 Task: Expense report green modern simple.
Action: Mouse moved to (102, 26)
Screenshot: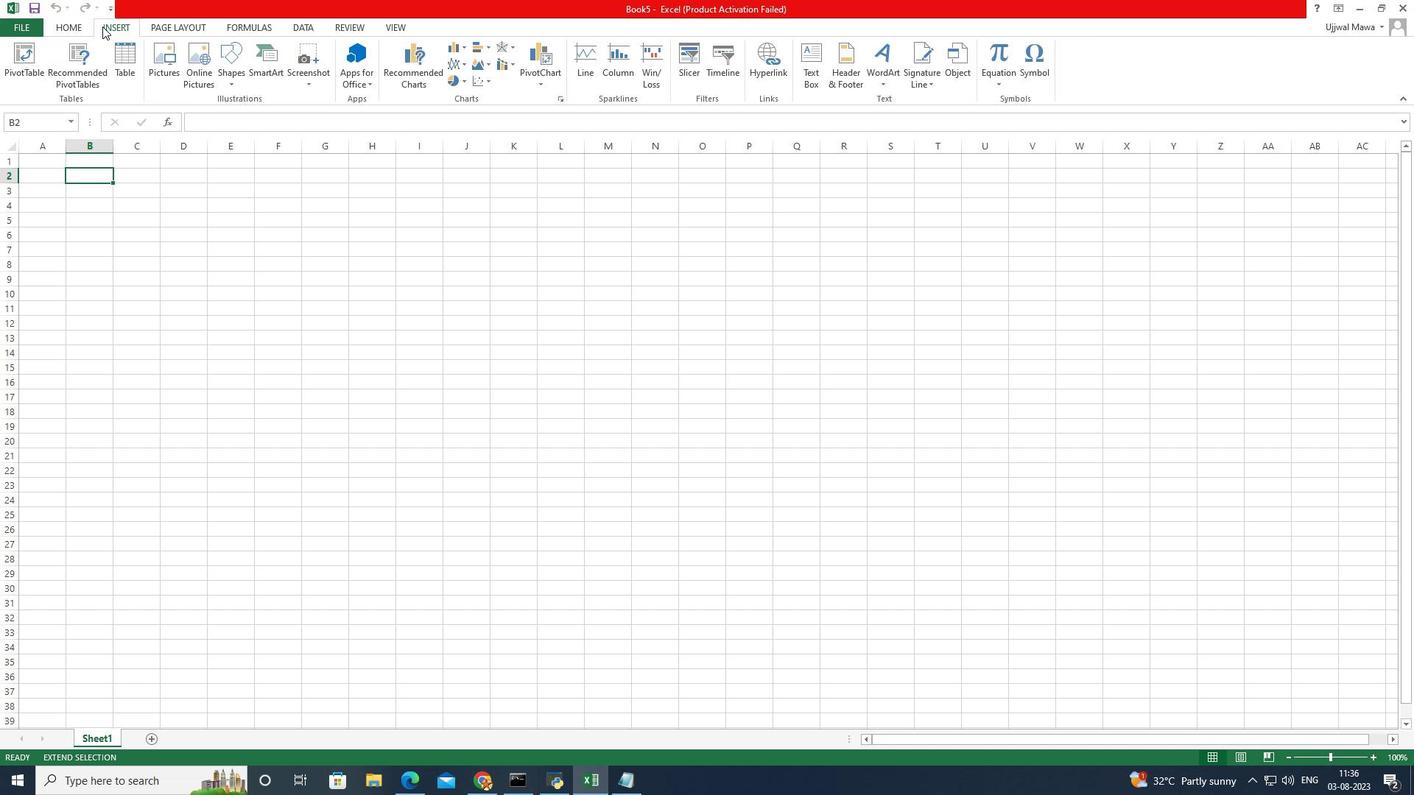 
Action: Mouse pressed left at (102, 26)
Screenshot: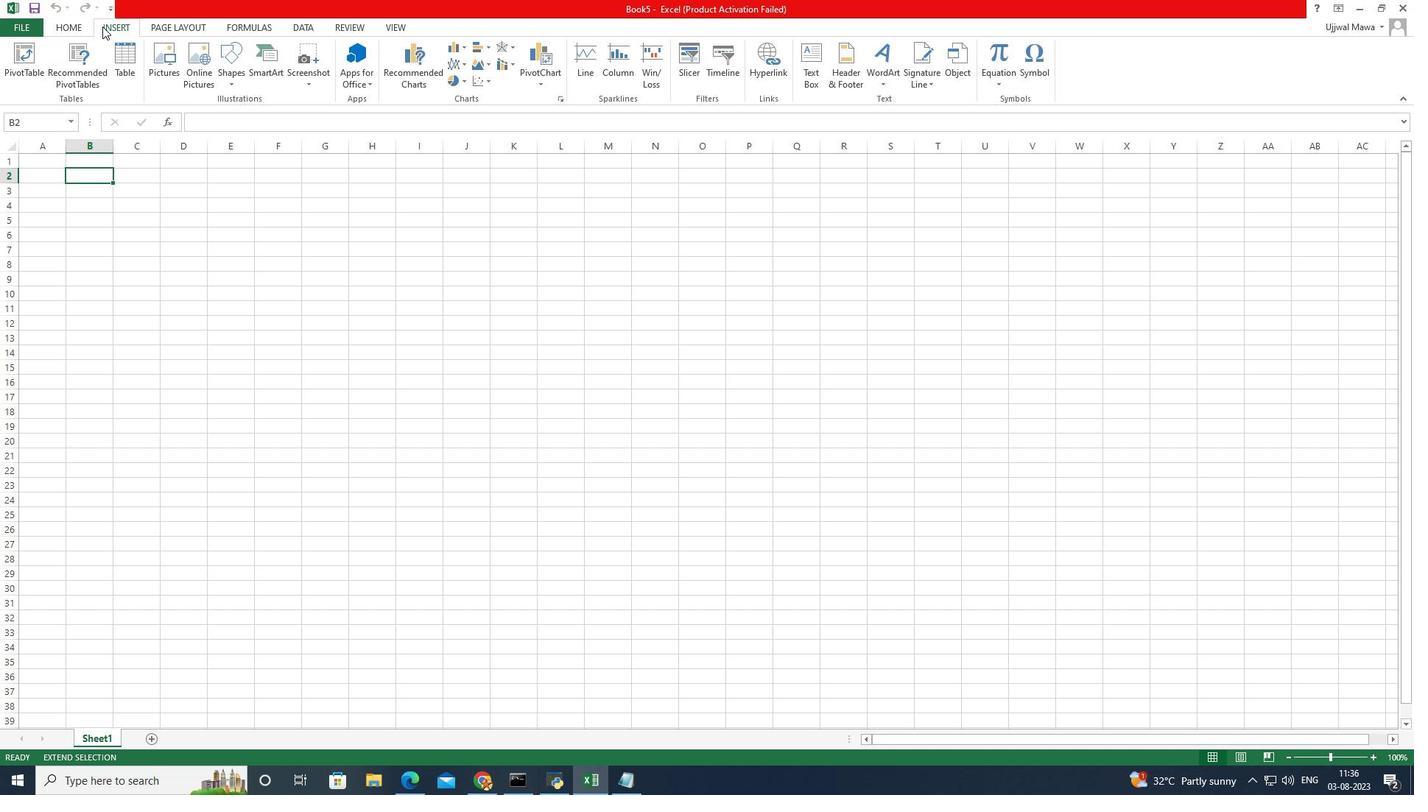 
Action: Mouse moved to (150, 64)
Screenshot: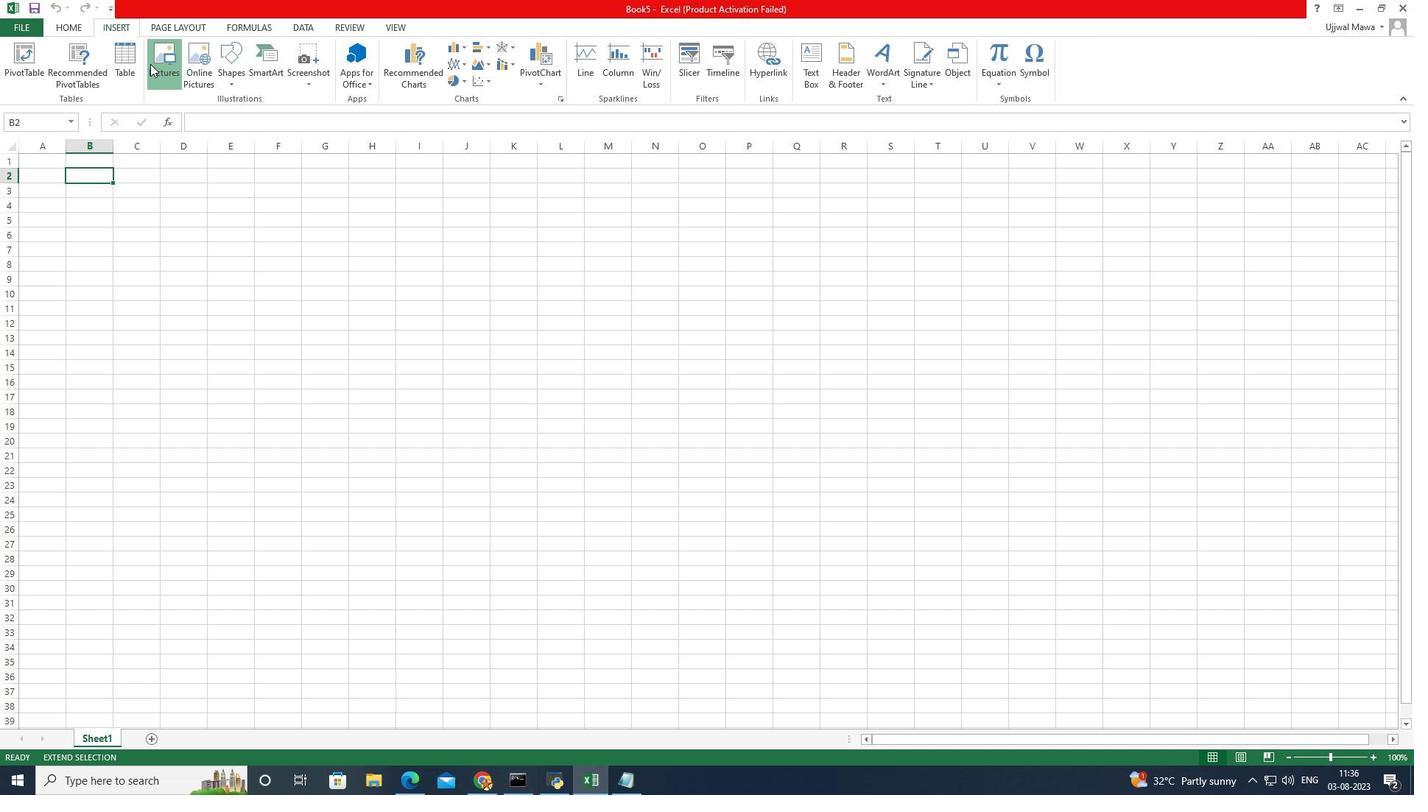 
Action: Mouse pressed left at (150, 64)
Screenshot: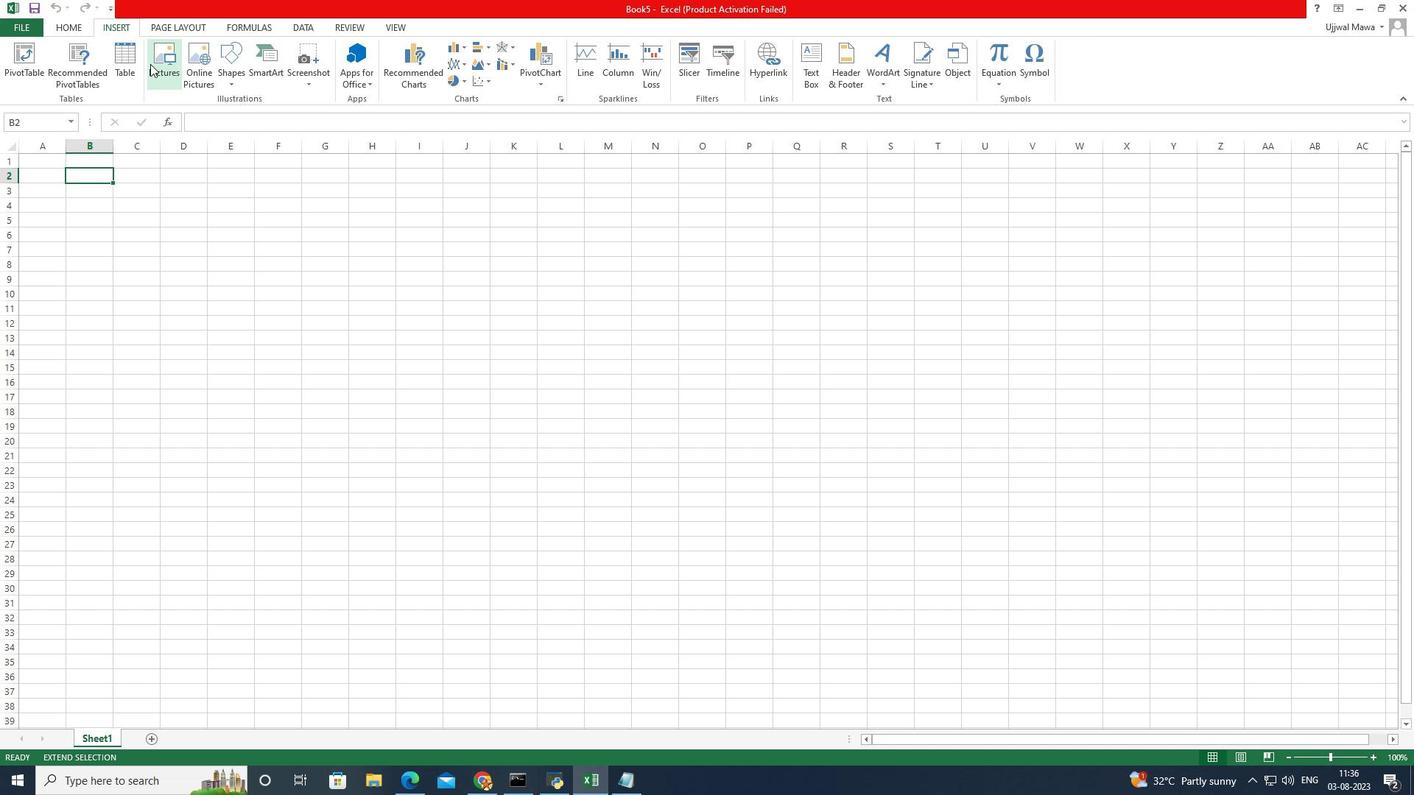 
Action: Mouse moved to (348, 218)
Screenshot: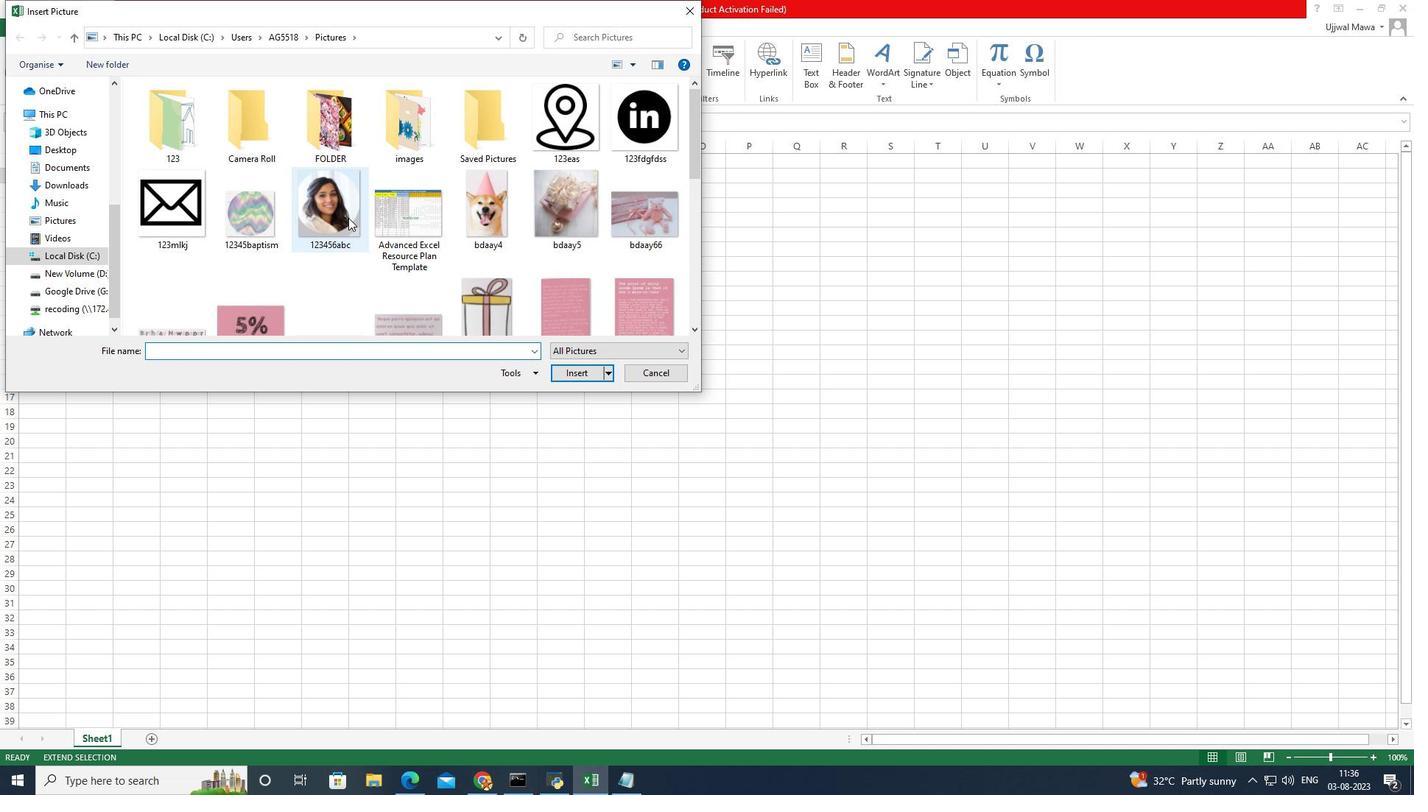 
Action: Mouse scrolled (348, 217) with delta (0, 0)
Screenshot: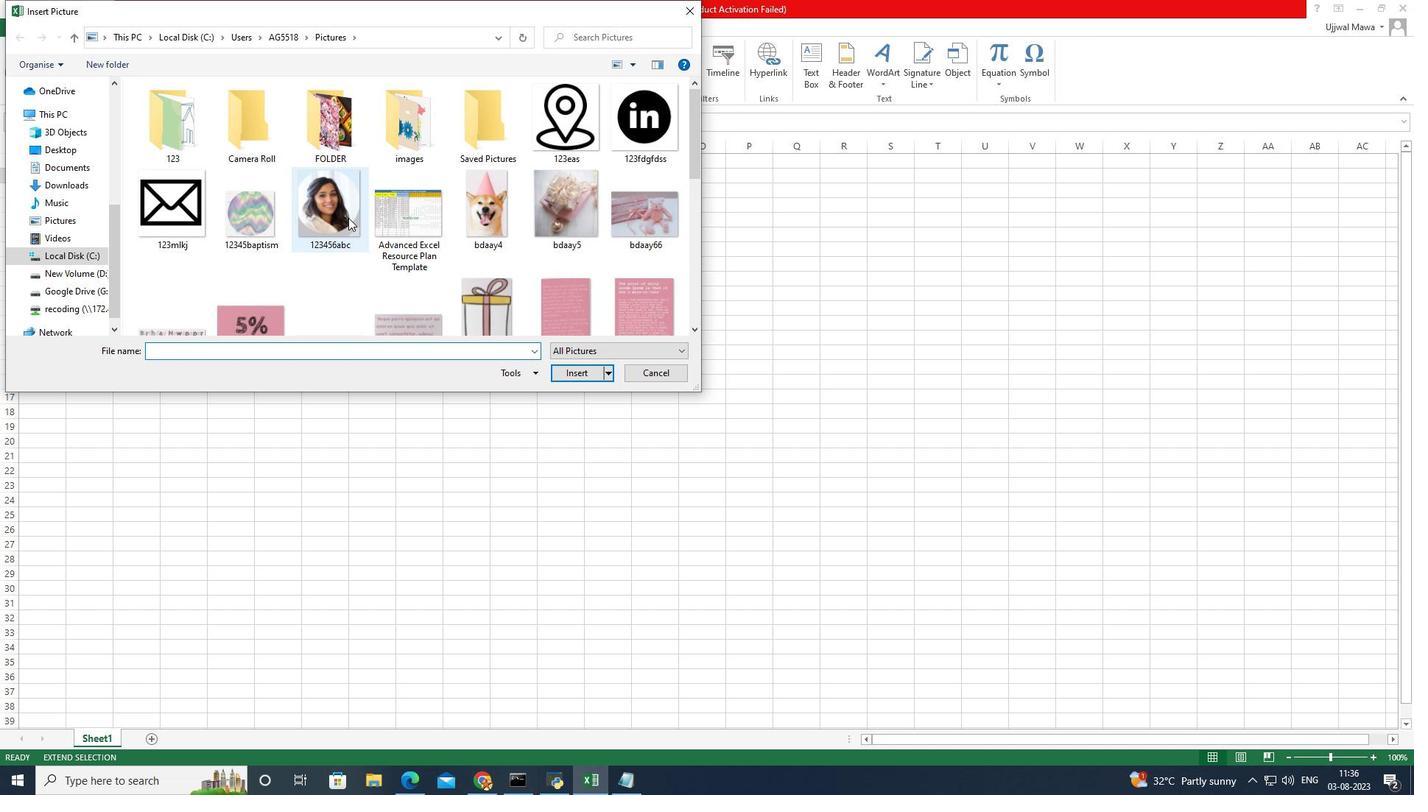 
Action: Mouse scrolled (348, 217) with delta (0, 0)
Screenshot: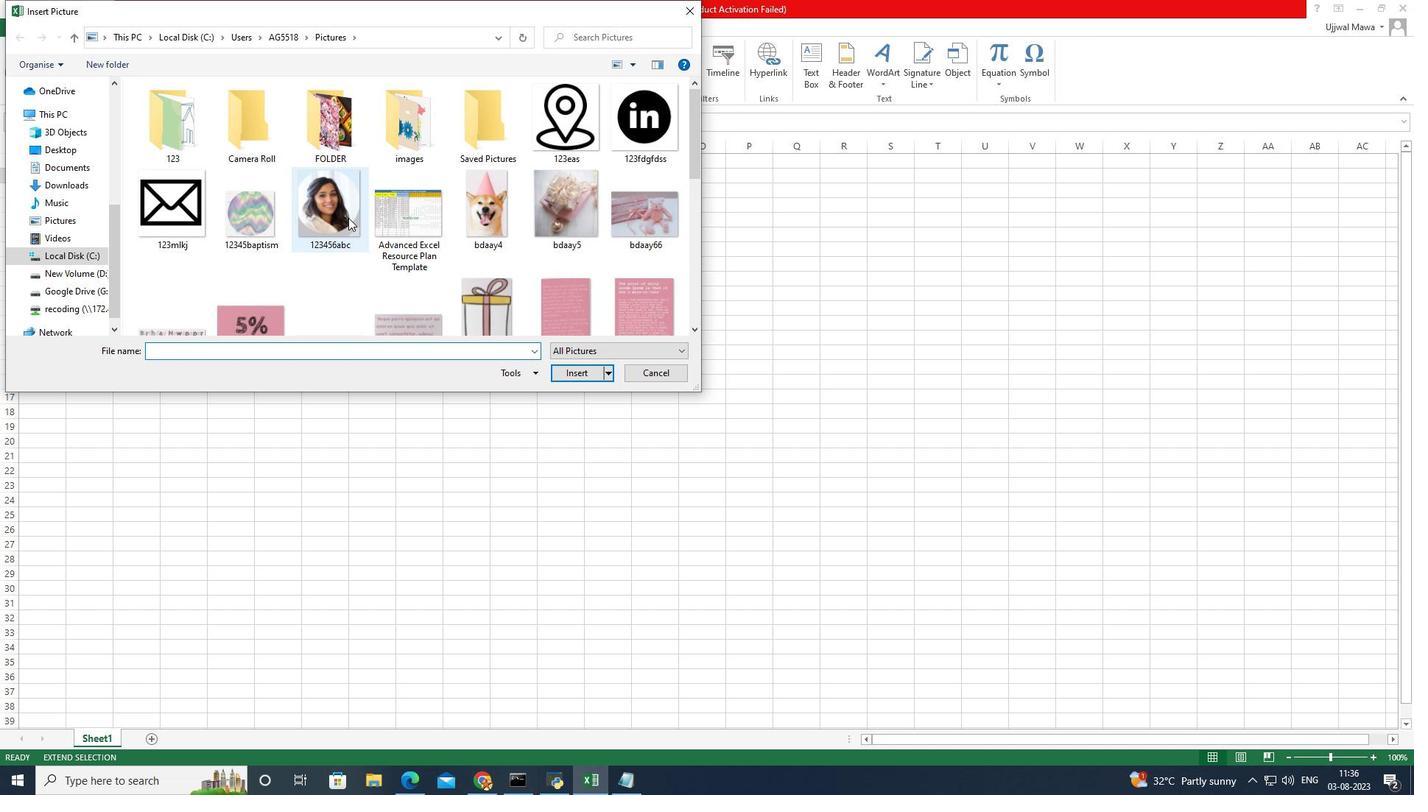 
Action: Mouse scrolled (348, 217) with delta (0, 0)
Screenshot: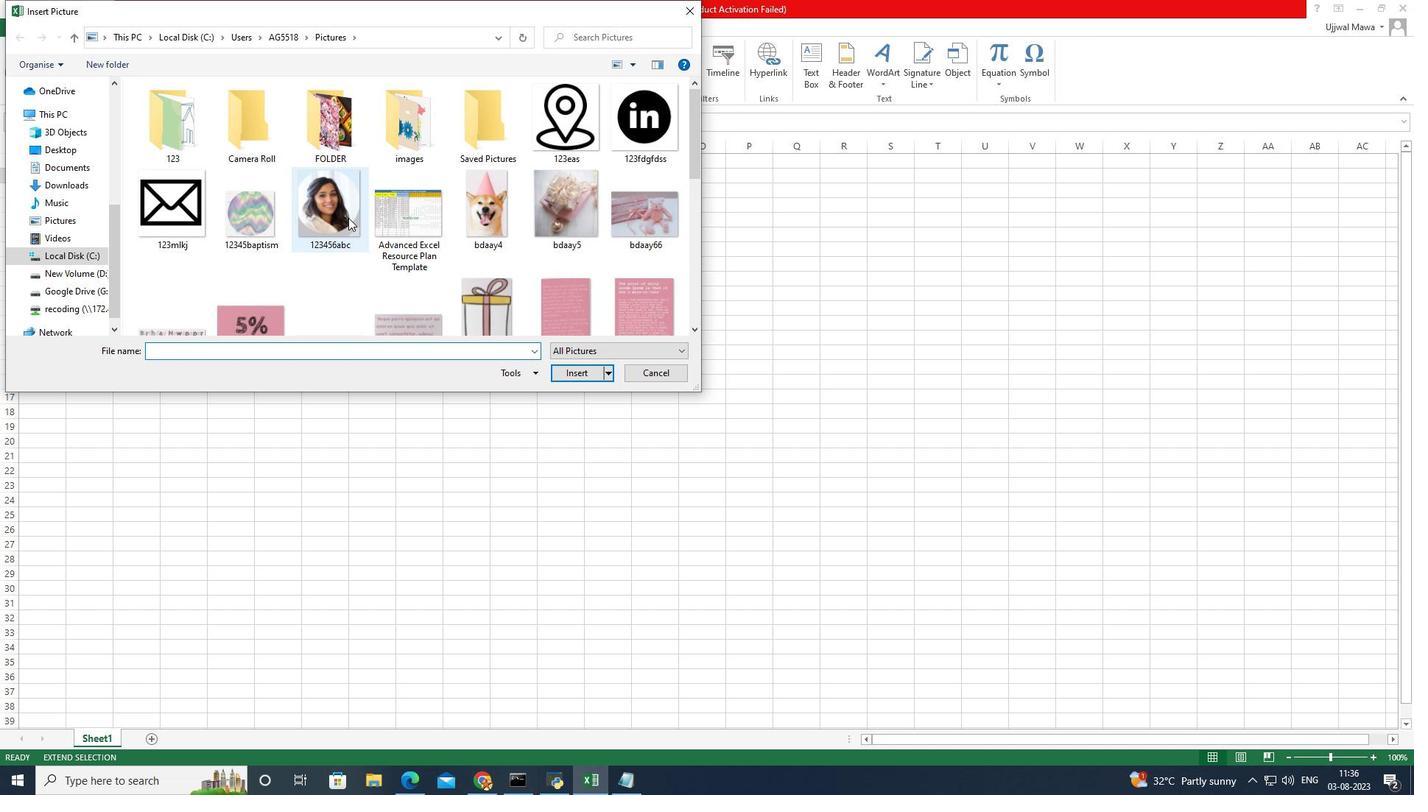 
Action: Mouse scrolled (348, 217) with delta (0, 0)
Screenshot: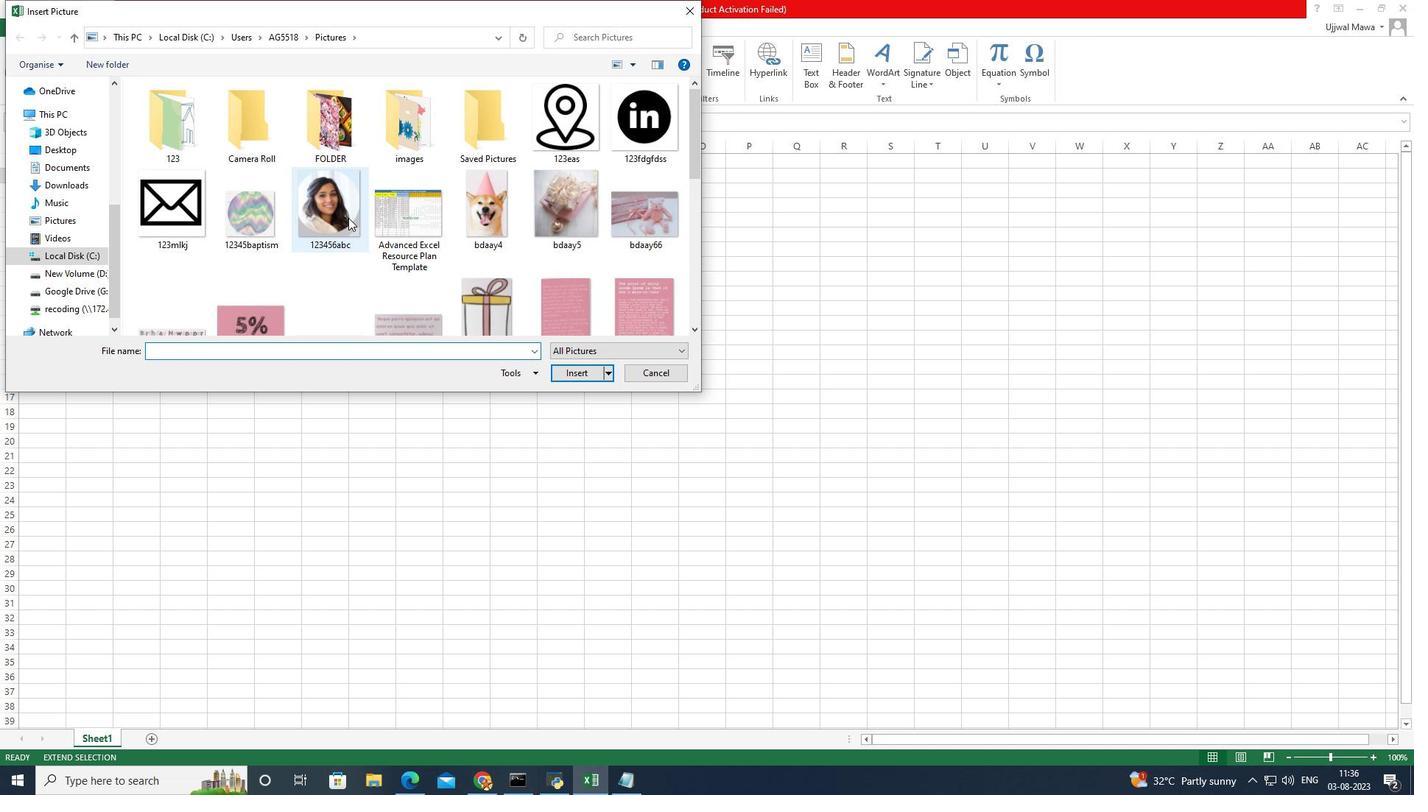 
Action: Mouse scrolled (348, 217) with delta (0, 0)
Screenshot: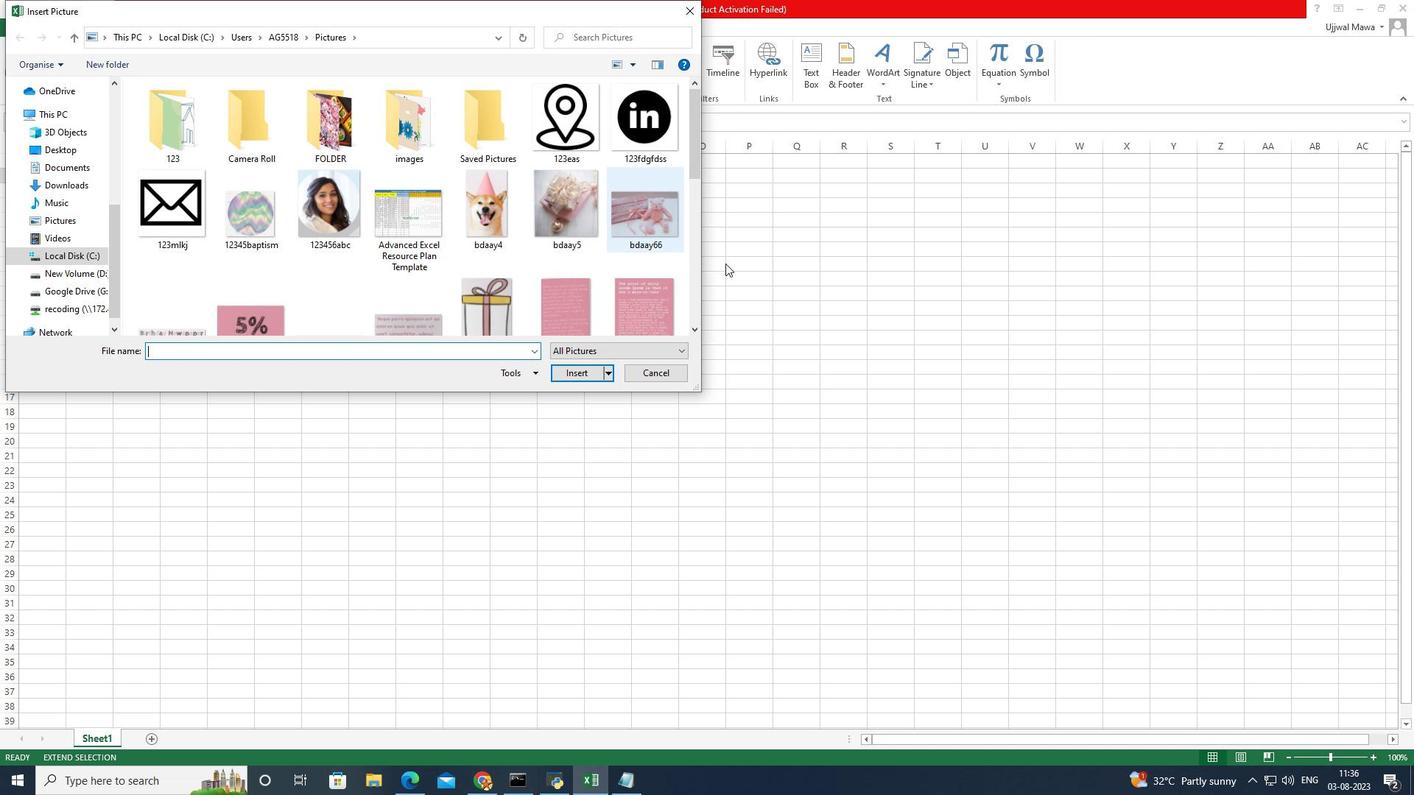 
Action: Mouse moved to (349, 218)
Screenshot: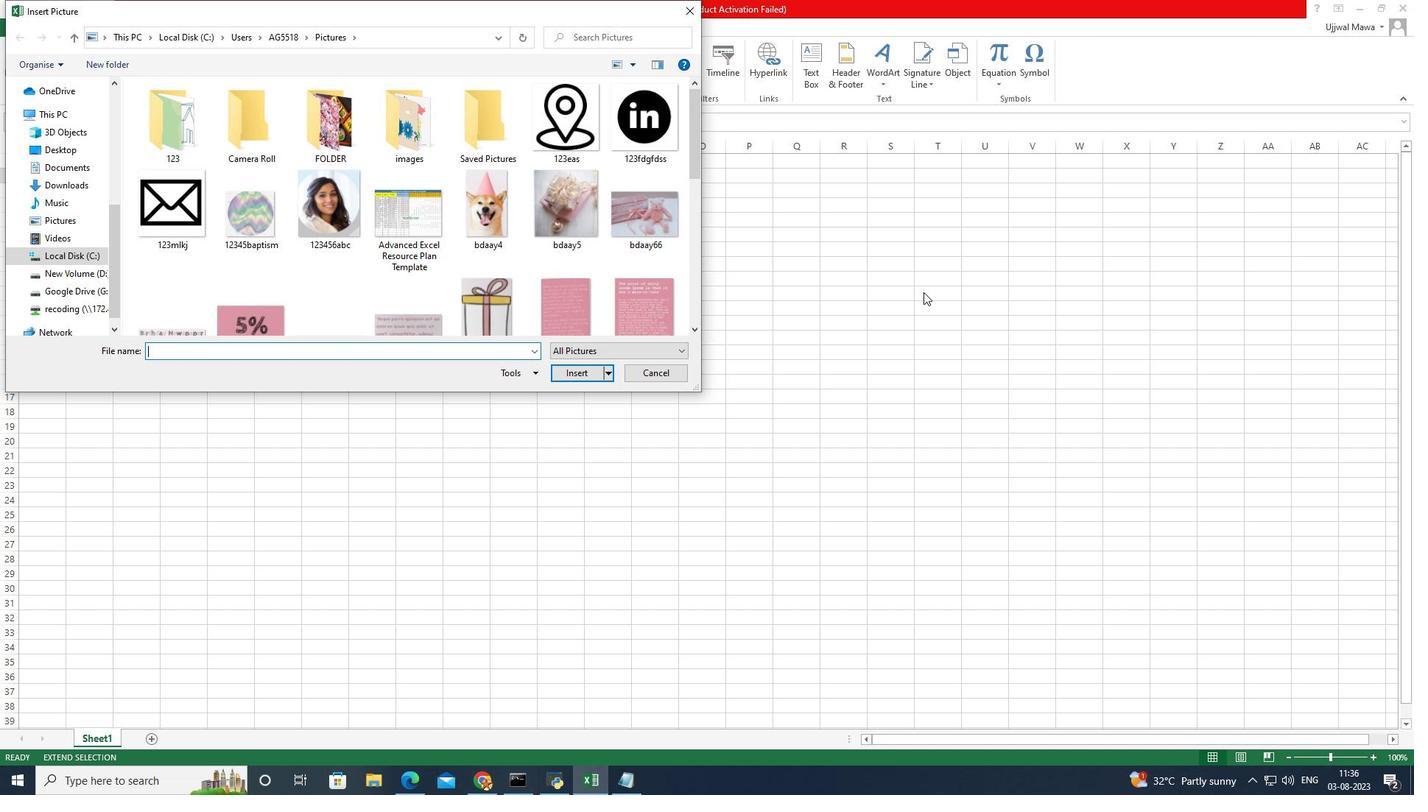 
Action: Mouse scrolled (349, 217) with delta (0, 0)
Screenshot: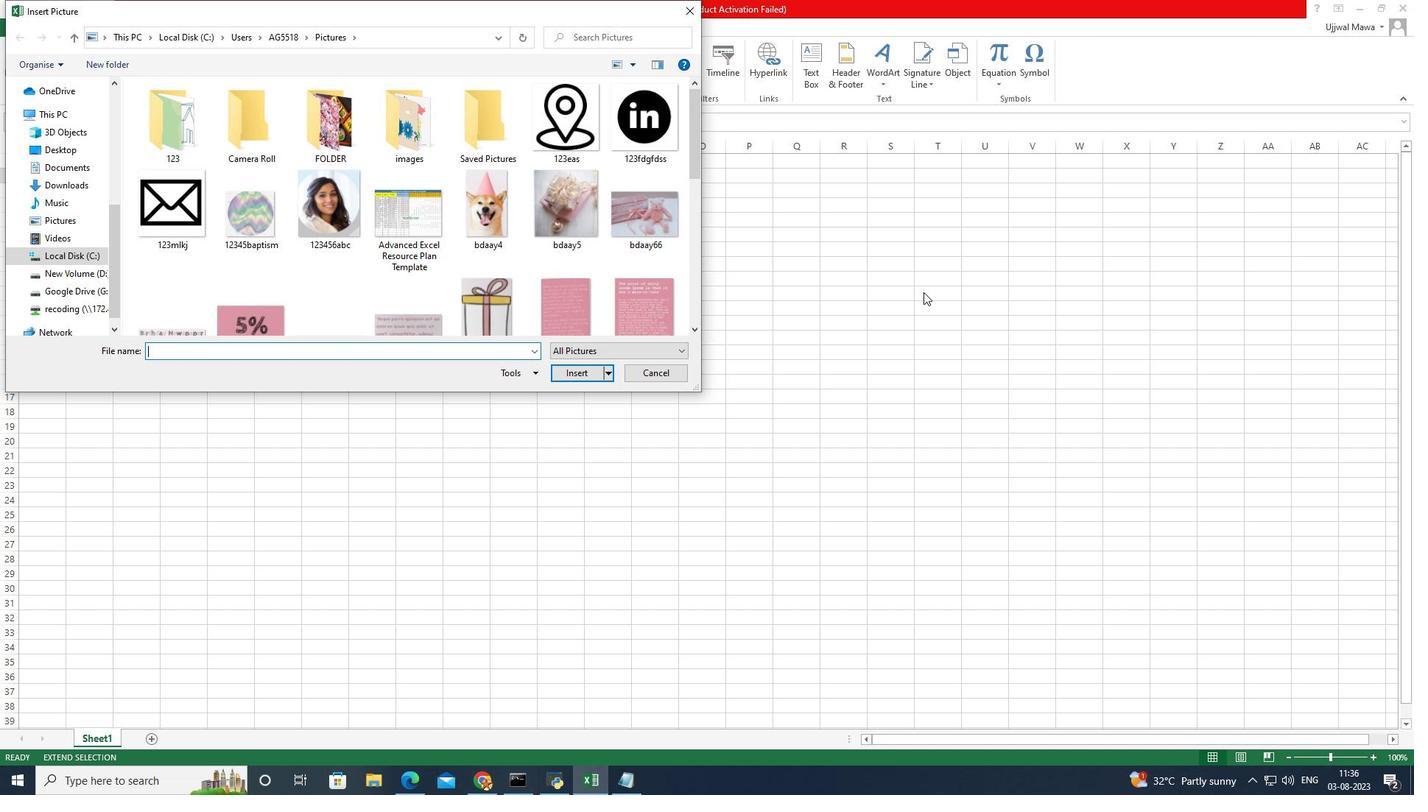 
Action: Mouse moved to (693, 282)
Screenshot: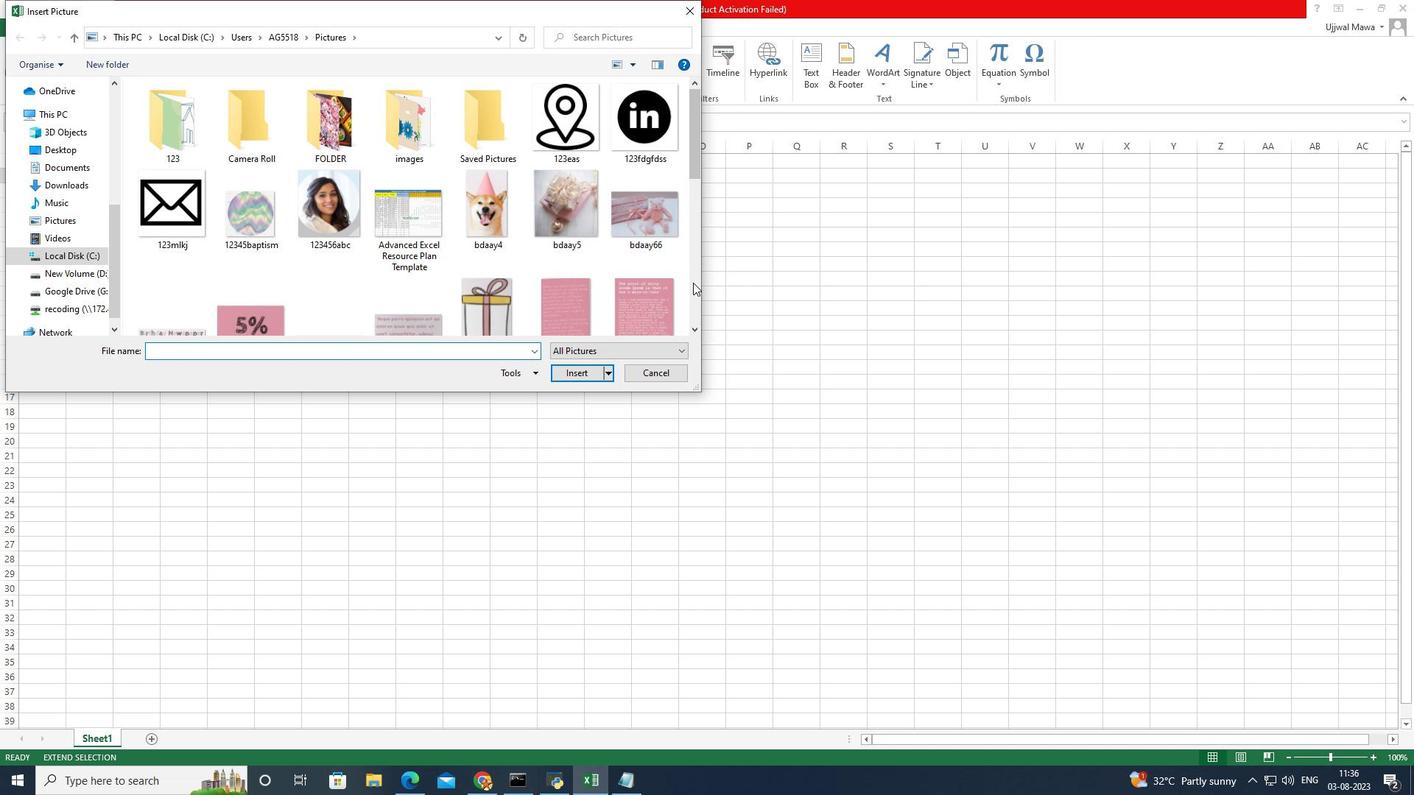 
Action: Mouse pressed left at (693, 282)
Screenshot: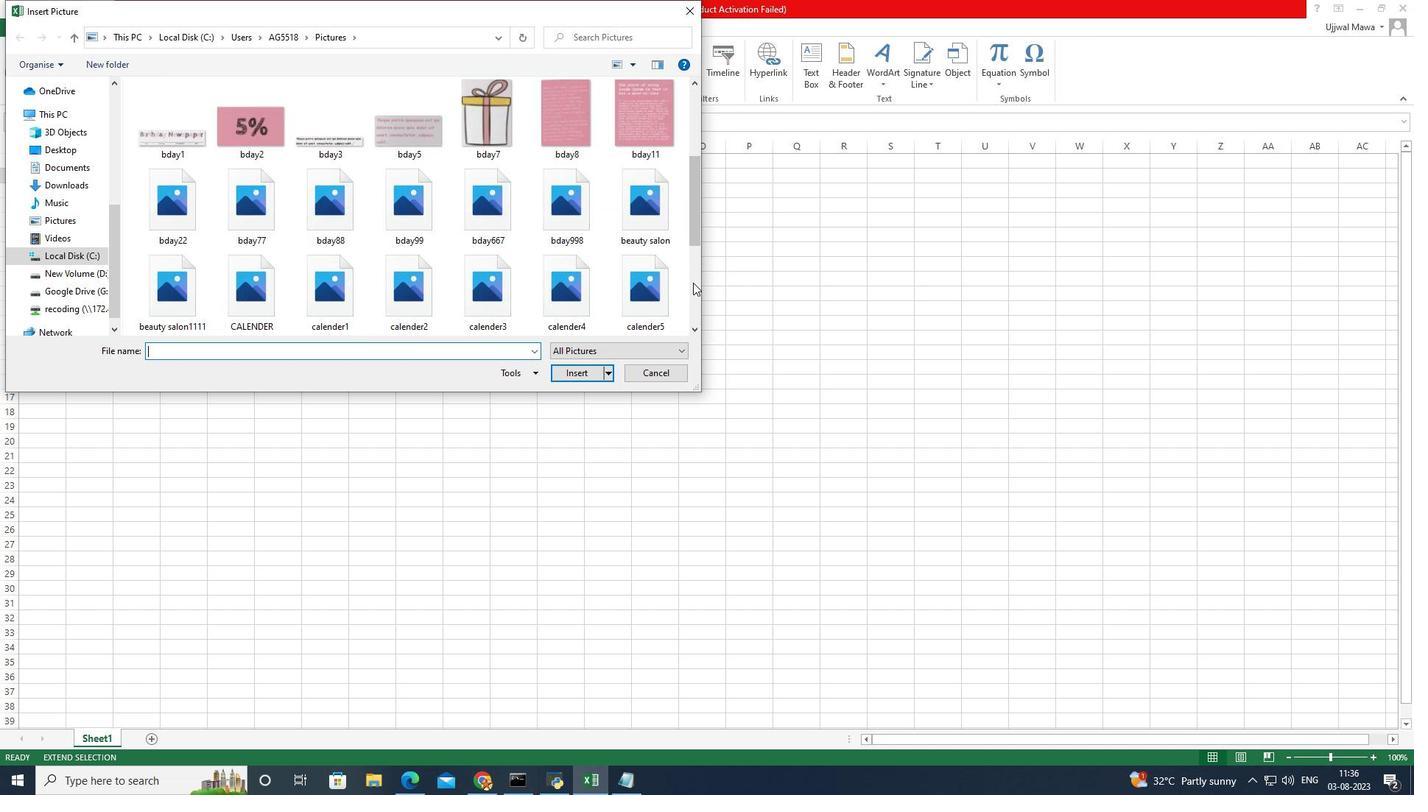 
Action: Mouse pressed left at (693, 282)
Screenshot: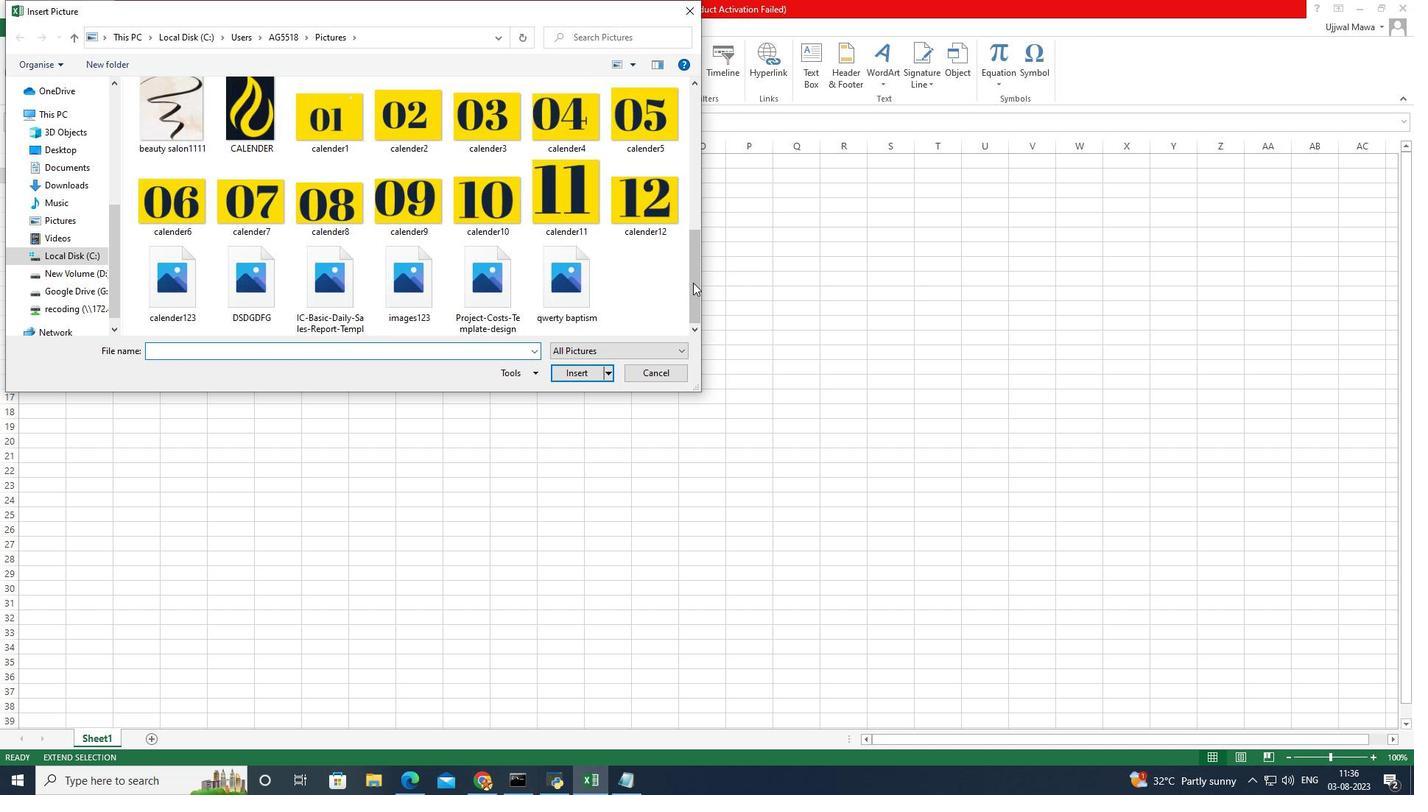 
Action: Mouse pressed left at (693, 282)
Screenshot: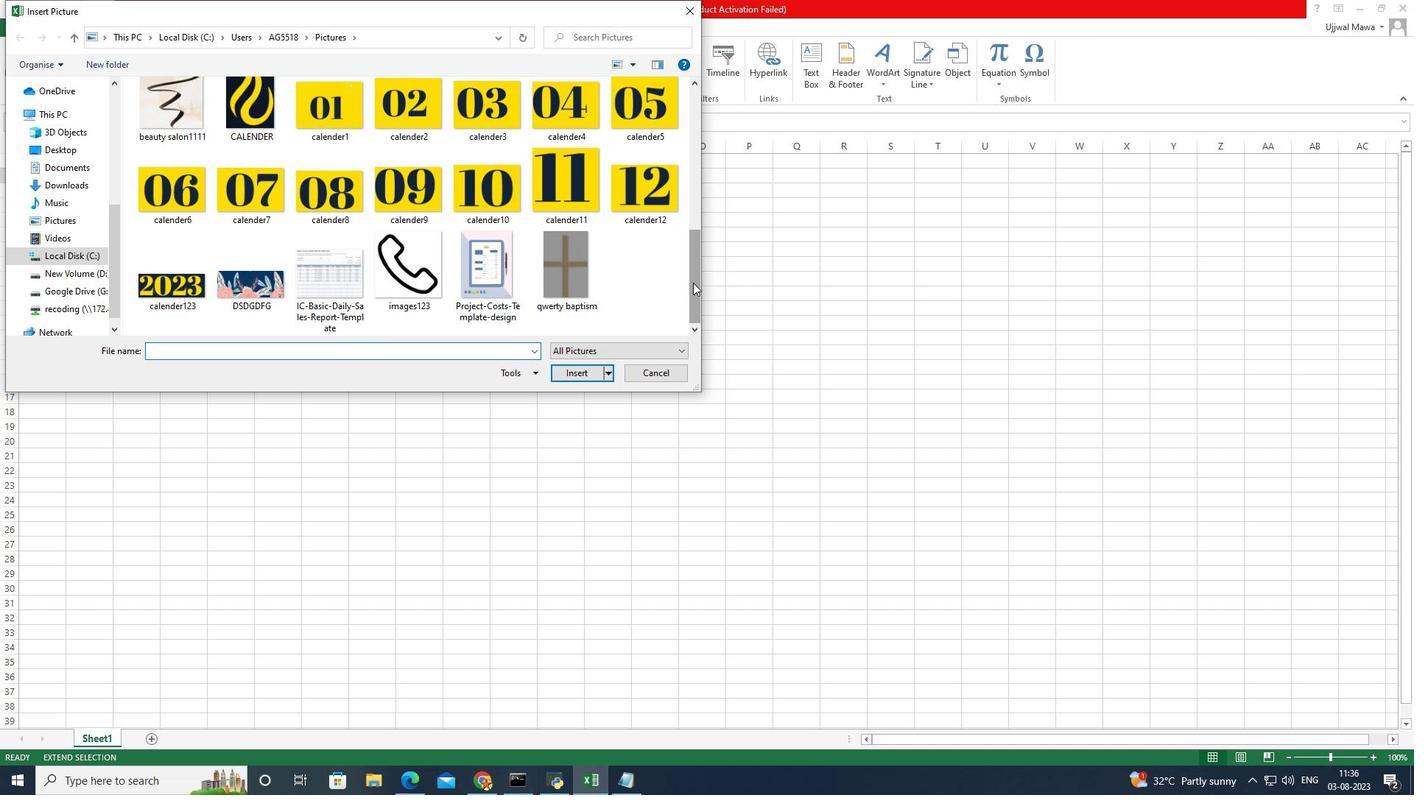 
Action: Mouse moved to (696, 279)
Screenshot: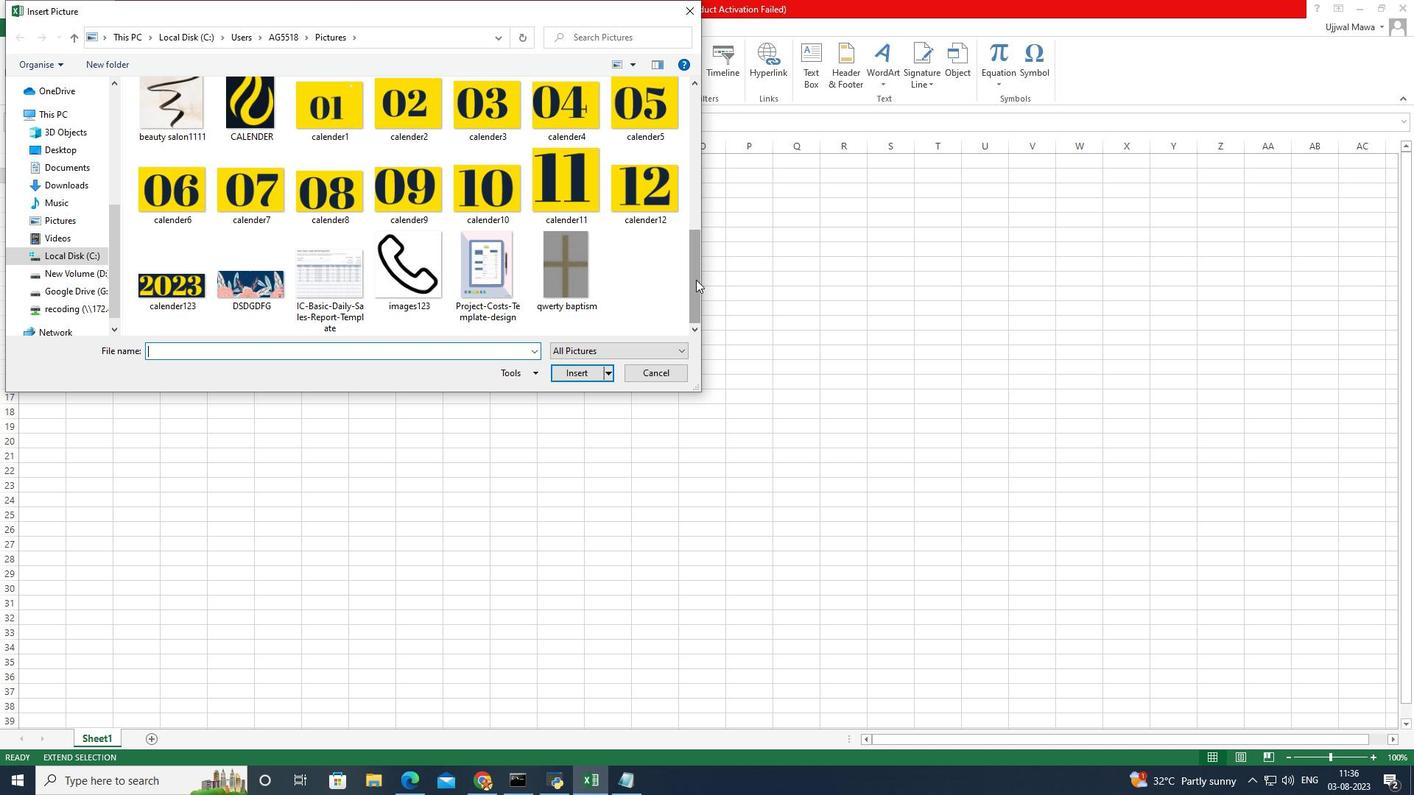 
Action: Mouse pressed left at (696, 279)
Screenshot: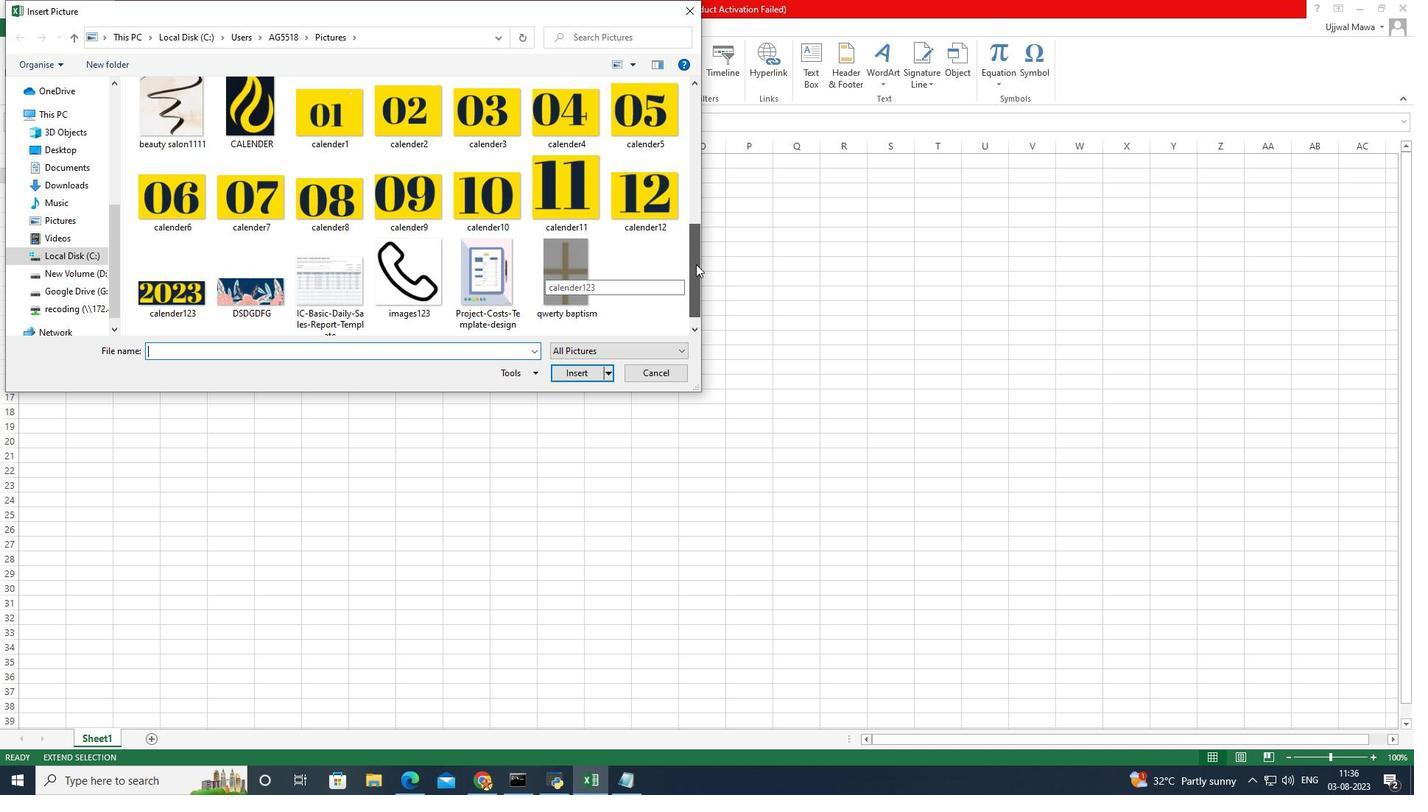 
Action: Mouse moved to (196, 137)
Screenshot: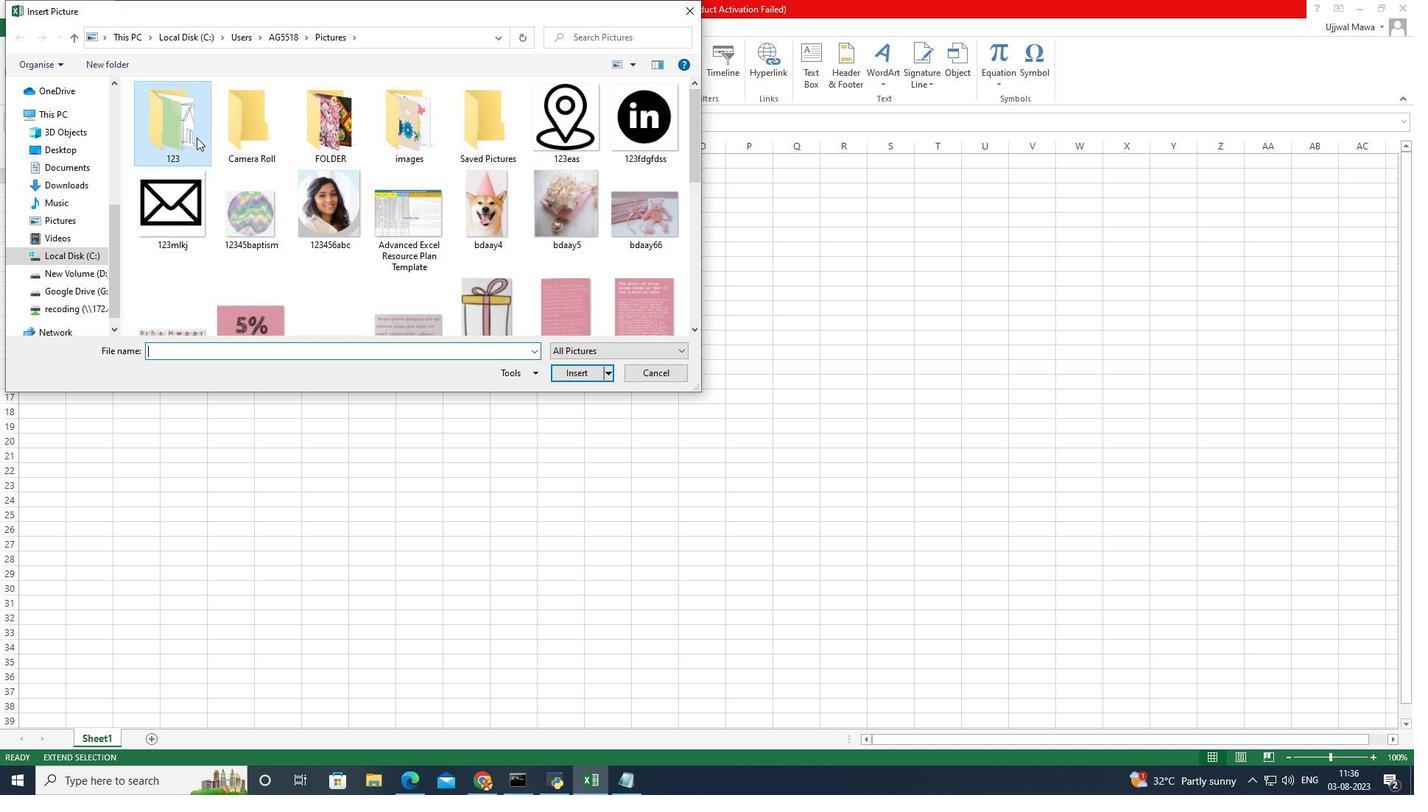 
Action: Mouse pressed left at (196, 137)
Screenshot: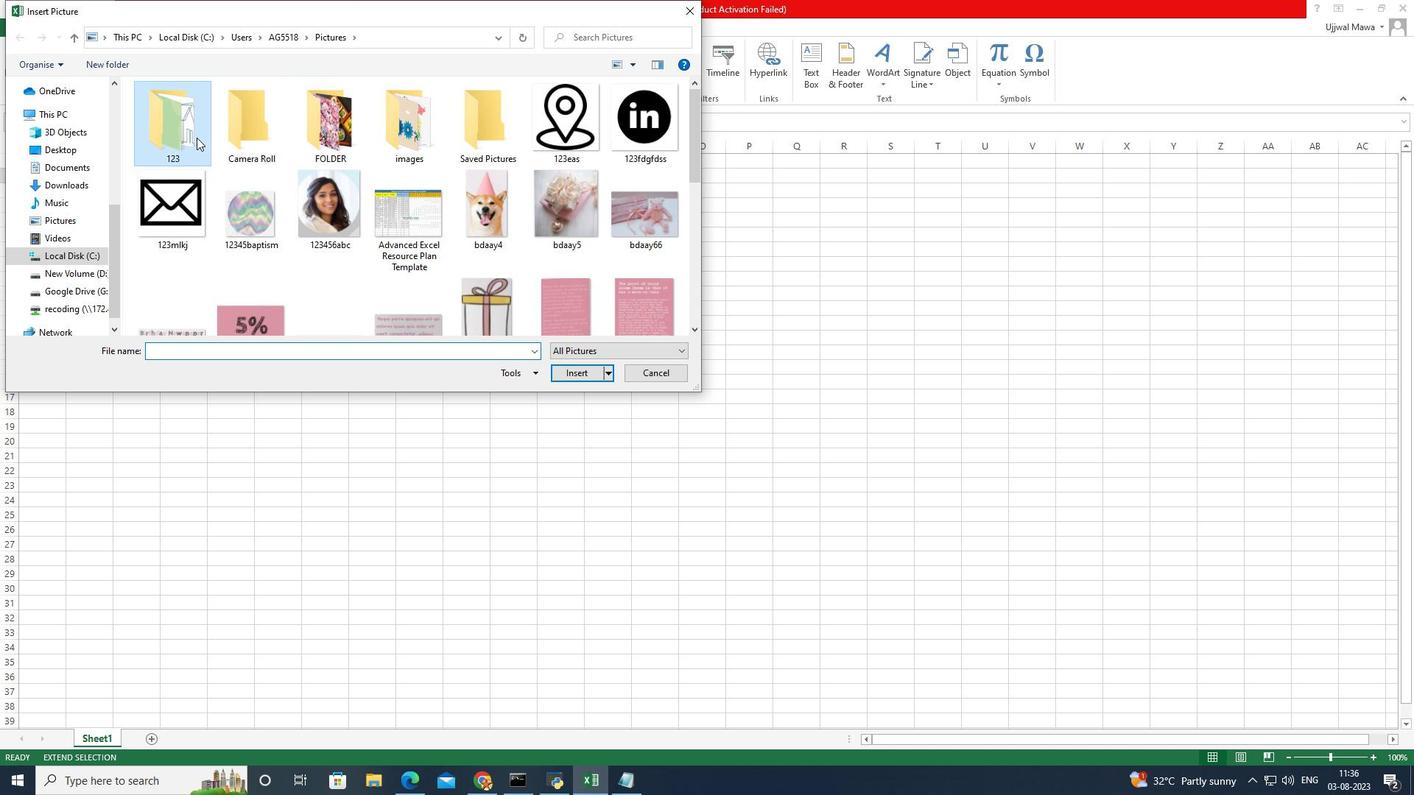 
Action: Mouse pressed left at (196, 137)
Screenshot: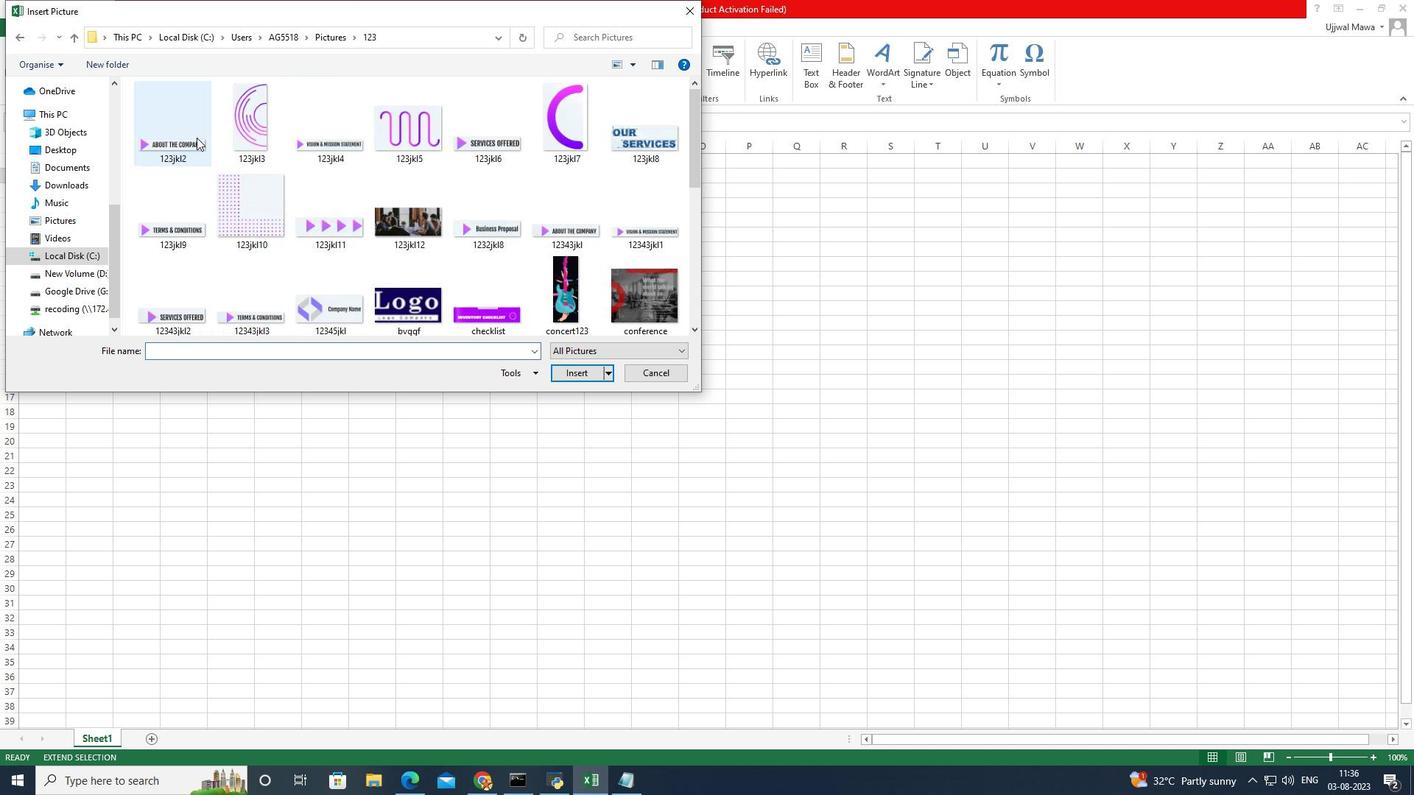 
Action: Mouse moved to (412, 293)
Screenshot: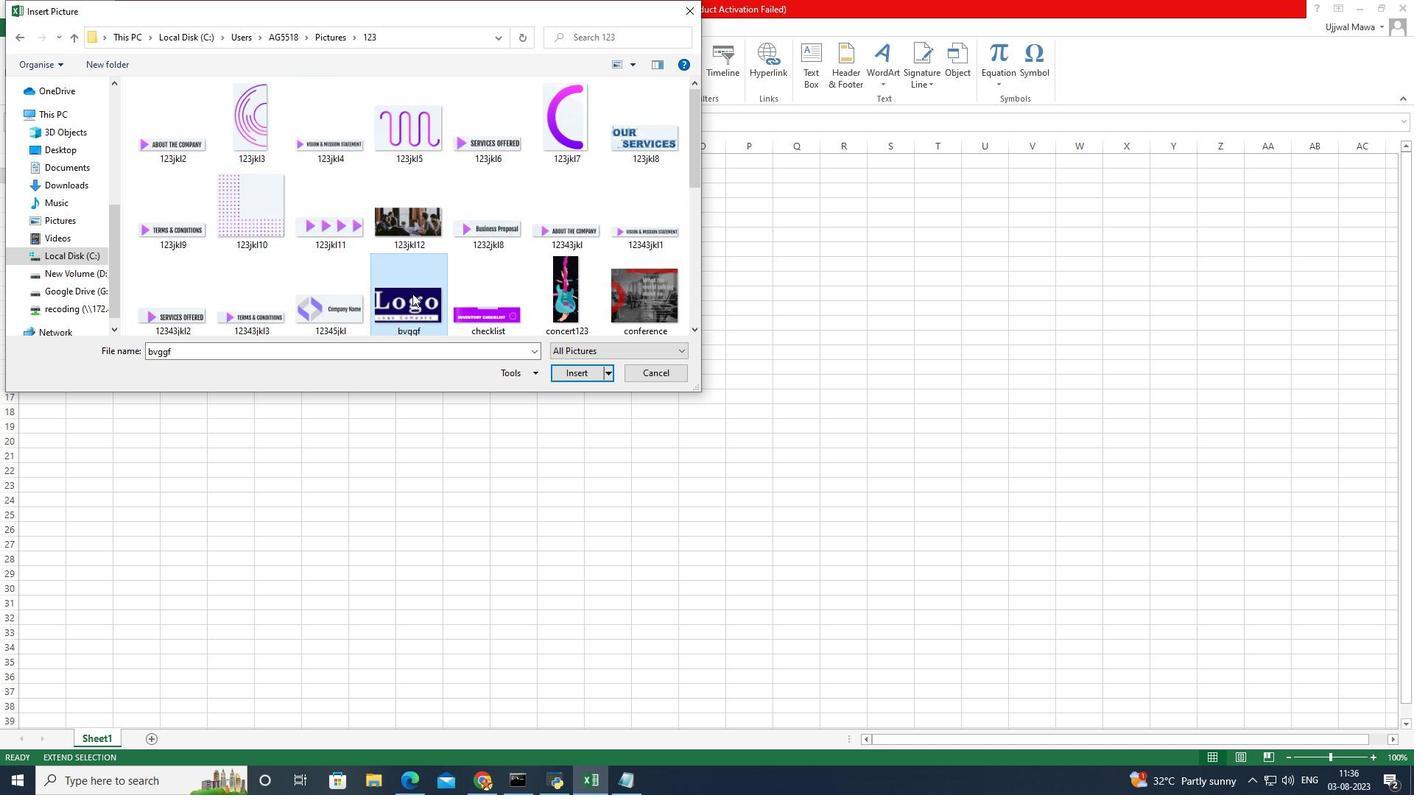 
Action: Mouse pressed left at (412, 293)
Screenshot: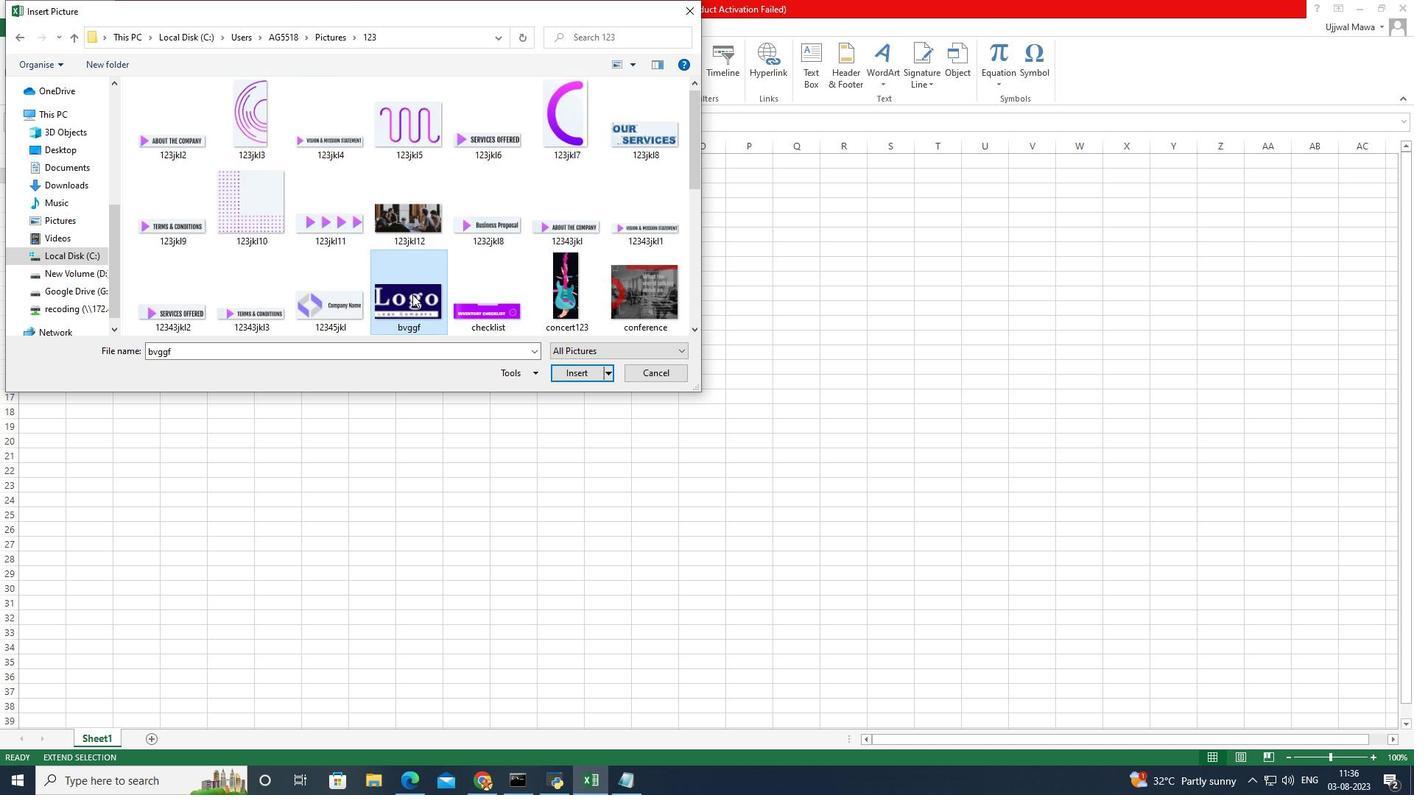 
Action: Mouse moved to (576, 380)
Screenshot: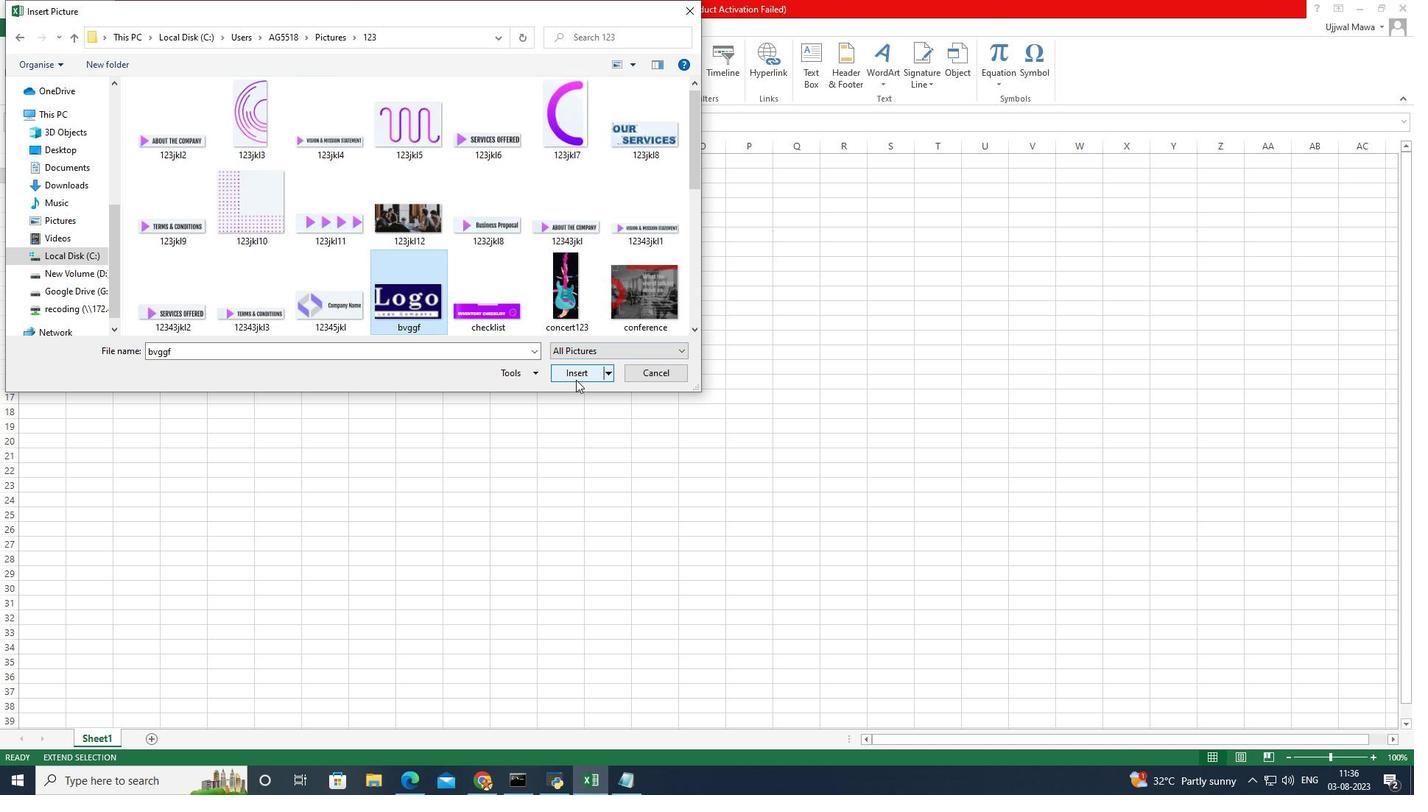 
Action: Mouse pressed left at (576, 380)
Screenshot: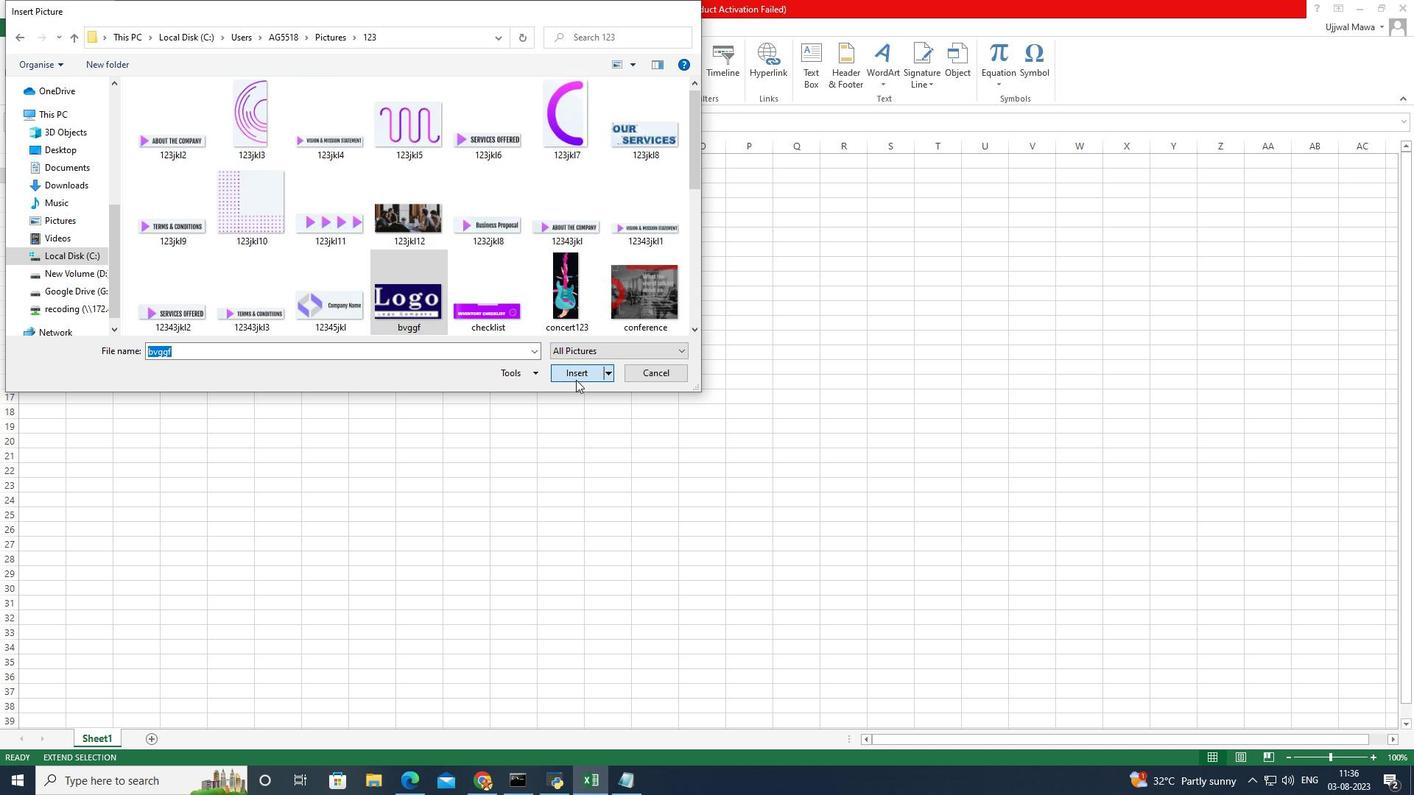 
Action: Mouse moved to (252, 217)
Screenshot: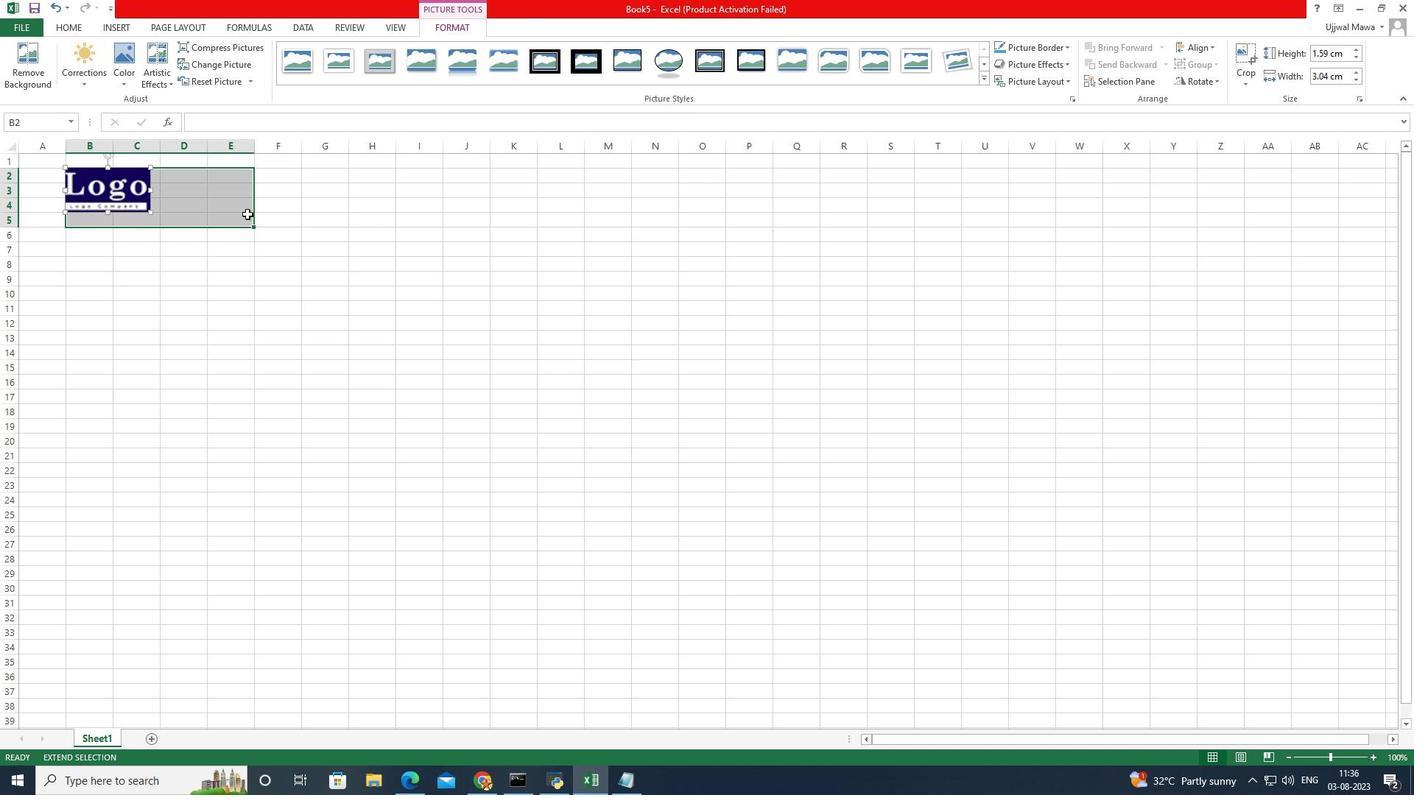 
Action: Mouse pressed left at (252, 217)
Screenshot: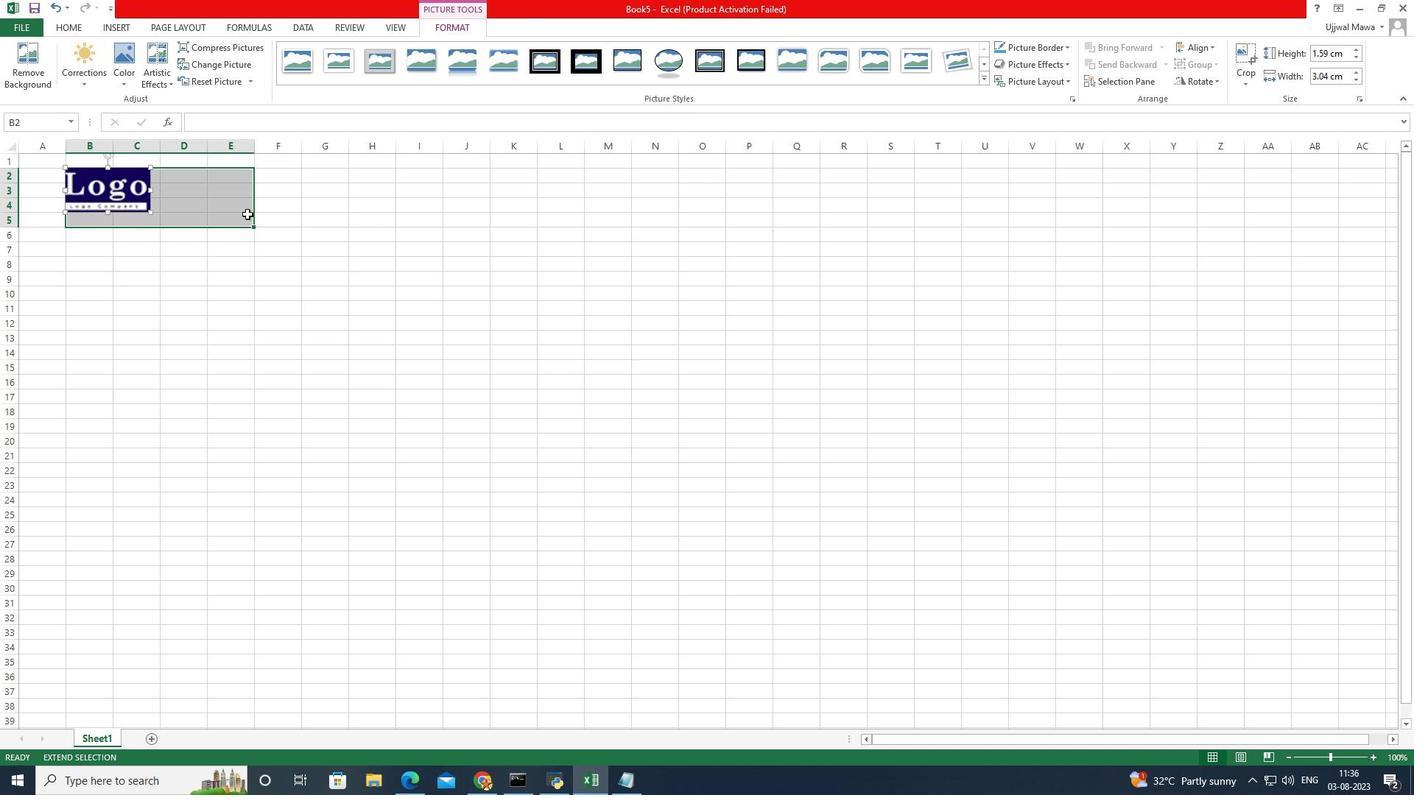 
Action: Mouse moved to (193, 176)
Screenshot: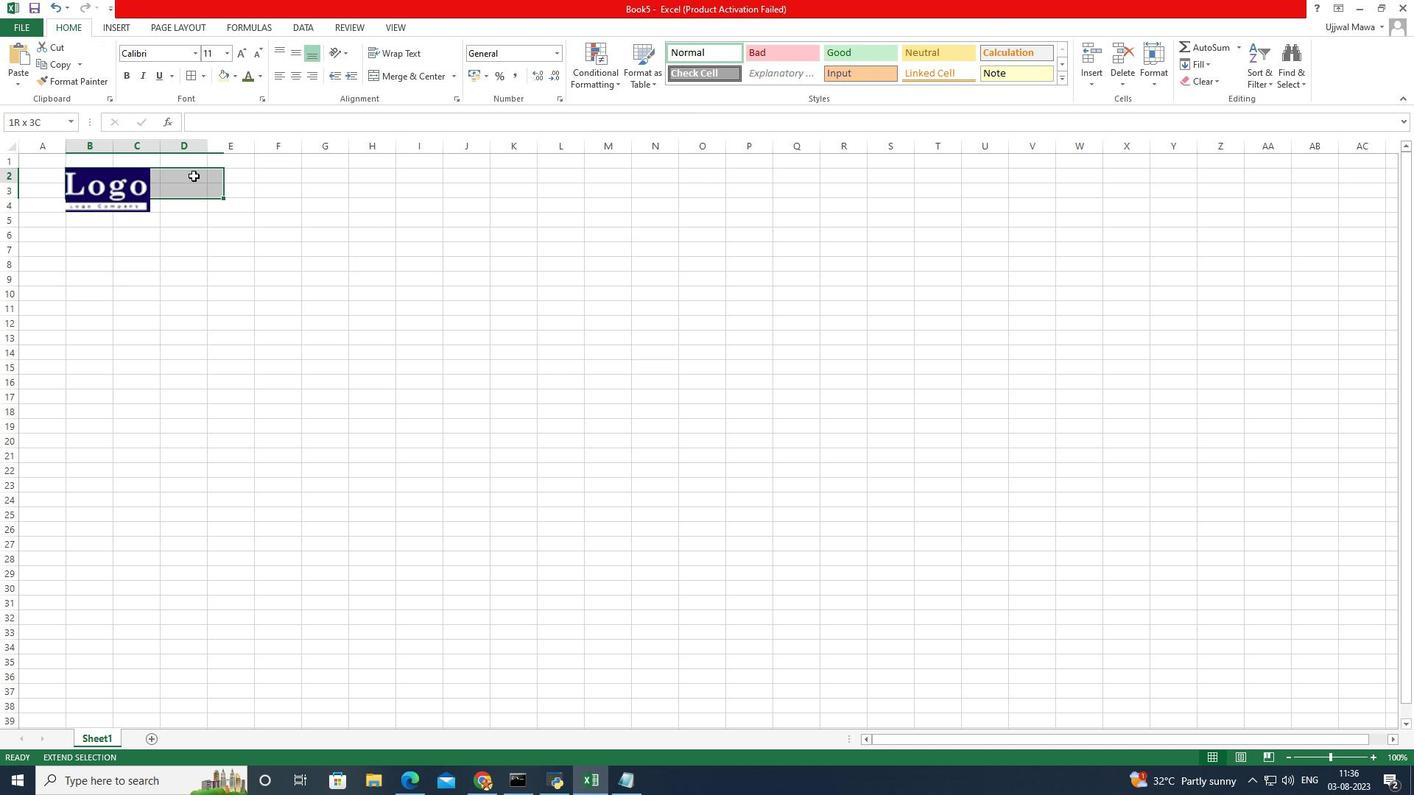 
Action: Mouse pressed left at (193, 176)
Screenshot: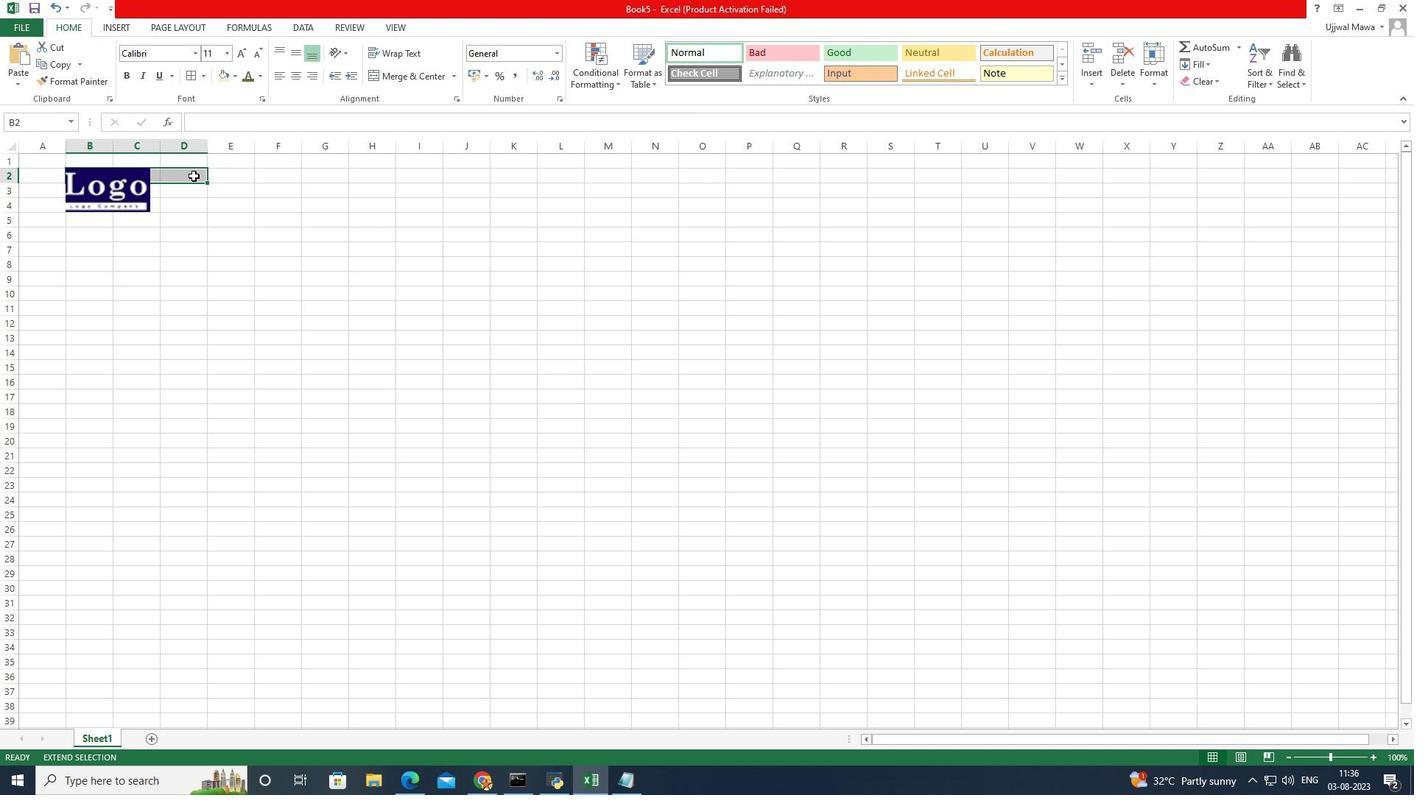 
Action: Mouse moved to (193, 188)
Screenshot: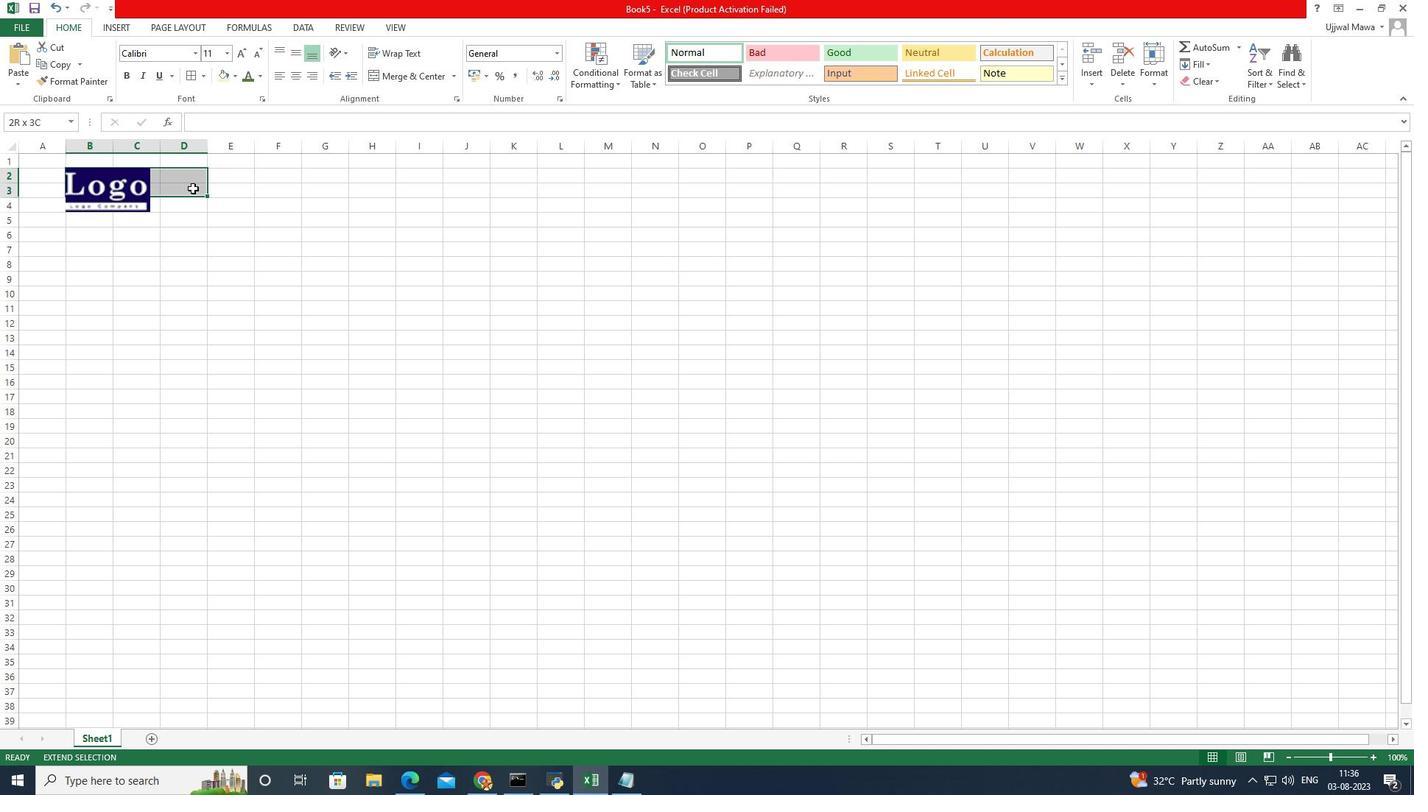
Action: Mouse pressed left at (193, 188)
Screenshot: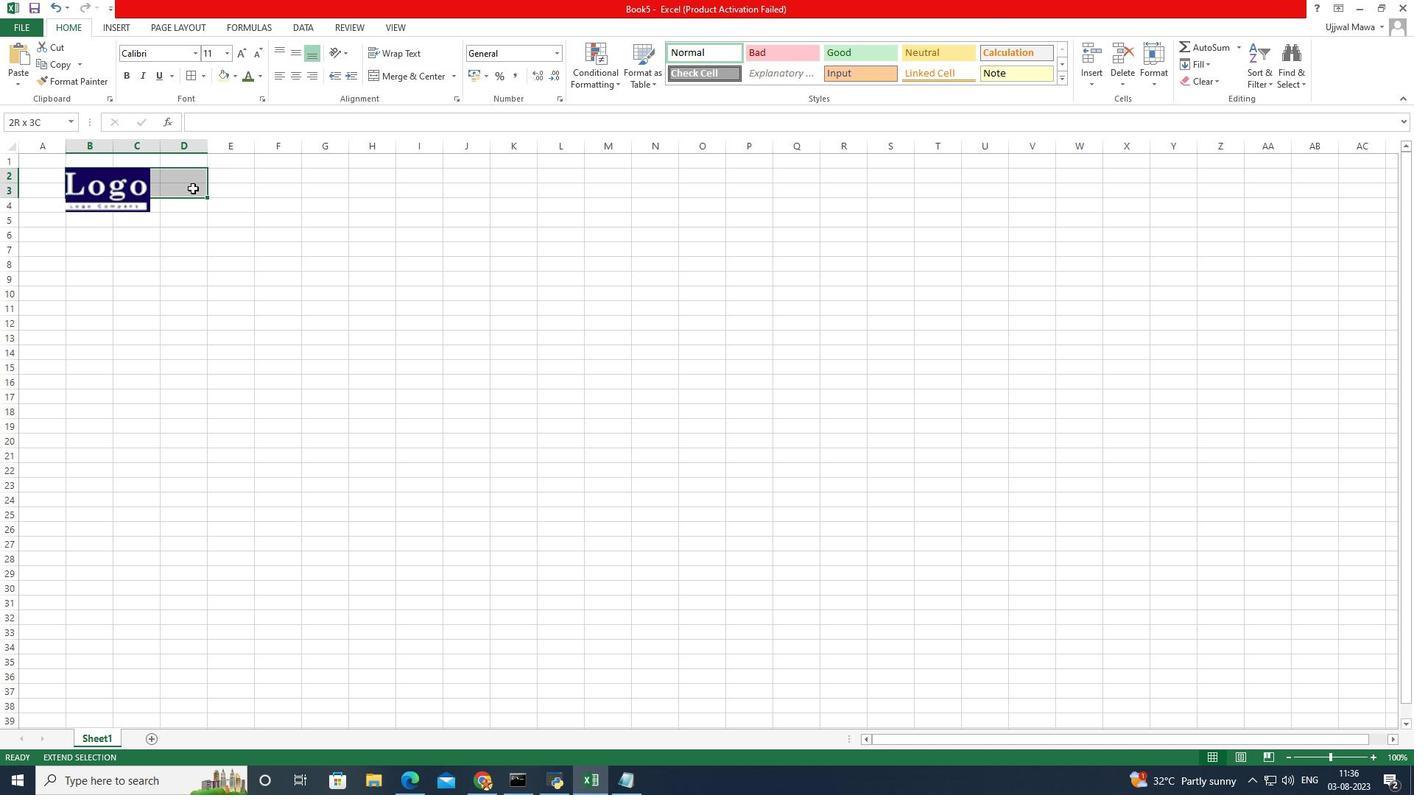 
Action: Mouse moved to (200, 185)
Screenshot: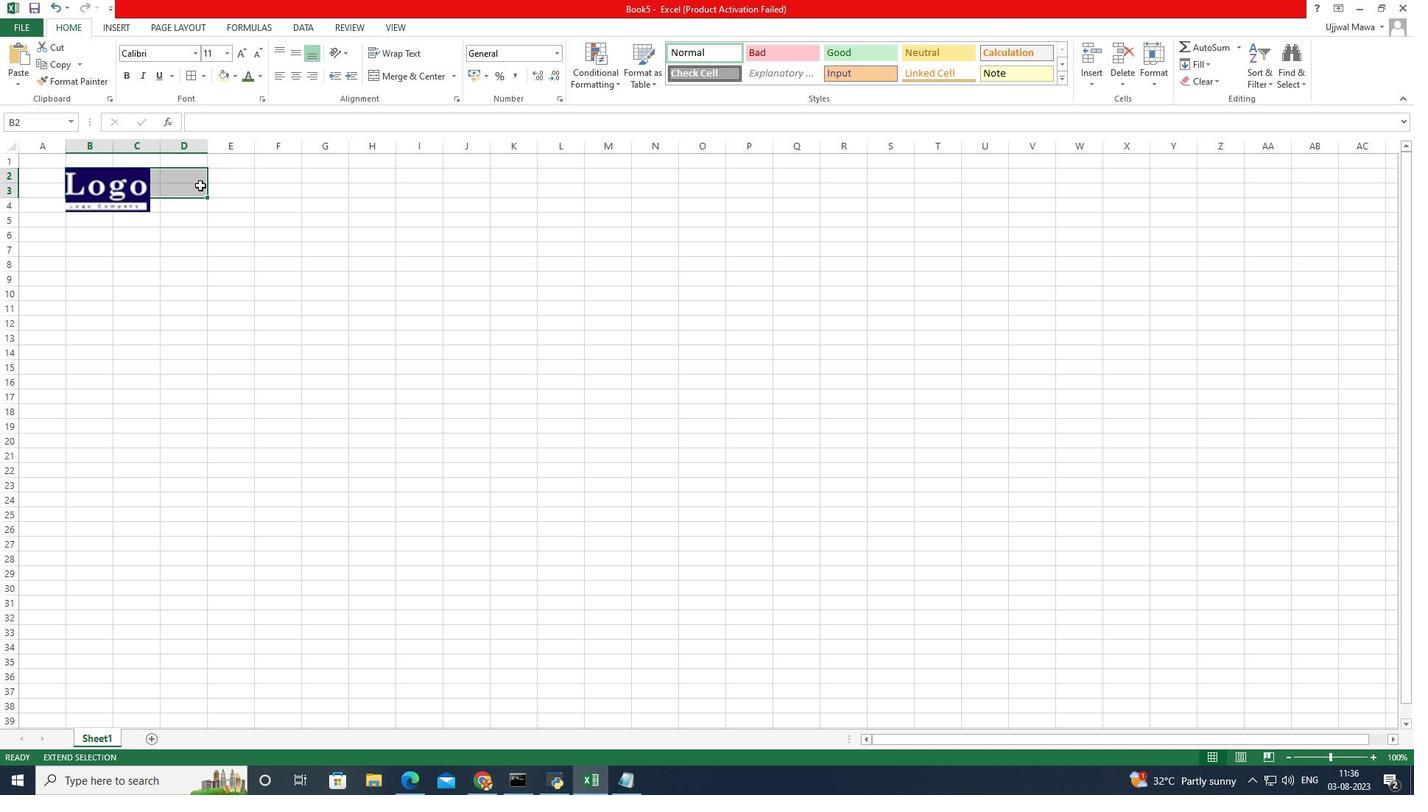 
Action: Key pressed <Key.esc><Key.esc>
Screenshot: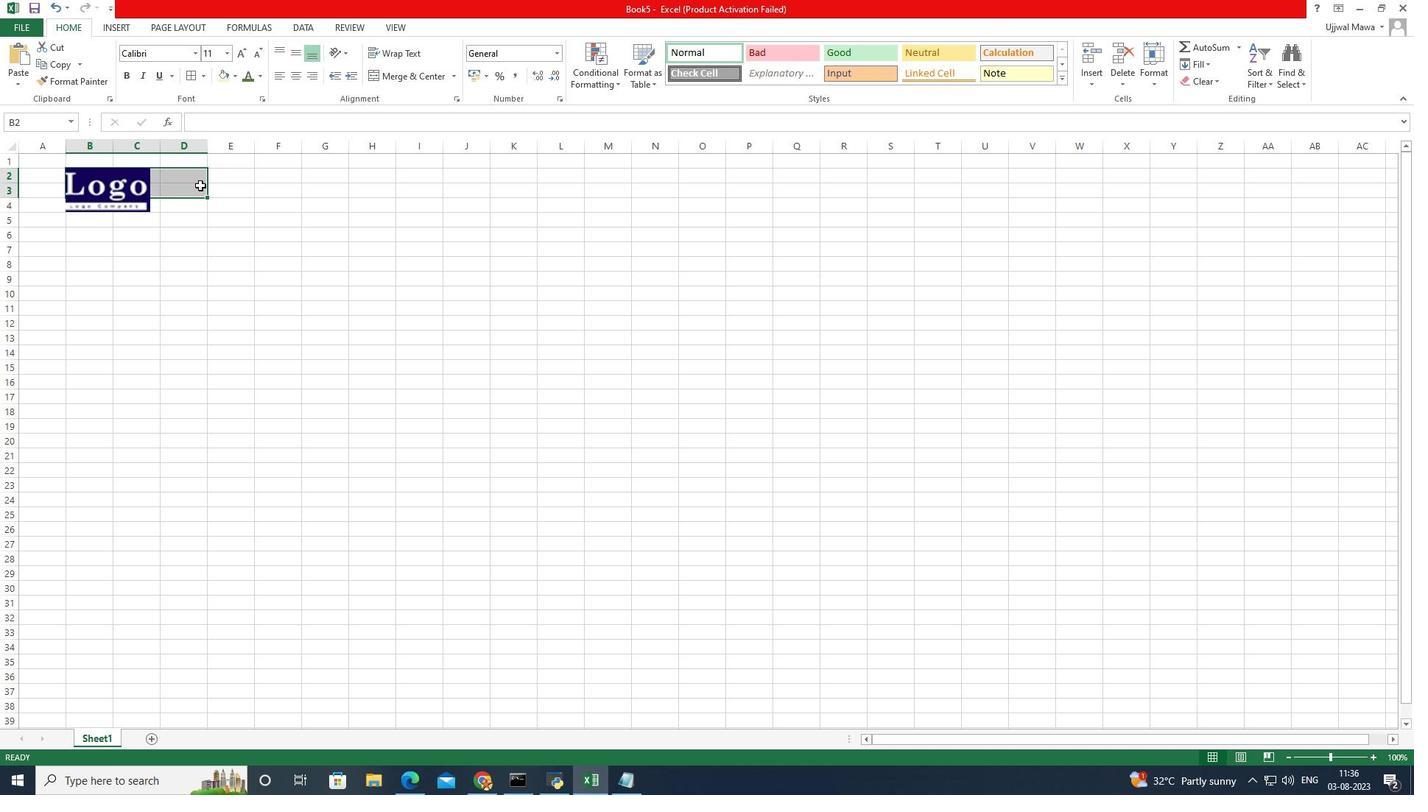 
Action: Mouse moved to (200, 201)
Screenshot: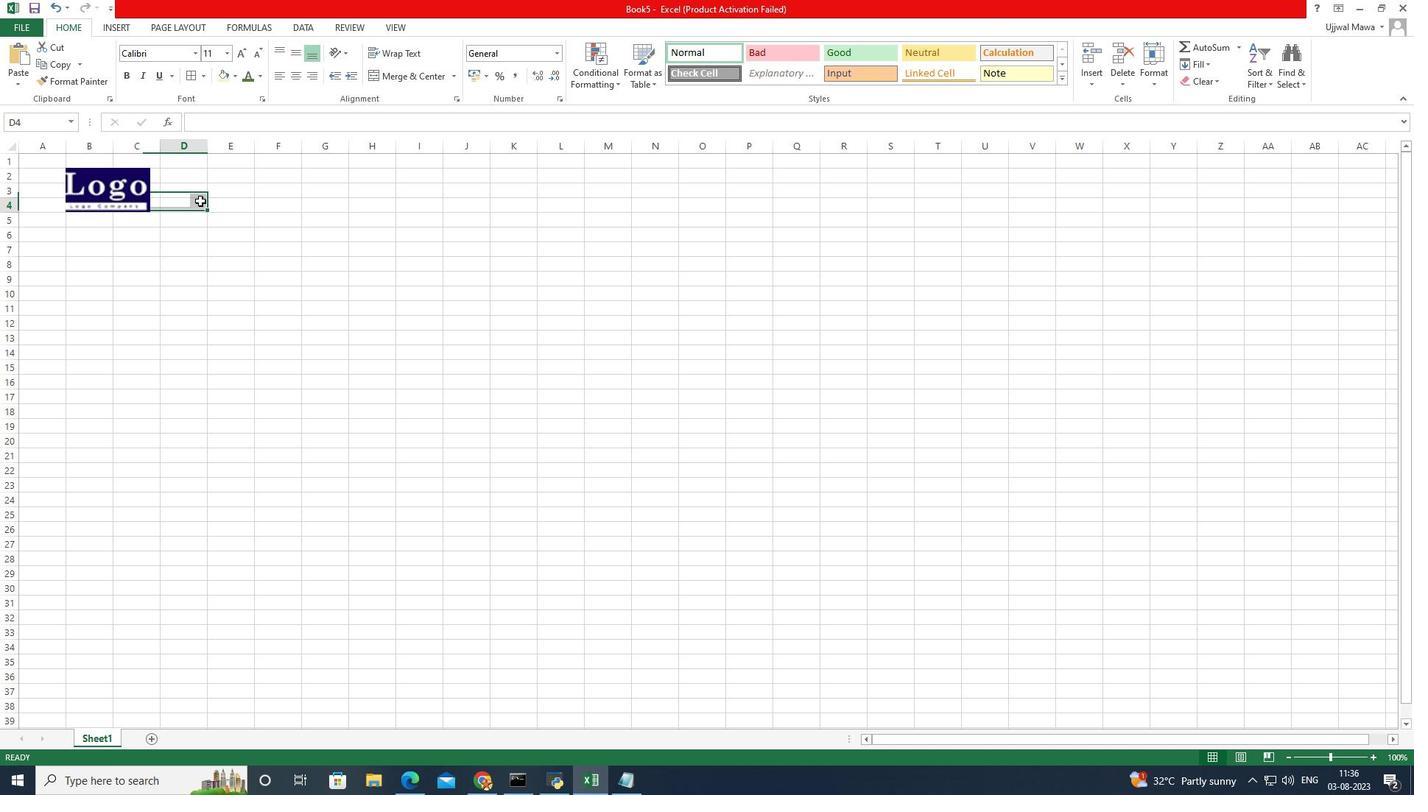 
Action: Mouse pressed left at (200, 201)
Screenshot: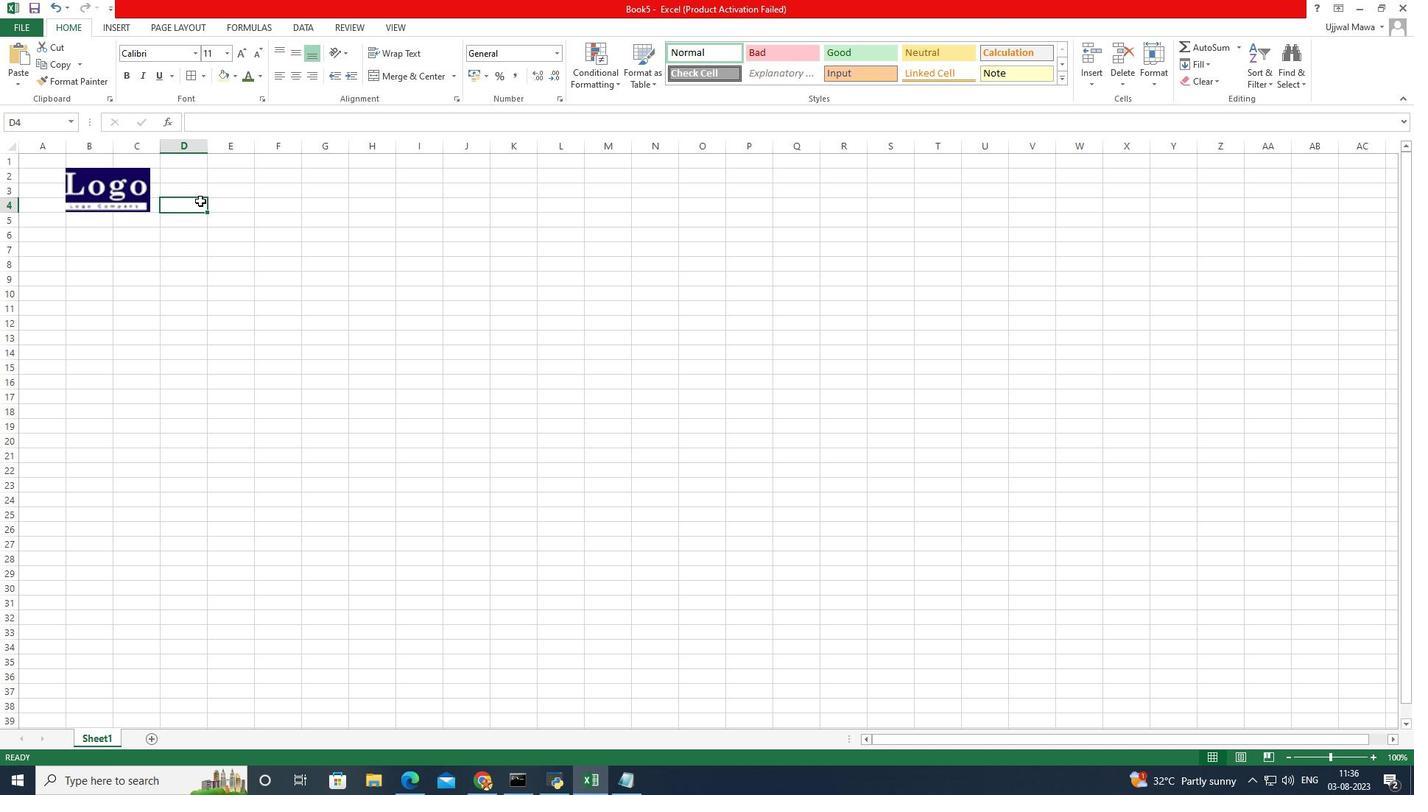 
Action: Mouse moved to (191, 188)
Screenshot: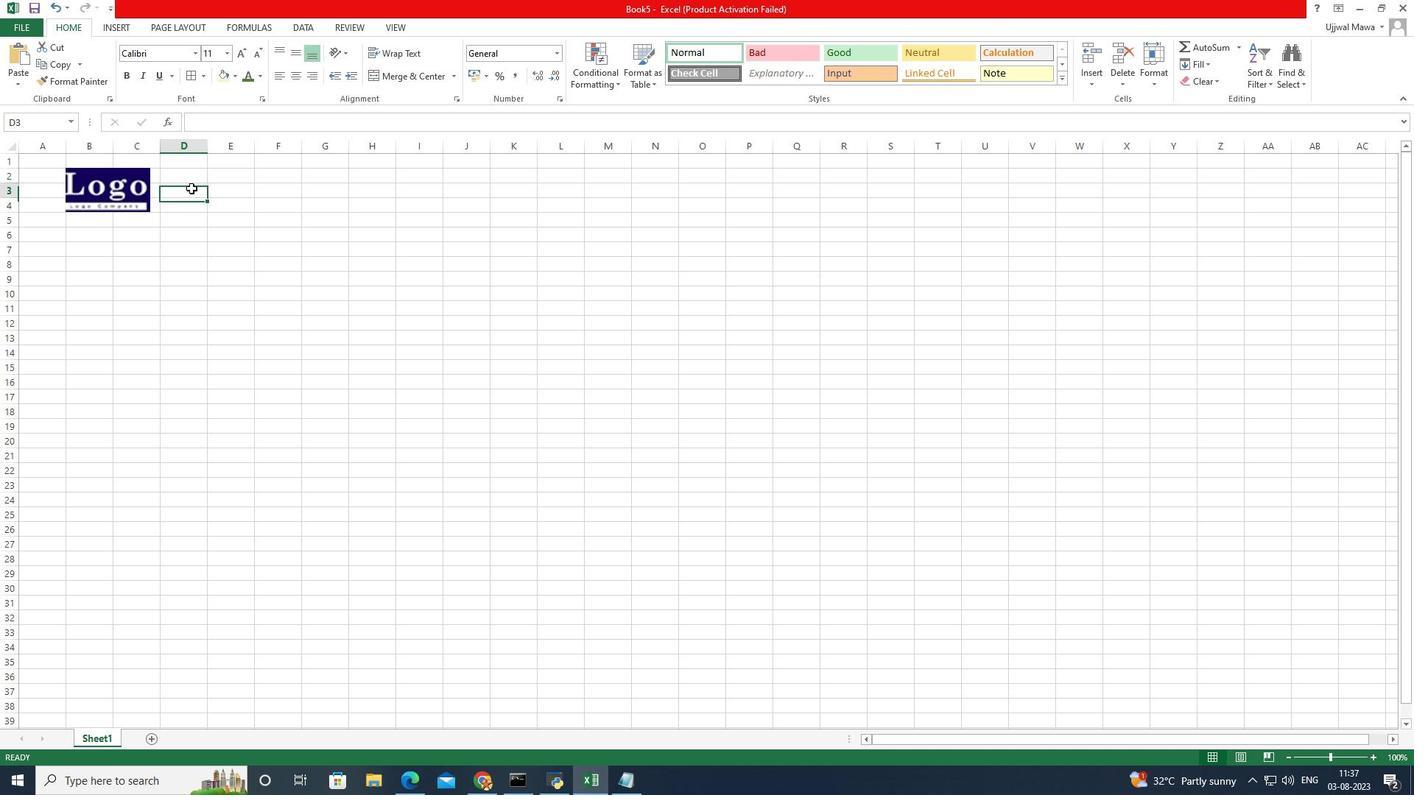 
Action: Mouse pressed left at (191, 188)
Screenshot: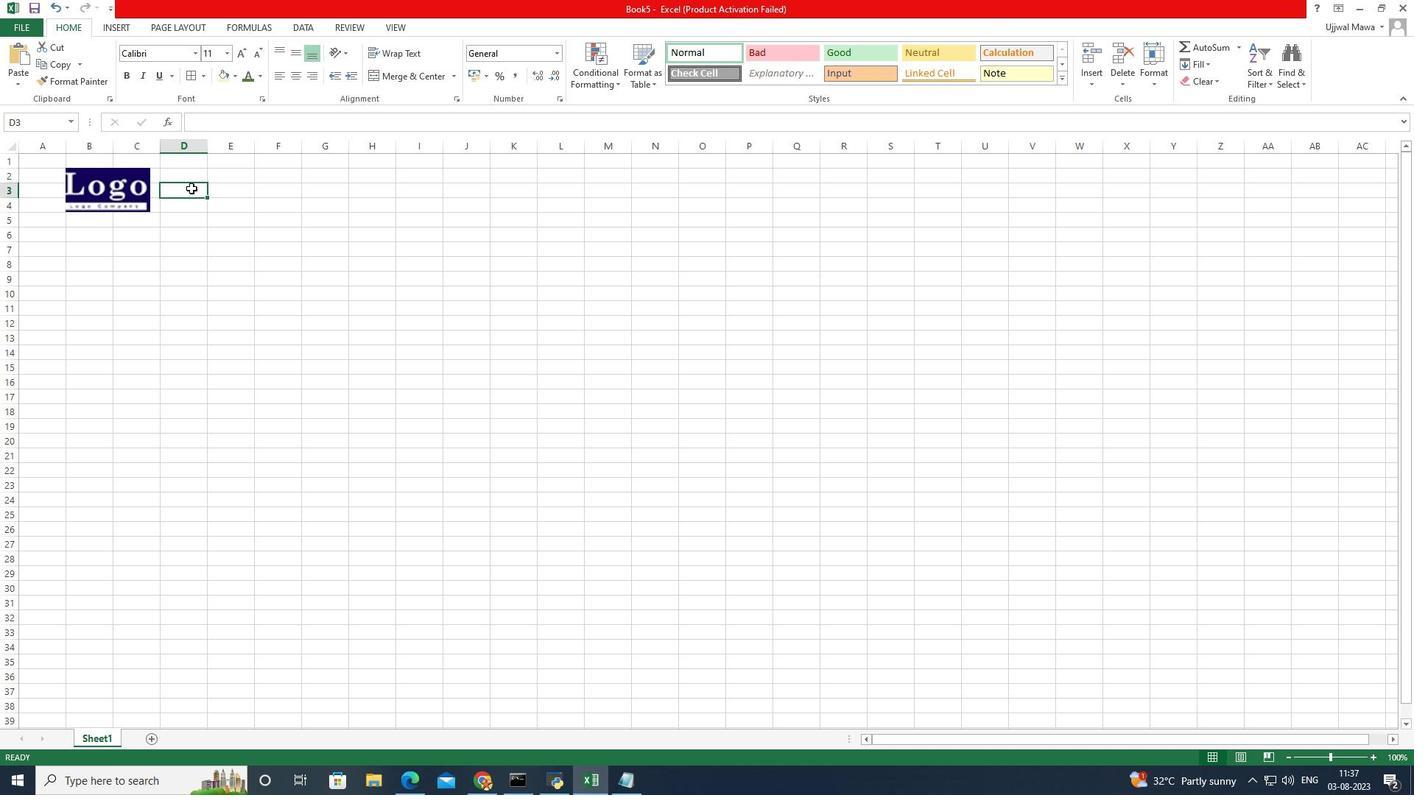 
Action: Mouse moved to (220, 187)
Screenshot: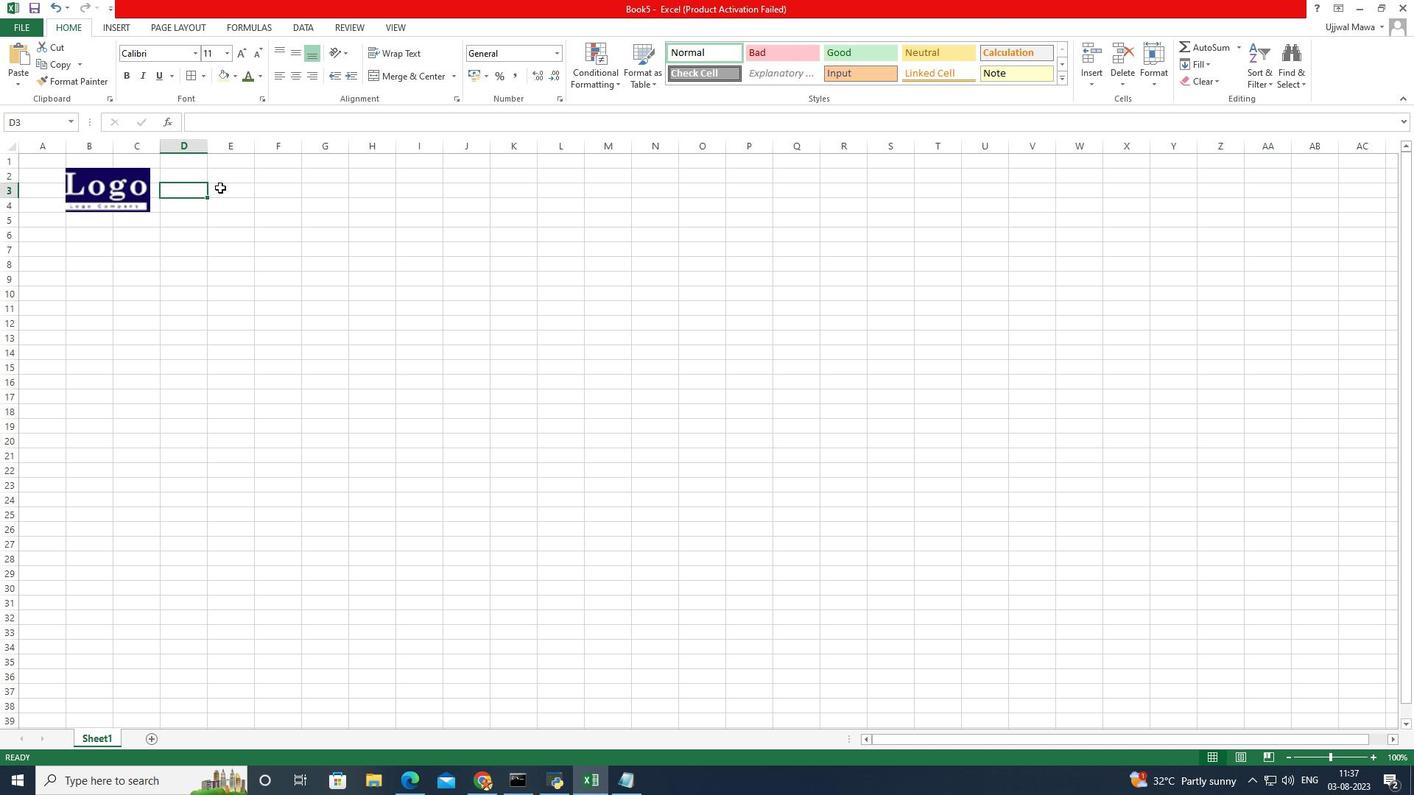 
Action: Key pressed <Key.caps_lock>MANSON<Key.space>PICKLES<Key.space>AND<Key.space>PRESERVATOI<Key.backspace><Key.backspace>IVES<Key.space>FARM<Key.enter>EXPENSE<Key.space>
Screenshot: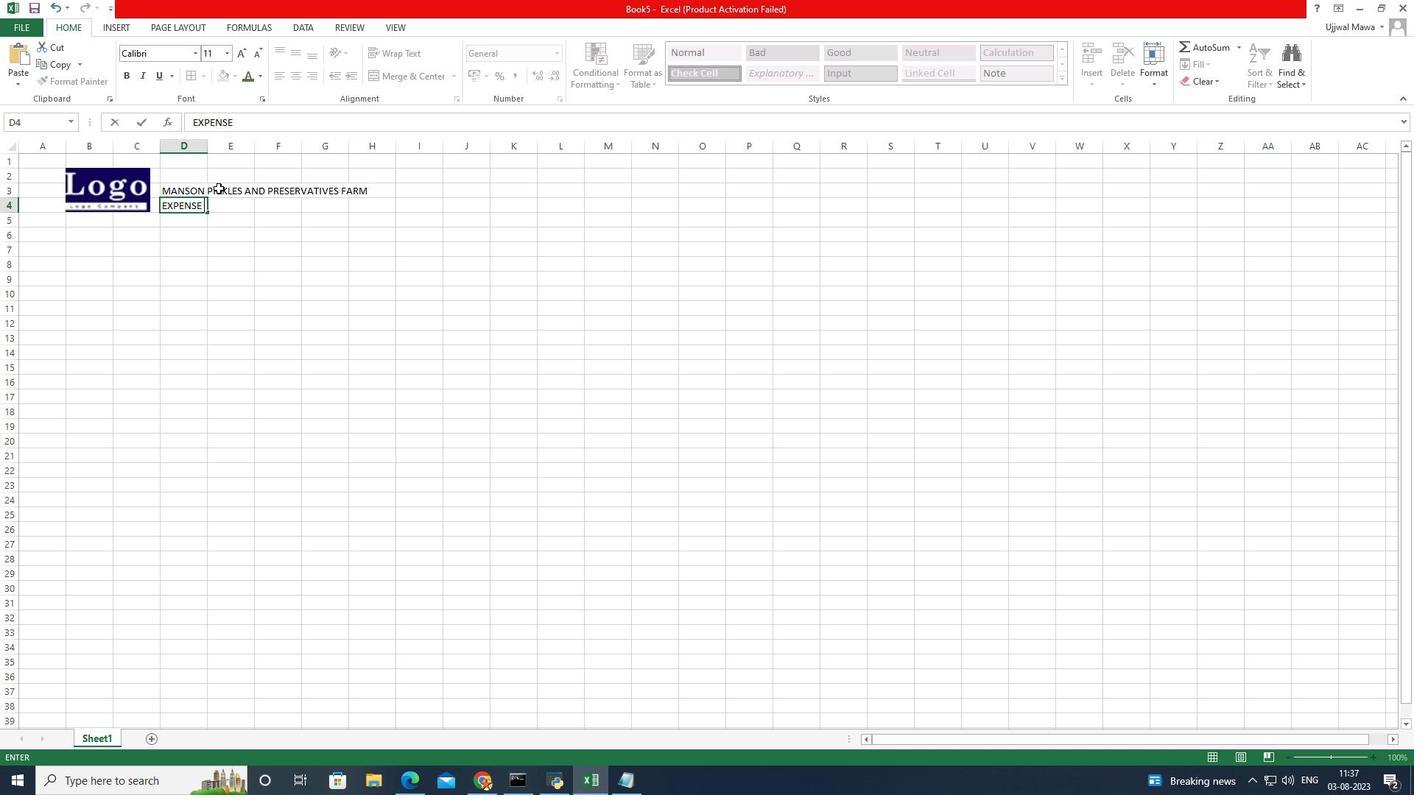 
Action: Mouse moved to (218, 188)
Screenshot: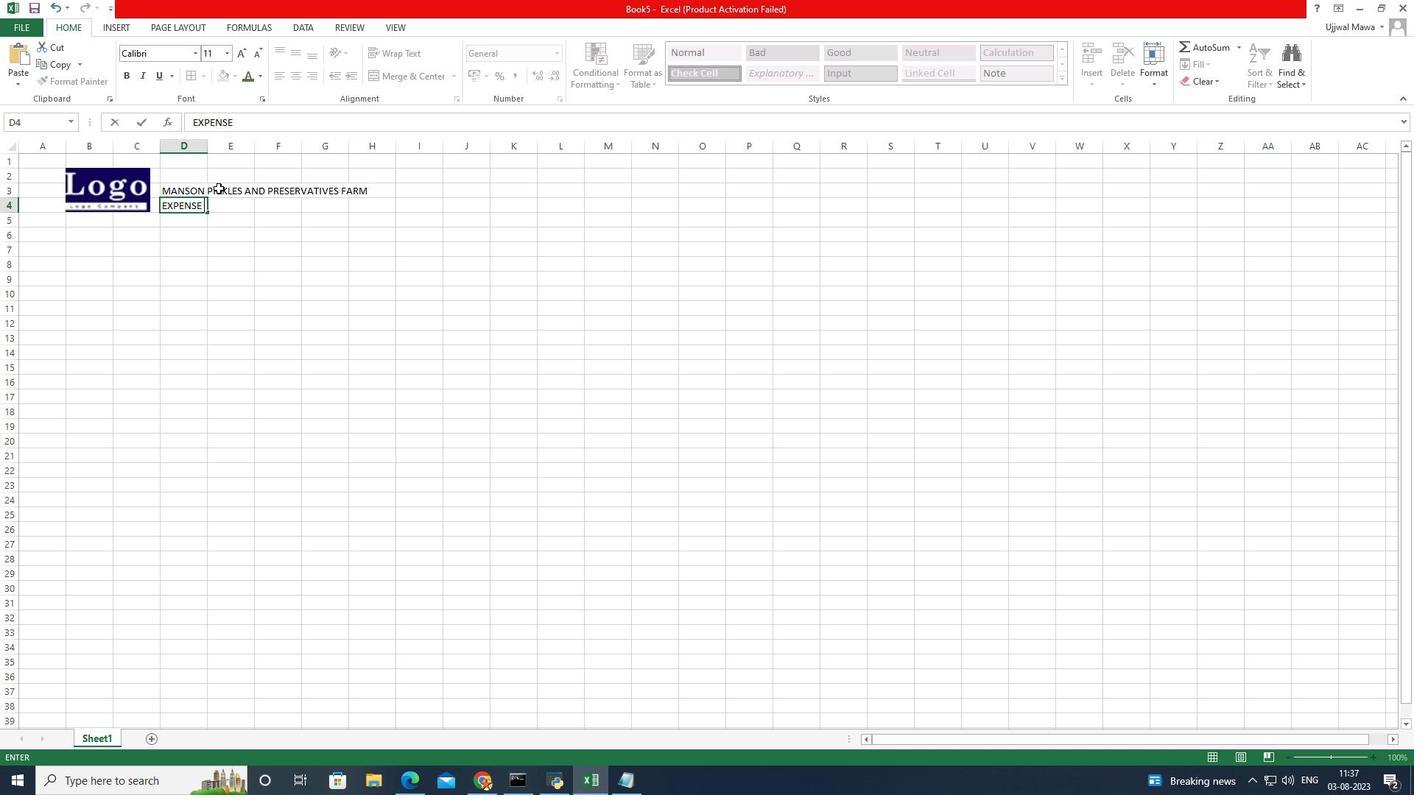 
Action: Key pressed REPORT
Screenshot: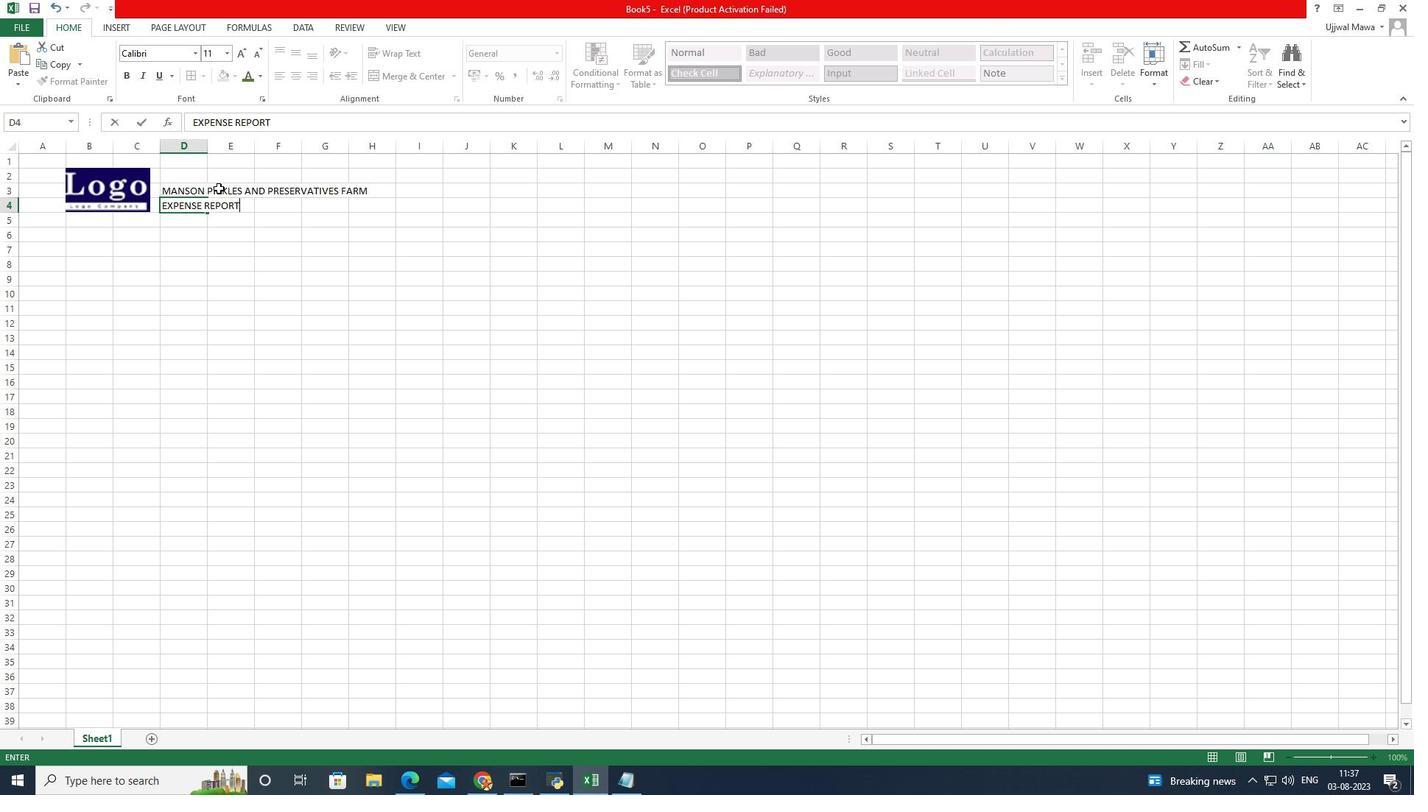 
Action: Mouse scrolled (218, 189) with delta (0, 0)
Screenshot: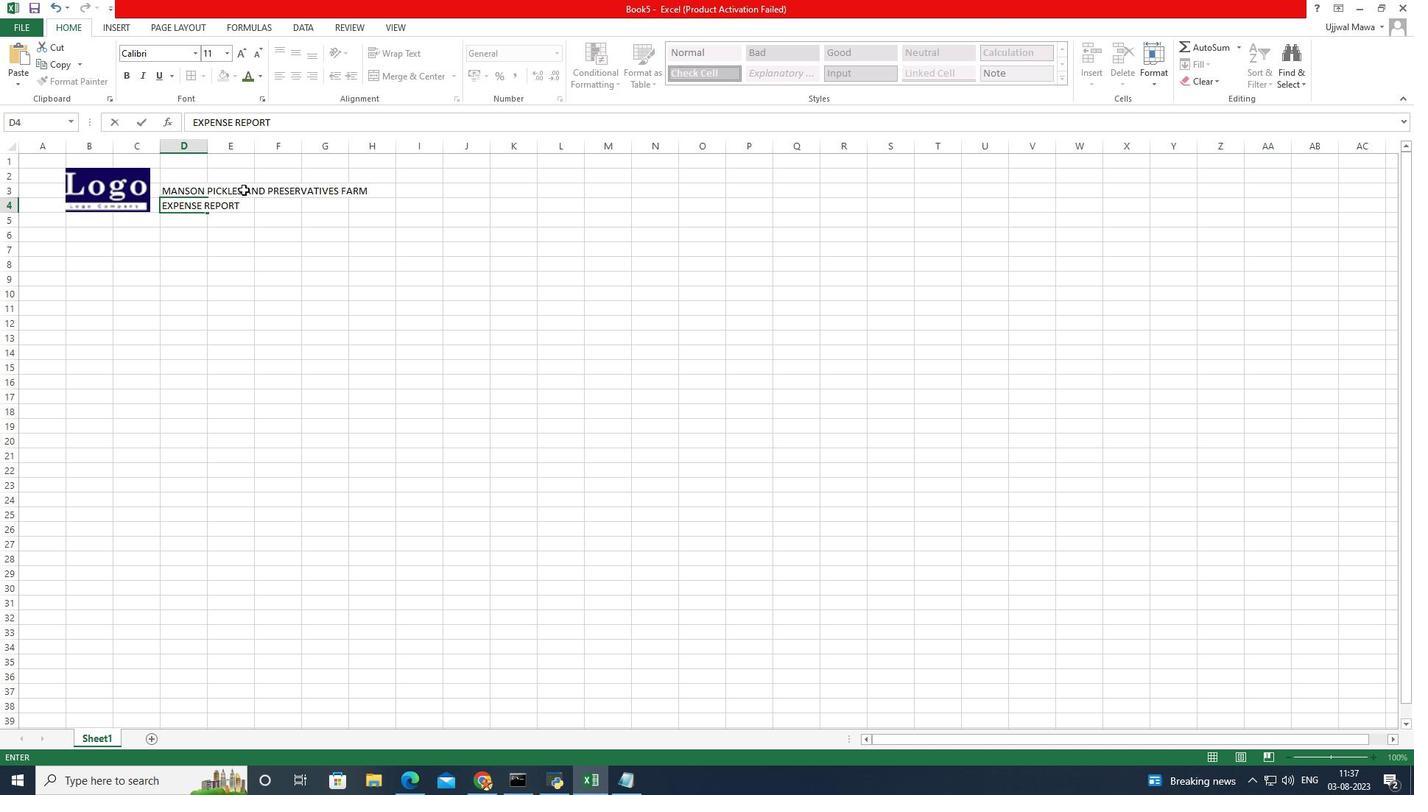 
Action: Mouse moved to (229, 271)
Screenshot: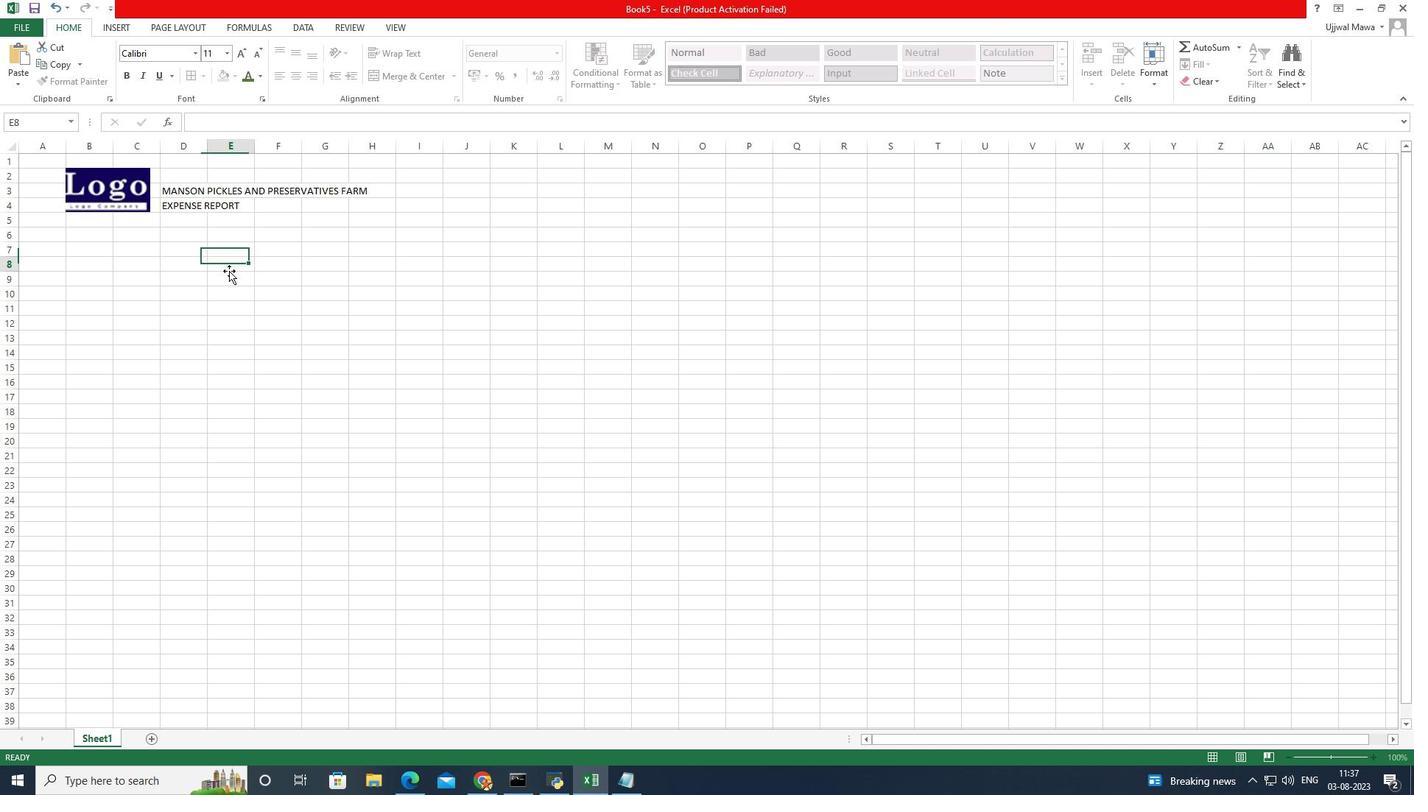 
Action: Mouse pressed left at (229, 271)
Screenshot: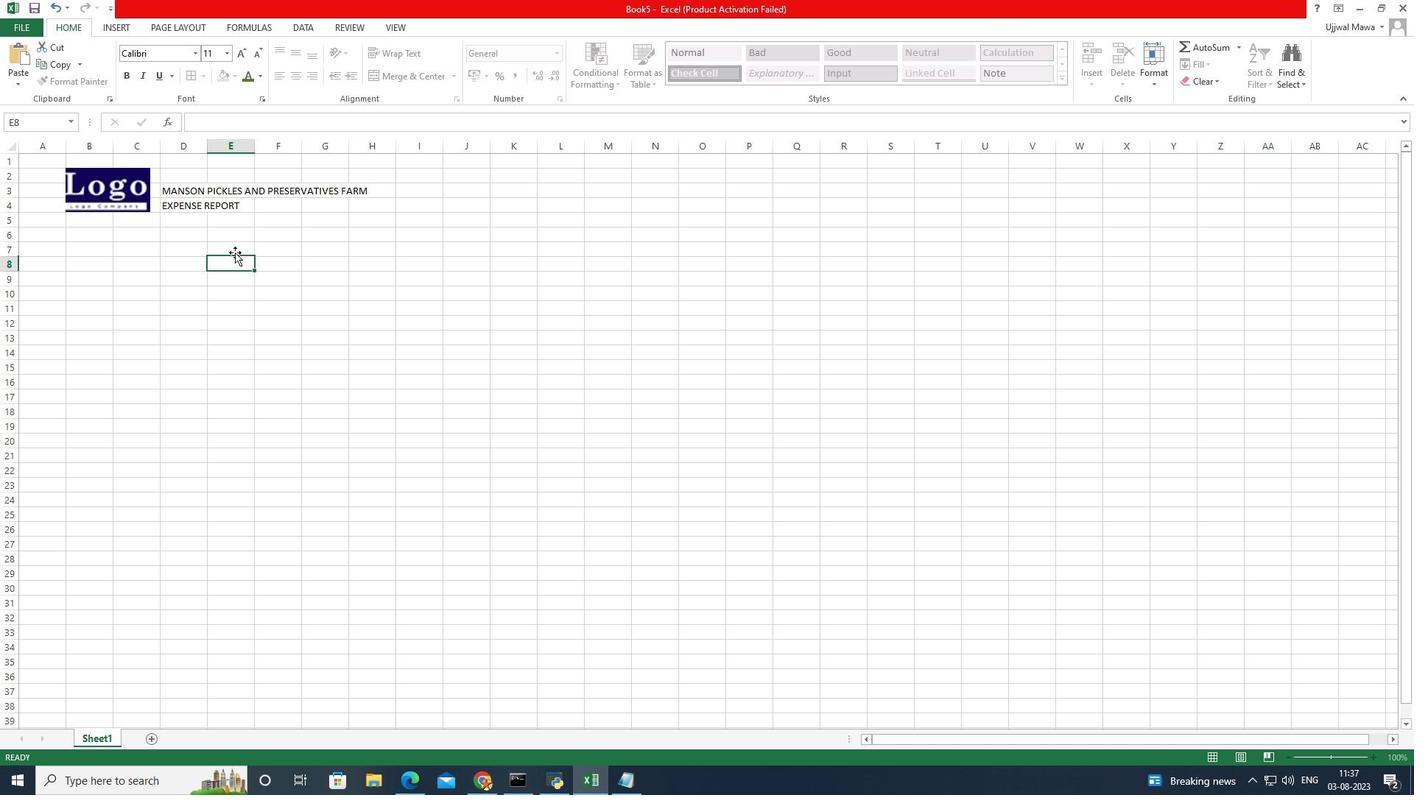 
Action: Mouse moved to (167, 187)
Screenshot: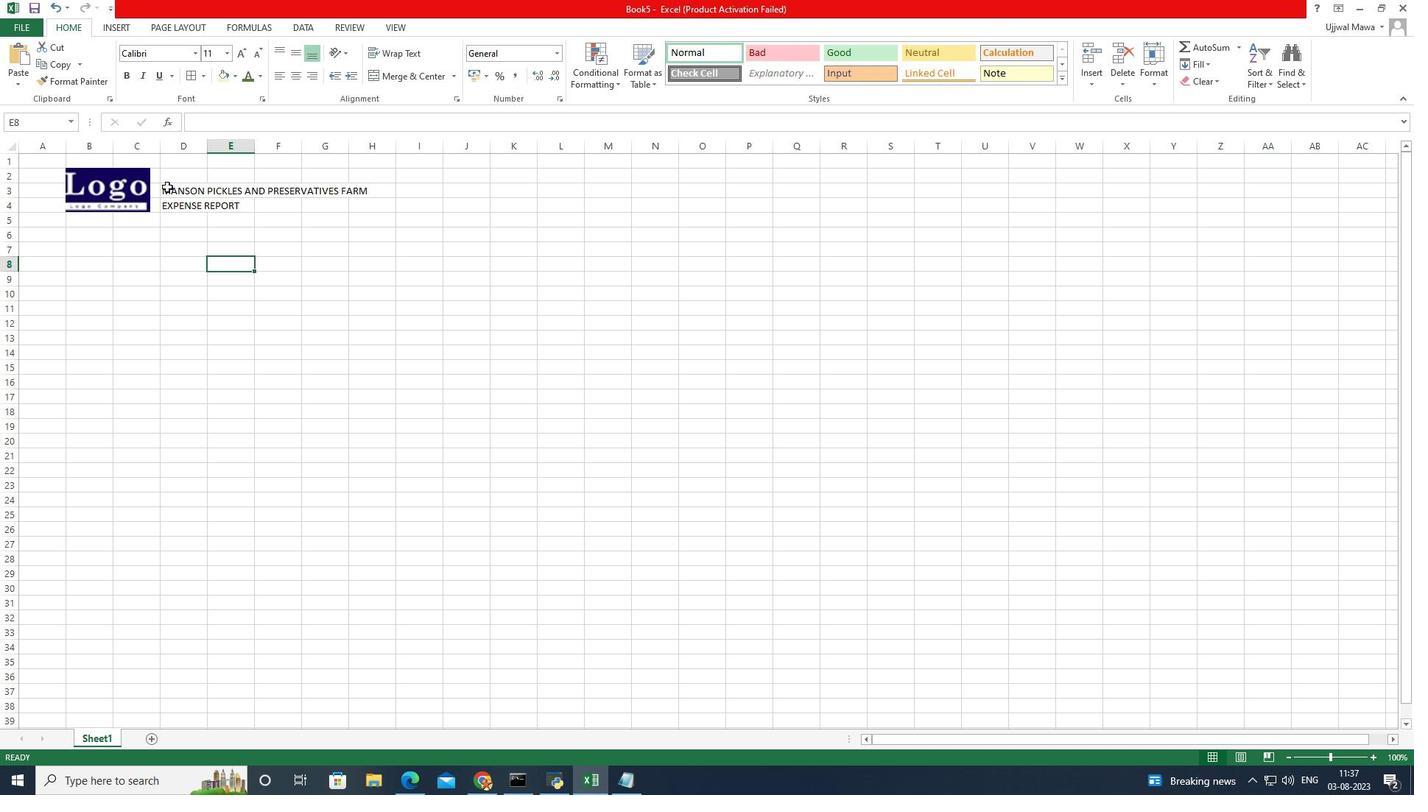 
Action: Mouse pressed left at (167, 187)
Screenshot: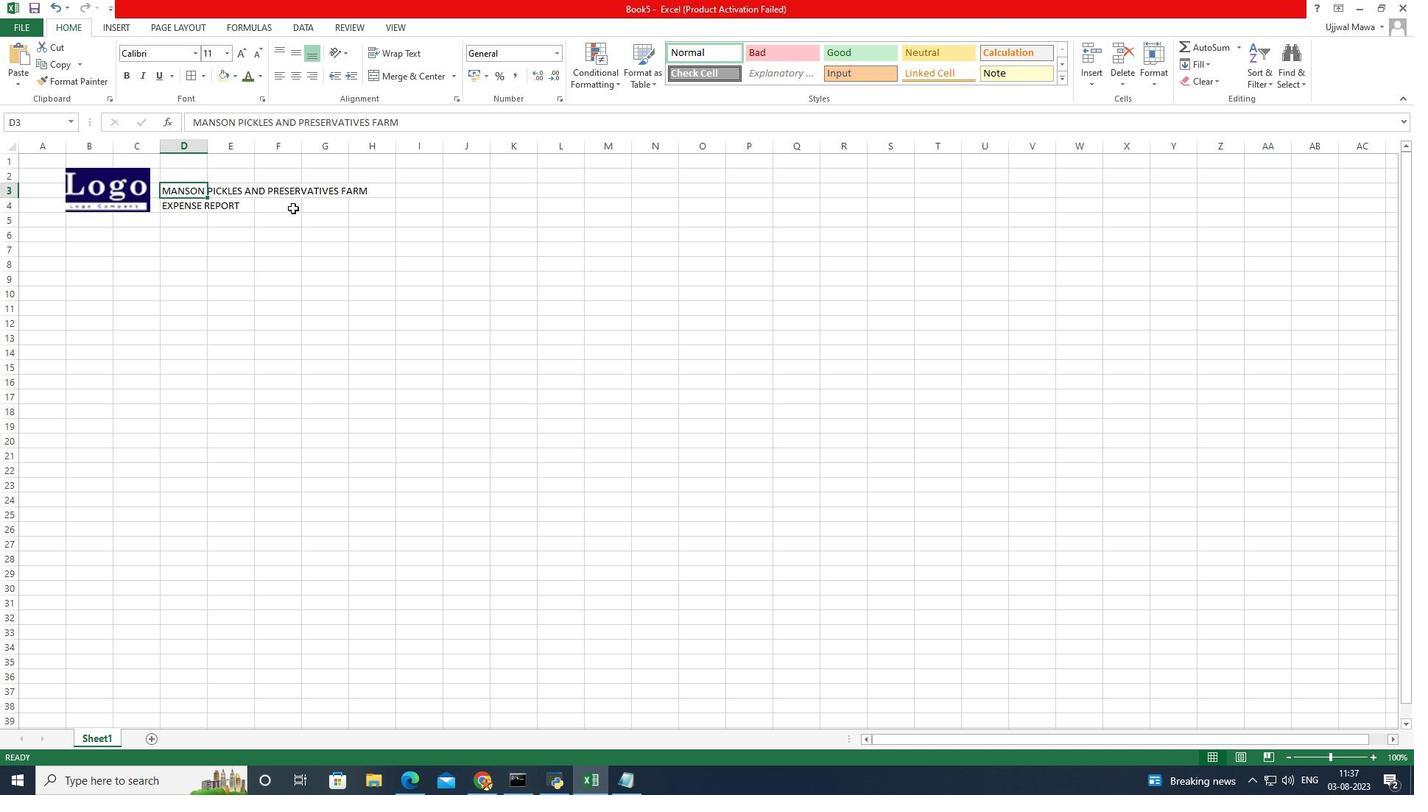 
Action: Mouse moved to (200, 197)
Screenshot: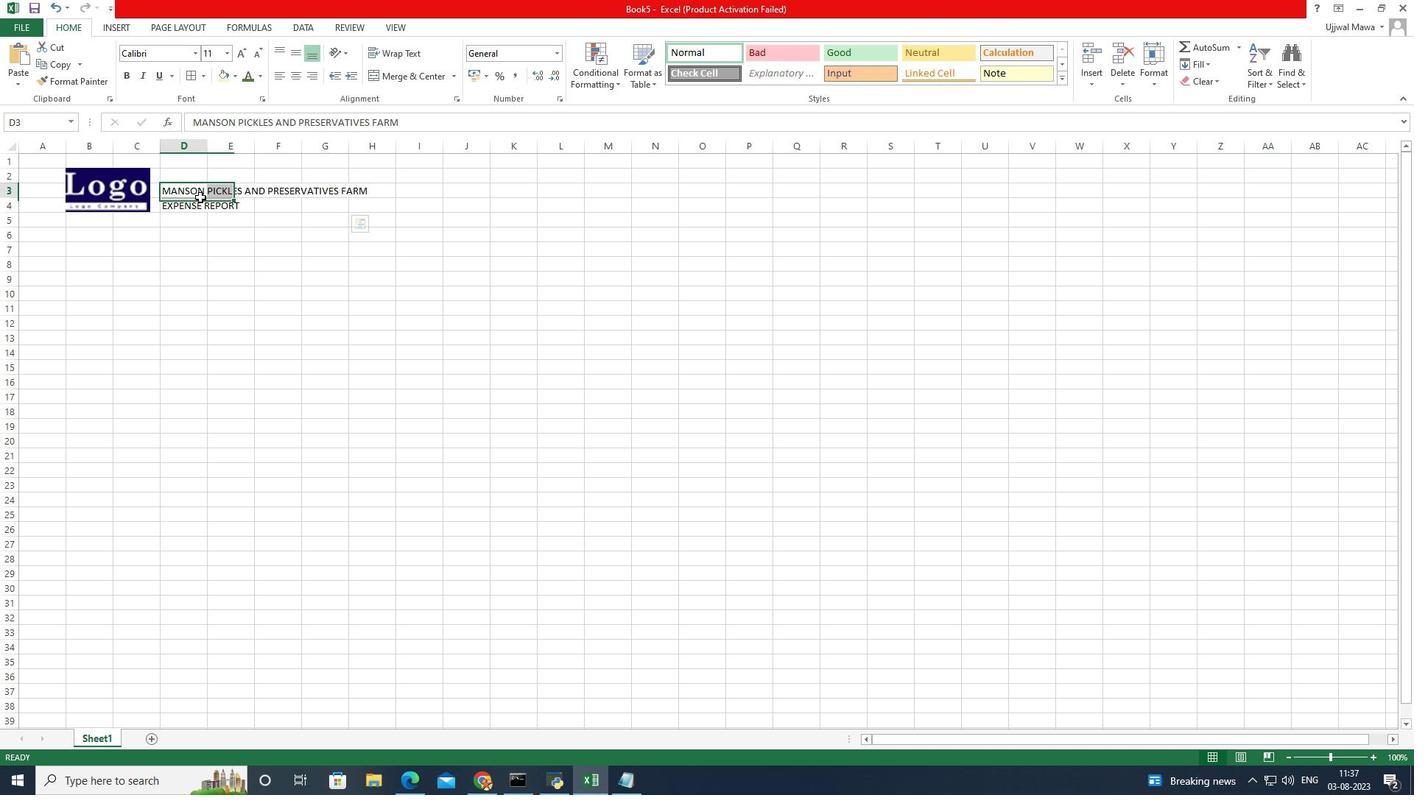 
Action: Mouse pressed left at (200, 197)
Screenshot: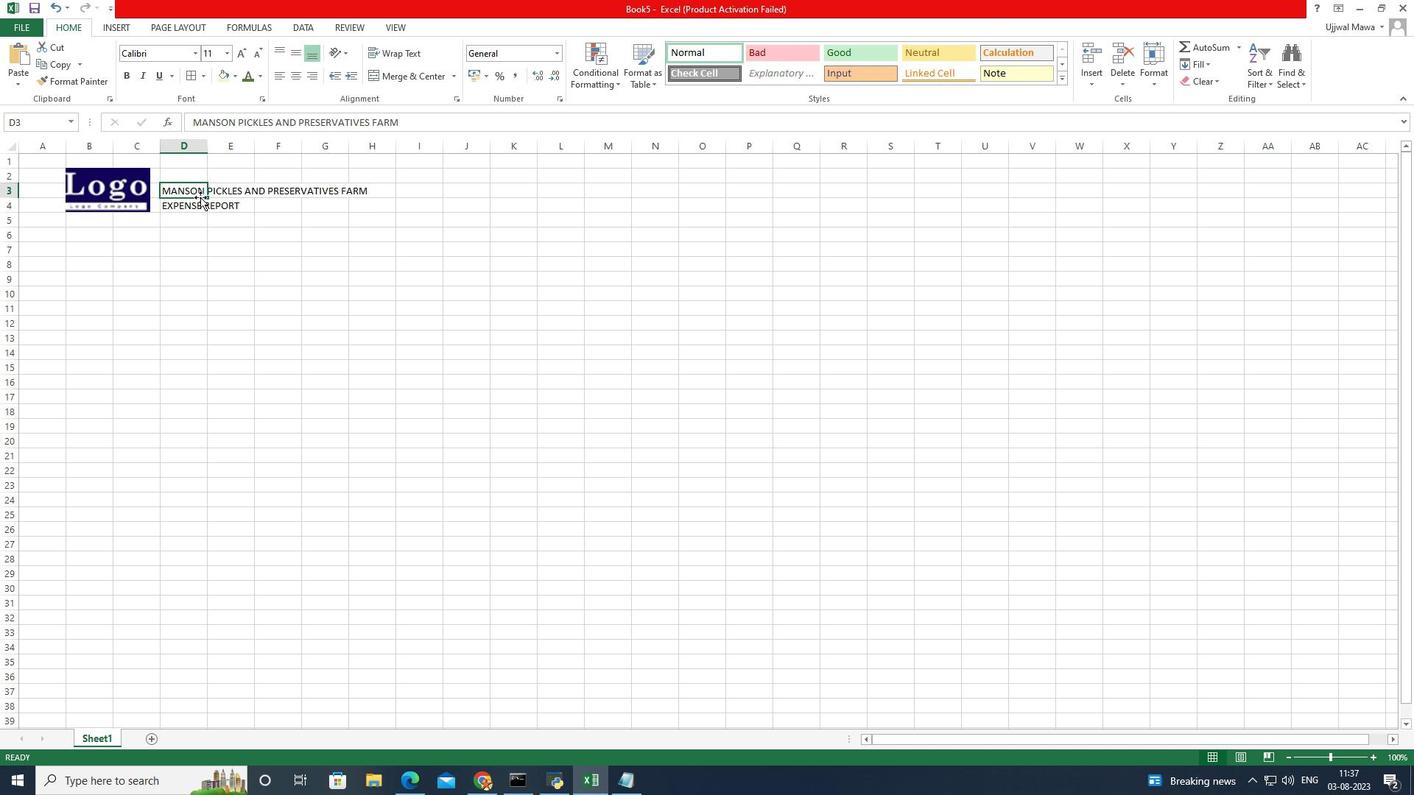 
Action: Mouse moved to (164, 188)
Screenshot: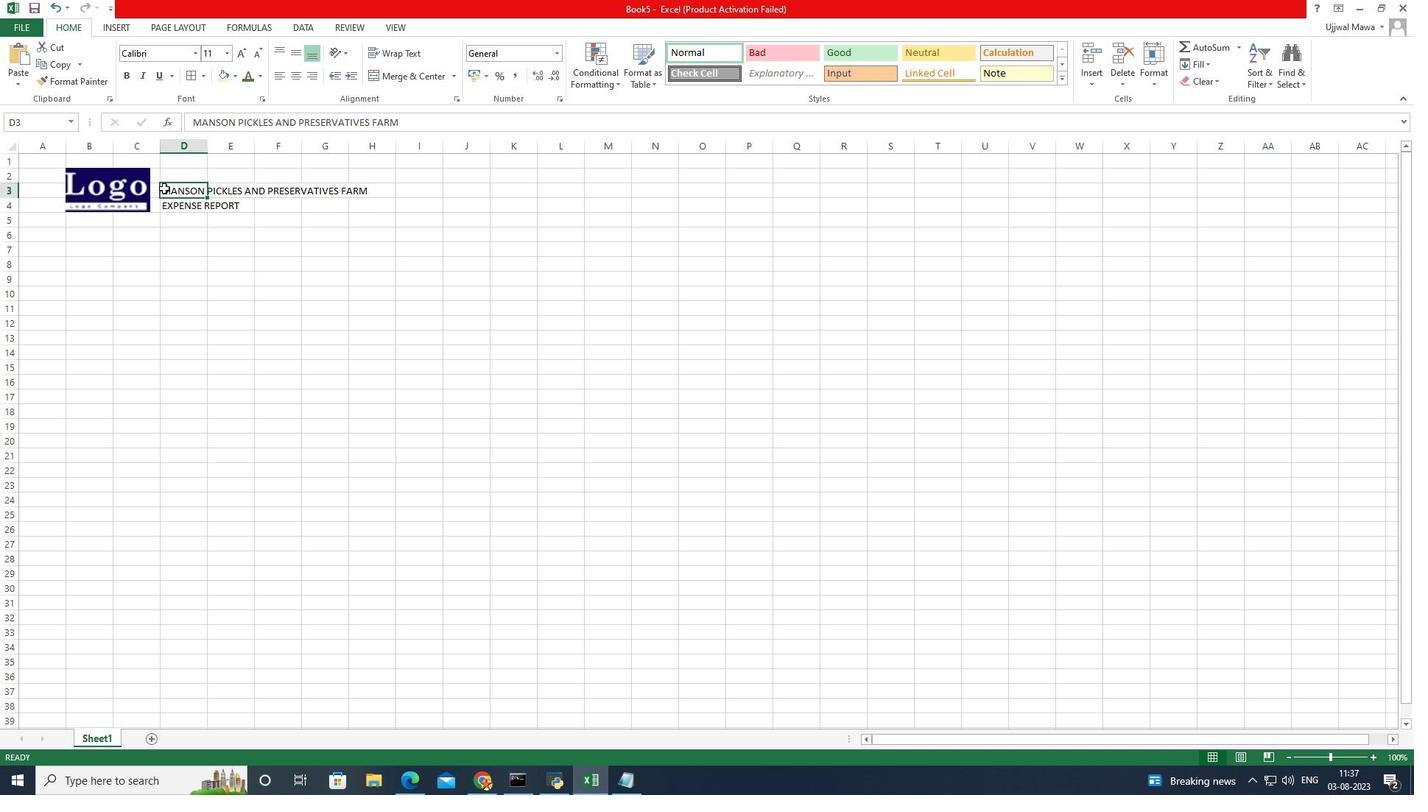 
Action: Mouse pressed left at (164, 188)
Screenshot: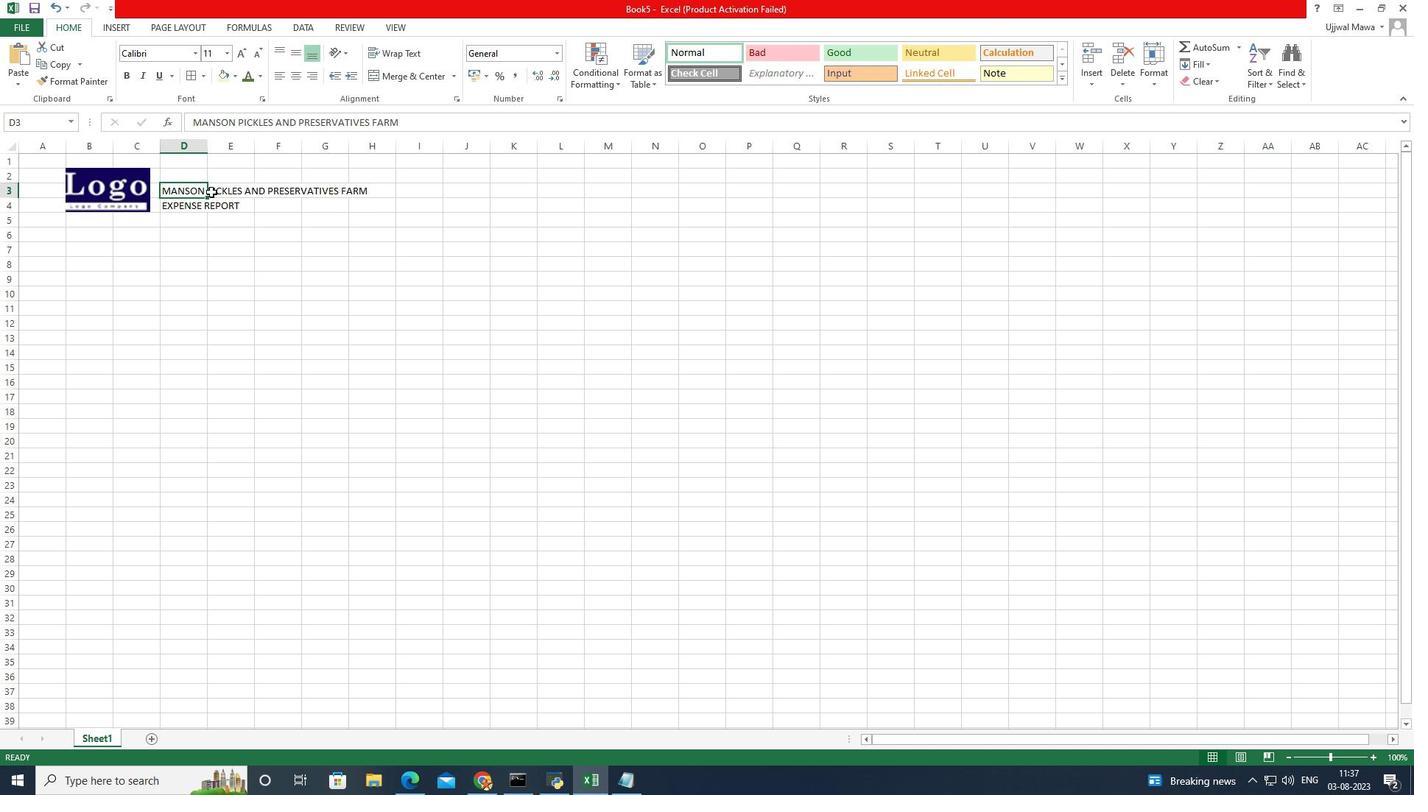 
Action: Mouse moved to (240, 54)
Screenshot: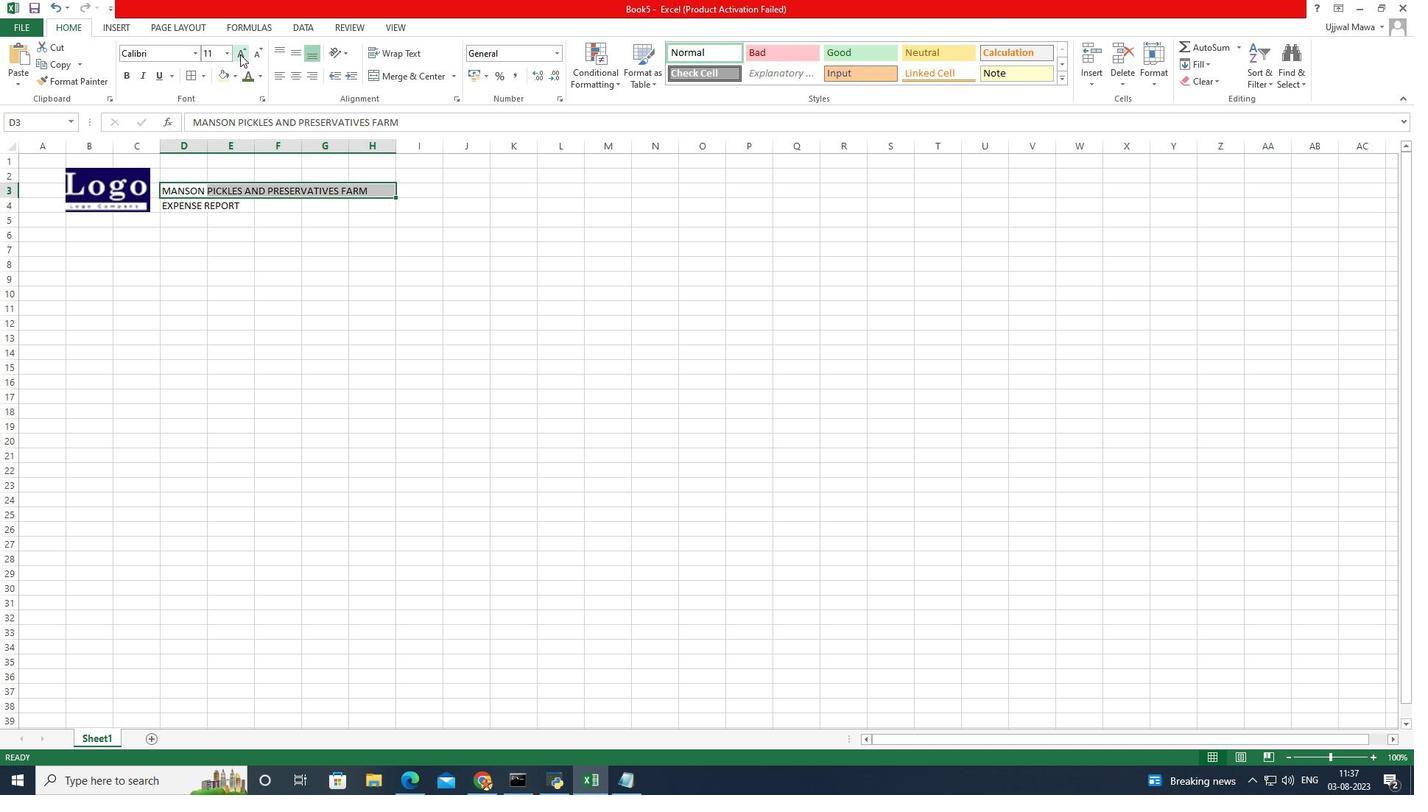 
Action: Mouse pressed left at (240, 54)
Screenshot: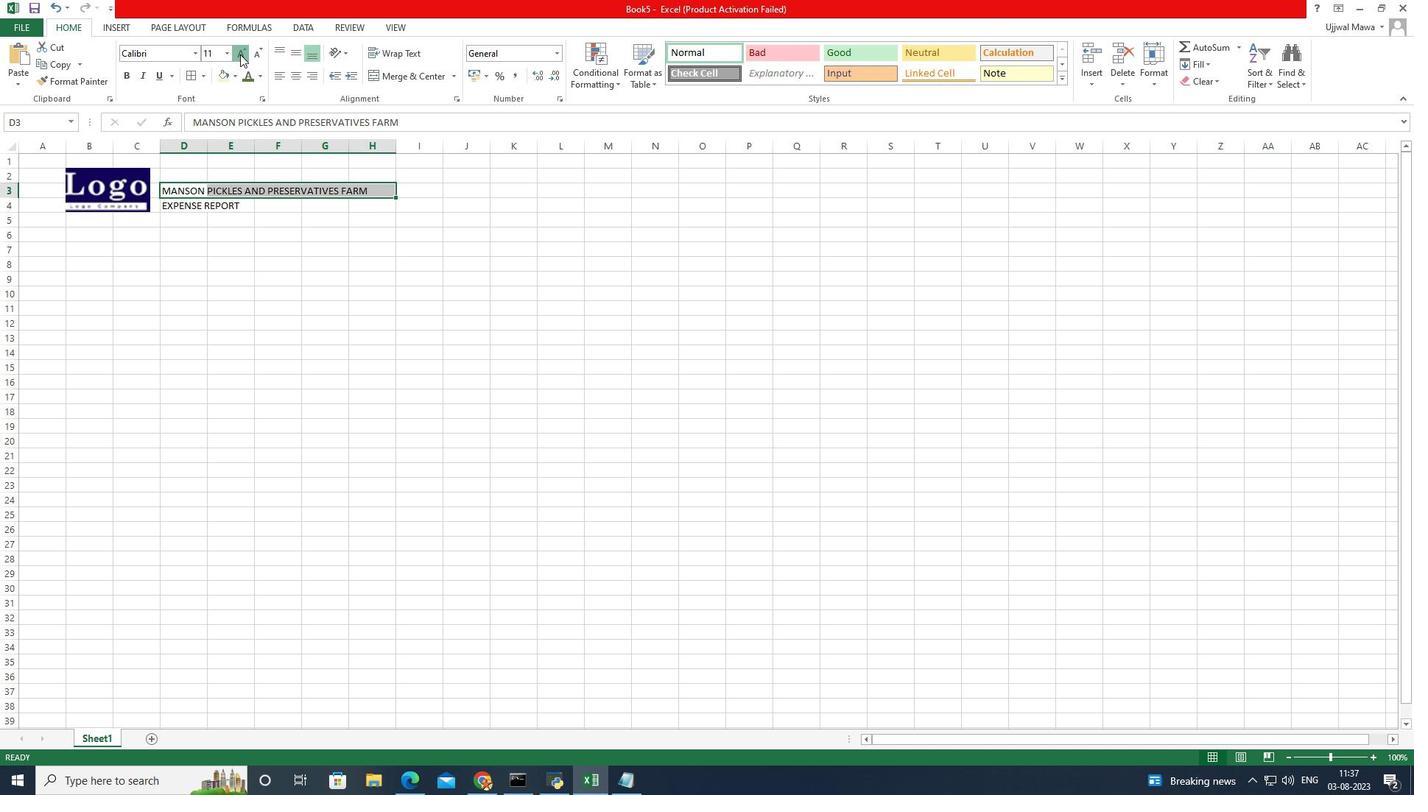 
Action: Mouse pressed left at (240, 54)
Screenshot: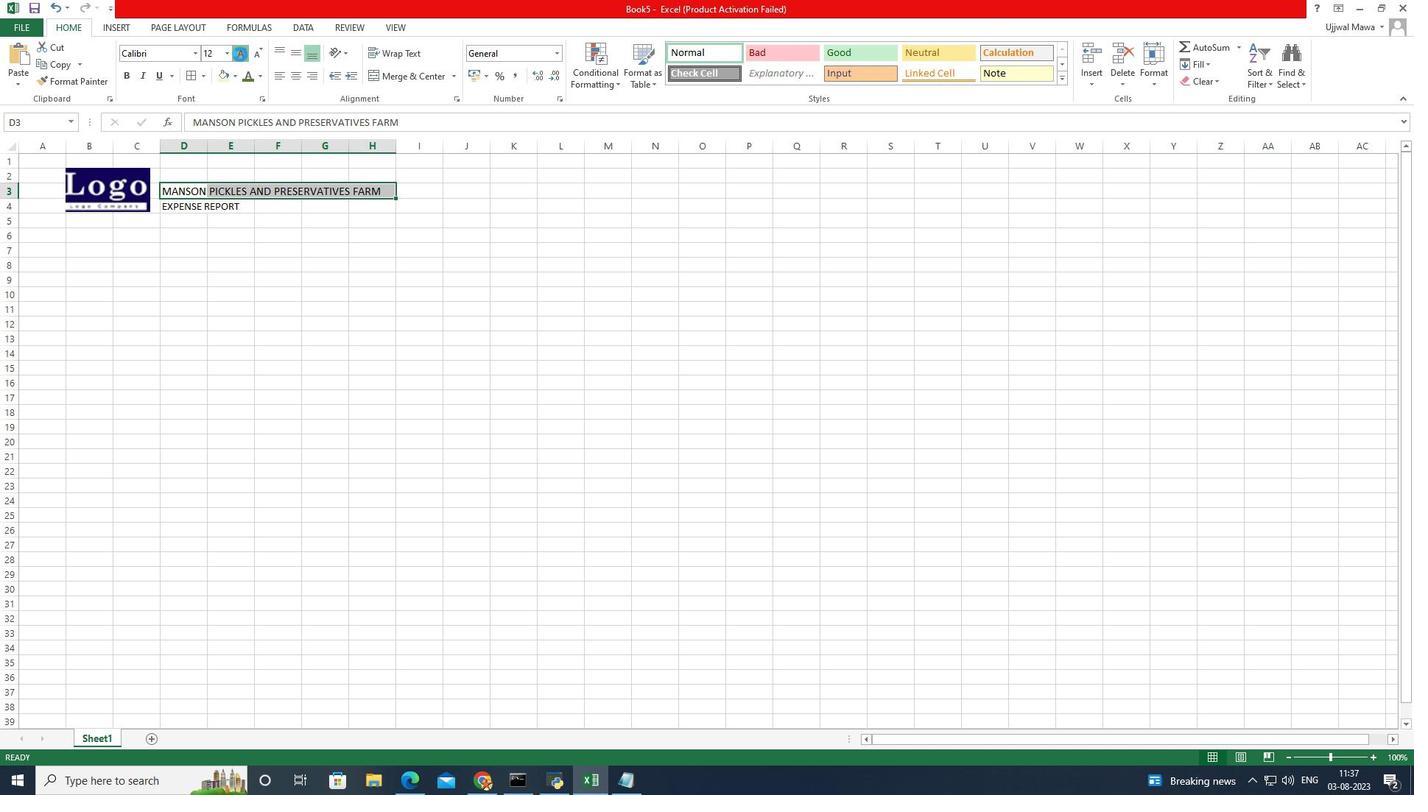 
Action: Mouse moved to (181, 212)
Screenshot: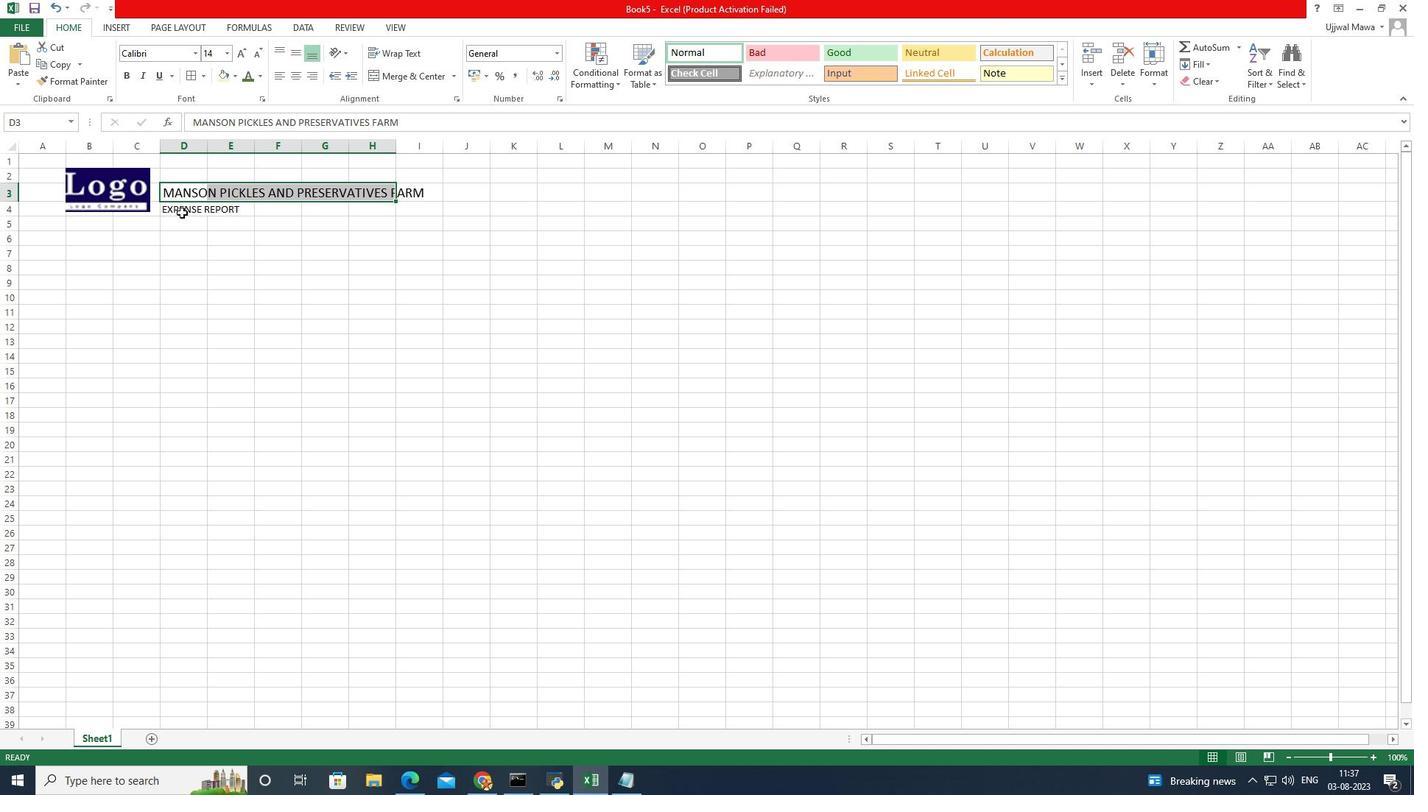 
Action: Mouse pressed left at (181, 212)
Screenshot: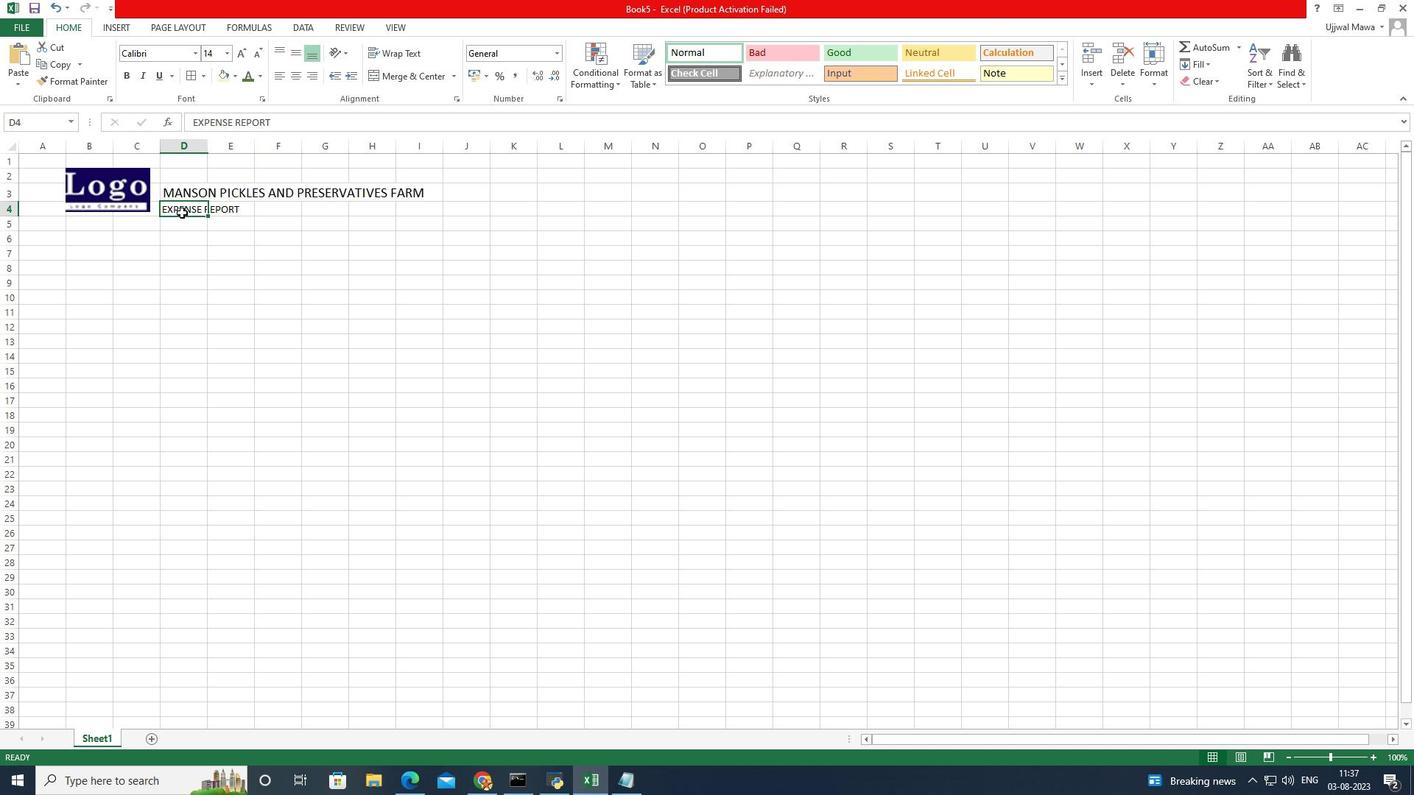 
Action: Mouse moved to (246, 54)
Screenshot: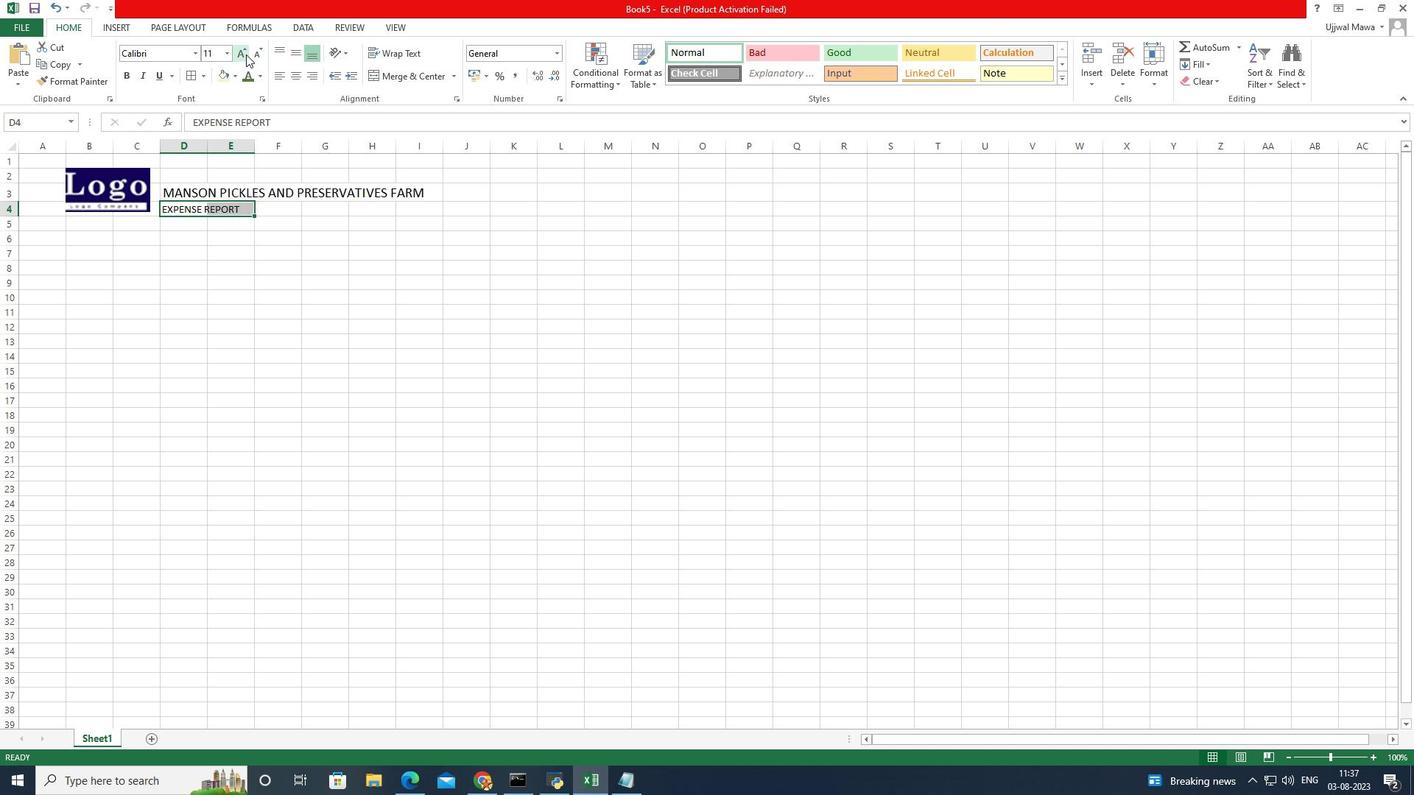 
Action: Mouse pressed left at (246, 54)
Screenshot: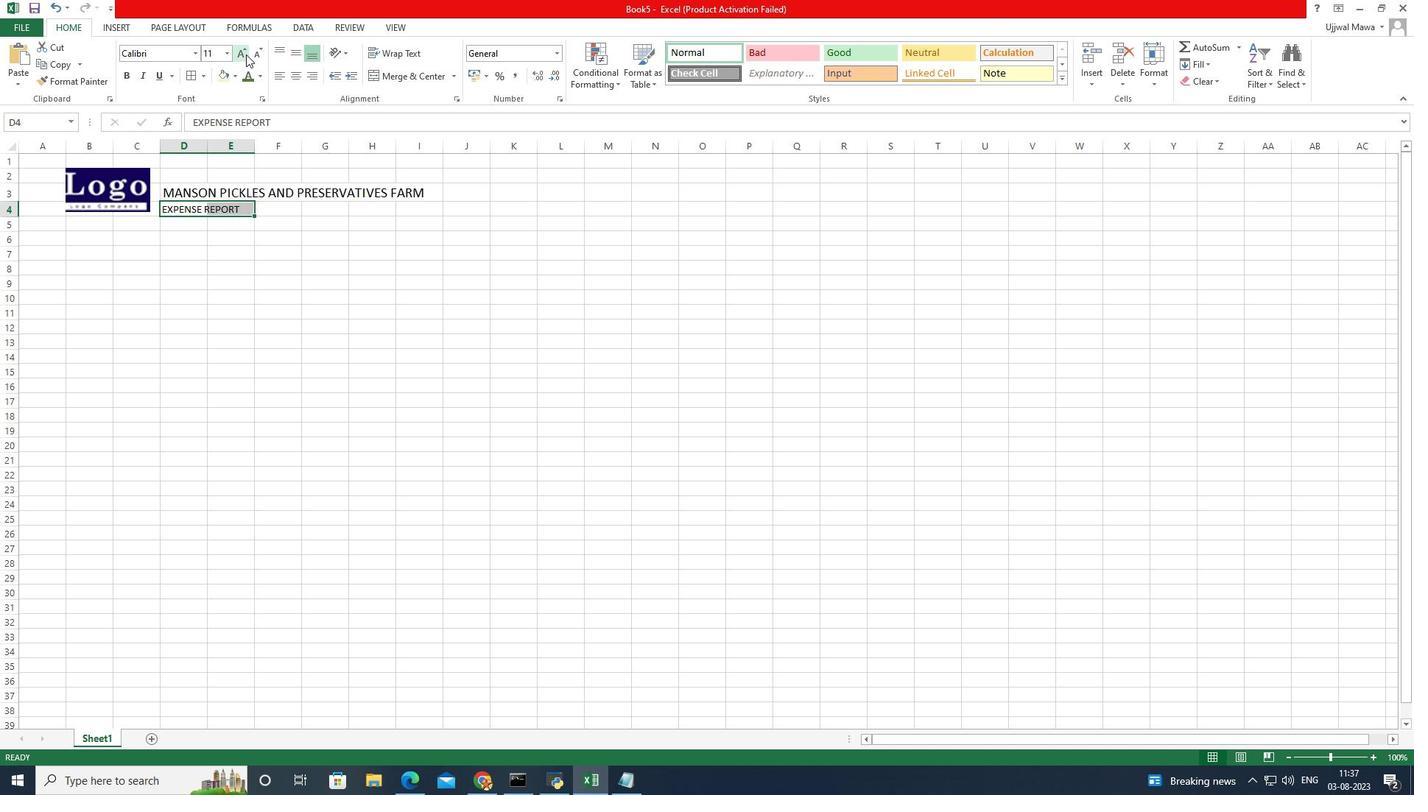 
Action: Mouse pressed left at (246, 54)
Screenshot: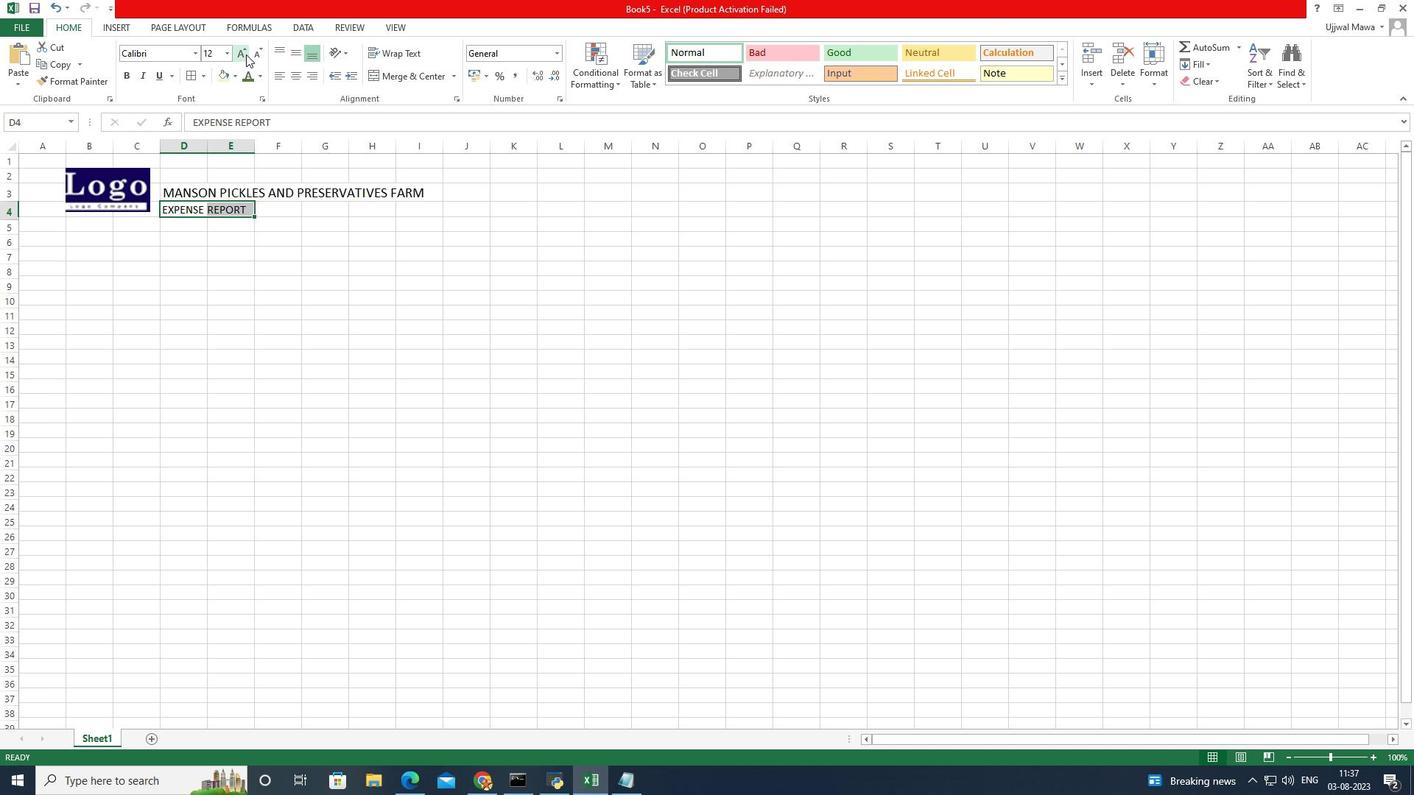 
Action: Mouse pressed left at (246, 54)
Screenshot: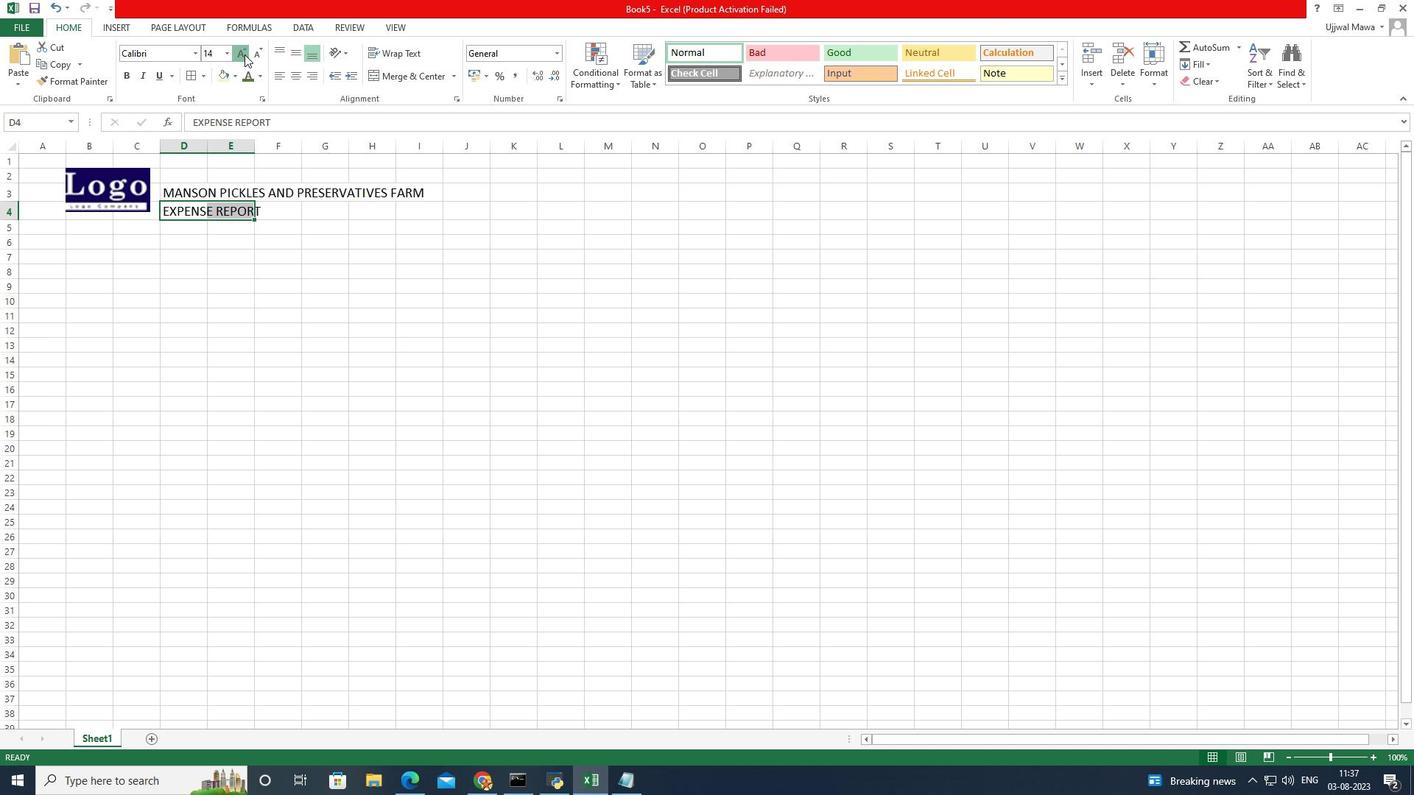 
Action: Mouse moved to (244, 54)
Screenshot: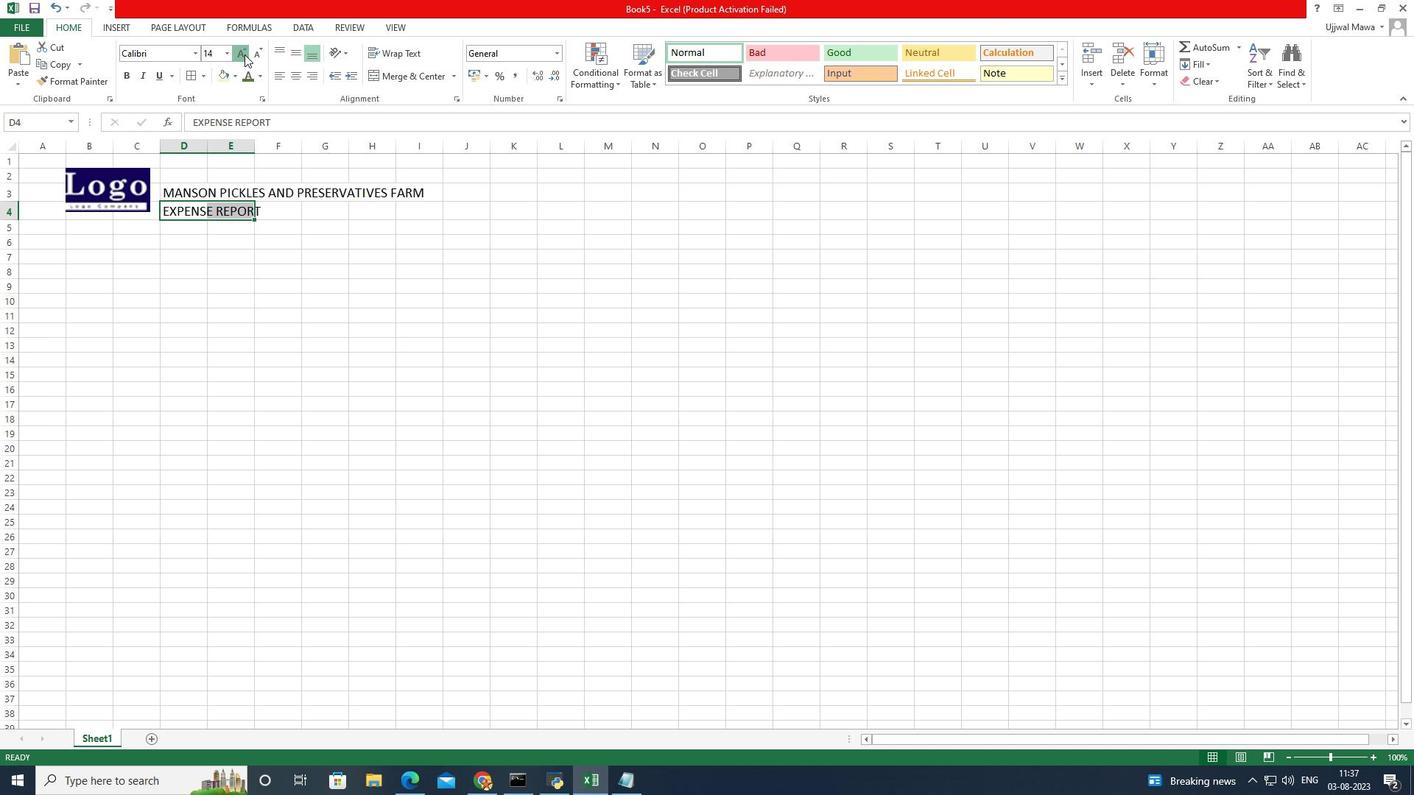 
Action: Mouse pressed left at (244, 54)
Screenshot: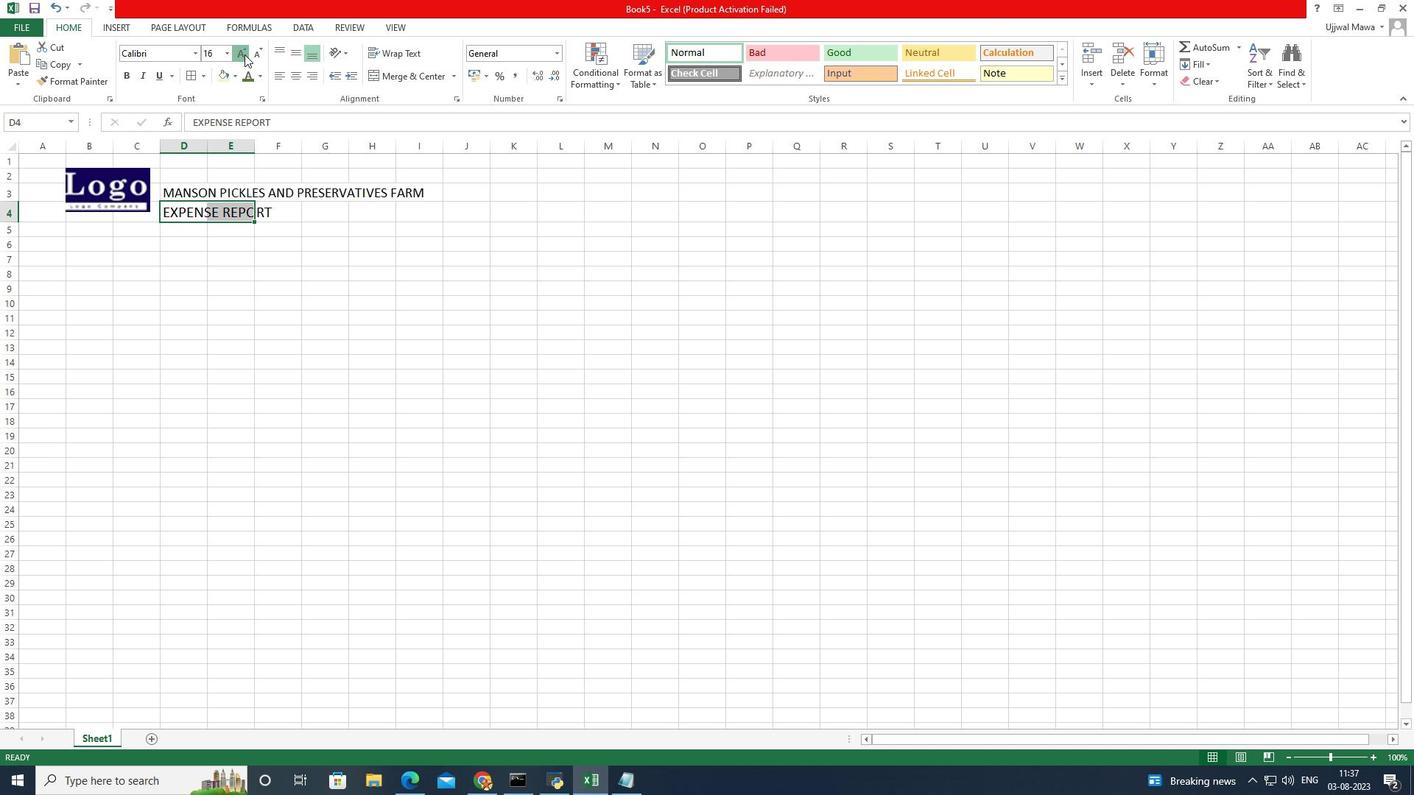 
Action: Mouse pressed left at (244, 54)
Screenshot: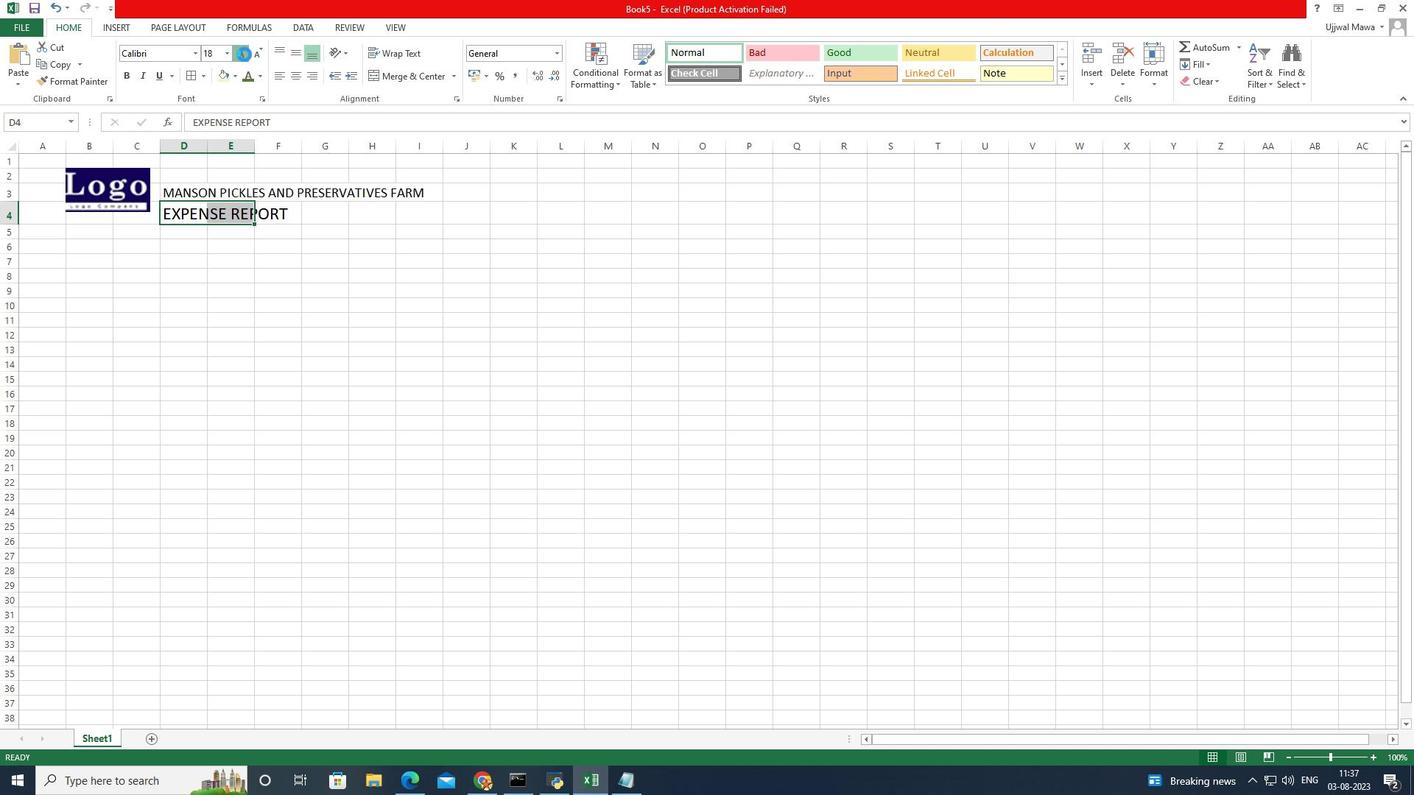 
Action: Mouse pressed left at (244, 54)
Screenshot: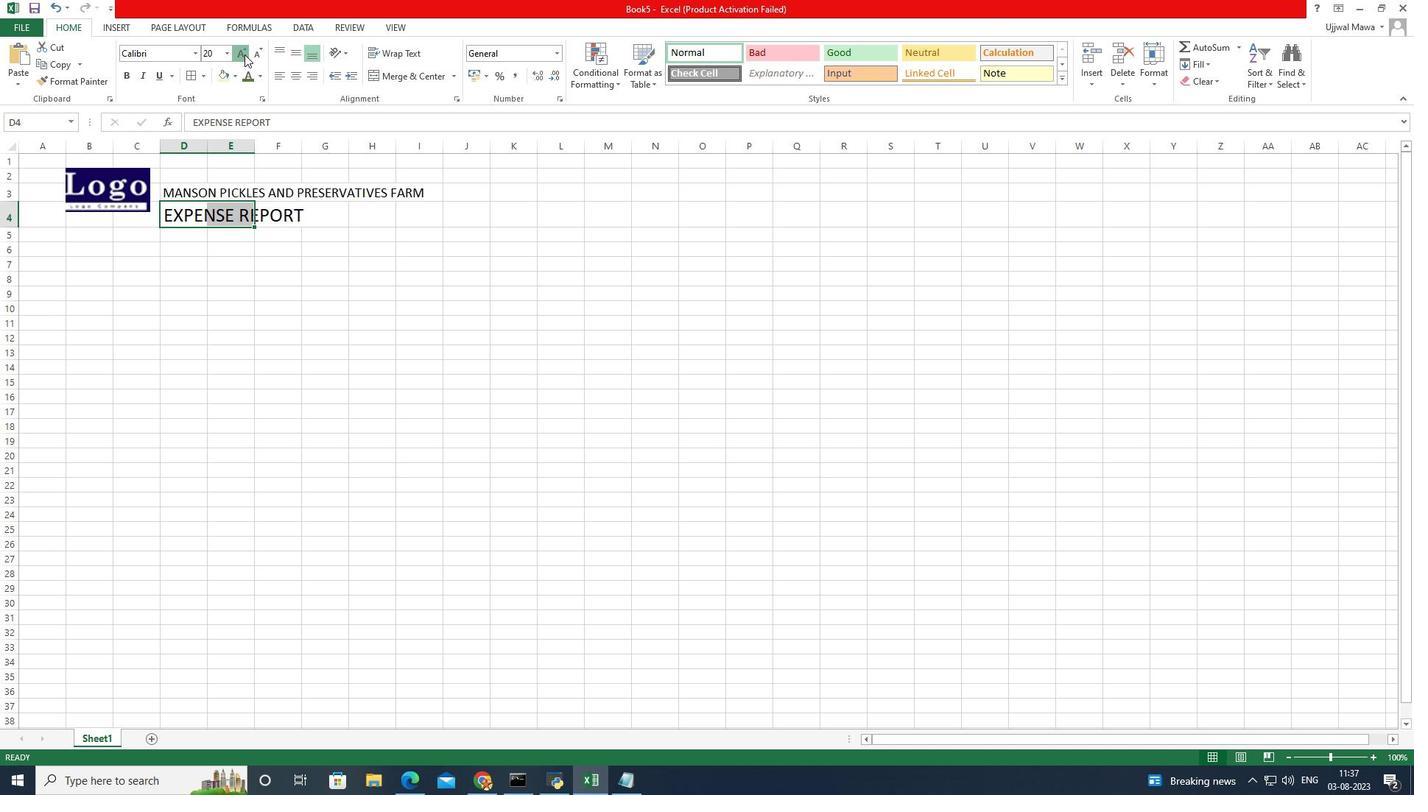 
Action: Mouse moved to (126, 74)
Screenshot: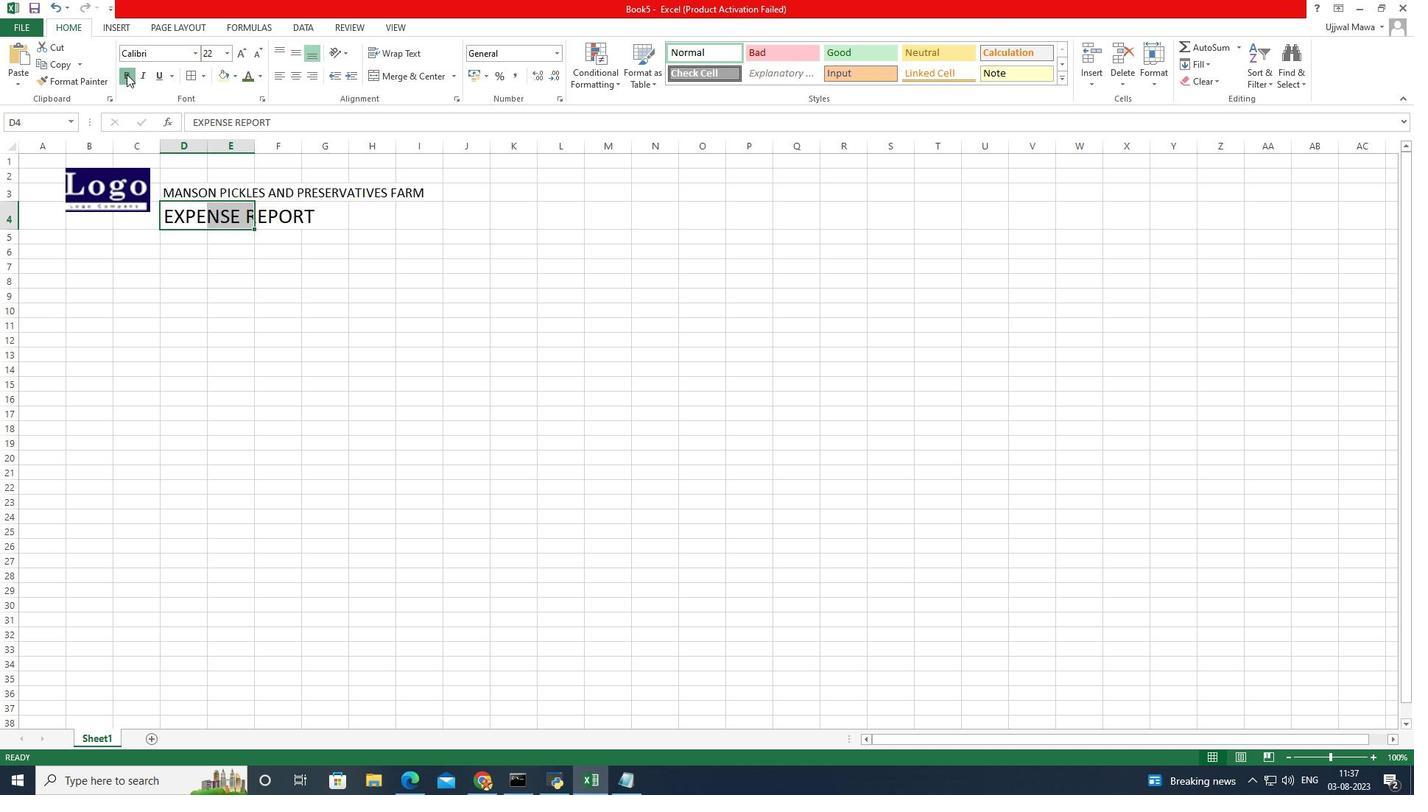 
Action: Mouse pressed left at (126, 74)
Screenshot: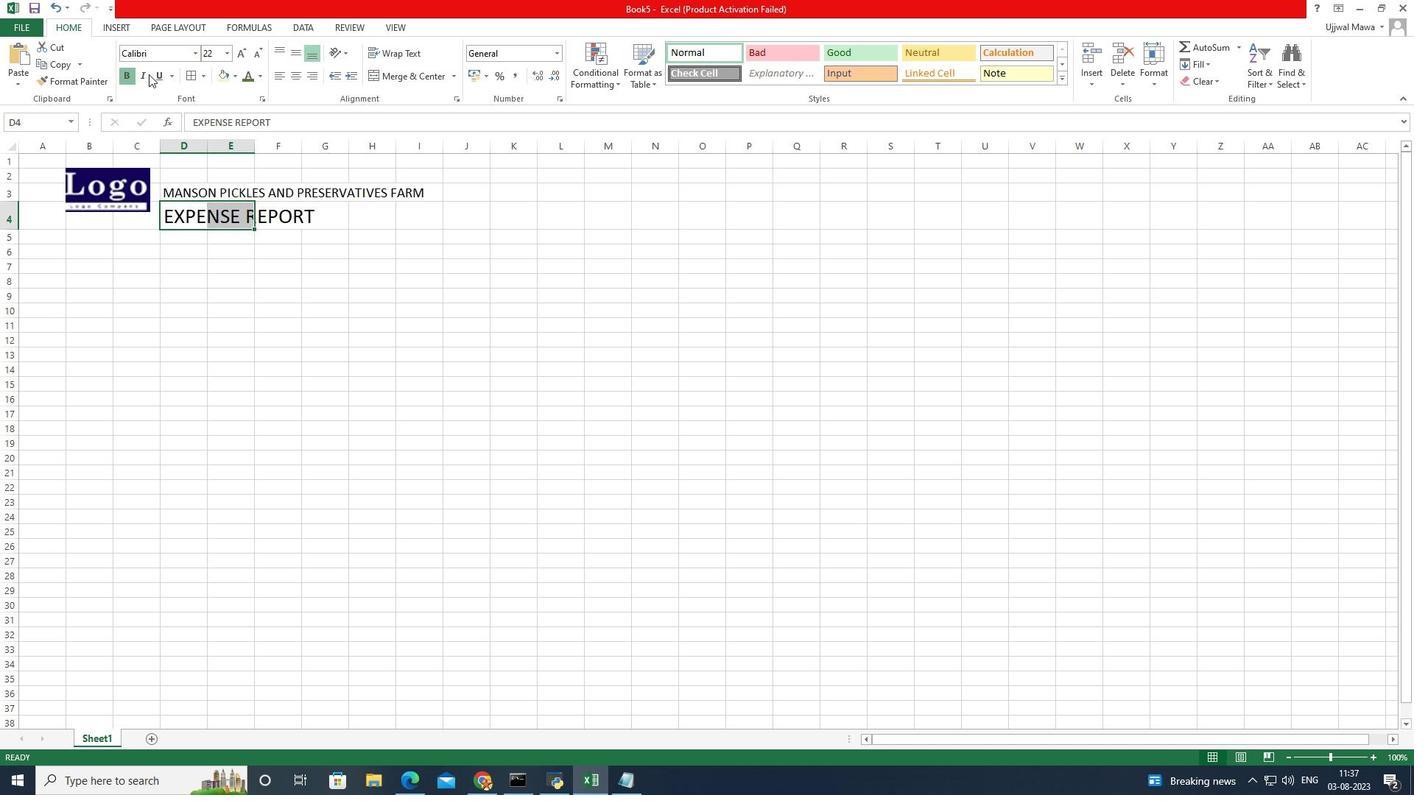 
Action: Mouse moved to (244, 56)
Screenshot: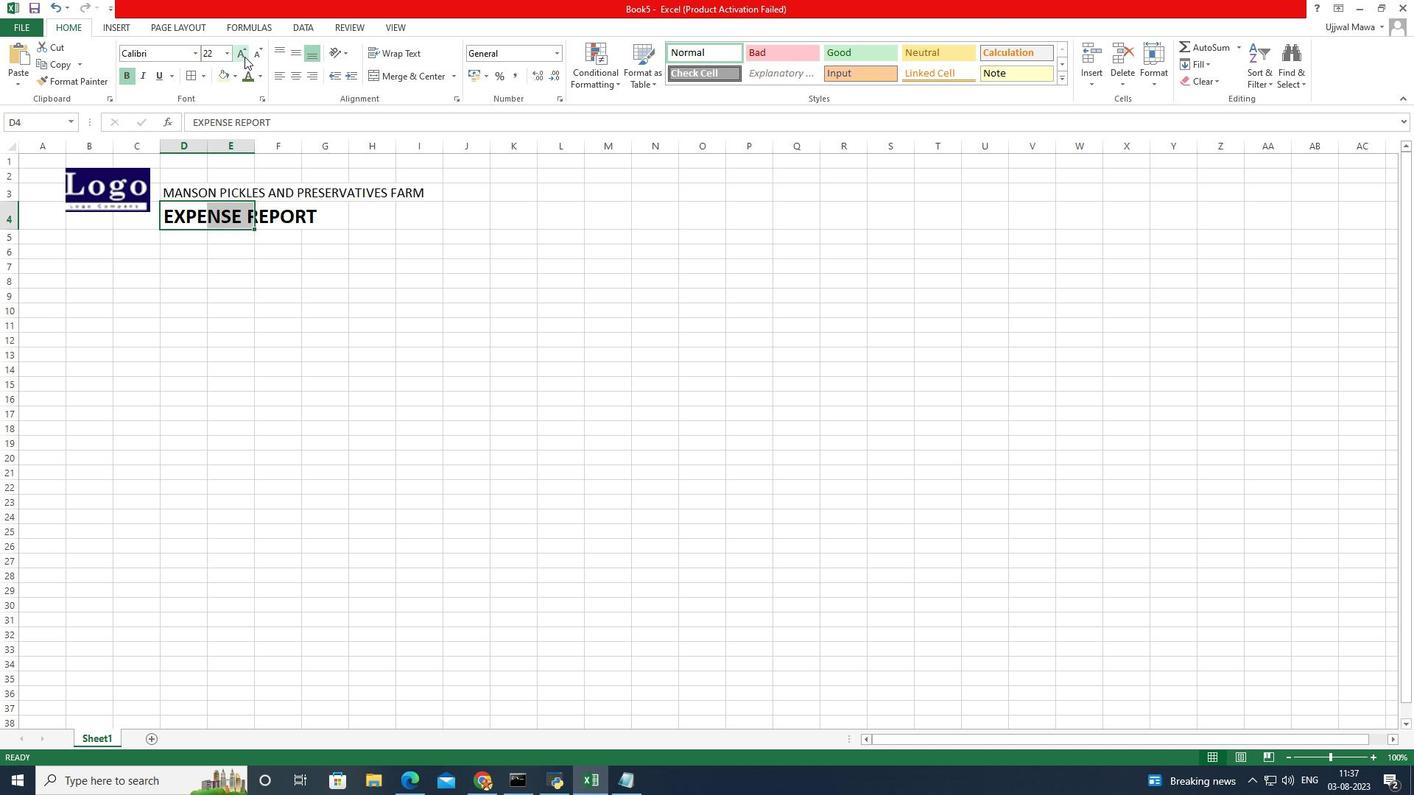 
Action: Mouse pressed left at (244, 56)
Screenshot: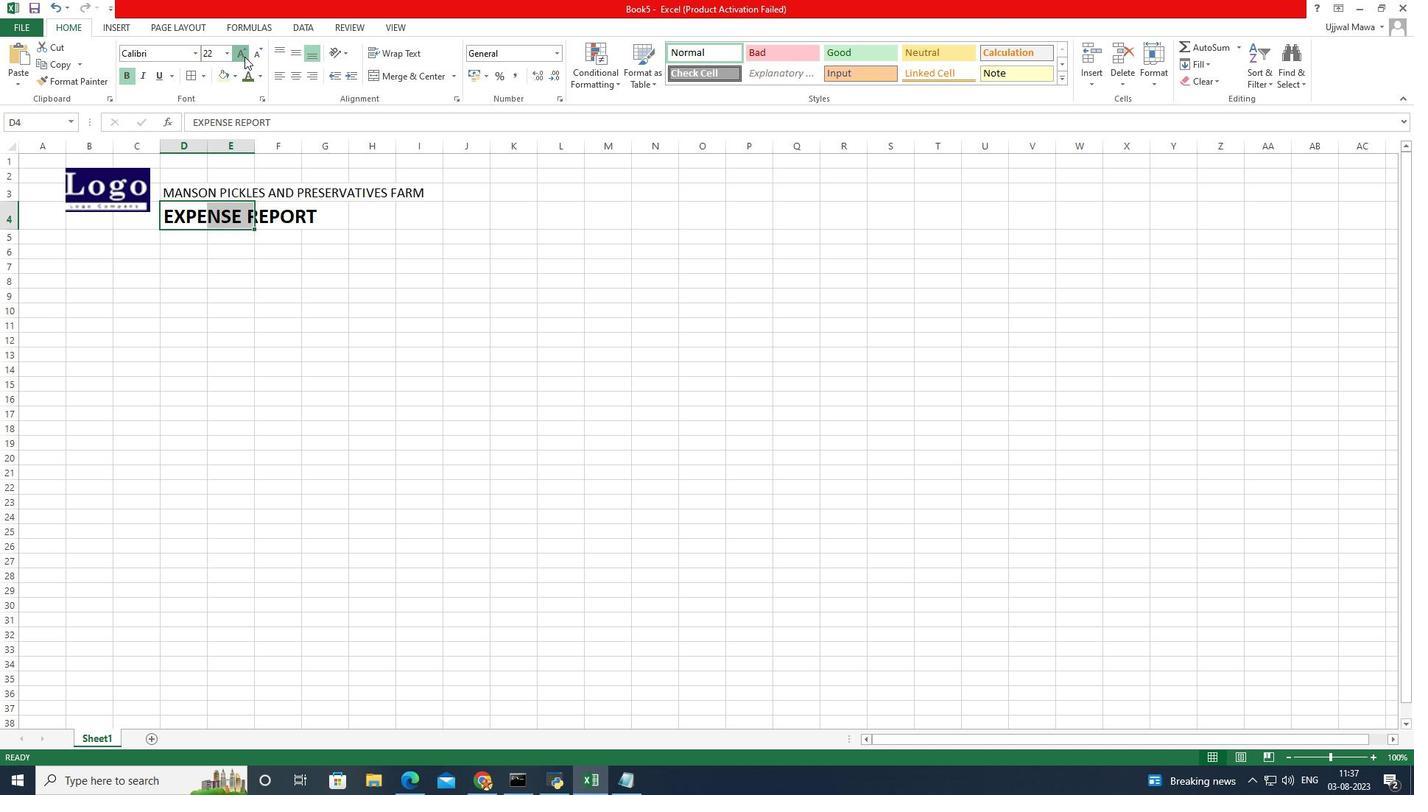 
Action: Mouse pressed left at (244, 56)
Screenshot: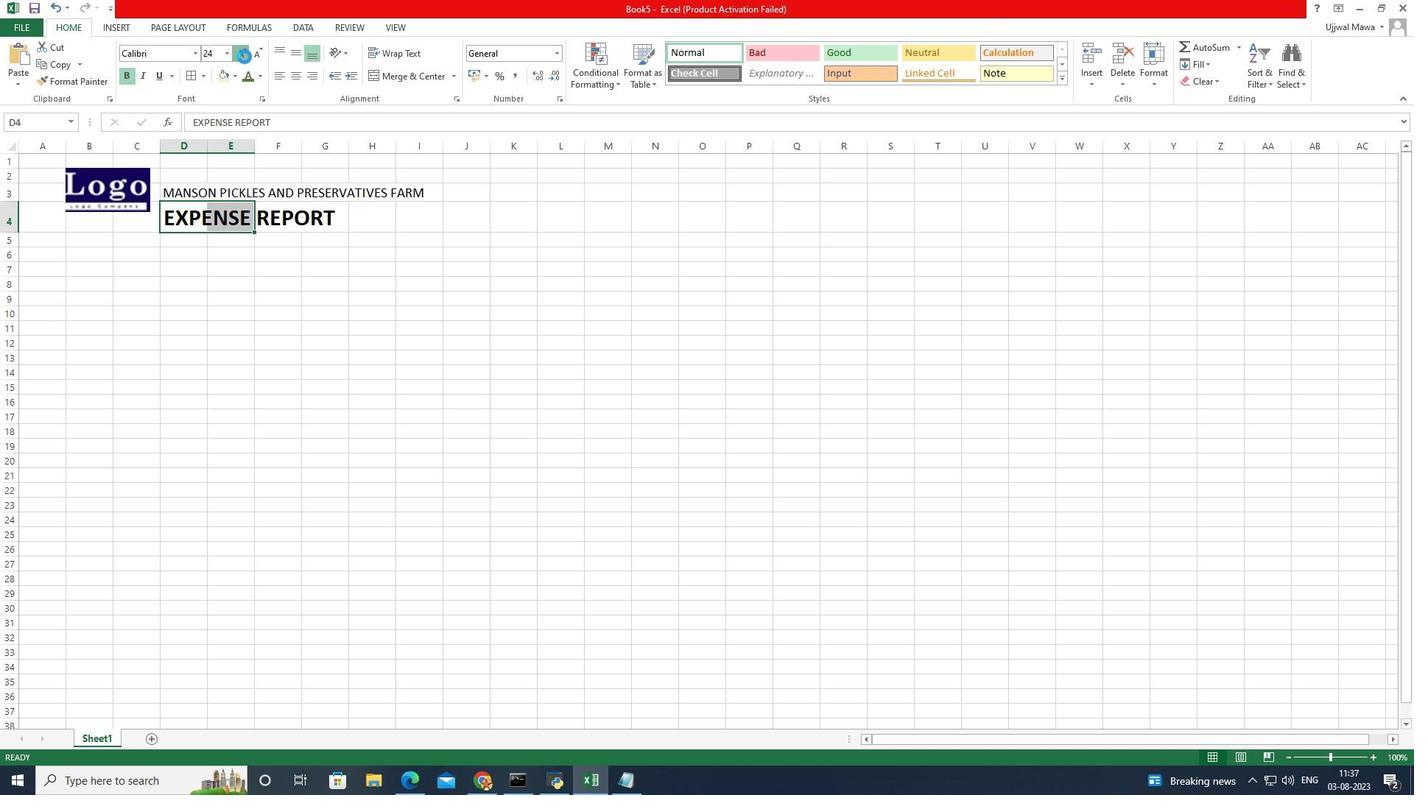 
Action: Mouse moved to (251, 55)
Screenshot: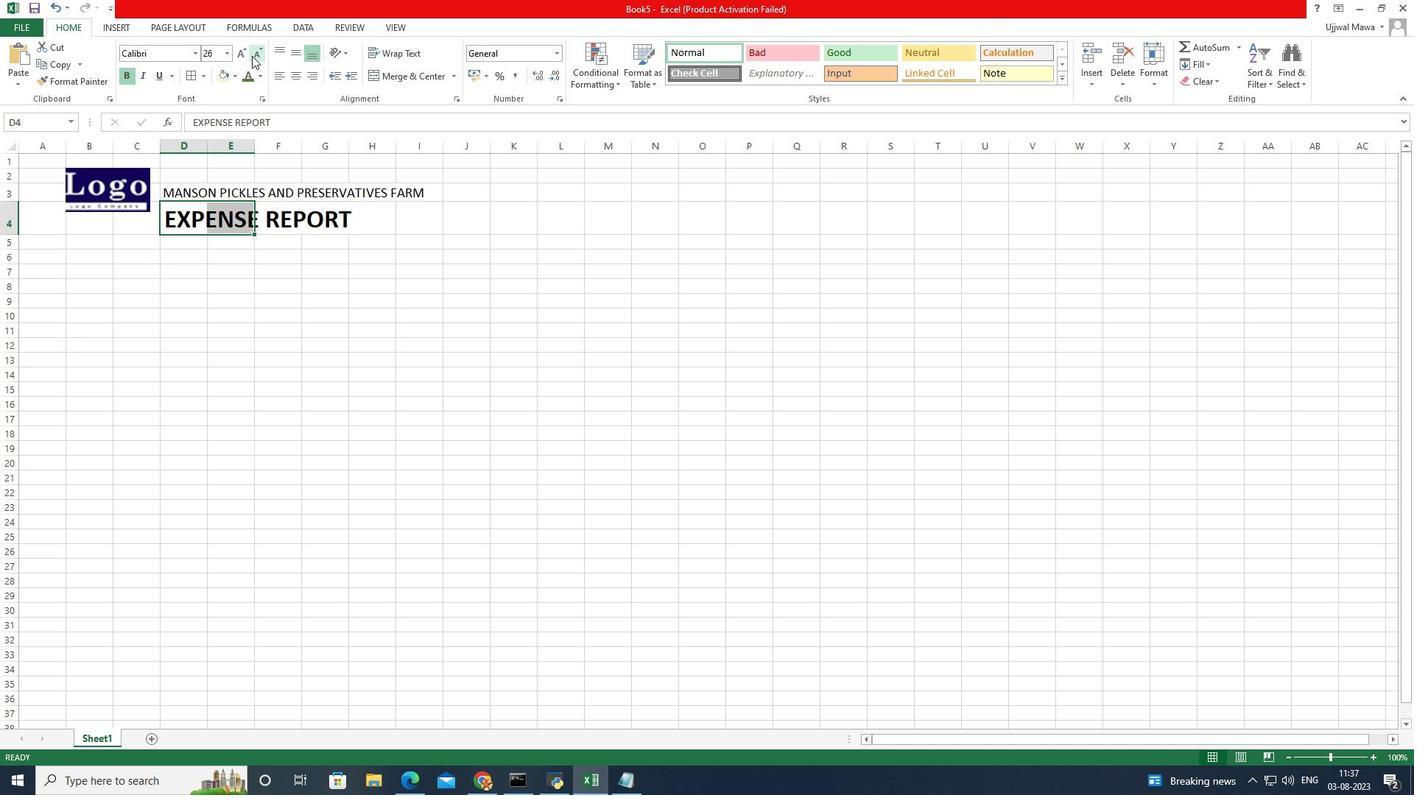 
Action: Mouse pressed left at (251, 55)
Screenshot: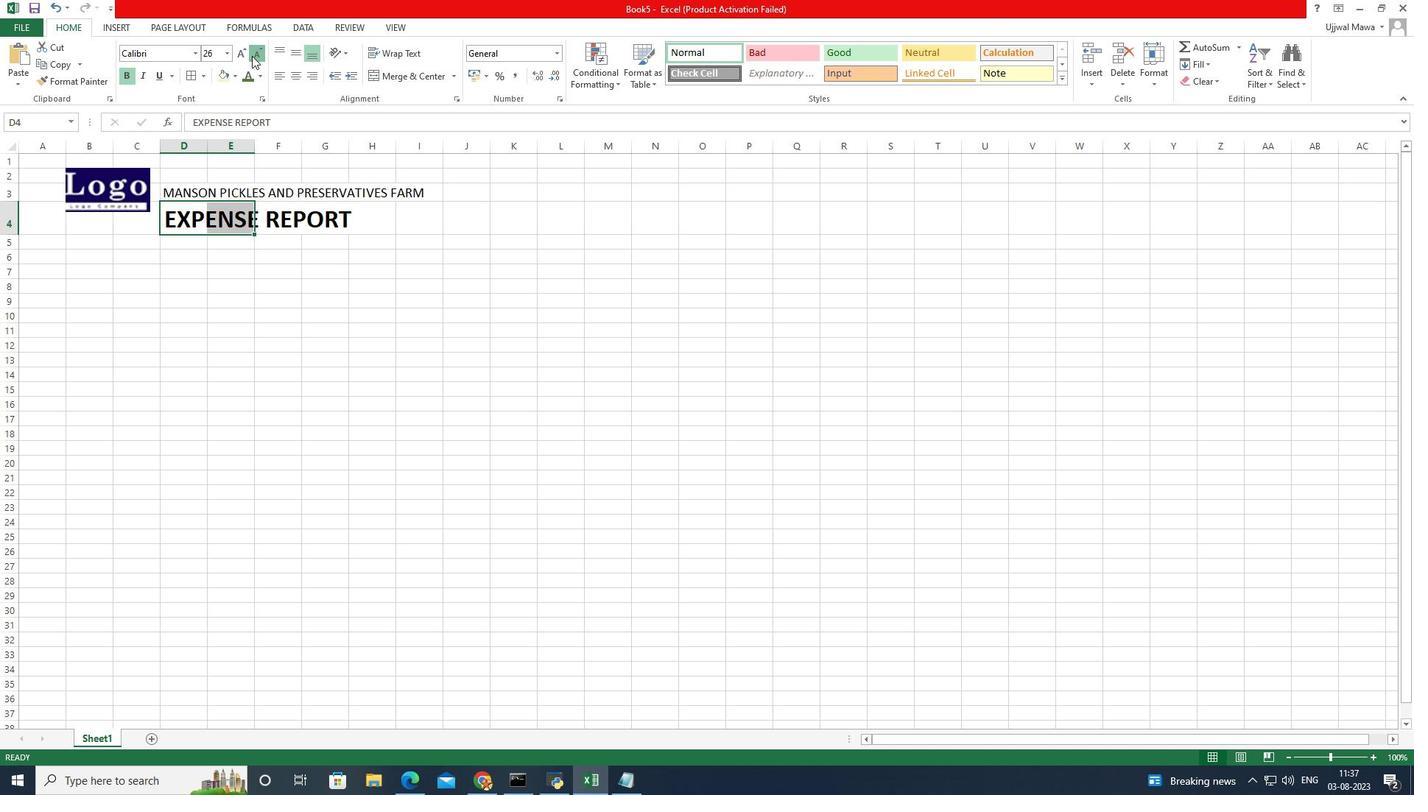
Action: Mouse moved to (234, 272)
Screenshot: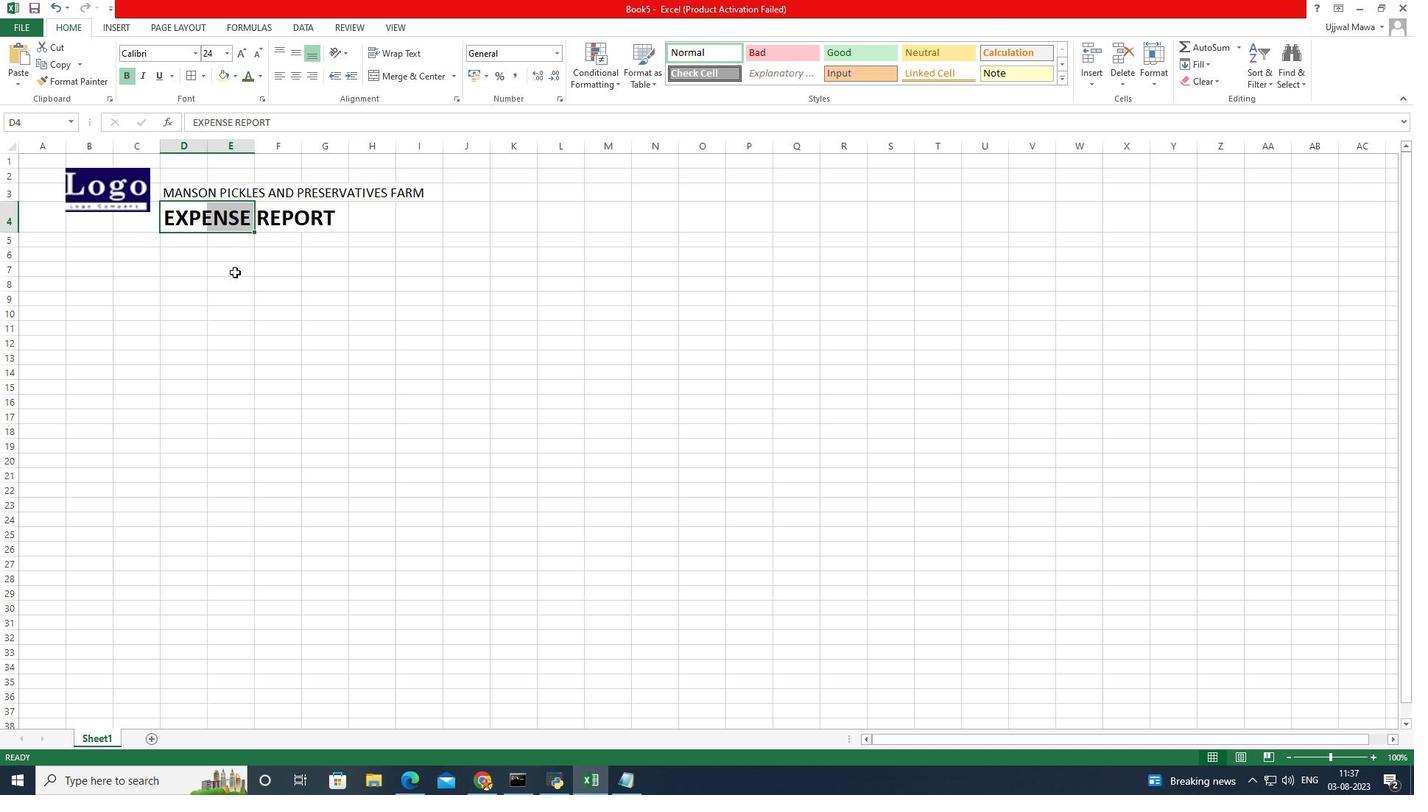 
Action: Mouse pressed left at (234, 272)
Screenshot: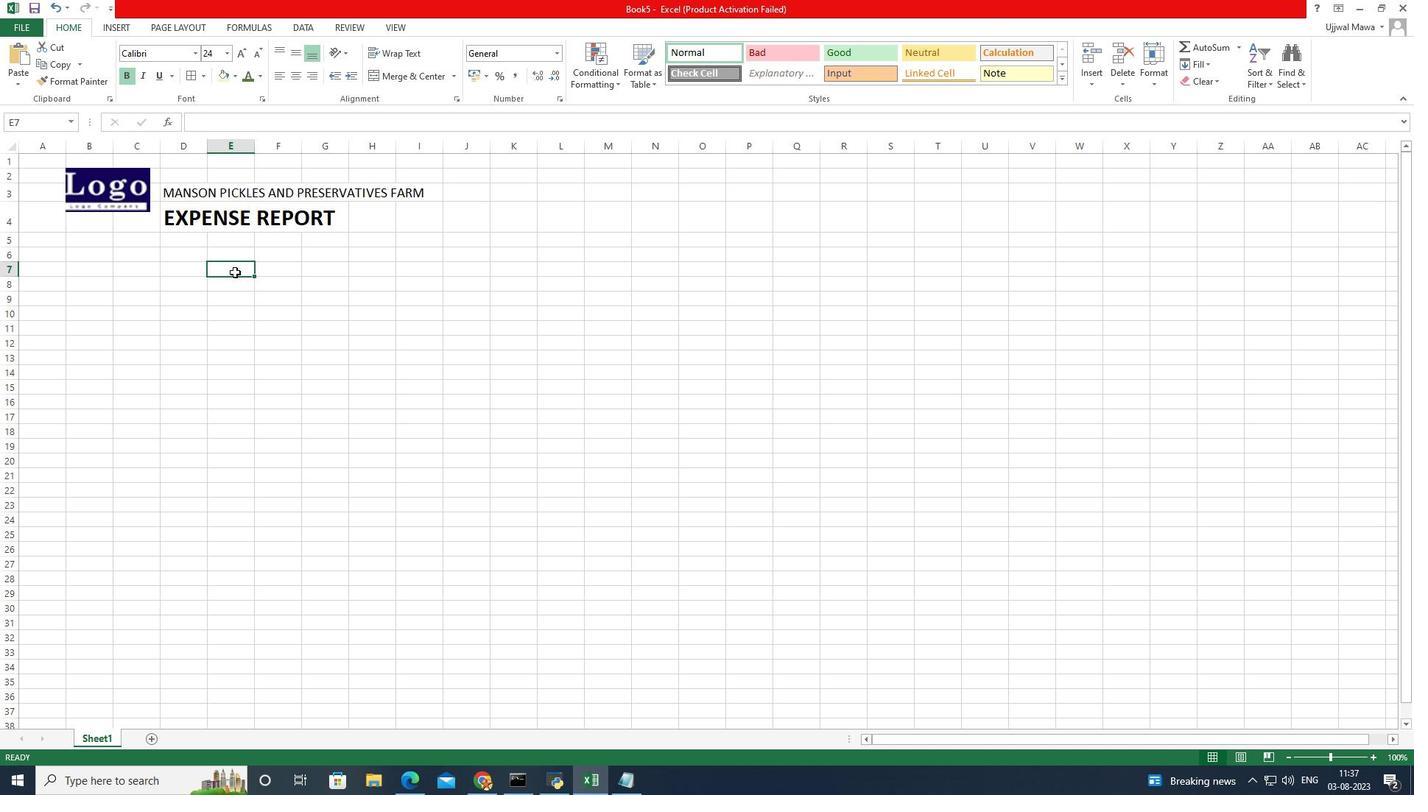 
Action: Mouse moved to (127, 254)
Screenshot: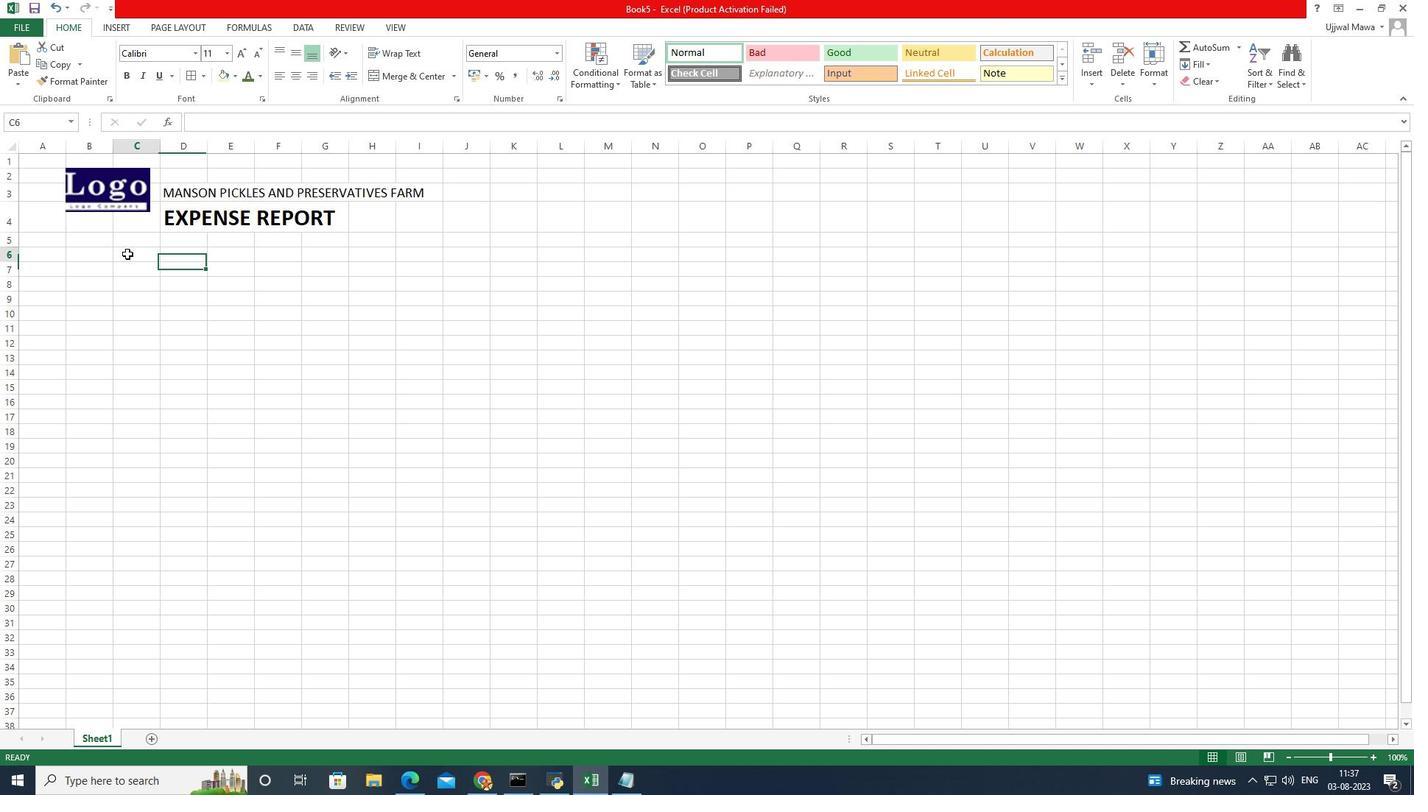 
Action: Mouse pressed left at (127, 254)
Screenshot: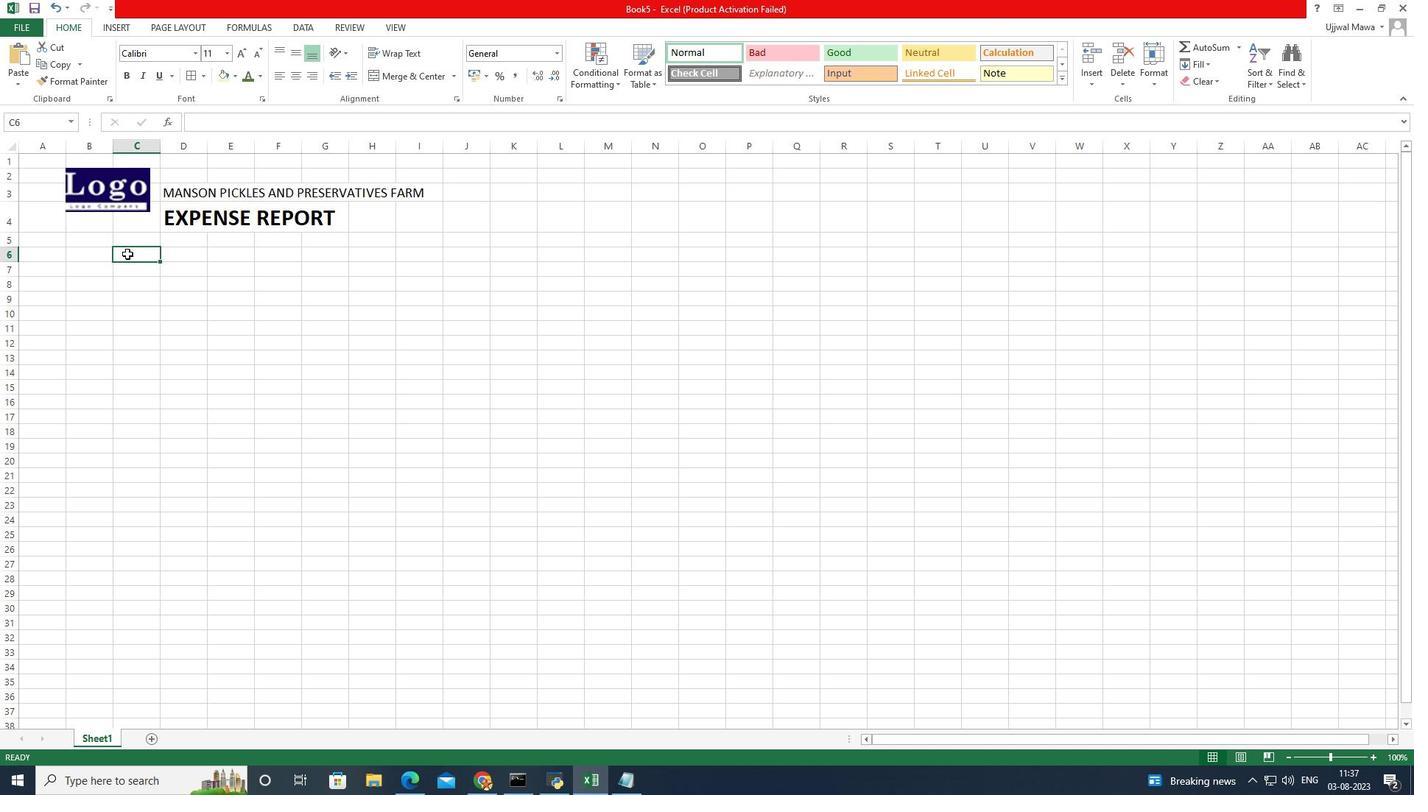
Action: Mouse moved to (136, 240)
Screenshot: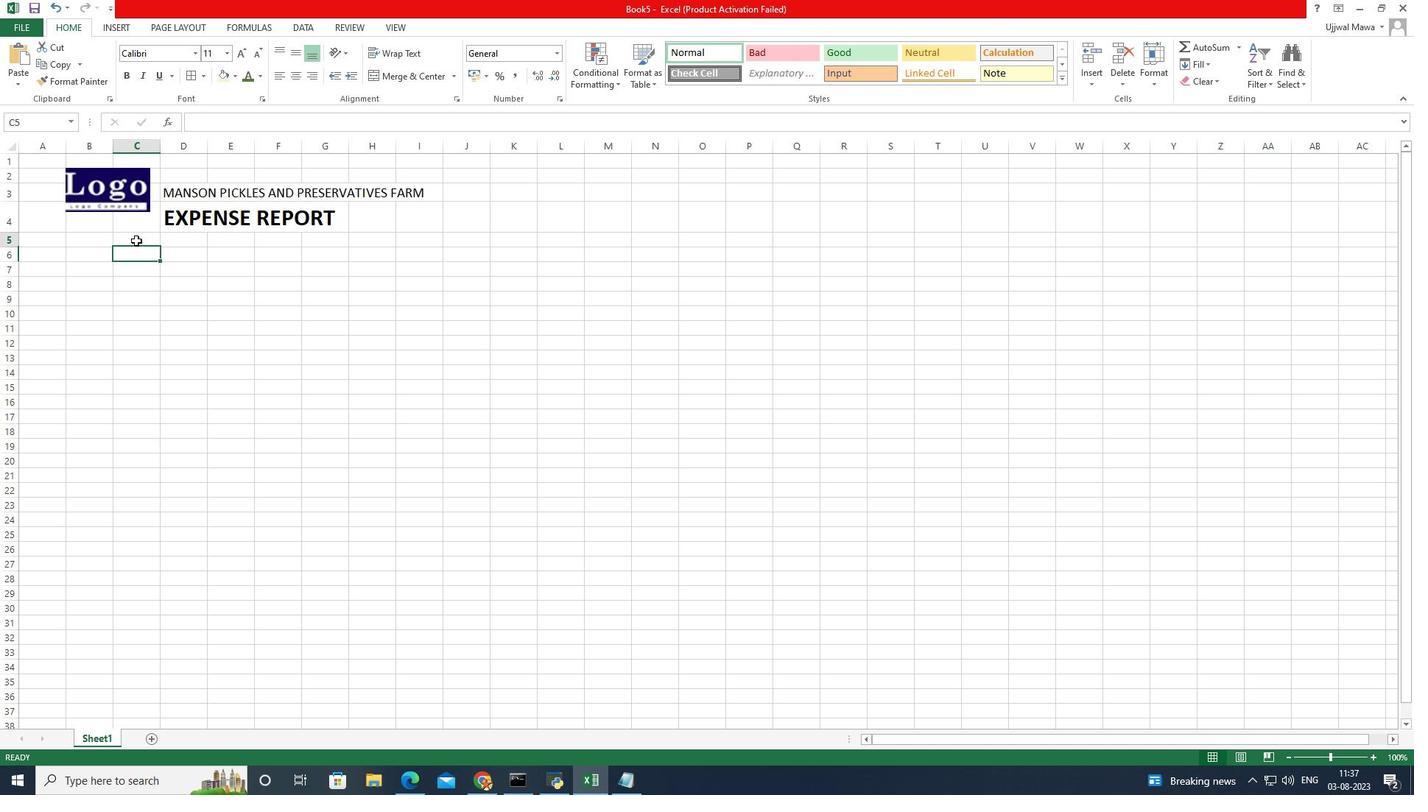 
Action: Mouse pressed left at (136, 240)
Screenshot: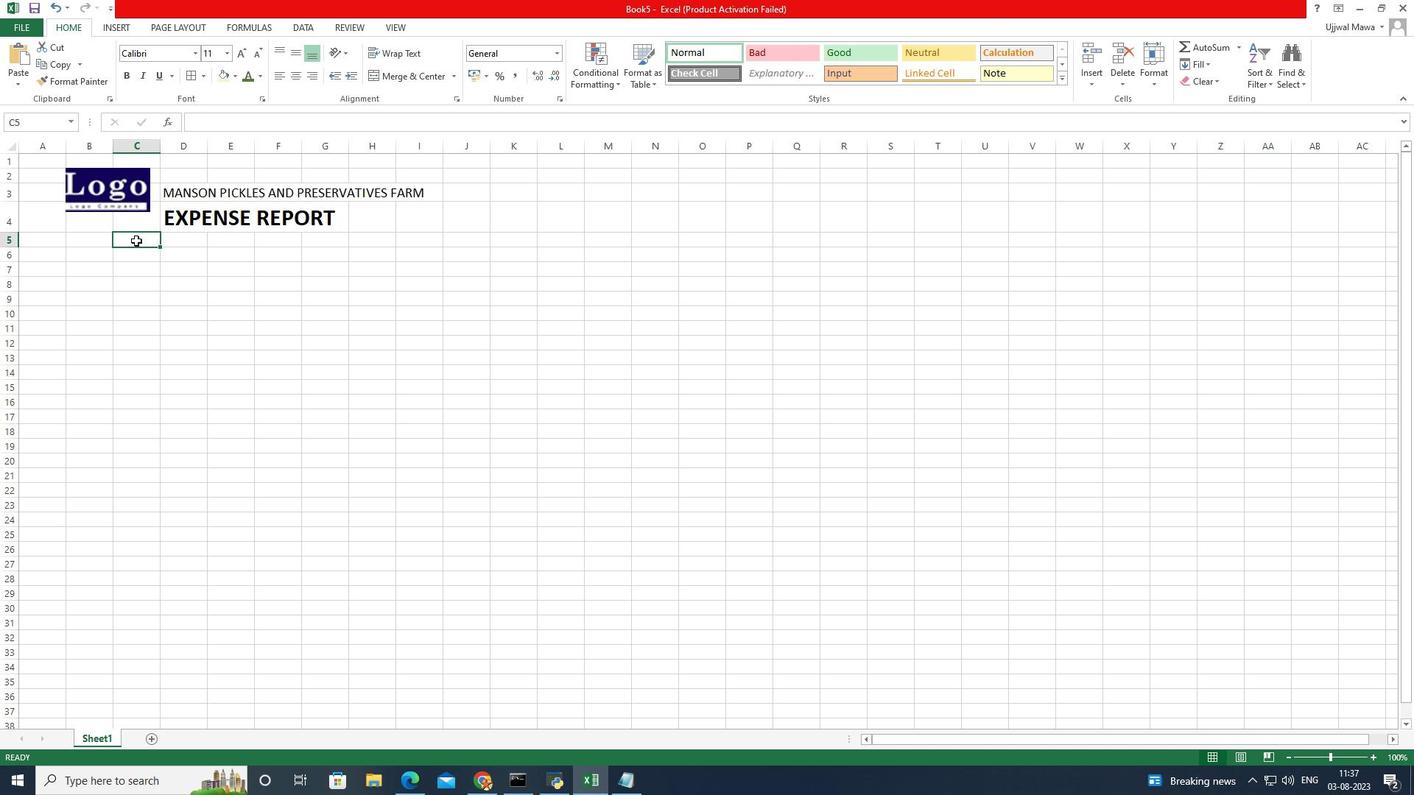 
Action: Mouse pressed left at (136, 240)
Screenshot: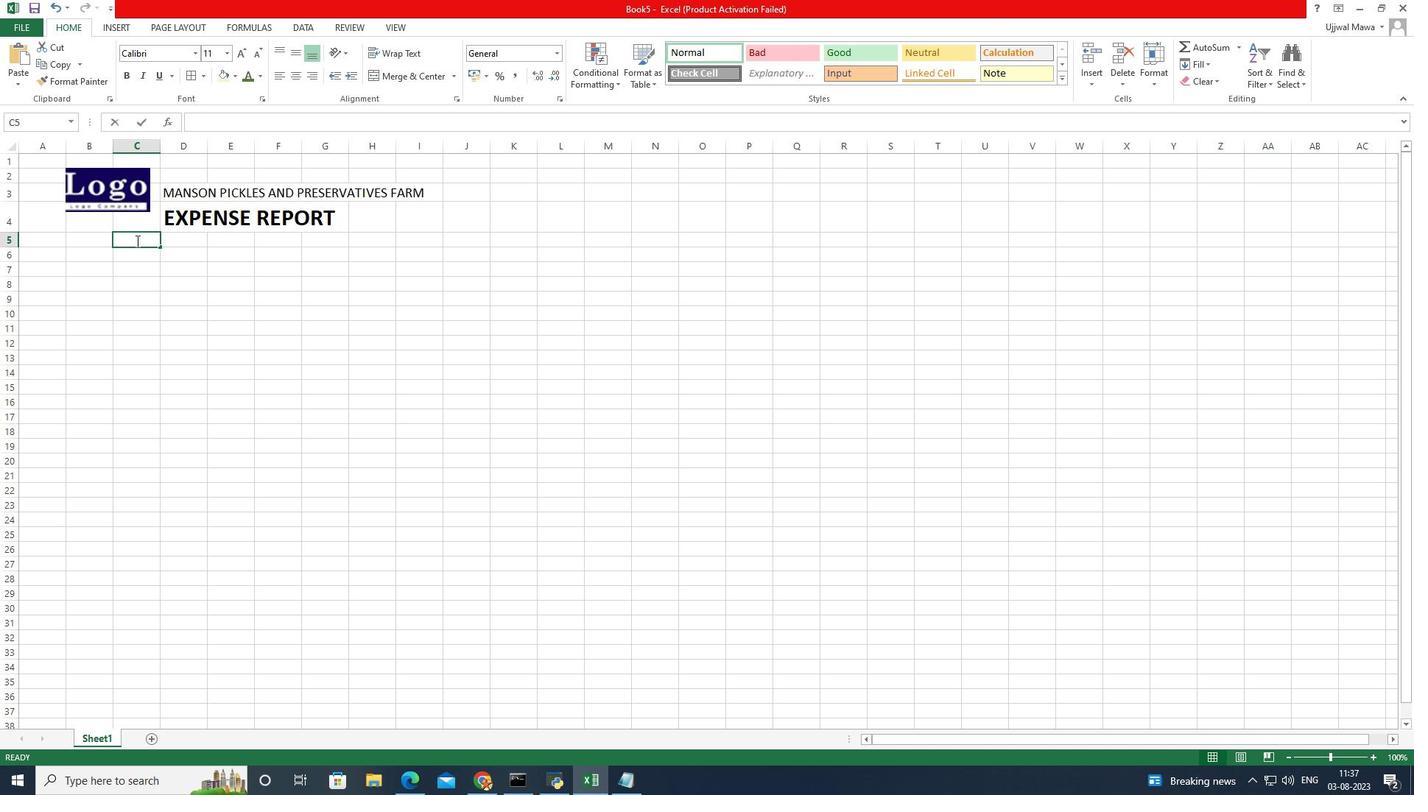 
Action: Mouse moved to (170, 252)
Screenshot: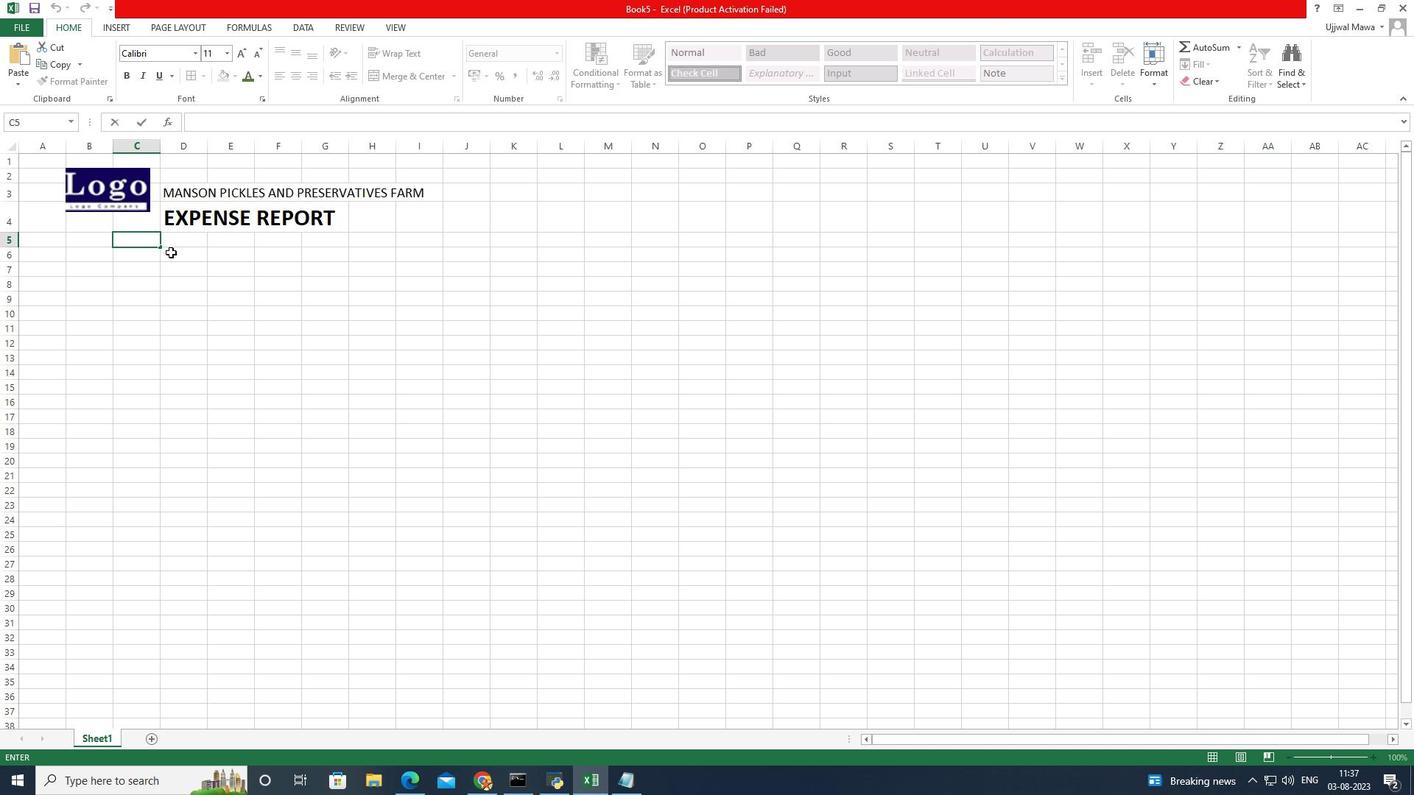 
Action: Key pressed <Key.caps_lock>p<Key.caps_lock>URPOSE<Key.enter><Key.caps_lock><Key.caps_lock>S<Key.caps_lock>tatement<Key.space>no.
Screenshot: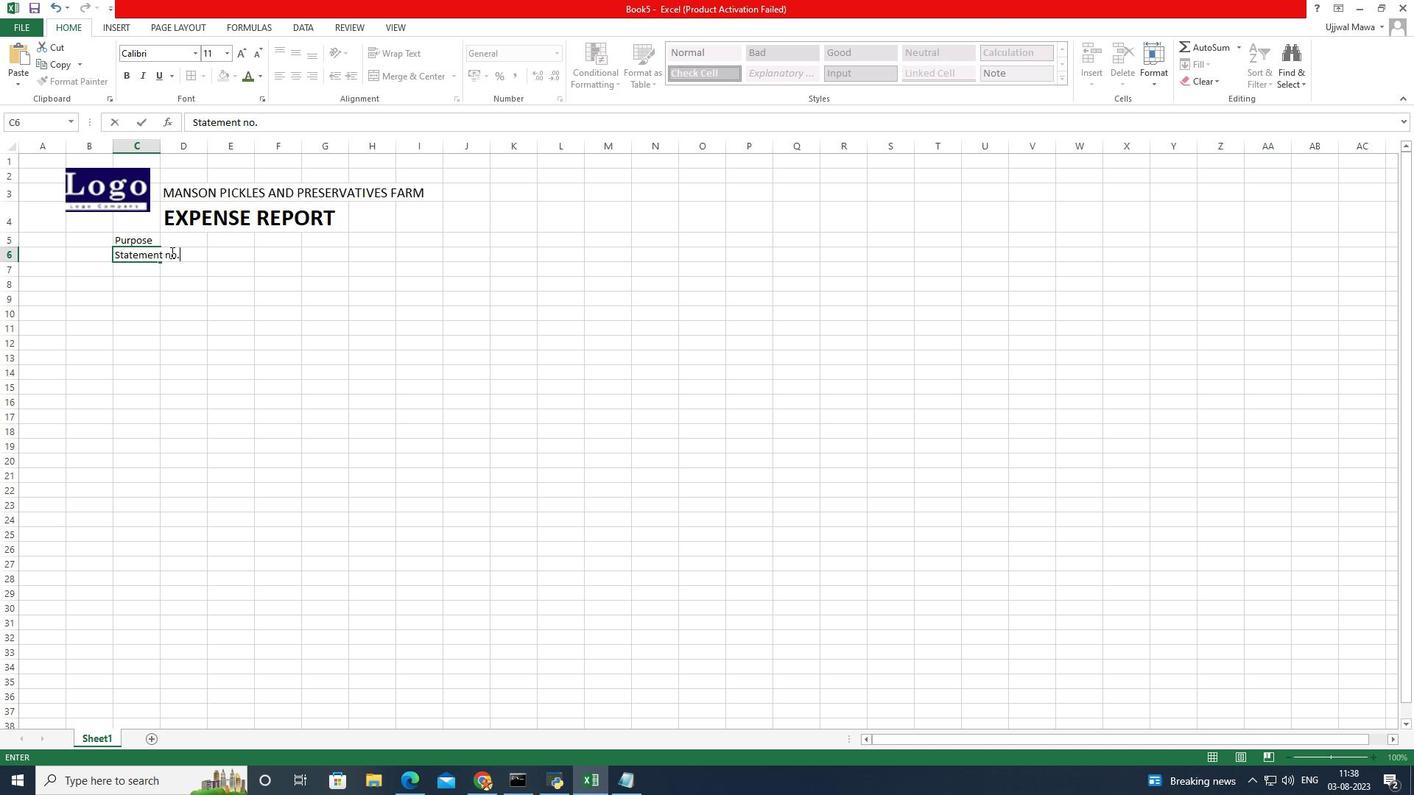 
Action: Mouse moved to (129, 307)
Screenshot: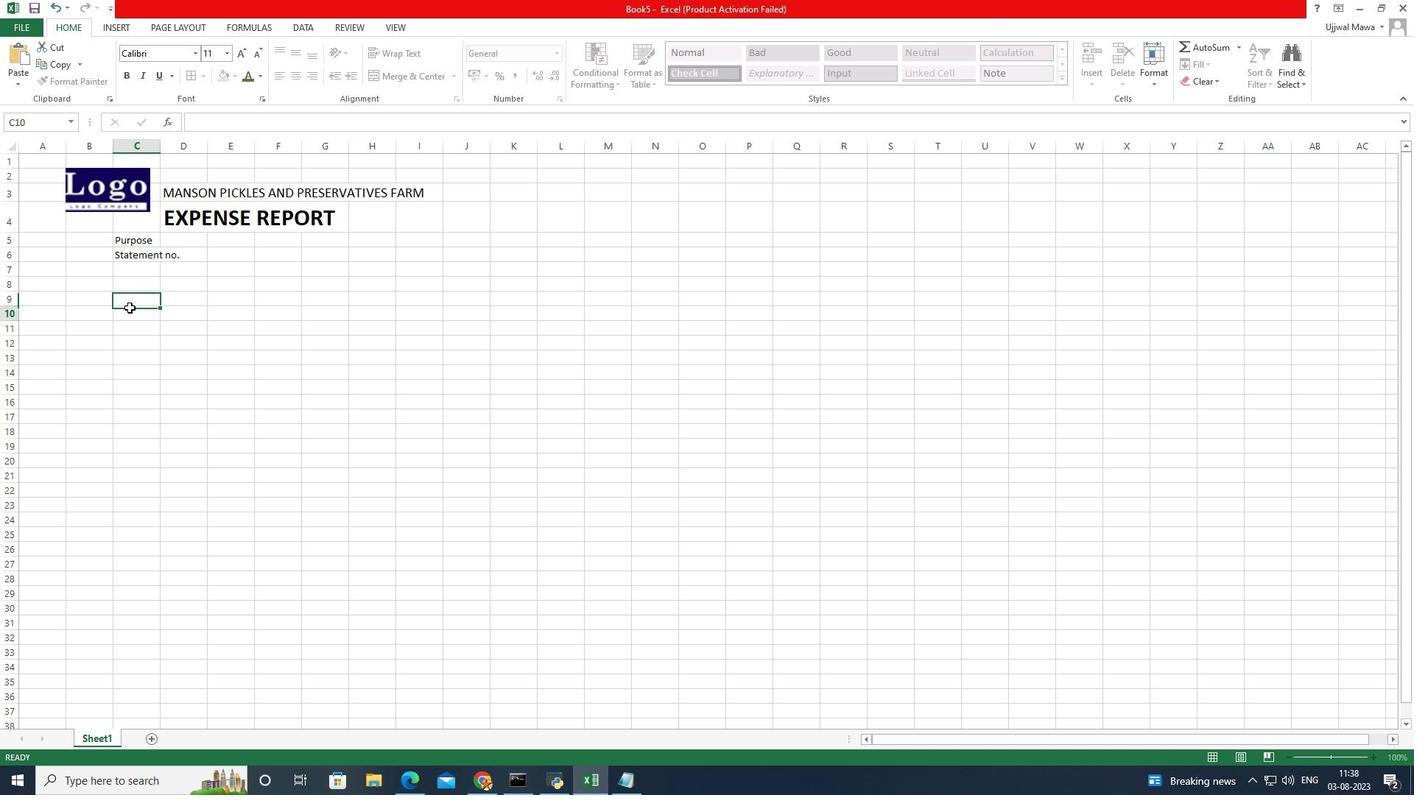 
Action: Mouse pressed left at (129, 307)
Screenshot: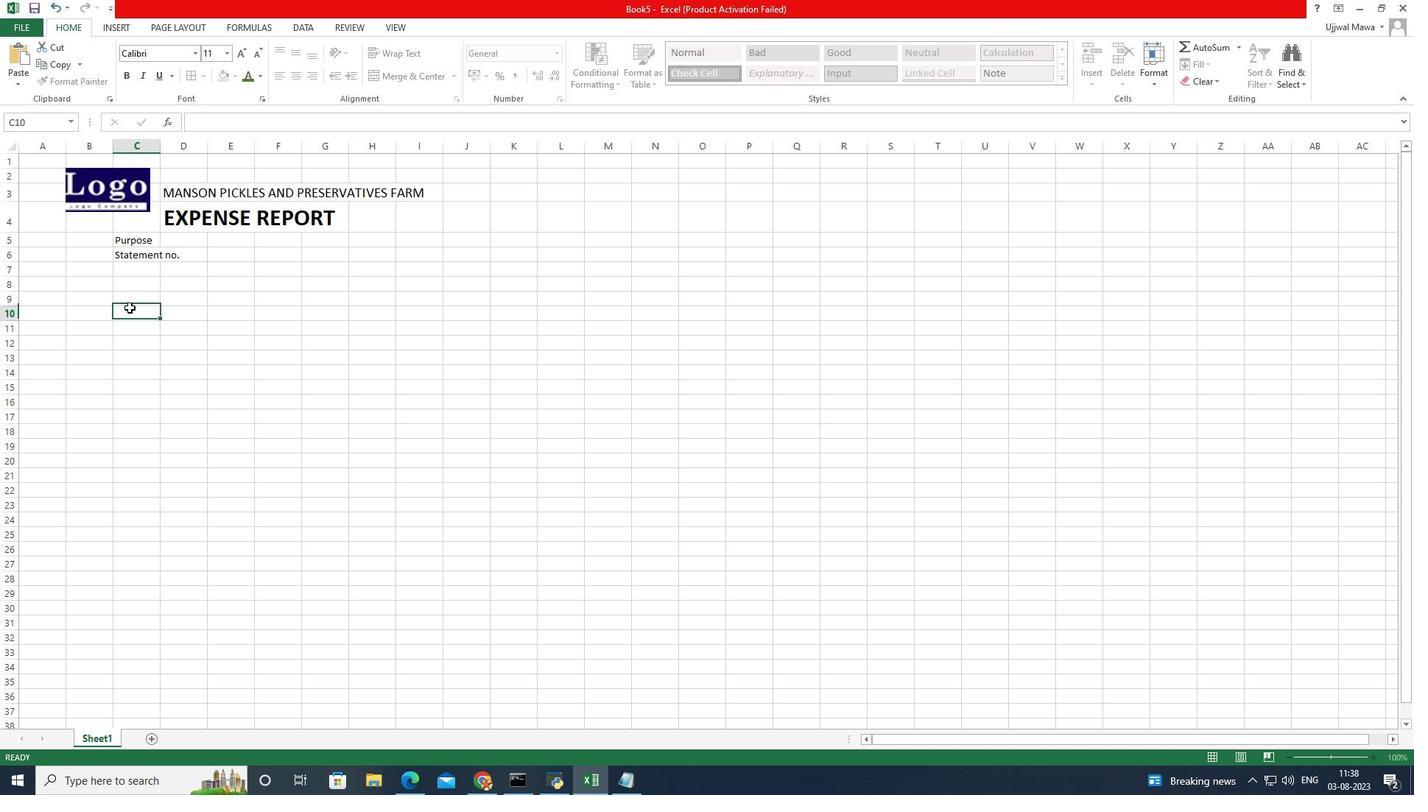 
Action: Mouse moved to (231, 241)
Screenshot: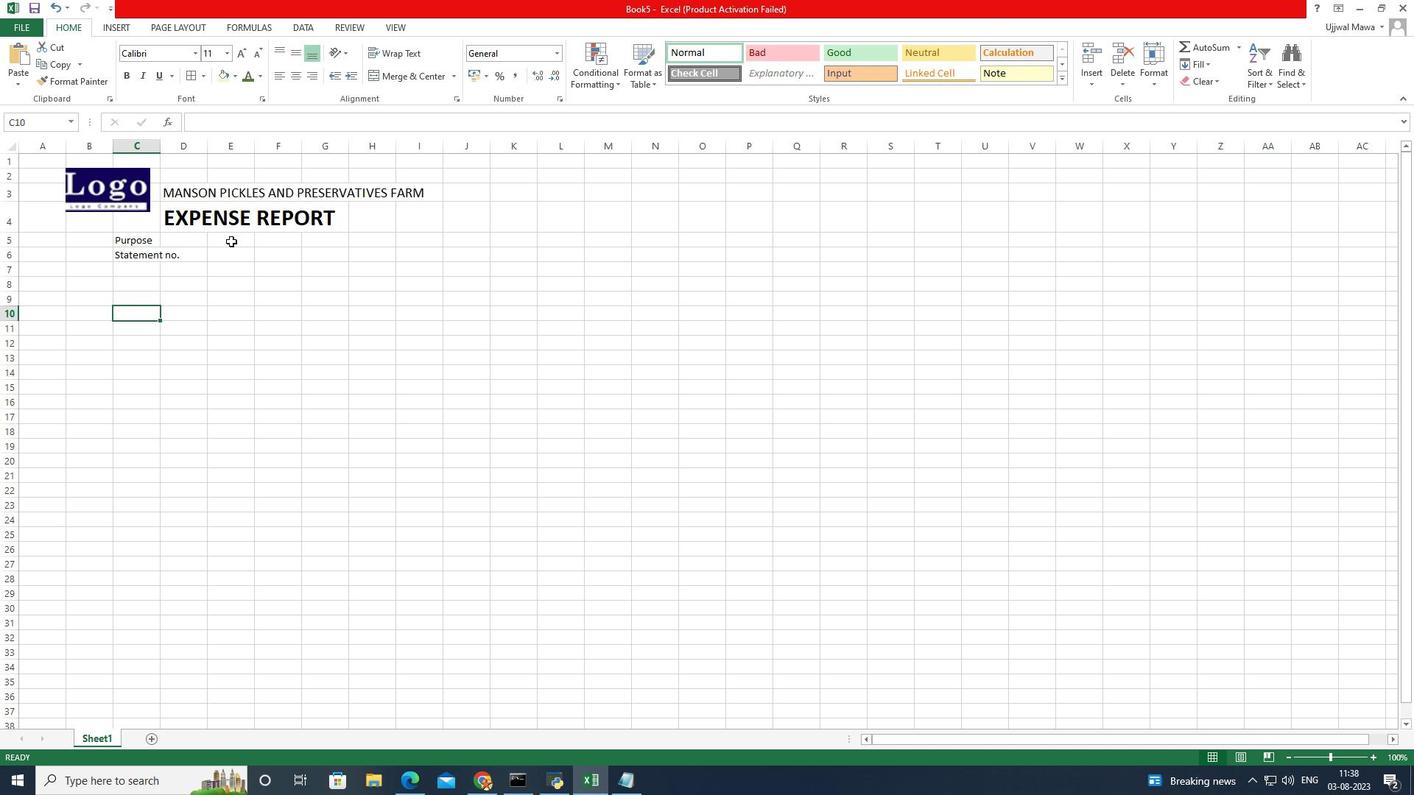 
Action: Mouse pressed left at (231, 241)
Screenshot: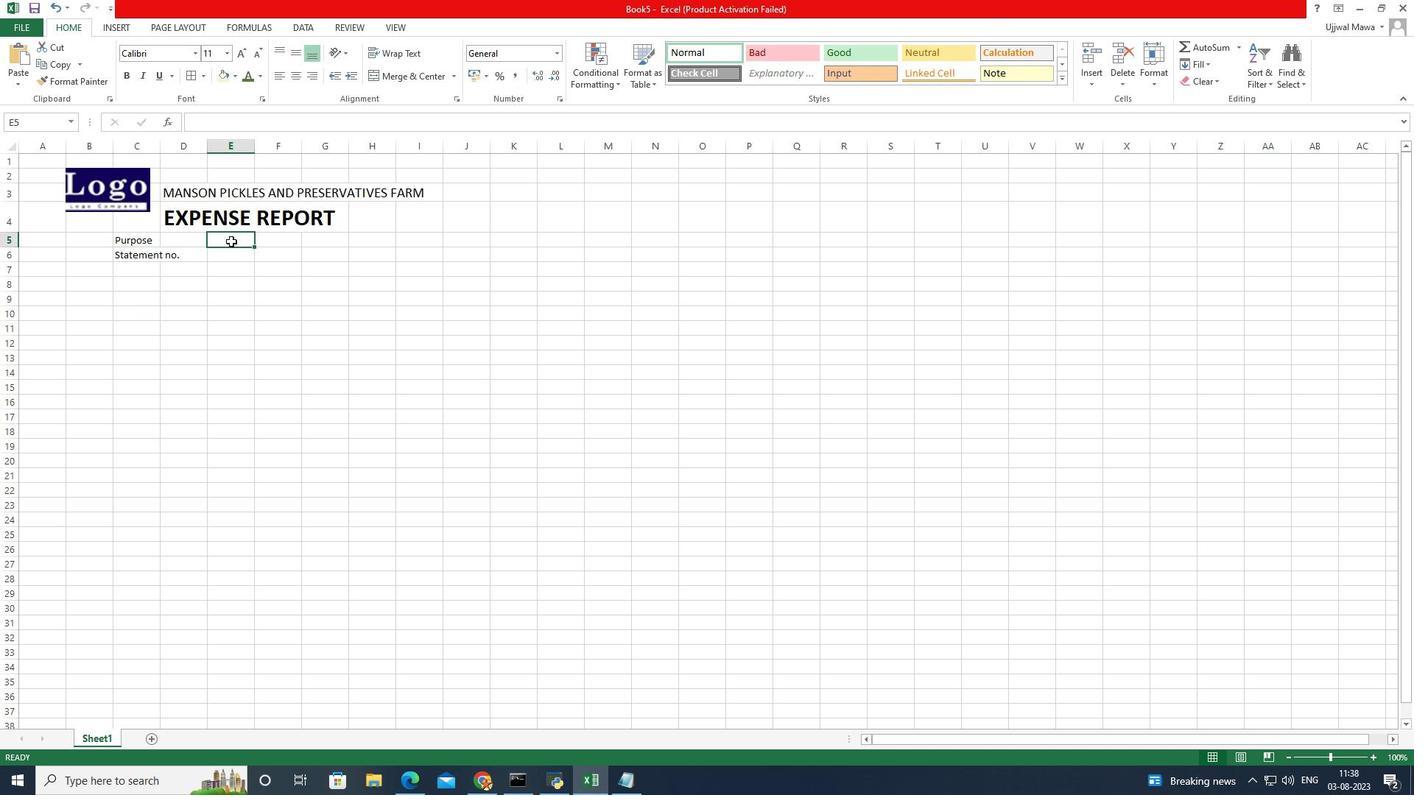 
Action: Mouse pressed left at (231, 241)
Screenshot: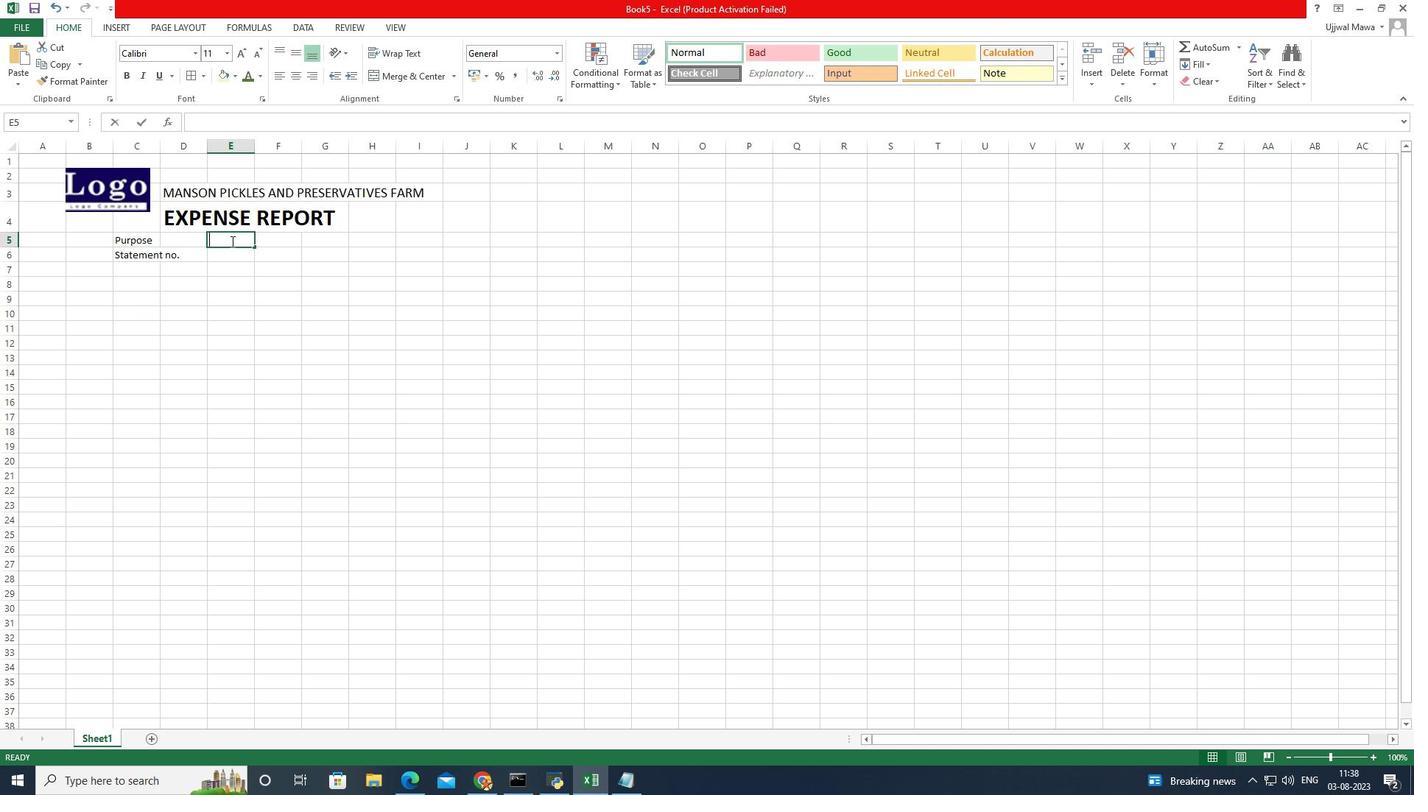 
Action: Mouse moved to (139, 235)
Screenshot: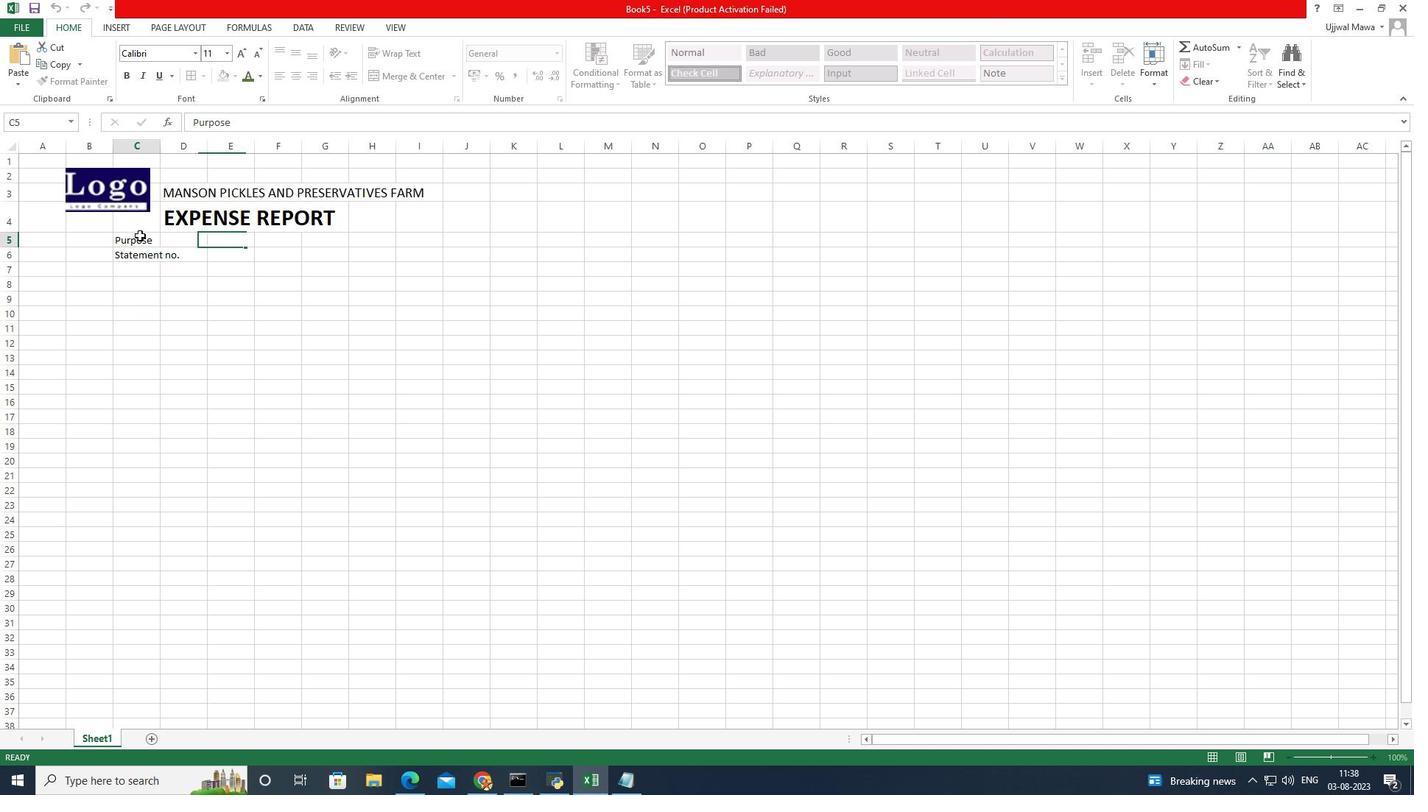 
Action: Mouse pressed left at (139, 235)
Screenshot: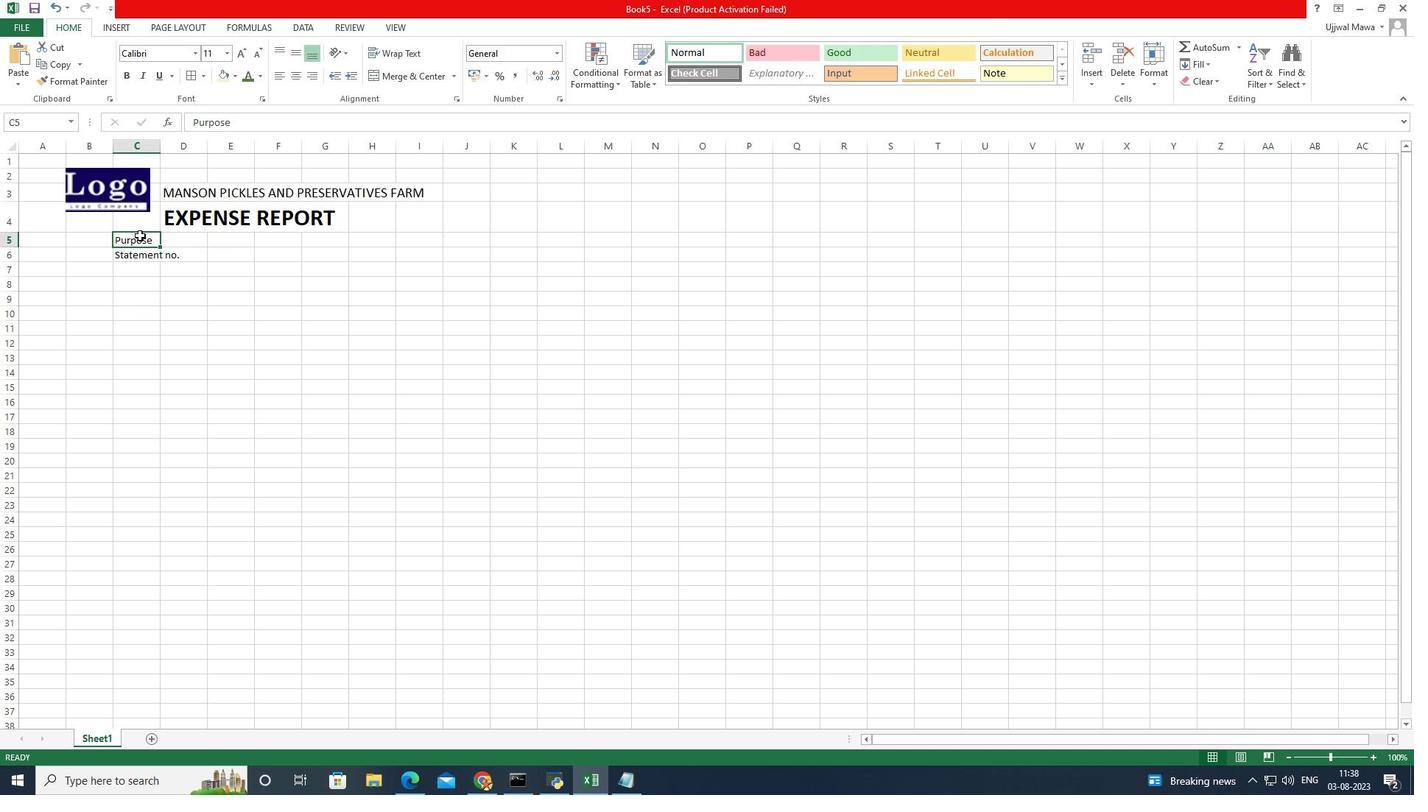 
Action: Mouse pressed left at (139, 235)
Screenshot: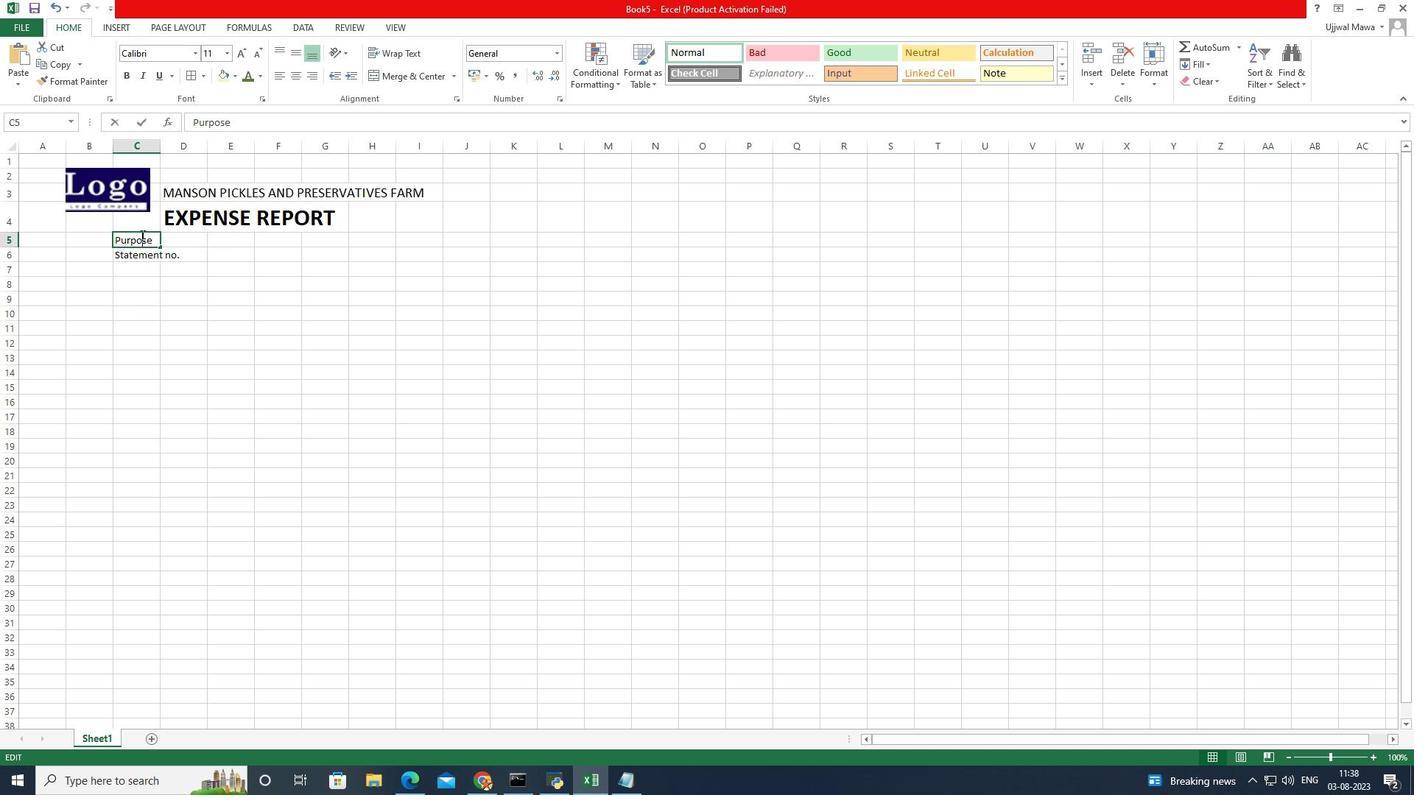 
Action: Mouse moved to (151, 237)
Screenshot: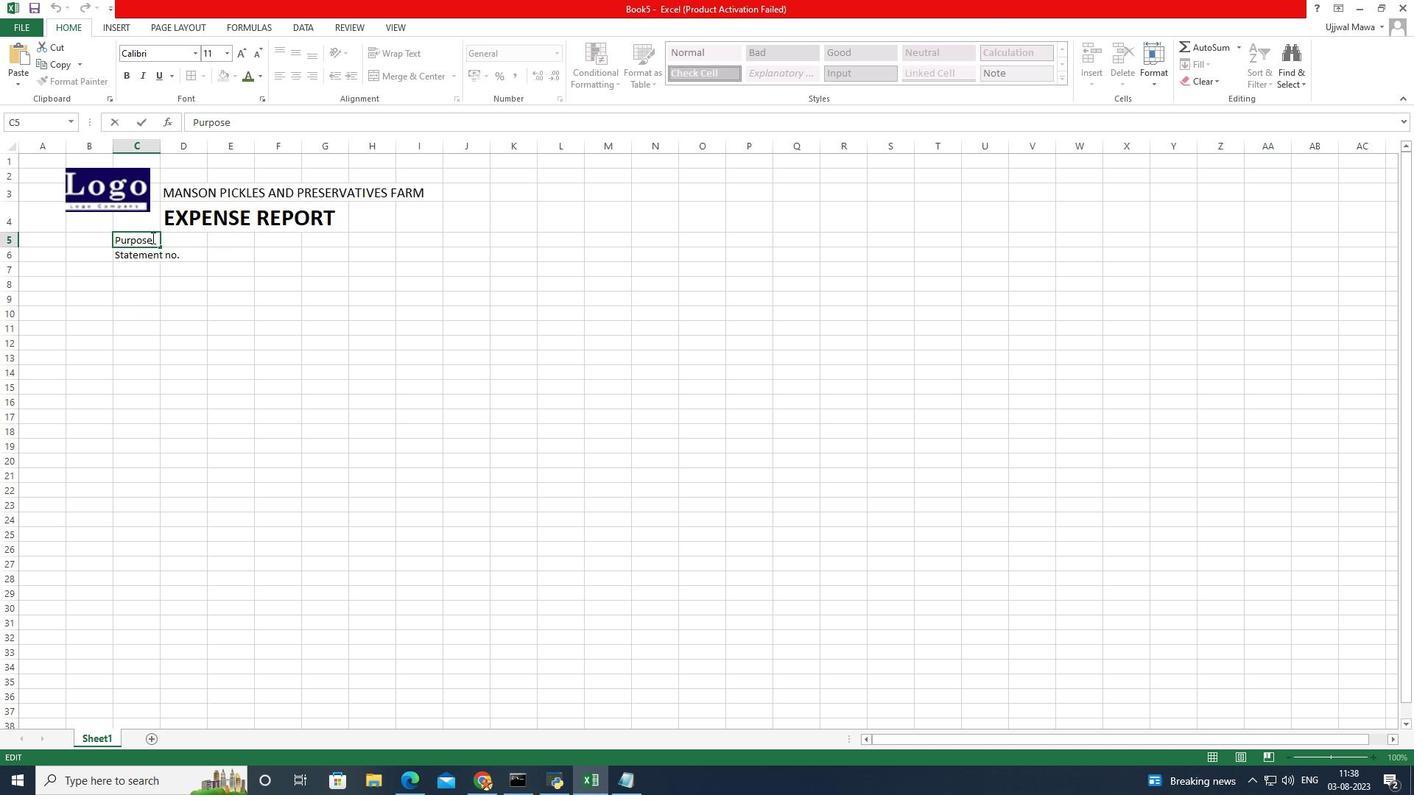 
Action: Mouse pressed left at (151, 237)
Screenshot: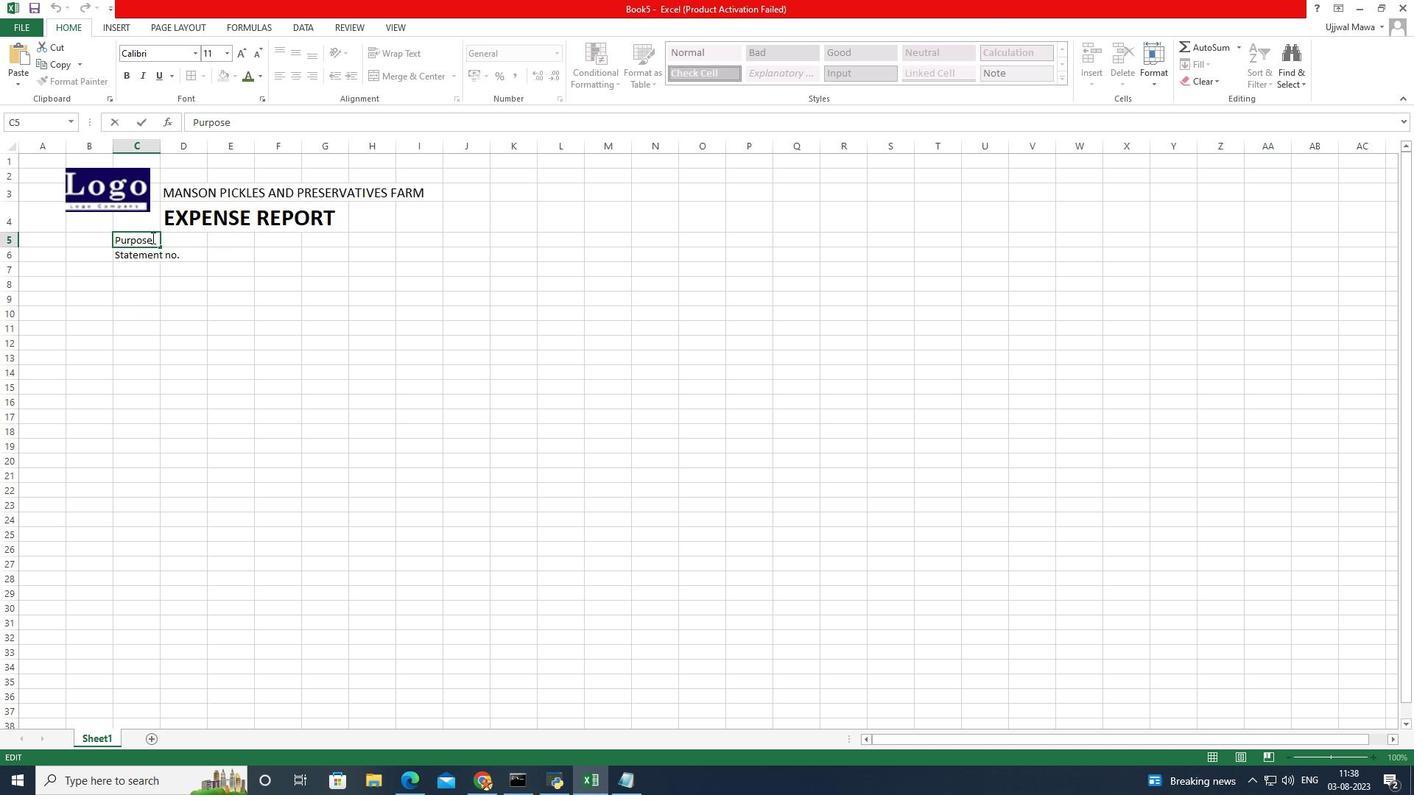 
Action: Mouse moved to (158, 236)
Screenshot: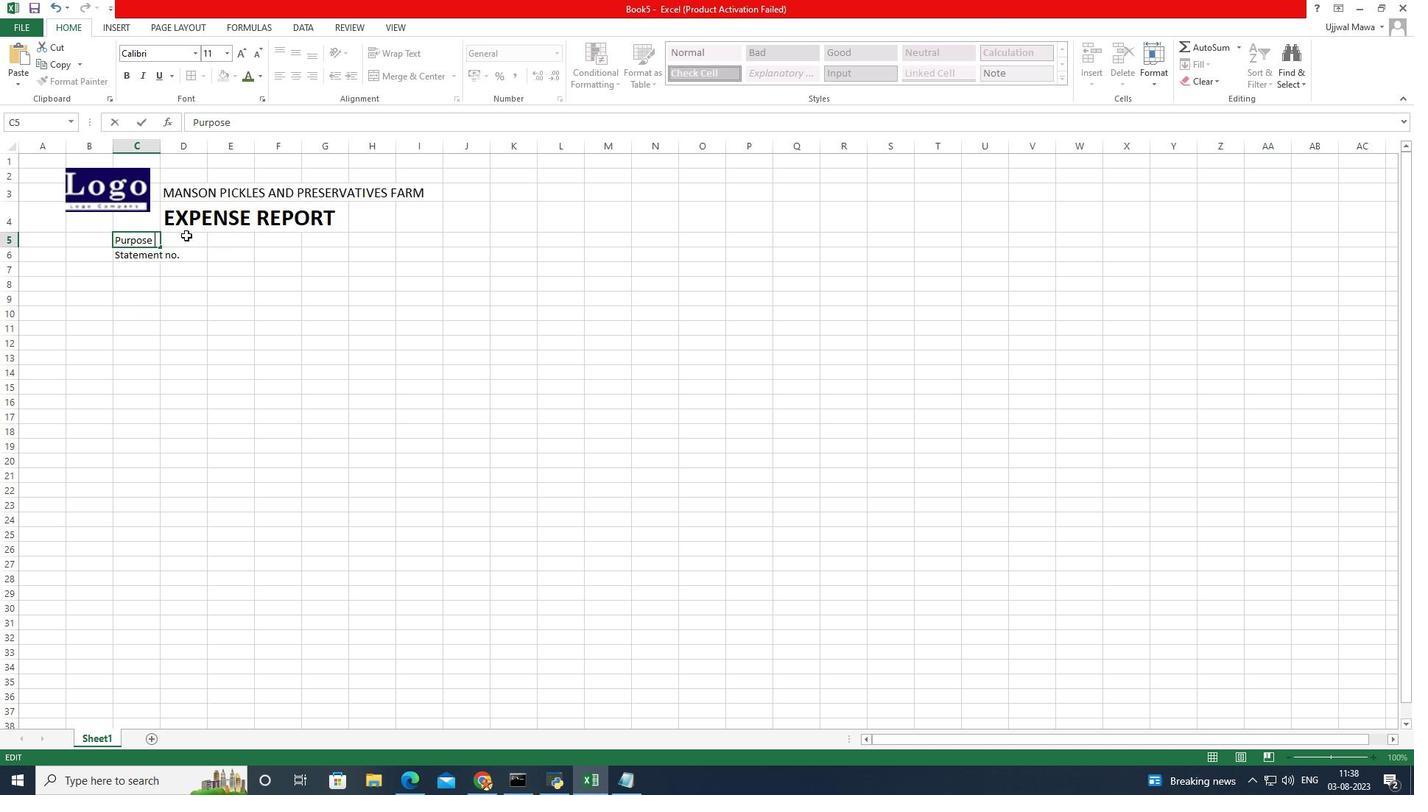 
Action: Key pressed <Key.space>
Screenshot: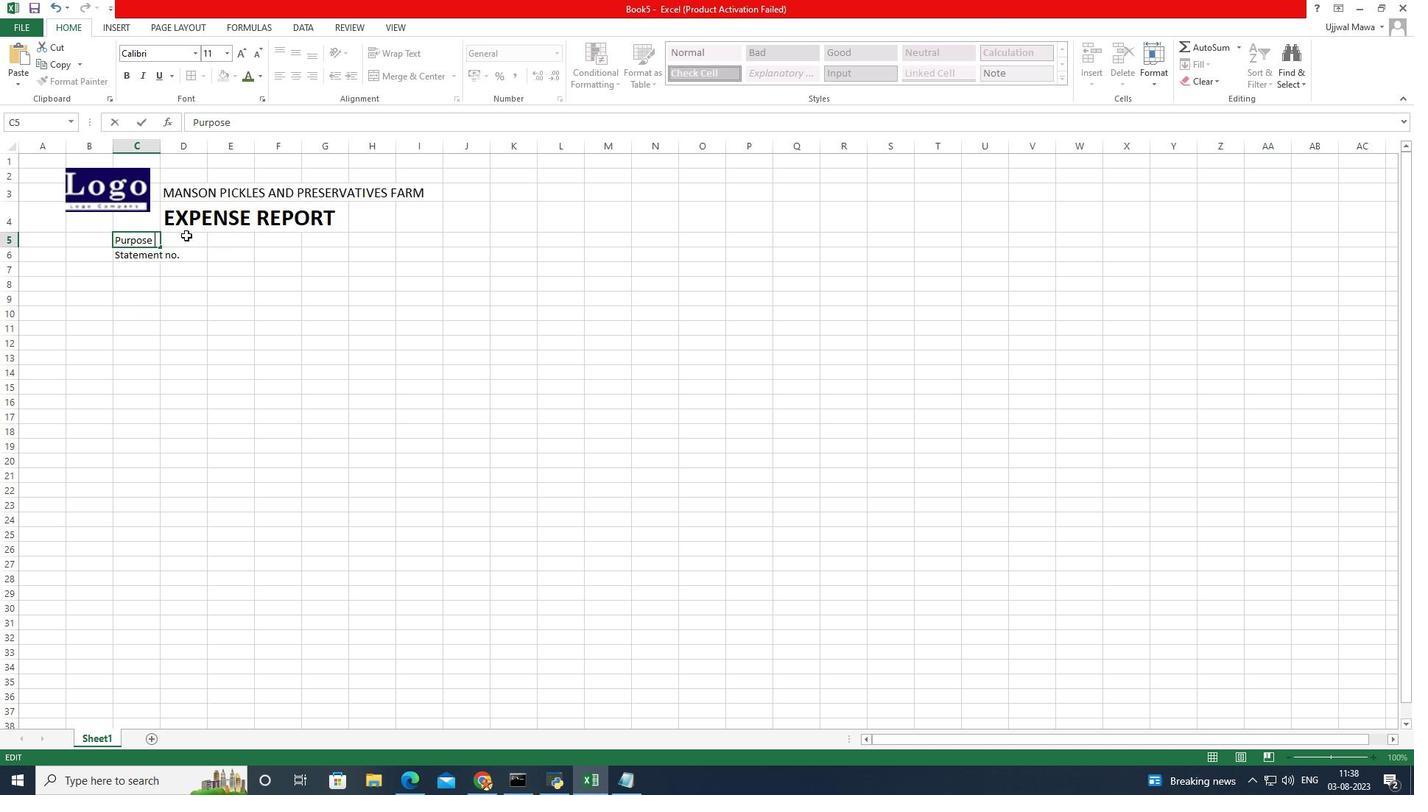 
Action: Mouse moved to (195, 235)
Screenshot: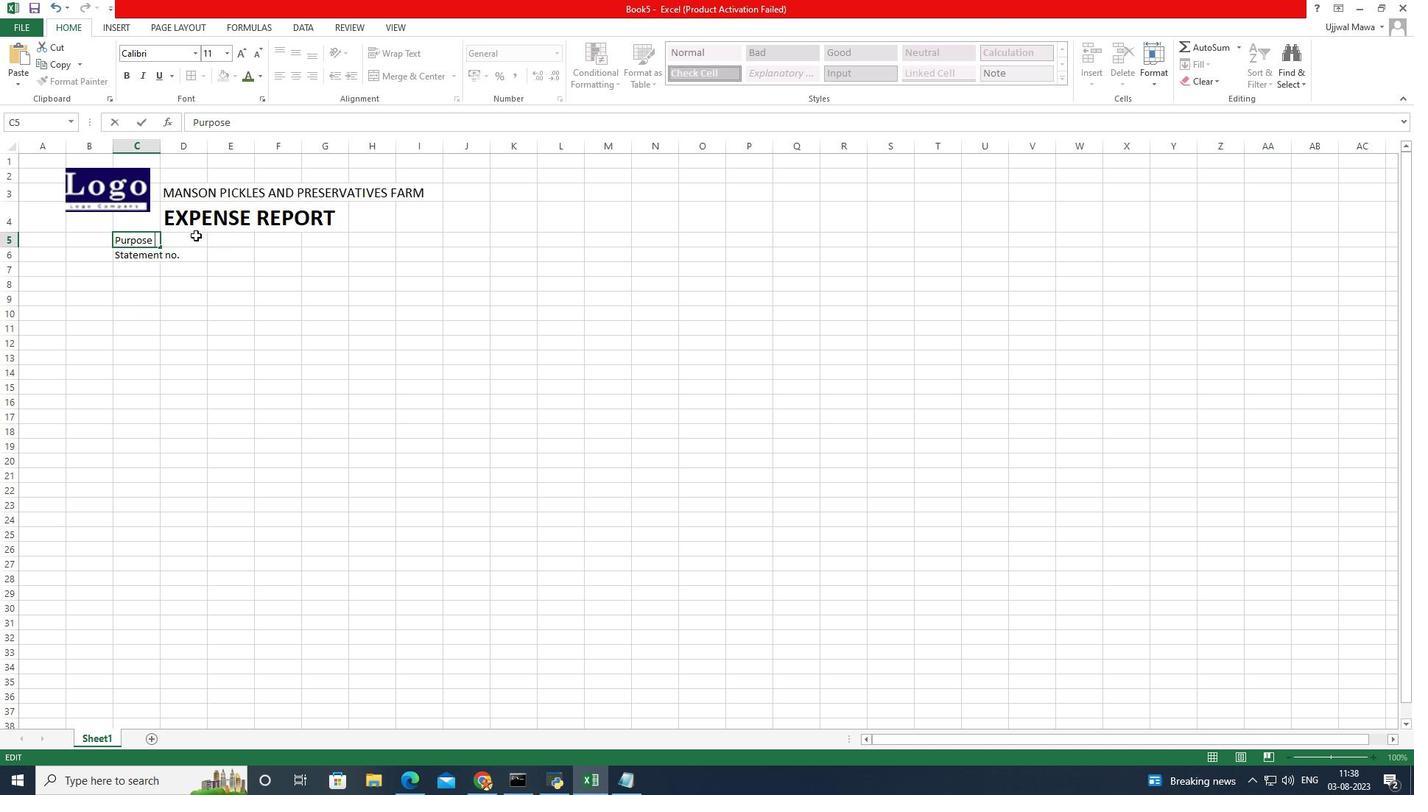 
Action: Key pressed <Key.space><Key.space><Key.space><Key.space><Key.space><Key.space><Key.space><Key.caps_lock>T<Key.caps_lock>raavel<Key.space><Key.backspace><Key.backspace><Key.backspace><Key.backspace><Key.backspace>vel<Key.space><Key.caps_lock>E<Key.caps_lock>xpoenses
Screenshot: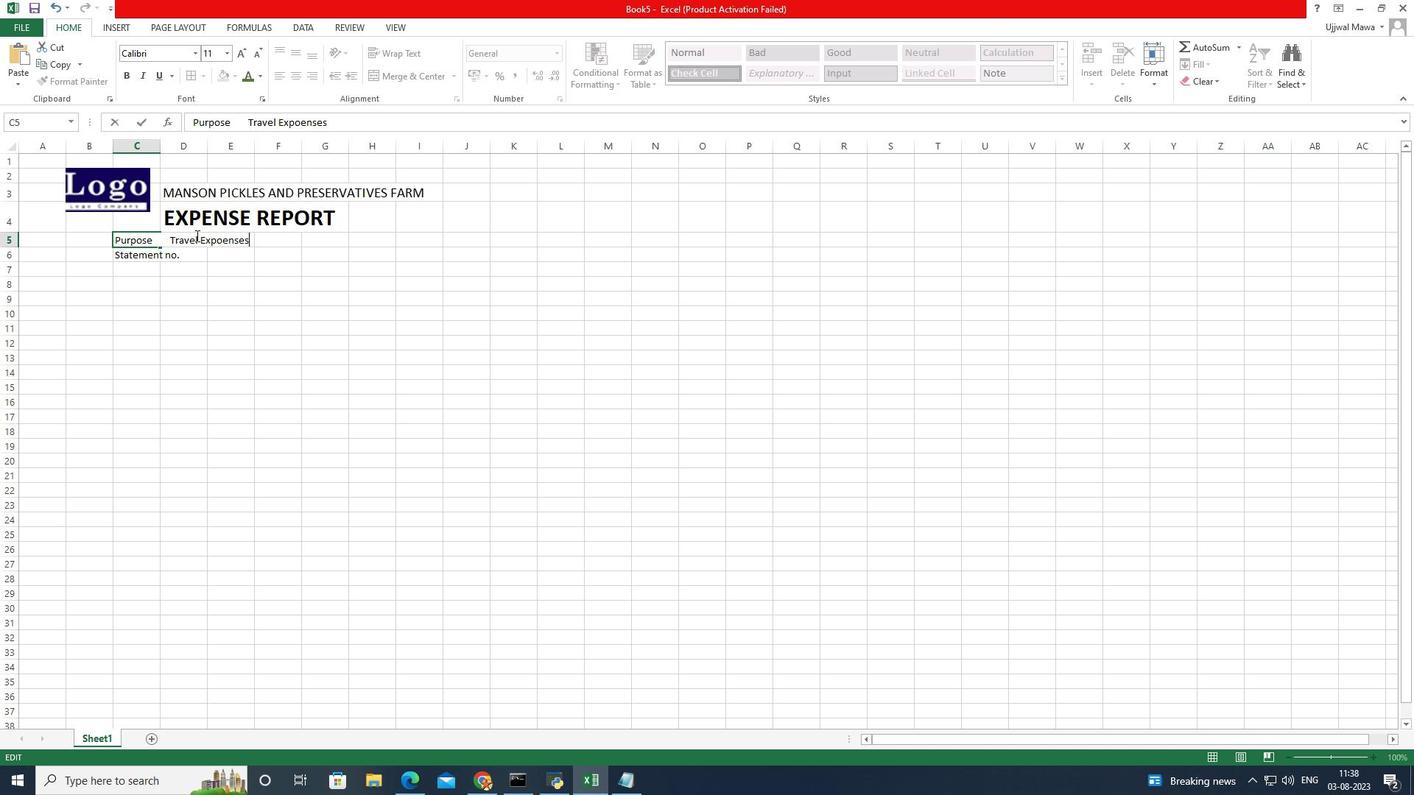 
Action: Mouse moved to (226, 240)
Screenshot: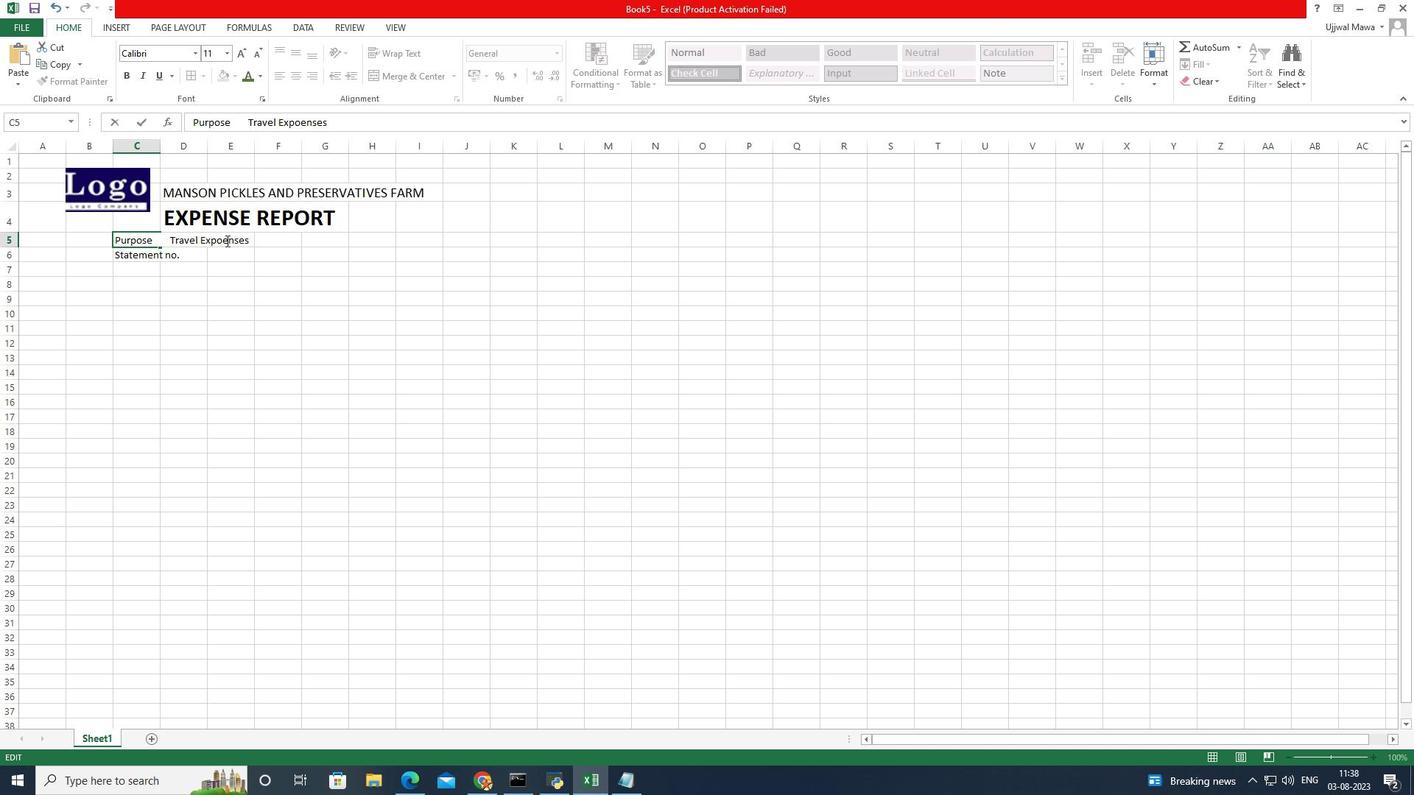 
Action: Mouse pressed left at (226, 240)
Screenshot: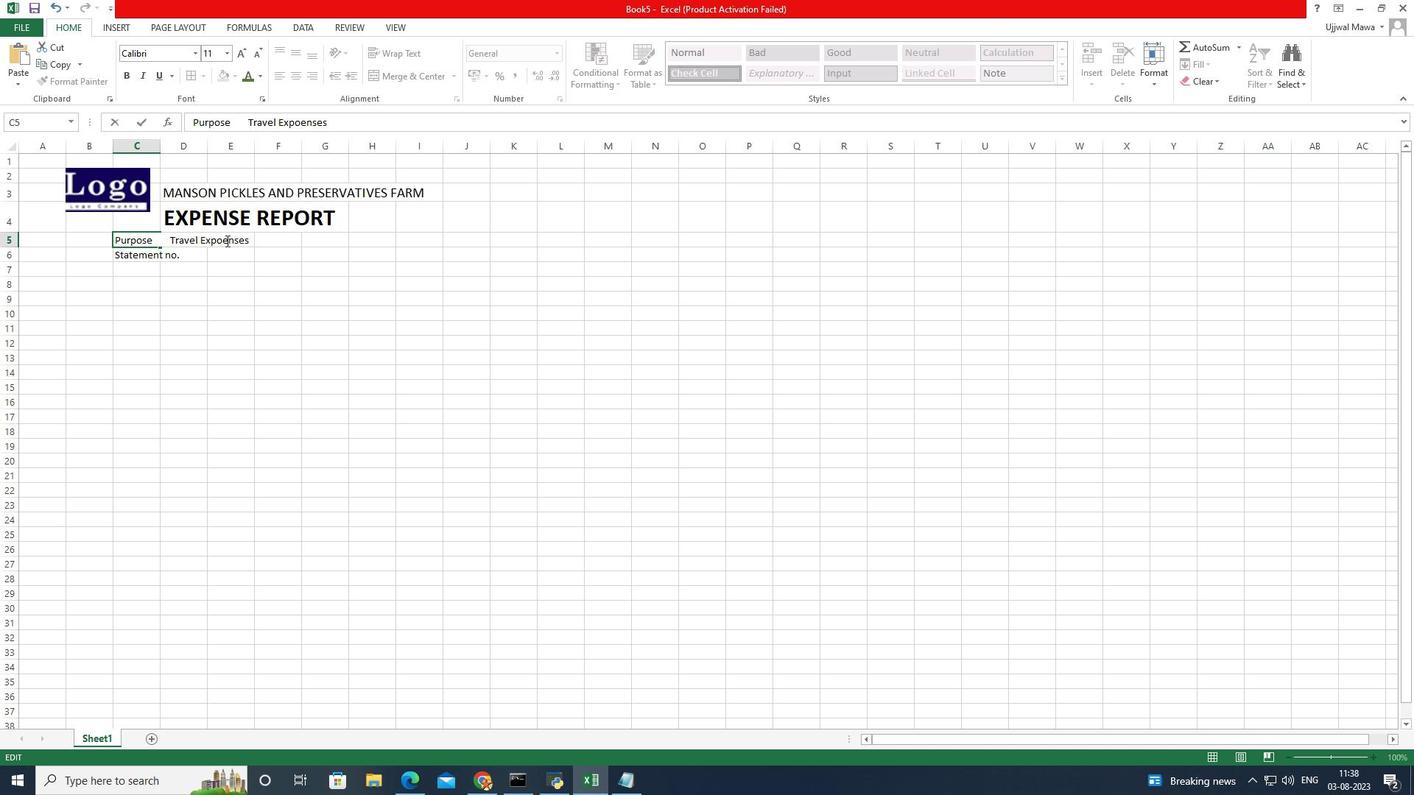 
Action: Mouse moved to (227, 240)
Screenshot: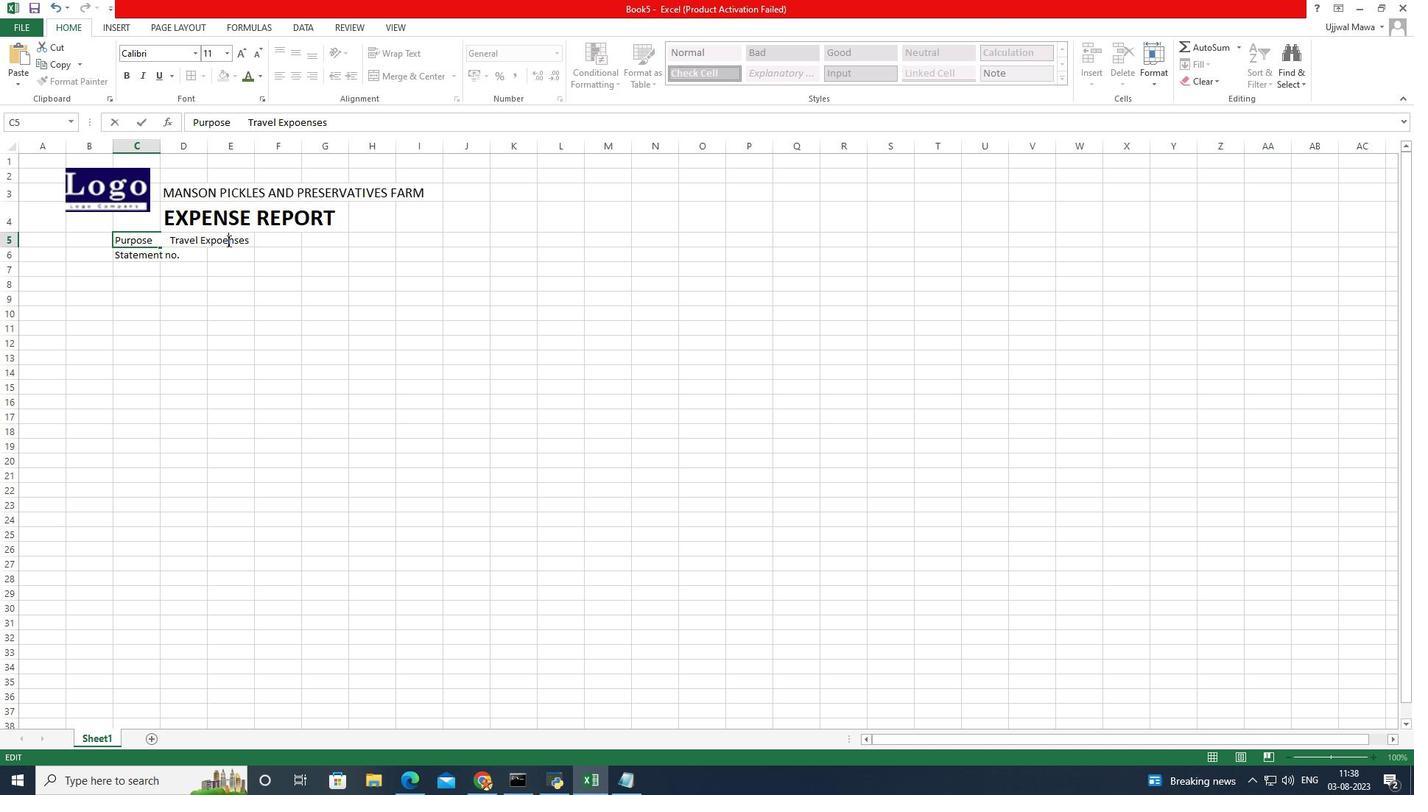 
Action: Mouse pressed left at (227, 240)
Screenshot: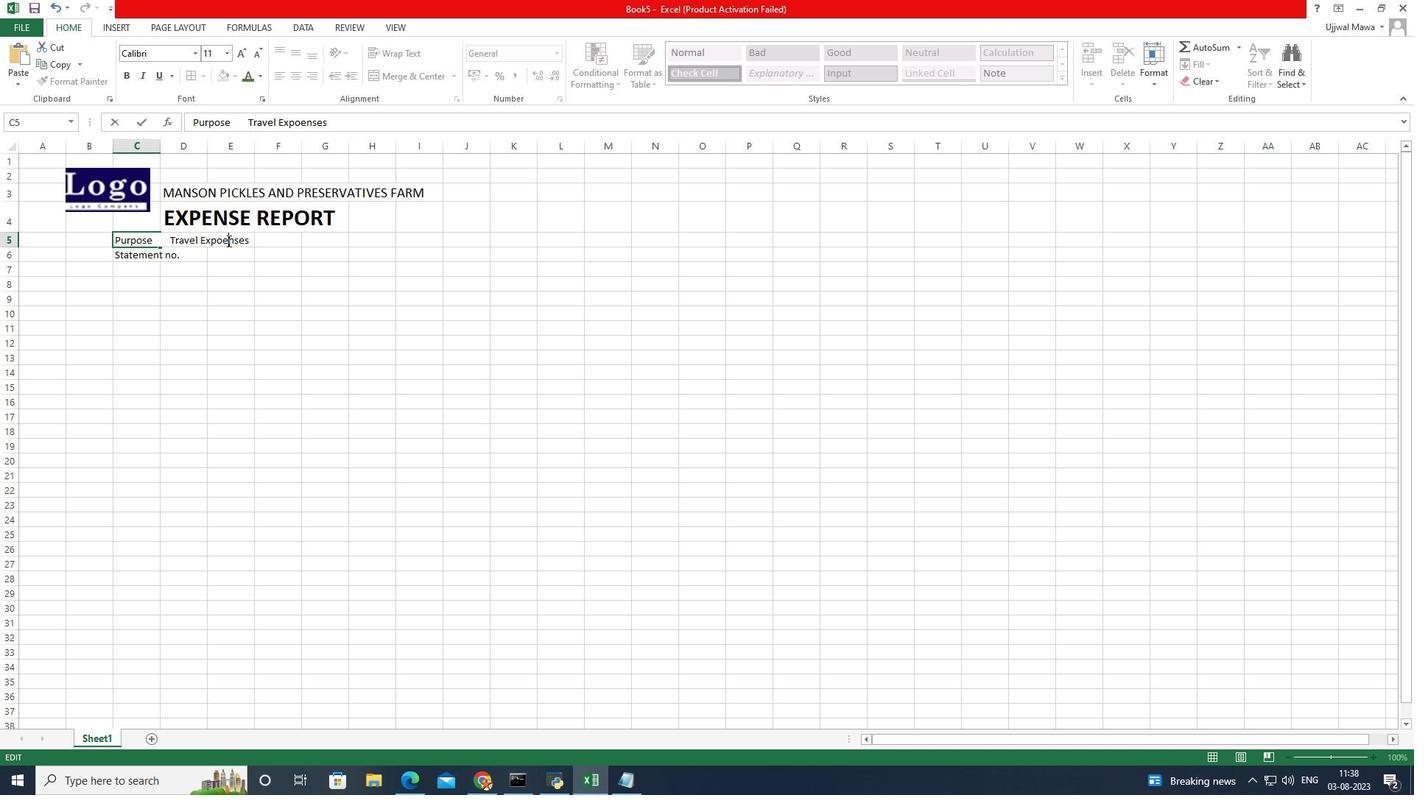 
Action: Mouse moved to (223, 240)
Screenshot: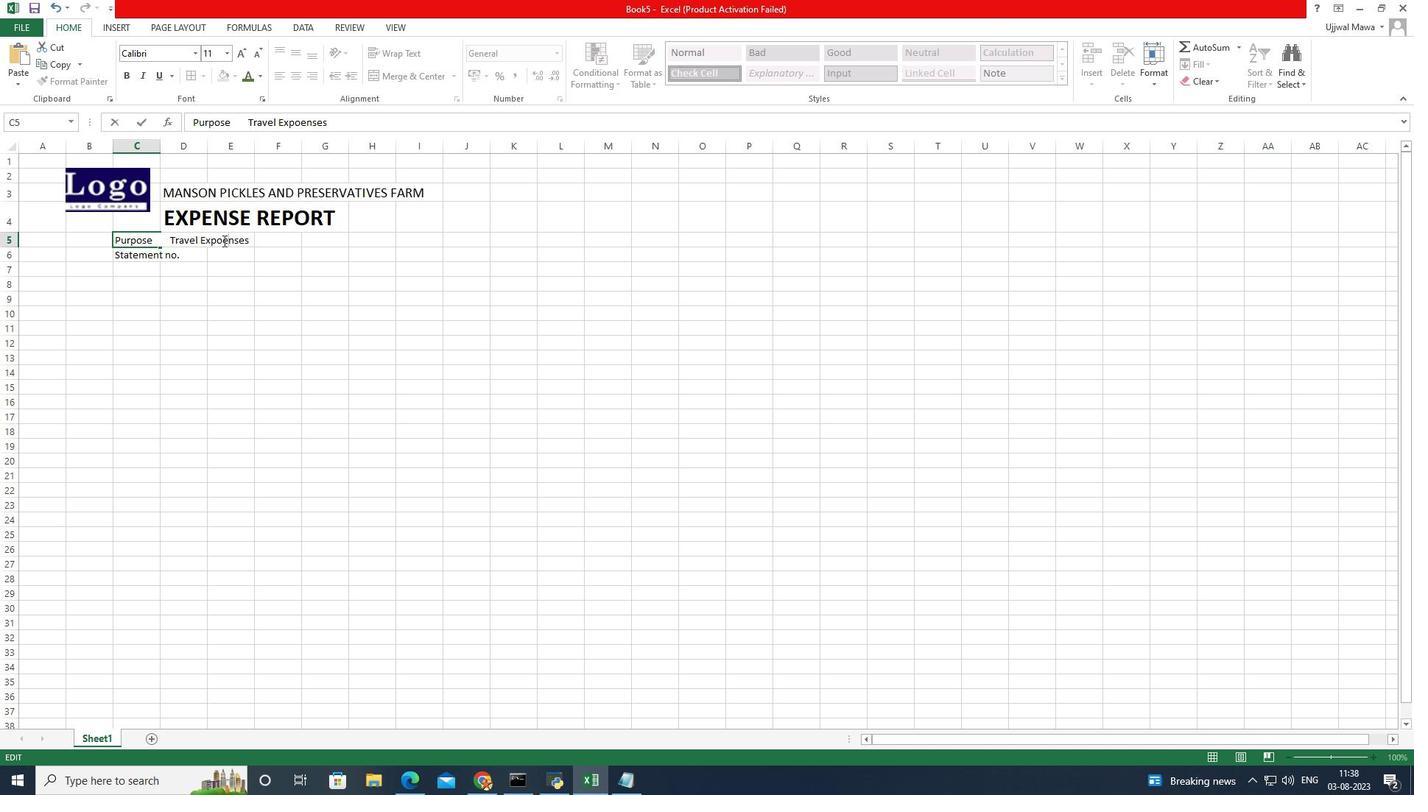 
Action: Mouse pressed left at (223, 240)
Screenshot: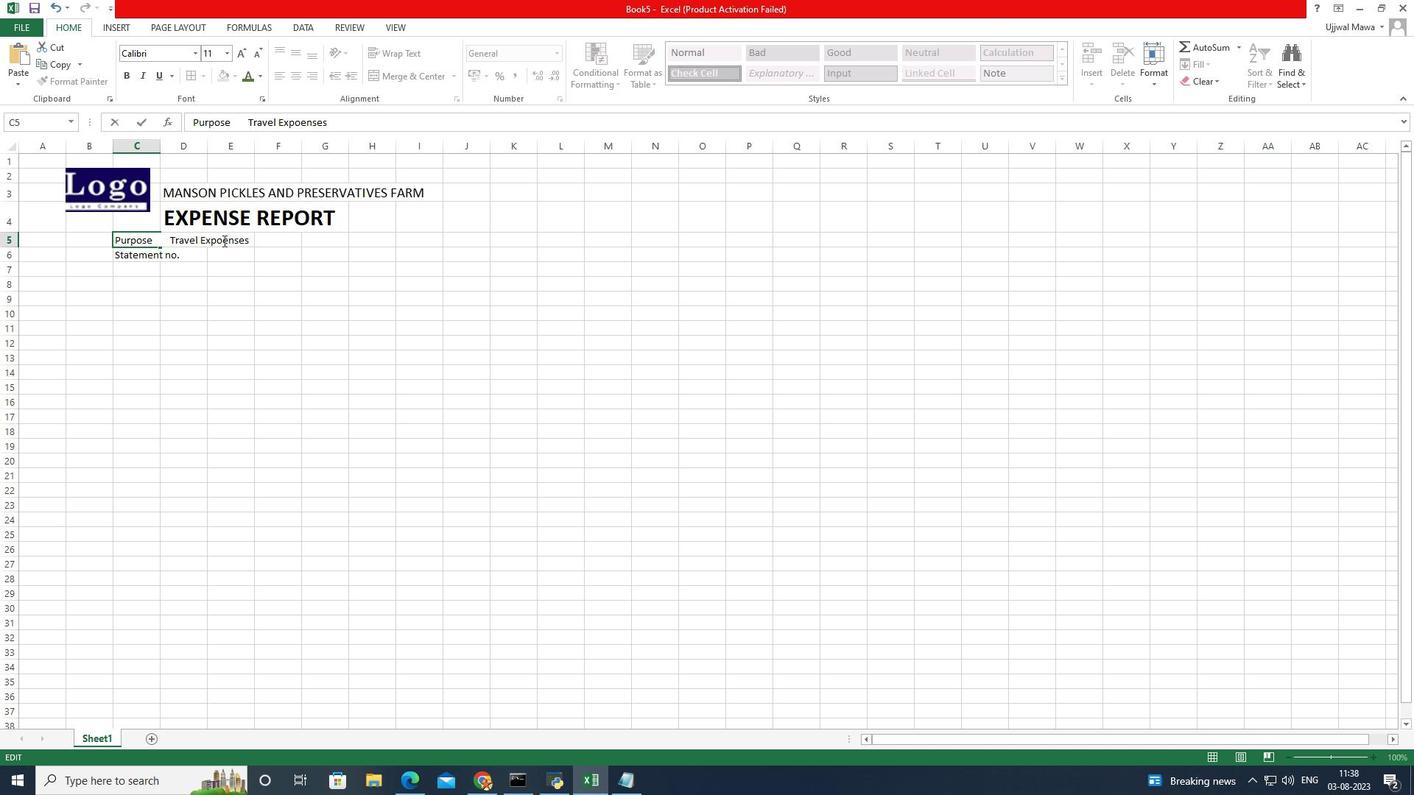 
Action: Mouse moved to (216, 241)
Screenshot: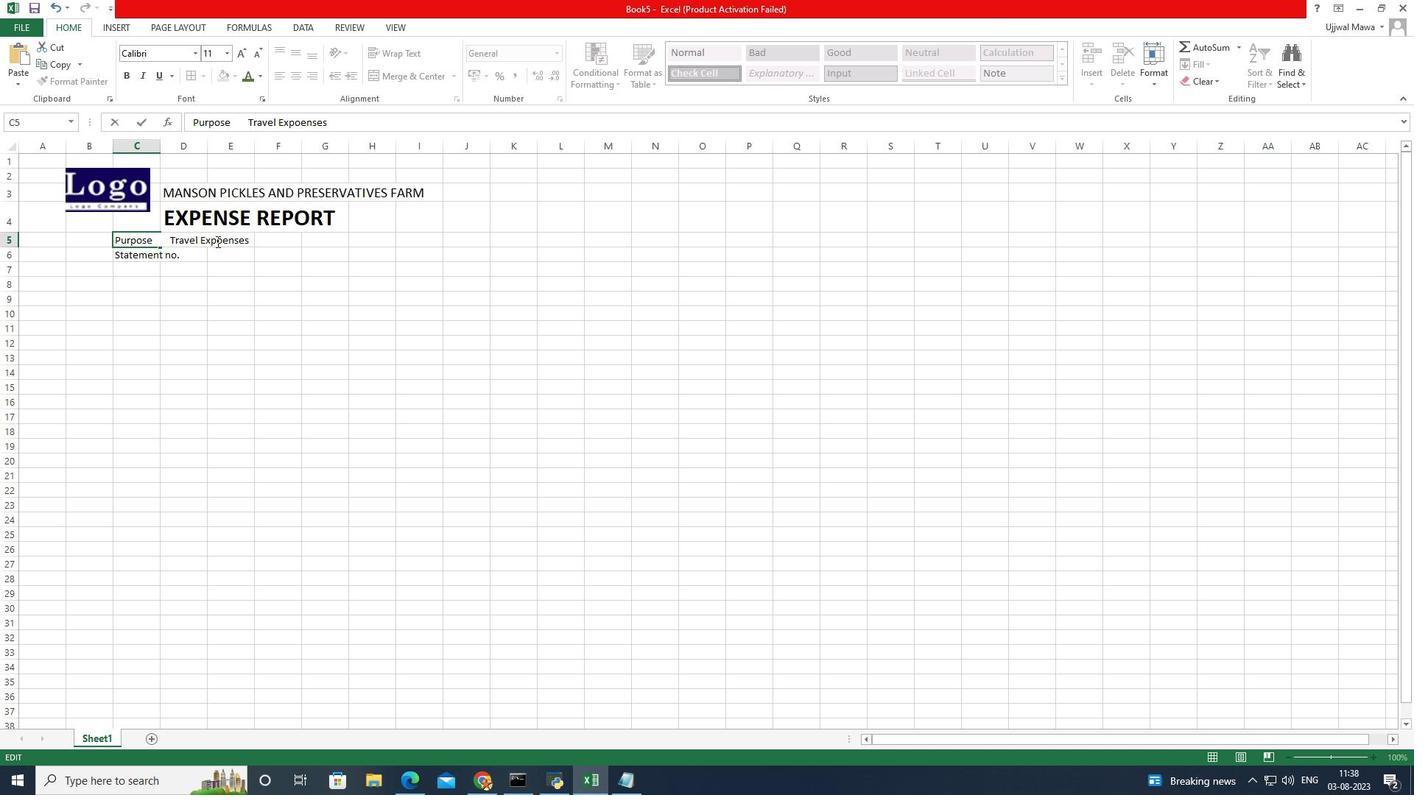 
Action: Key pressed <Key.backspace>
Screenshot: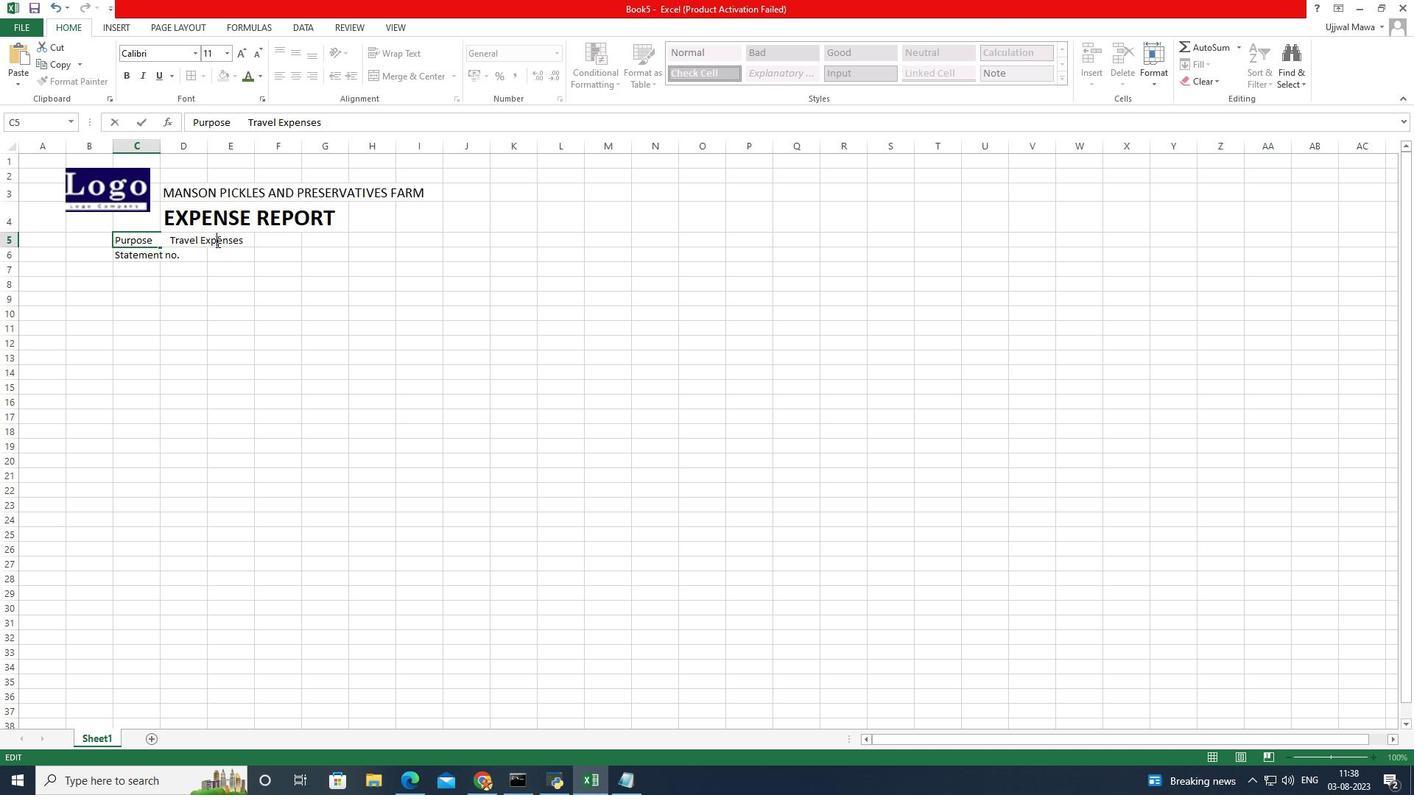 
Action: Mouse moved to (145, 252)
Screenshot: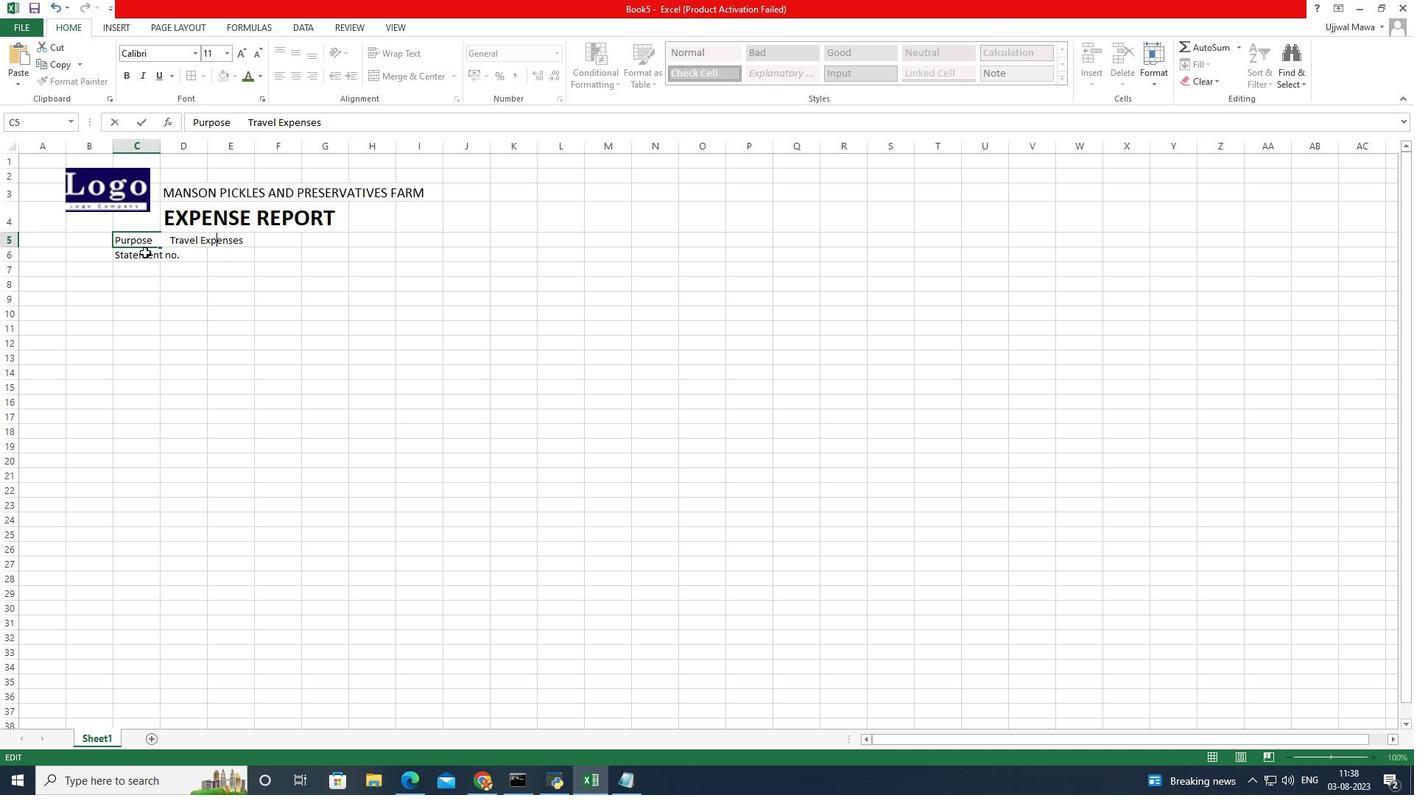 
Action: Mouse pressed left at (145, 252)
Screenshot: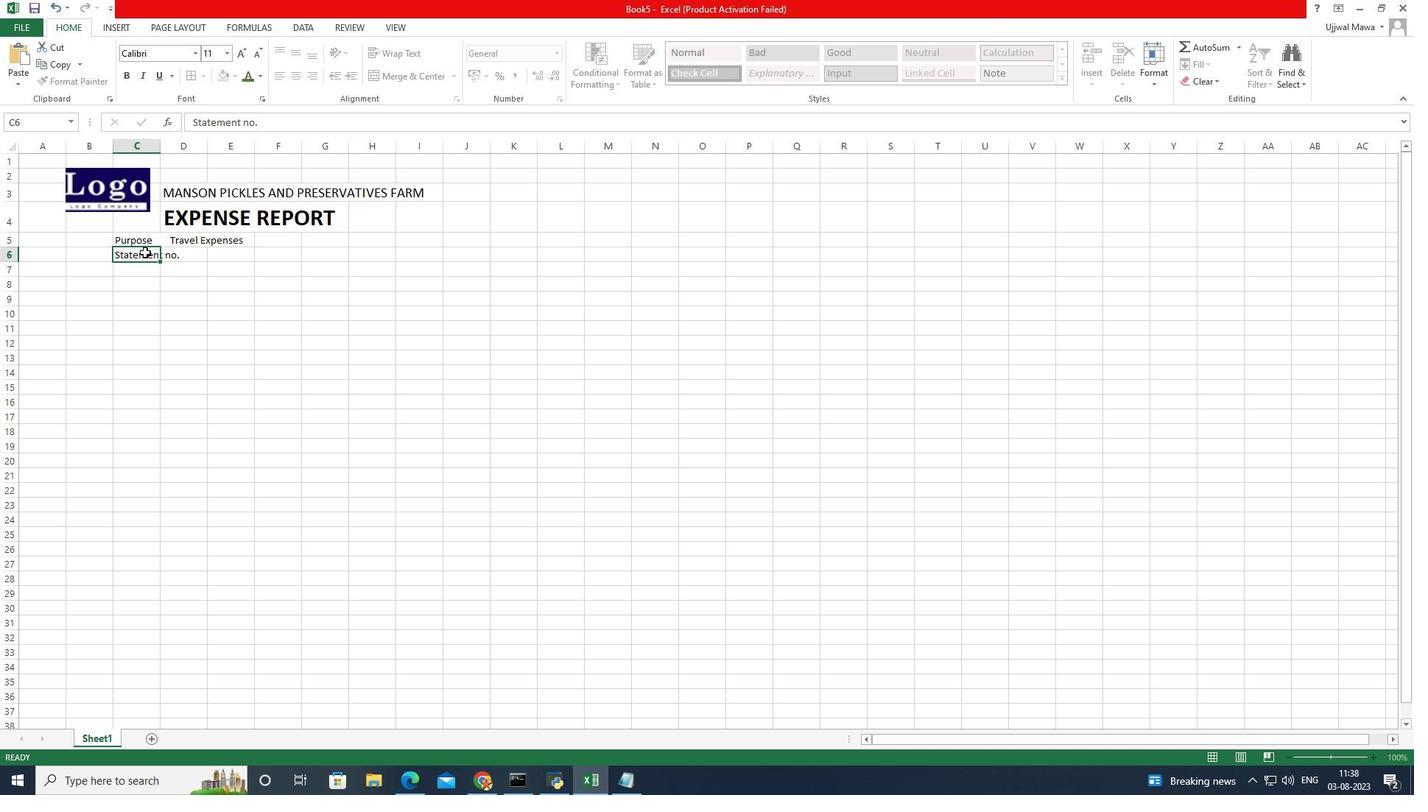 
Action: Mouse pressed left at (145, 252)
Screenshot: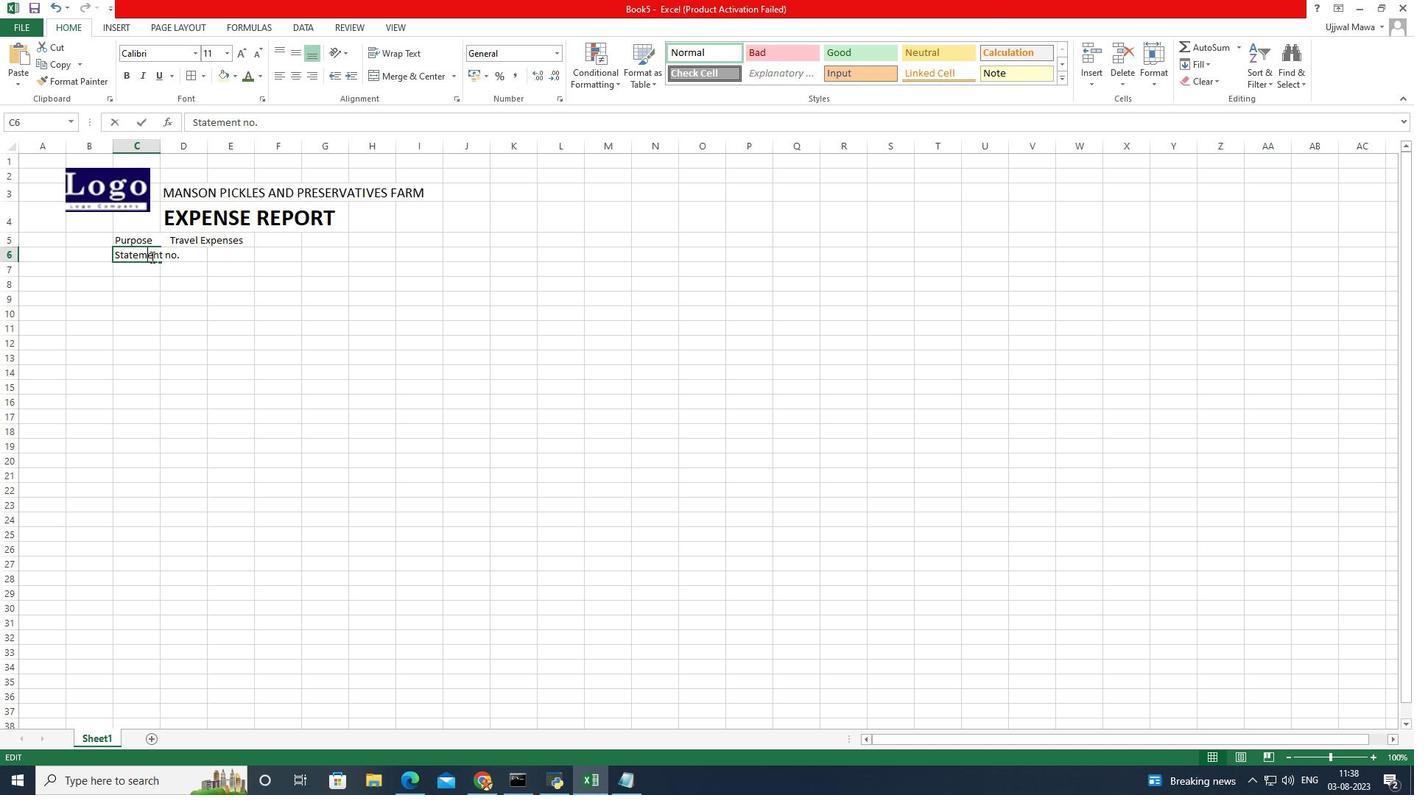 
Action: Mouse moved to (177, 257)
Screenshot: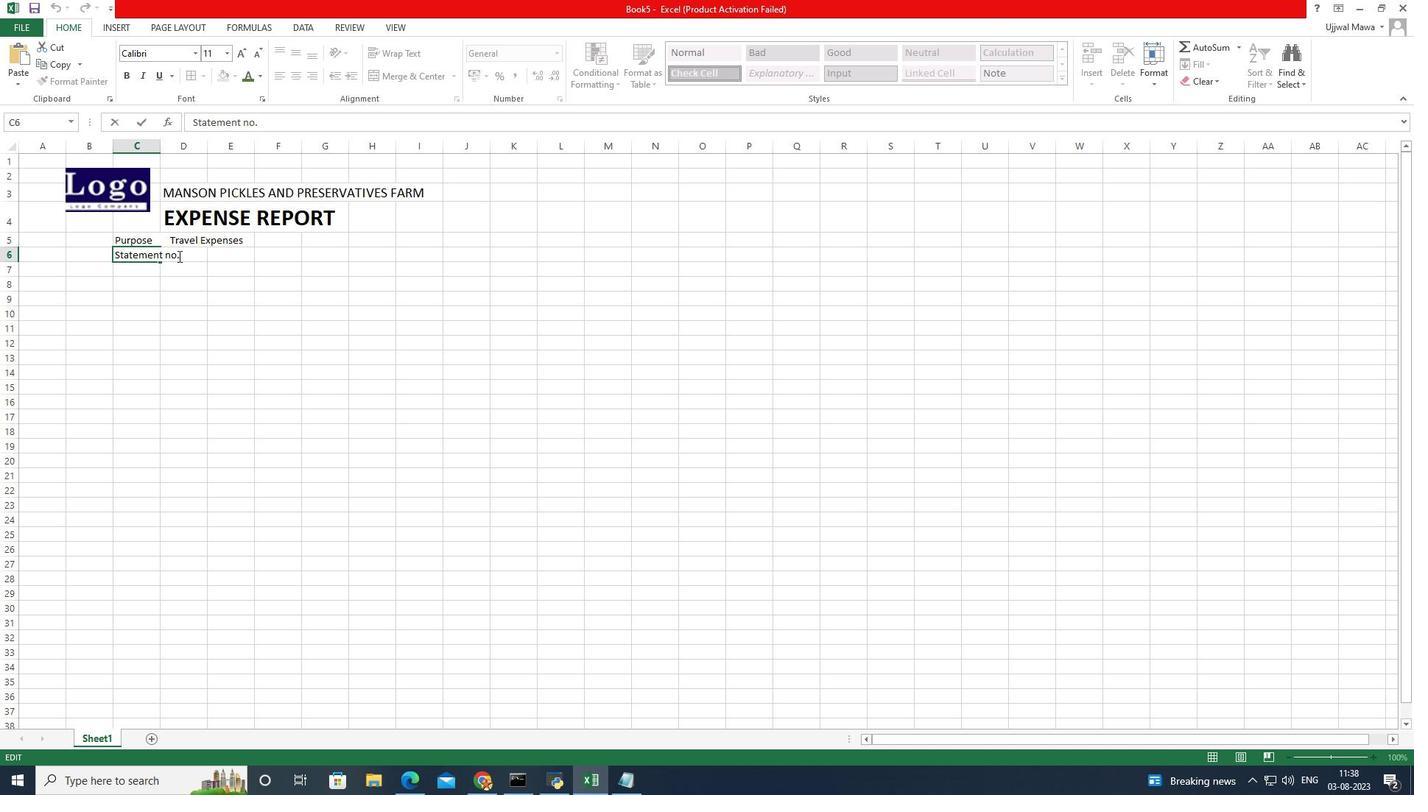 
Action: Mouse pressed left at (177, 257)
Screenshot: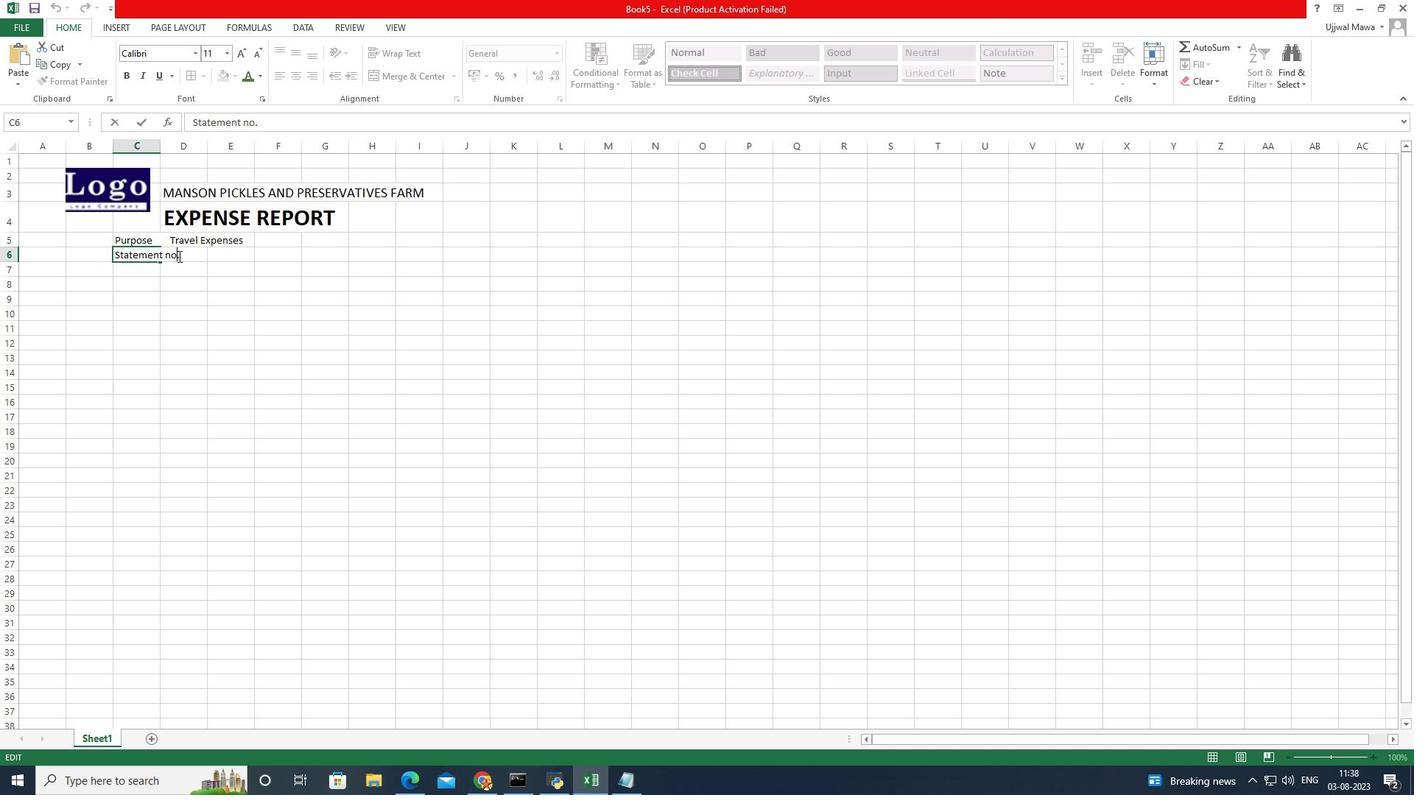 
Action: Mouse moved to (184, 254)
Screenshot: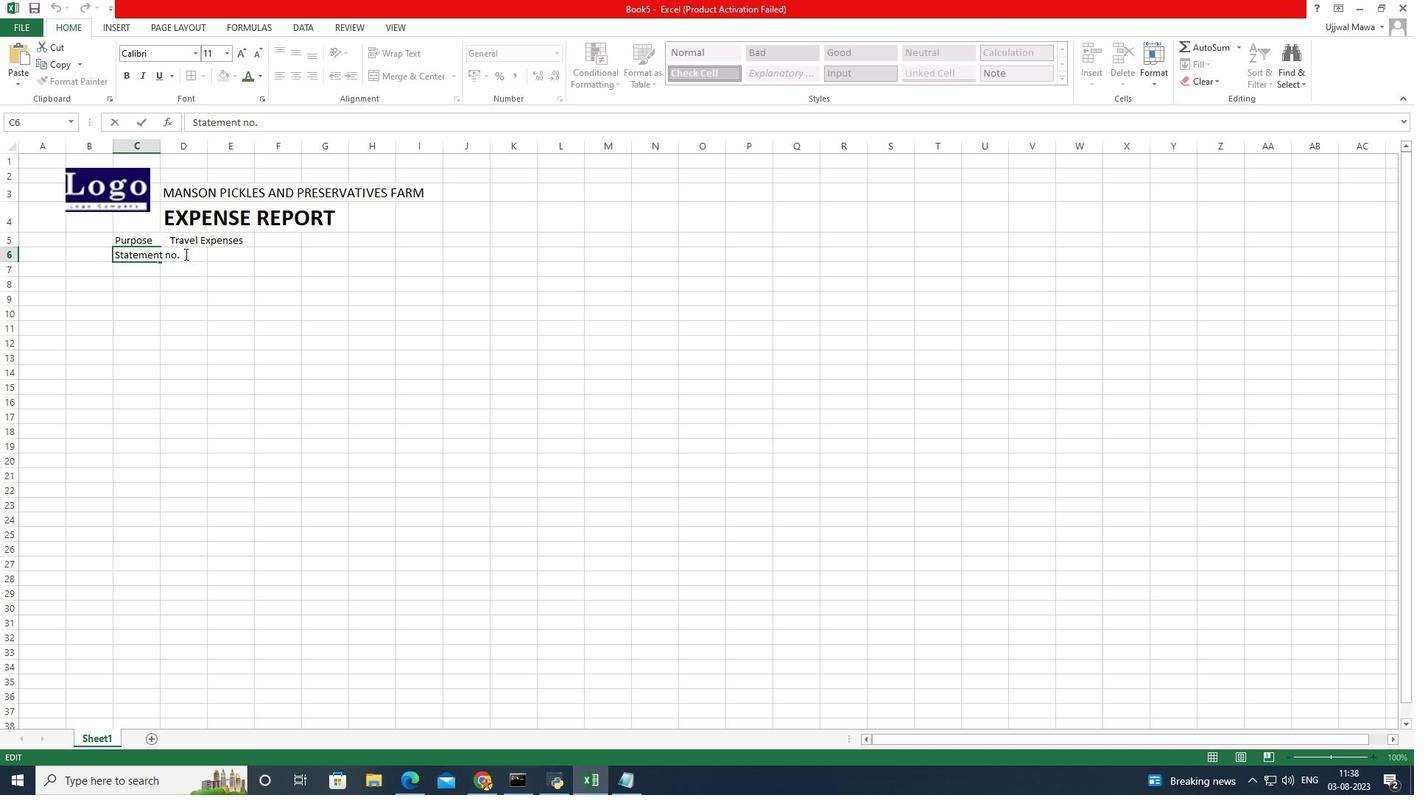 
Action: Mouse pressed left at (184, 254)
Screenshot: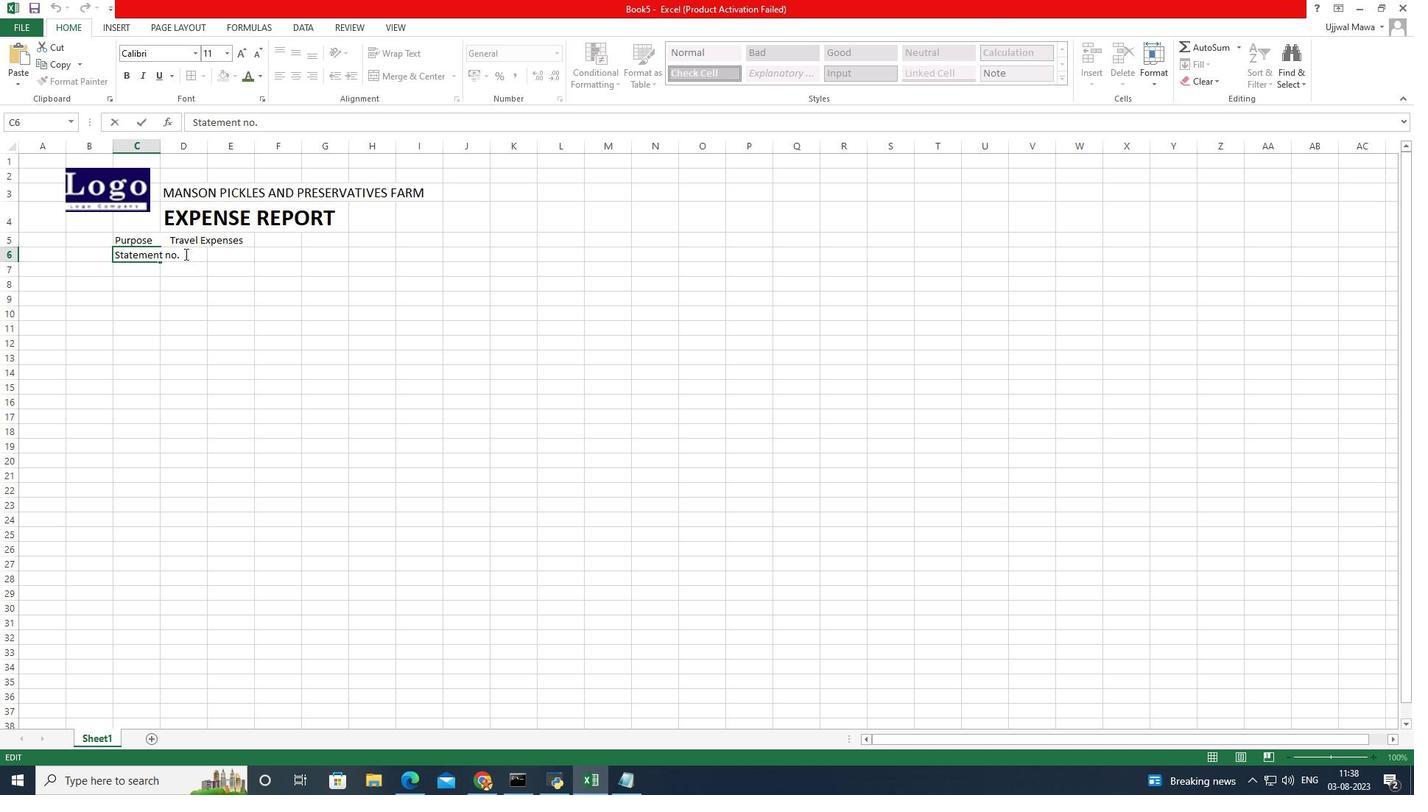 
Action: Key pressed <Key.space><Key.space>1011<Key.enter>
Screenshot: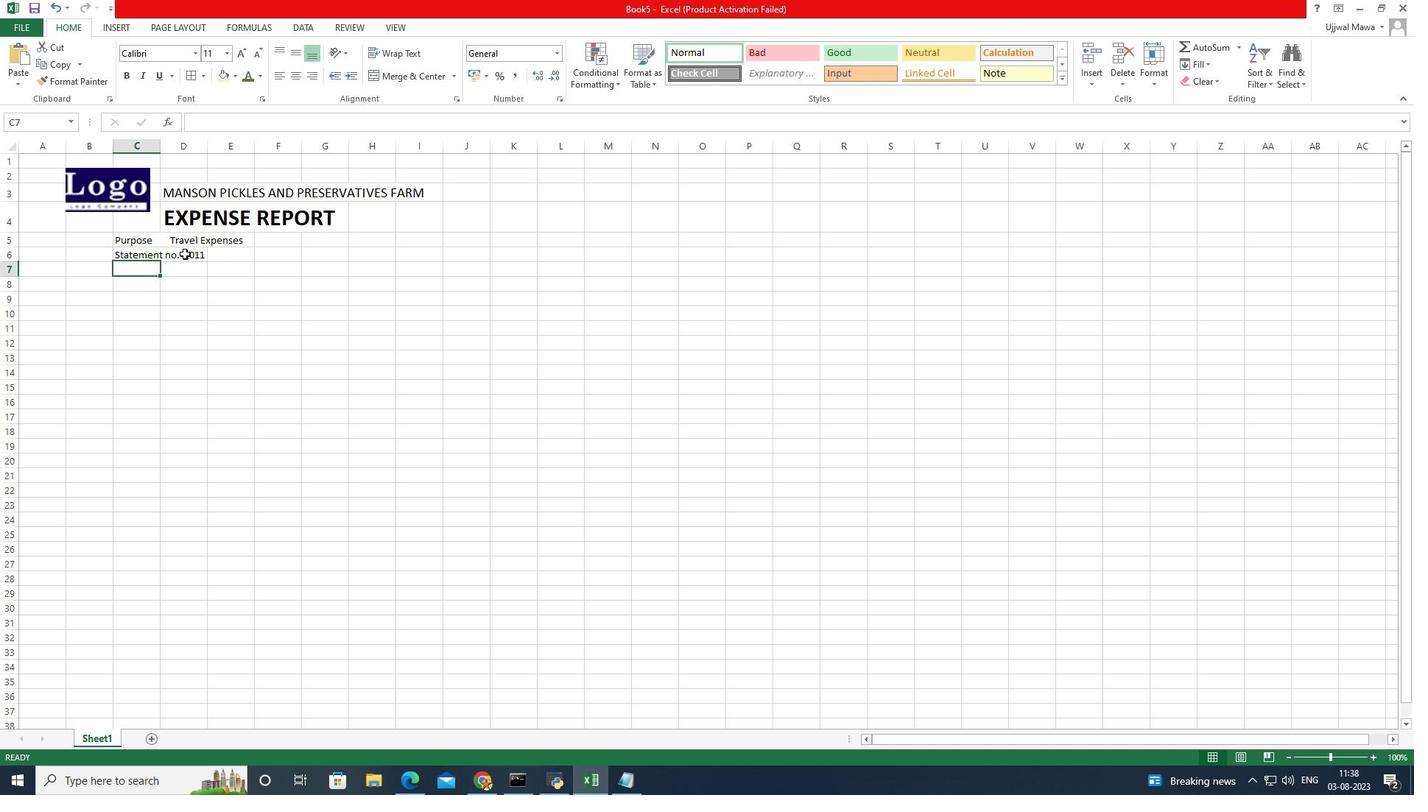 
Action: Mouse moved to (411, 240)
Screenshot: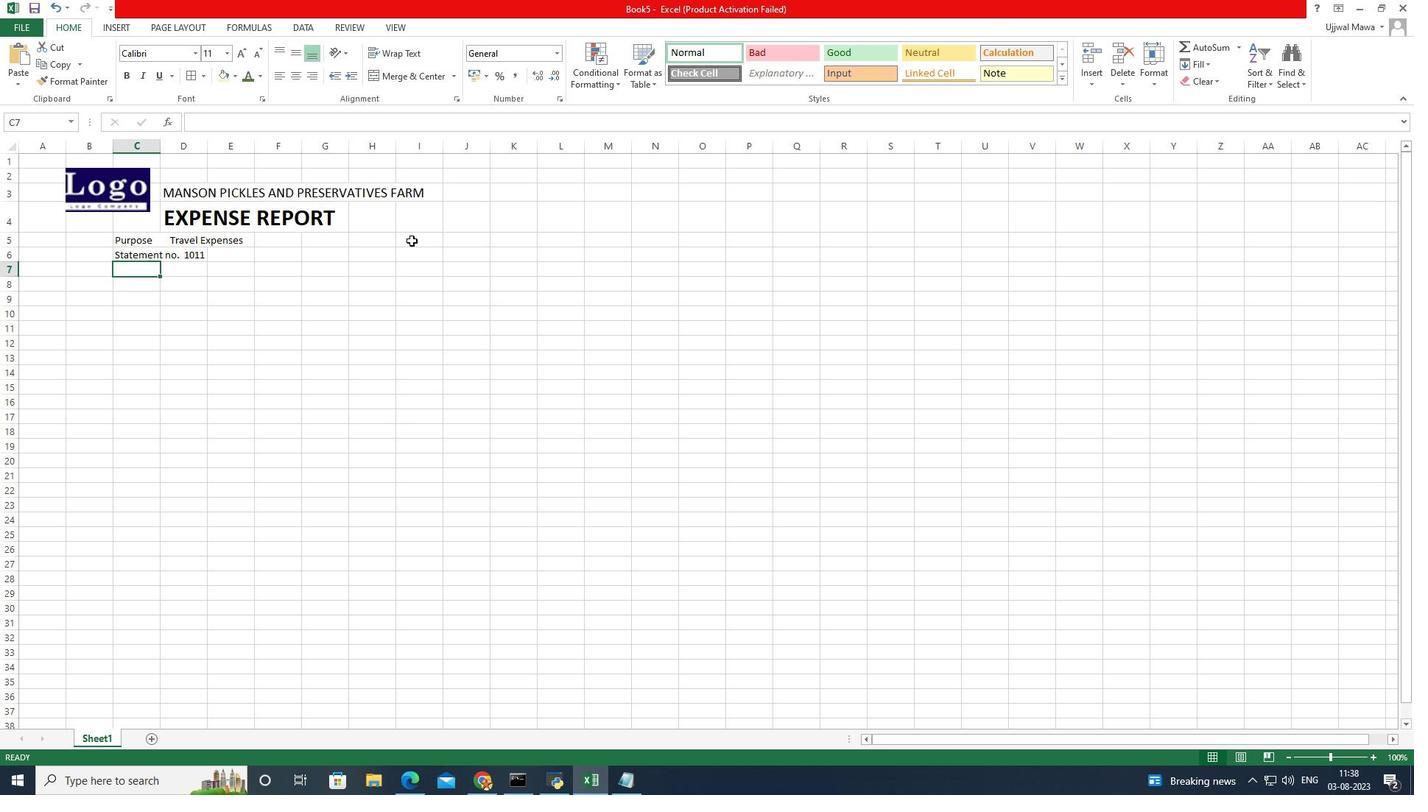 
Action: Mouse pressed left at (411, 240)
Screenshot: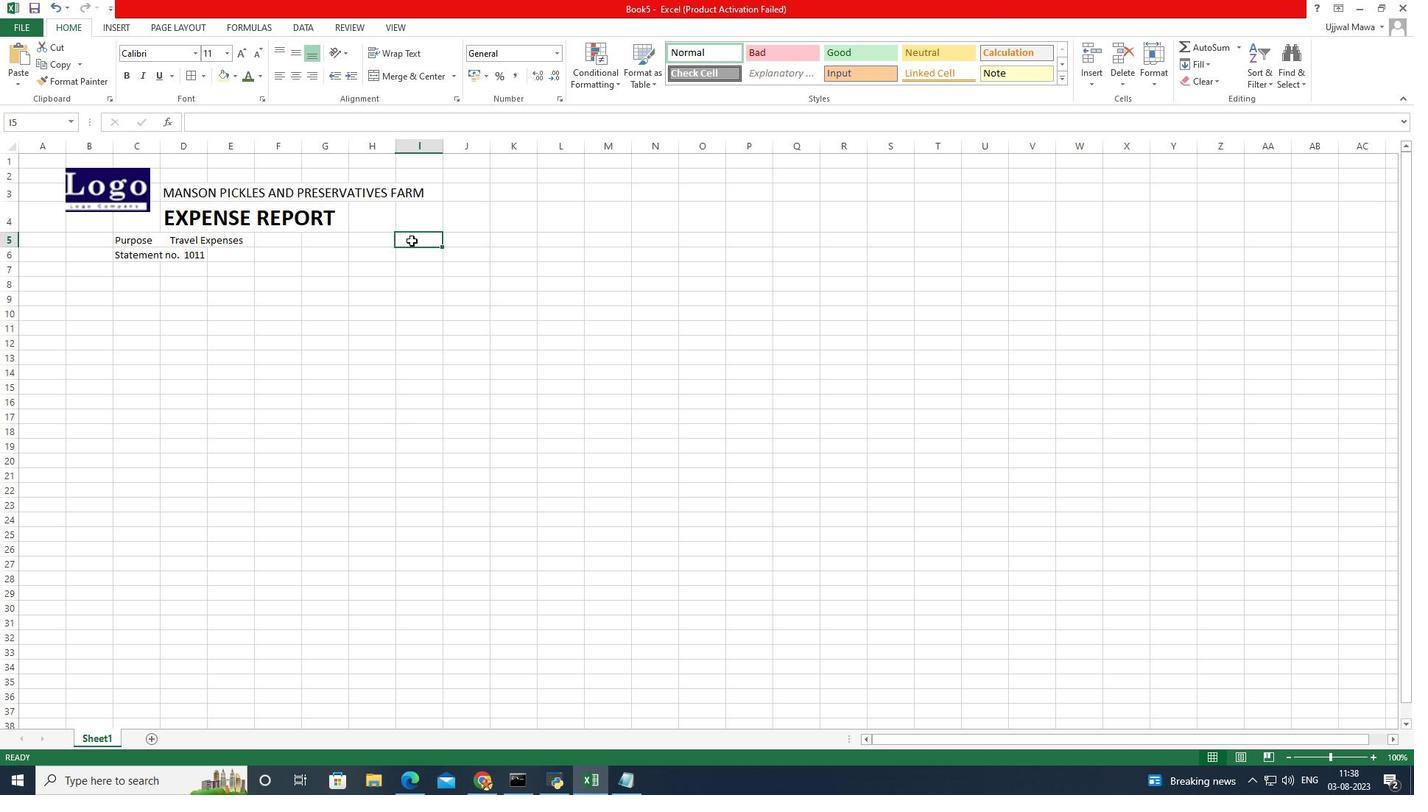 
Action: Mouse pressed left at (411, 240)
Screenshot: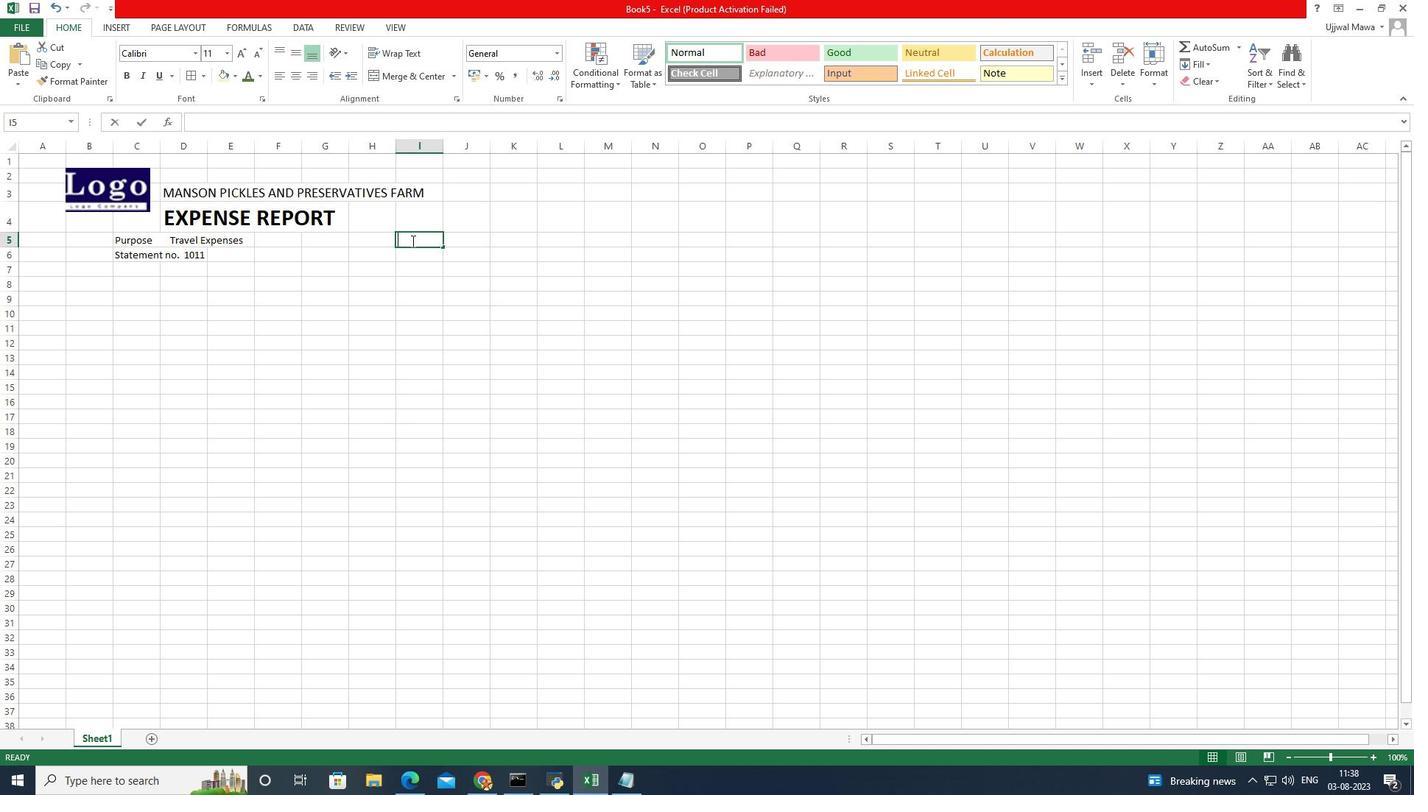 
Action: Mouse moved to (408, 237)
Screenshot: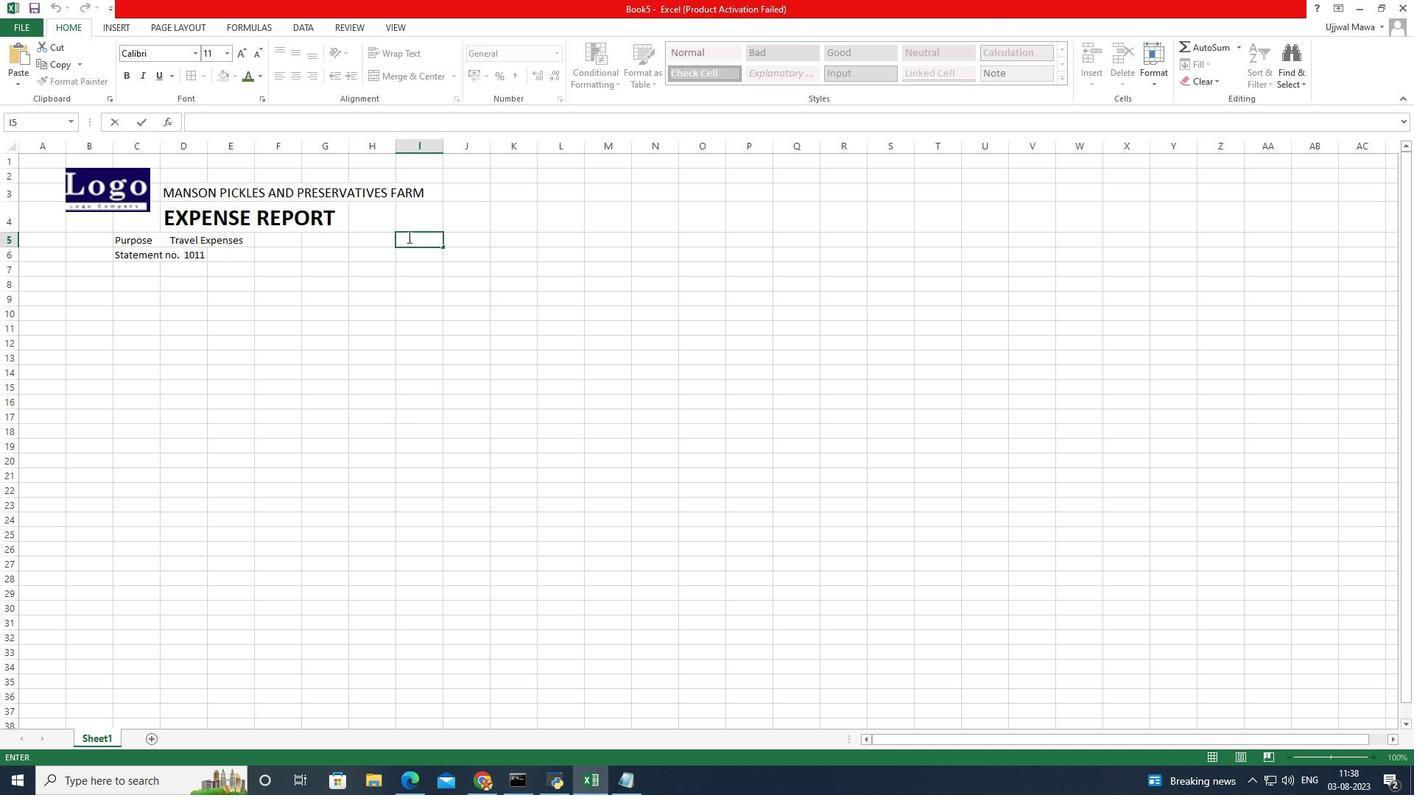 
Action: Mouse pressed left at (408, 237)
Screenshot: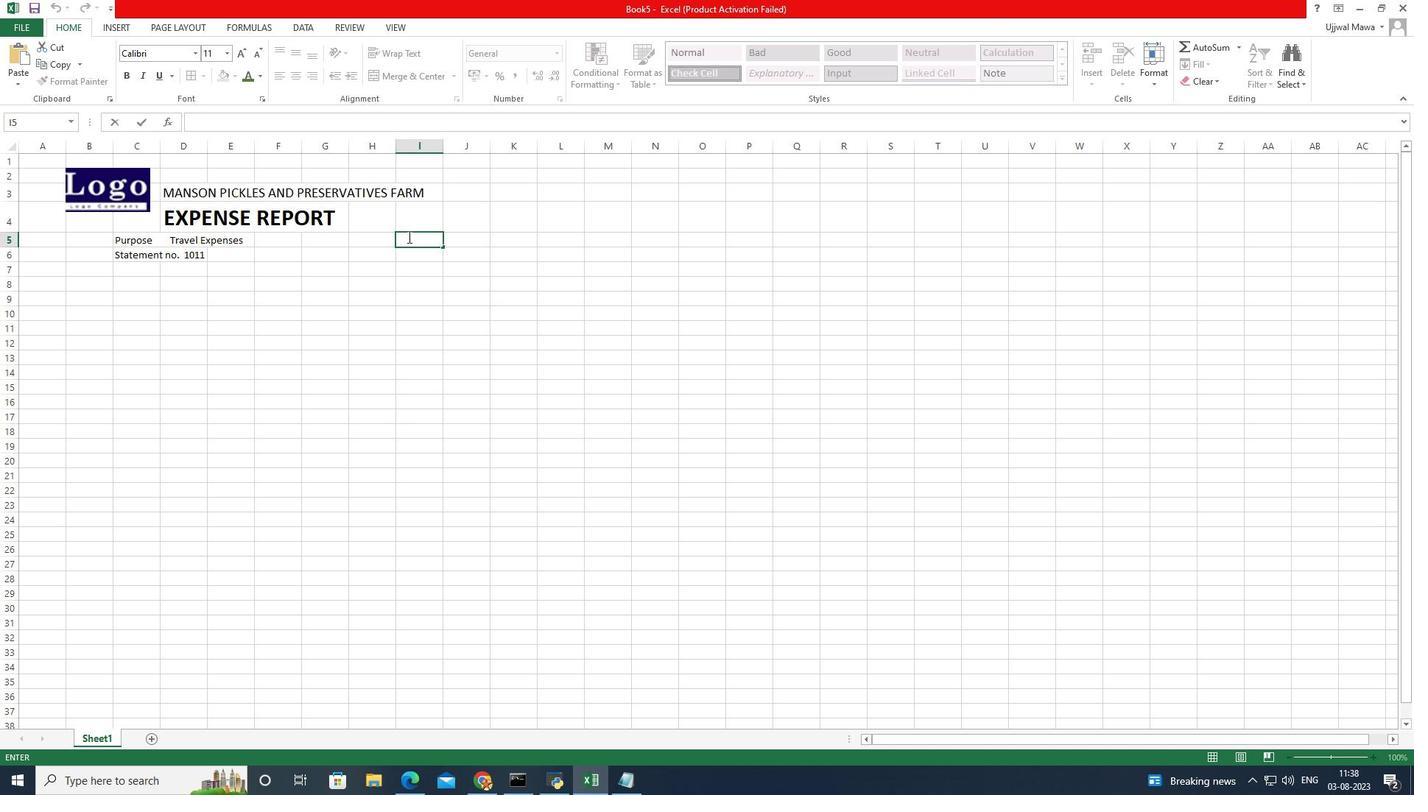 
Action: Key pressed payuy<Key.backspace><Key.backspace><Key.backspace>y<Key.space>period
Screenshot: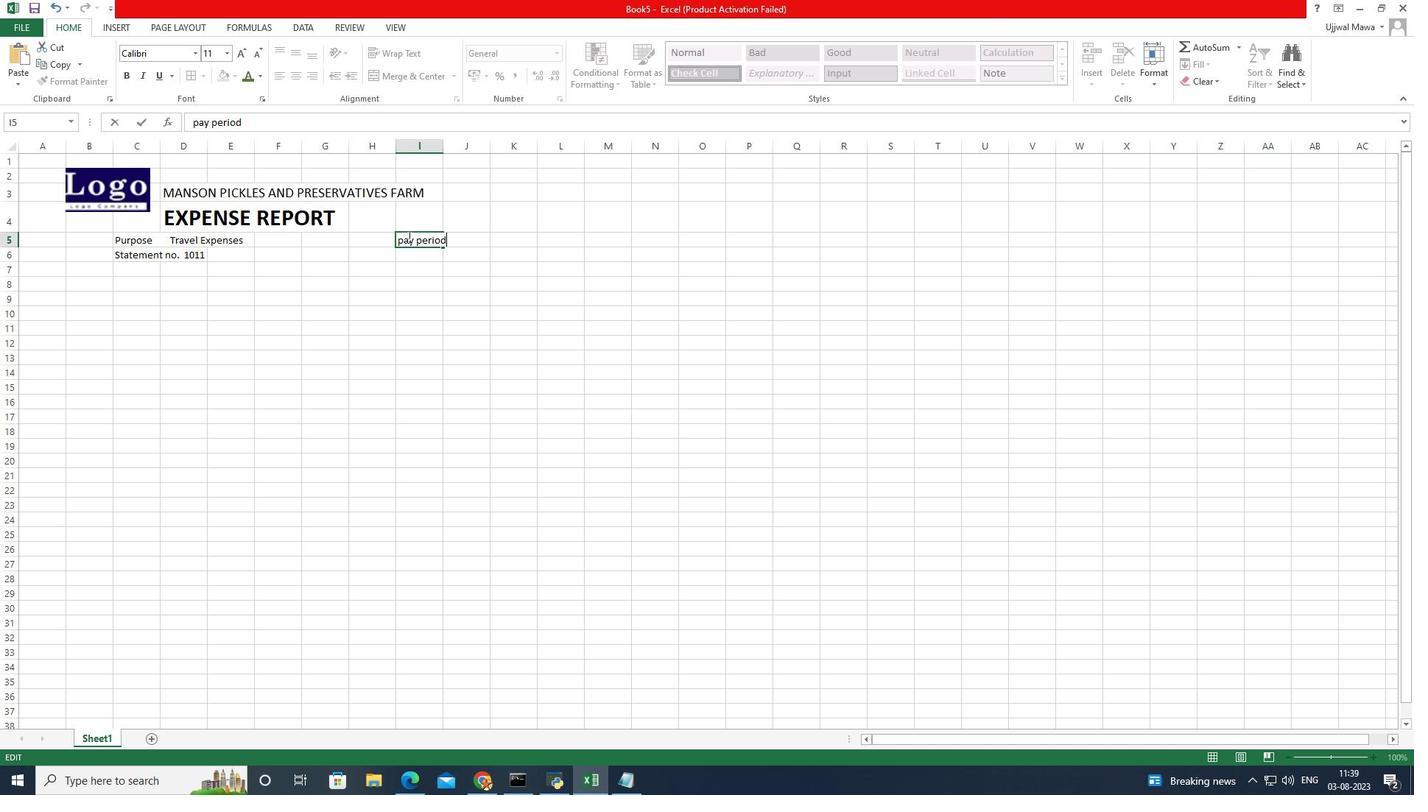 
Action: Mouse moved to (416, 229)
Screenshot: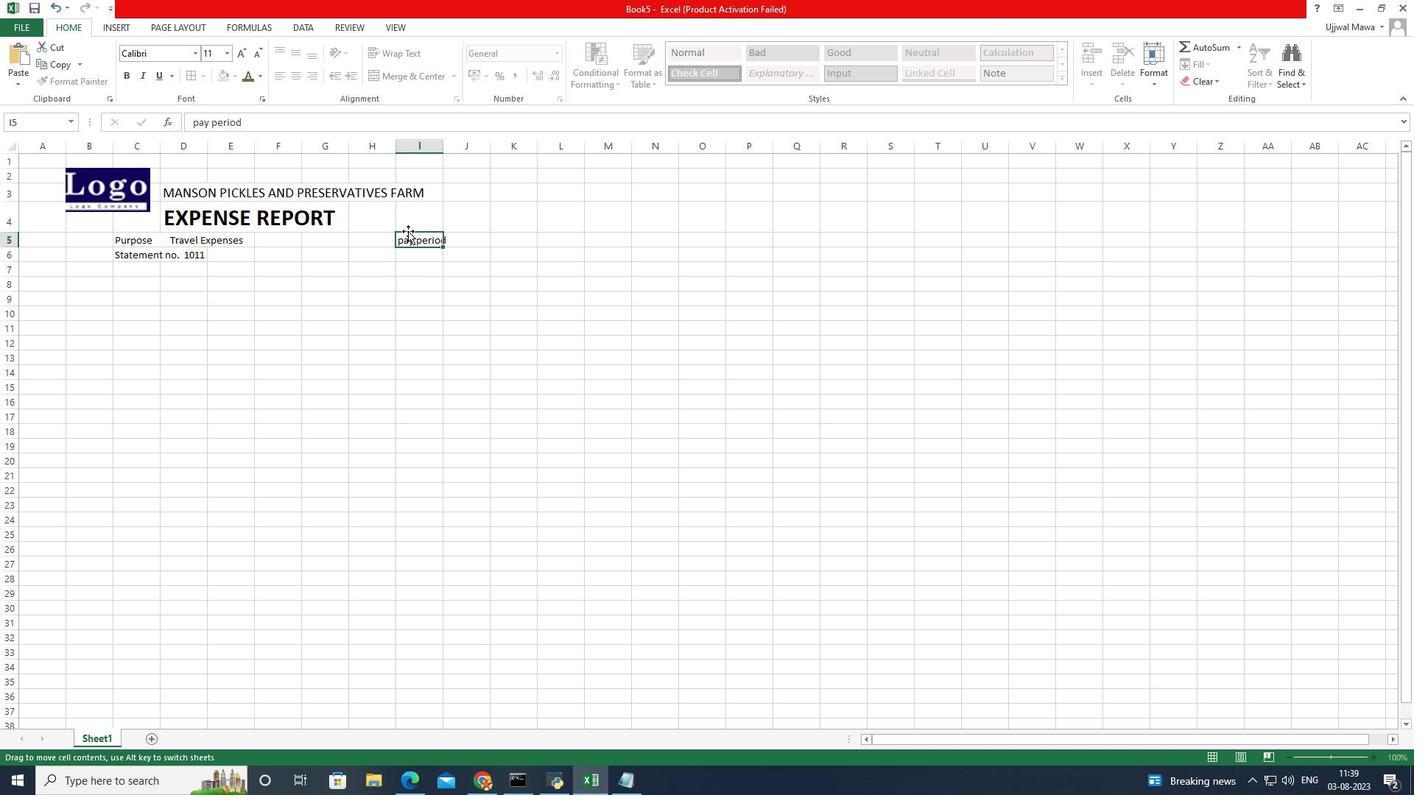 
Action: Mouse pressed left at (416, 229)
Screenshot: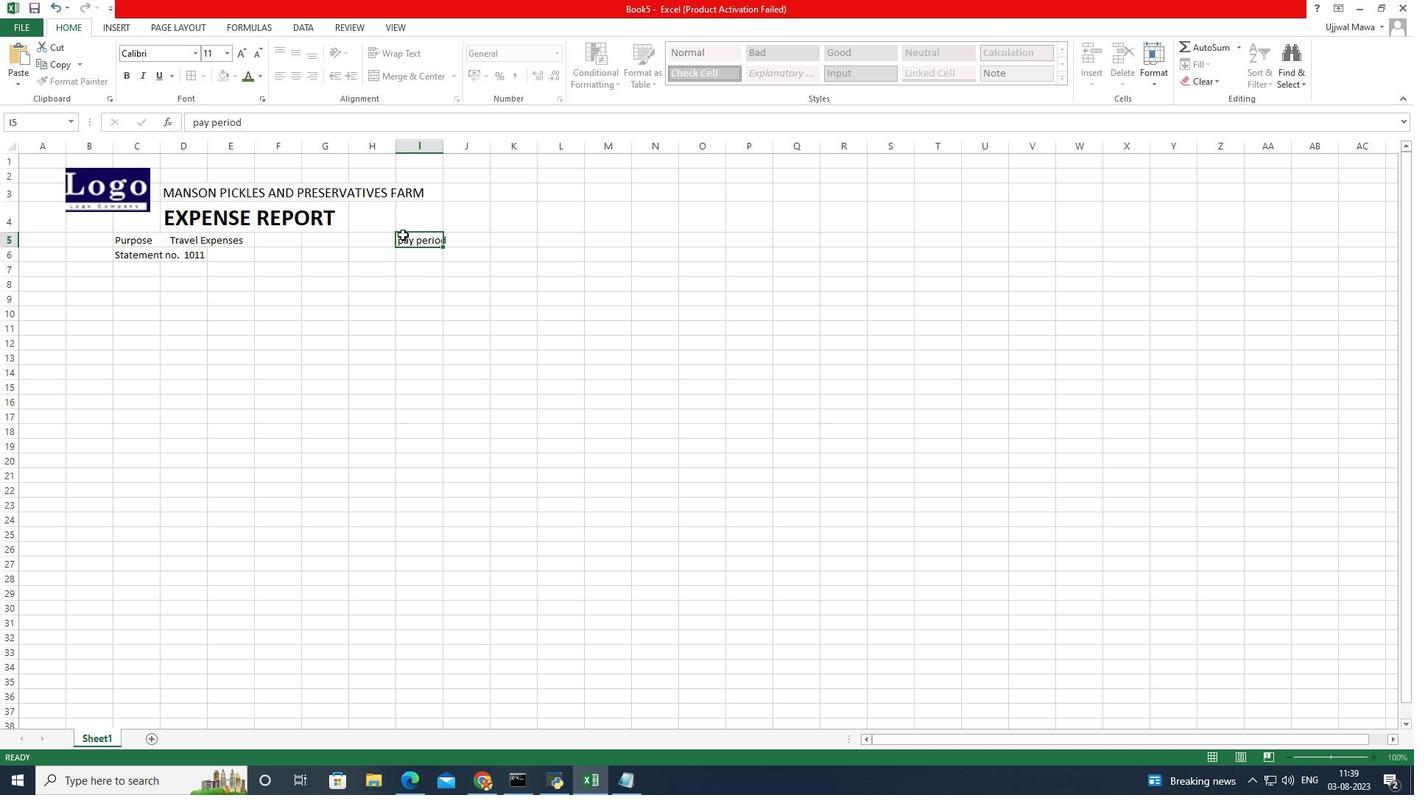 
Action: Mouse moved to (402, 234)
Screenshot: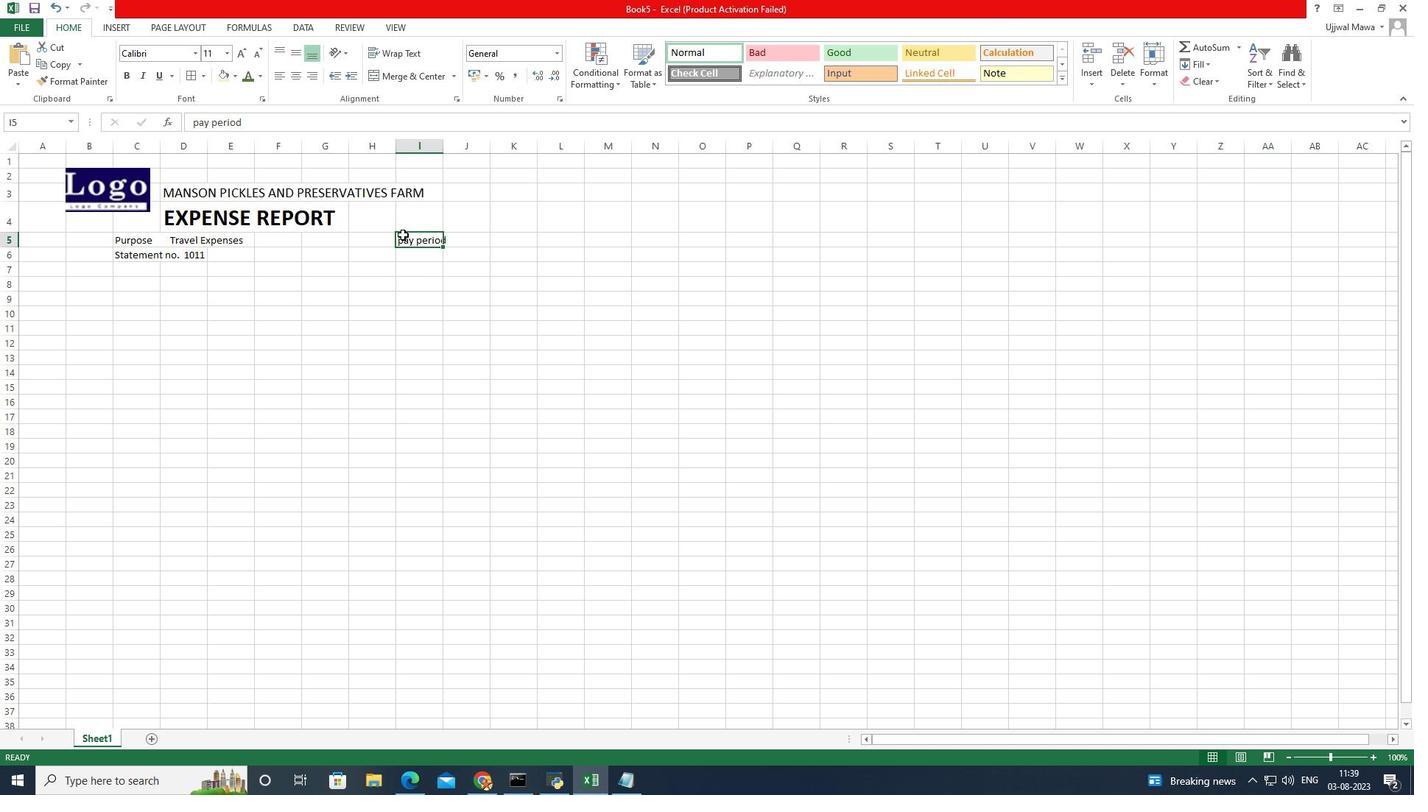
Action: Mouse pressed left at (402, 234)
Screenshot: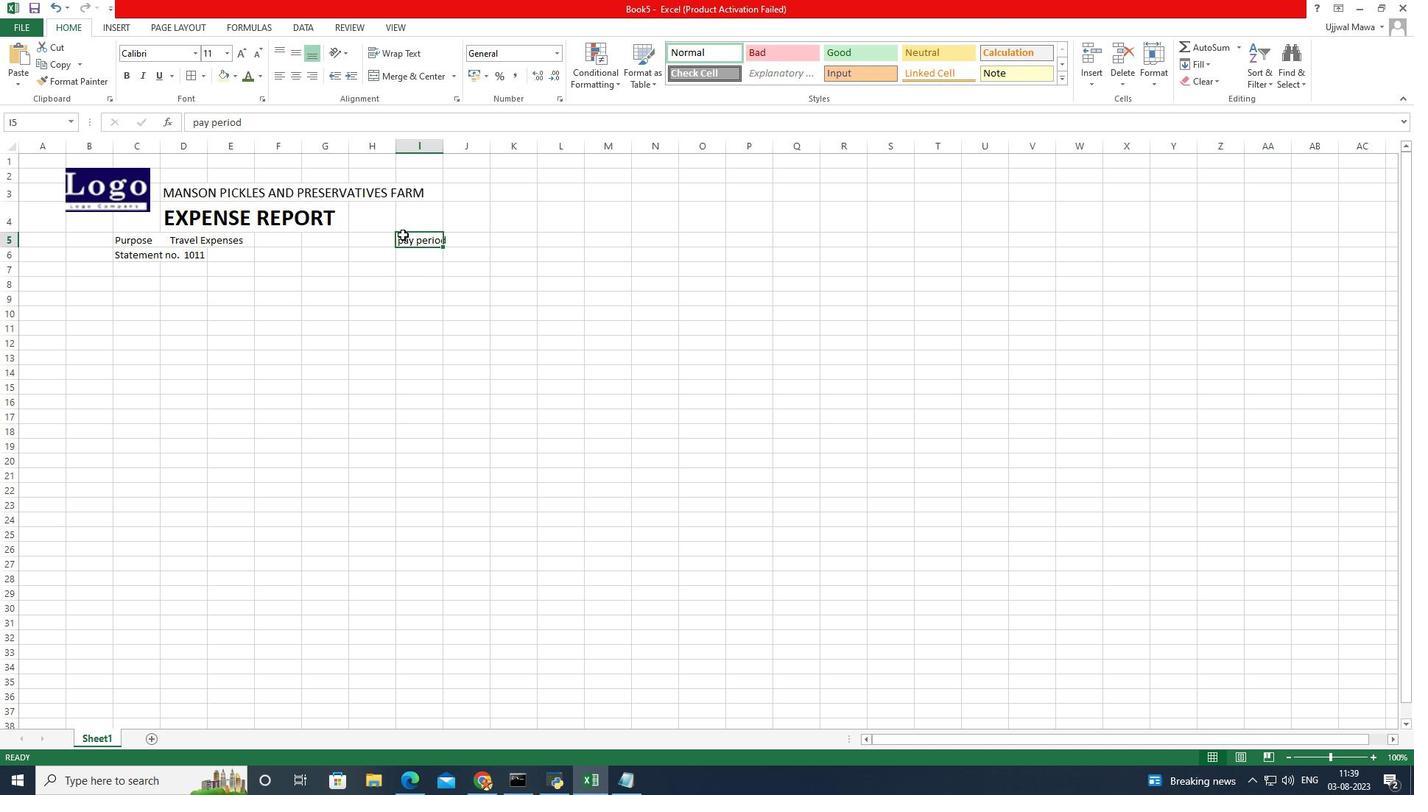 
Action: Mouse pressed left at (402, 234)
Screenshot: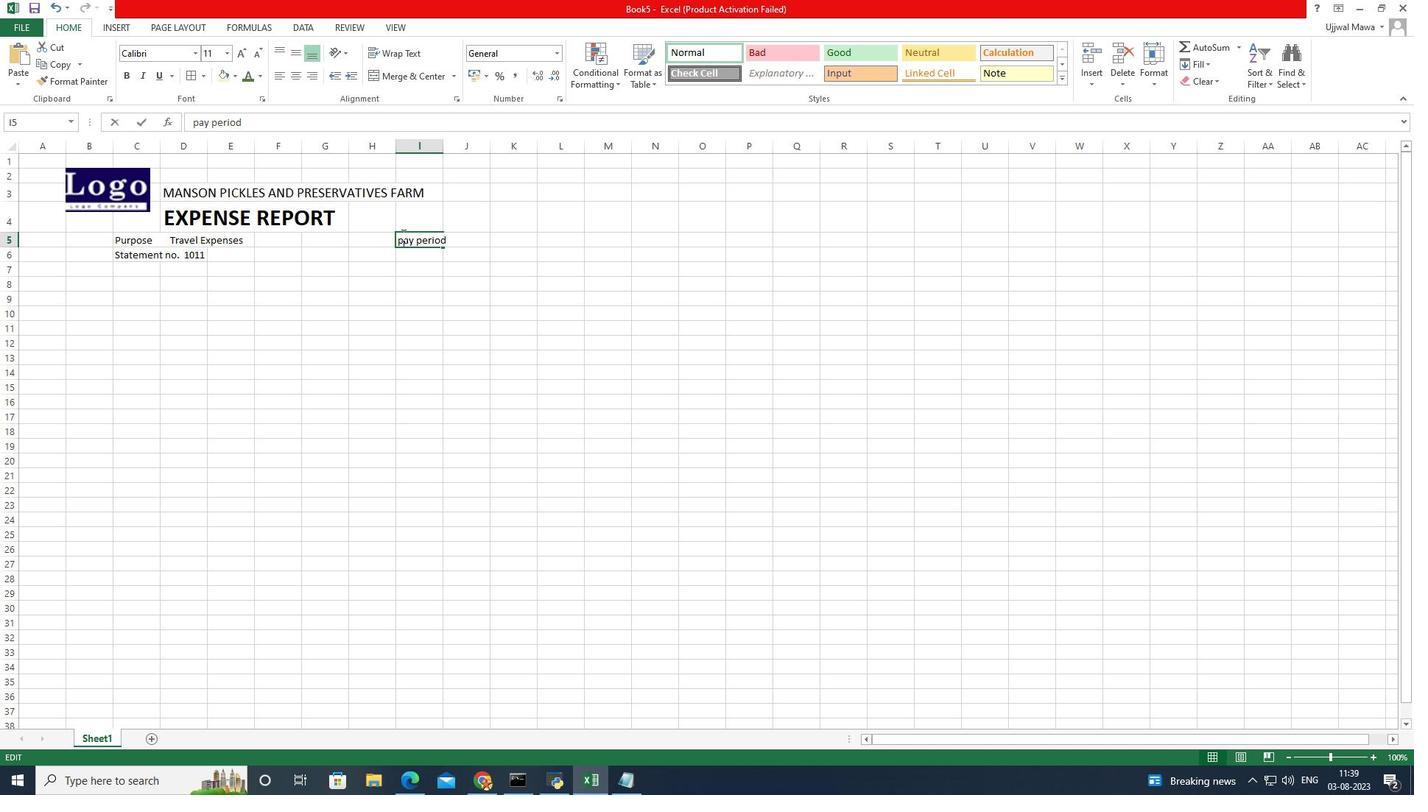 
Action: Mouse moved to (402, 242)
Screenshot: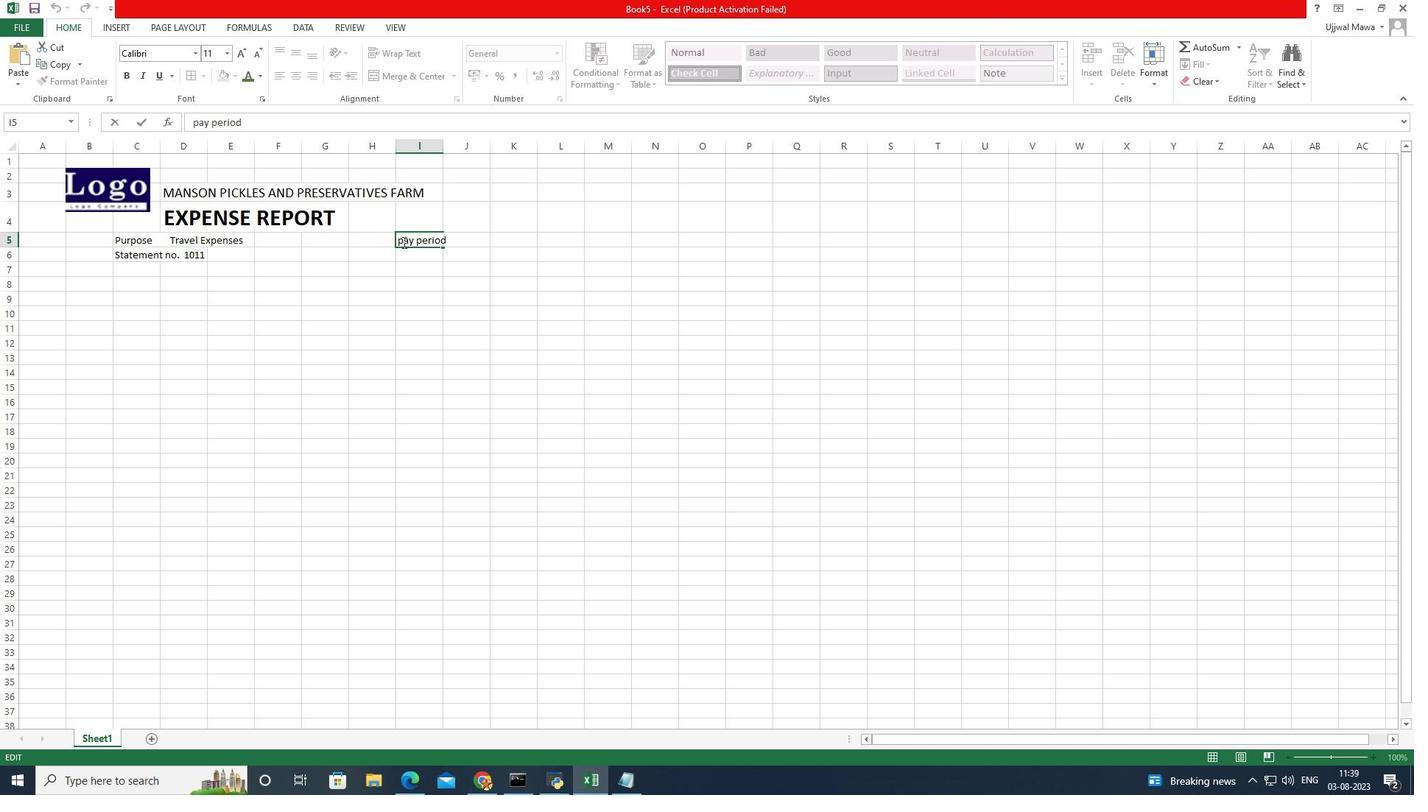 
Action: Mouse pressed left at (402, 242)
Screenshot: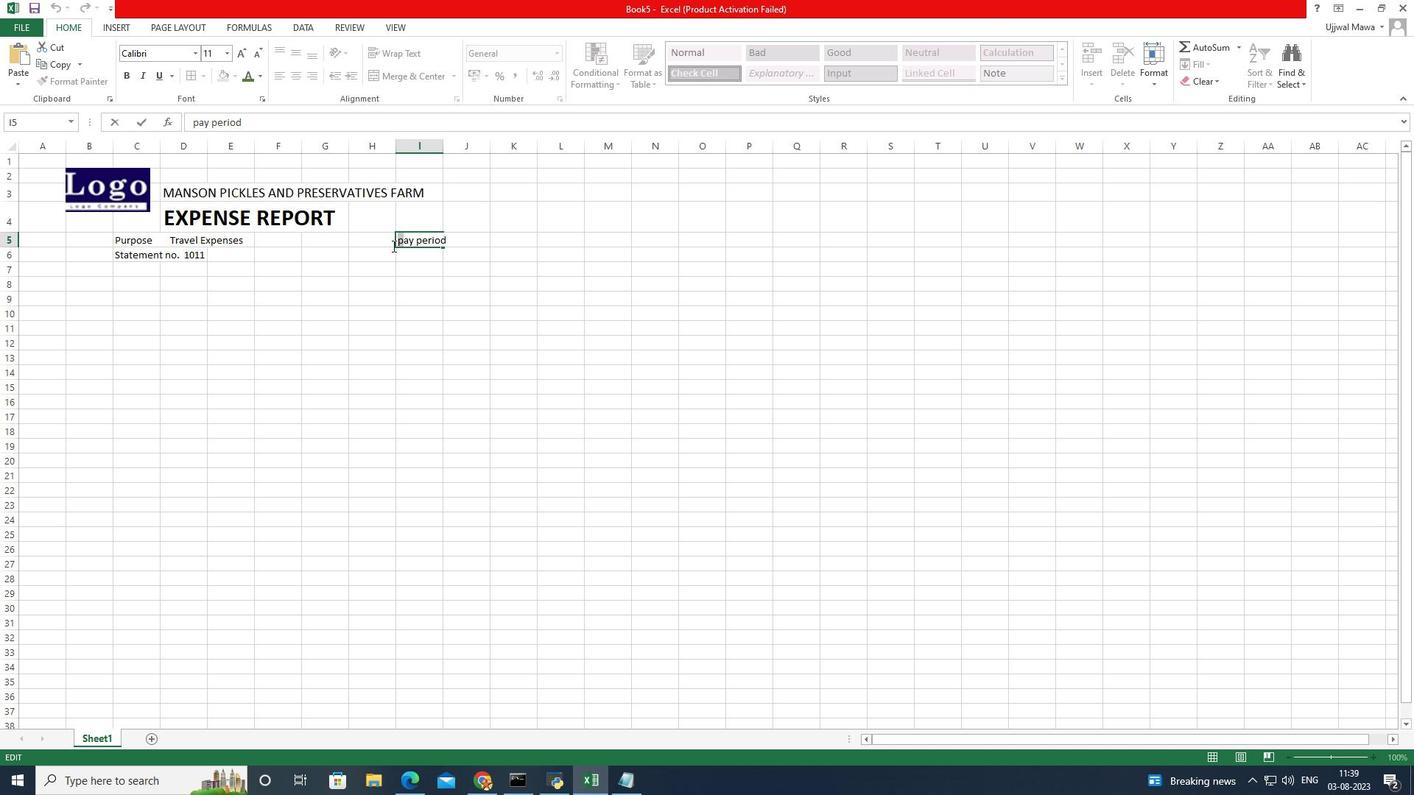 
Action: Mouse moved to (392, 246)
Screenshot: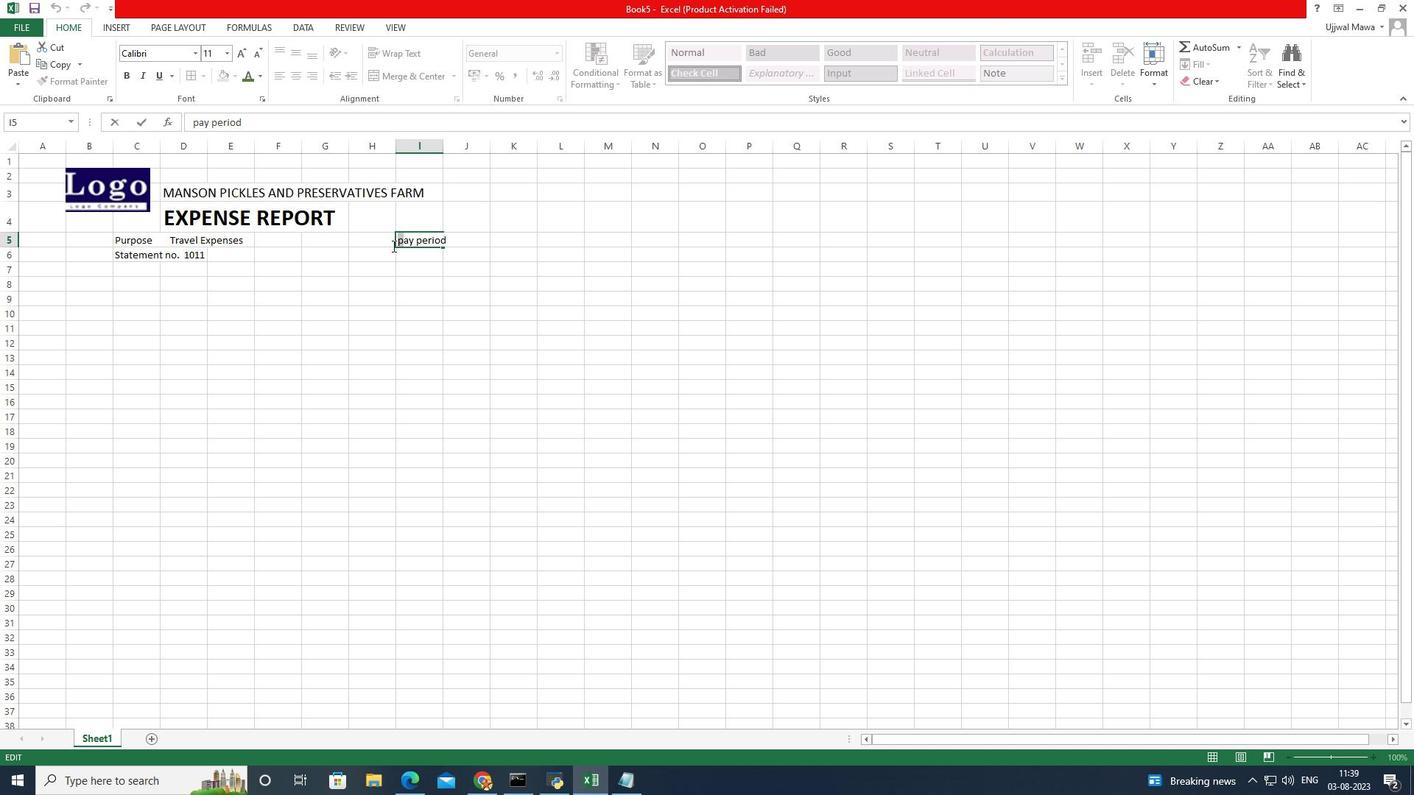
Action: Key pressed <Key.caps_lock>P<Key.caps_lock>
Screenshot: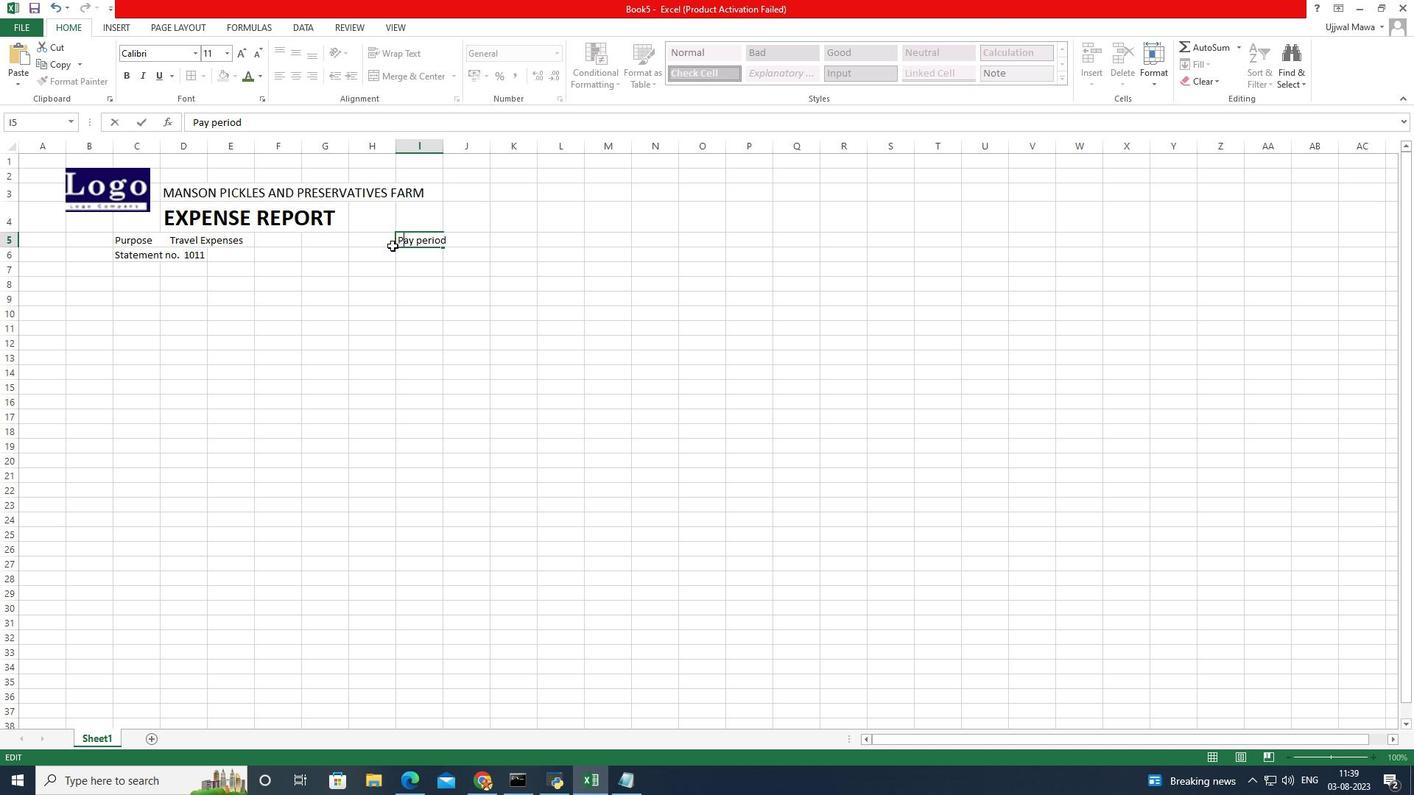 
Action: Mouse moved to (464, 238)
Screenshot: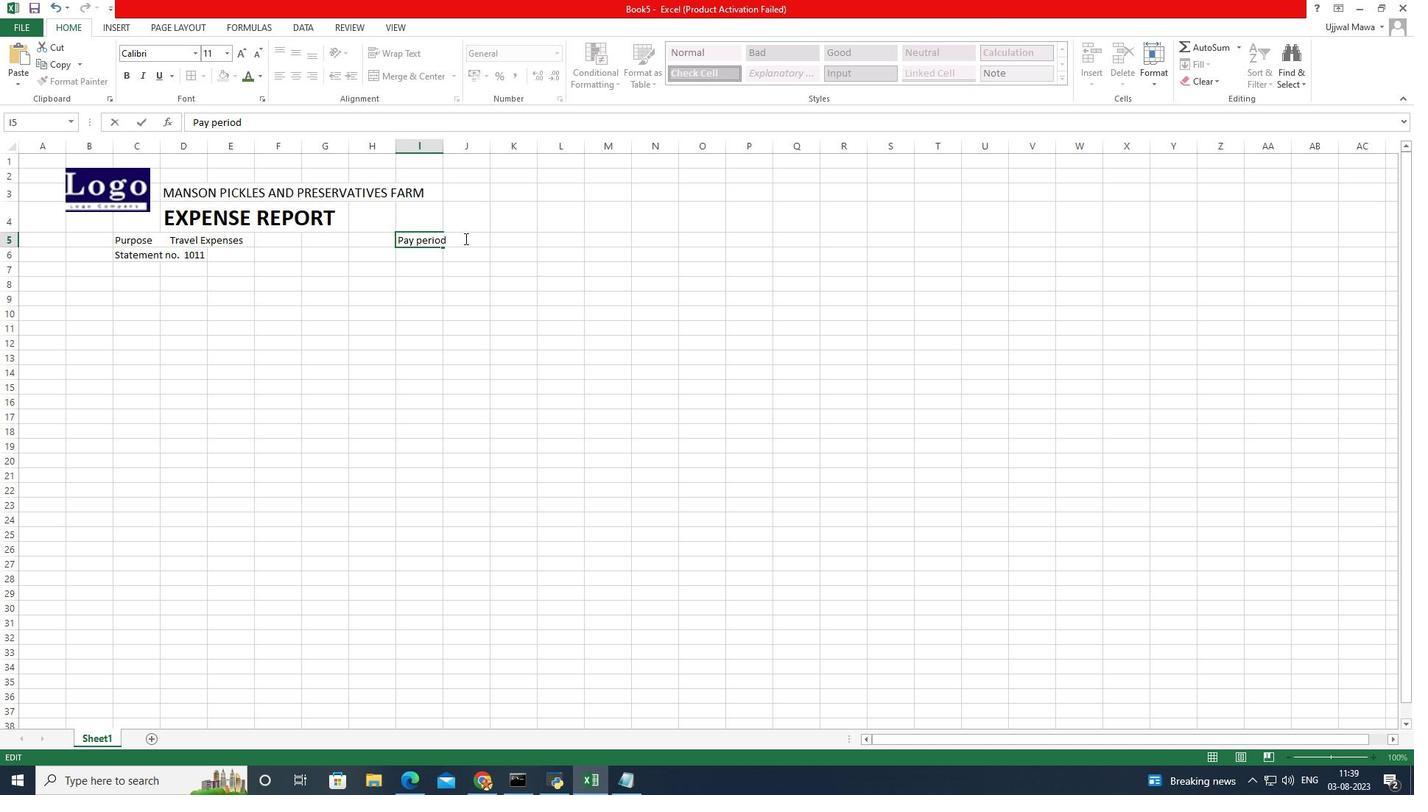 
Action: Mouse pressed left at (464, 238)
Screenshot: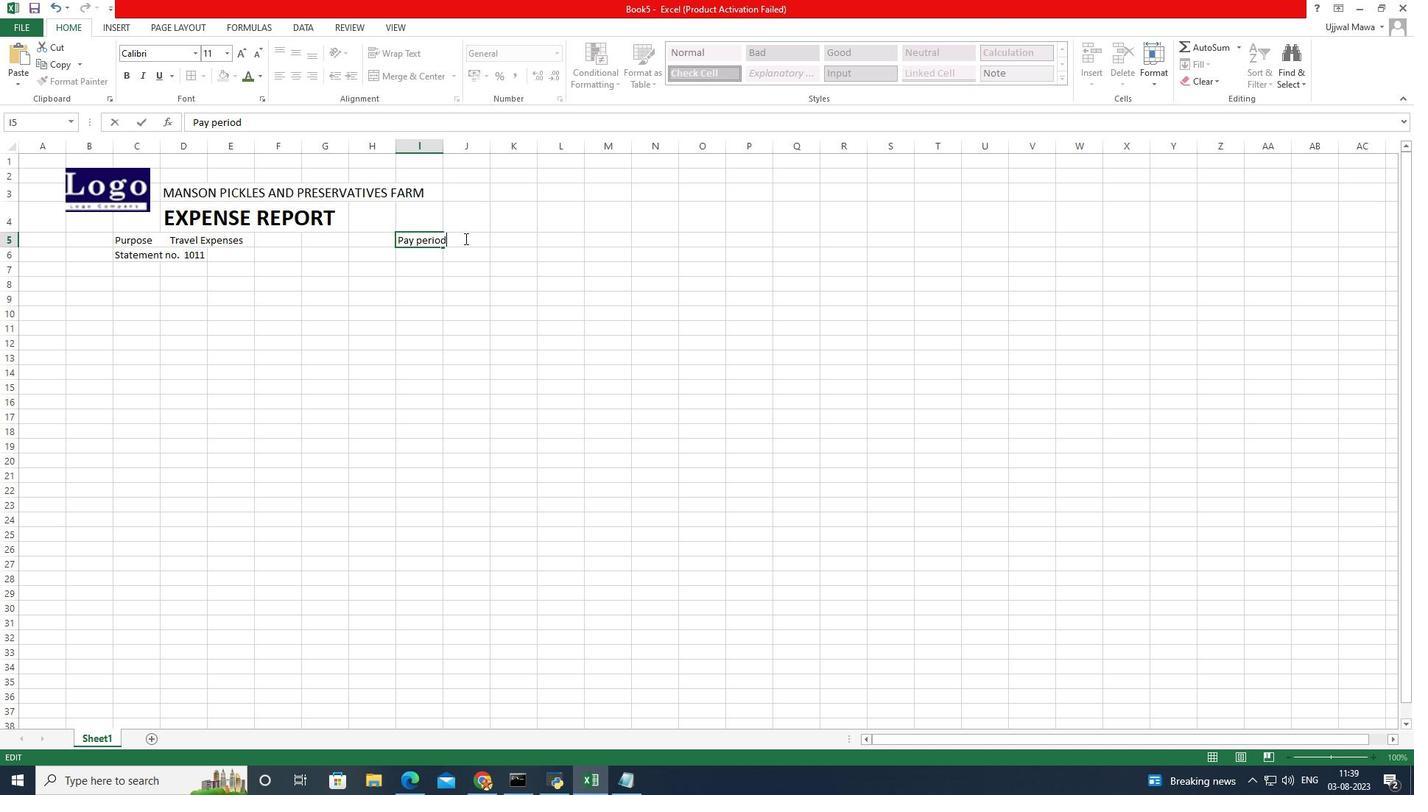 
Action: Mouse moved to (467, 243)
Screenshot: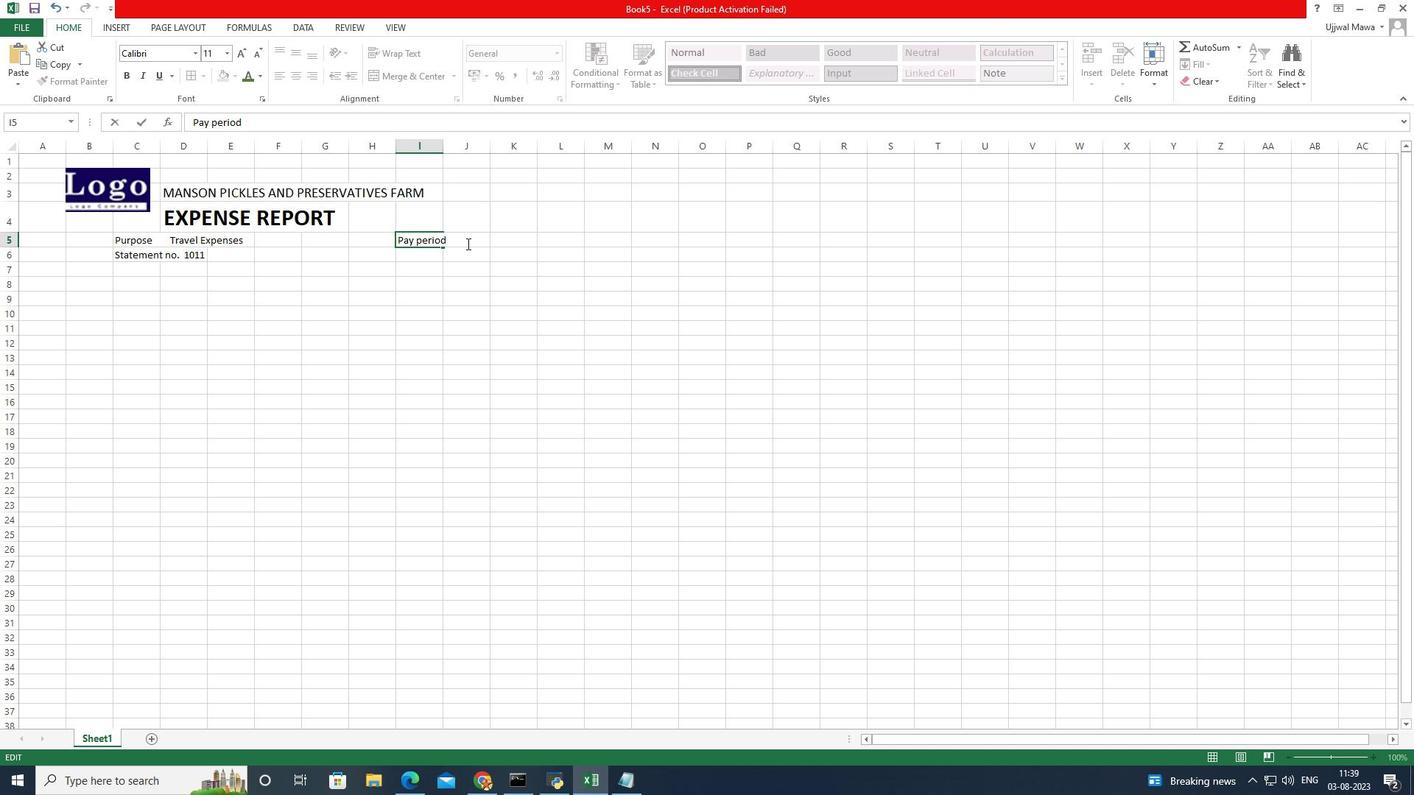 
Action: Key pressed <Key.space><Key.space>
Screenshot: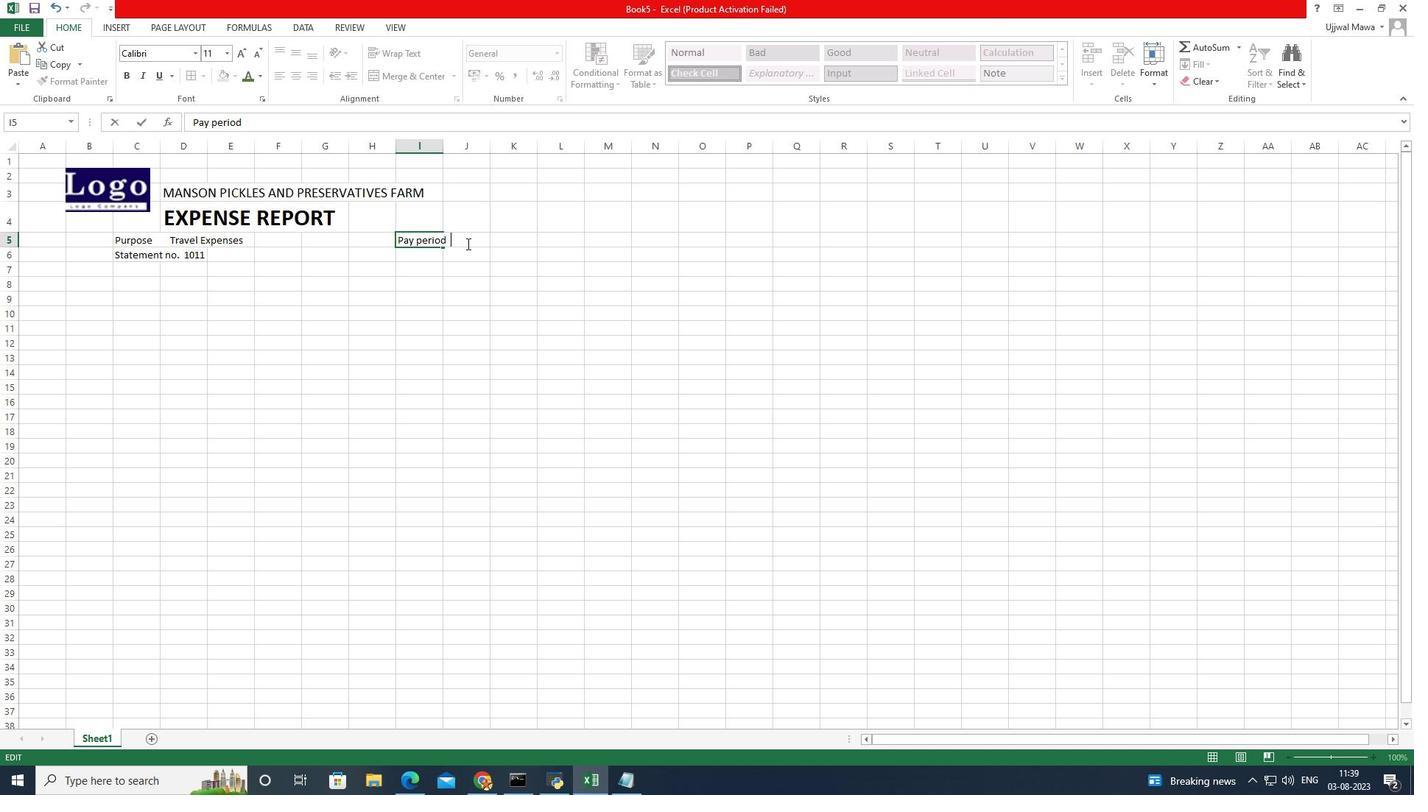 
Action: Mouse moved to (472, 240)
Screenshot: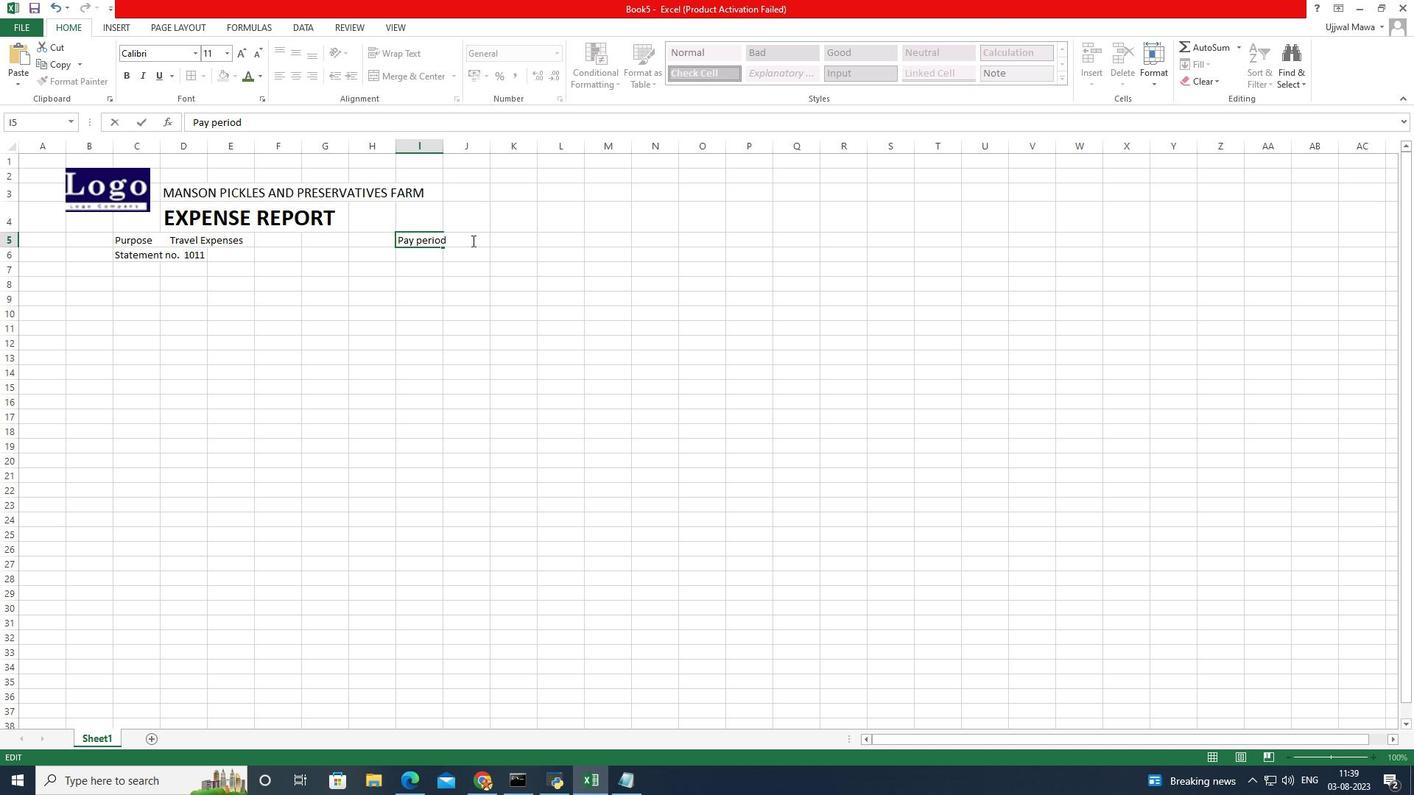 
Action: Key pressed 4/10/2020<Key.space>to<Key.space>3<Key.backspace>5/11/2020
Screenshot: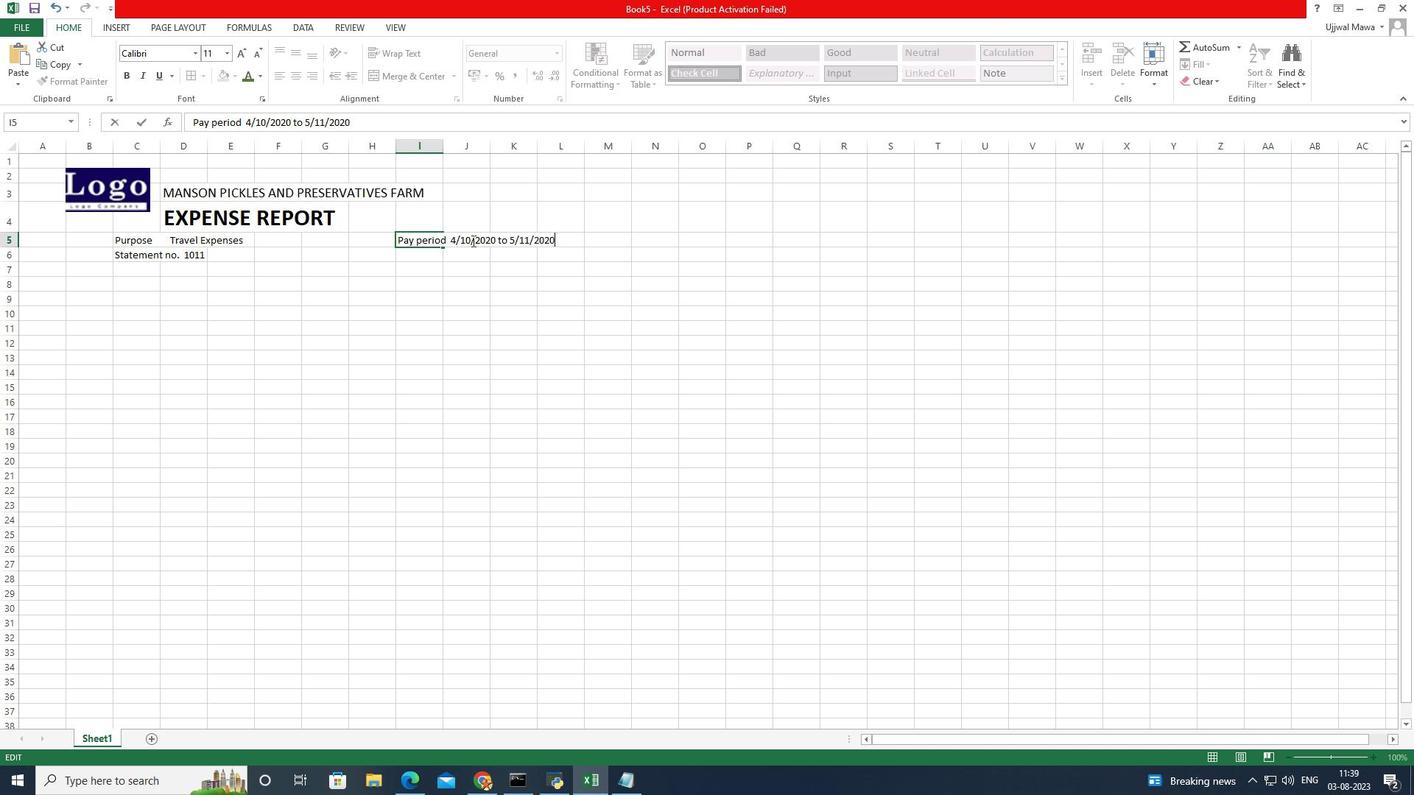 
Action: Mouse moved to (450, 344)
Screenshot: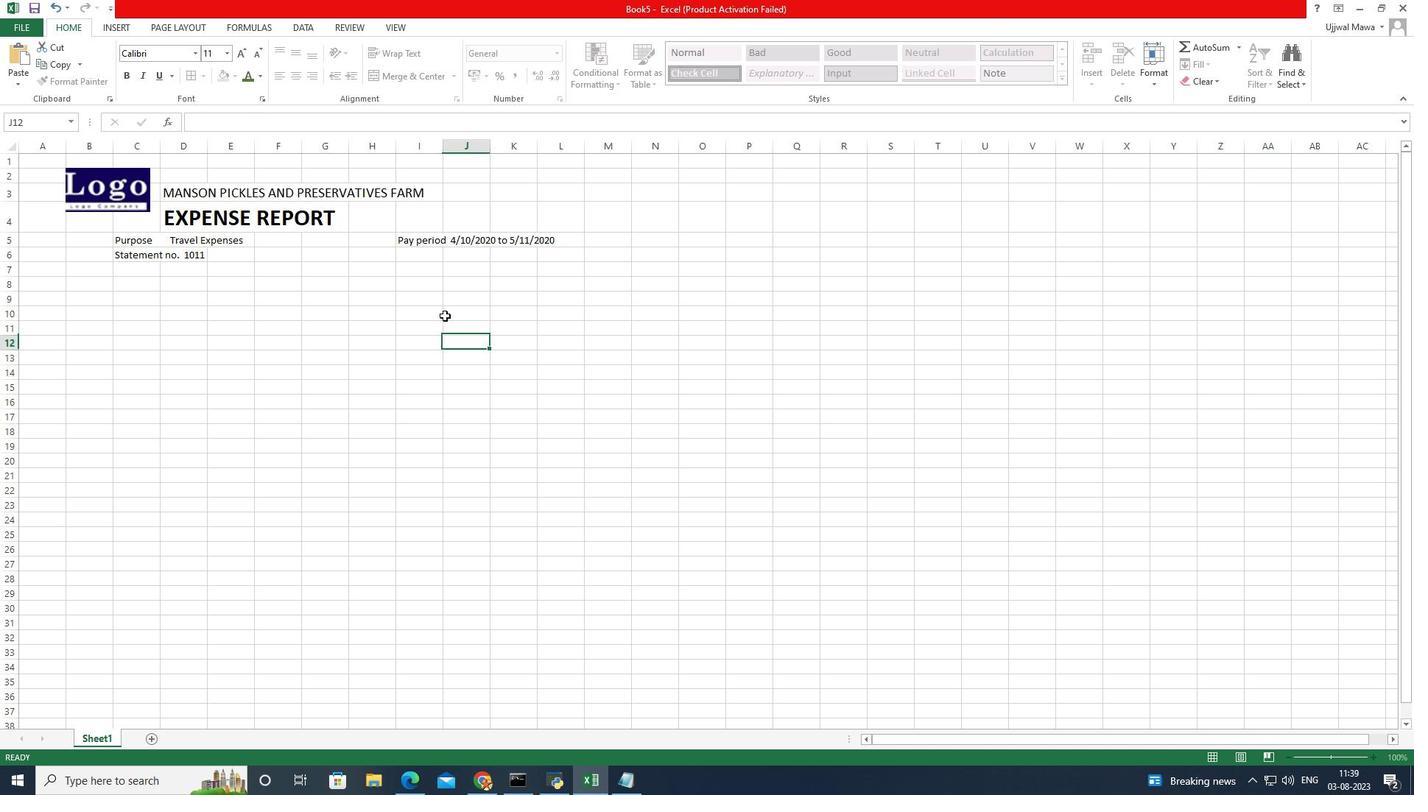 
Action: Mouse pressed left at (450, 344)
Screenshot: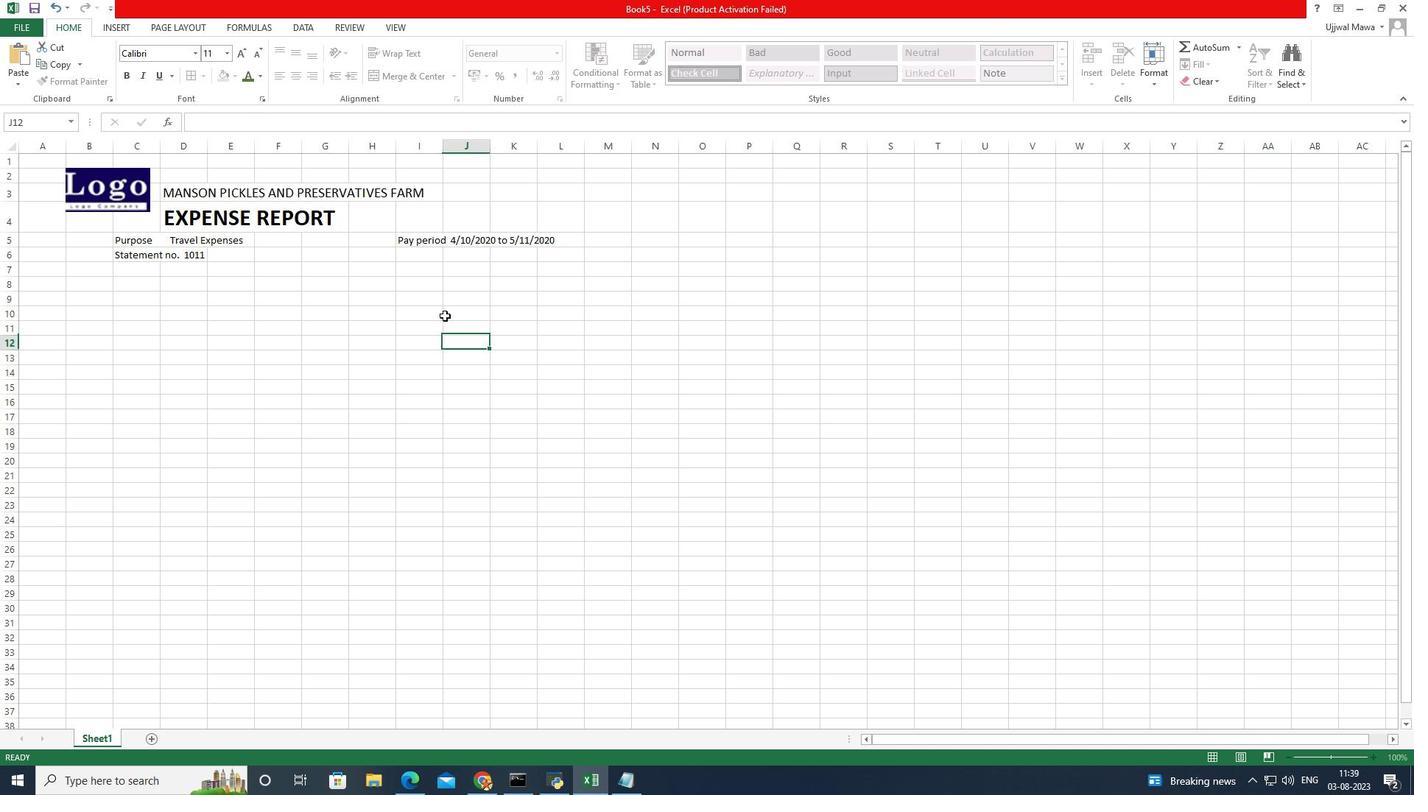 
Action: Mouse moved to (424, 243)
Screenshot: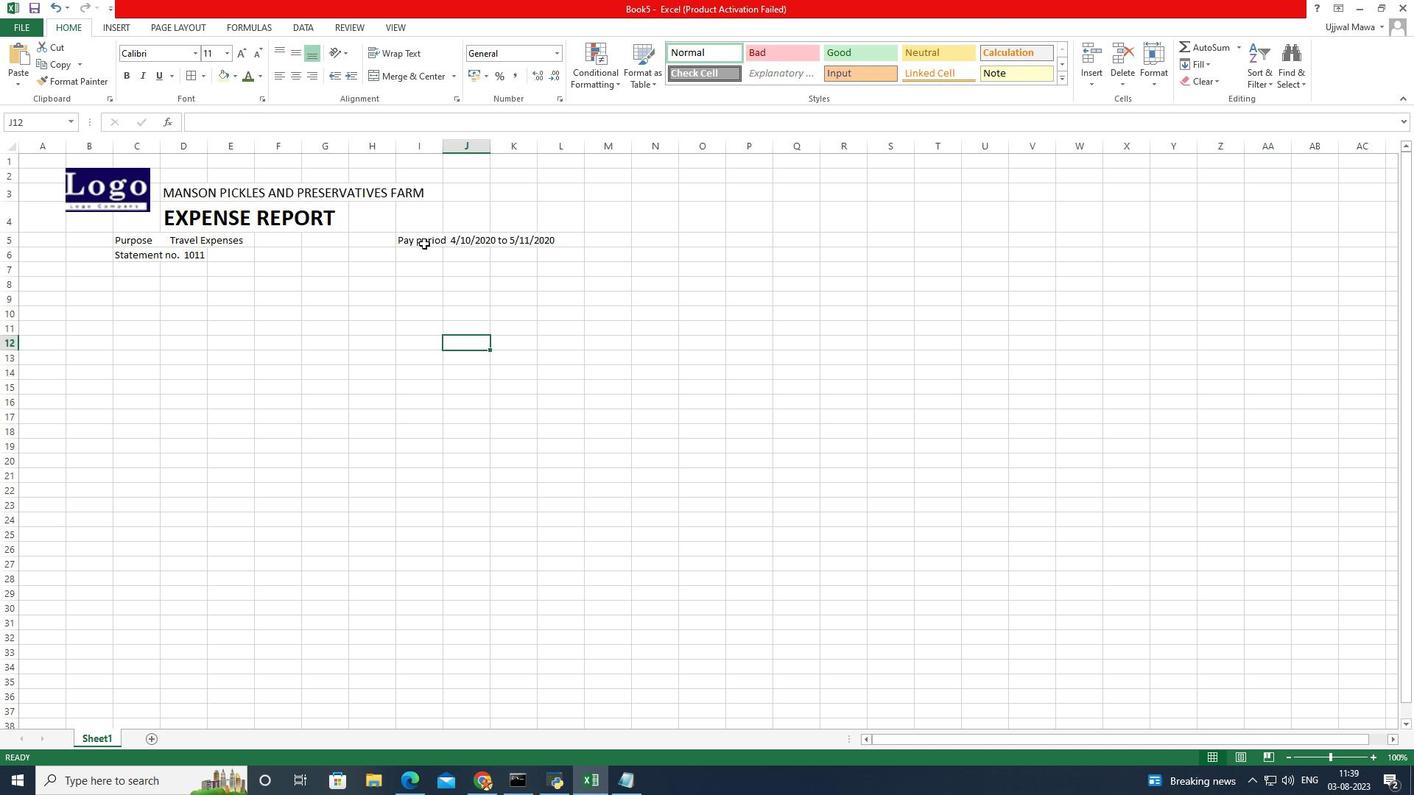 
Action: Mouse pressed left at (424, 243)
Screenshot: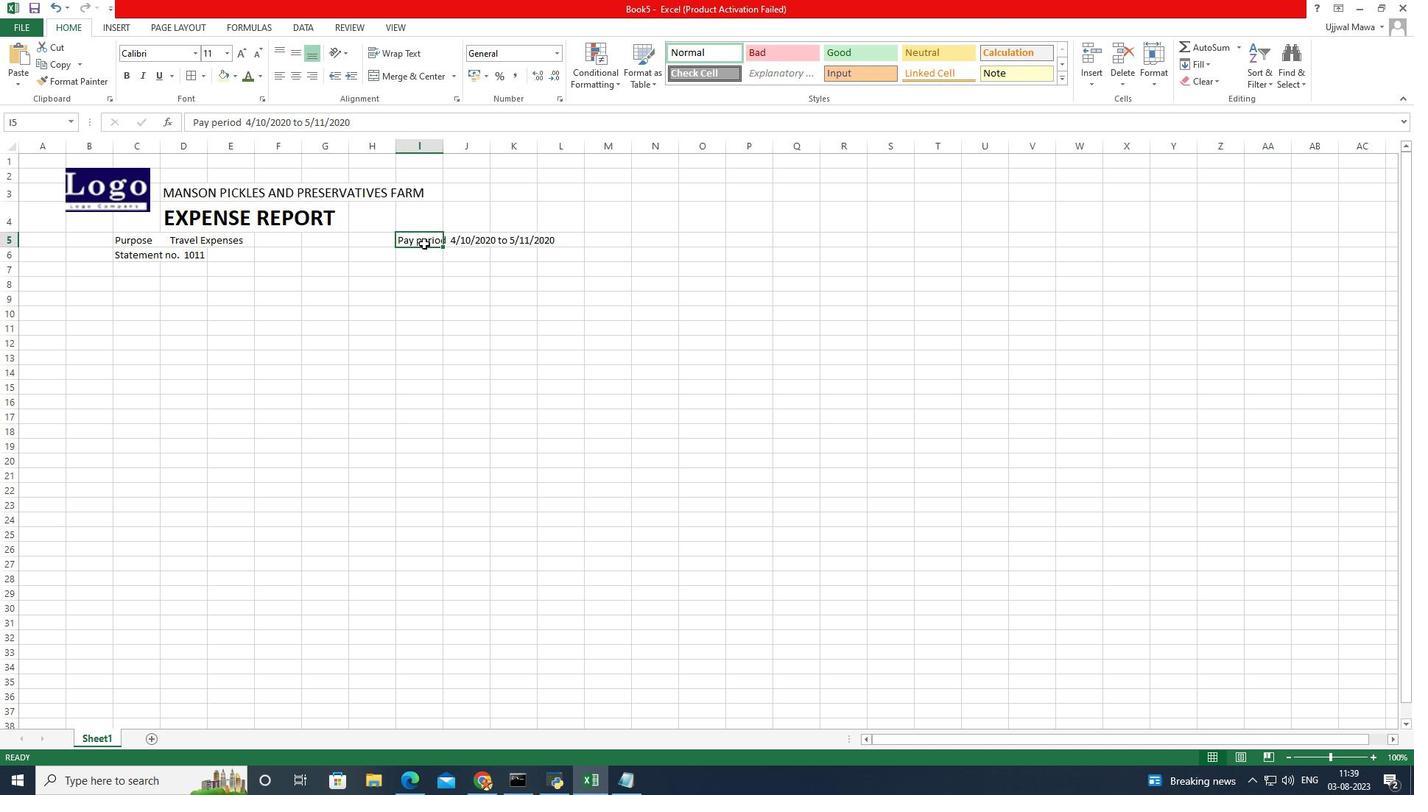 
Action: Mouse moved to (375, 277)
Screenshot: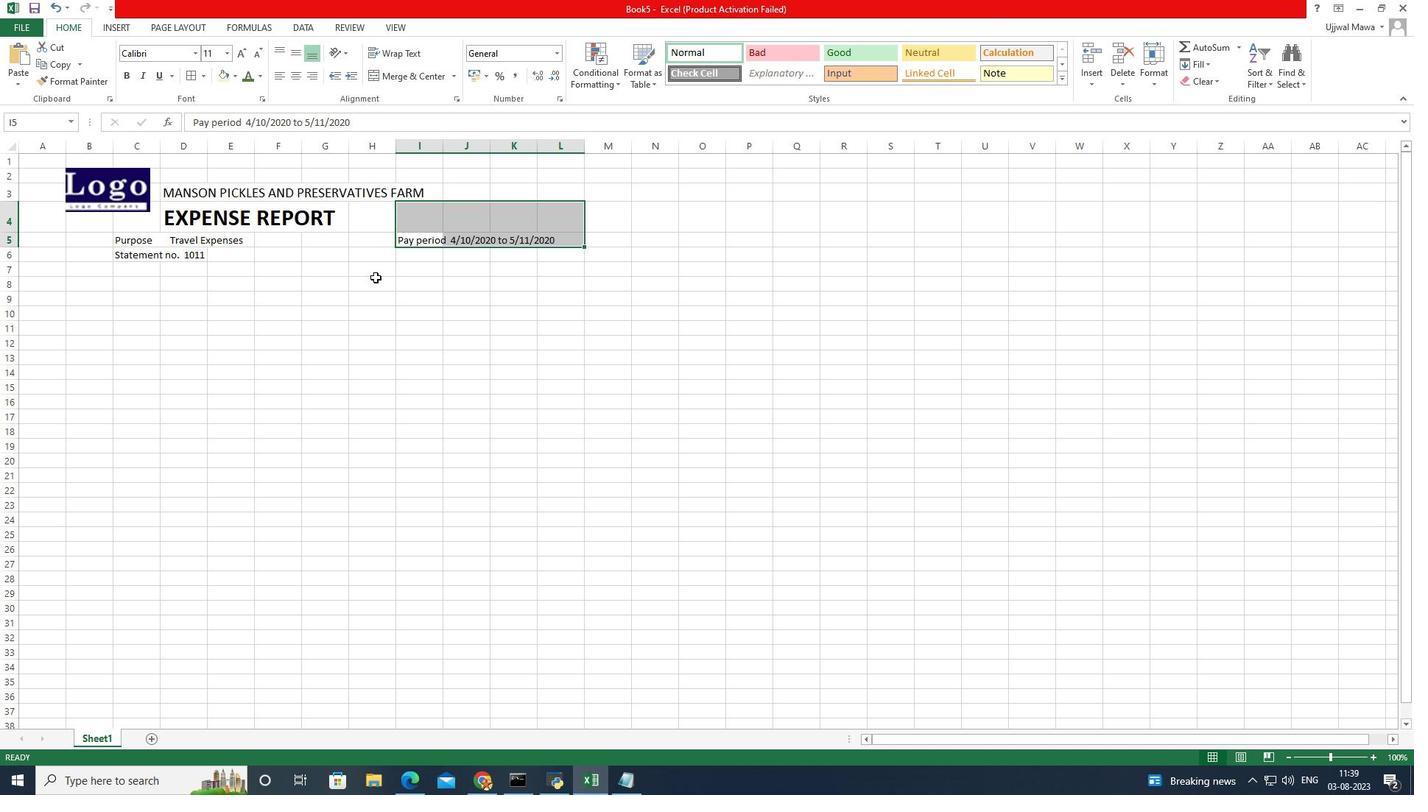 
Action: Mouse pressed left at (375, 277)
Screenshot: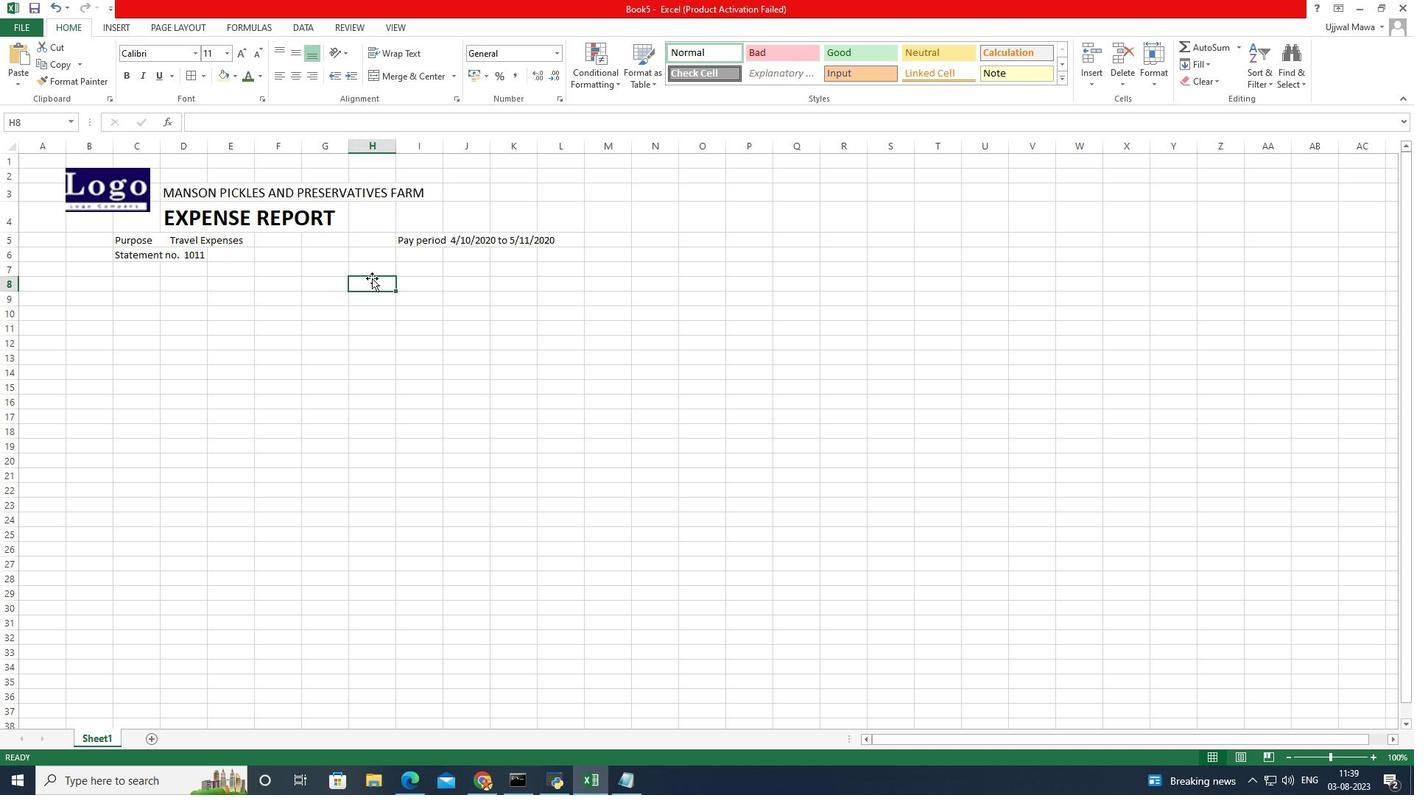 
Action: Mouse moved to (131, 293)
Screenshot: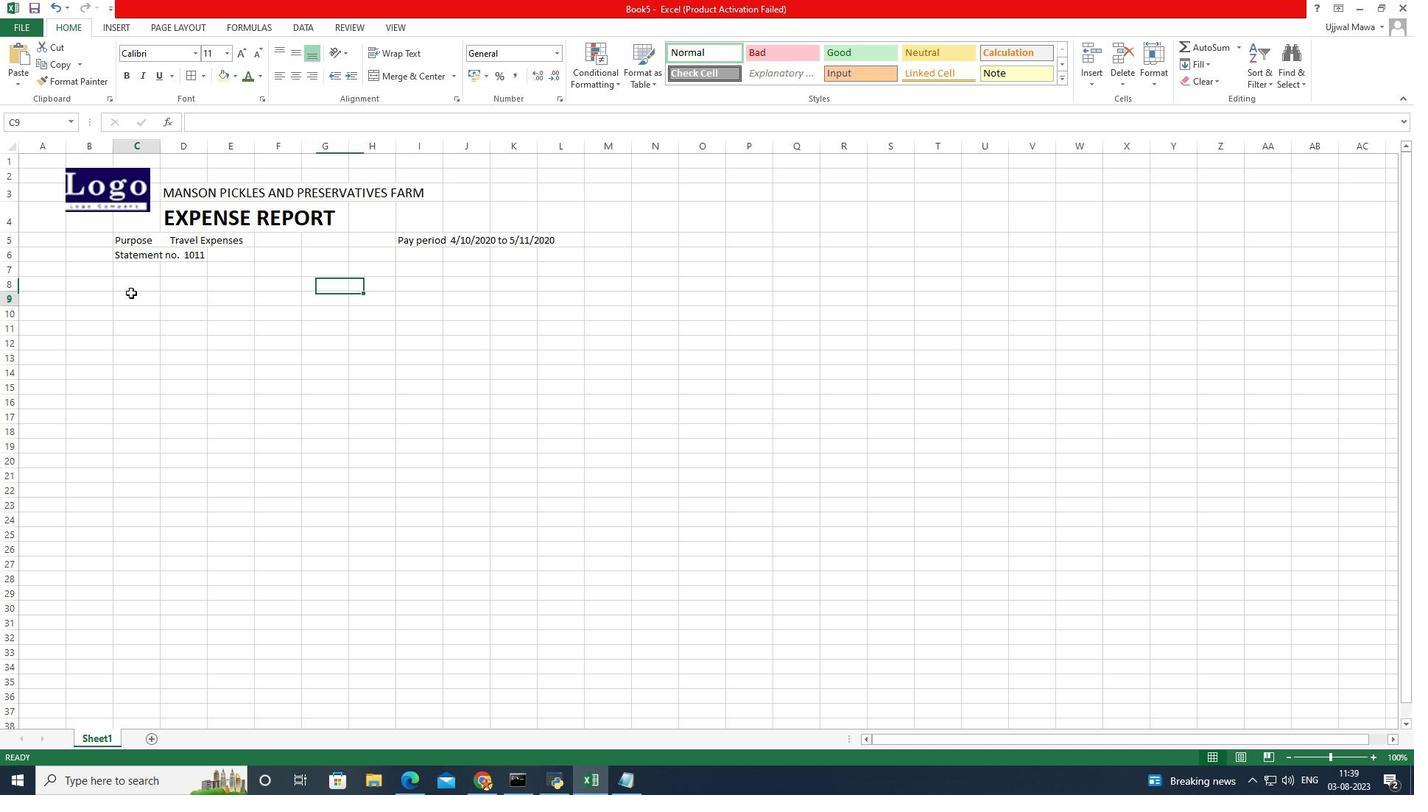 
Action: Mouse pressed left at (131, 293)
Screenshot: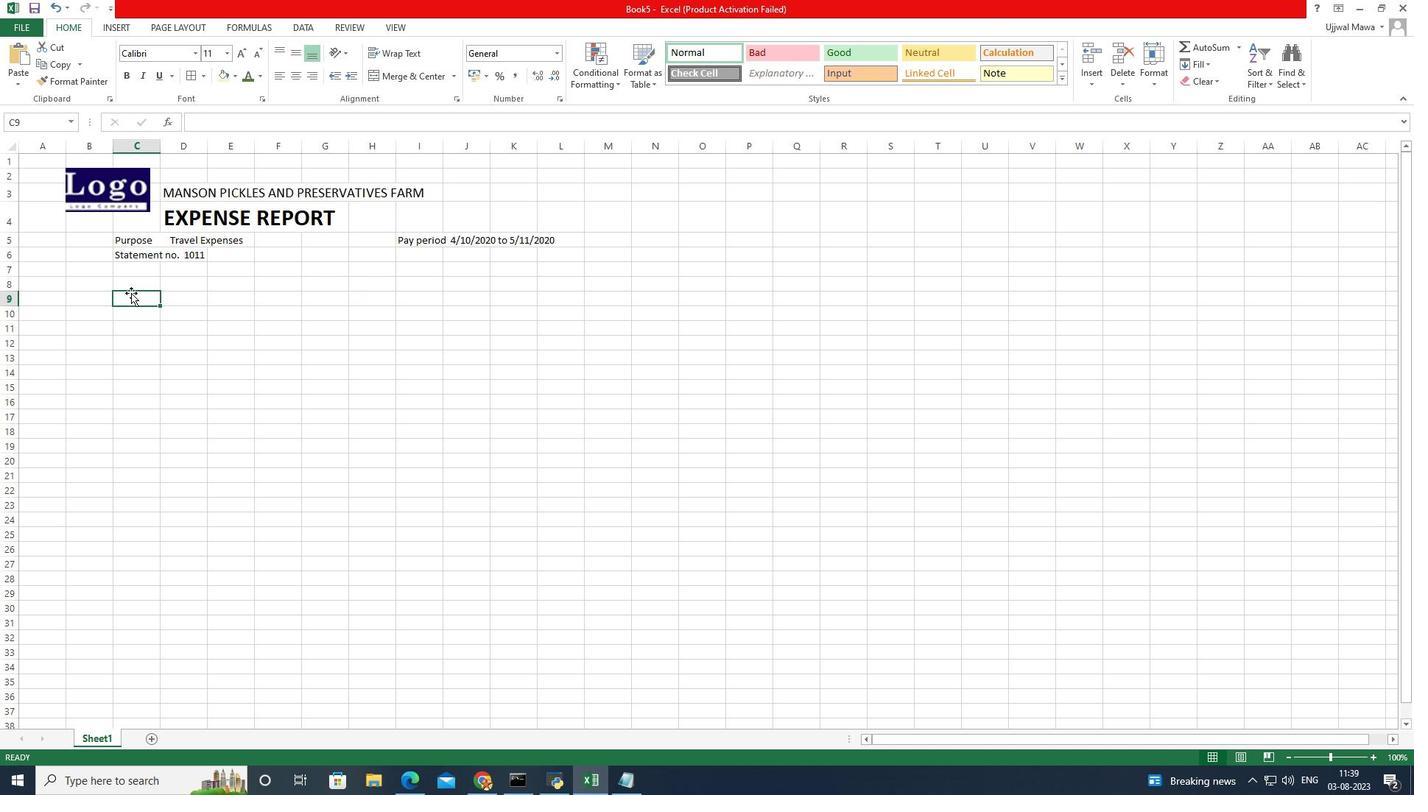 
Action: Mouse pressed left at (131, 293)
Screenshot: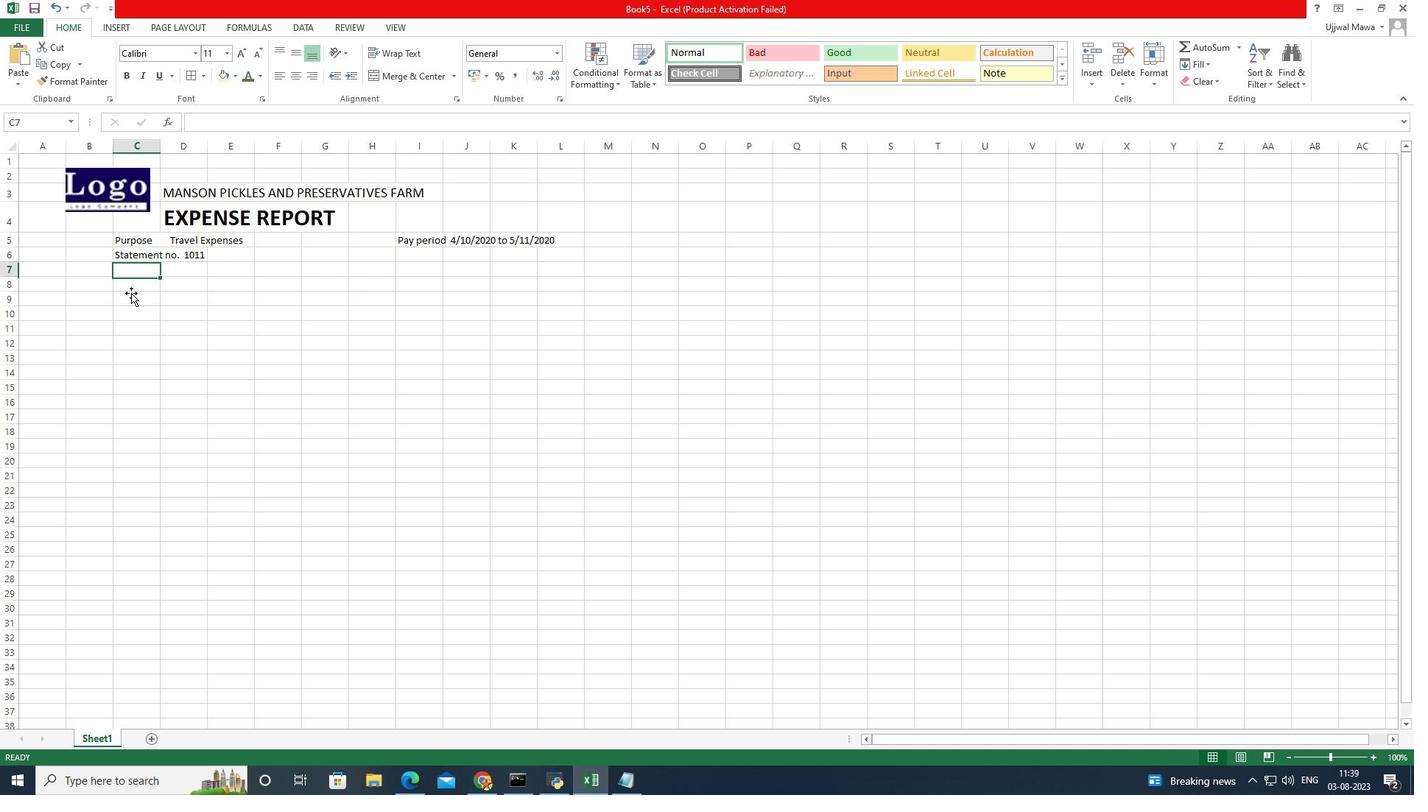 
Action: Mouse moved to (136, 292)
Screenshot: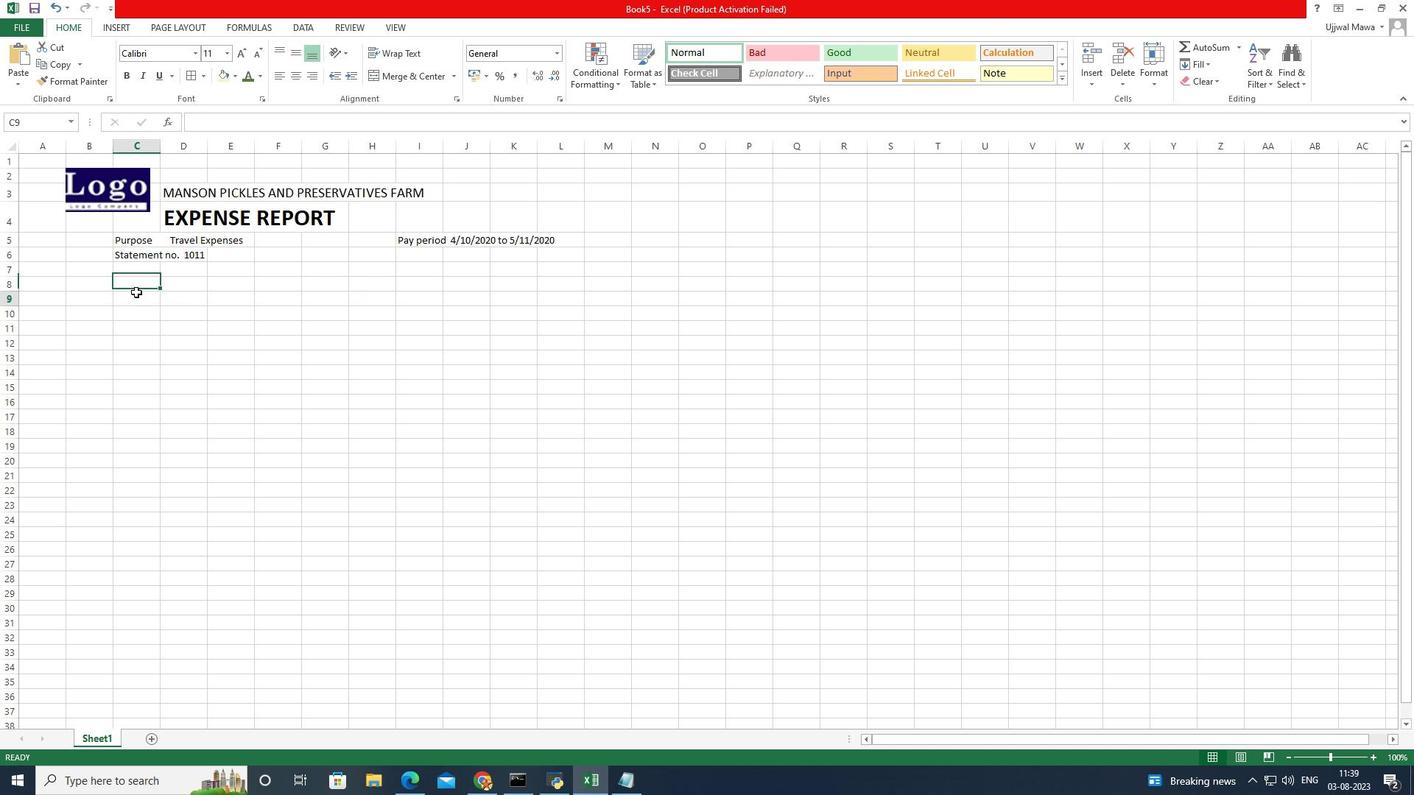
Action: Mouse pressed left at (136, 292)
Screenshot: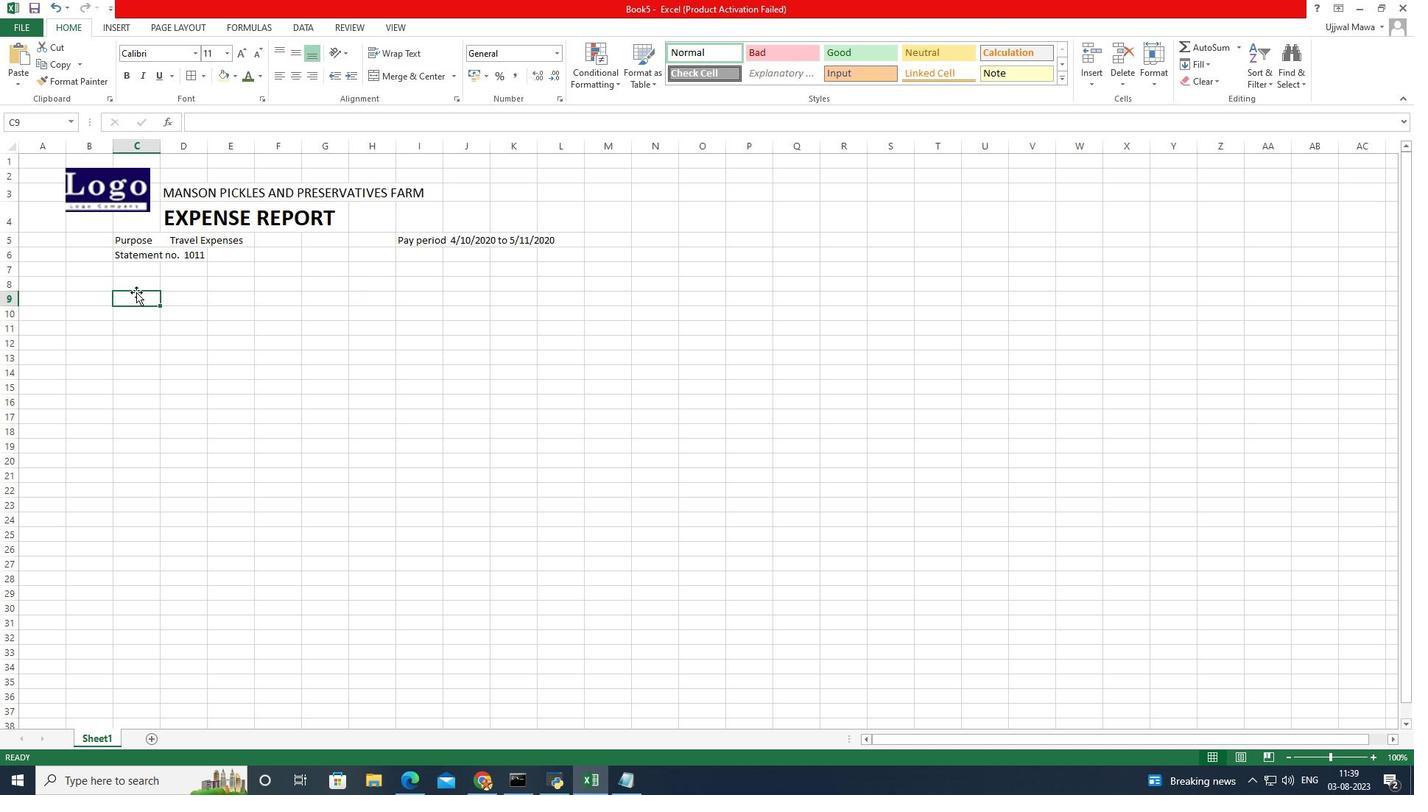 
Action: Mouse moved to (141, 286)
Screenshot: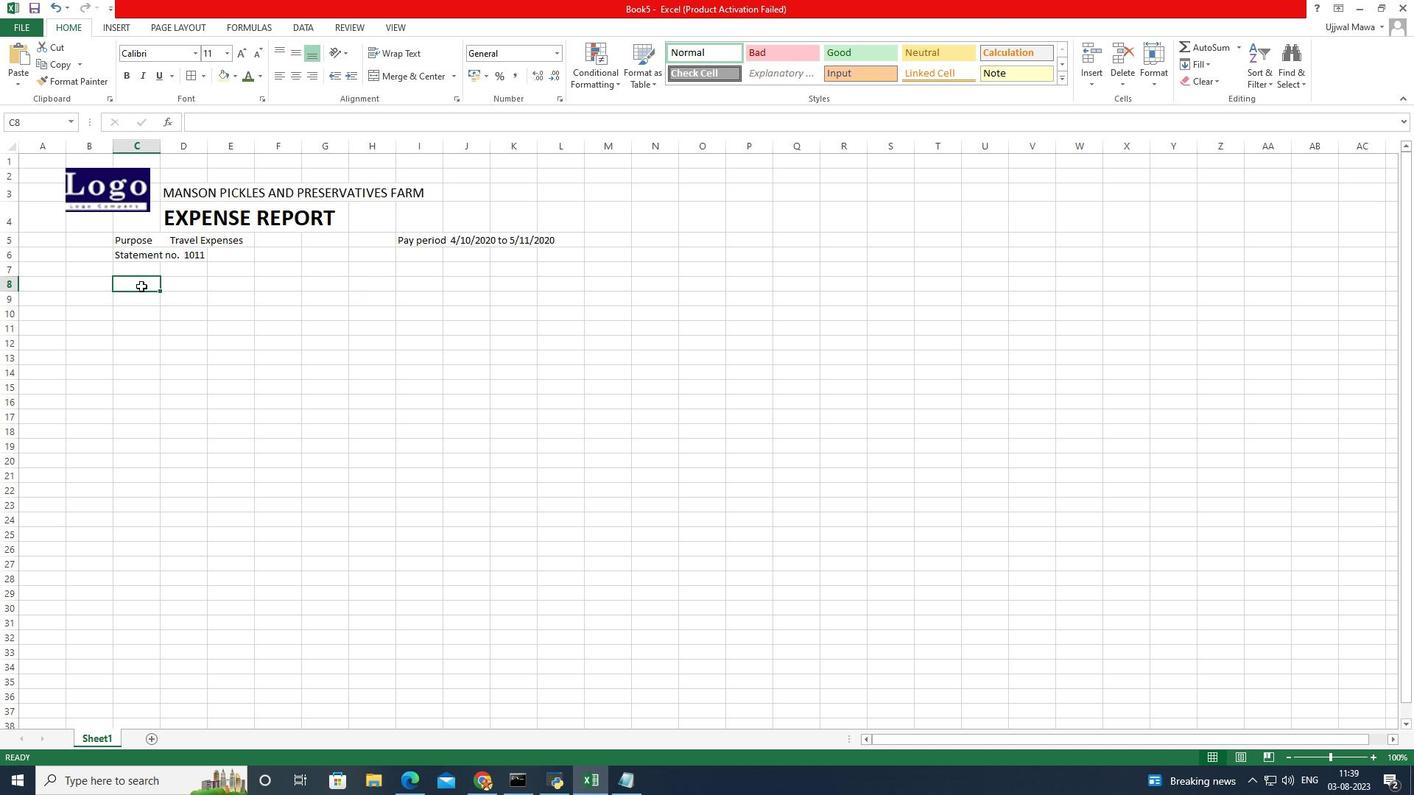 
Action: Mouse pressed left at (141, 286)
Screenshot: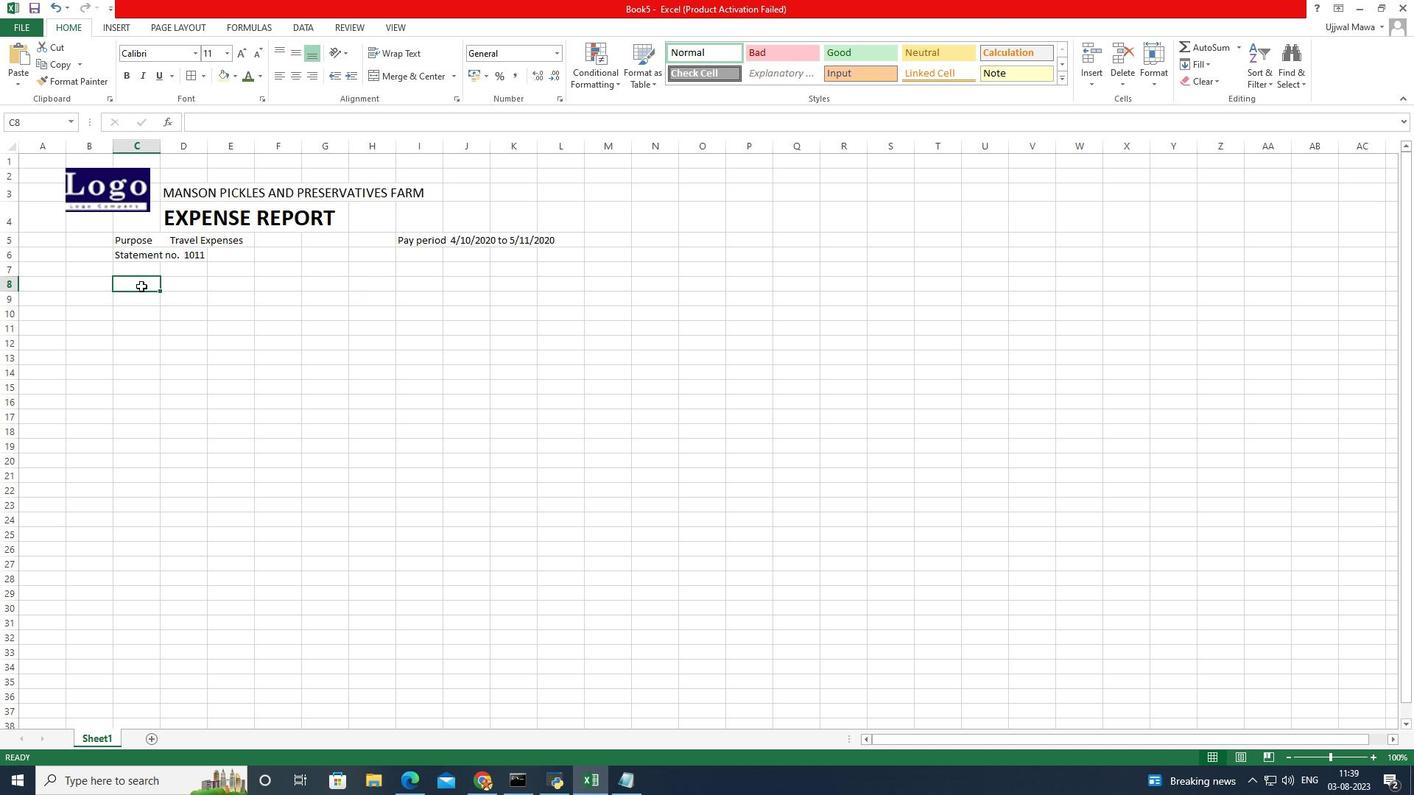 
Action: Mouse moved to (144, 287)
Screenshot: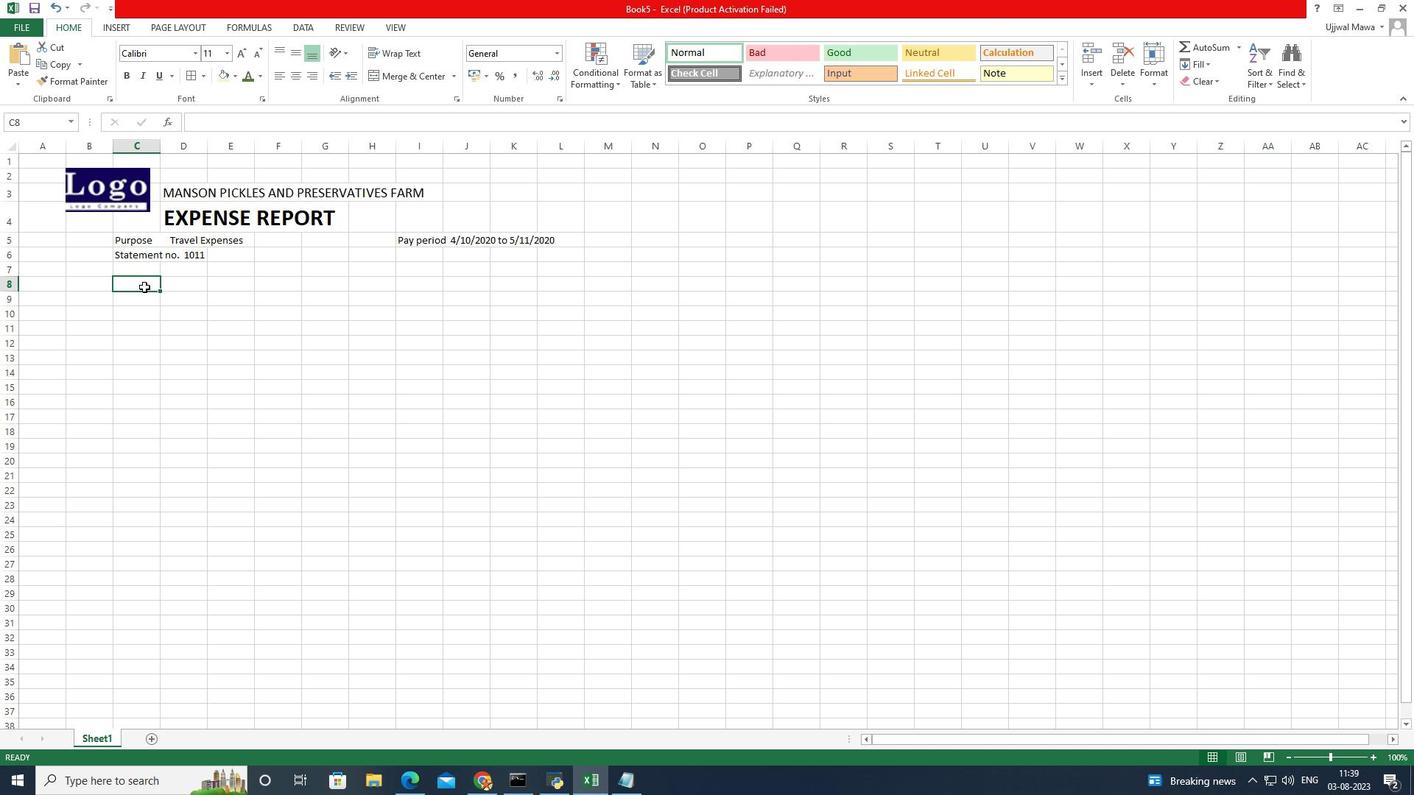 
Action: Mouse pressed left at (144, 287)
Screenshot: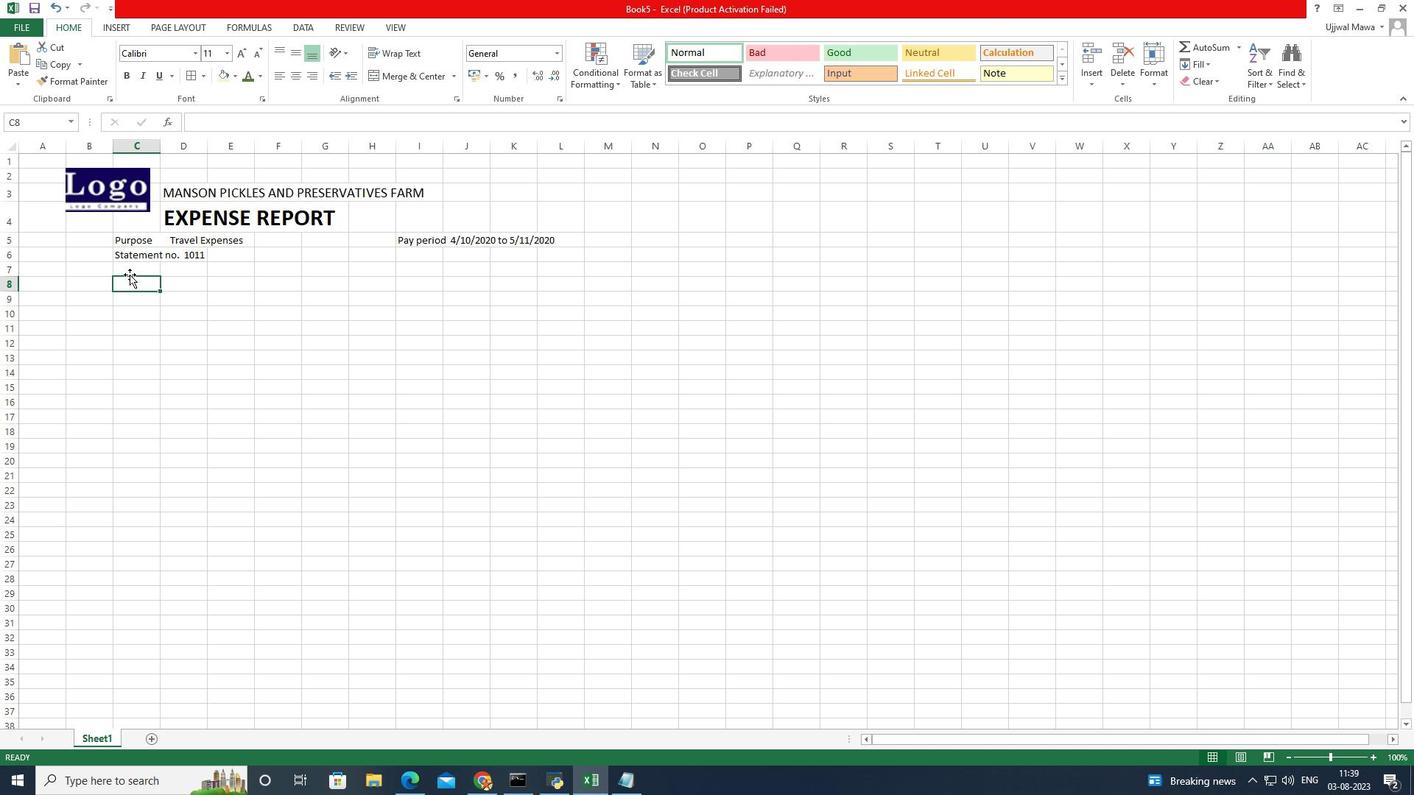 
Action: Mouse moved to (129, 274)
Screenshot: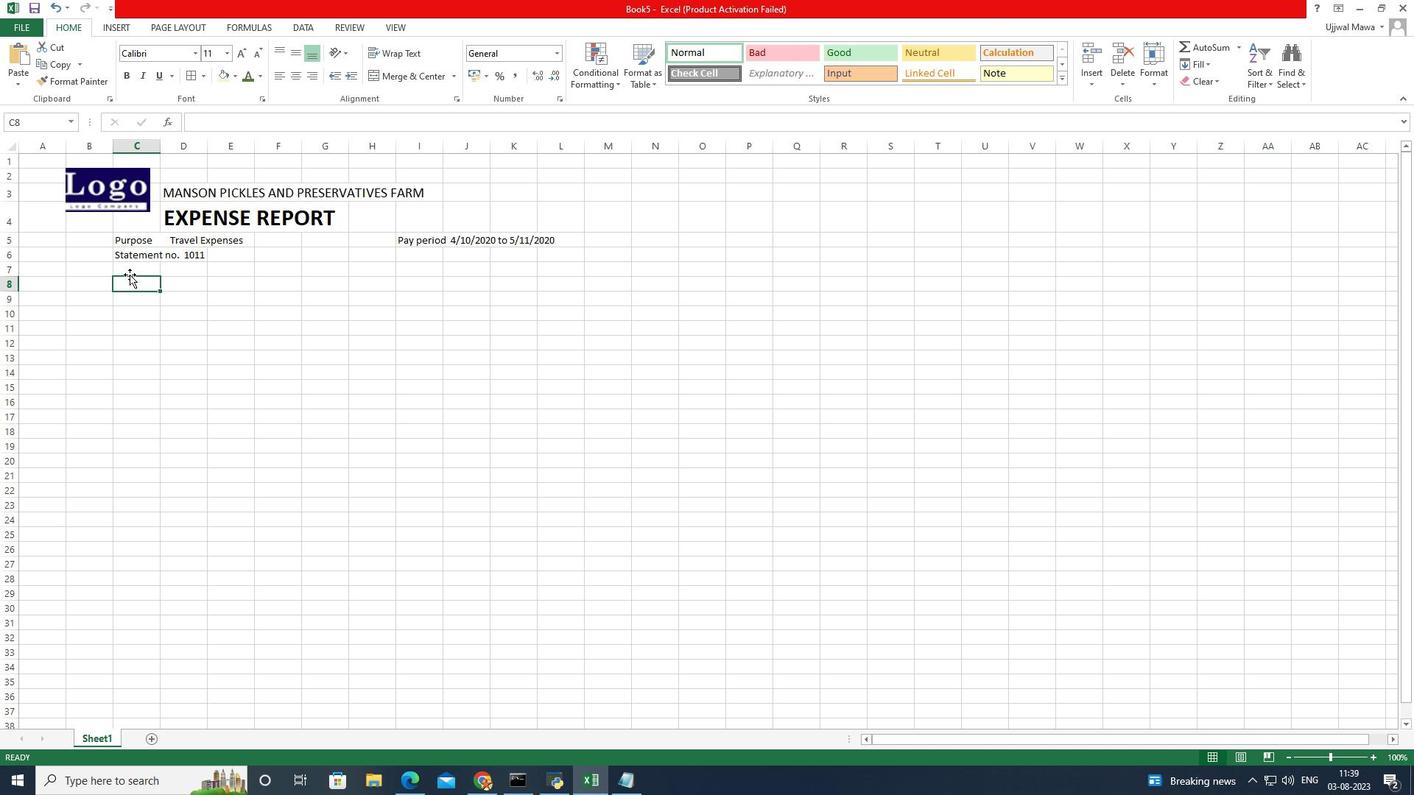 
Action: Key pressed <Key.caps_lock>4E<Key.backspace><Key.backspace>EMPLOYEE<Key.space>INFORMATION
Screenshot: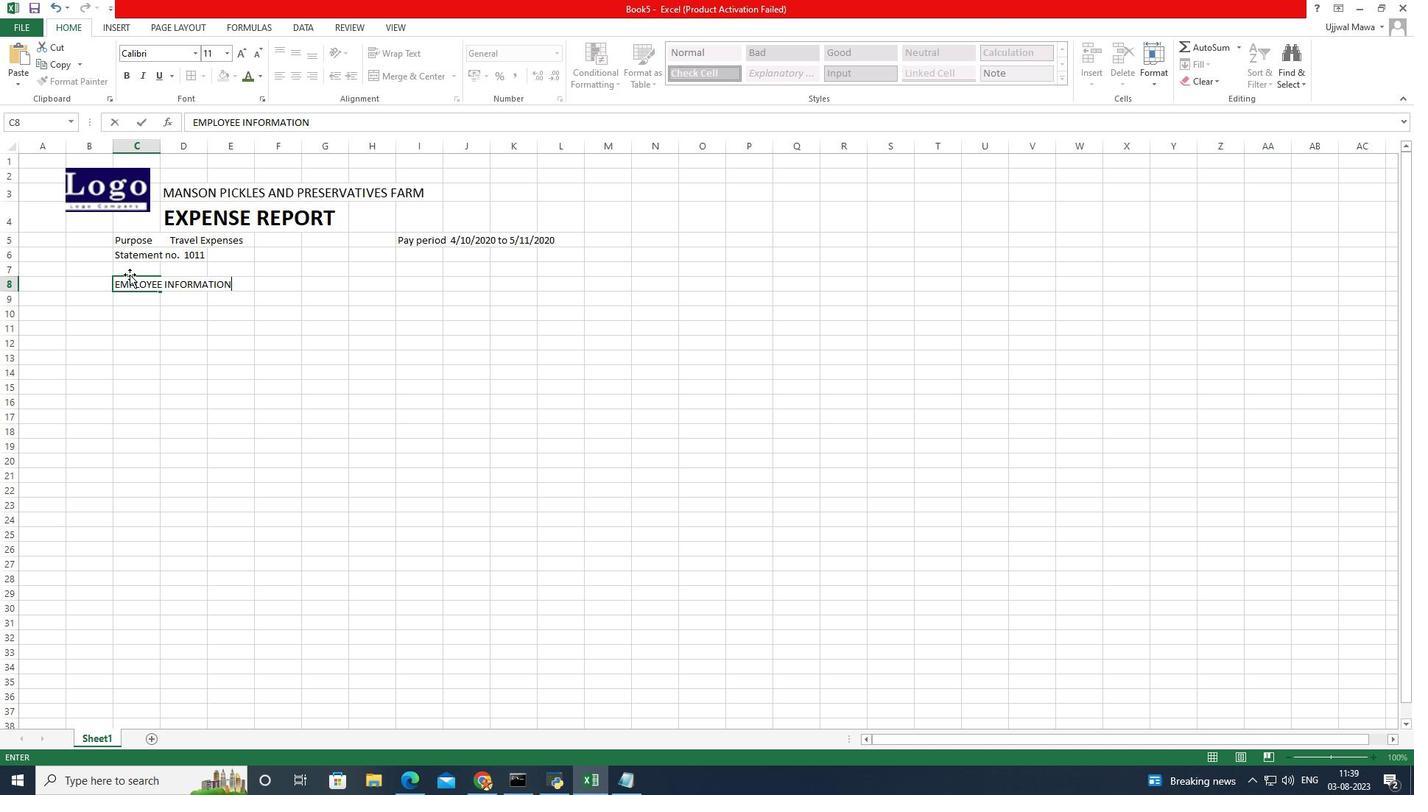 
Action: Mouse moved to (134, 299)
Screenshot: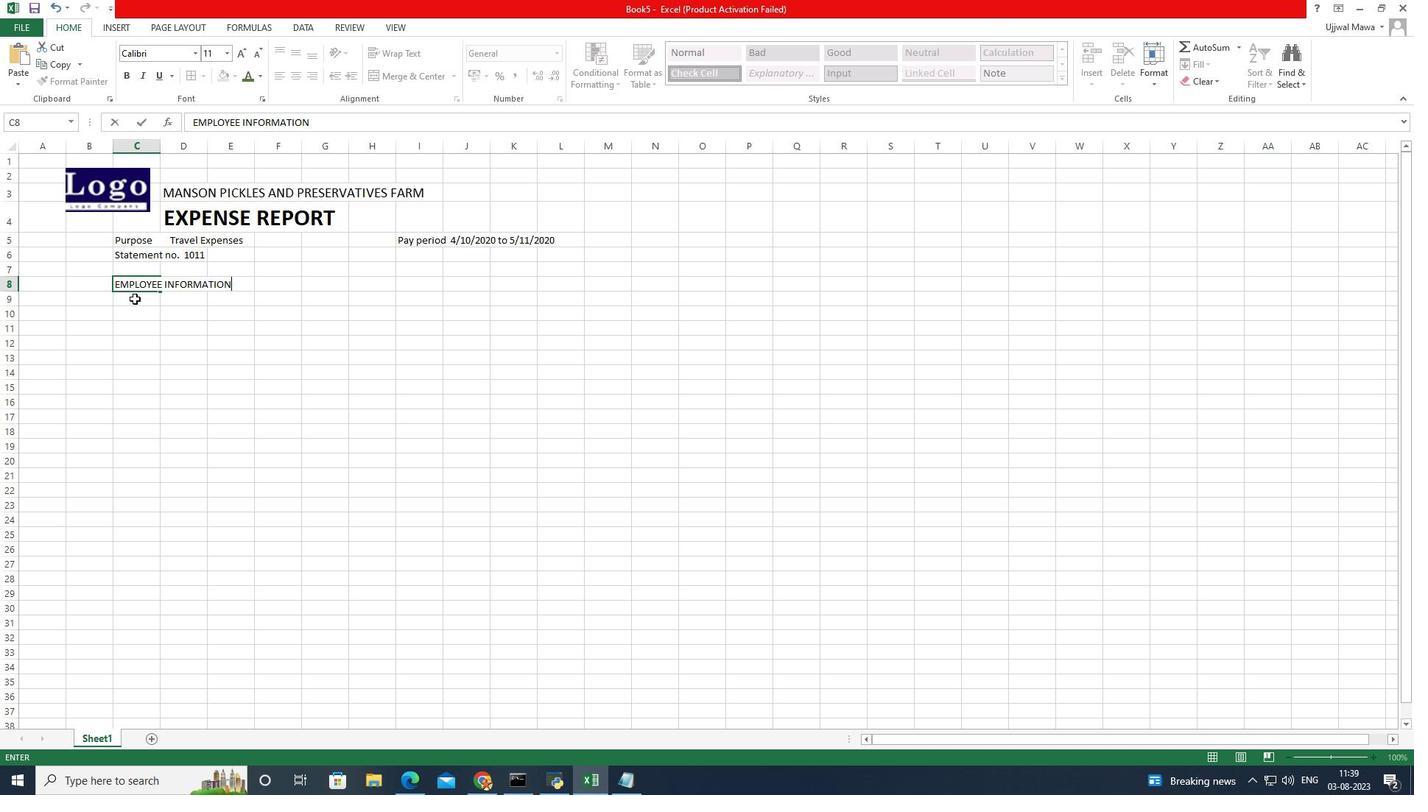 
Action: Mouse pressed left at (134, 299)
Screenshot: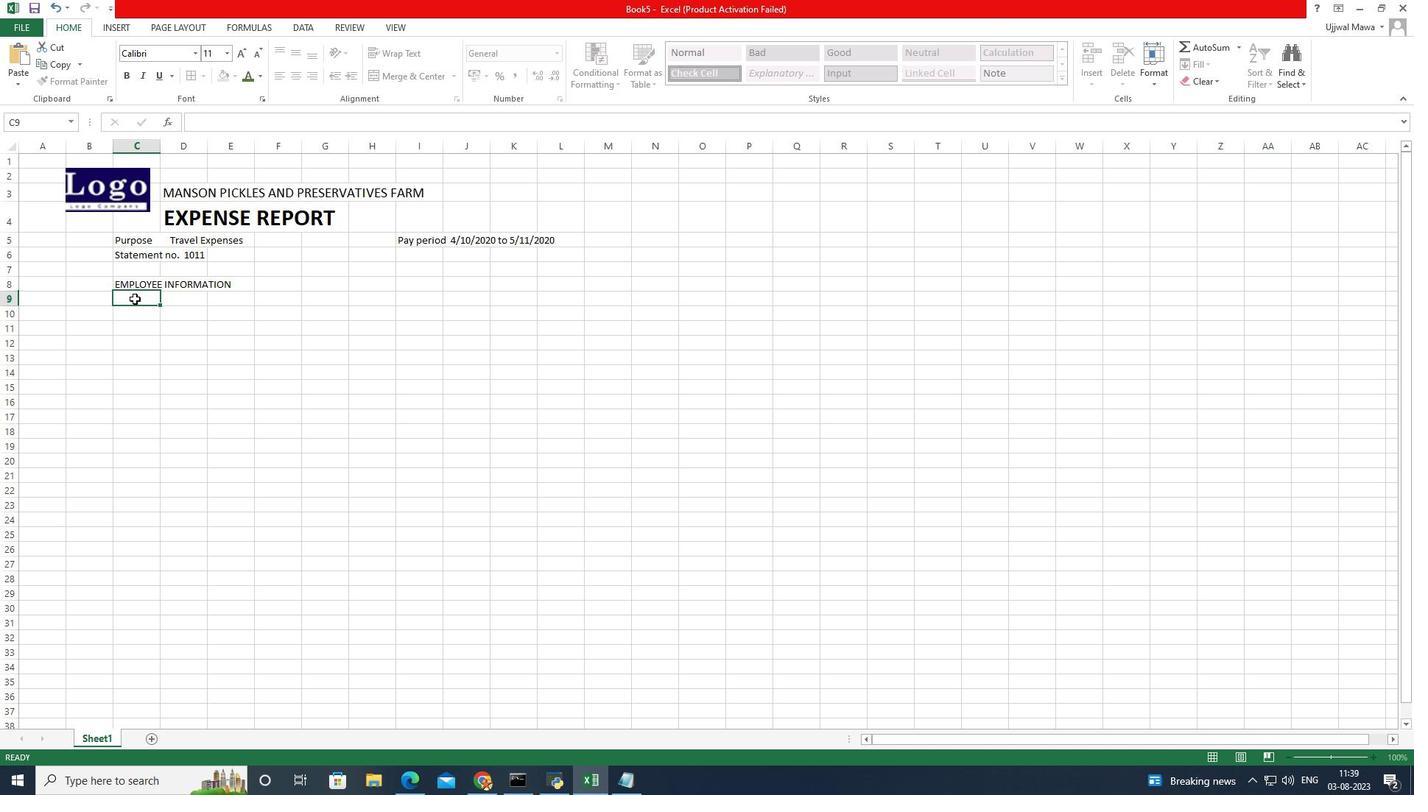 
Action: Mouse pressed left at (134, 299)
Screenshot: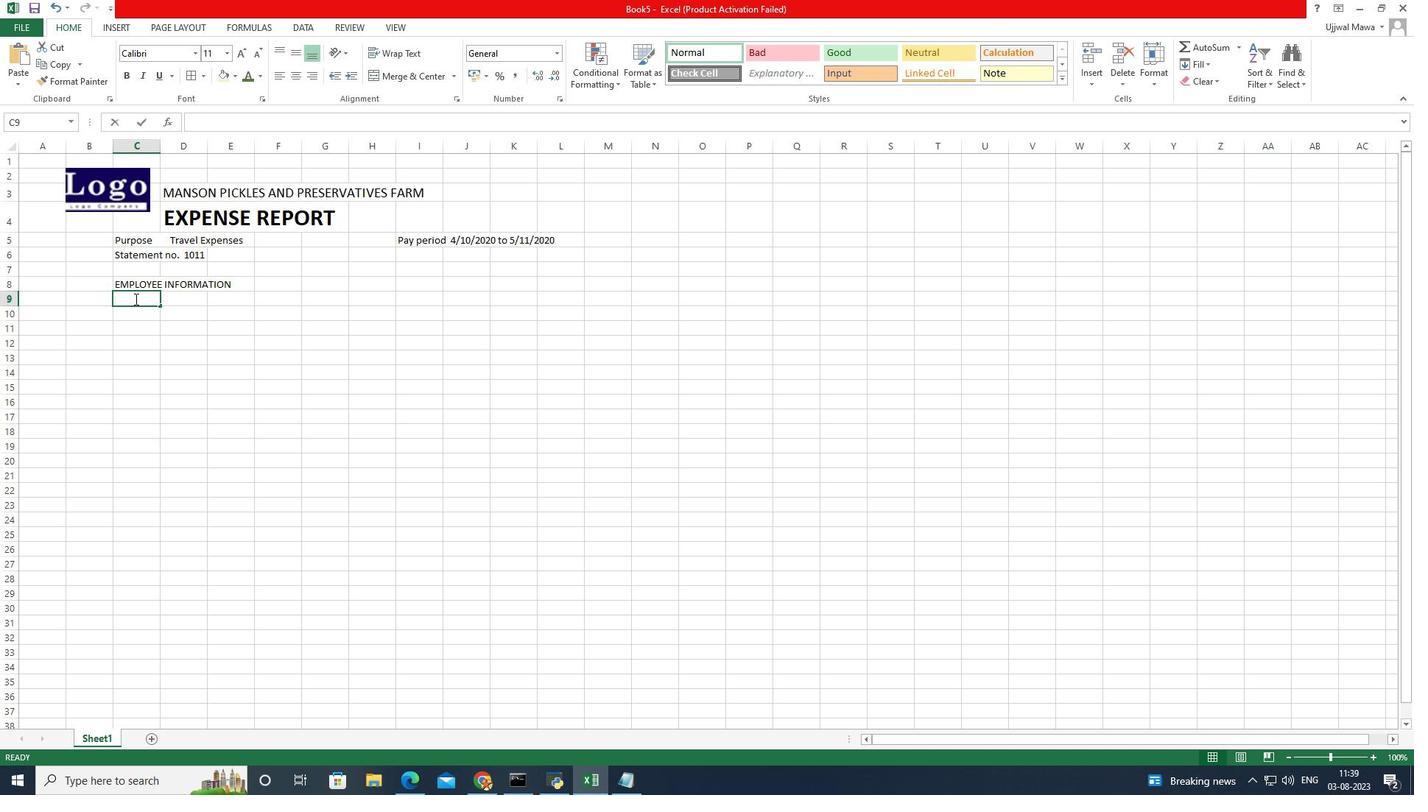 
Action: Key pressed NAME<Key.space>
Screenshot: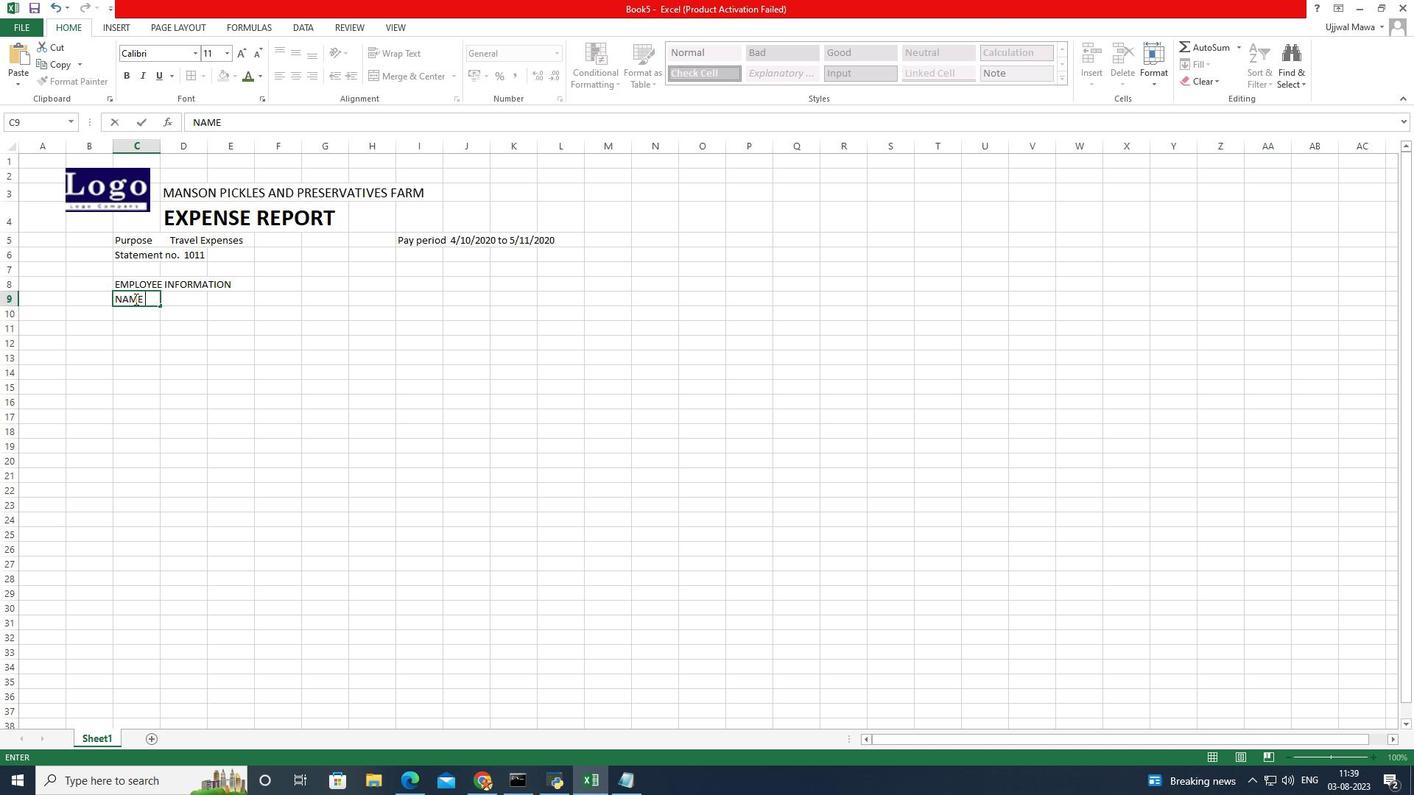 
Action: Mouse moved to (107, 306)
Screenshot: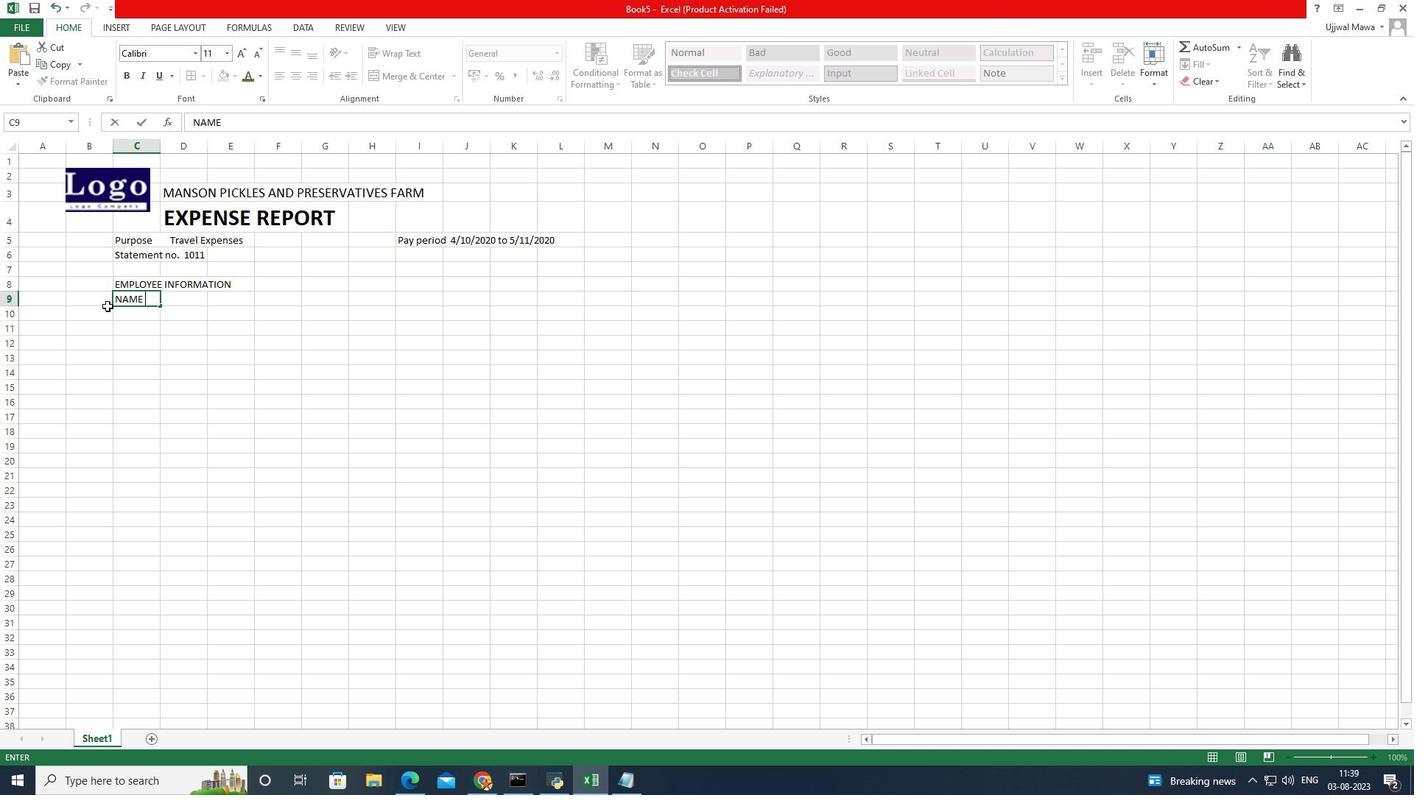 
Action: Mouse pressed left at (107, 306)
Screenshot: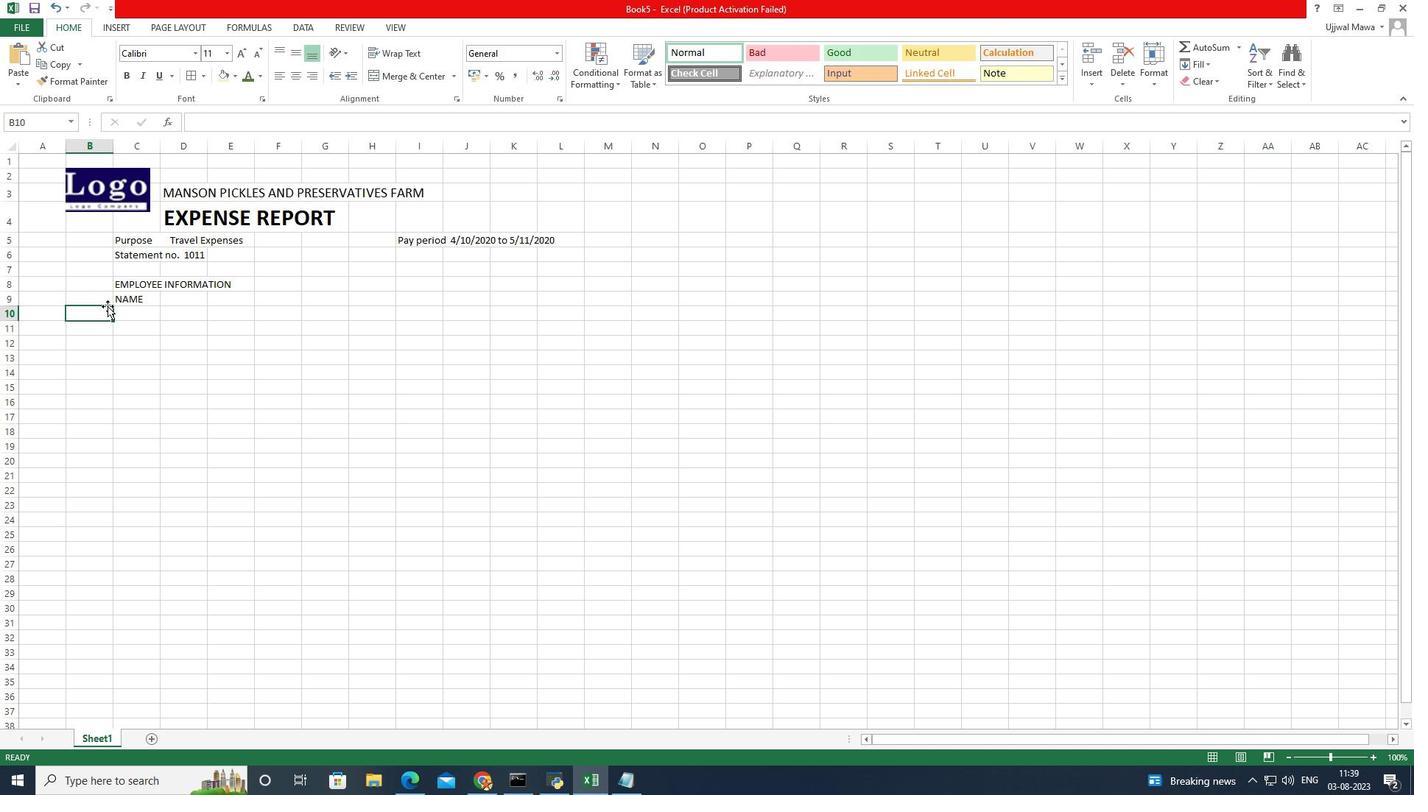 
Action: Mouse moved to (152, 313)
Screenshot: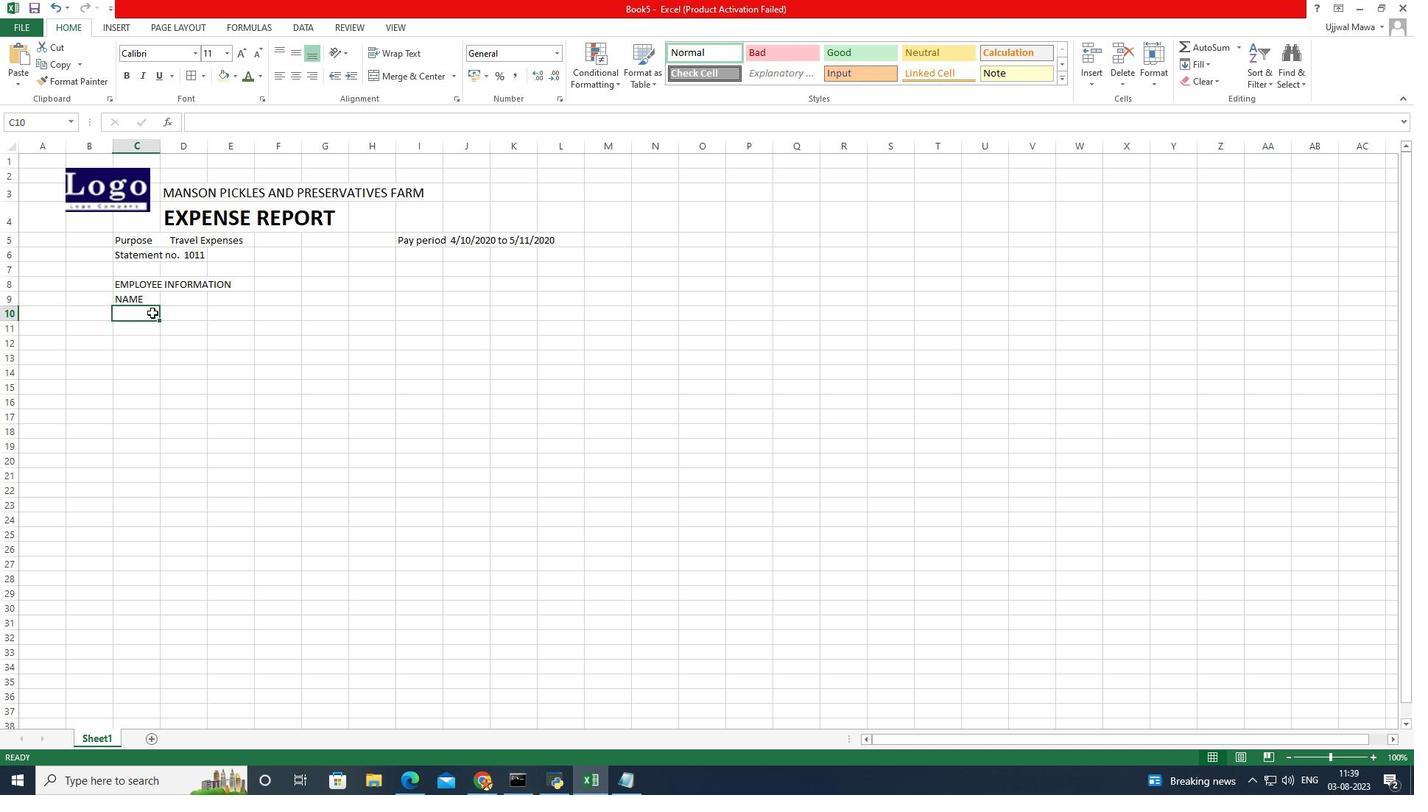 
Action: Mouse pressed left at (152, 313)
Screenshot: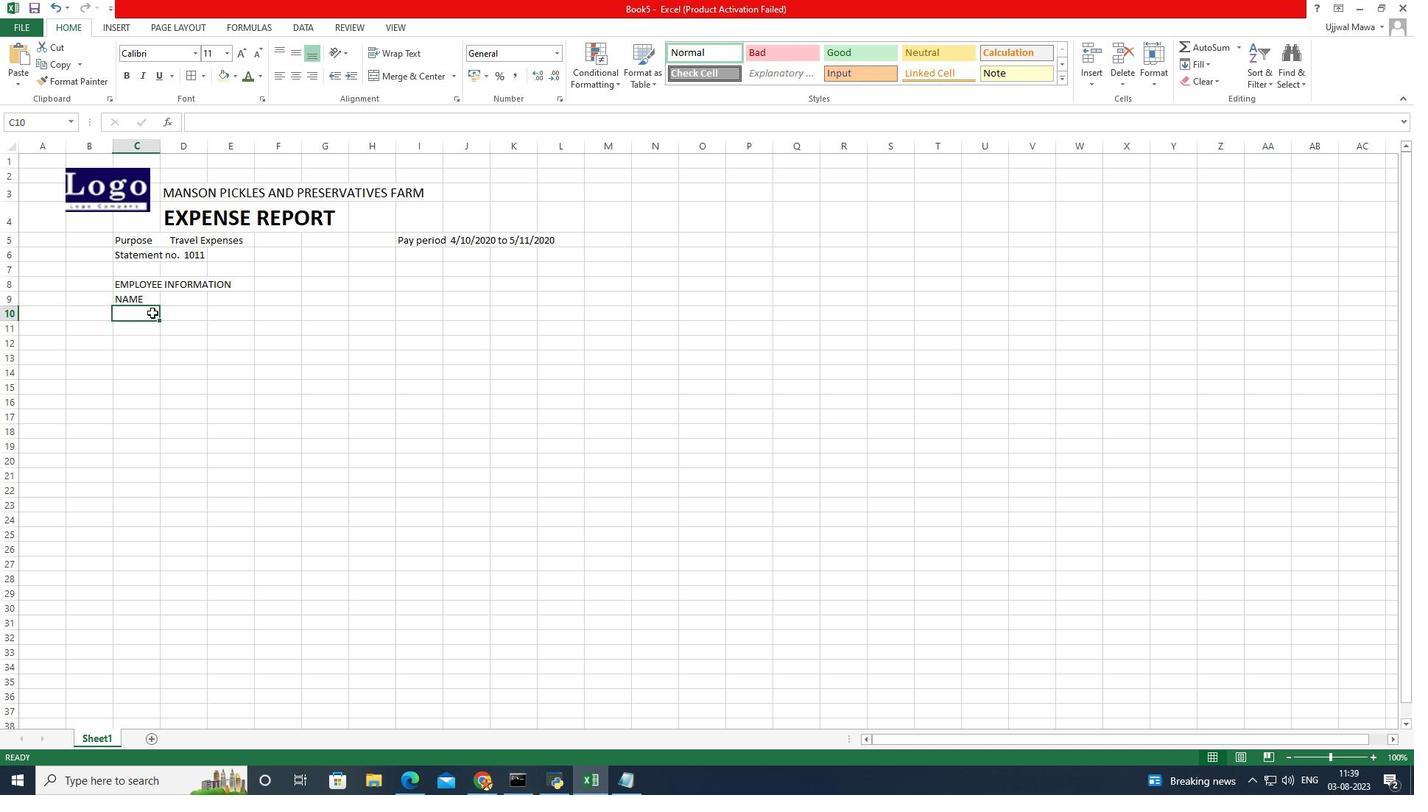 
Action: Mouse moved to (152, 313)
Screenshot: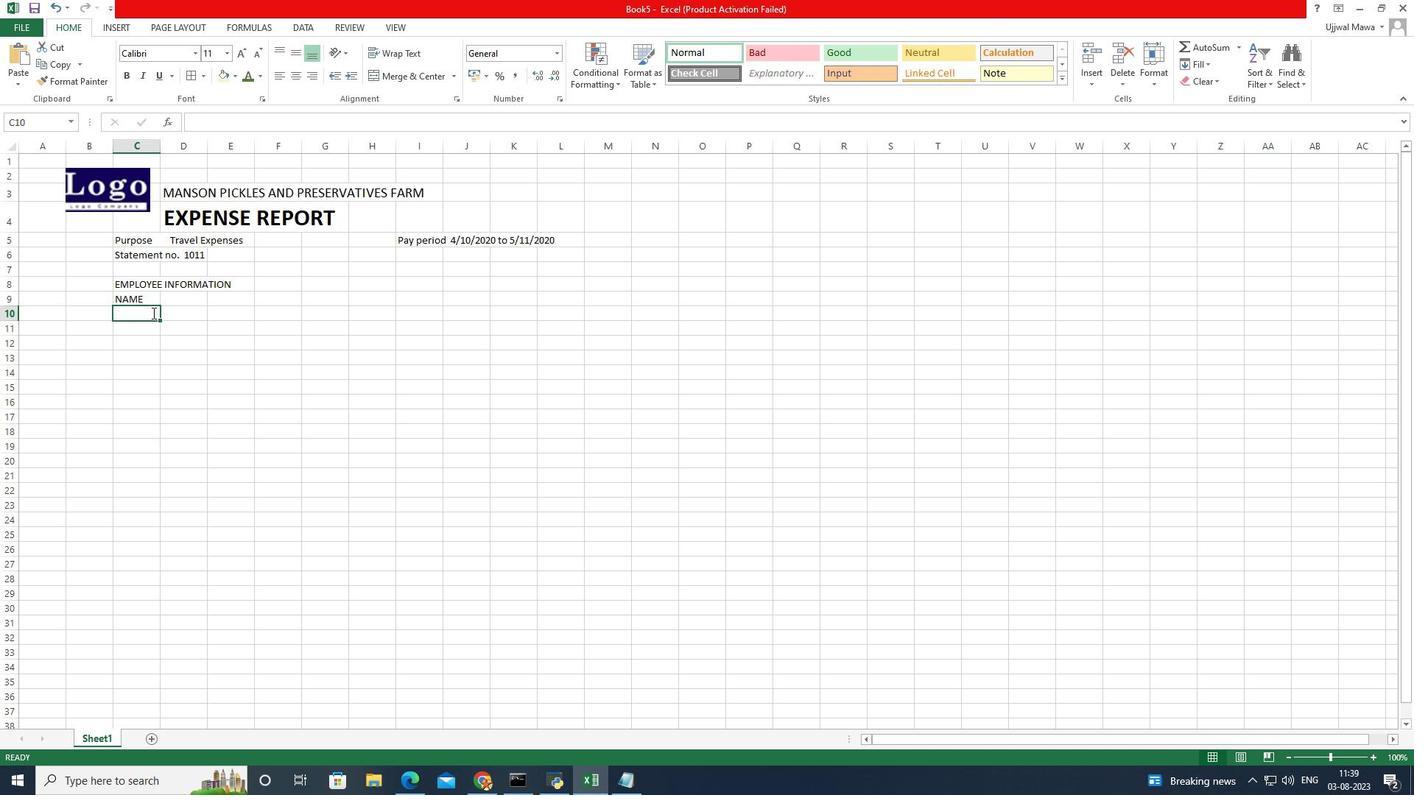 
Action: Mouse pressed left at (152, 313)
Screenshot: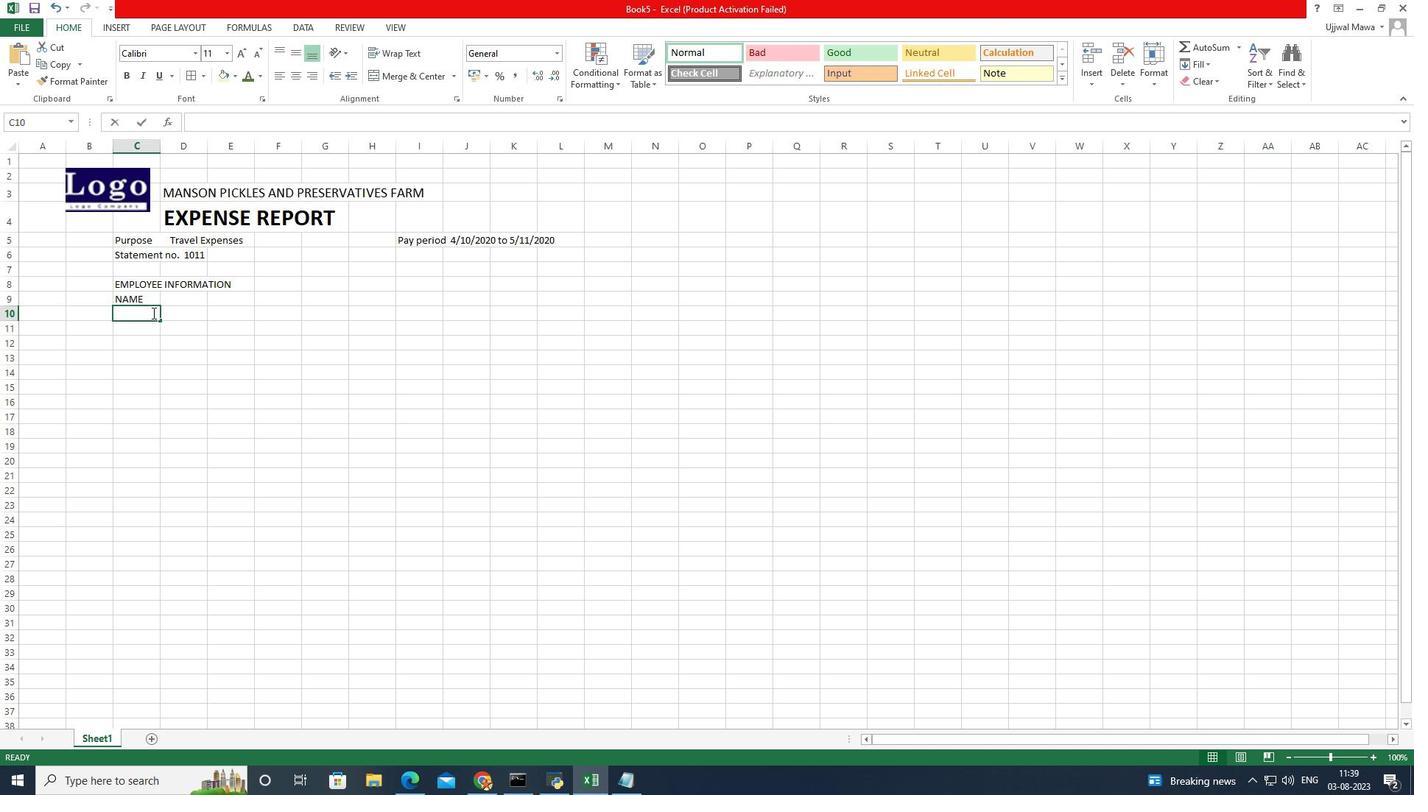 
Action: Mouse moved to (154, 312)
Screenshot: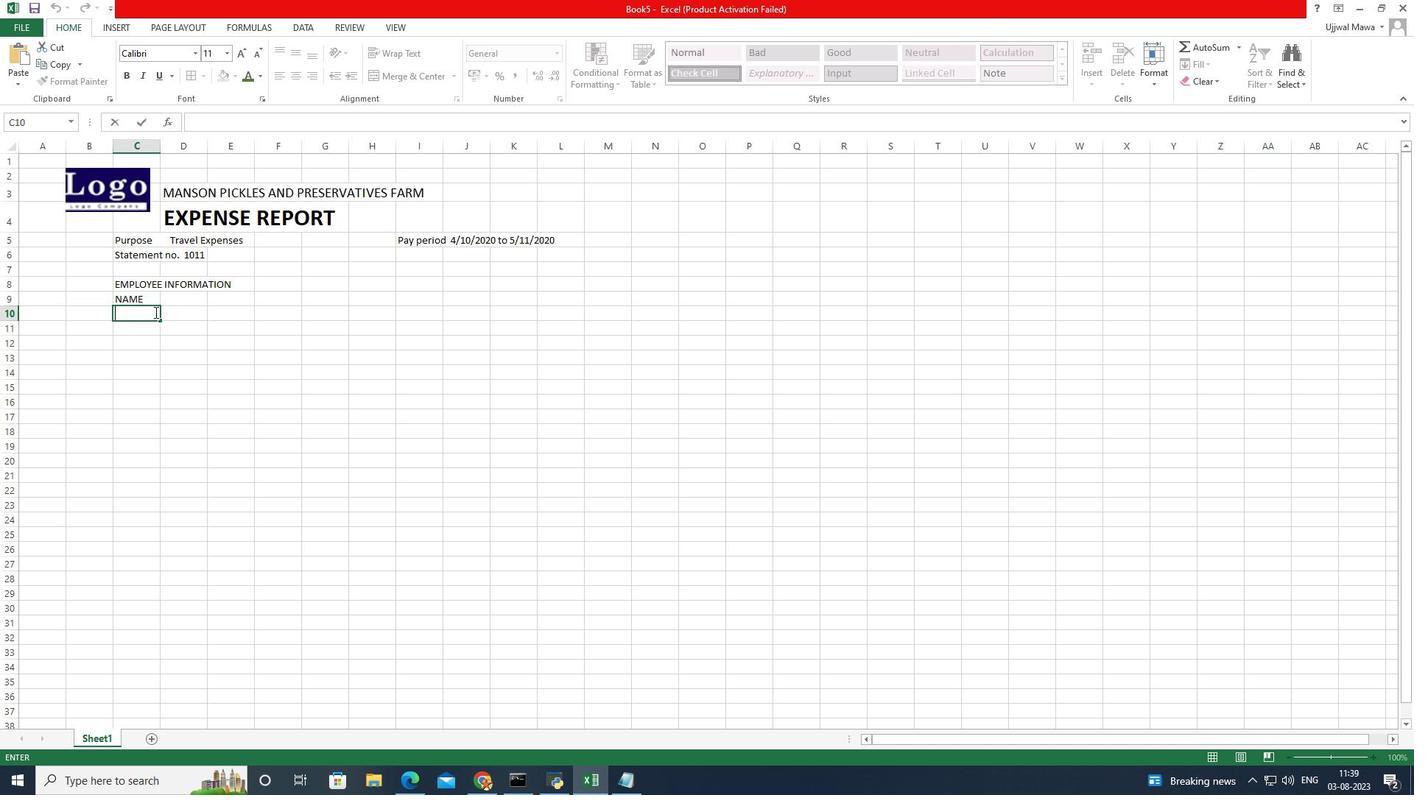 
Action: Key pressed DEPT.
Screenshot: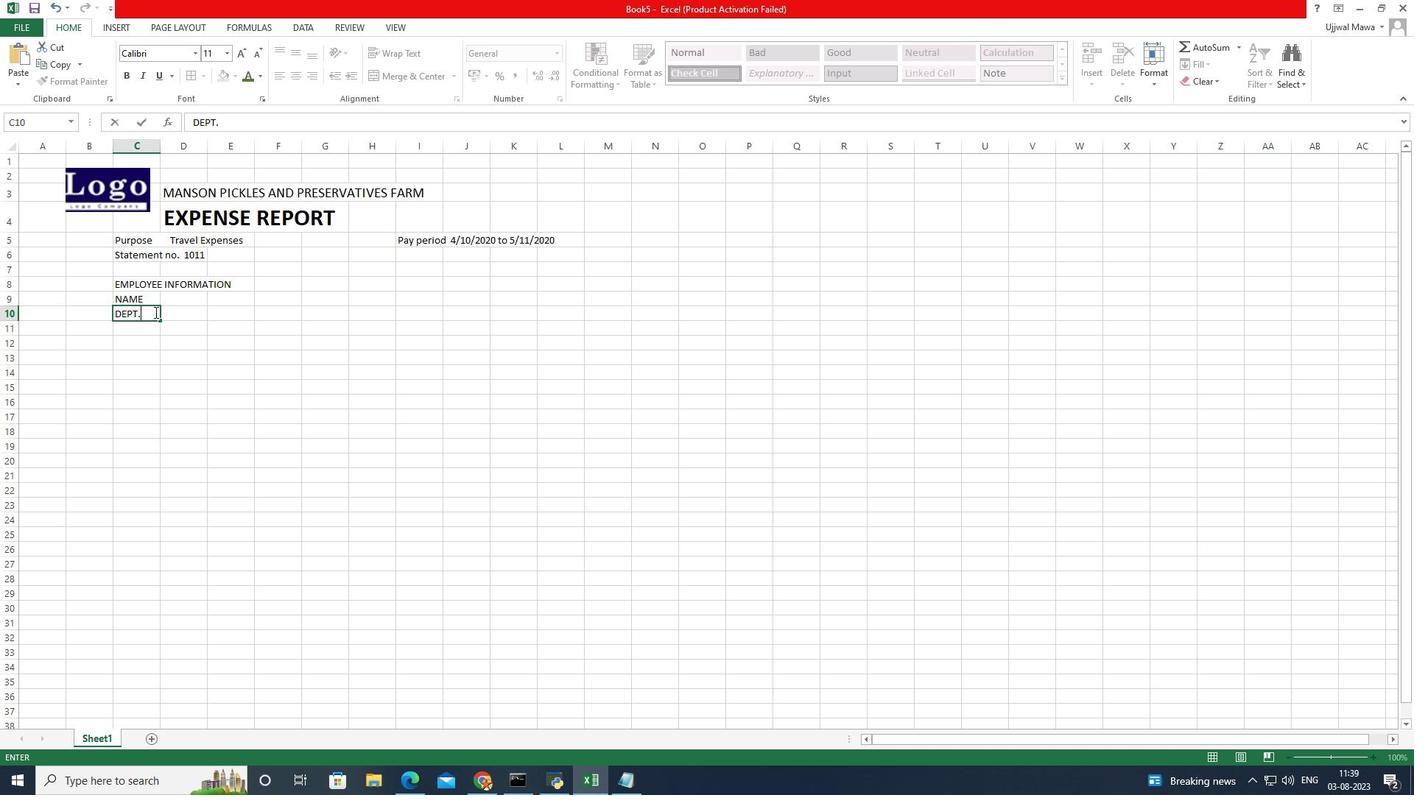 
Action: Mouse moved to (234, 391)
Screenshot: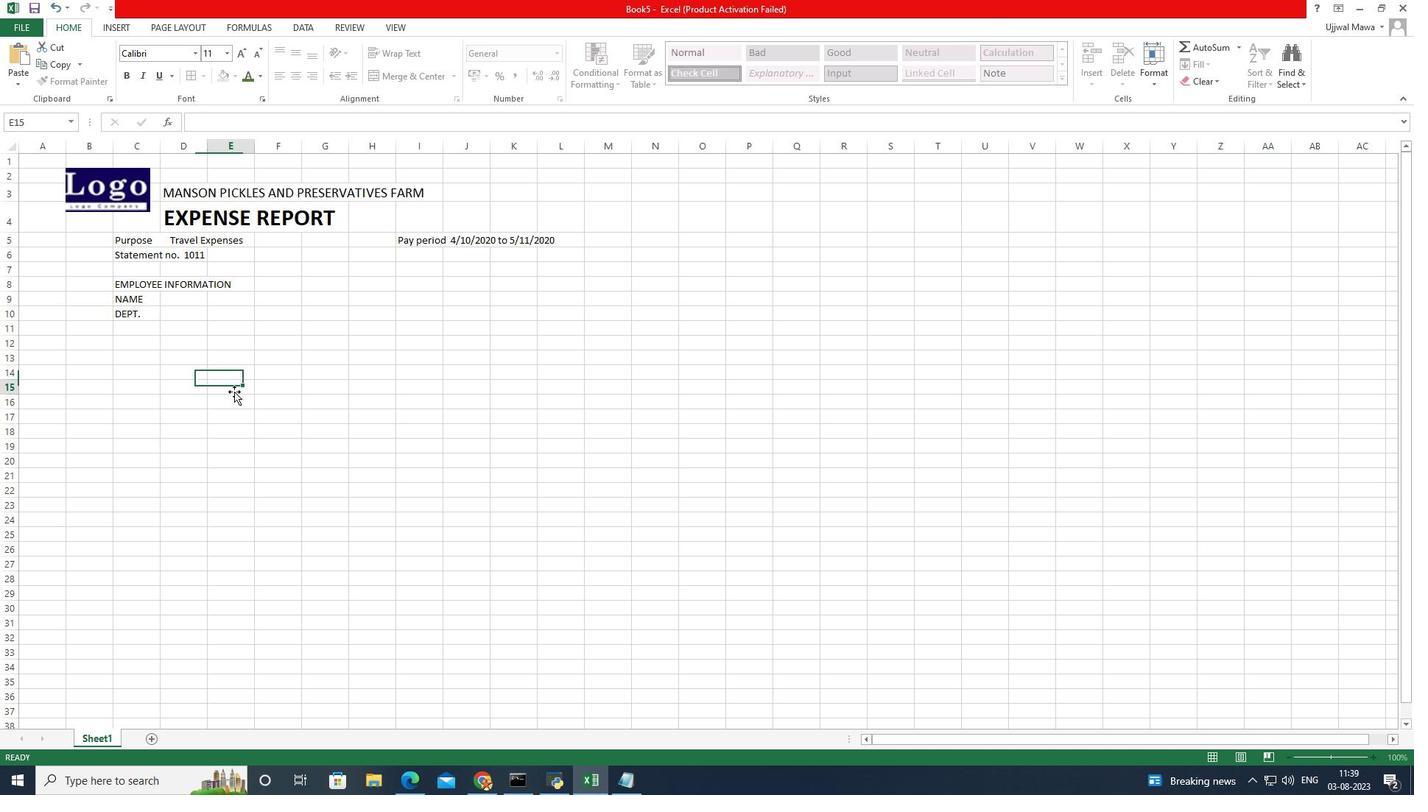 
Action: Mouse pressed left at (234, 391)
Screenshot: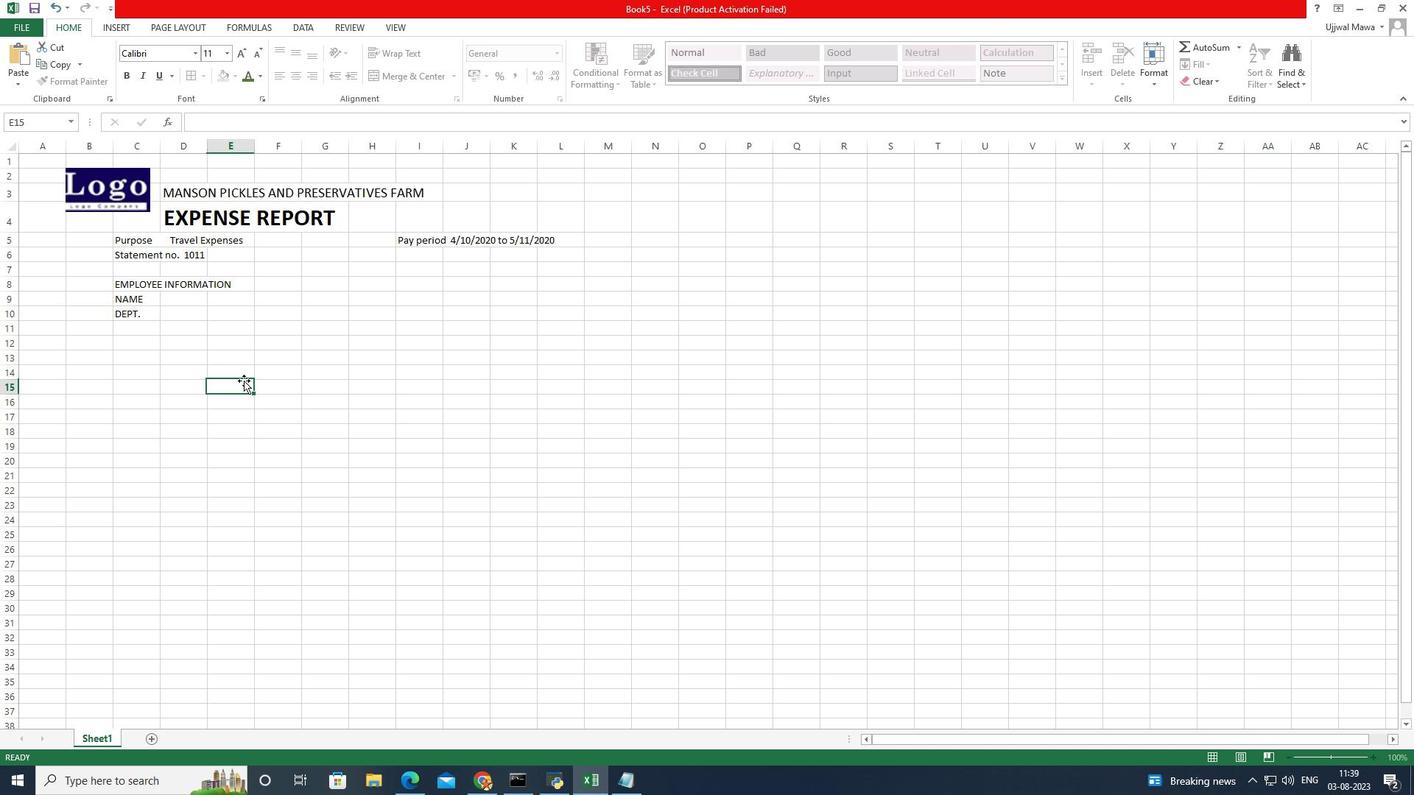 
Action: Mouse moved to (193, 293)
Screenshot: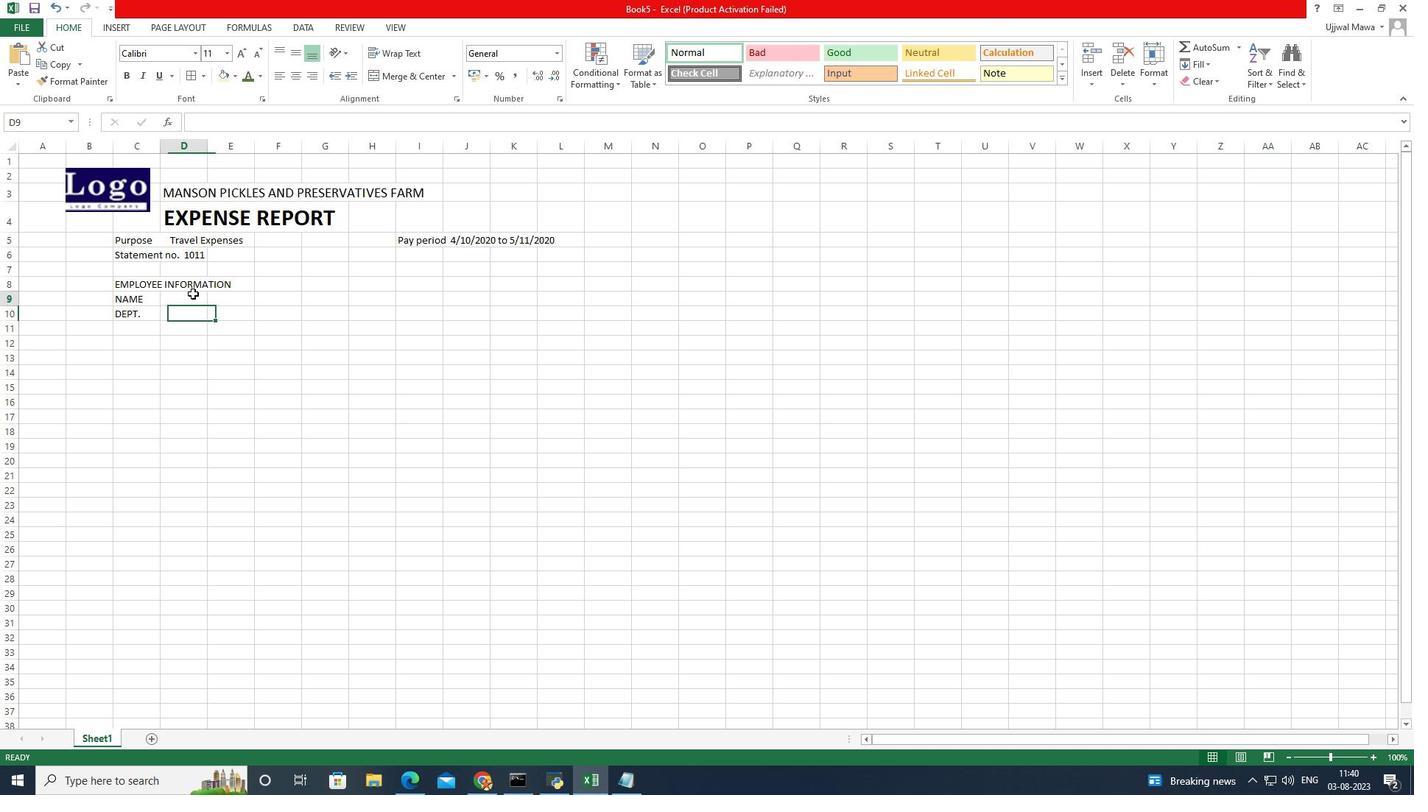 
Action: Mouse pressed left at (193, 293)
Screenshot: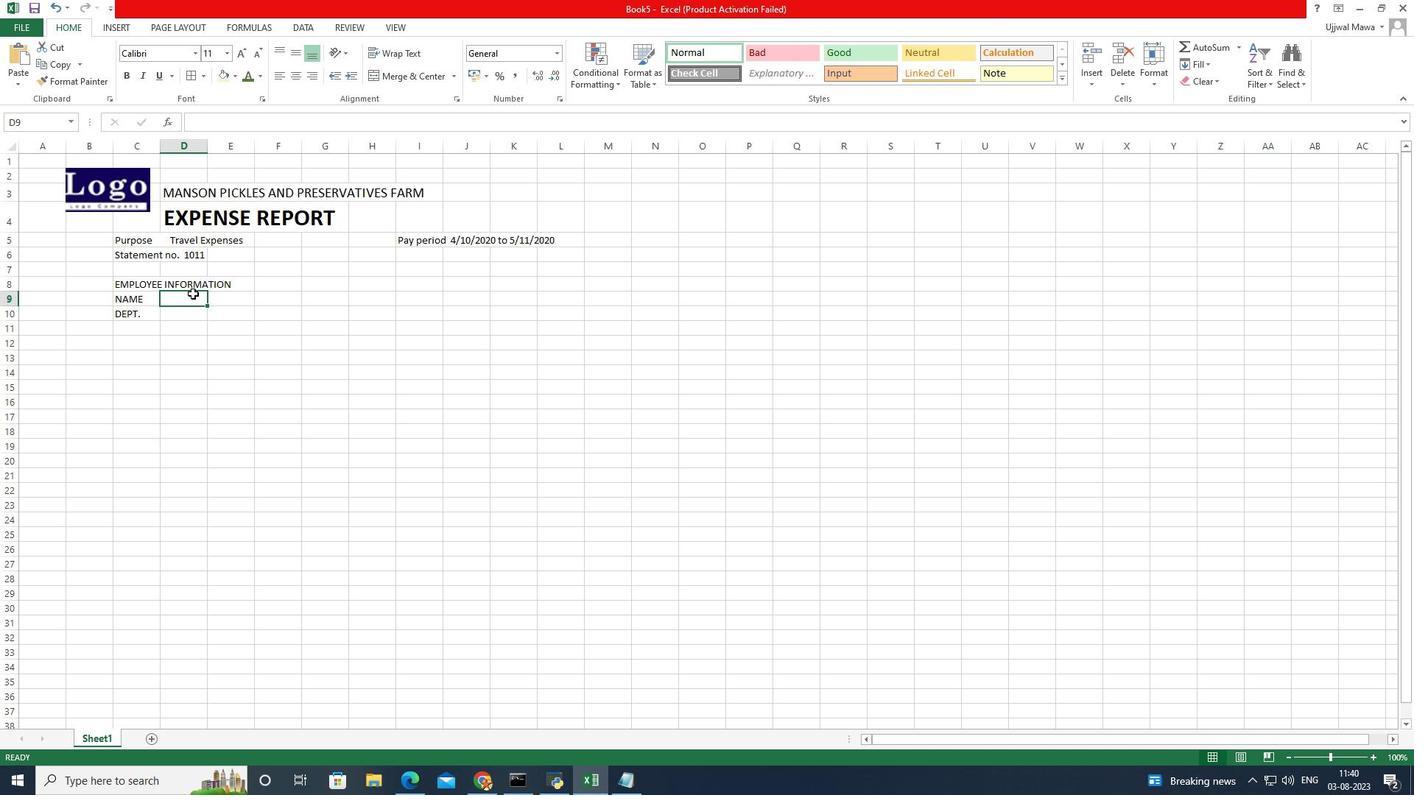 
Action: Mouse moved to (152, 300)
Screenshot: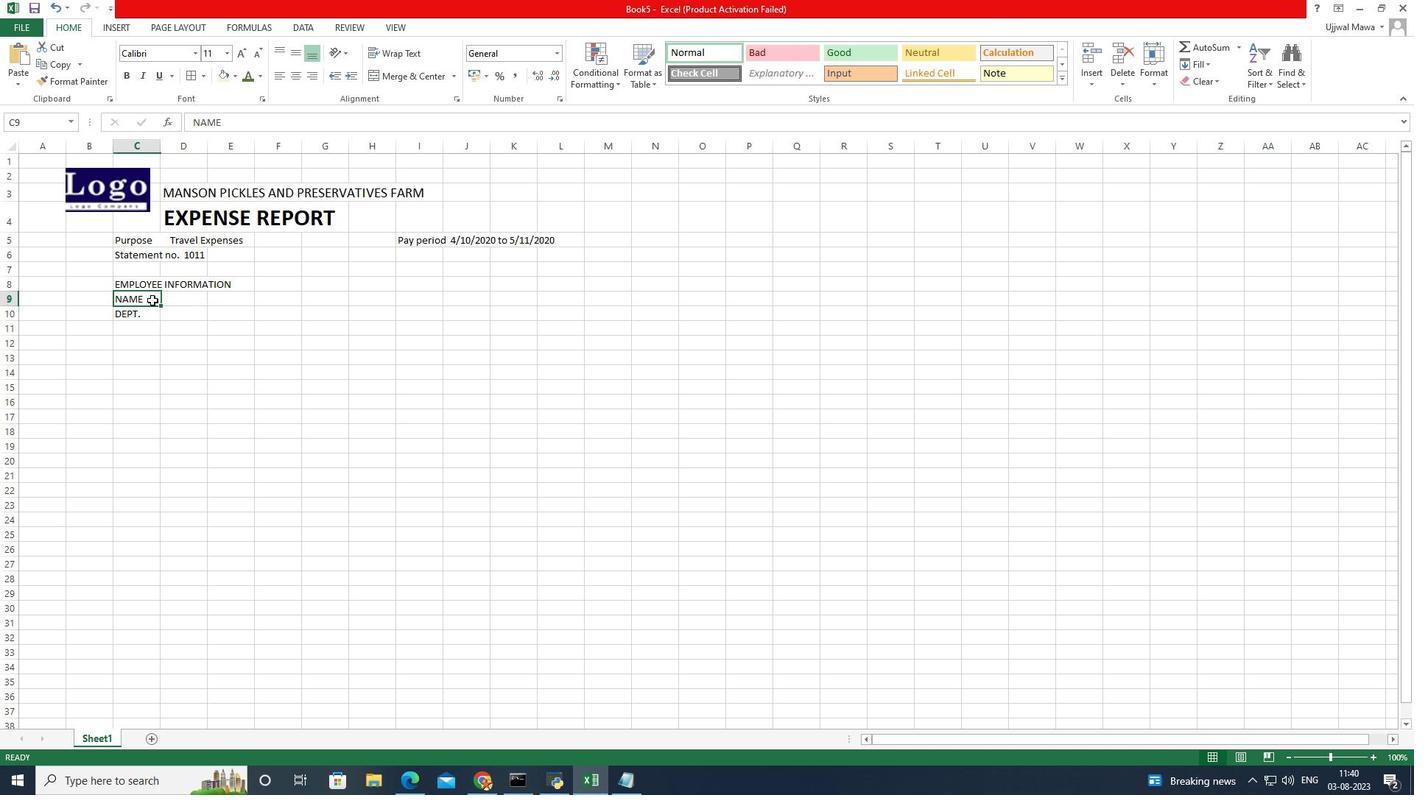 
Action: Mouse pressed left at (152, 300)
Screenshot: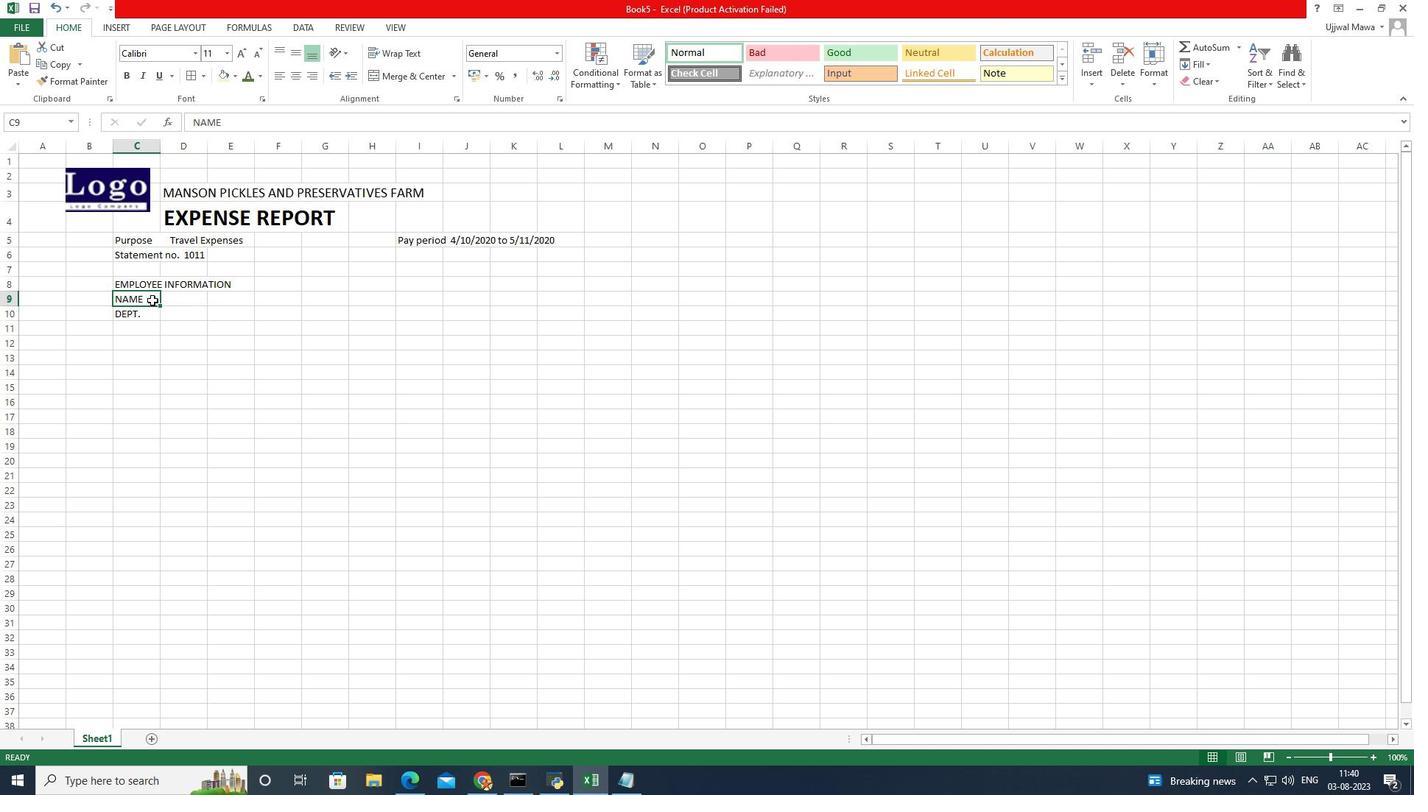 
Action: Mouse pressed left at (152, 300)
Screenshot: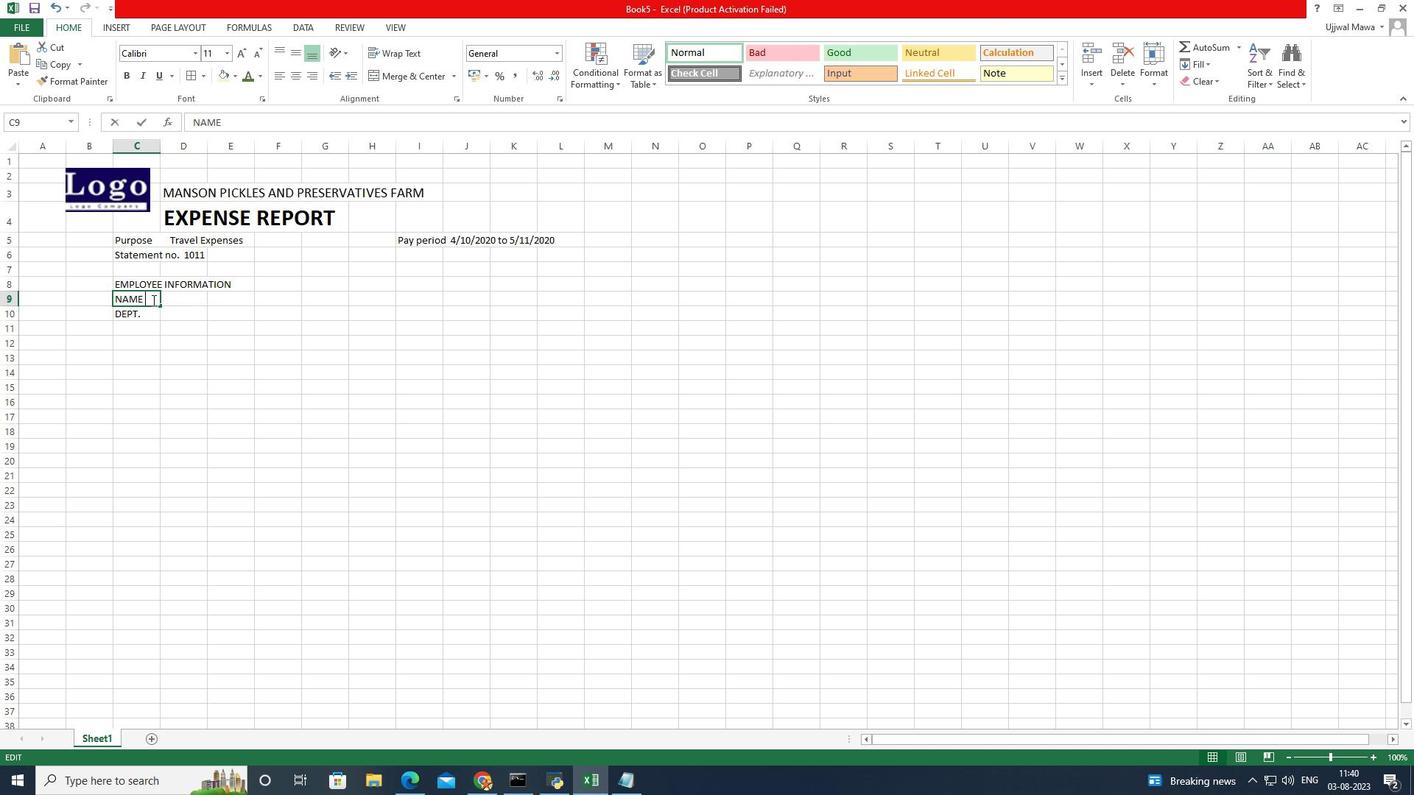 
Action: Key pressed <Key.space><Key.space><Key.space><Key.space><Key.space>
Screenshot: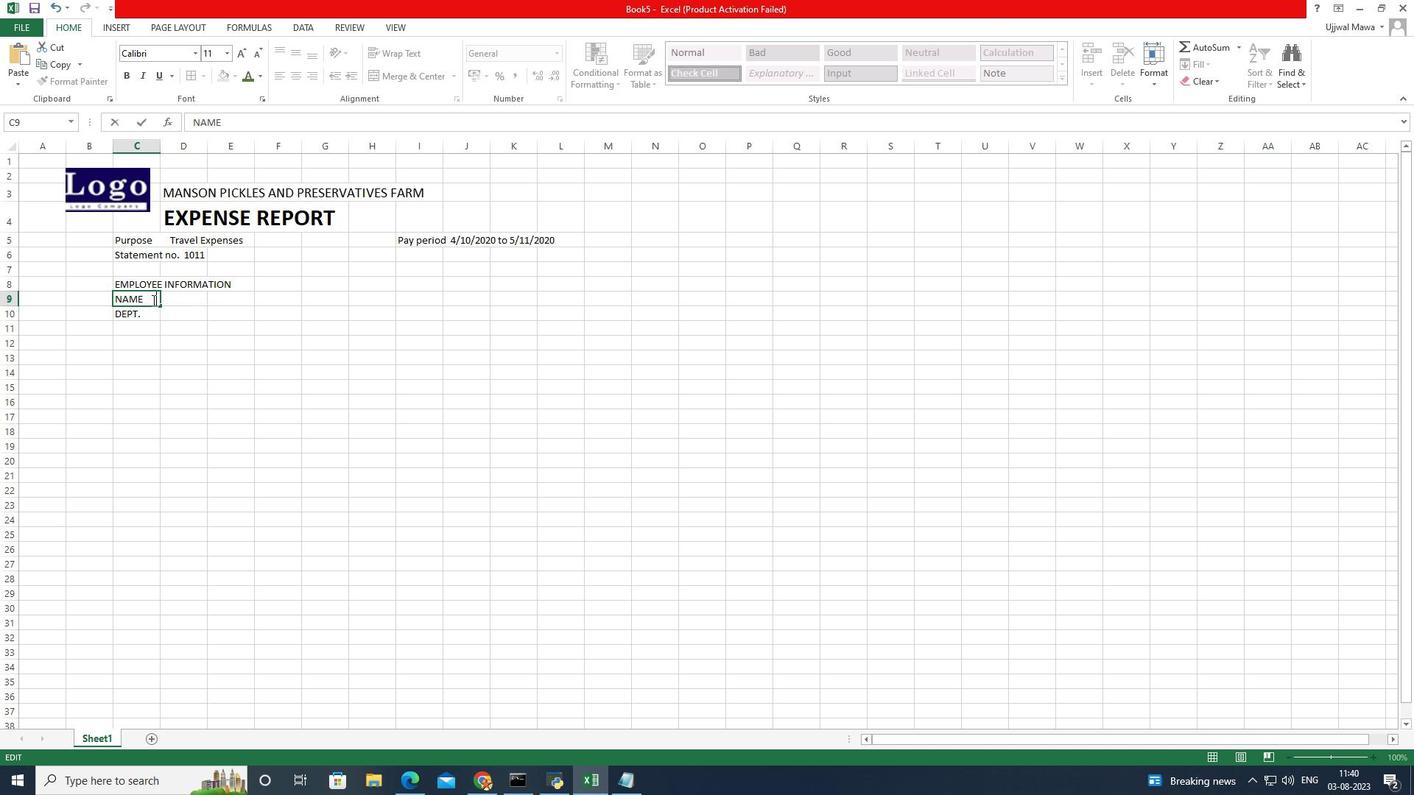 
Action: Mouse moved to (156, 298)
Screenshot: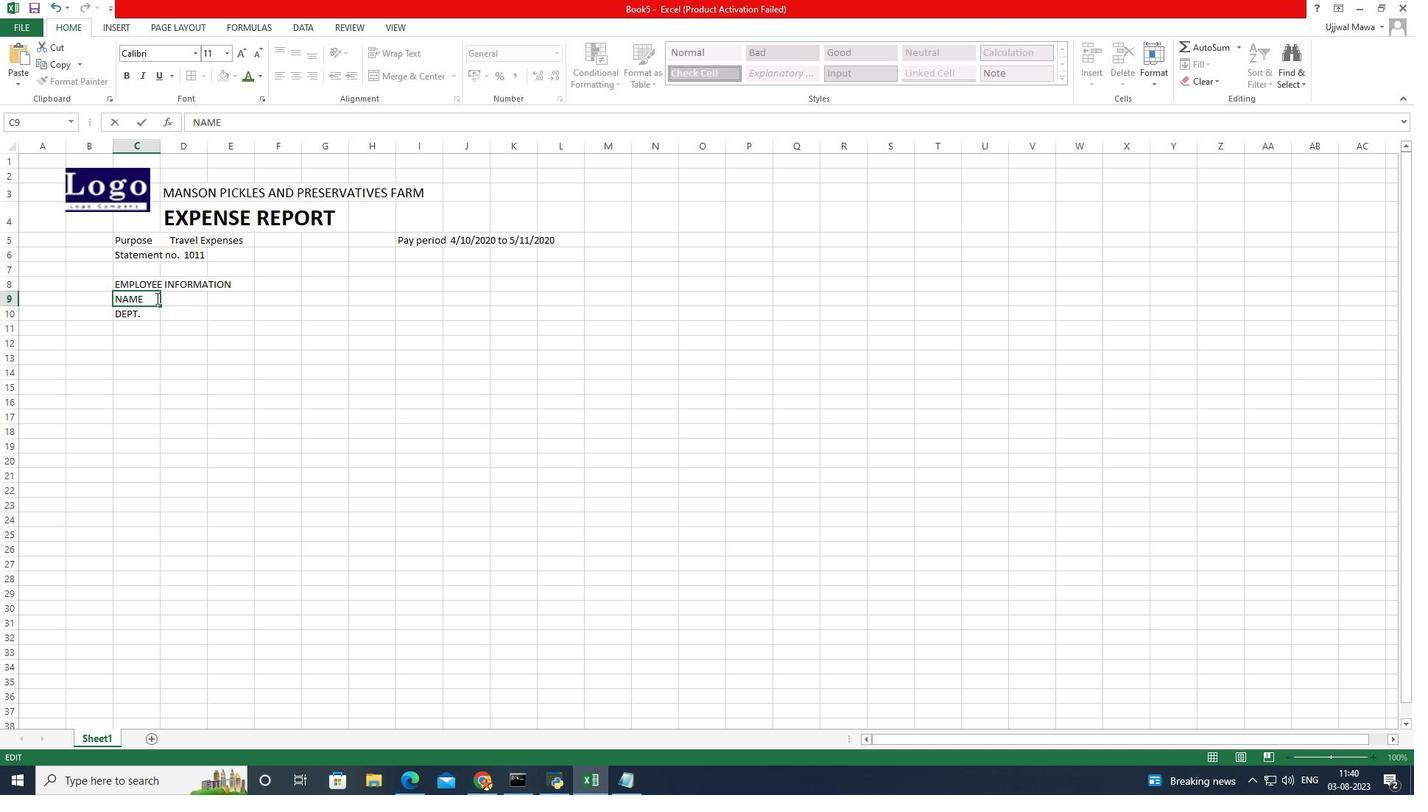 
Action: Key pressed <Key.caps_lock>
Screenshot: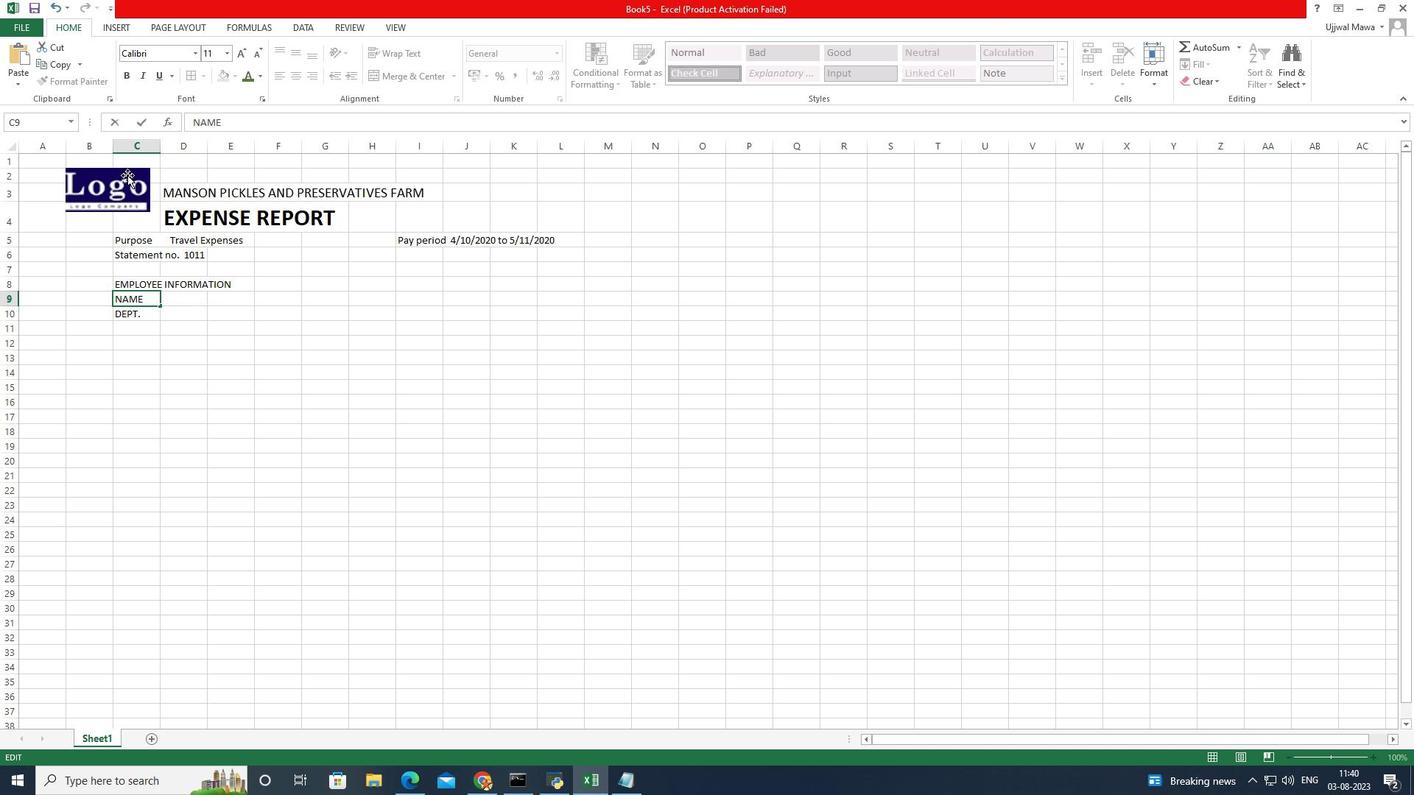 
Action: Mouse moved to (127, 176)
Screenshot: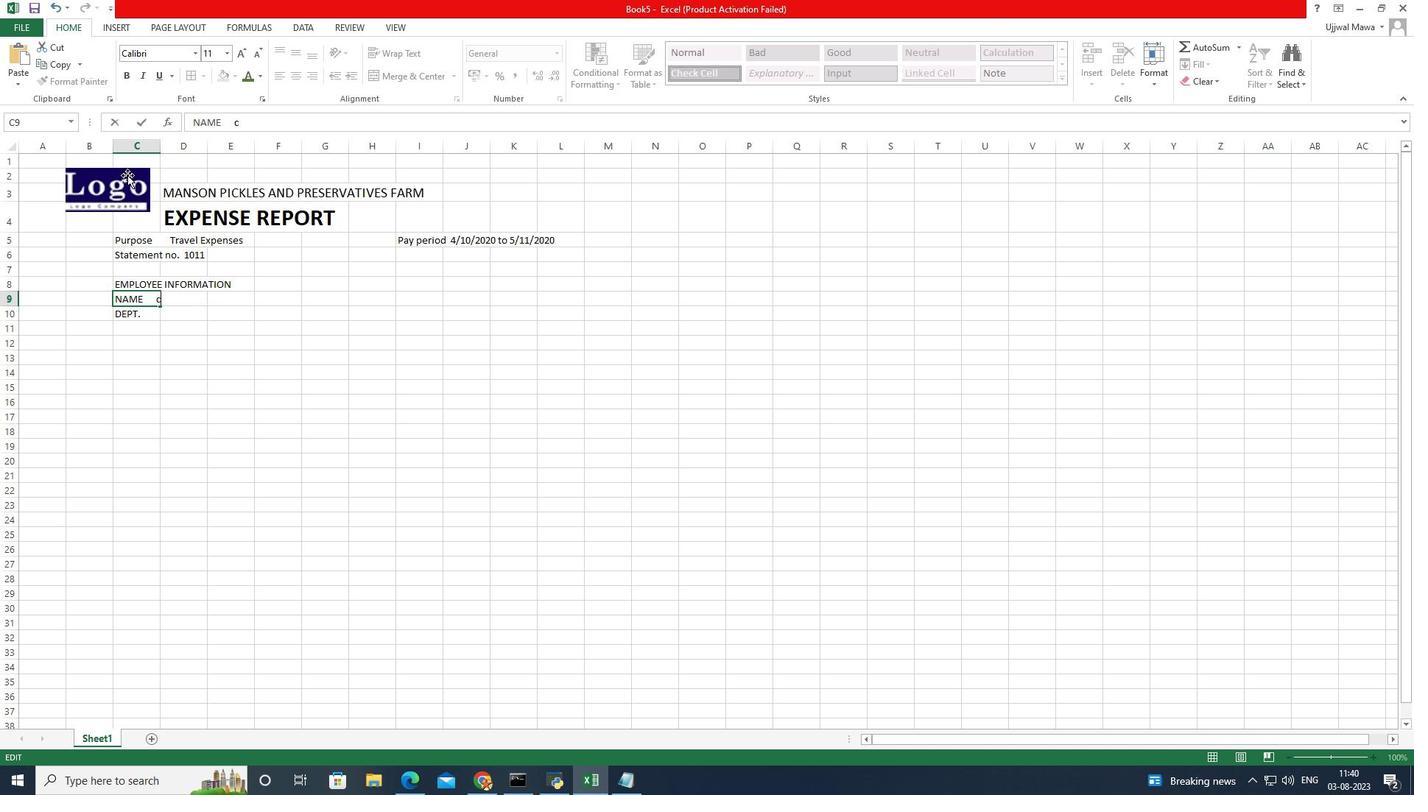 
Action: Key pressed c
Screenshot: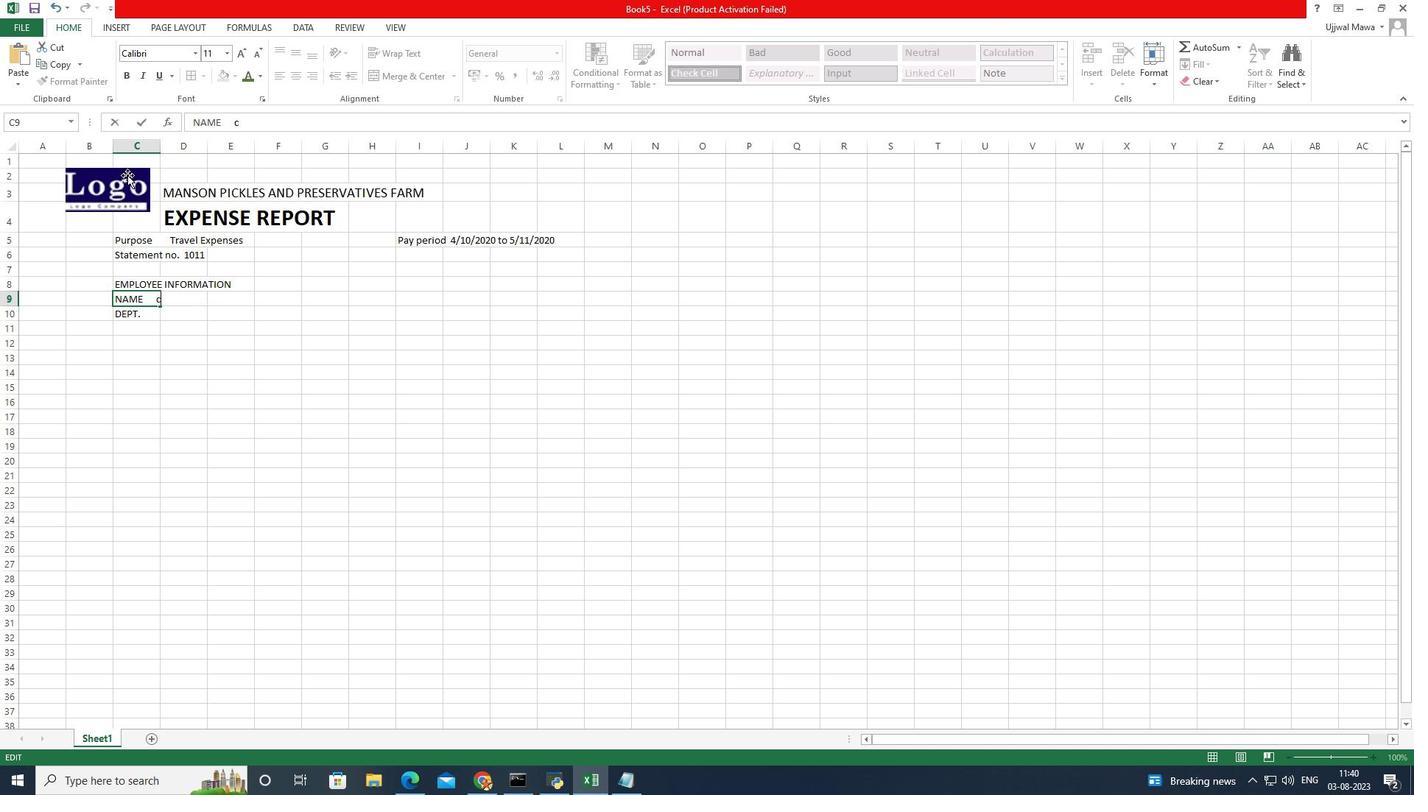
Action: Mouse moved to (127, 175)
Screenshot: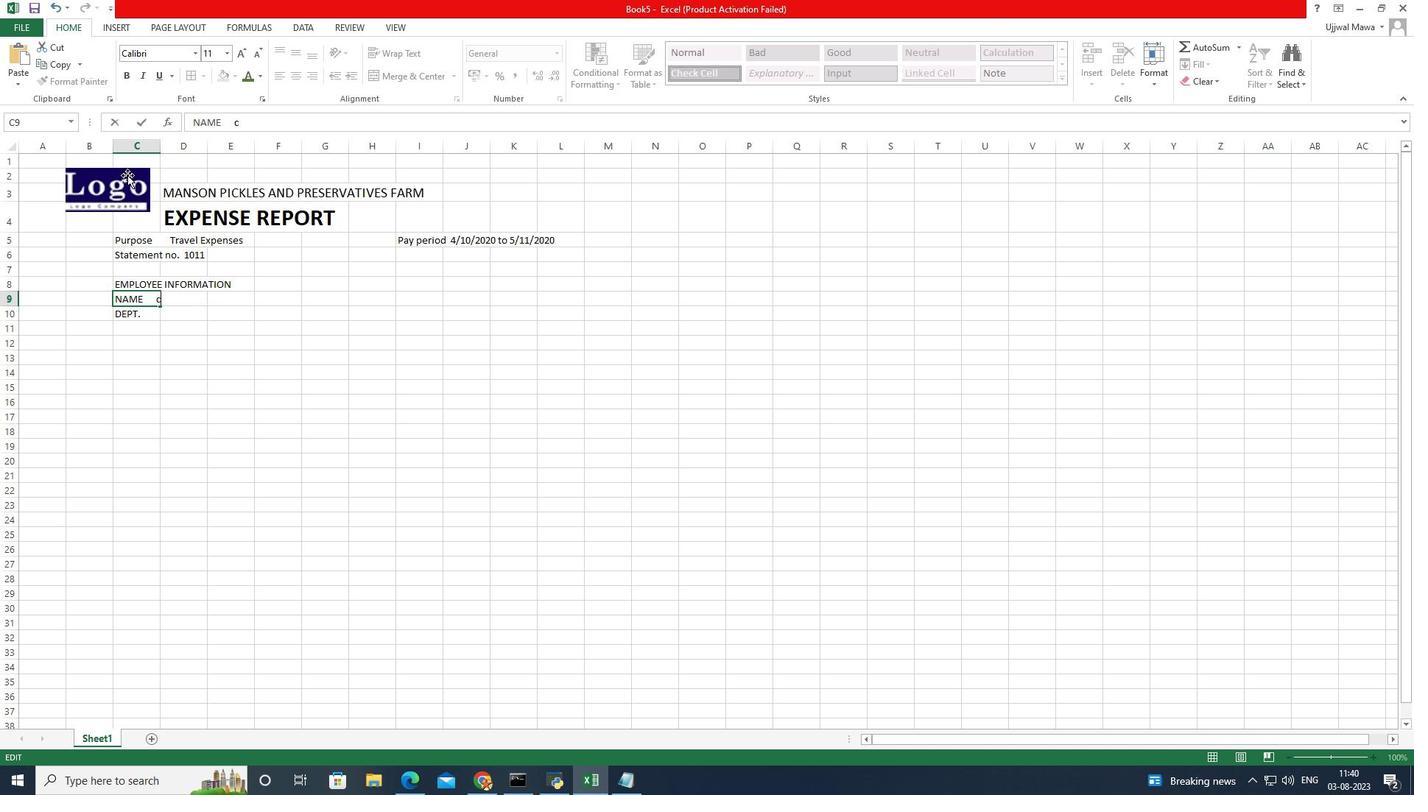 
Action: Key pressed <Key.caps_lock>ORRY<Key.space><Key.caps_lock><Key.caps_lock>H<Key.caps_lock>offman
Screenshot: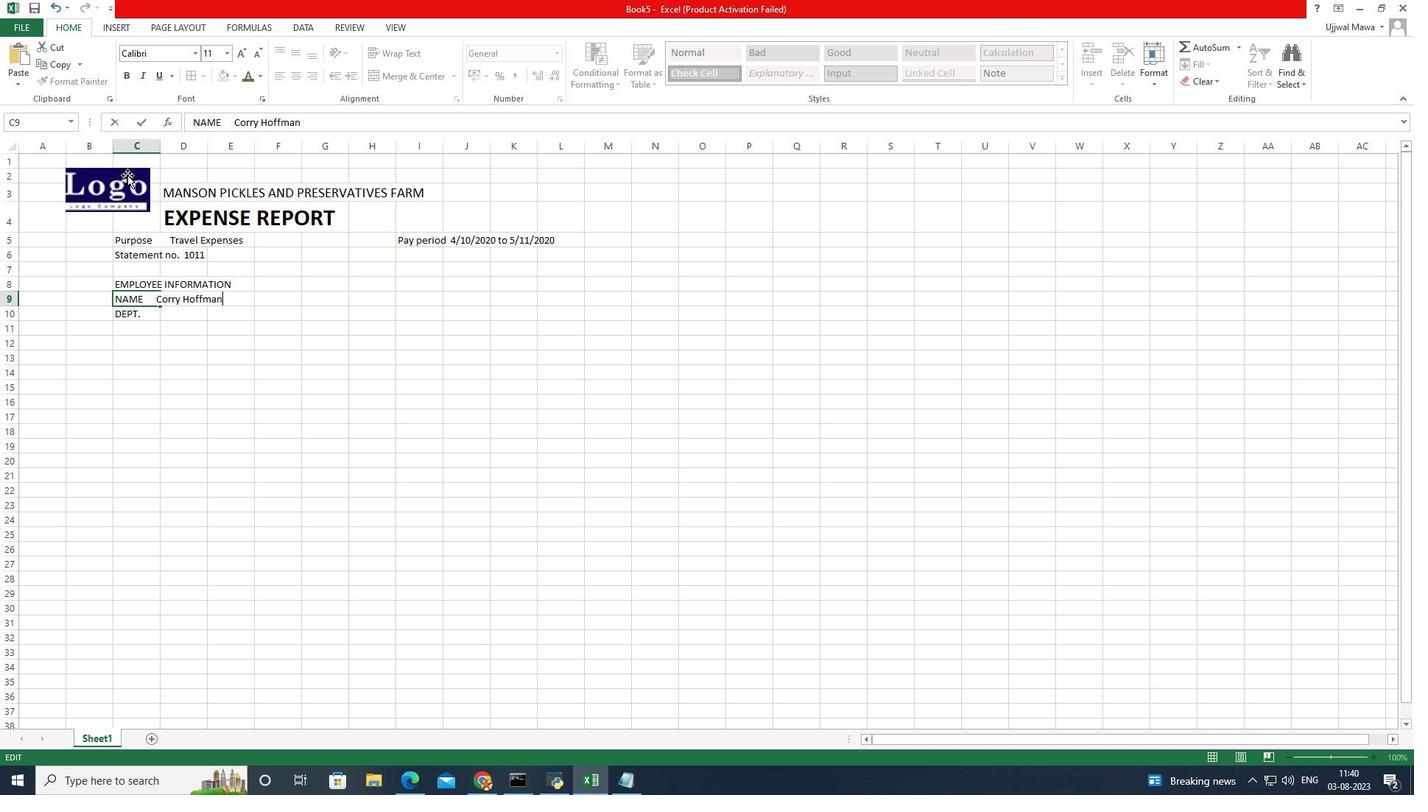 
Action: Mouse moved to (142, 318)
Screenshot: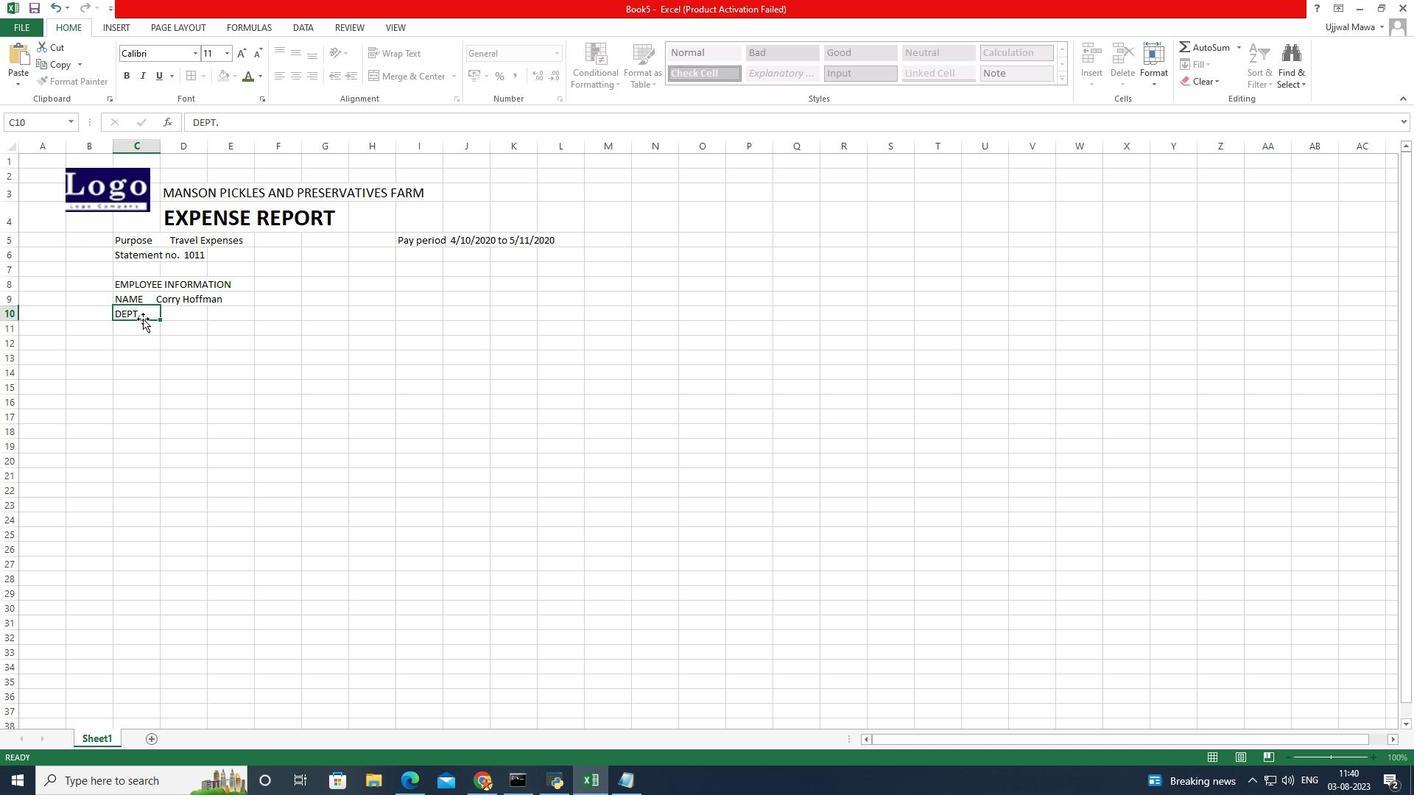 
Action: Mouse pressed left at (142, 318)
Screenshot: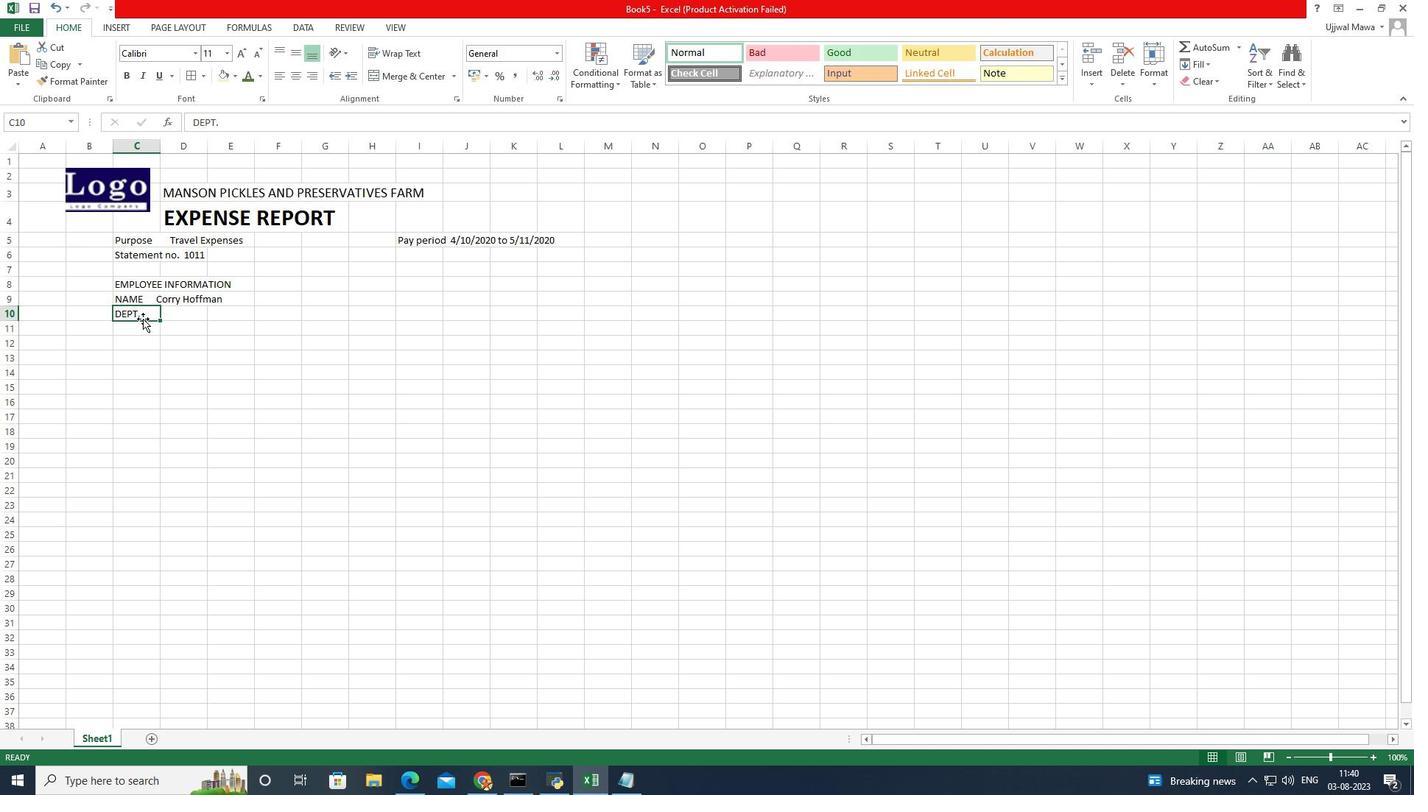 
Action: Mouse pressed left at (142, 318)
Screenshot: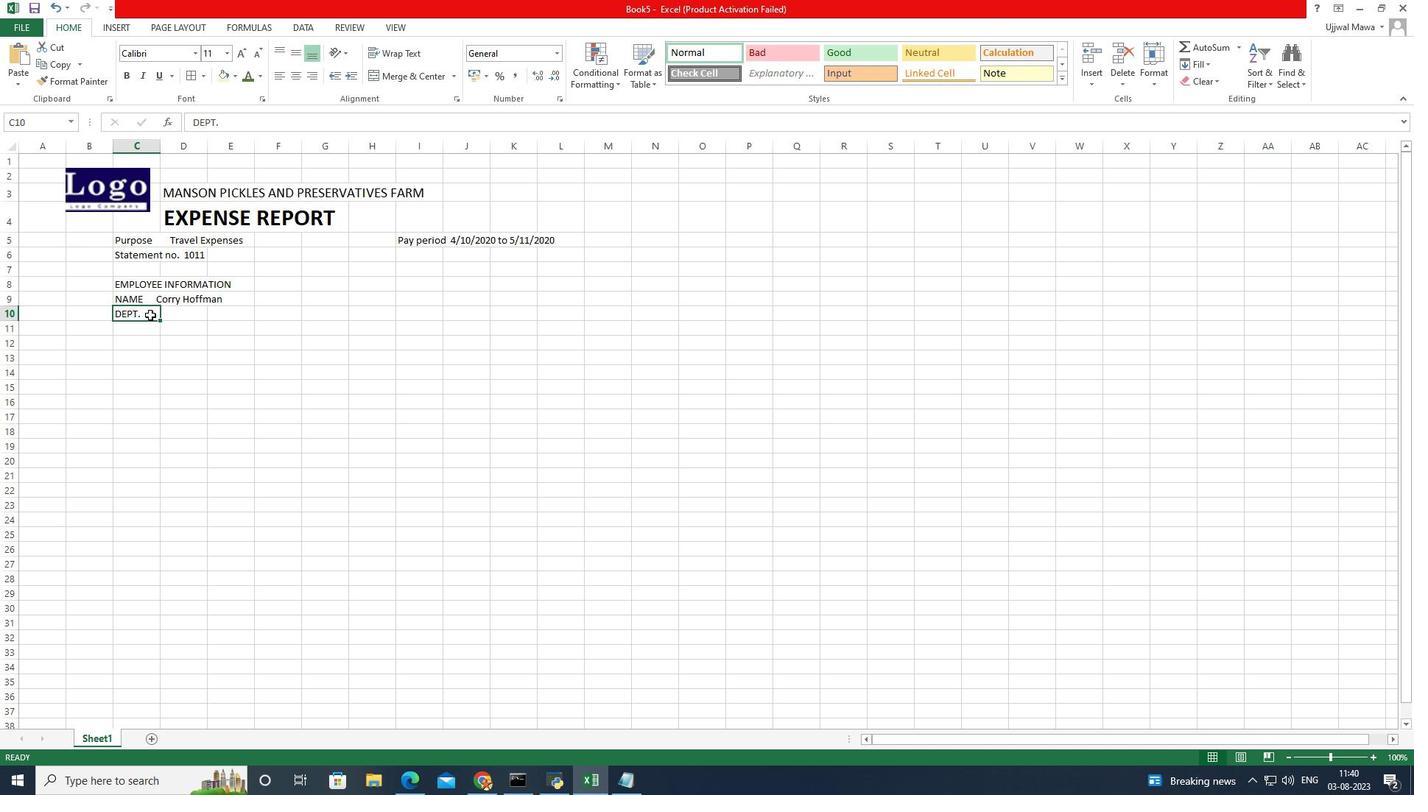 
Action: Mouse moved to (150, 315)
Screenshot: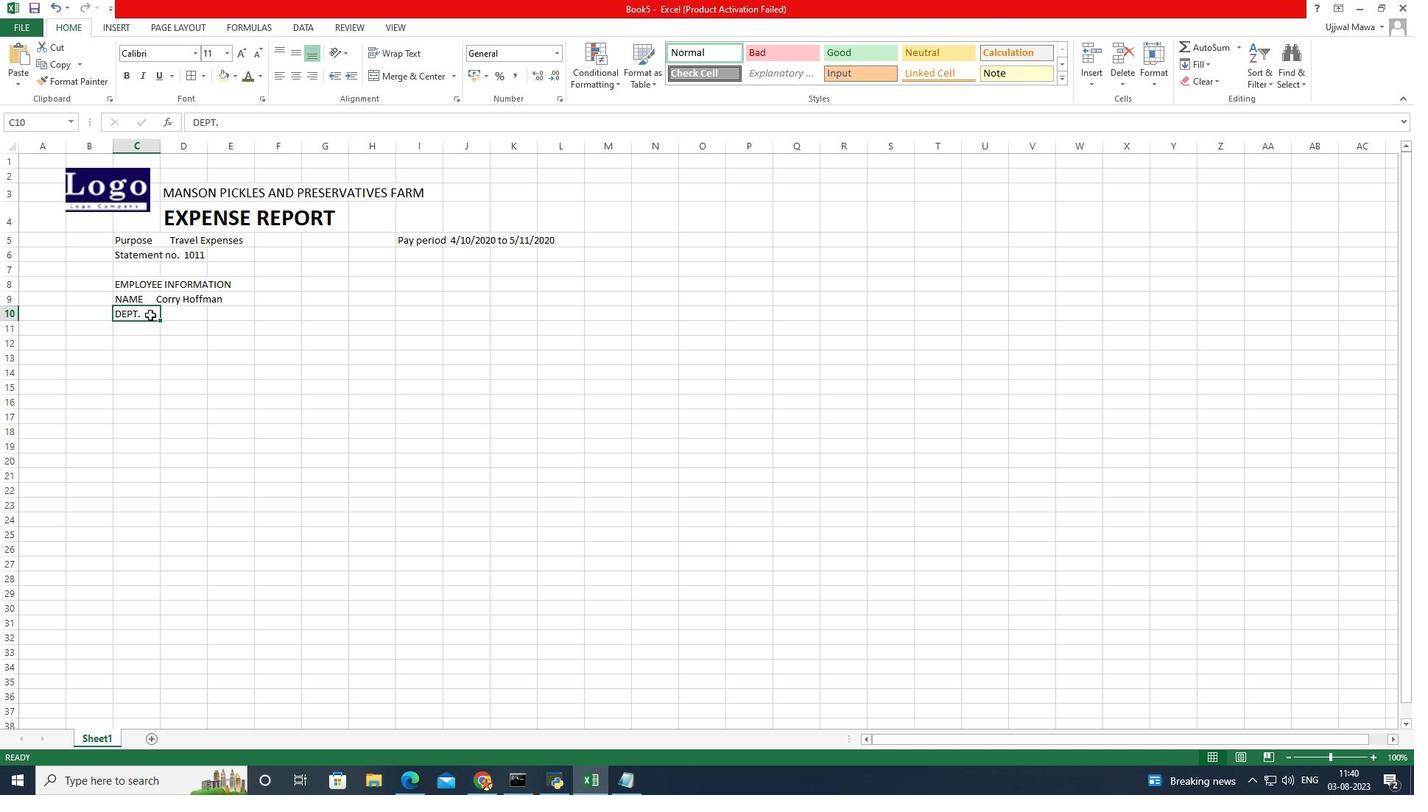 
Action: Mouse pressed left at (150, 315)
Screenshot: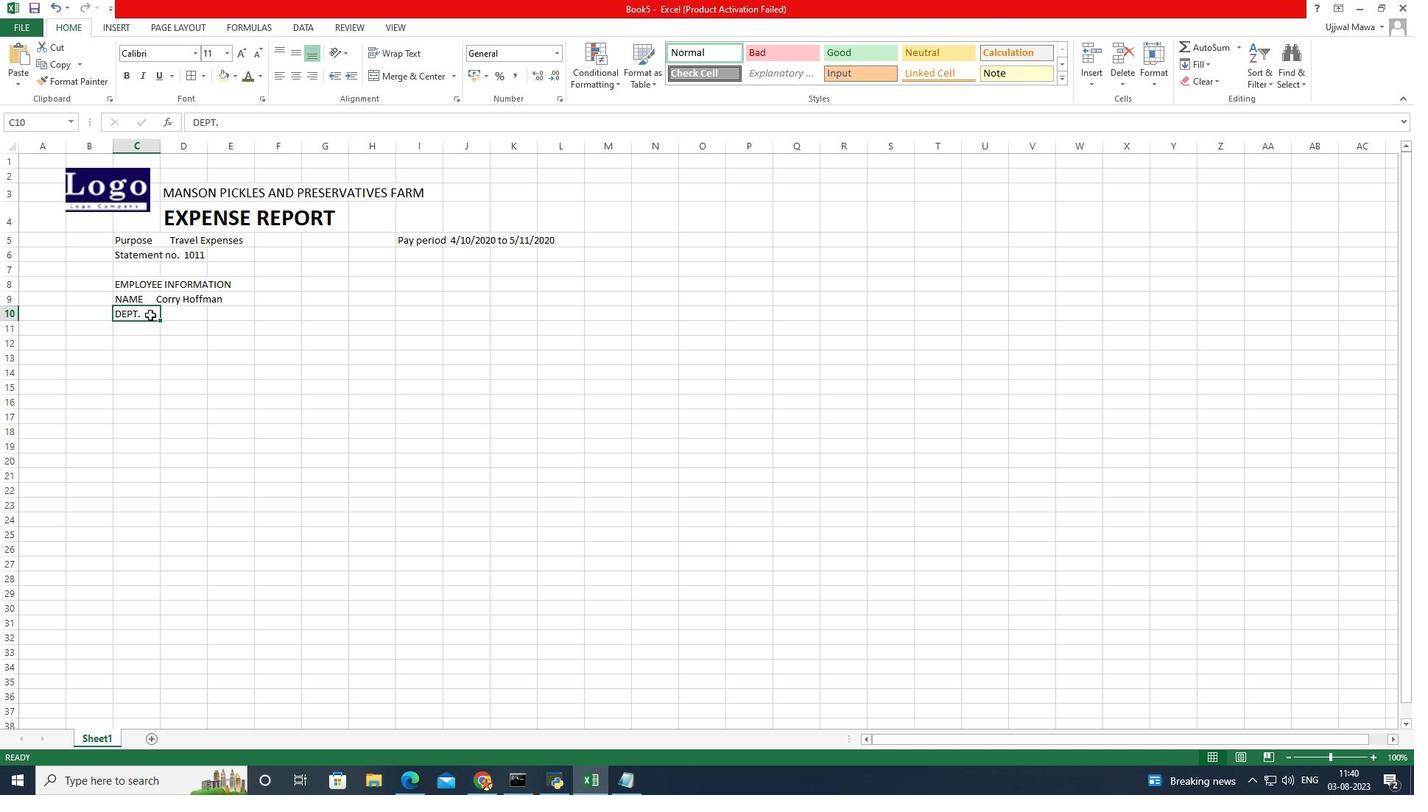
Action: Mouse pressed left at (150, 315)
Screenshot: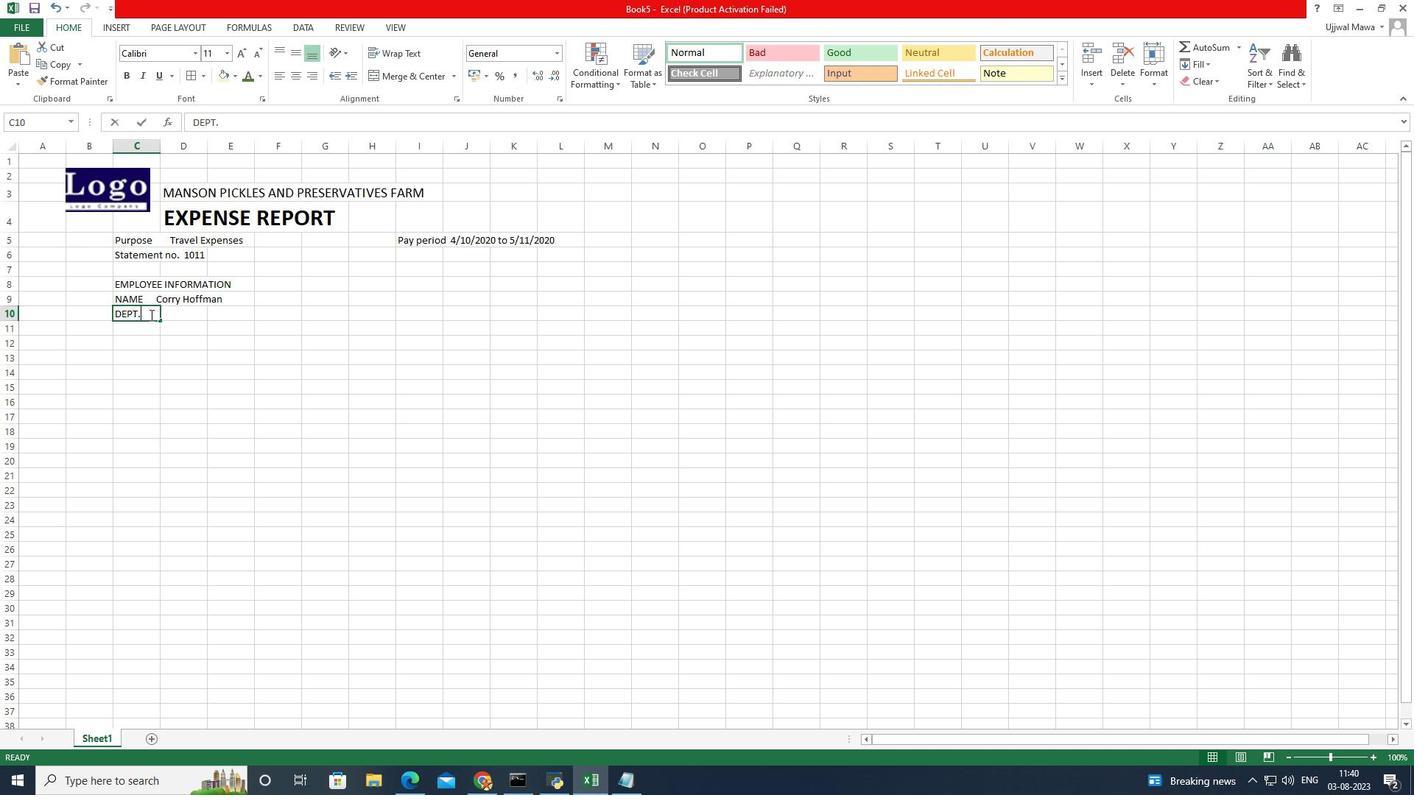 
Action: Mouse moved to (169, 306)
Screenshot: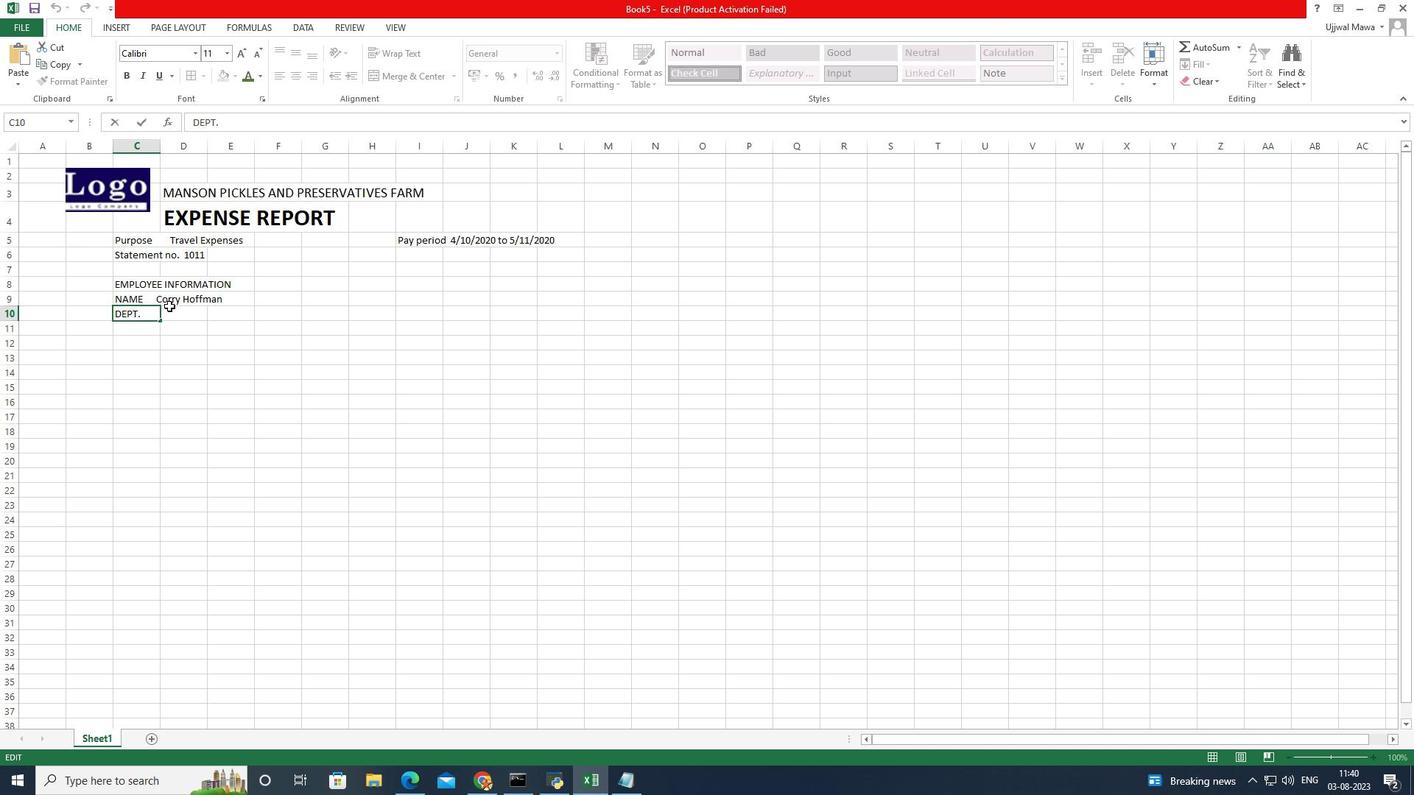 
Action: Key pressed <Key.space><Key.caps_lock>S<Key.caps_lock>ales
Screenshot: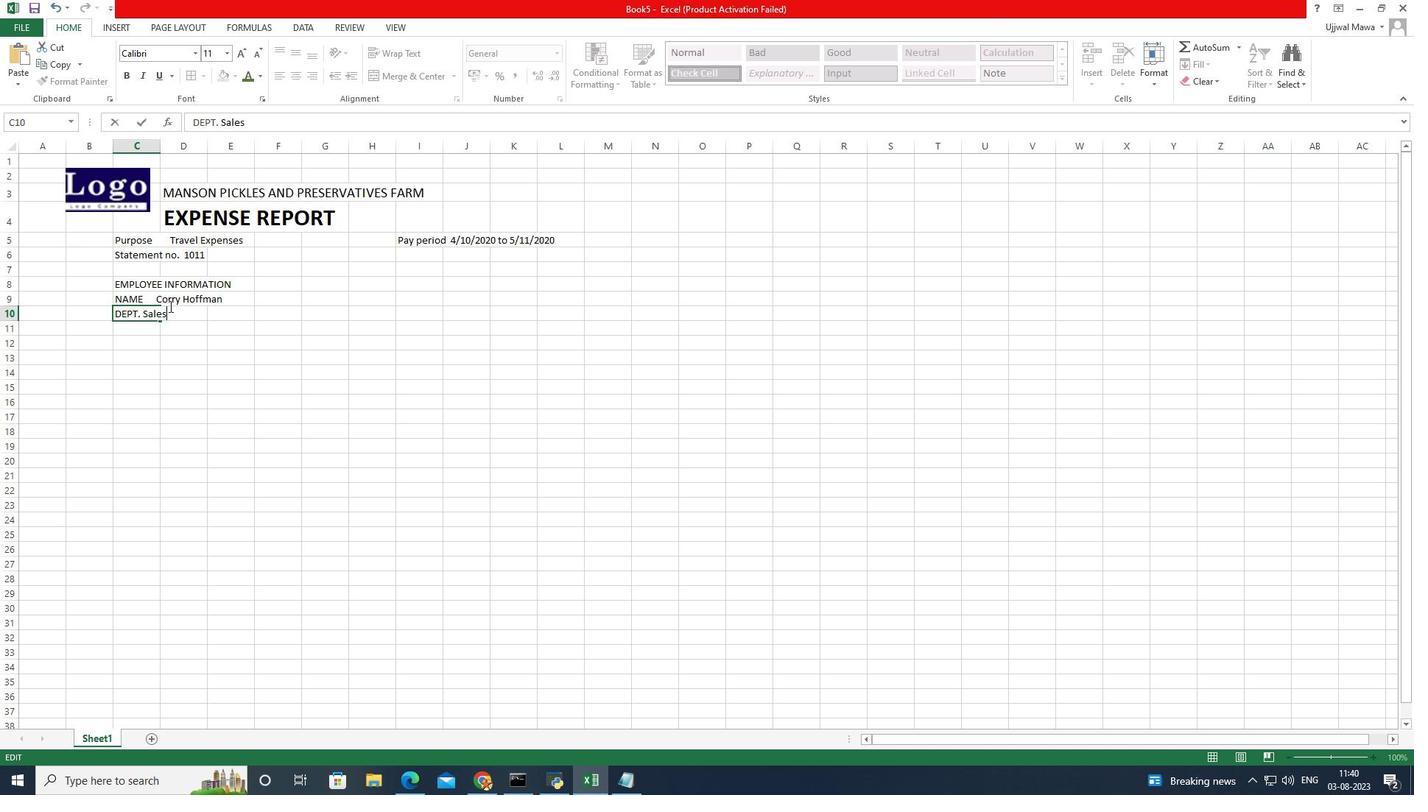 
Action: Mouse moved to (120, 341)
Screenshot: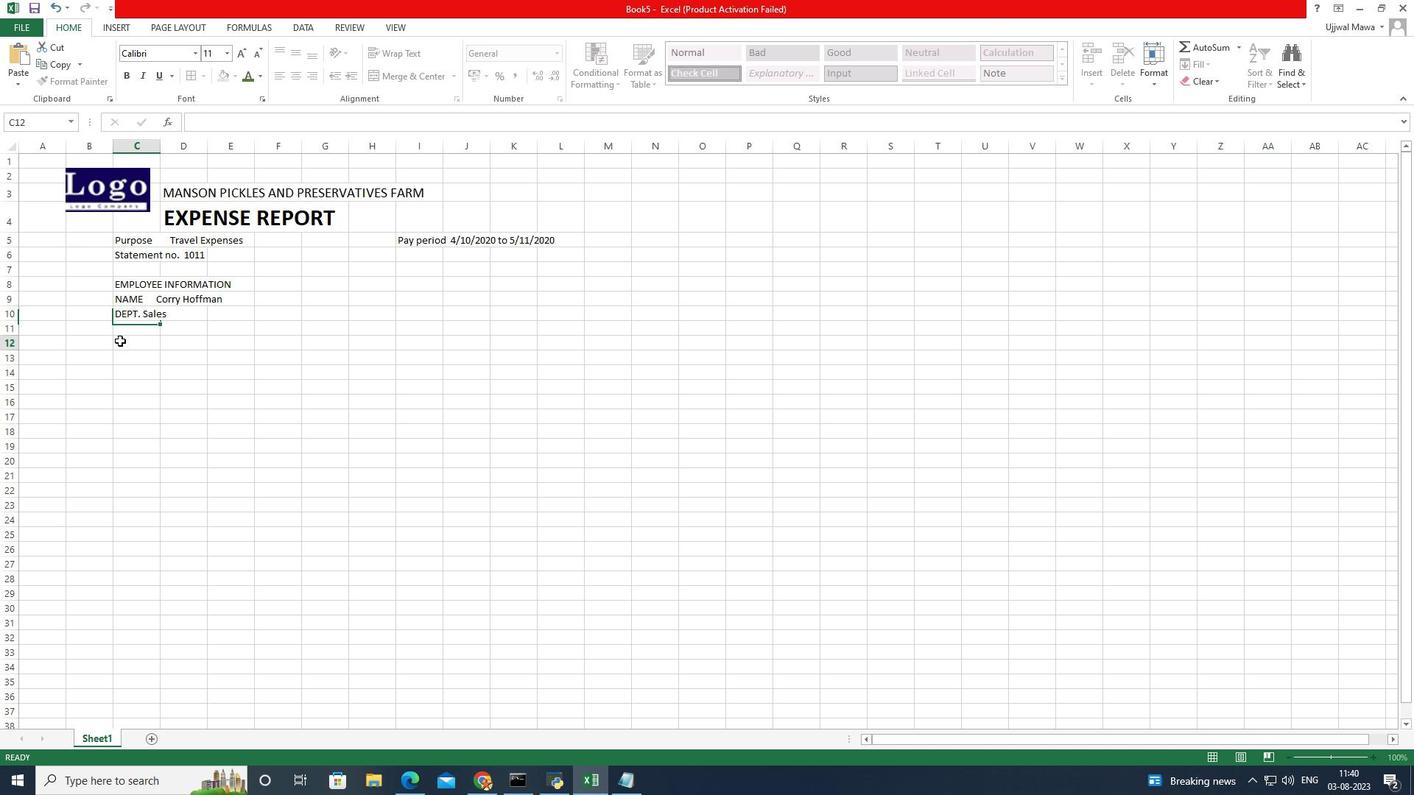 
Action: Mouse pressed left at (120, 341)
Screenshot: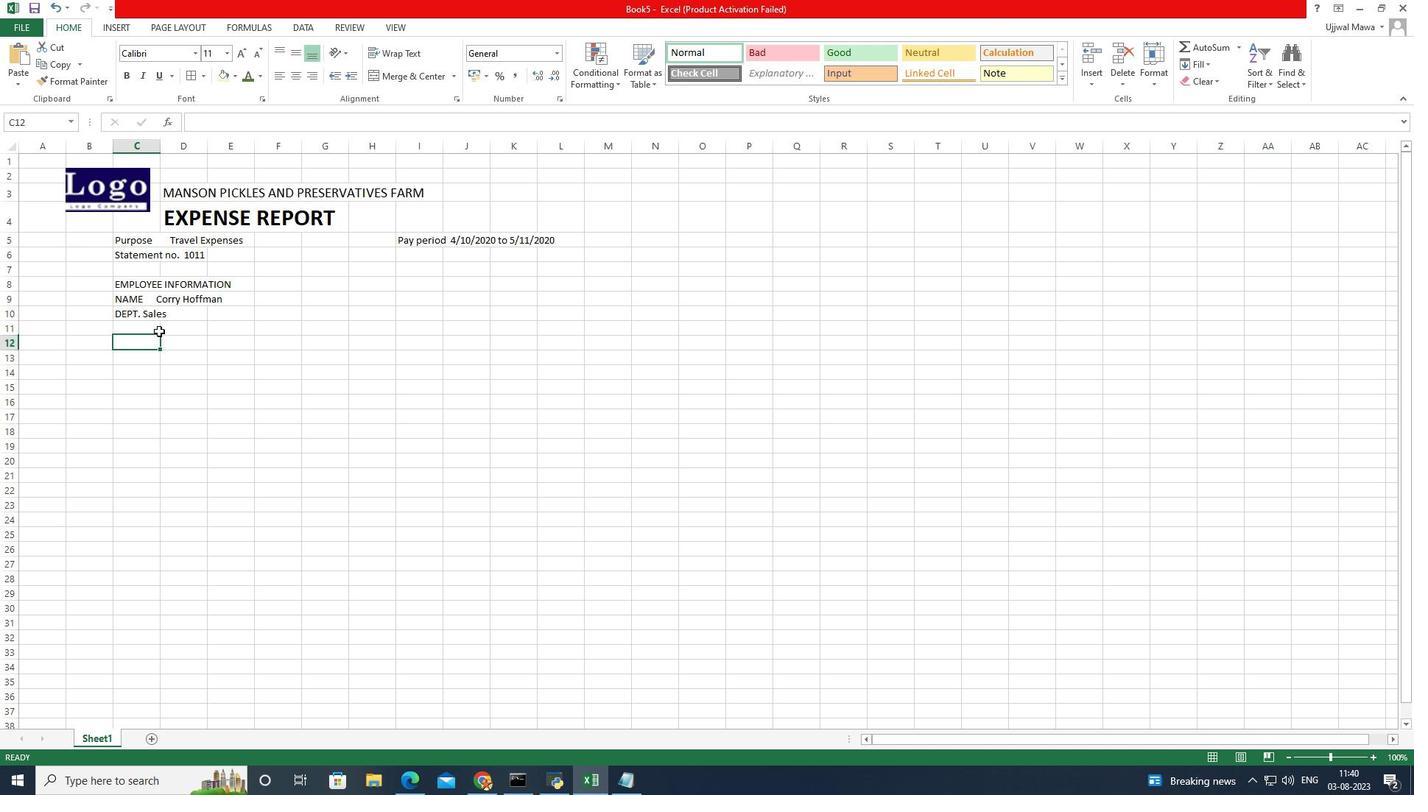 
Action: Mouse moved to (144, 308)
Screenshot: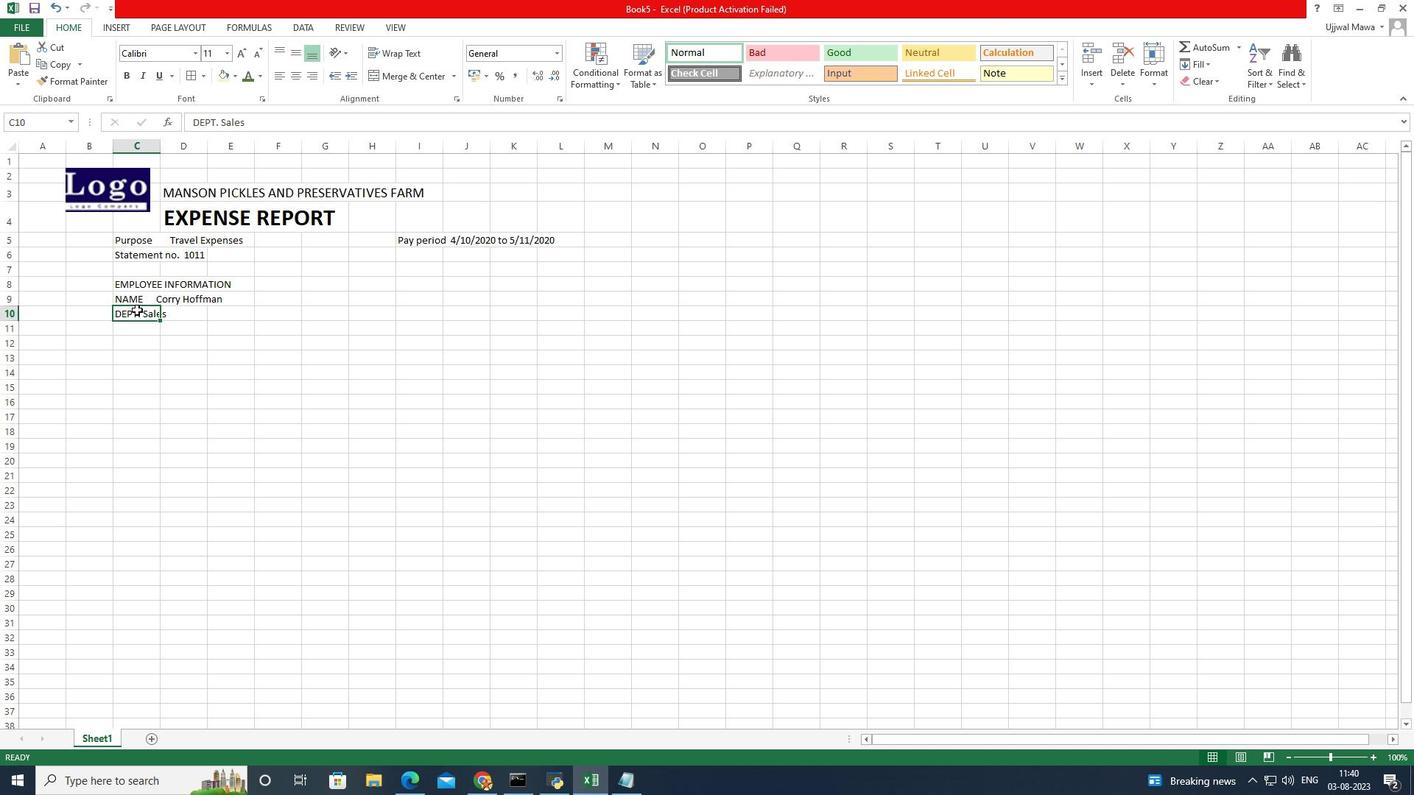 
Action: Mouse pressed left at (144, 308)
Screenshot: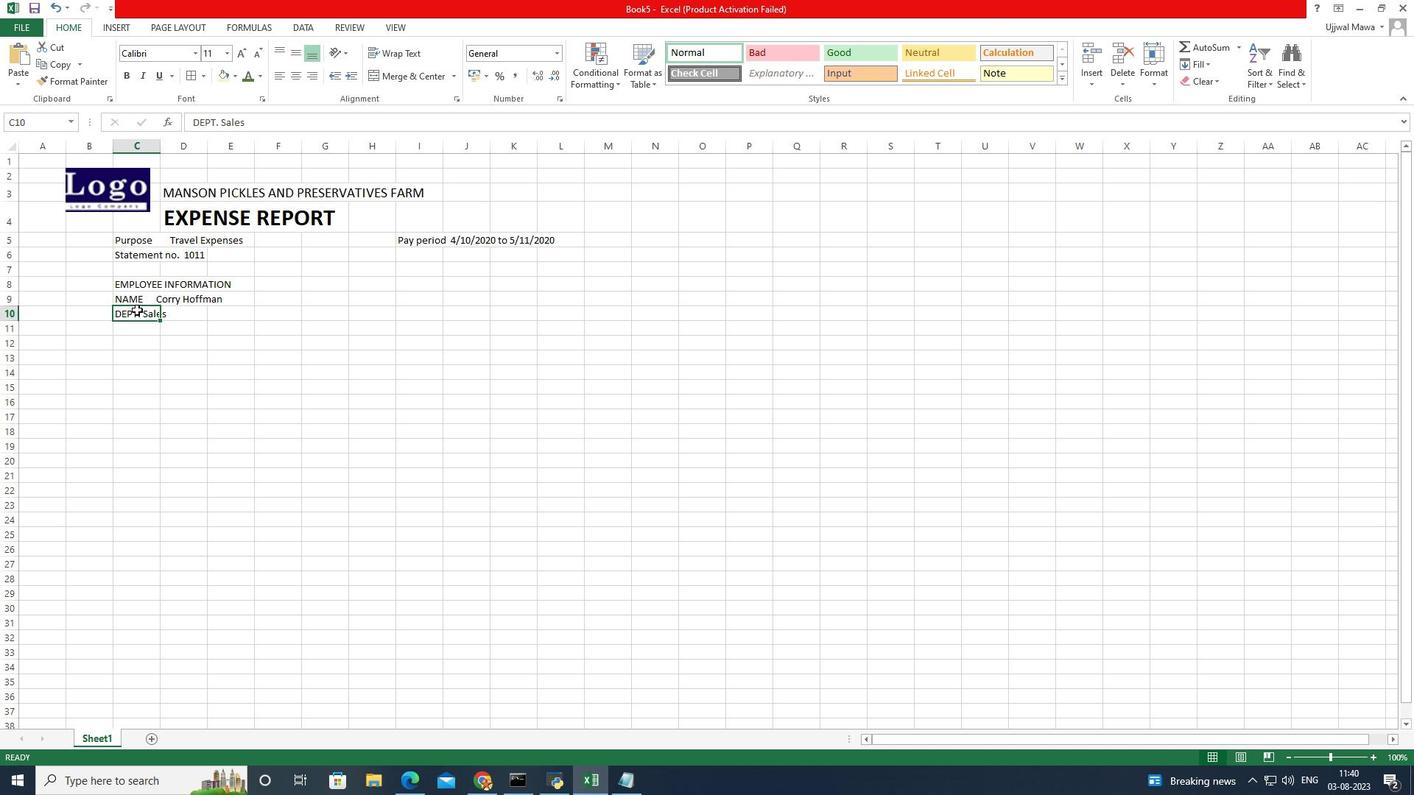 
Action: Mouse moved to (137, 310)
Screenshot: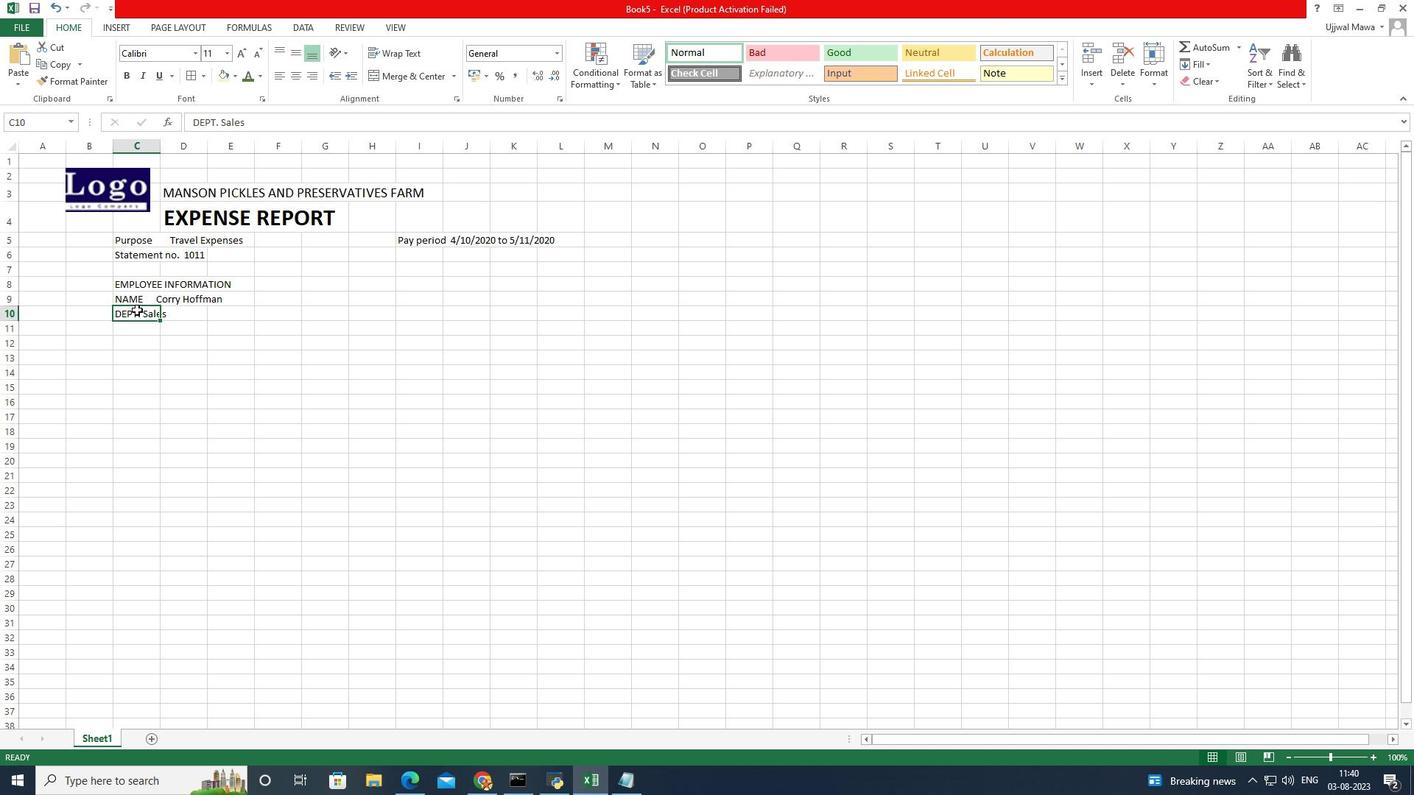 
Action: Mouse pressed left at (137, 310)
Screenshot: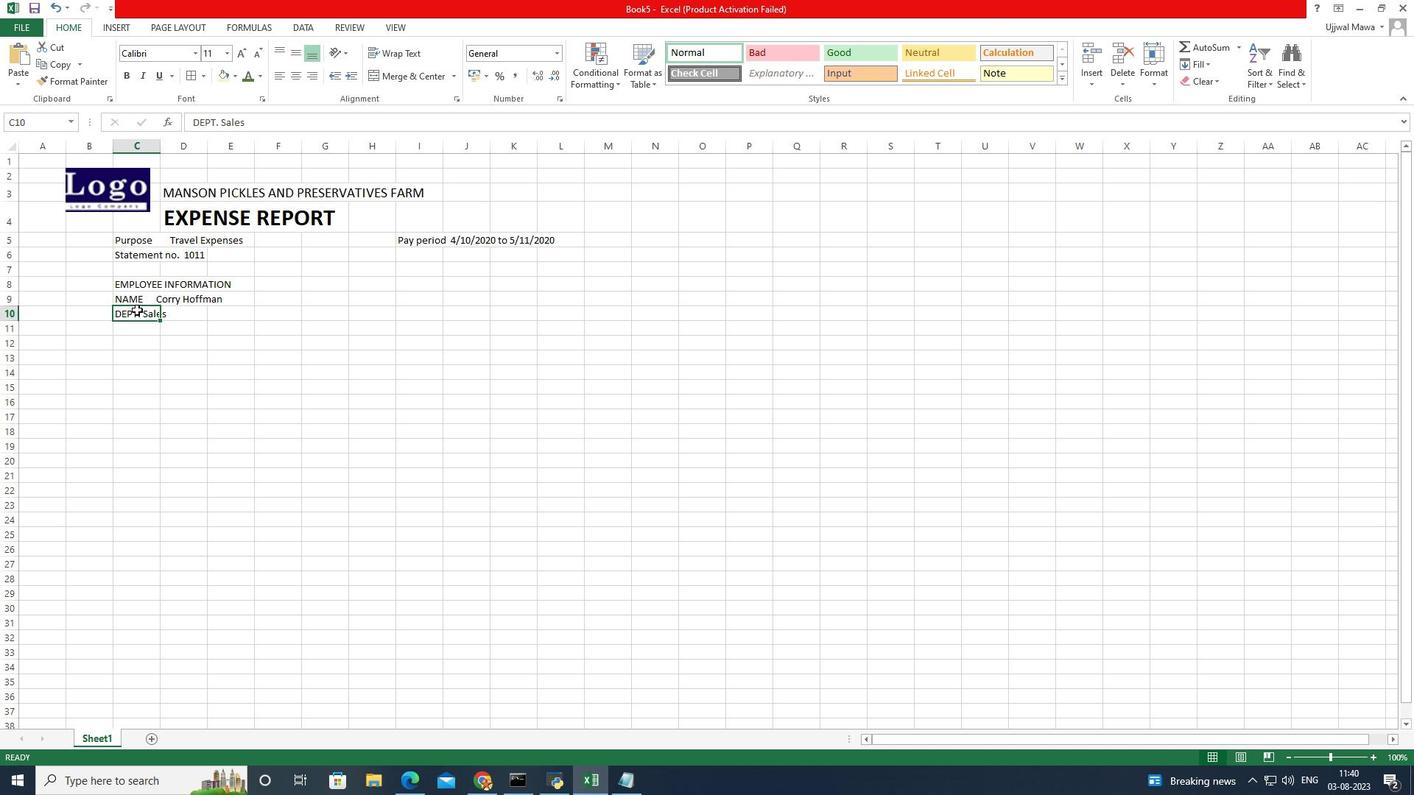
Action: Mouse pressed left at (137, 310)
Screenshot: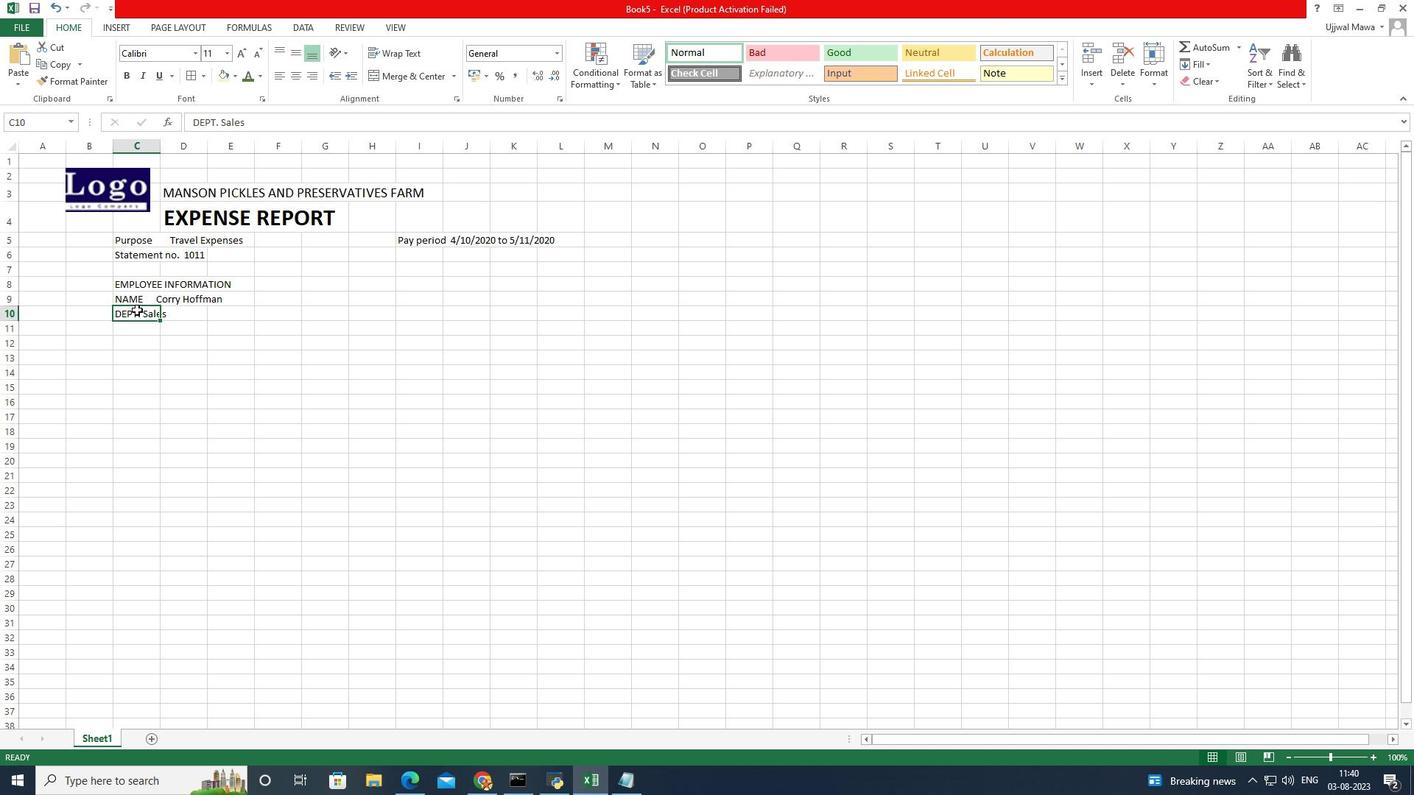 
Action: Mouse pressed left at (137, 310)
Screenshot: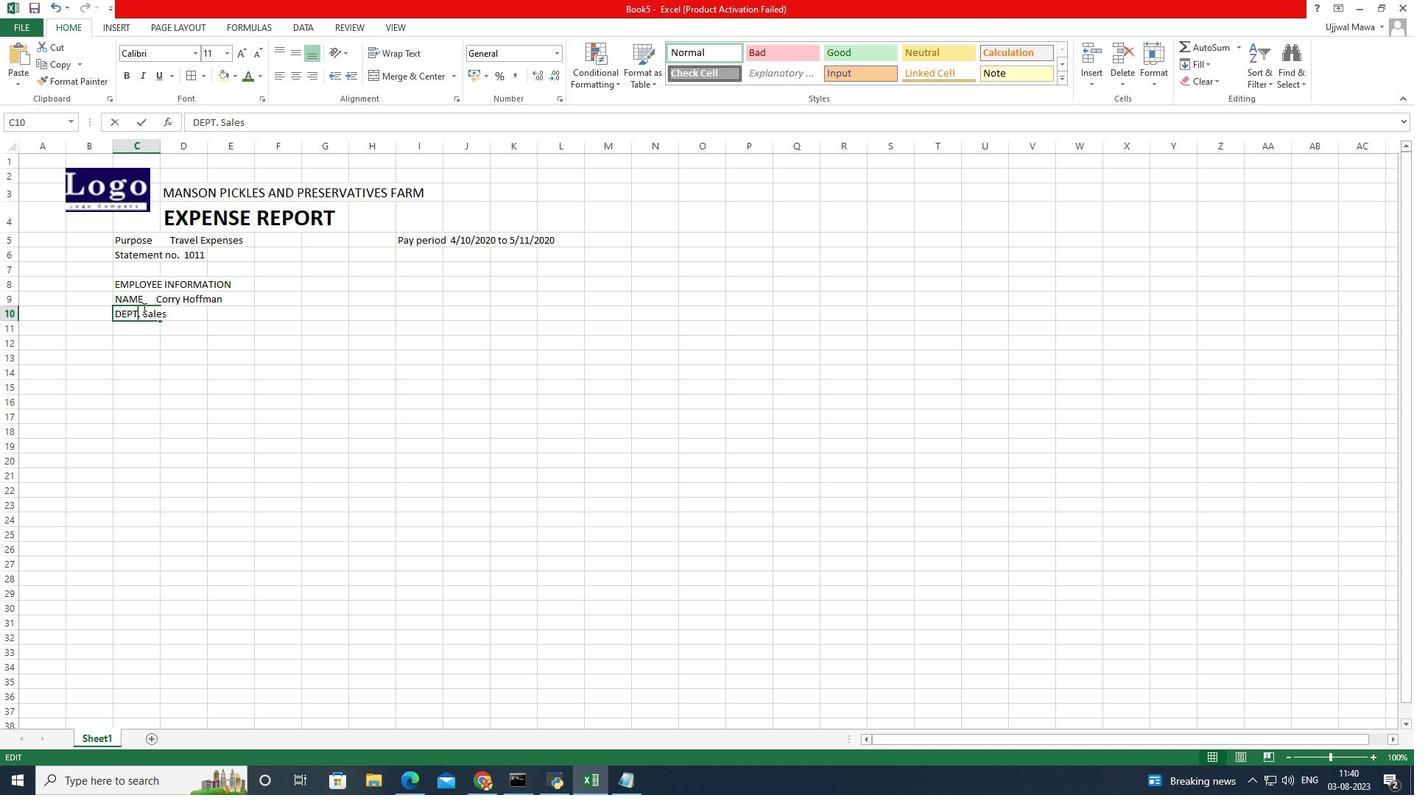 
Action: Mouse moved to (145, 312)
Screenshot: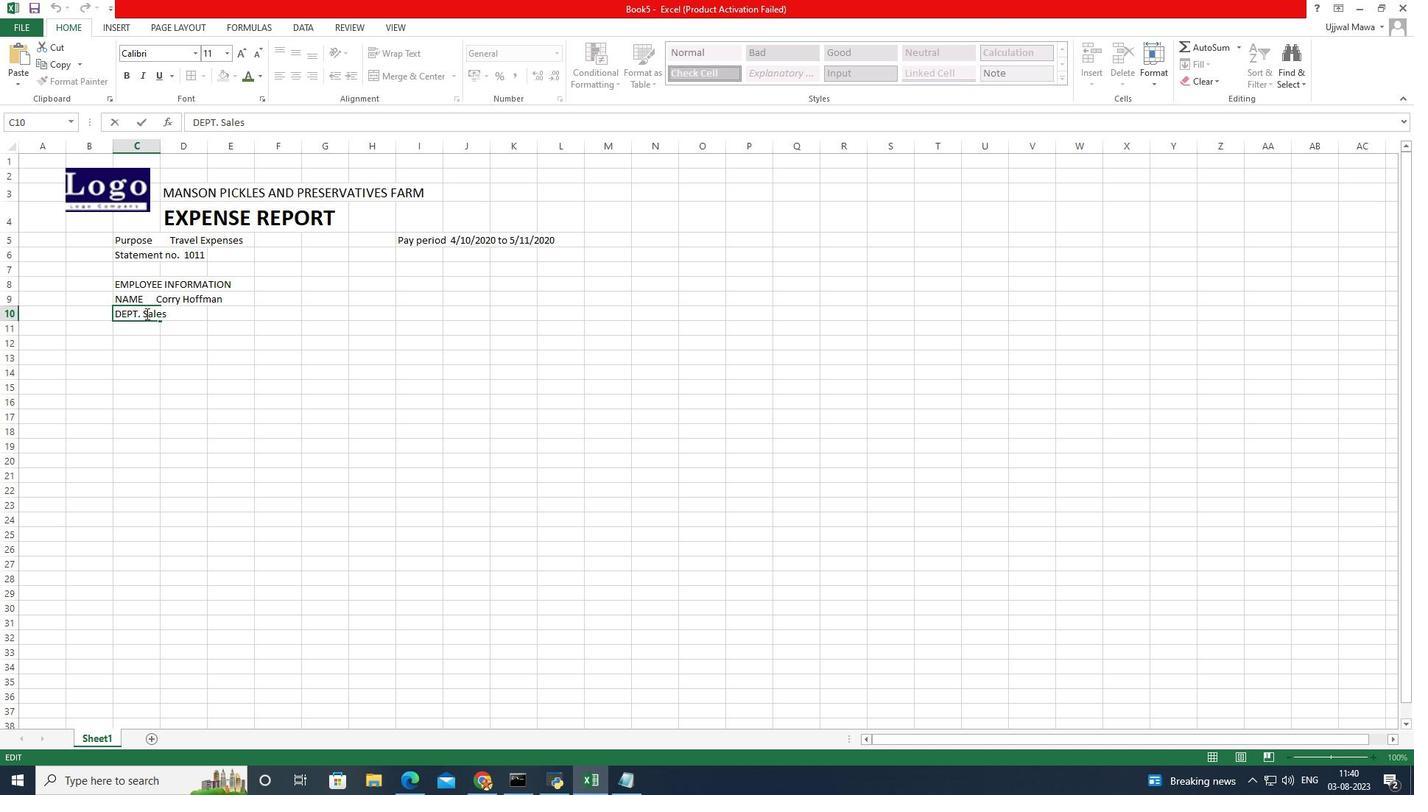 
Action: Mouse pressed left at (145, 312)
Screenshot: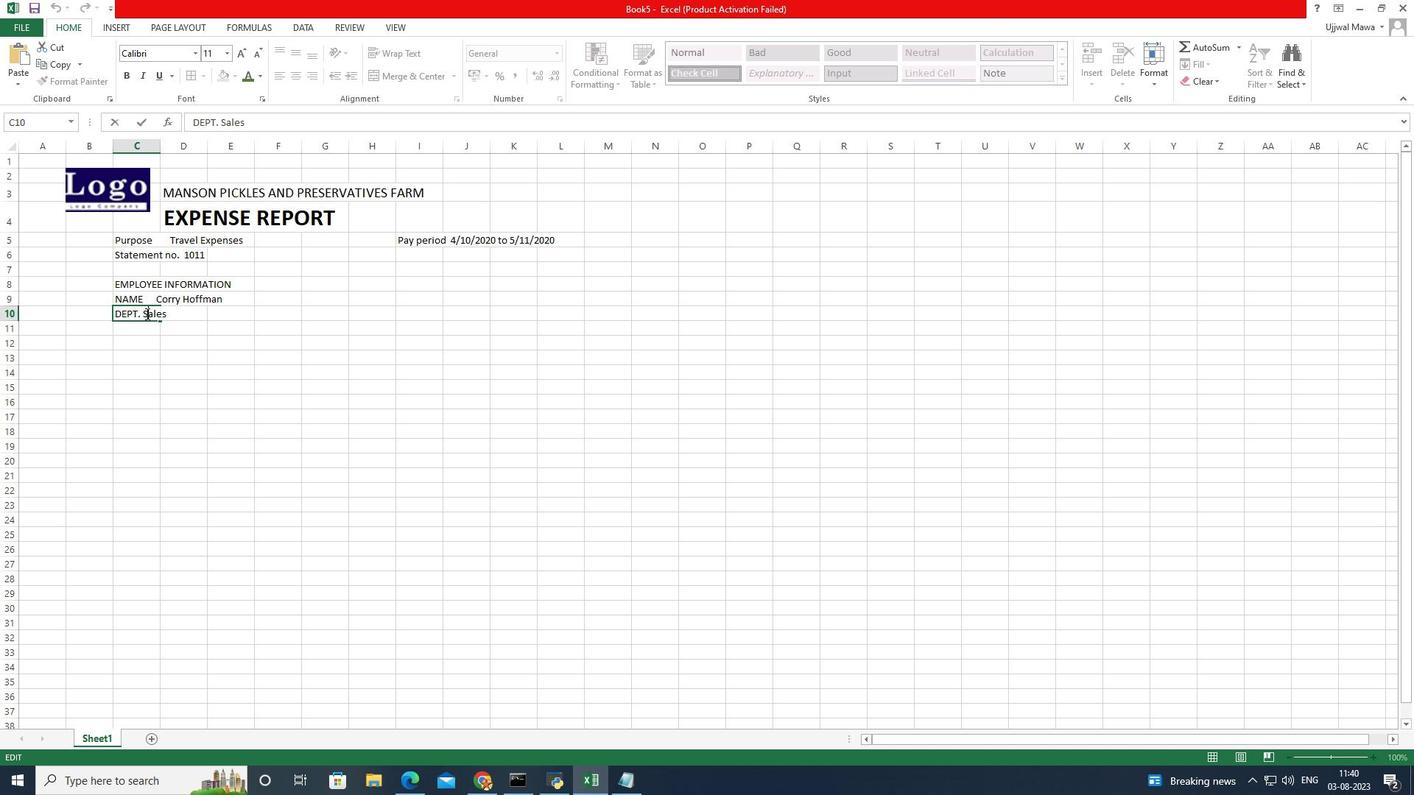 
Action: Mouse moved to (139, 315)
Screenshot: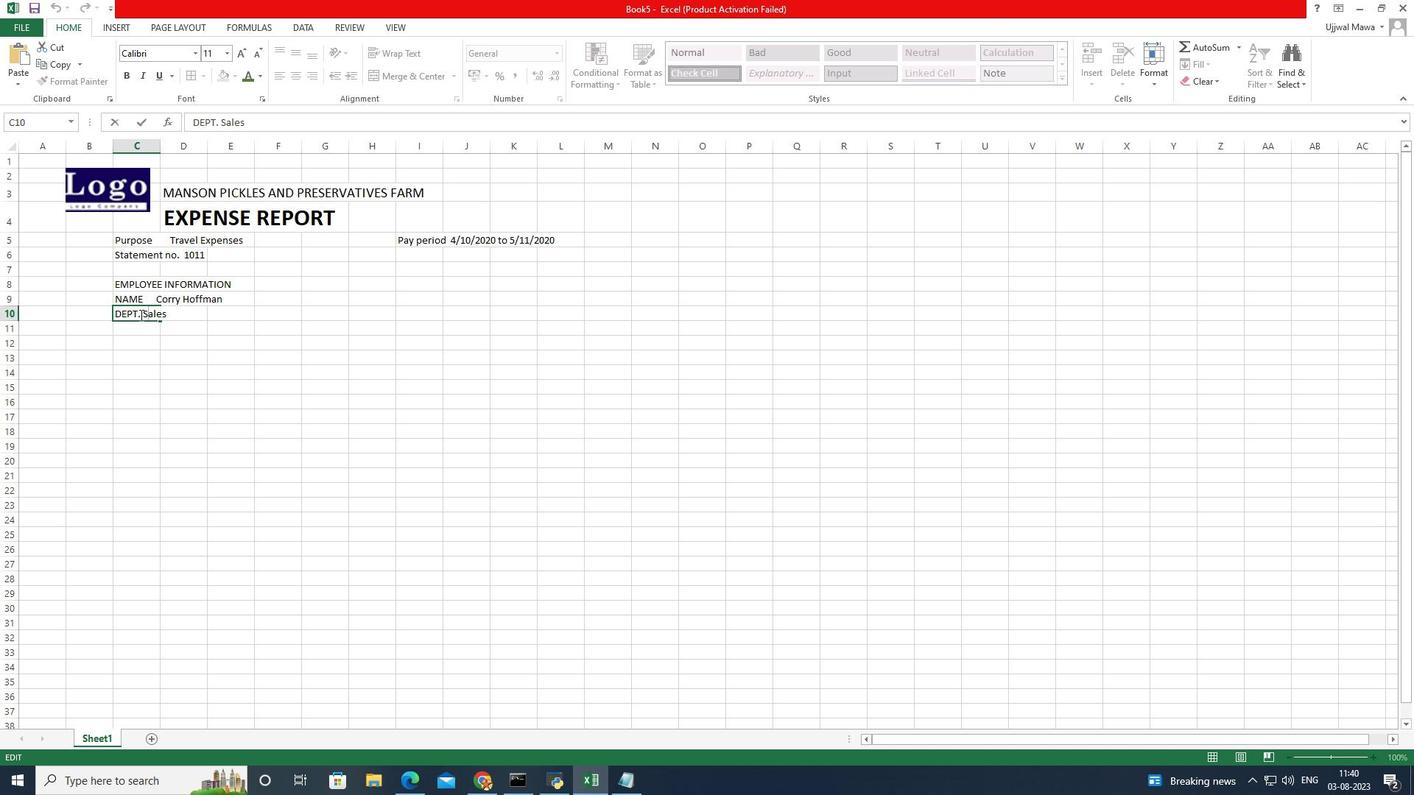 
Action: Mouse pressed left at (139, 315)
Screenshot: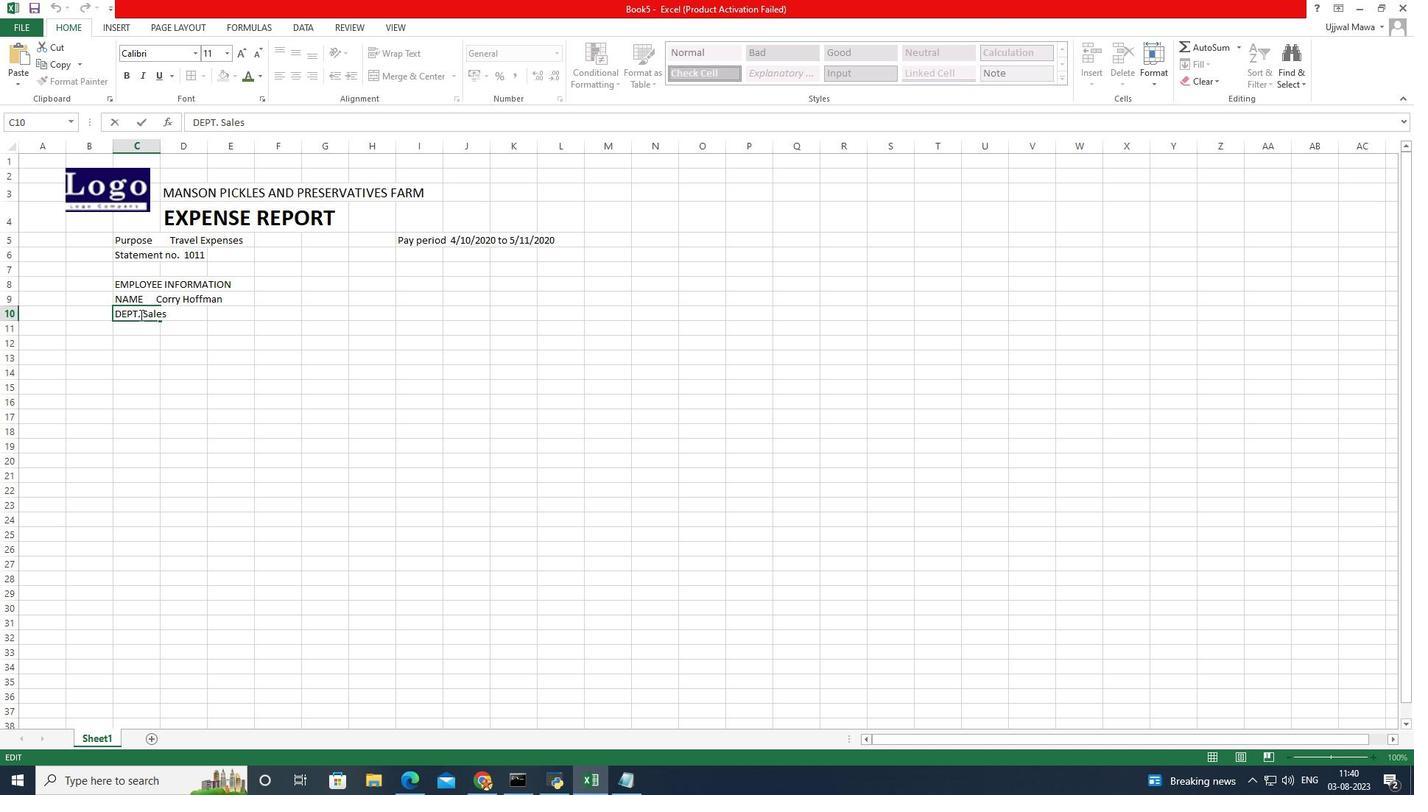 
Action: Mouse moved to (140, 315)
Screenshot: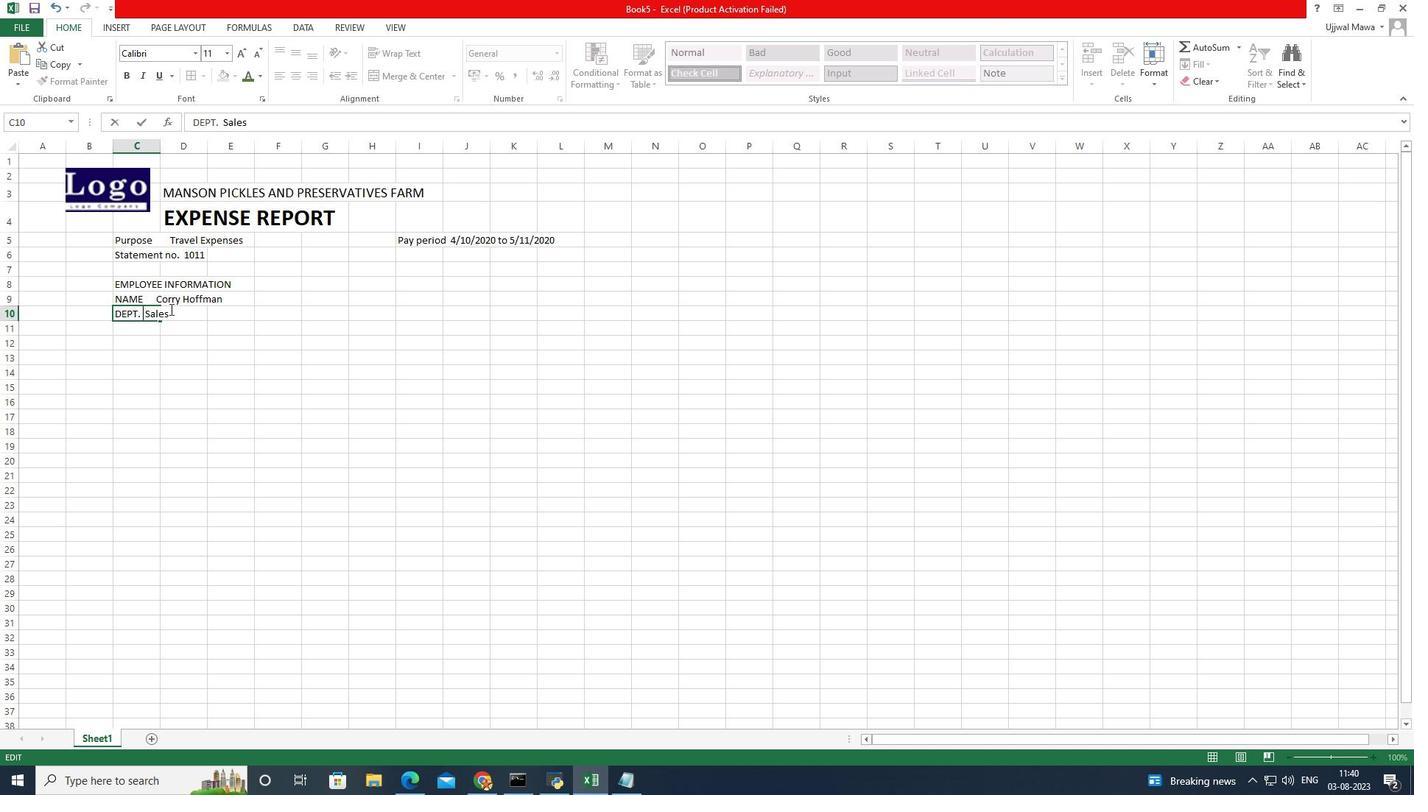 
Action: Key pressed <Key.space>
Screenshot: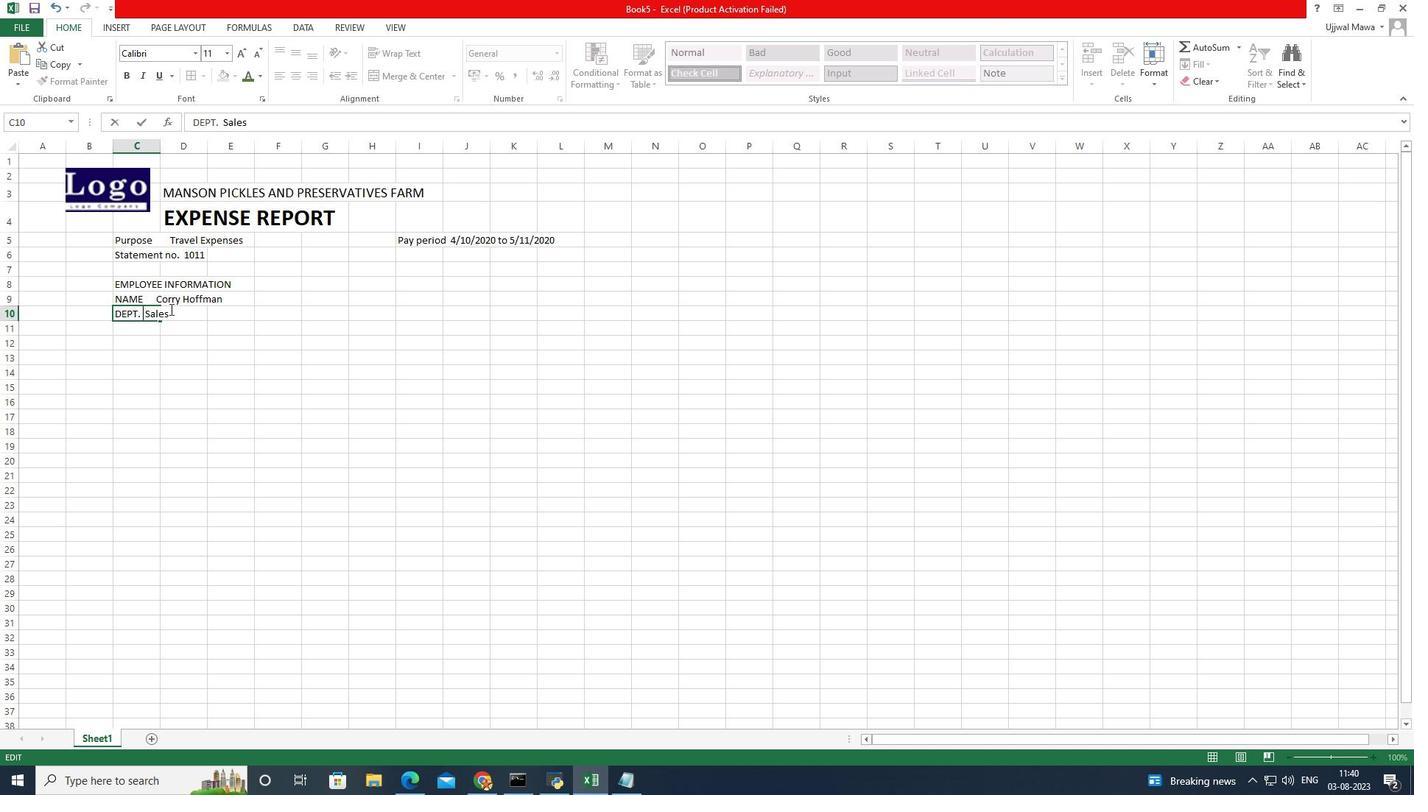 
Action: Mouse moved to (170, 309)
Screenshot: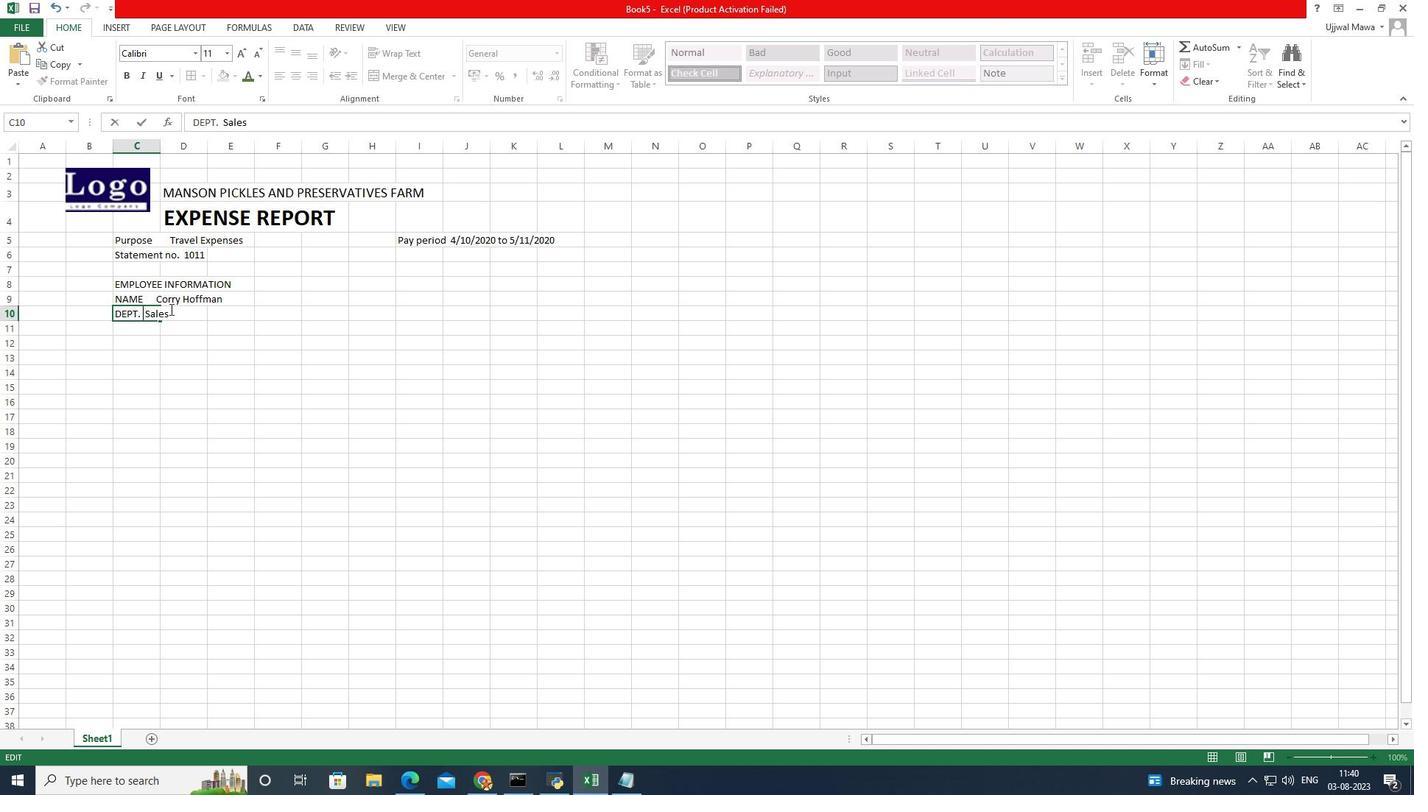 
Action: Key pressed <Key.space><Key.space><Key.space>
Screenshot: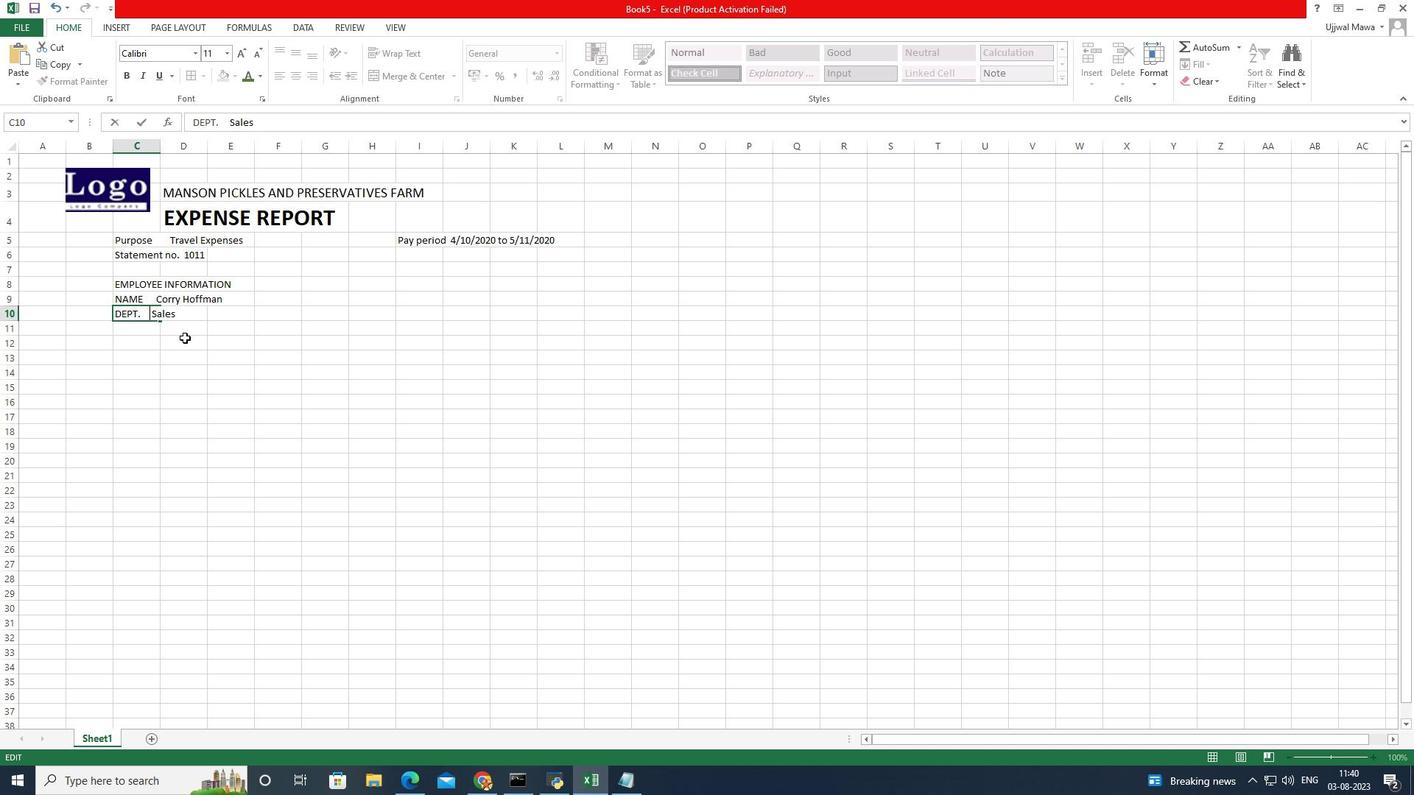 
Action: Mouse moved to (193, 366)
Screenshot: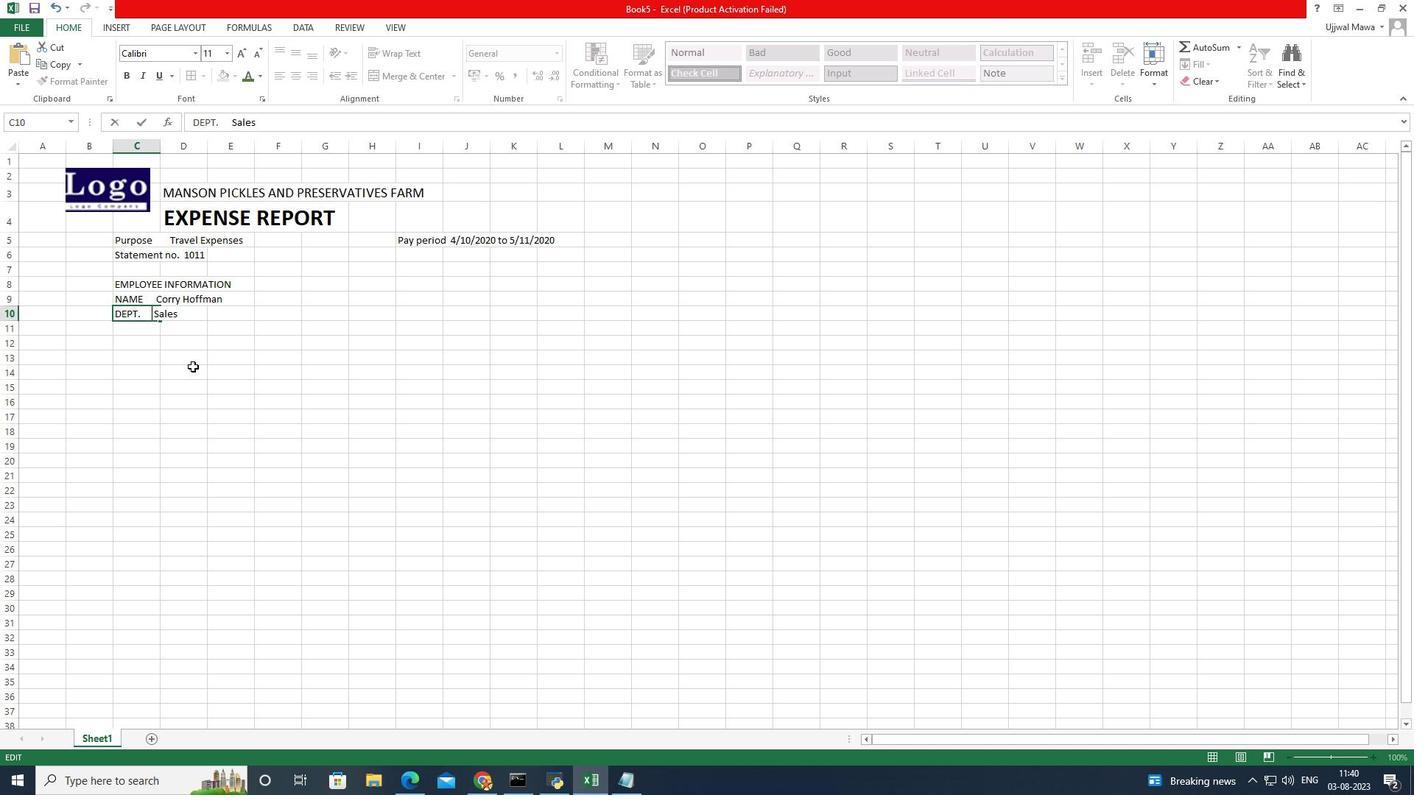 
Action: Key pressed <Key.space><Key.space>
Screenshot: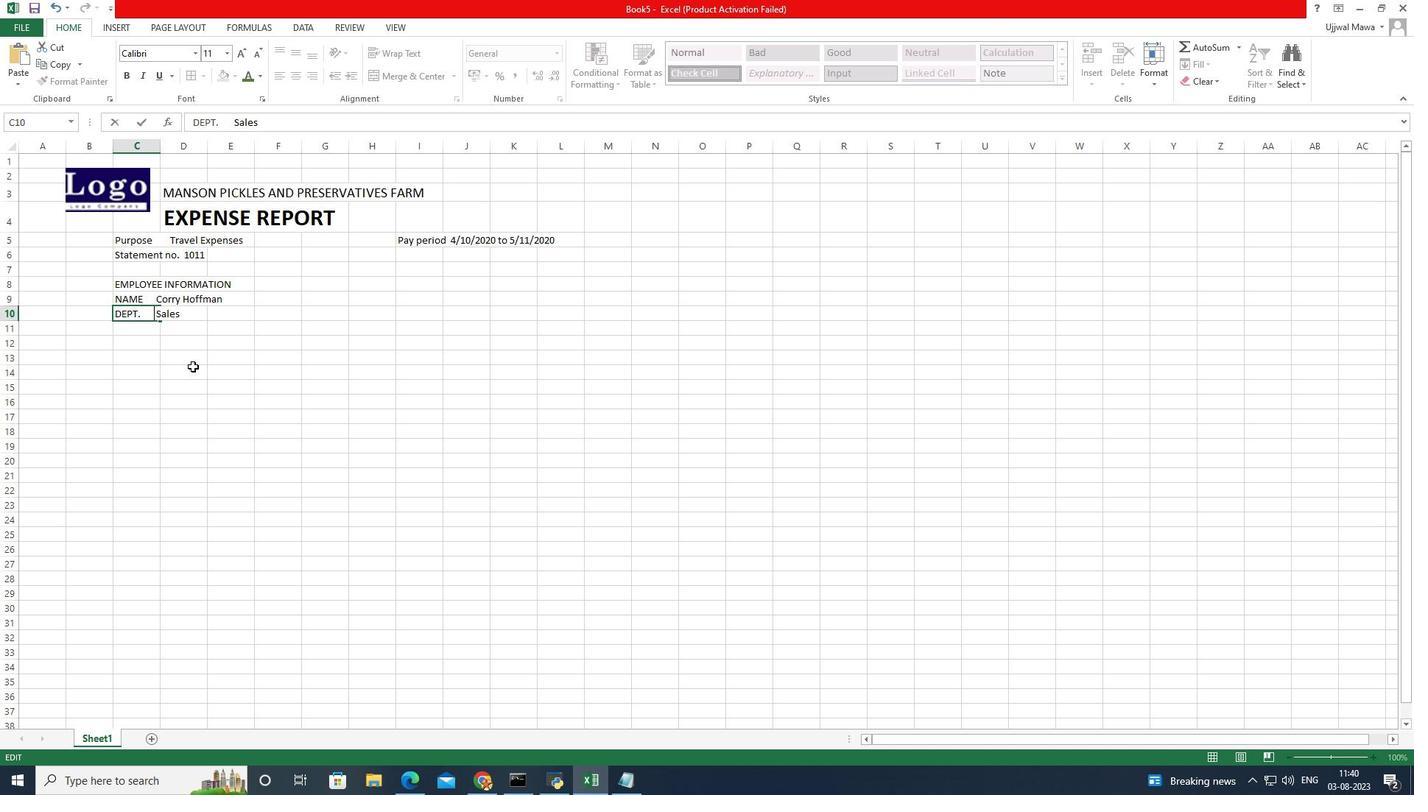 
Action: Mouse pressed left at (193, 366)
Screenshot: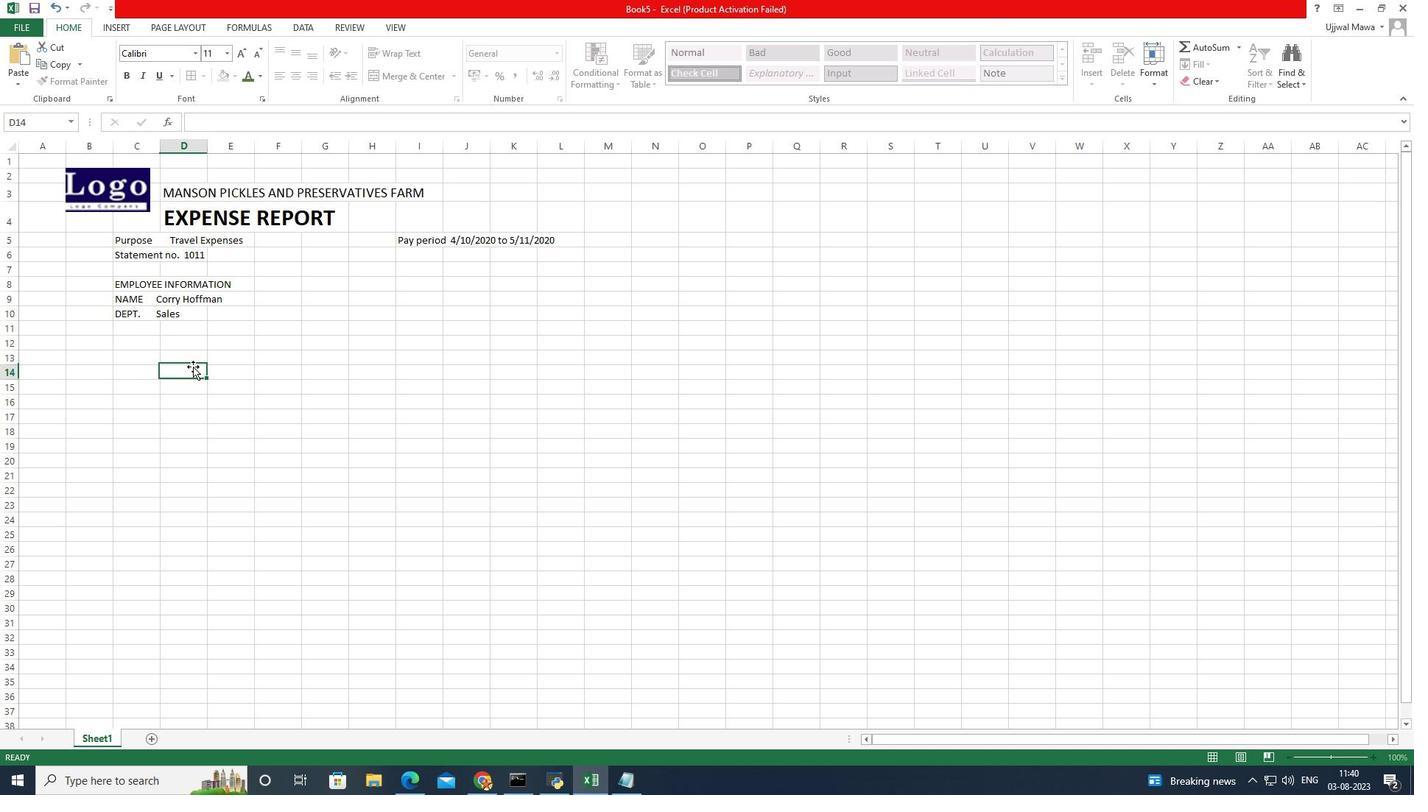 
Action: Mouse moved to (334, 299)
Screenshot: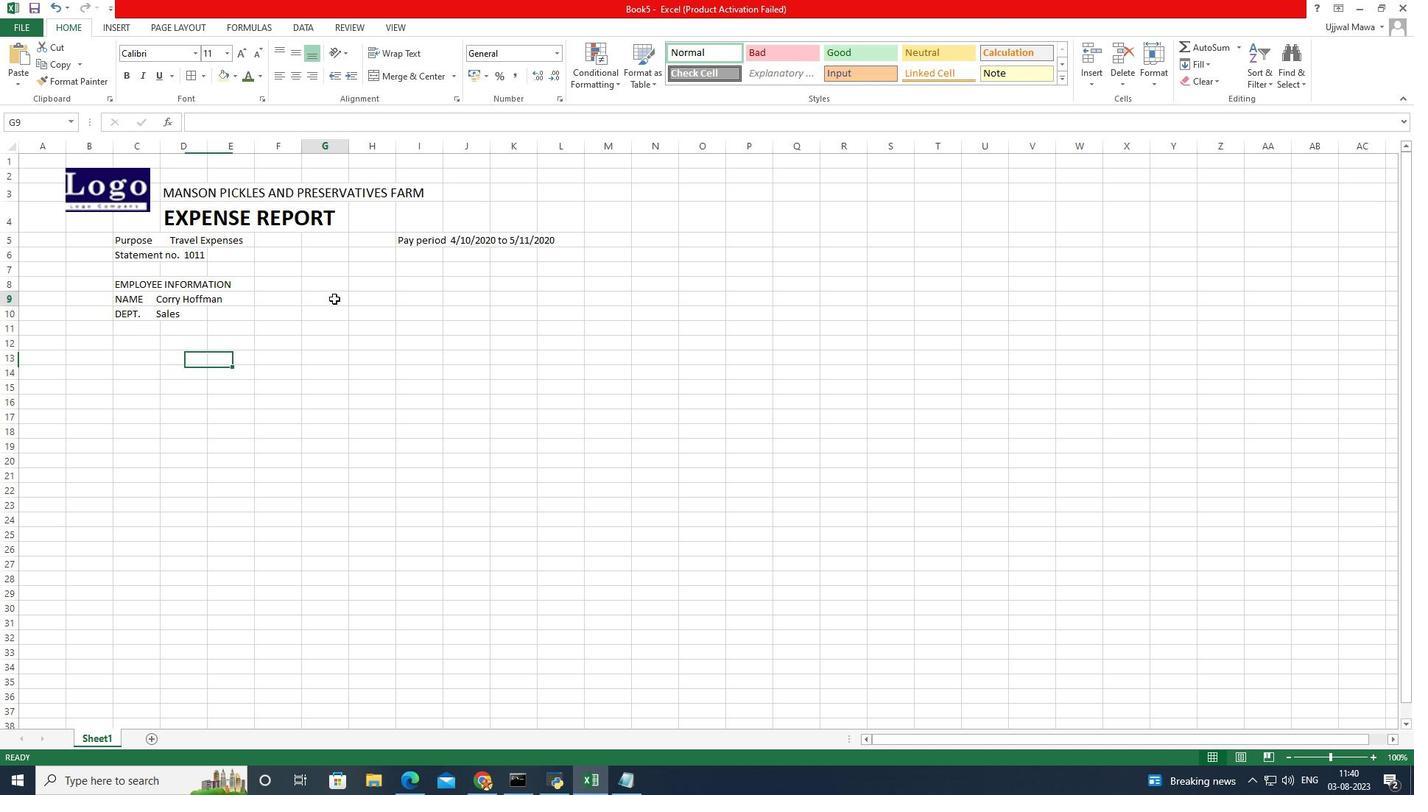 
Action: Mouse pressed left at (334, 299)
Screenshot: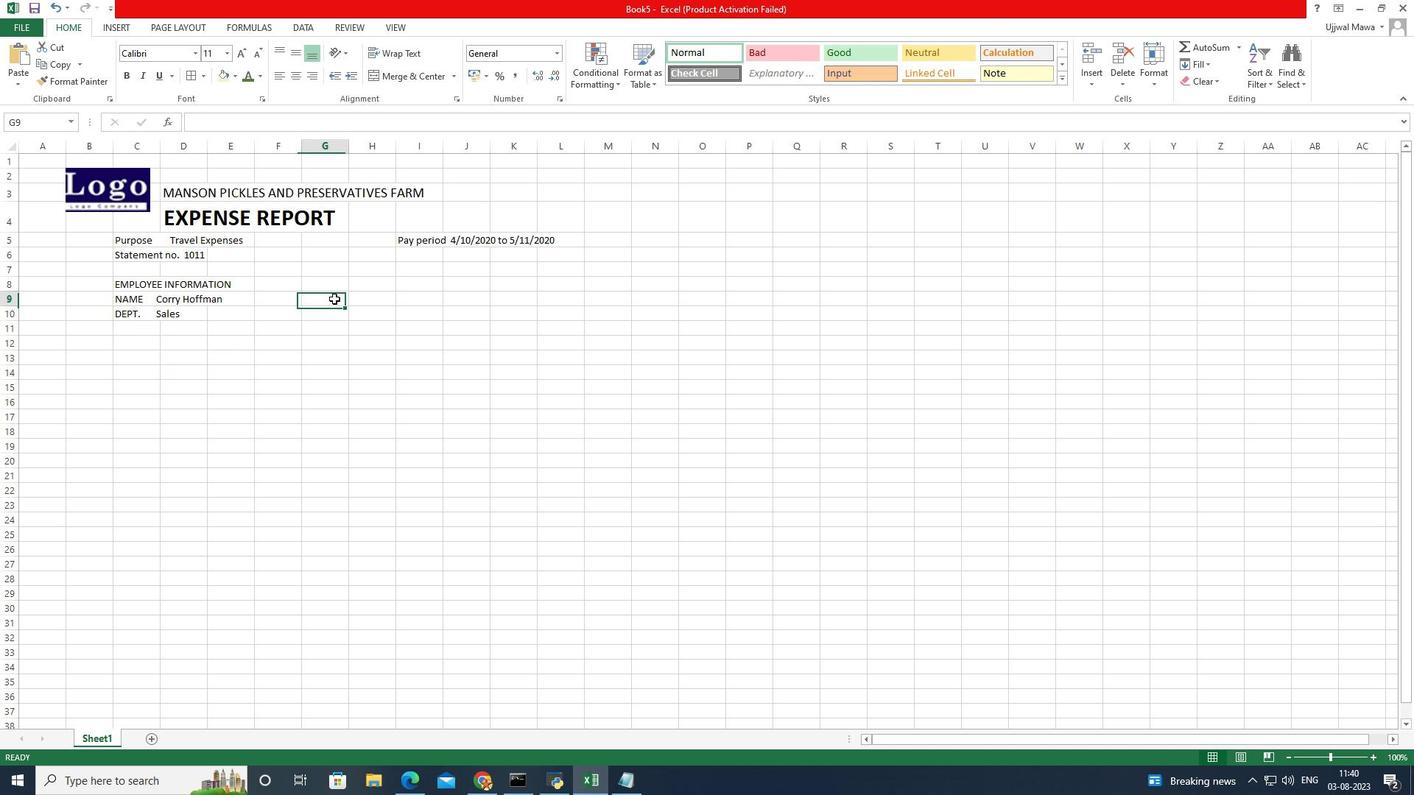 
Action: Mouse moved to (324, 299)
Screenshot: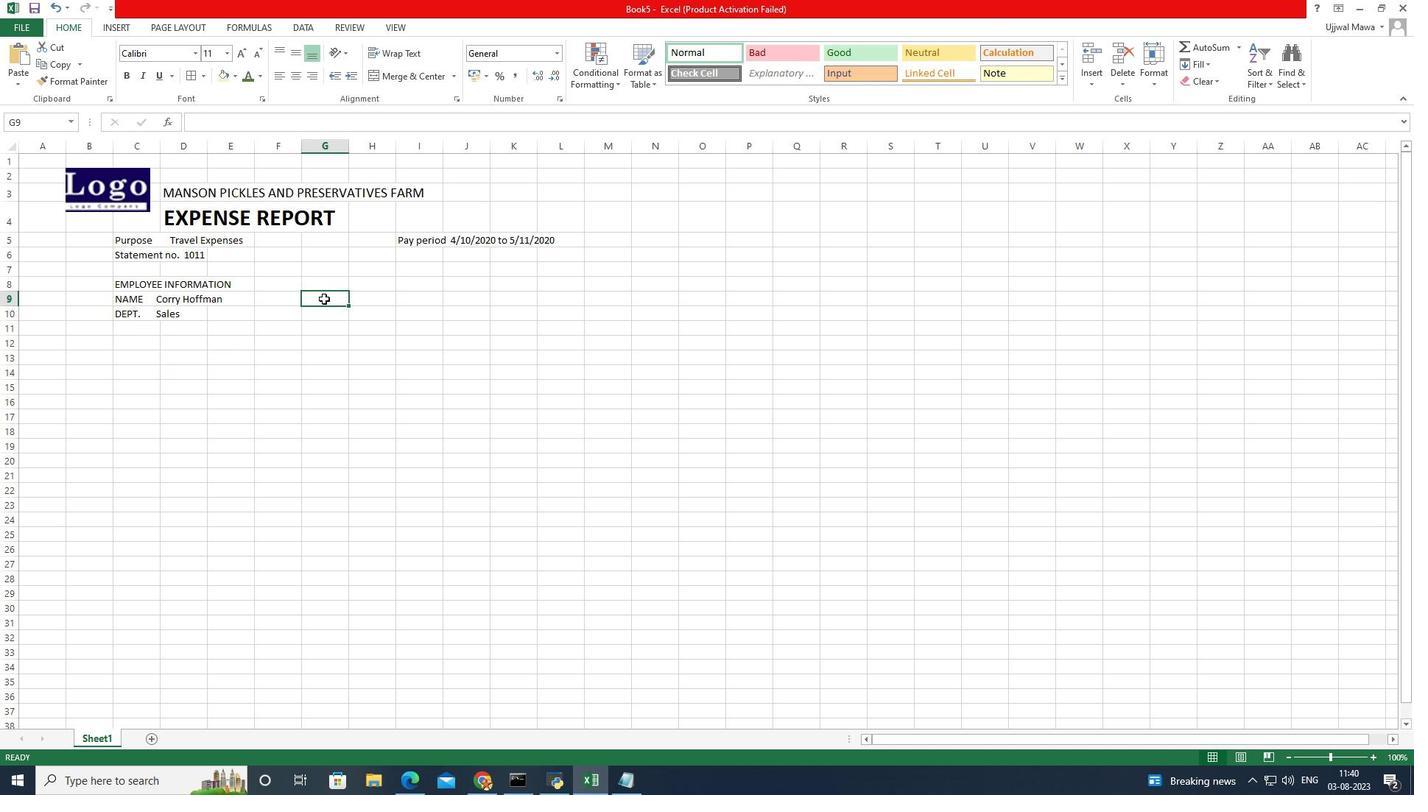 
Action: Mouse pressed left at (324, 299)
Screenshot: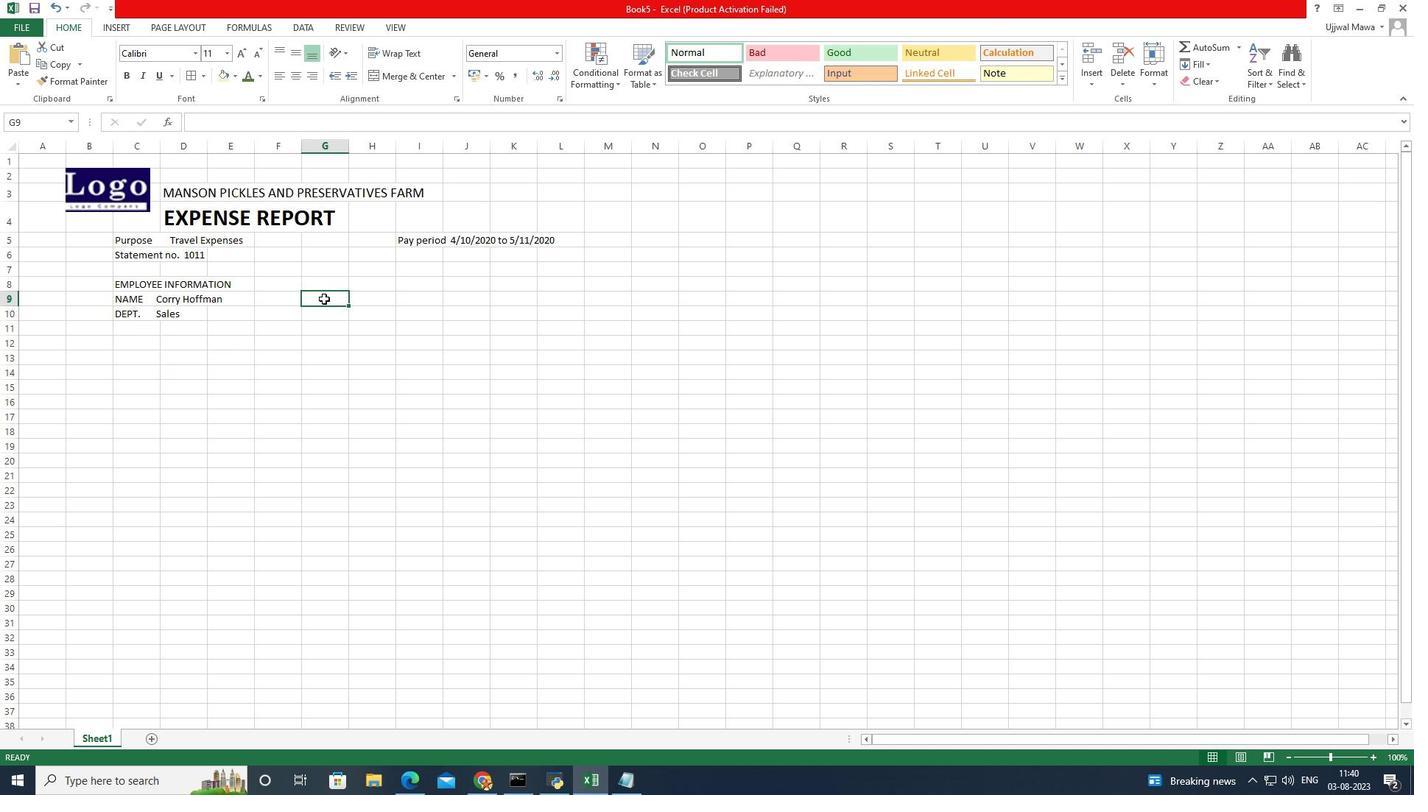 
Action: Mouse pressed left at (324, 299)
Screenshot: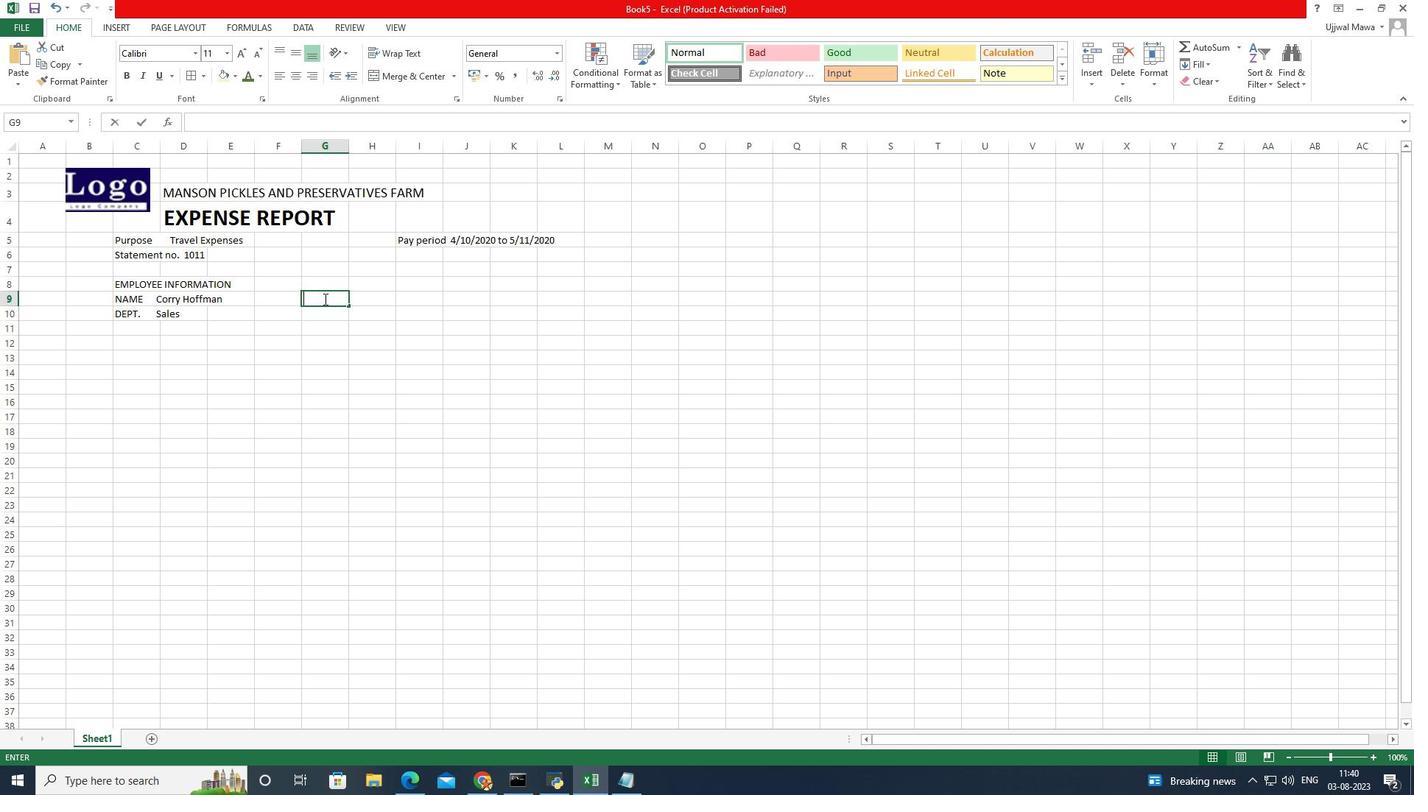 
Action: Key pressed <Key.caps_lock>P<Key.caps_lock>osition<Key.shift_r>:<Key.backspace><Key.space><Key.space><Key.caps_lock>M<Key.caps_lock>nager<Key.backspace><Key.backspace><Key.backspace><Key.backspace><Key.backspace><Key.backspace><Key.backspace><Key.space><Key.space><Key.space><Key.caps_lock>M<Key.caps_lock>anager
Screenshot: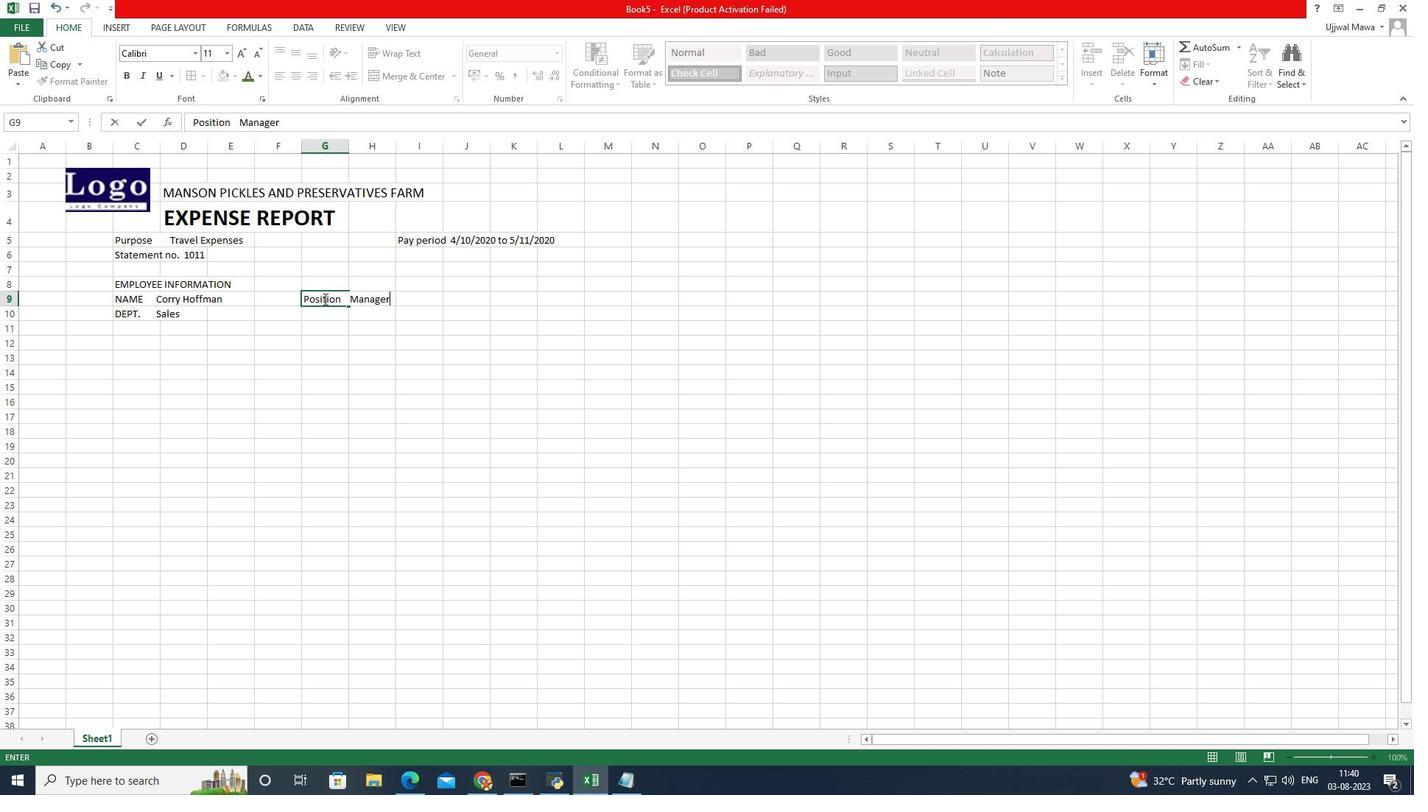 
Action: Mouse moved to (328, 318)
Screenshot: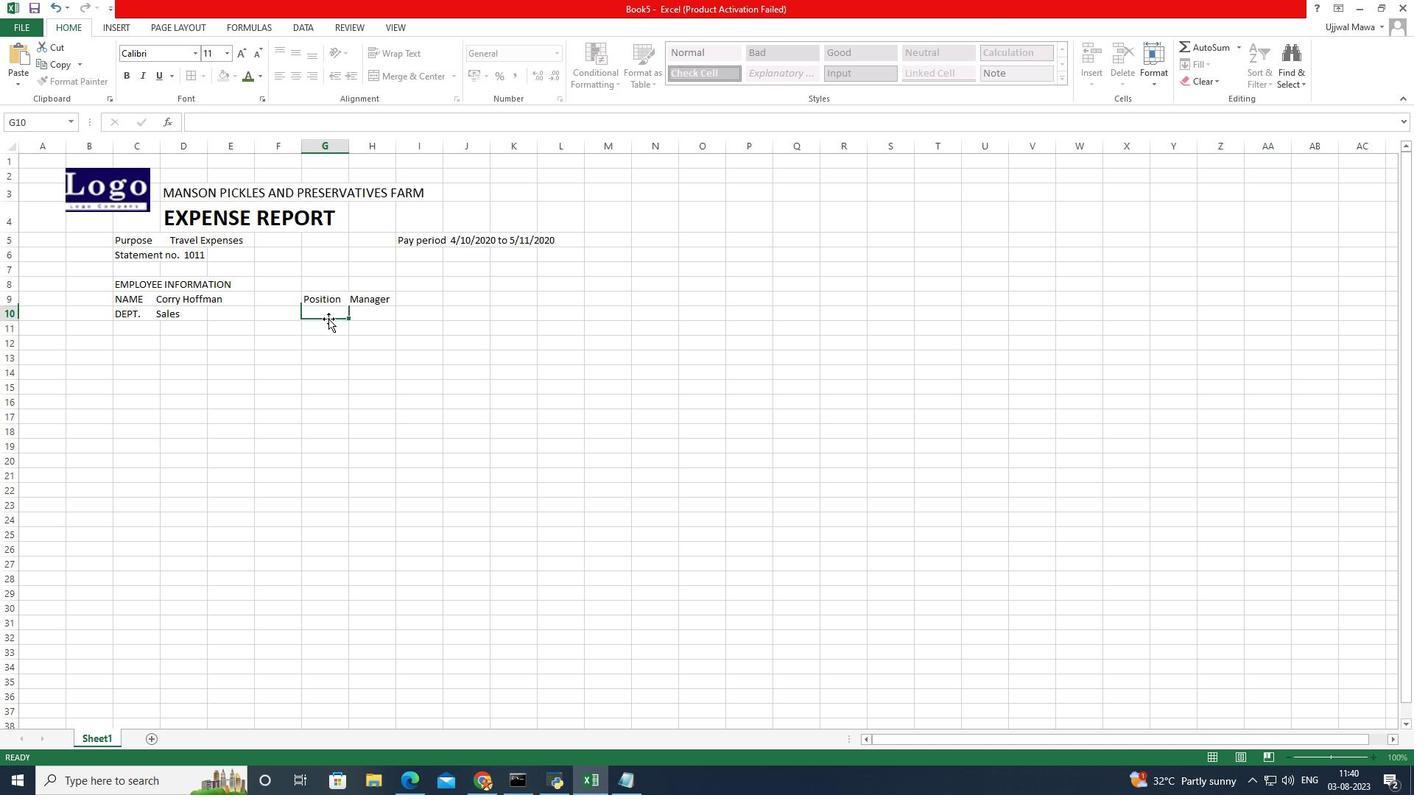 
Action: Mouse pressed left at (328, 318)
Screenshot: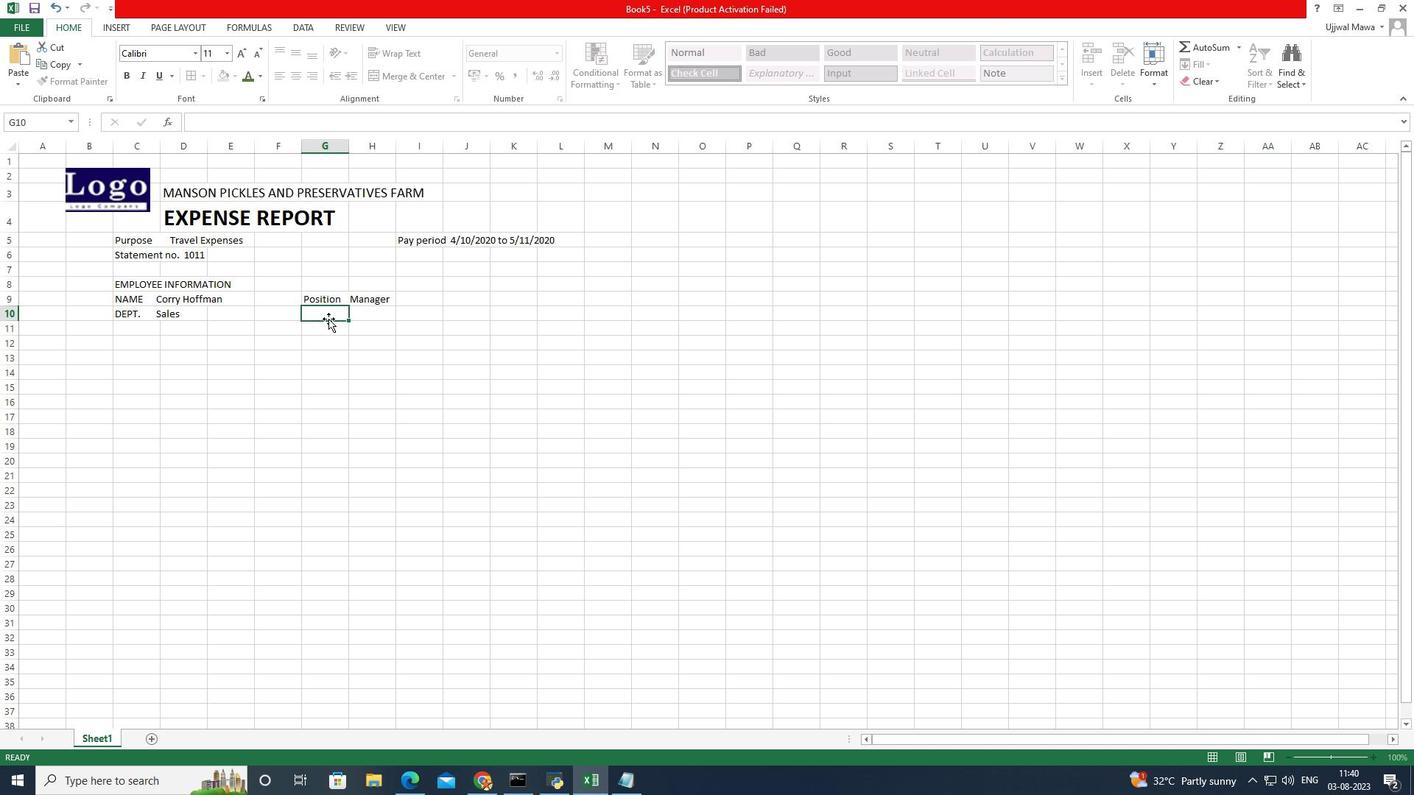 
Action: Mouse pressed left at (328, 318)
Screenshot: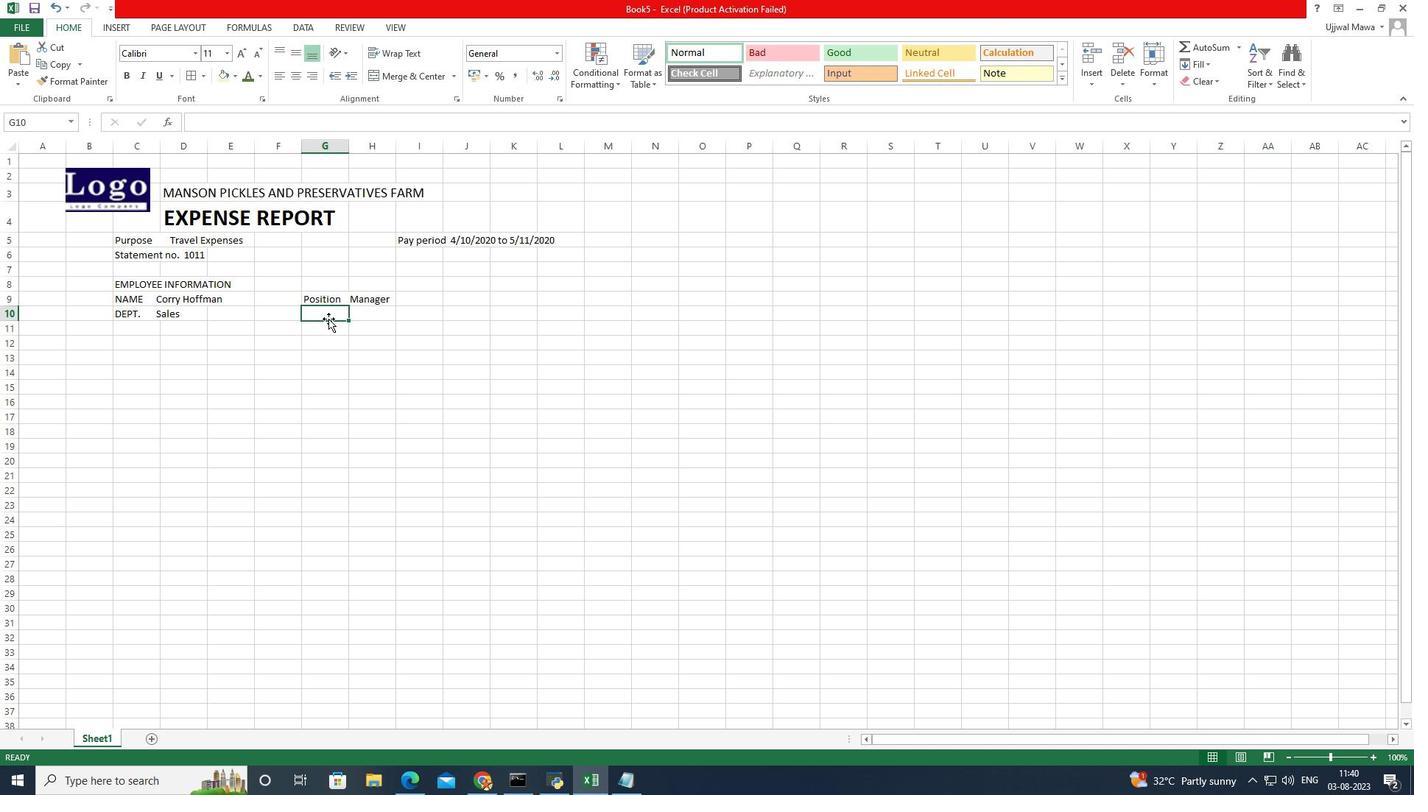 
Action: Mouse moved to (328, 311)
Screenshot: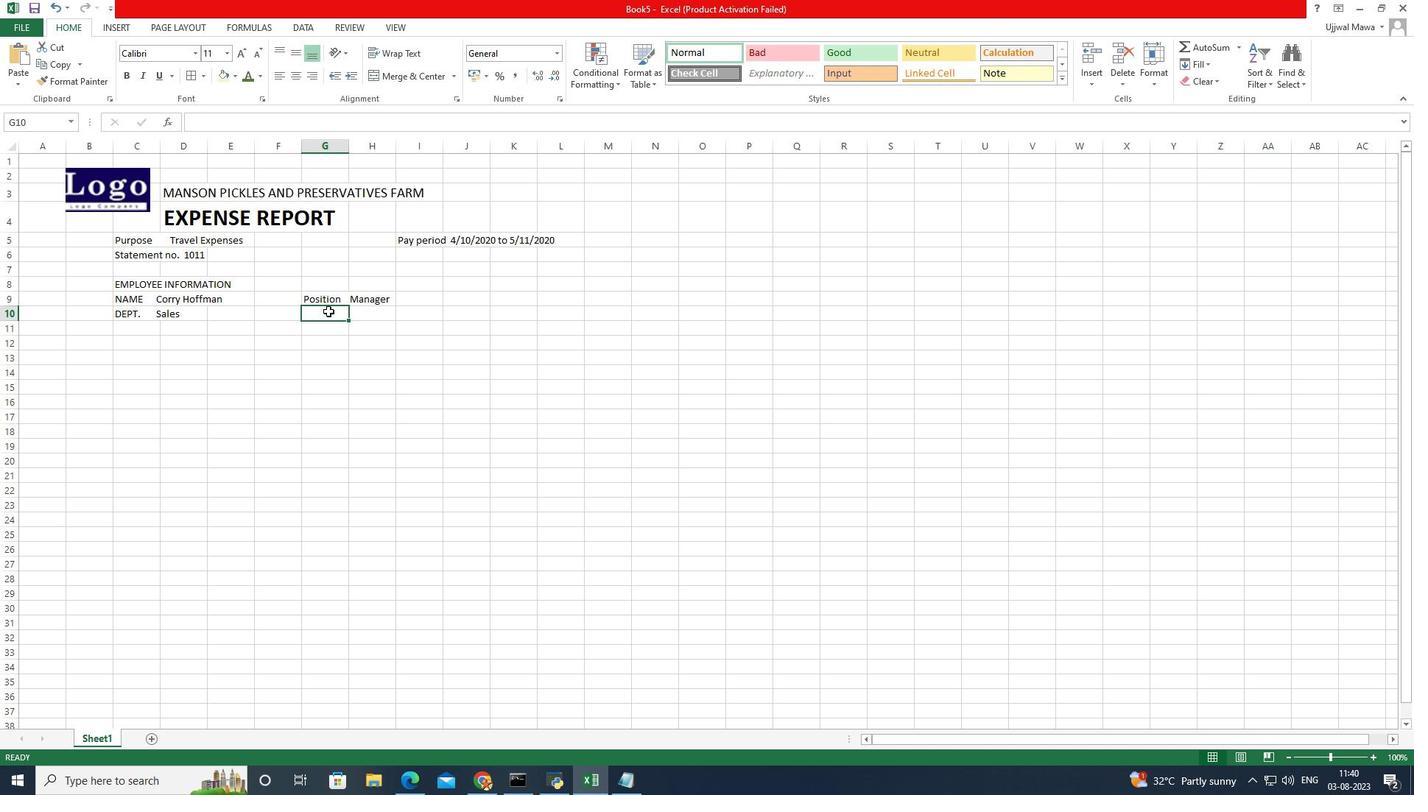 
Action: Mouse pressed left at (328, 311)
Screenshot: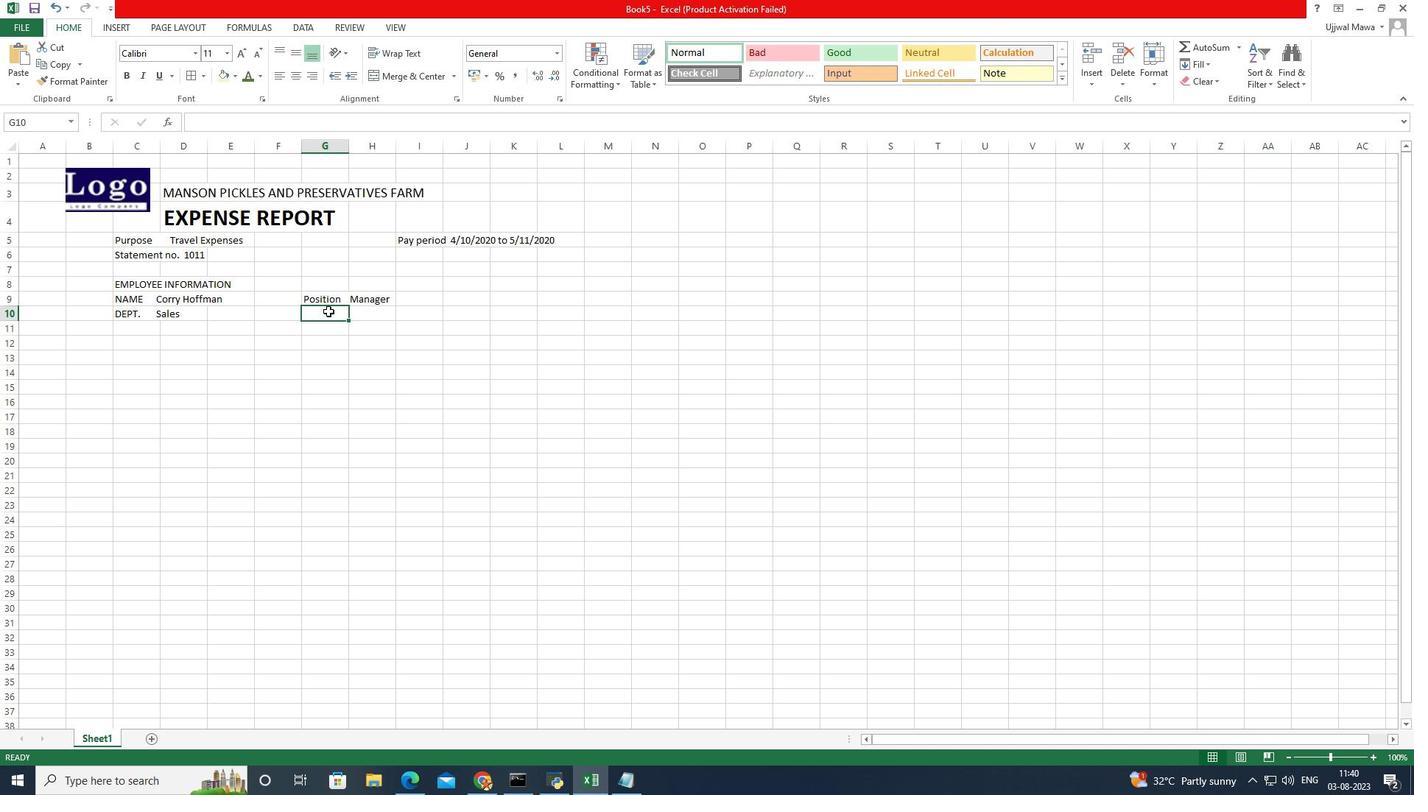 
Action: Mouse pressed left at (328, 311)
Screenshot: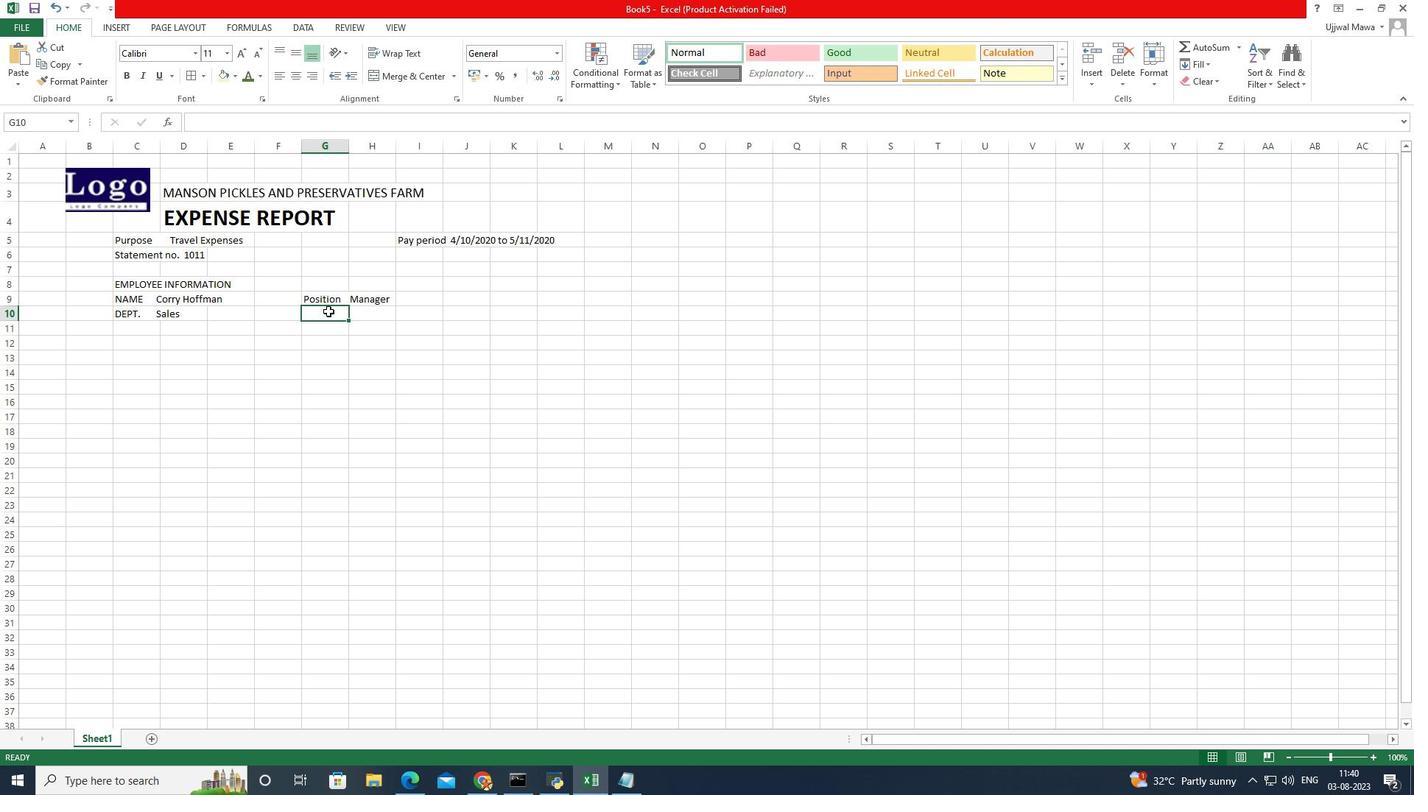 
Action: Mouse moved to (326, 312)
Screenshot: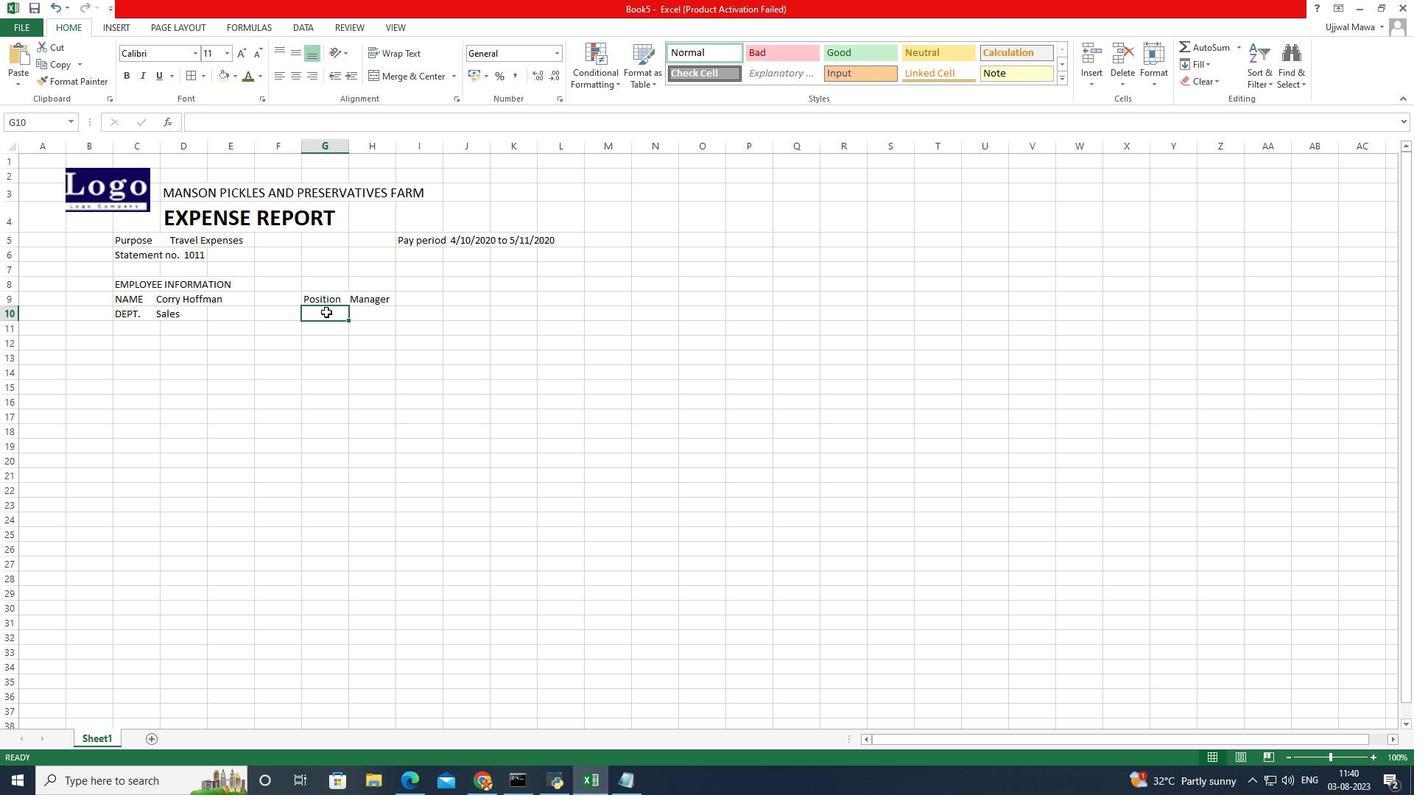 
Action: Mouse pressed left at (326, 312)
Screenshot: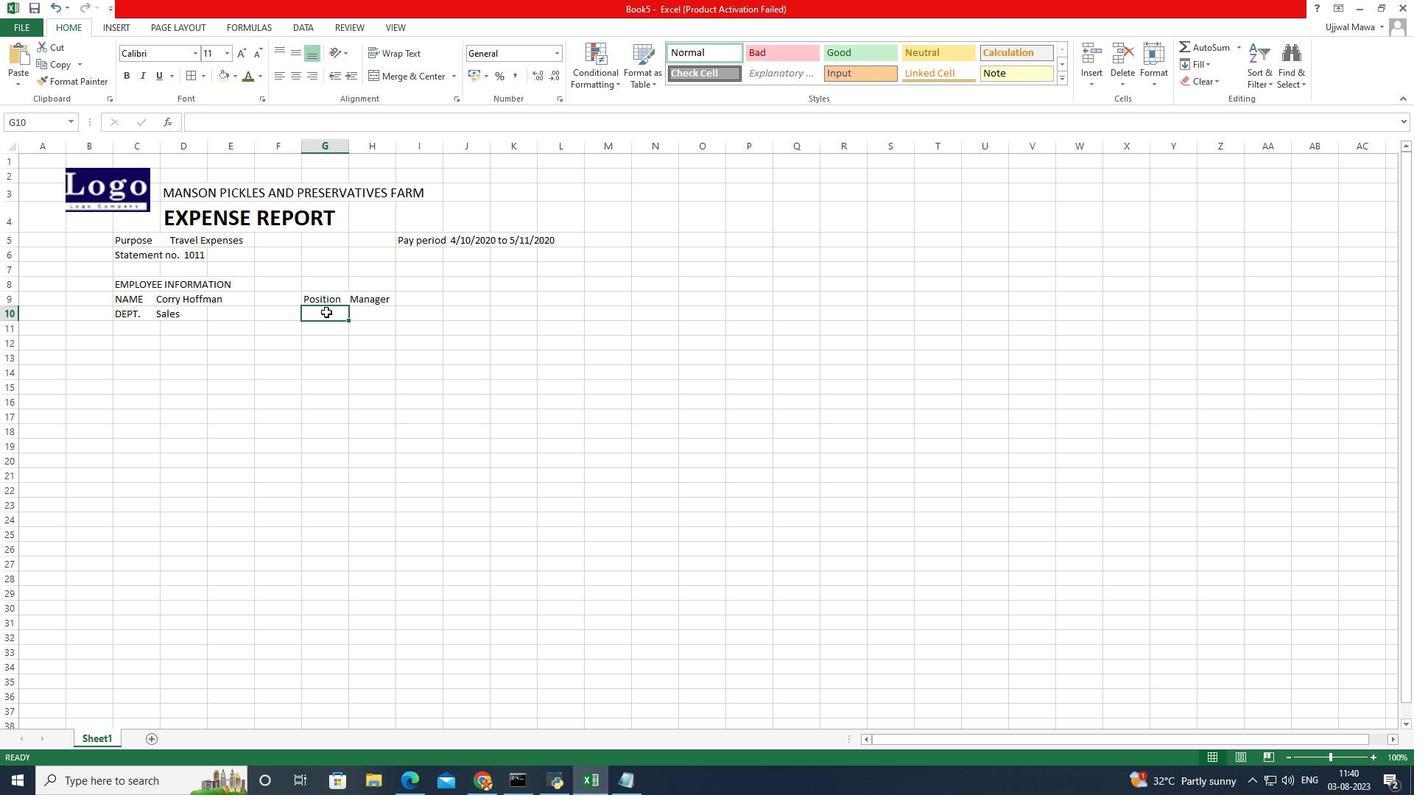 
Action: Mouse pressed left at (326, 312)
Screenshot: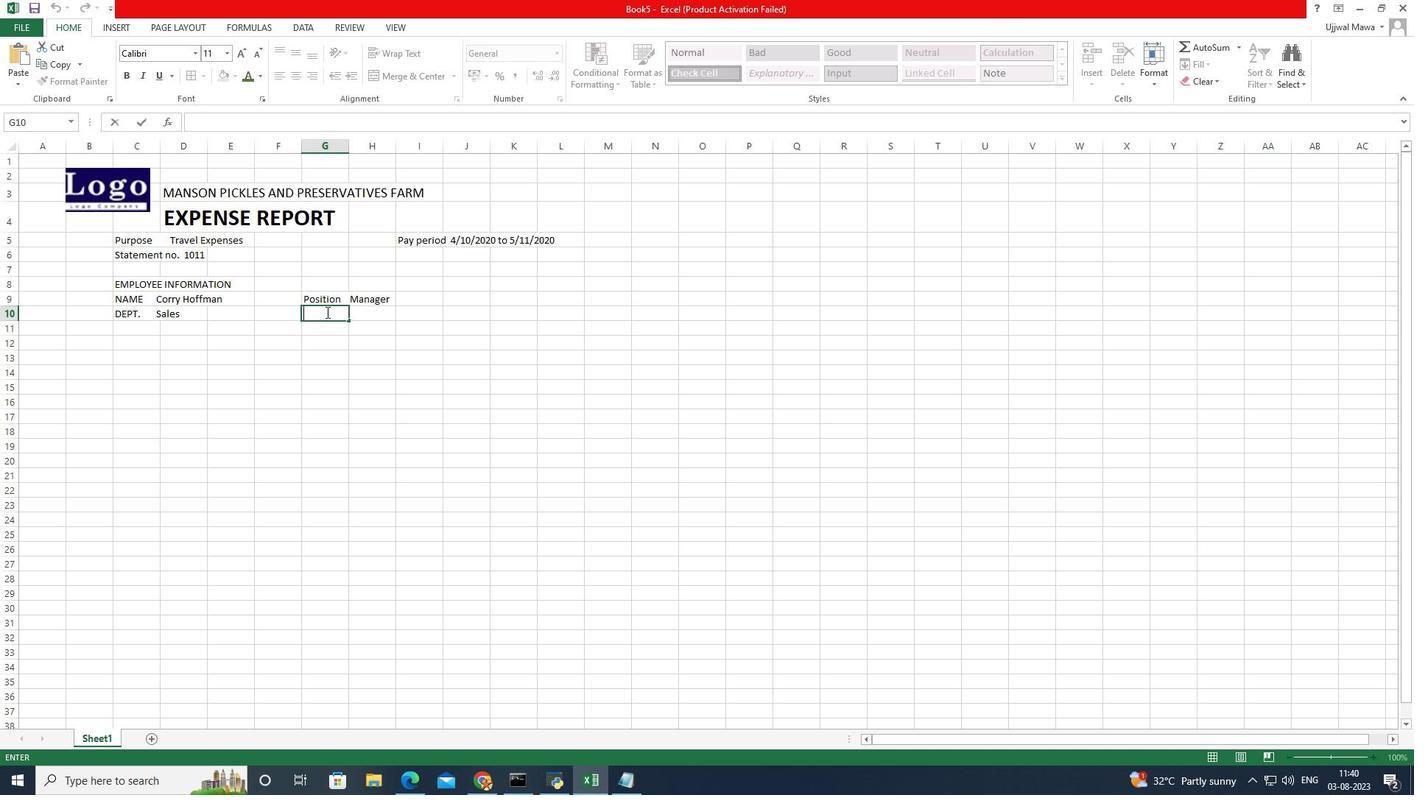 
Action: Mouse moved to (325, 302)
Screenshot: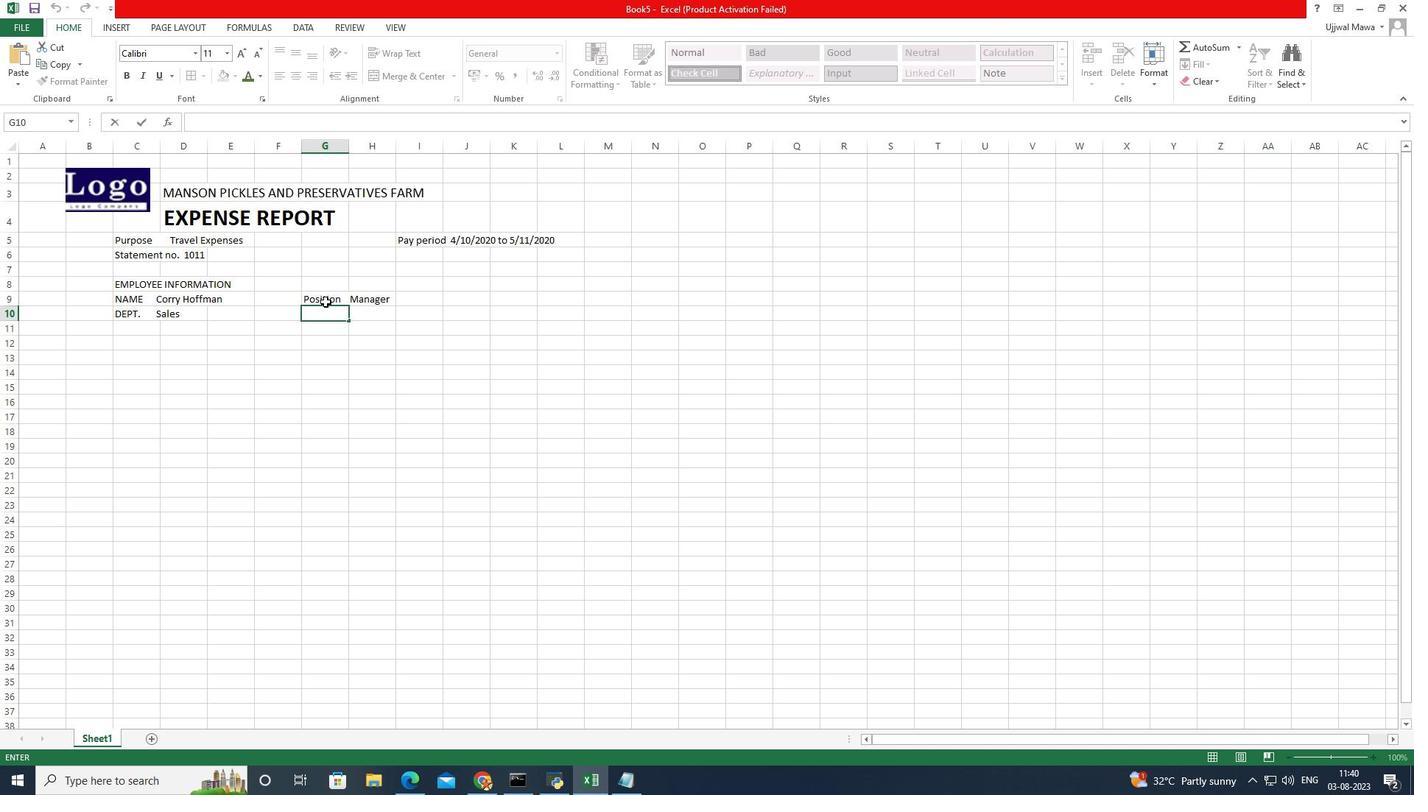 
Action: Key pressed <Key.caps_lock>M<Key.caps_lock>anger
Screenshot: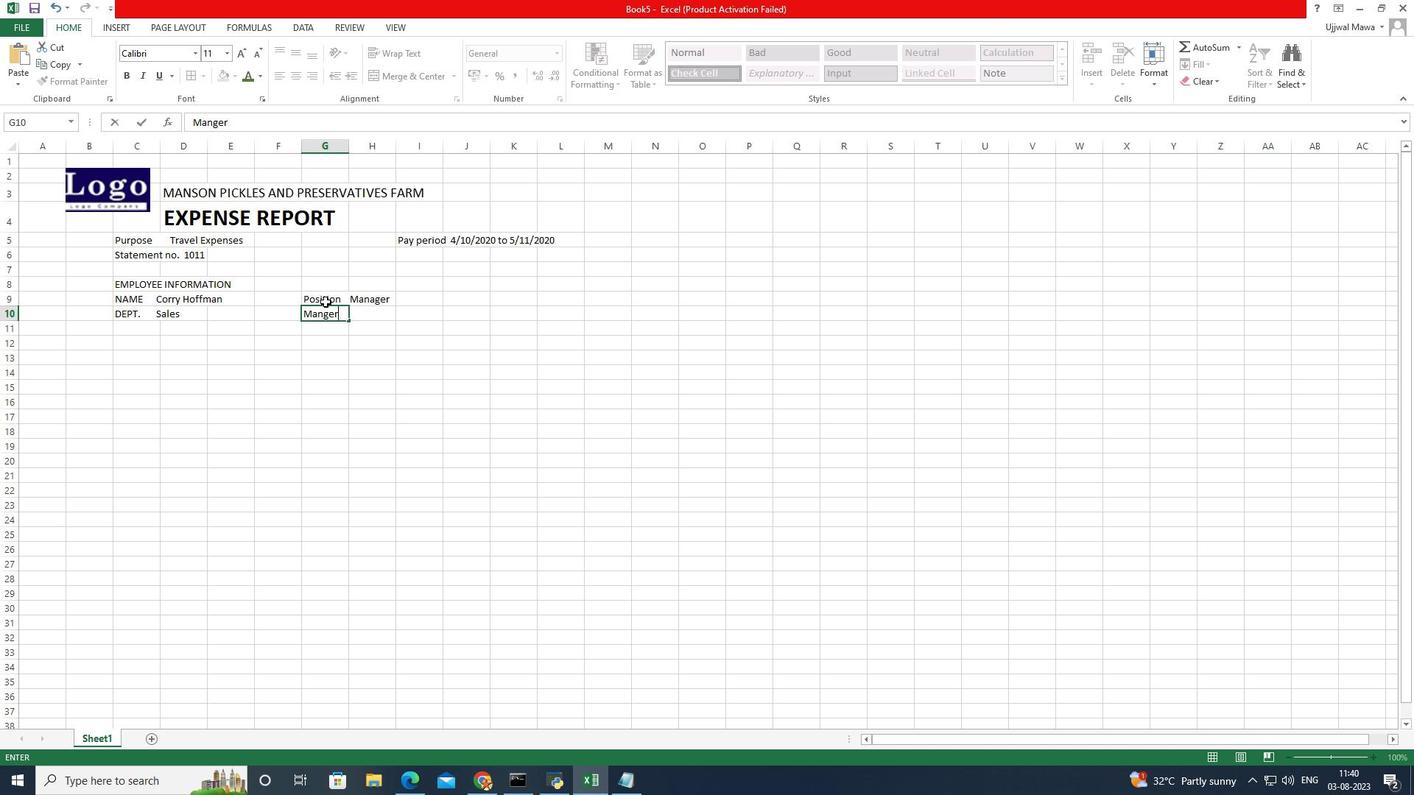 
Action: Mouse moved to (319, 313)
Screenshot: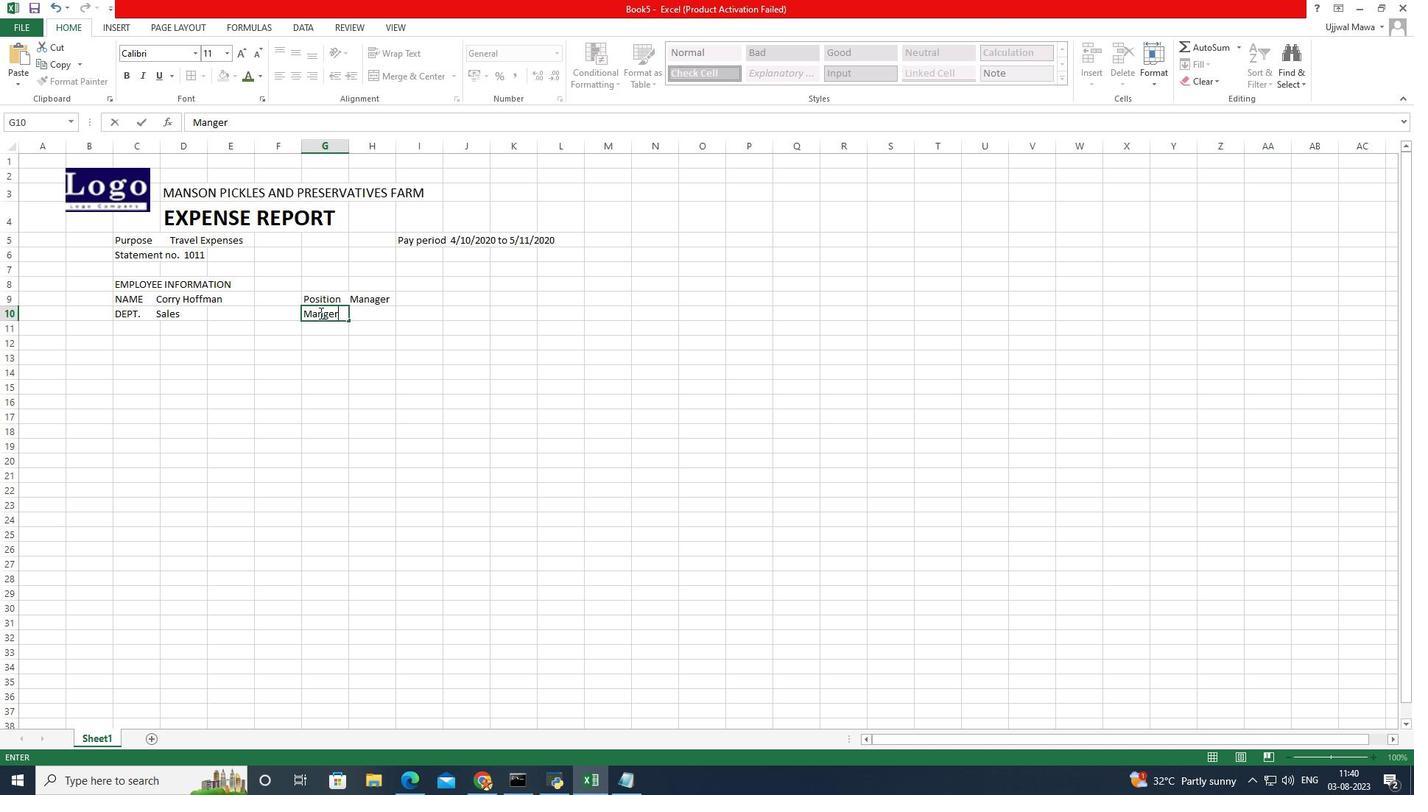 
Action: Mouse pressed left at (319, 313)
Screenshot: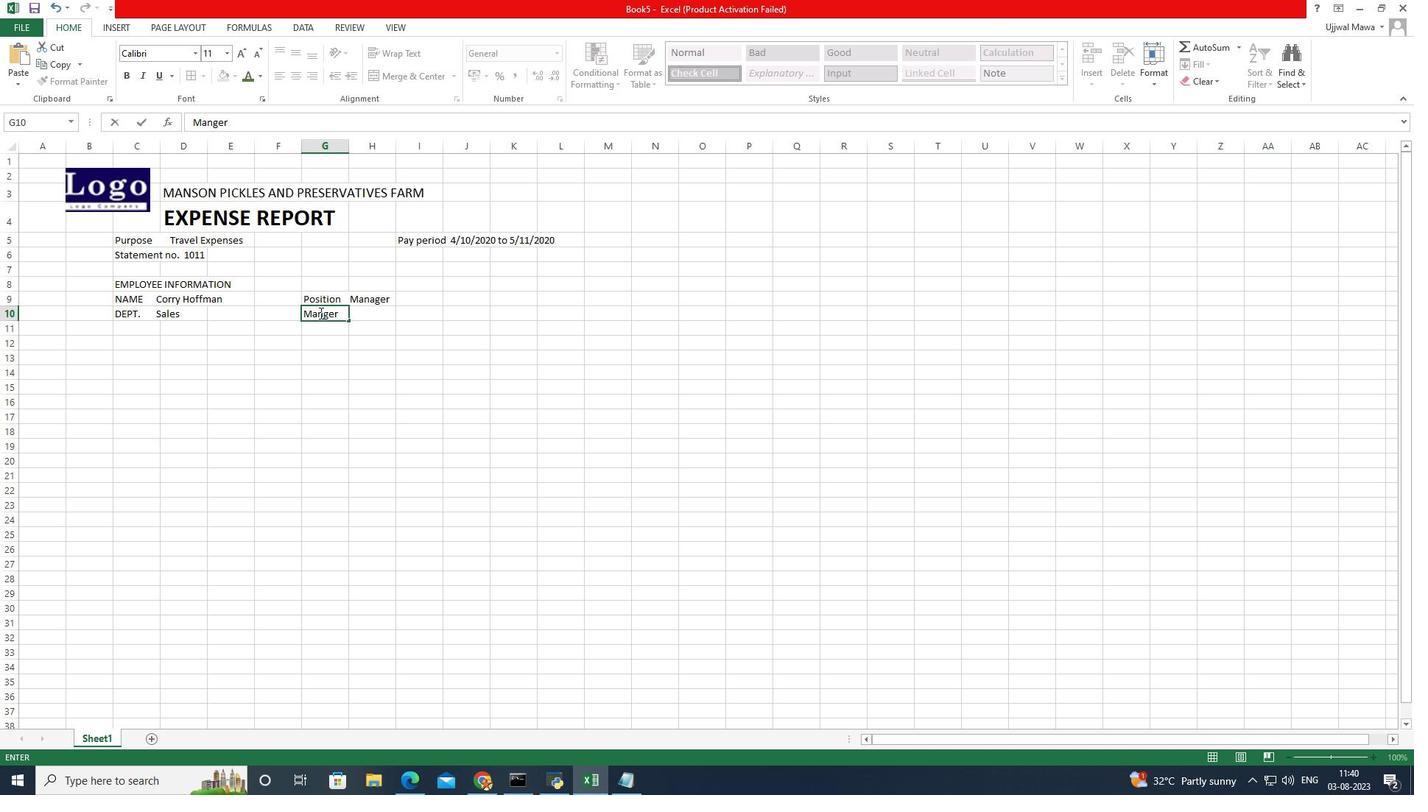 
Action: Mouse moved to (323, 318)
Screenshot: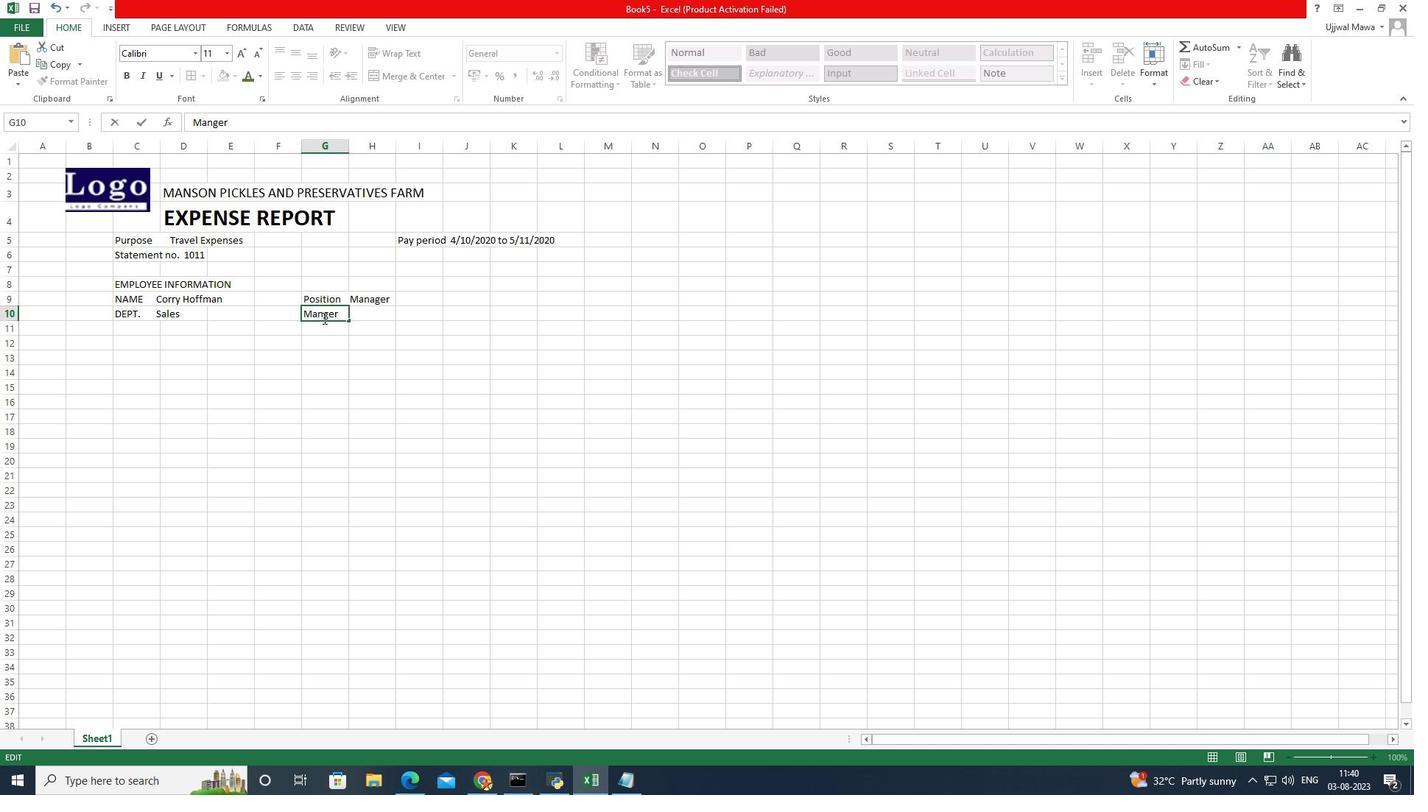
Action: Mouse pressed left at (323, 318)
Screenshot: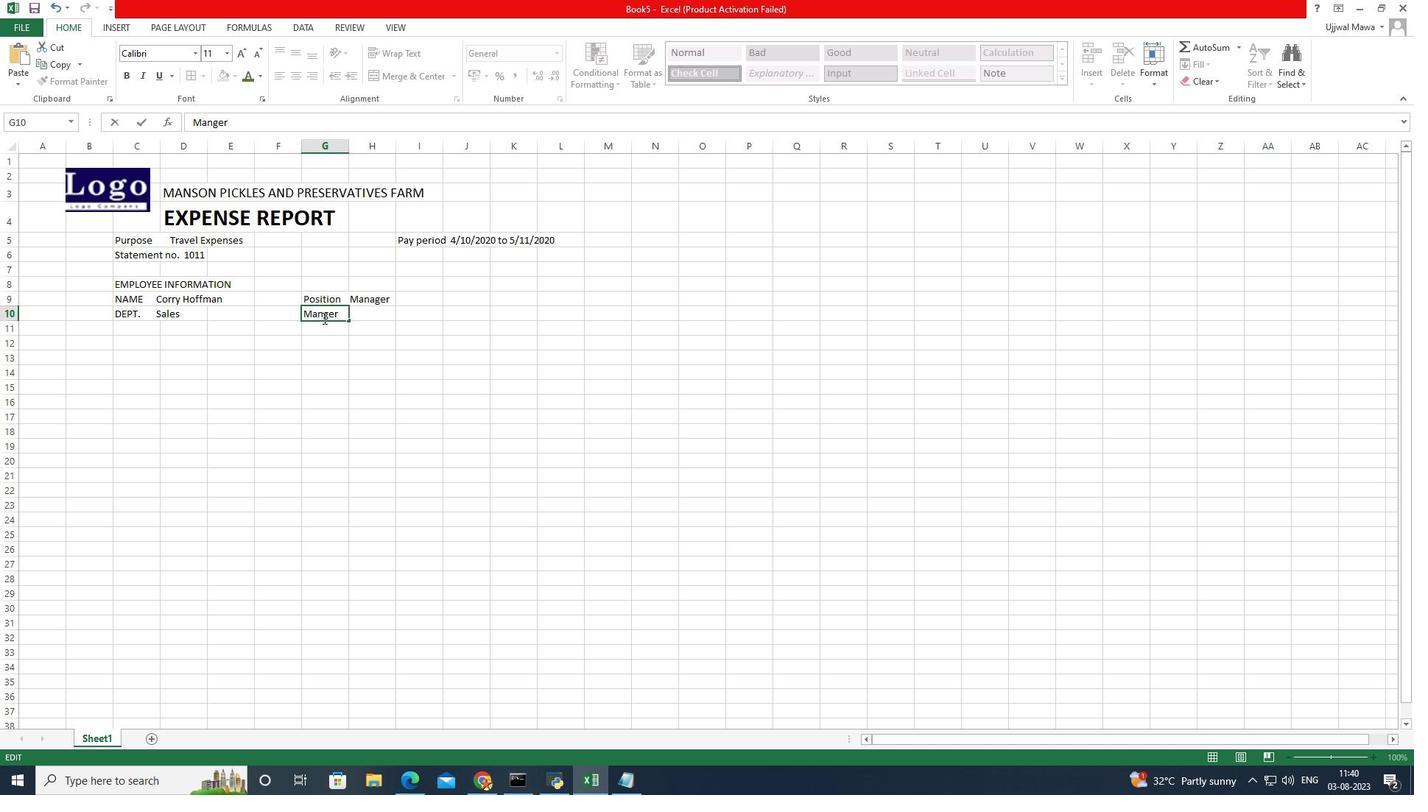 
Action: Mouse moved to (322, 318)
Screenshot: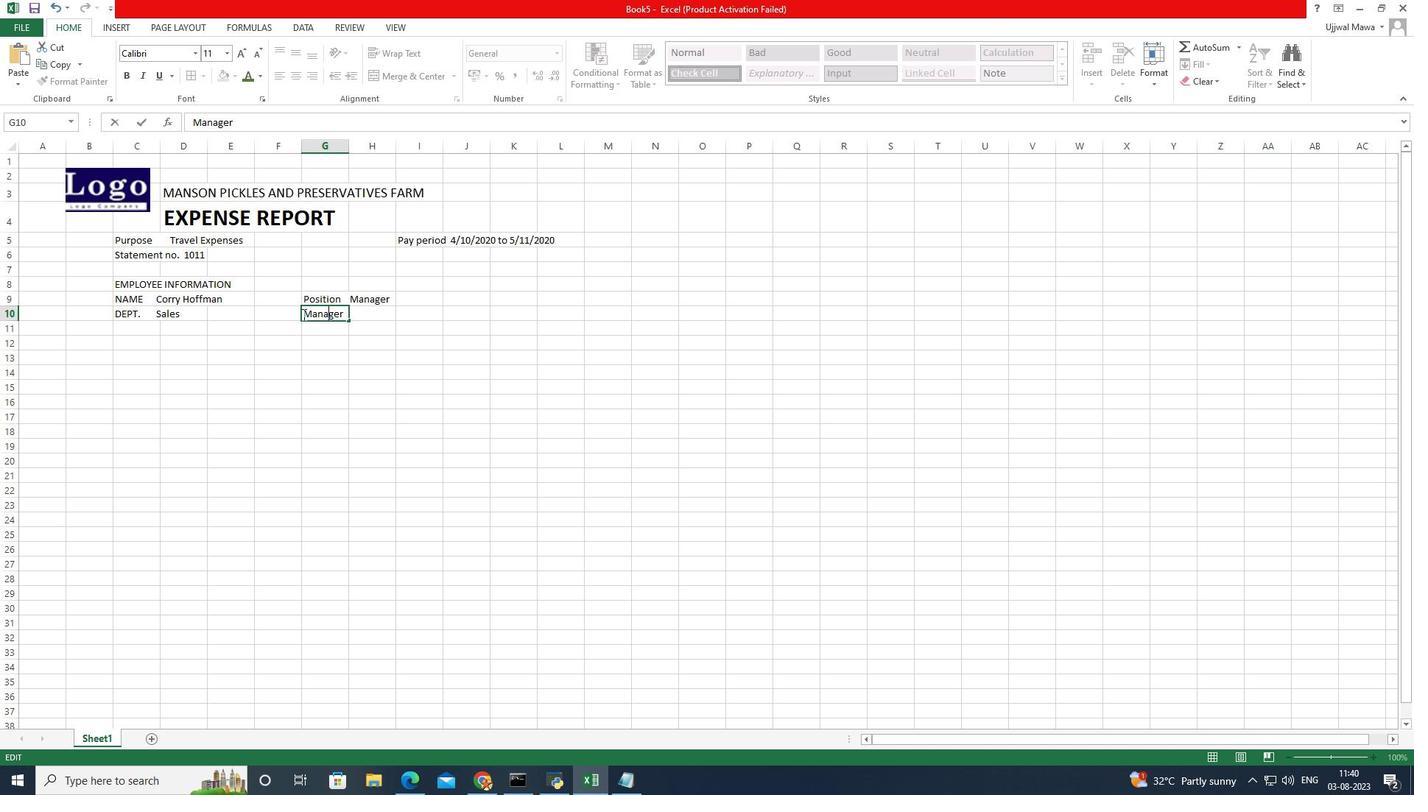 
Action: Key pressed a
Screenshot: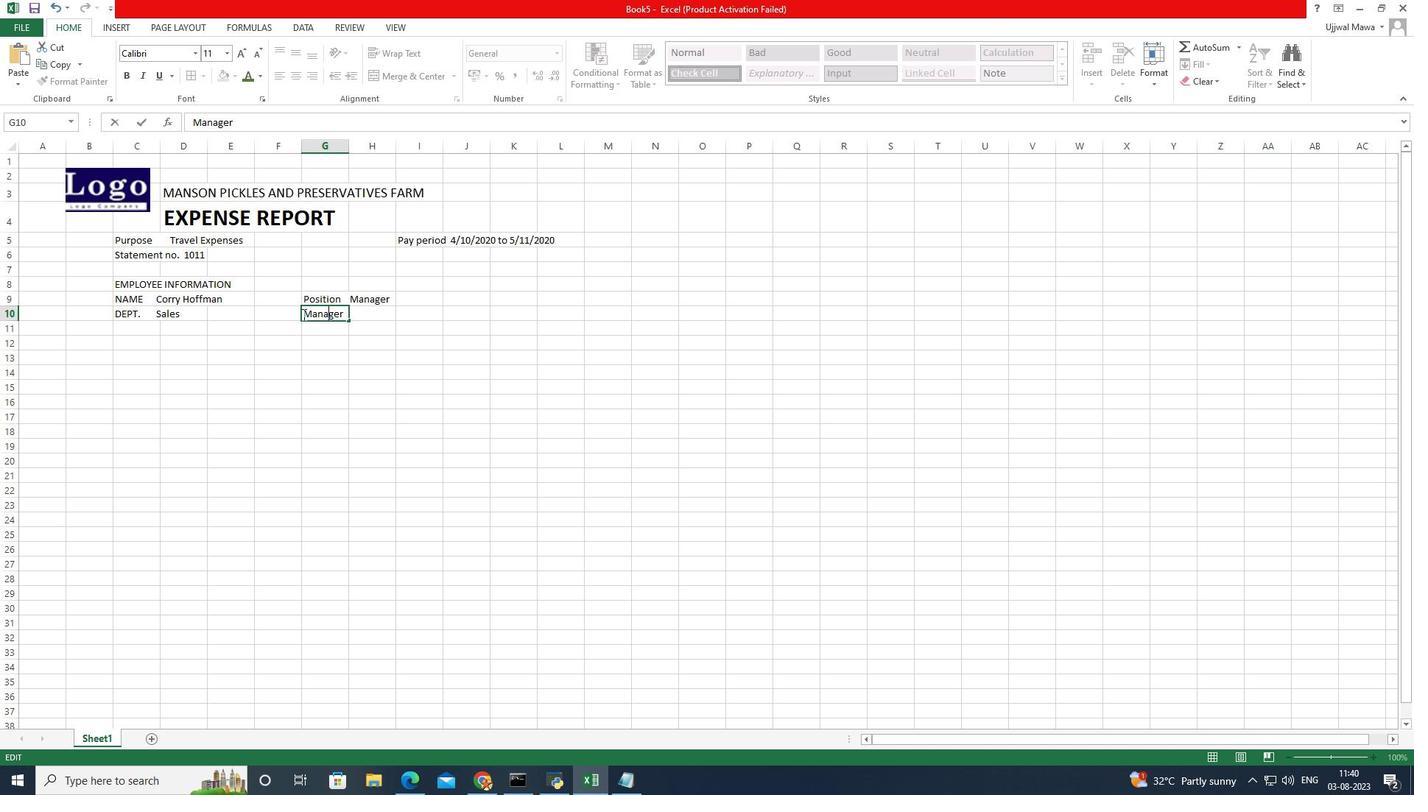 
Action: Mouse moved to (302, 314)
Screenshot: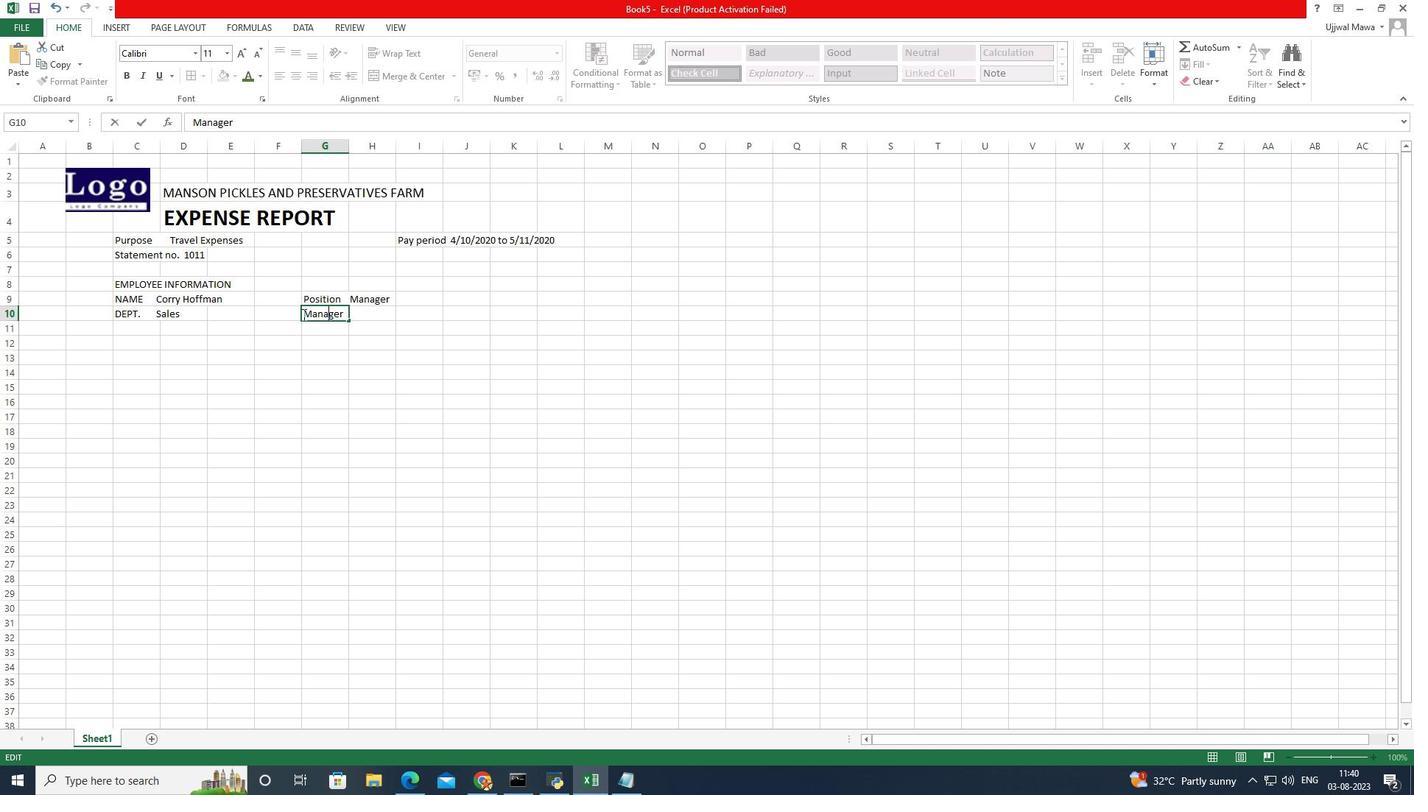 
Action: Mouse pressed left at (302, 314)
Screenshot: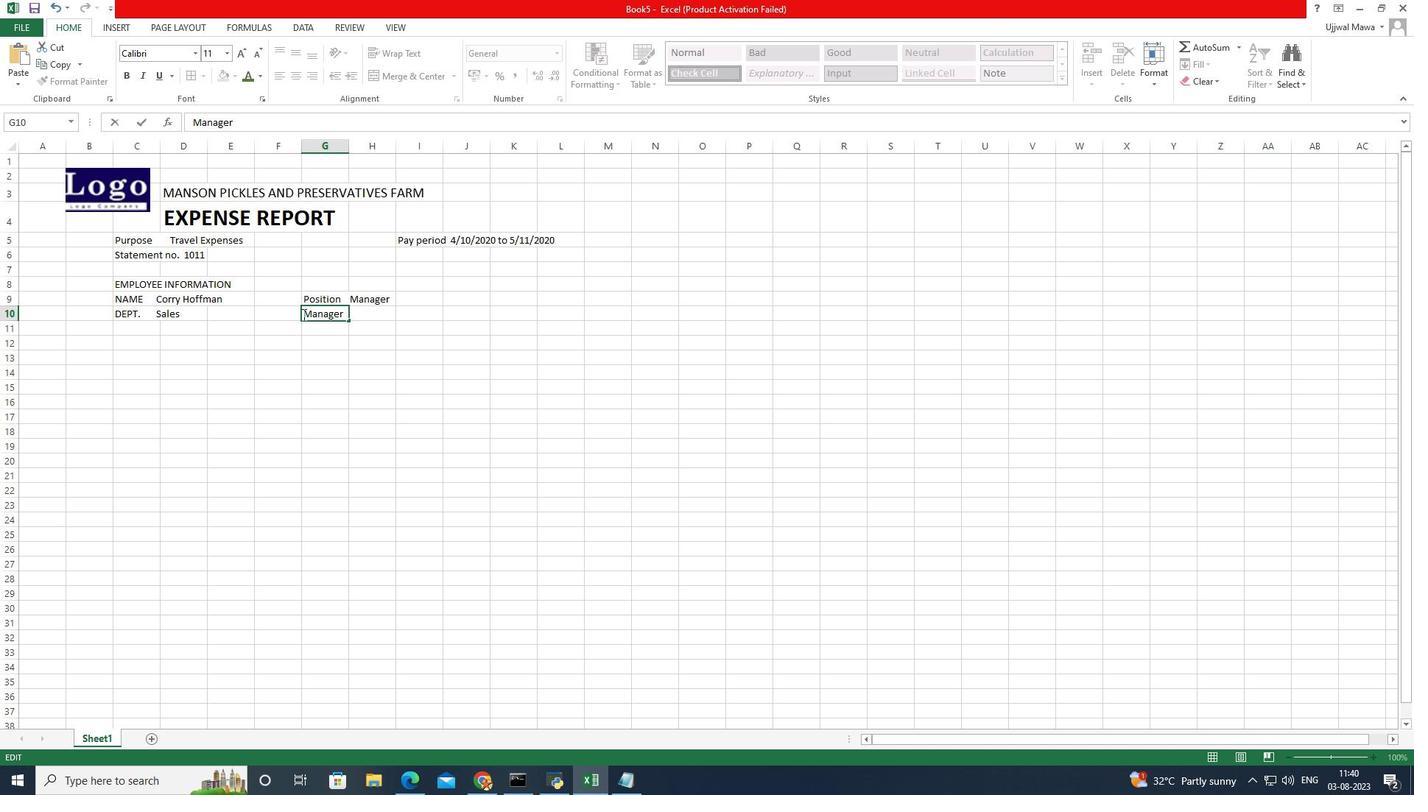 
Action: Mouse moved to (371, 378)
Screenshot: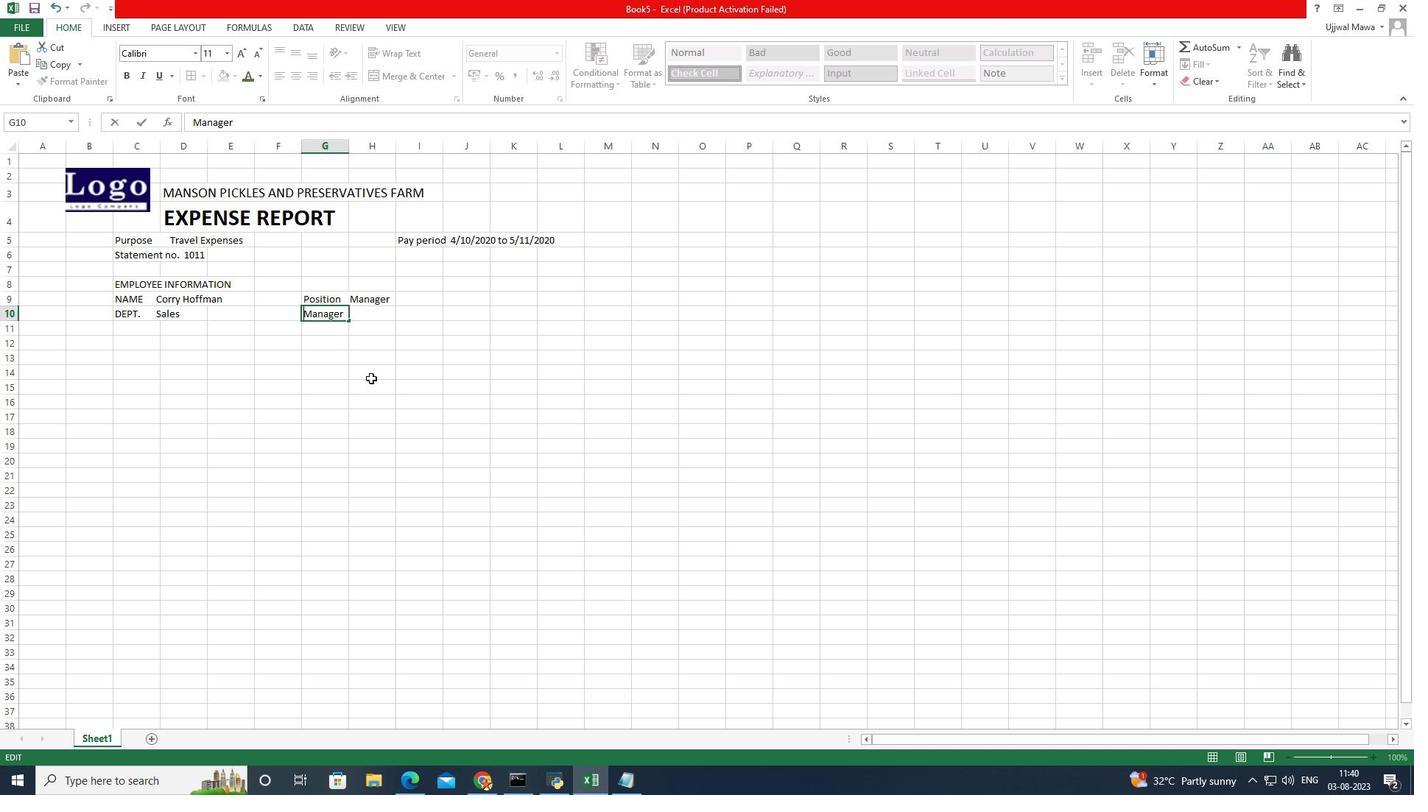 
Action: Key pressed <Key.caps_lock>R<Key.caps_lock>eporting<Key.space>
Screenshot: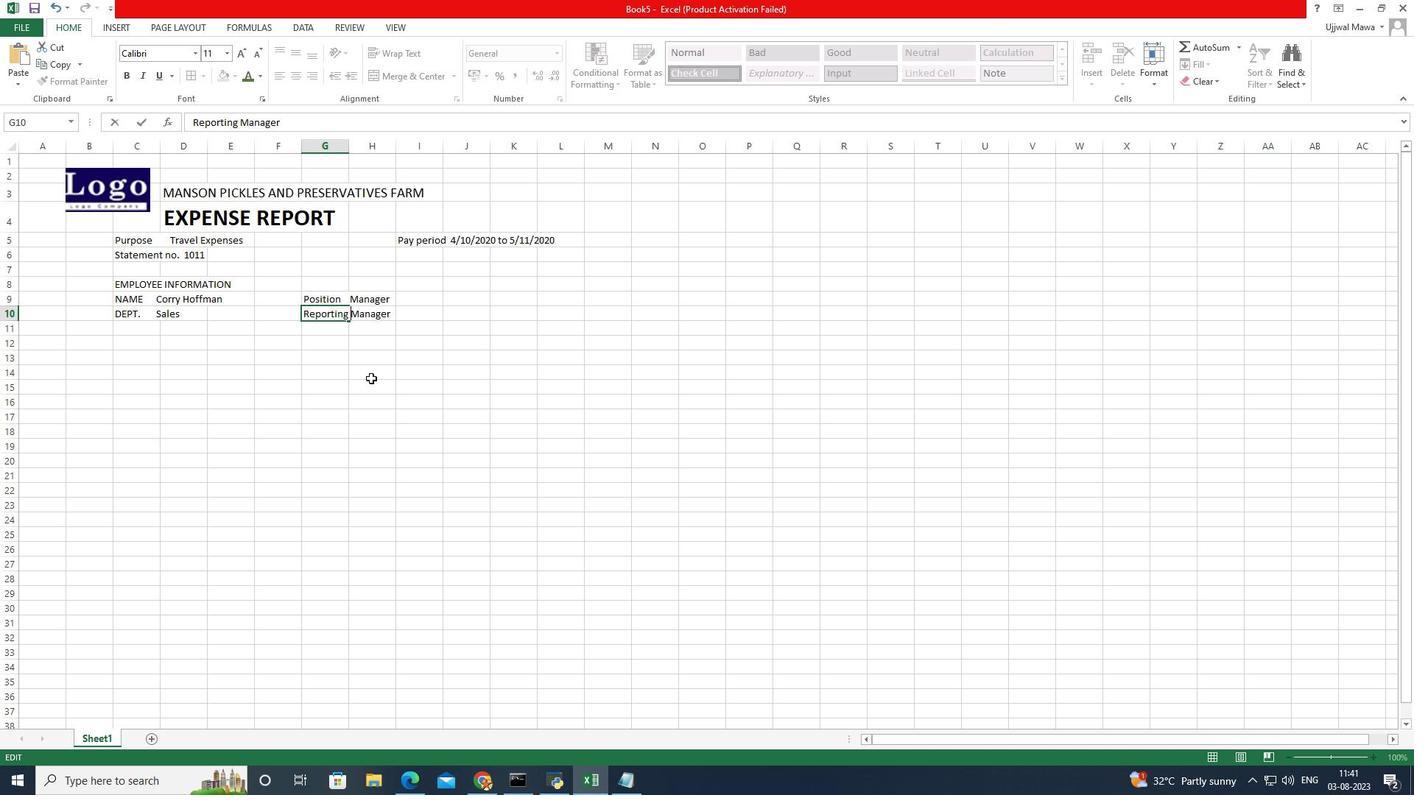 
Action: Mouse moved to (326, 316)
Screenshot: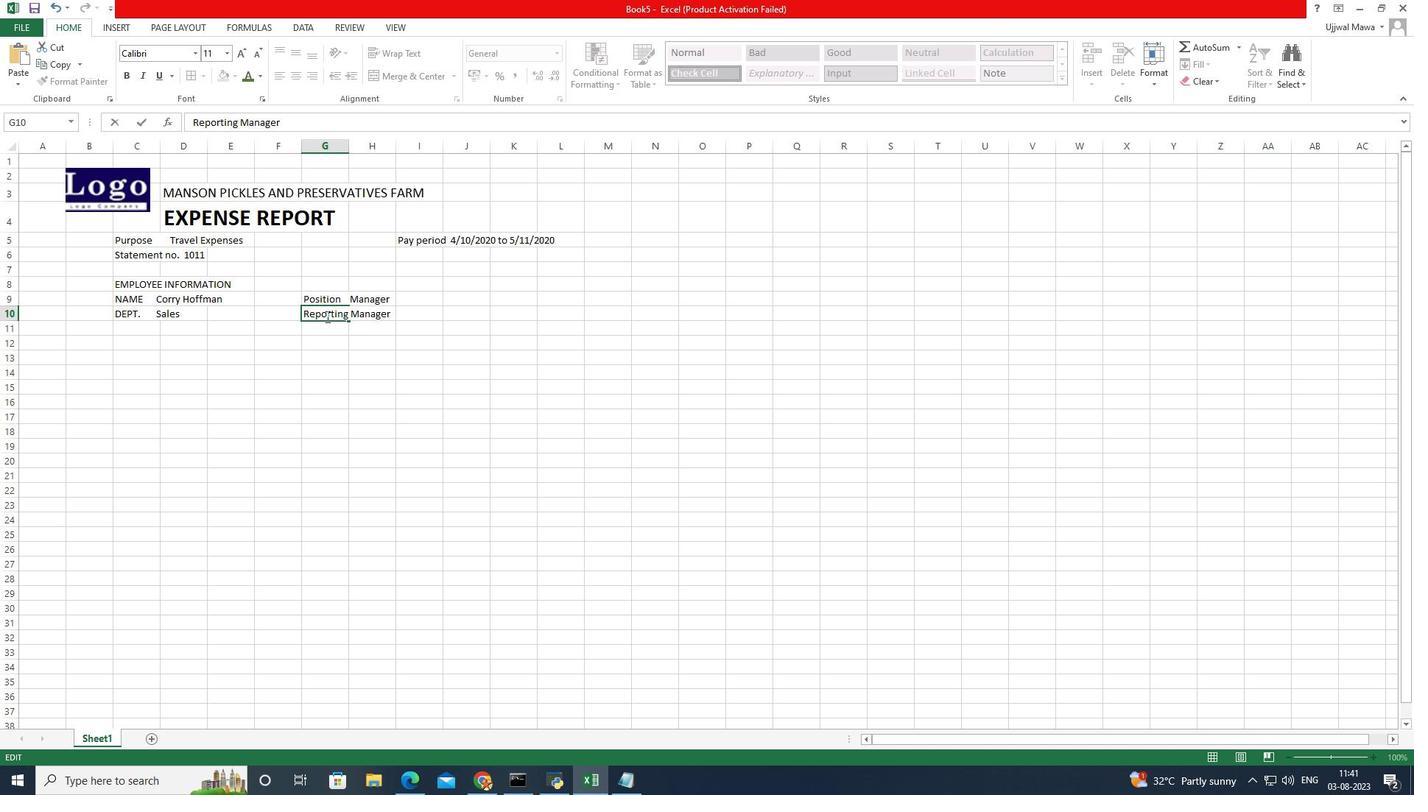 
Action: Mouse pressed left at (326, 316)
Screenshot: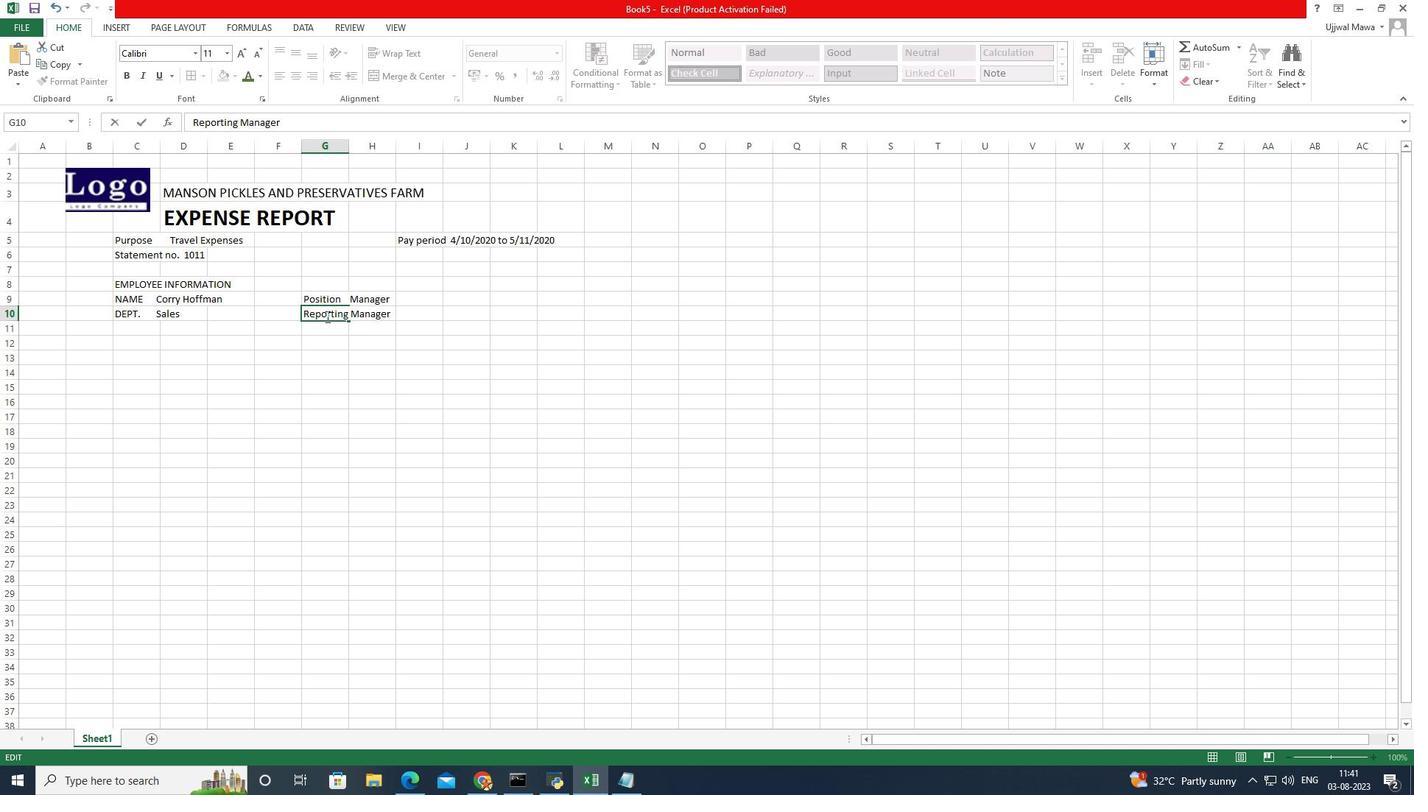 
Action: Mouse moved to (333, 296)
Screenshot: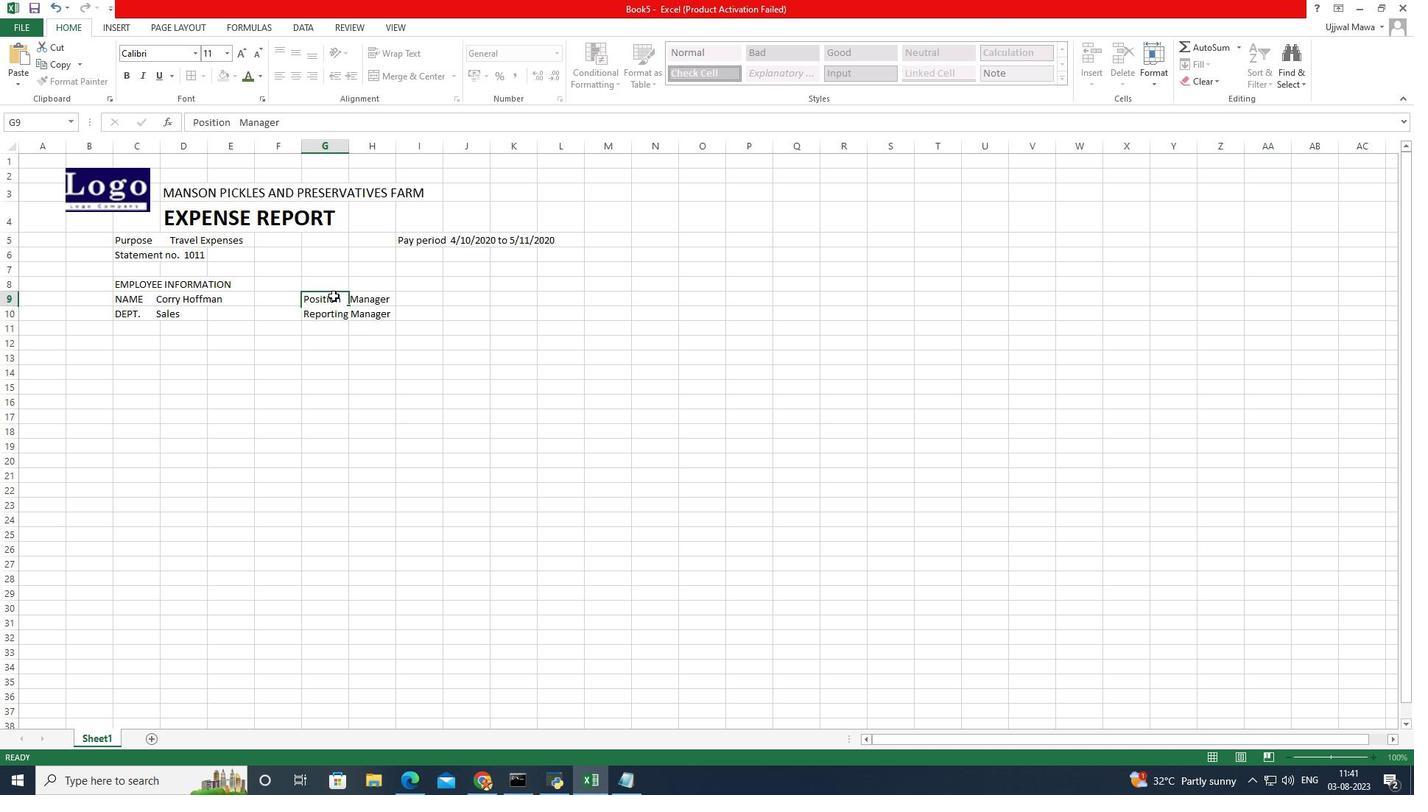 
Action: Mouse pressed left at (333, 296)
Screenshot: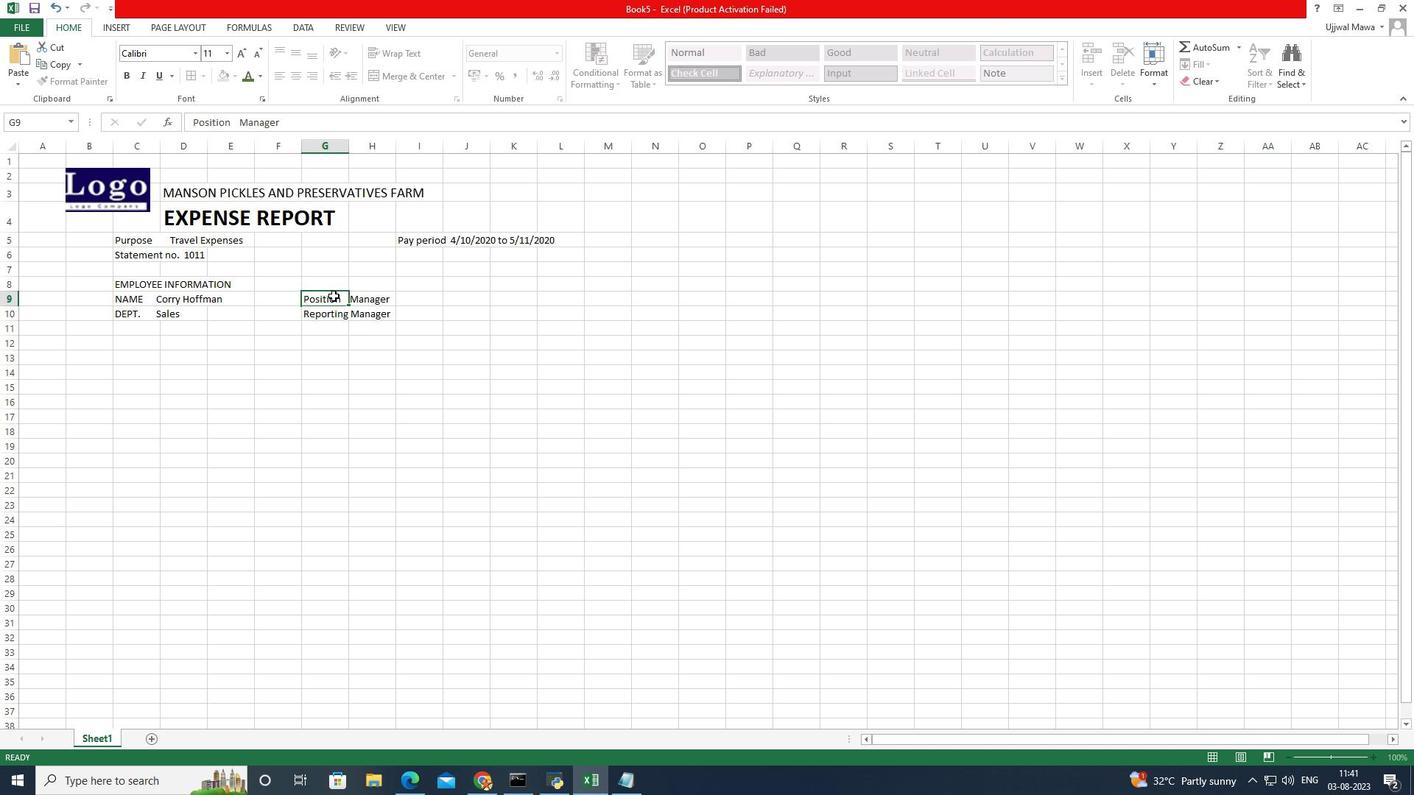 
Action: Mouse pressed left at (333, 296)
Screenshot: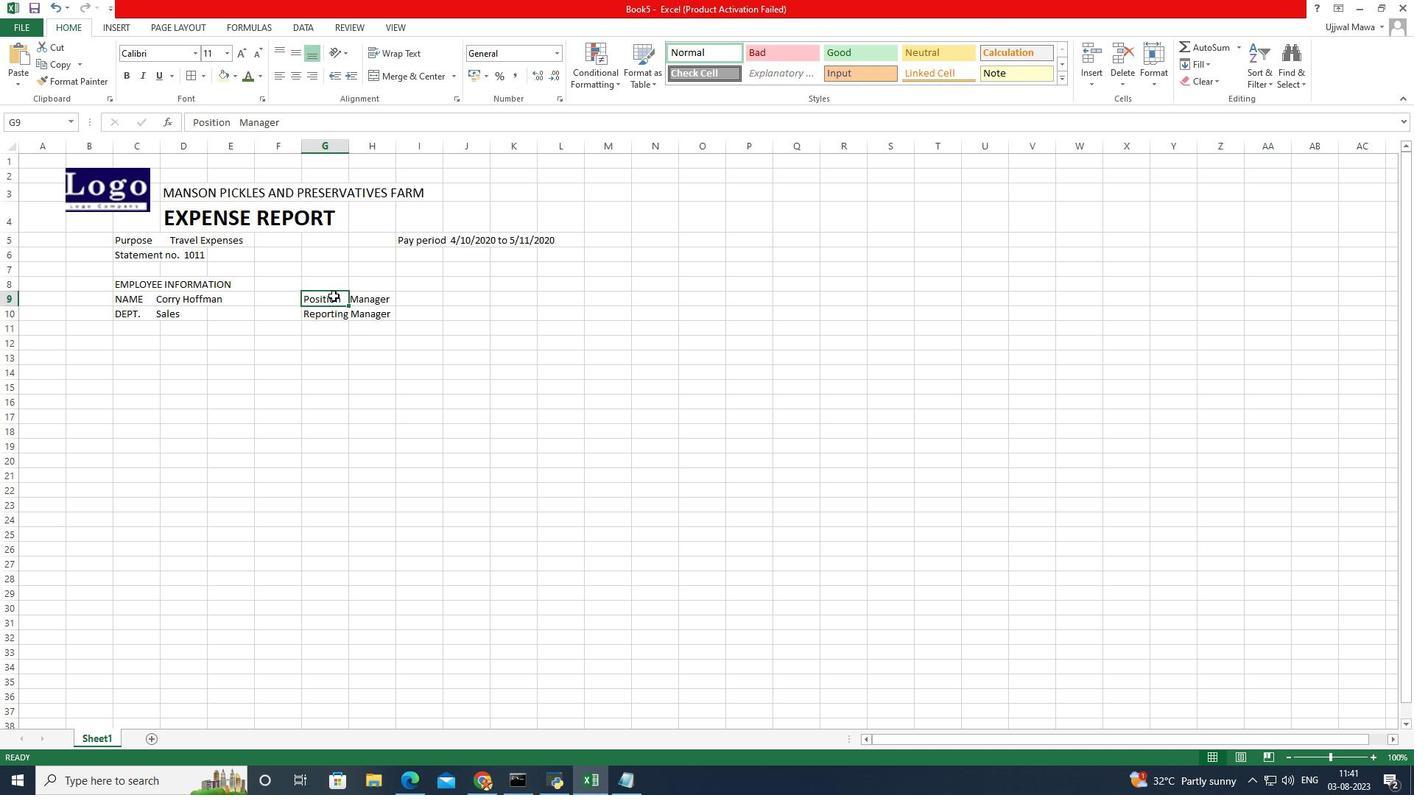 
Action: Mouse pressed left at (333, 296)
Screenshot: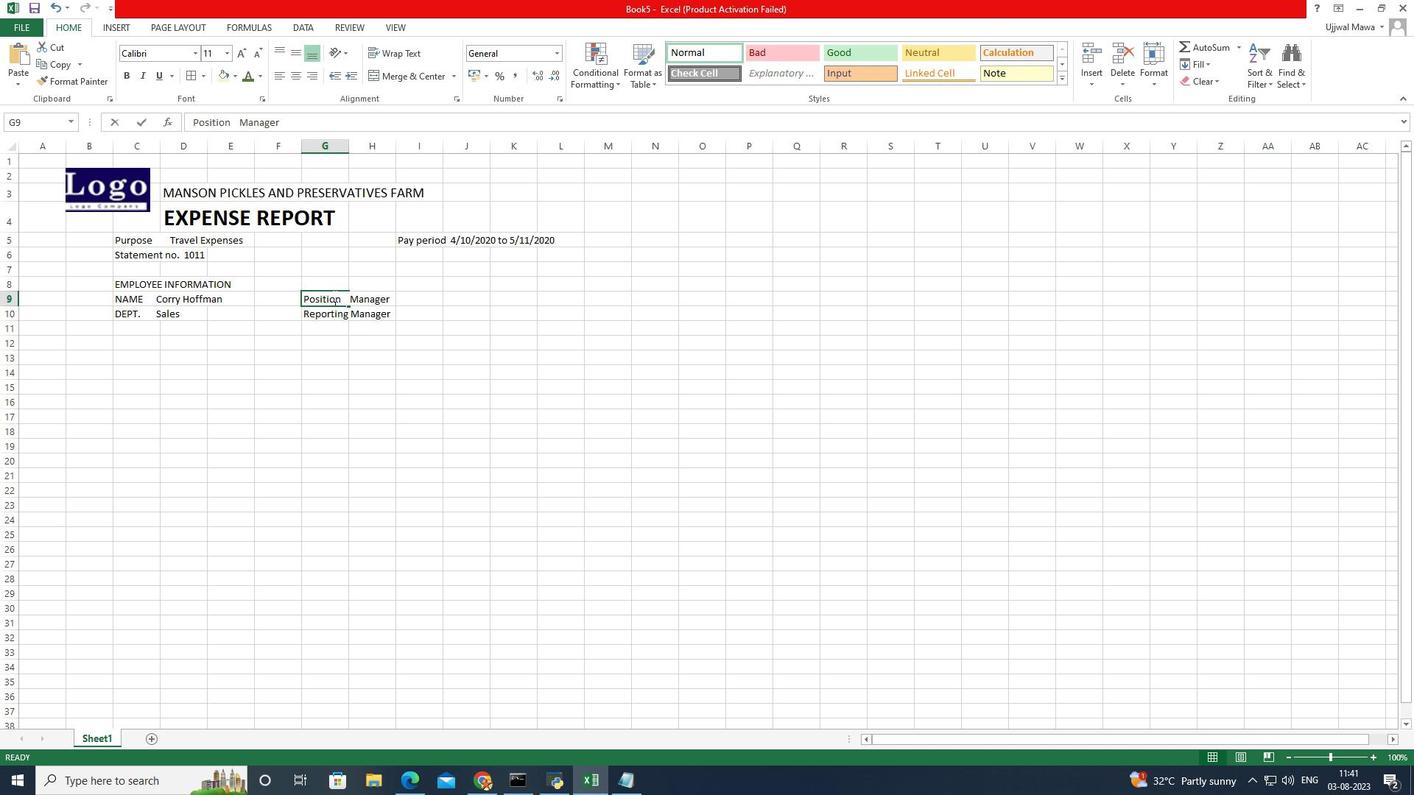 
Action: Mouse moved to (343, 296)
Screenshot: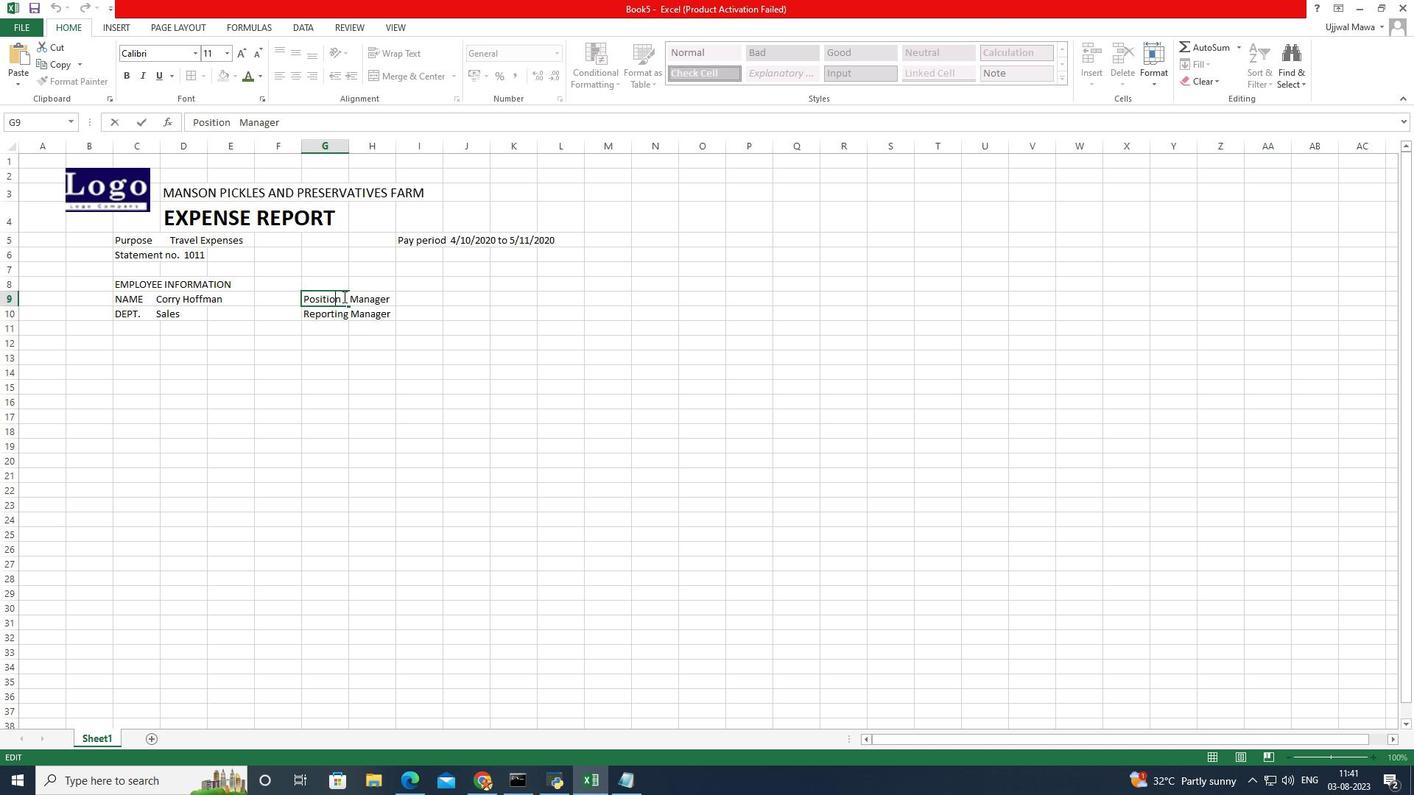 
Action: Mouse pressed left at (343, 296)
Screenshot: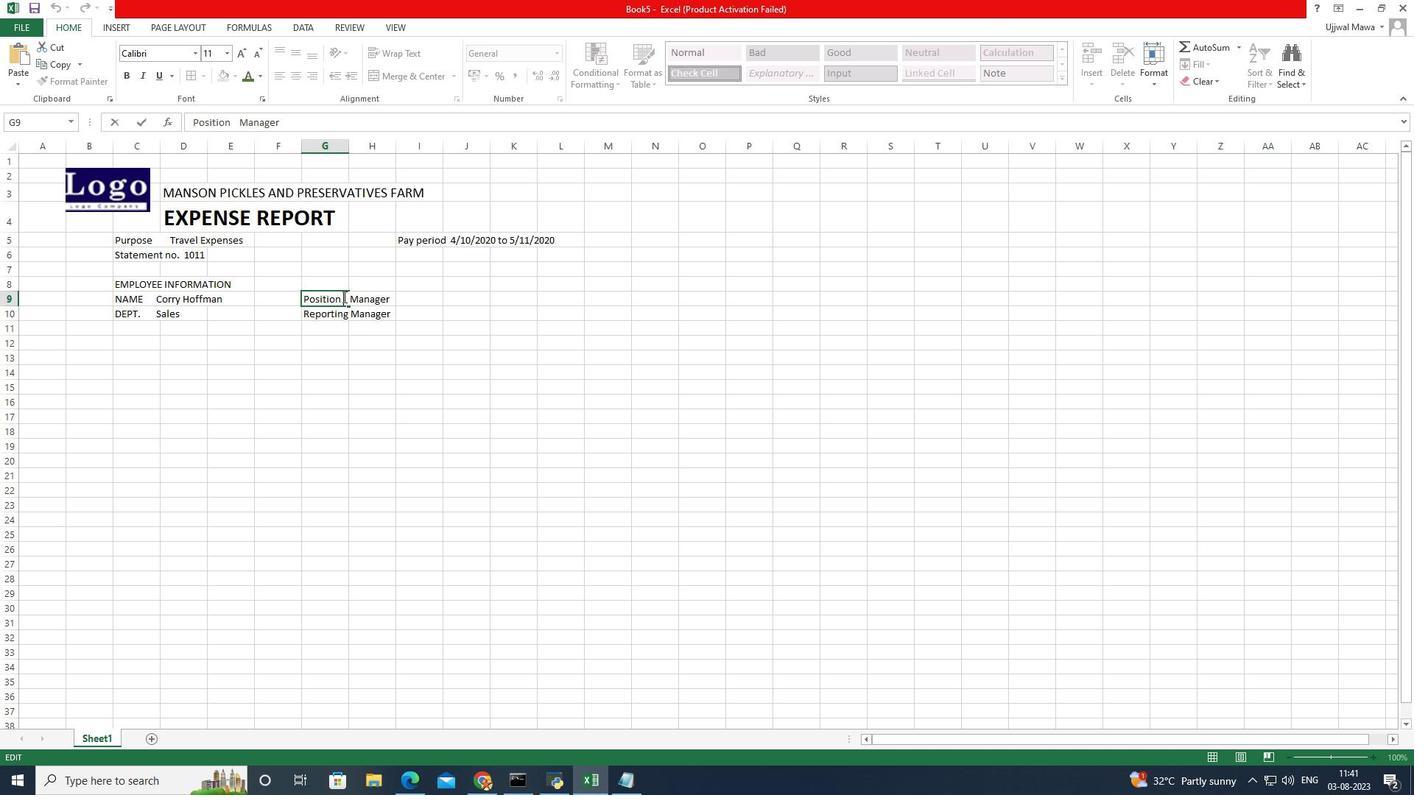 
Action: Mouse moved to (360, 260)
Screenshot: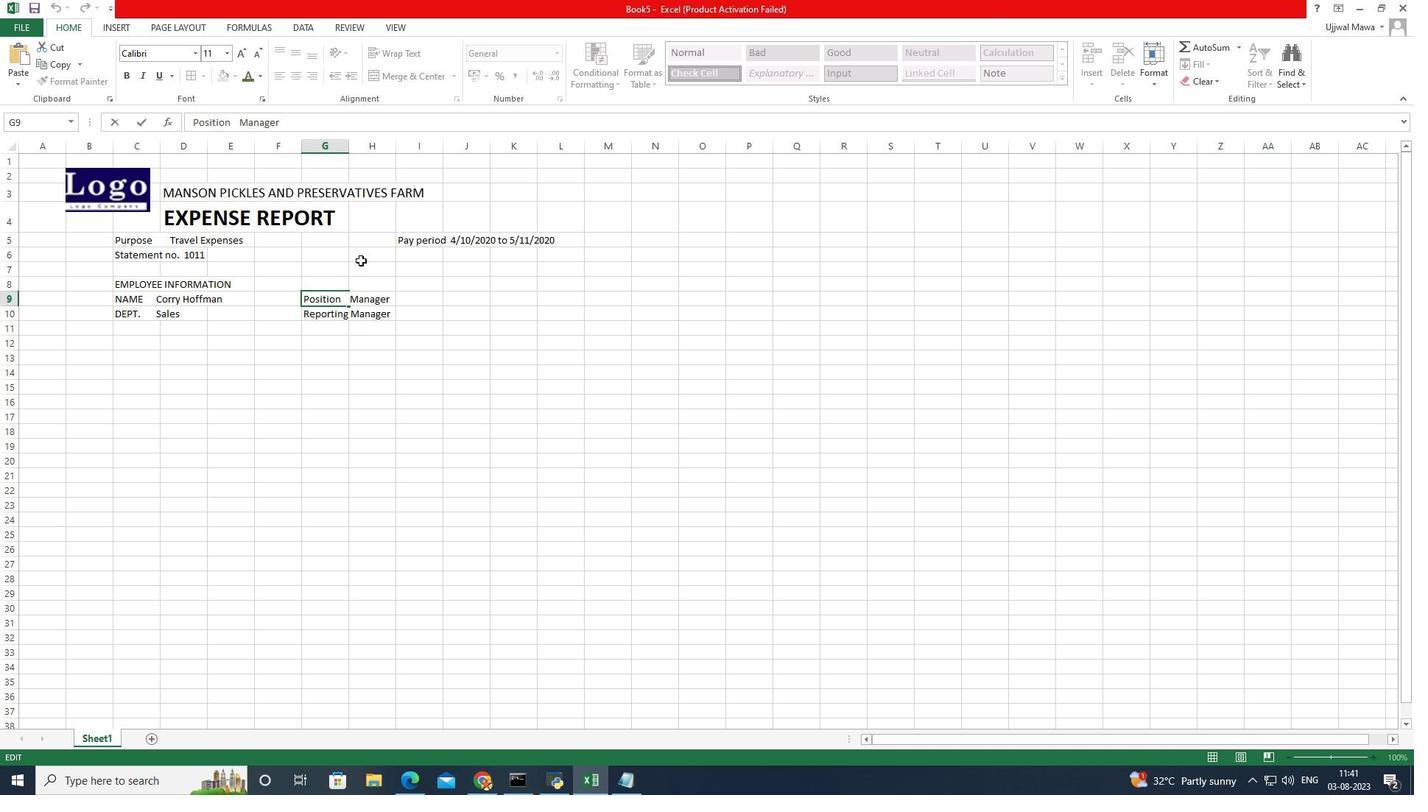 
Action: Key pressed <Key.space><Key.caps_lock>S<Key.caps_lock>ale<Key.backspace><Key.backspace>les
Screenshot: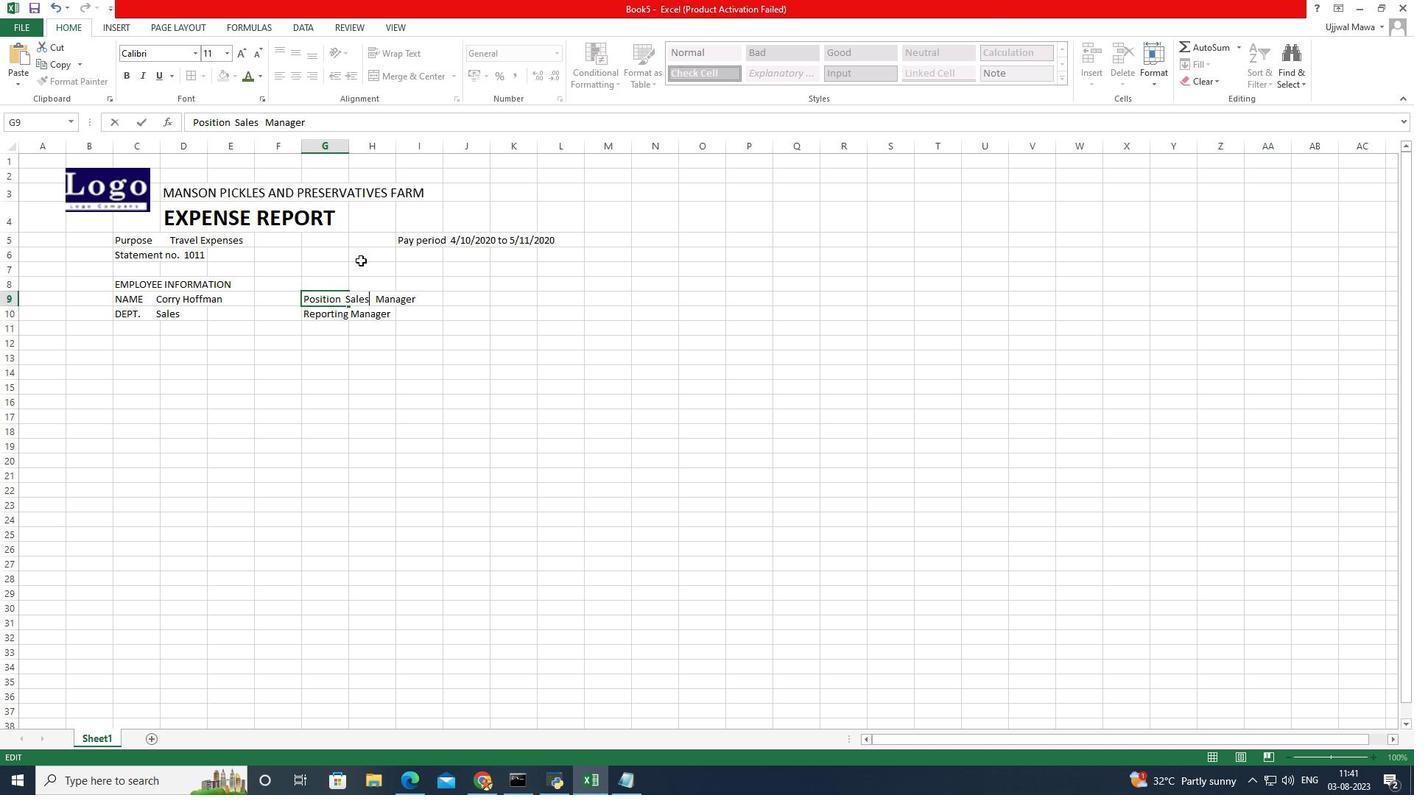 
Action: Mouse moved to (350, 321)
Screenshot: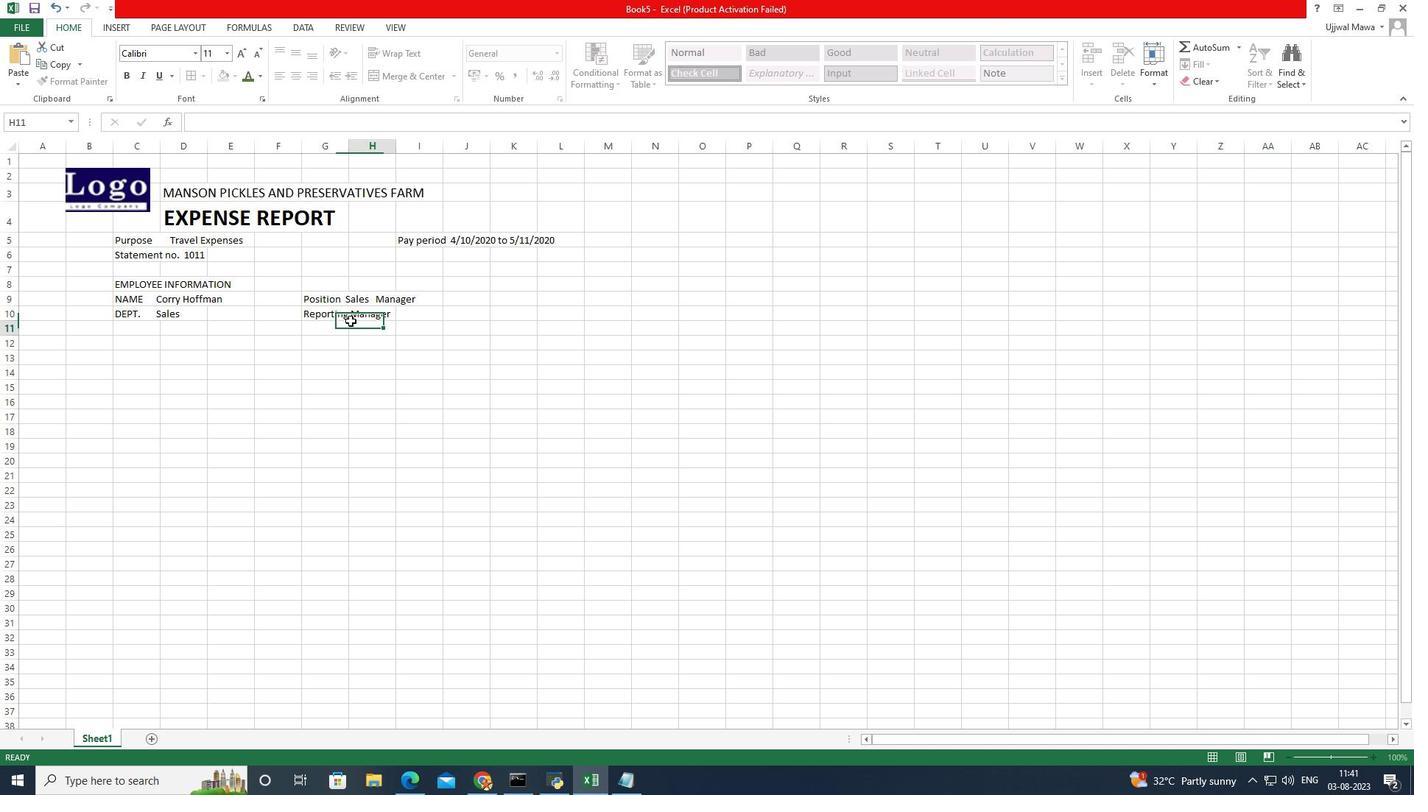 
Action: Mouse pressed left at (350, 321)
Screenshot: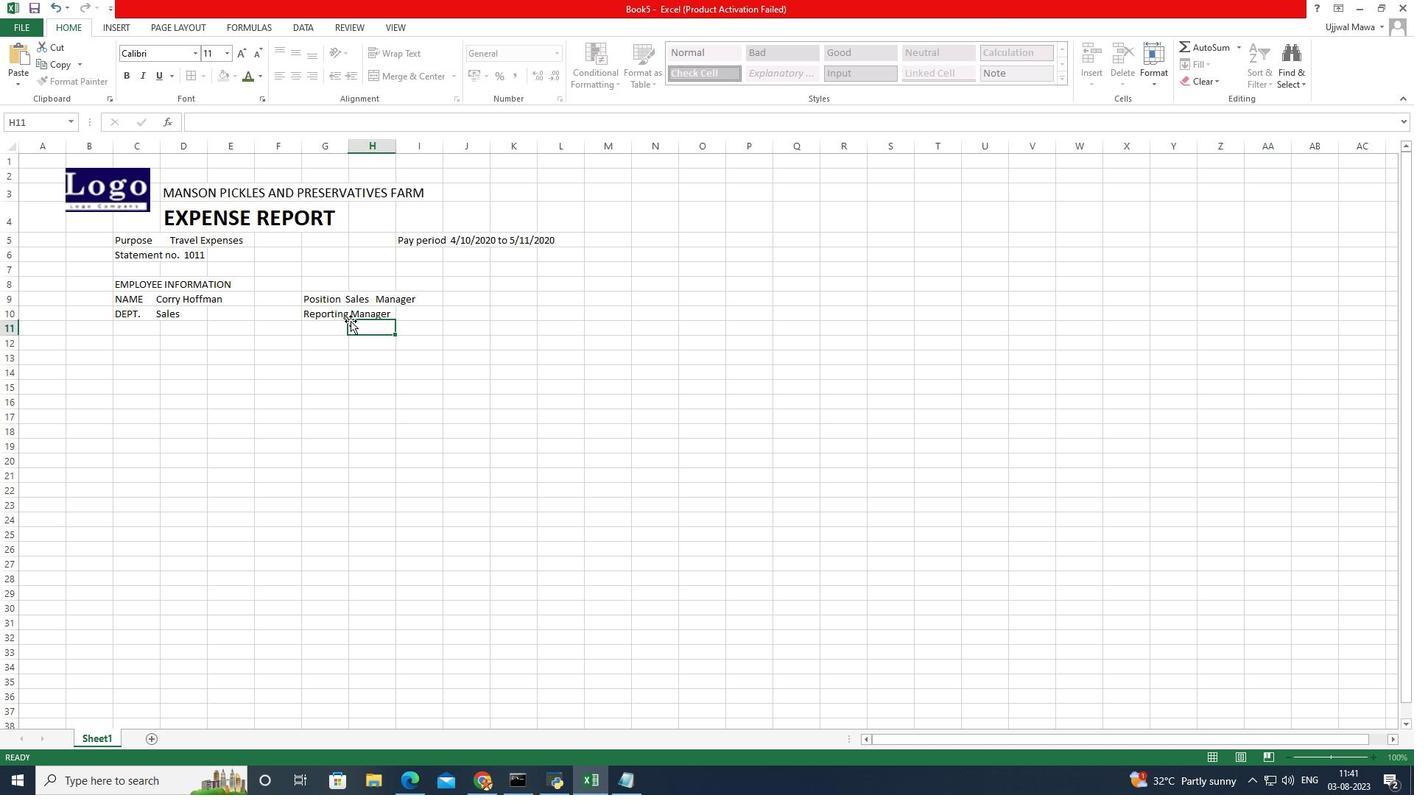 
Action: Mouse pressed left at (350, 321)
Screenshot: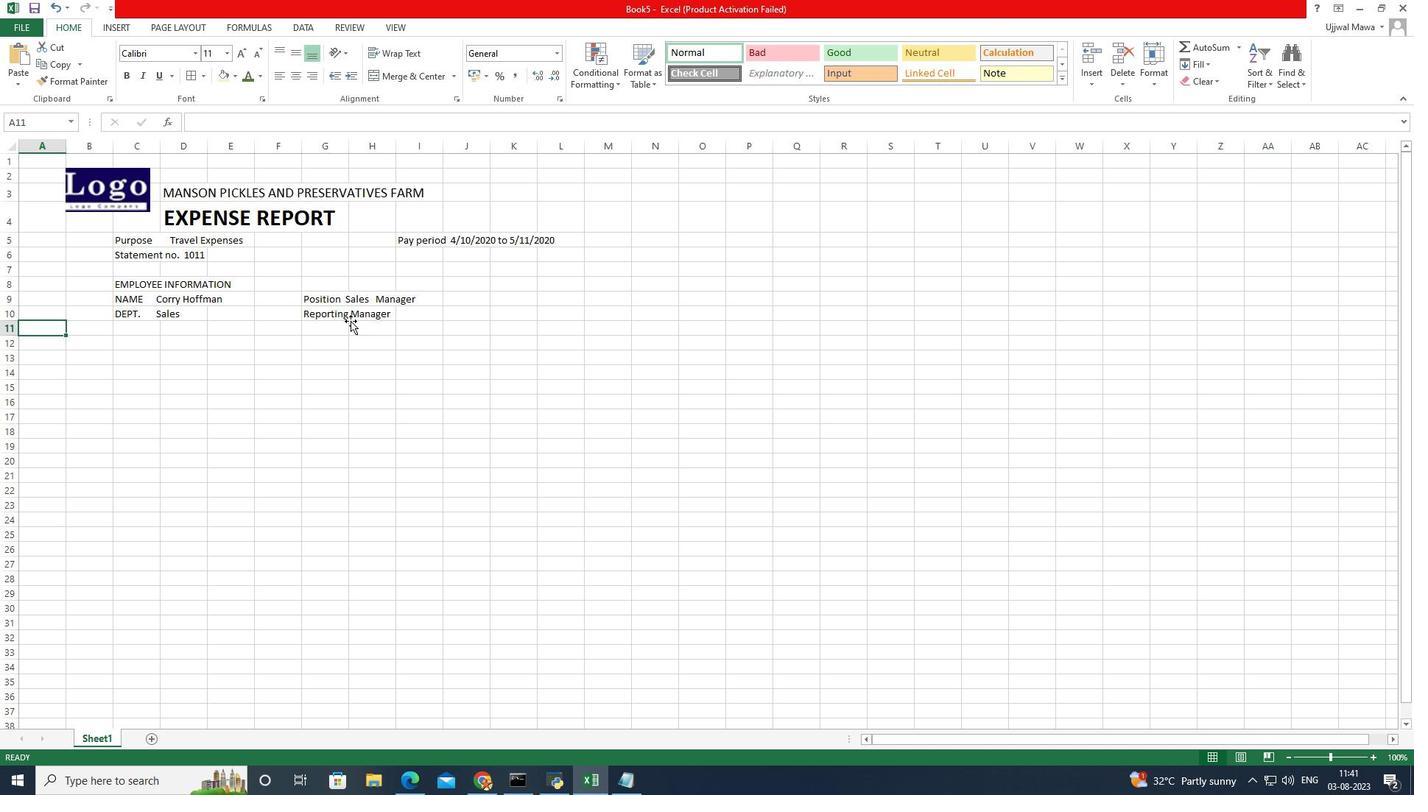 
Action: Mouse moved to (338, 304)
Screenshot: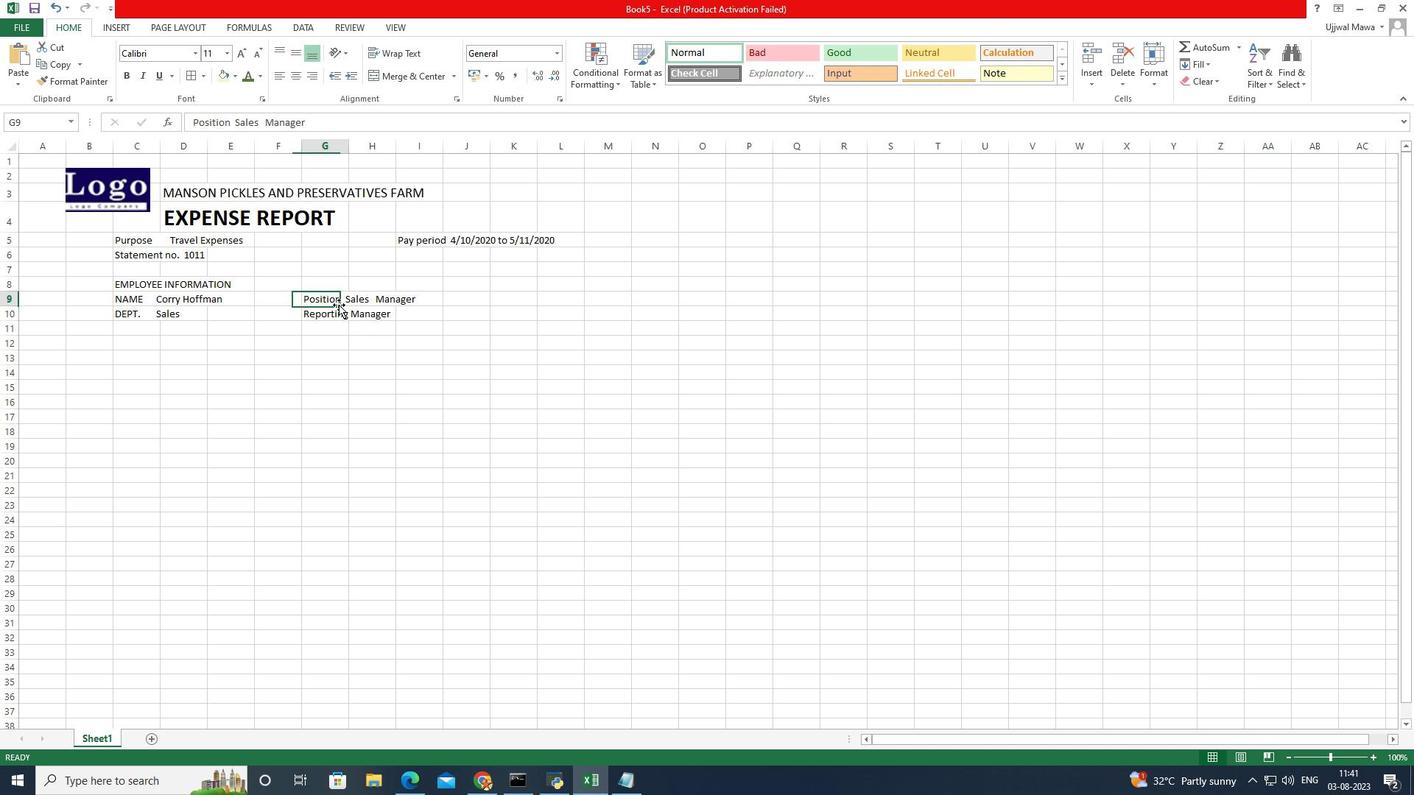 
Action: Mouse pressed left at (338, 304)
Screenshot: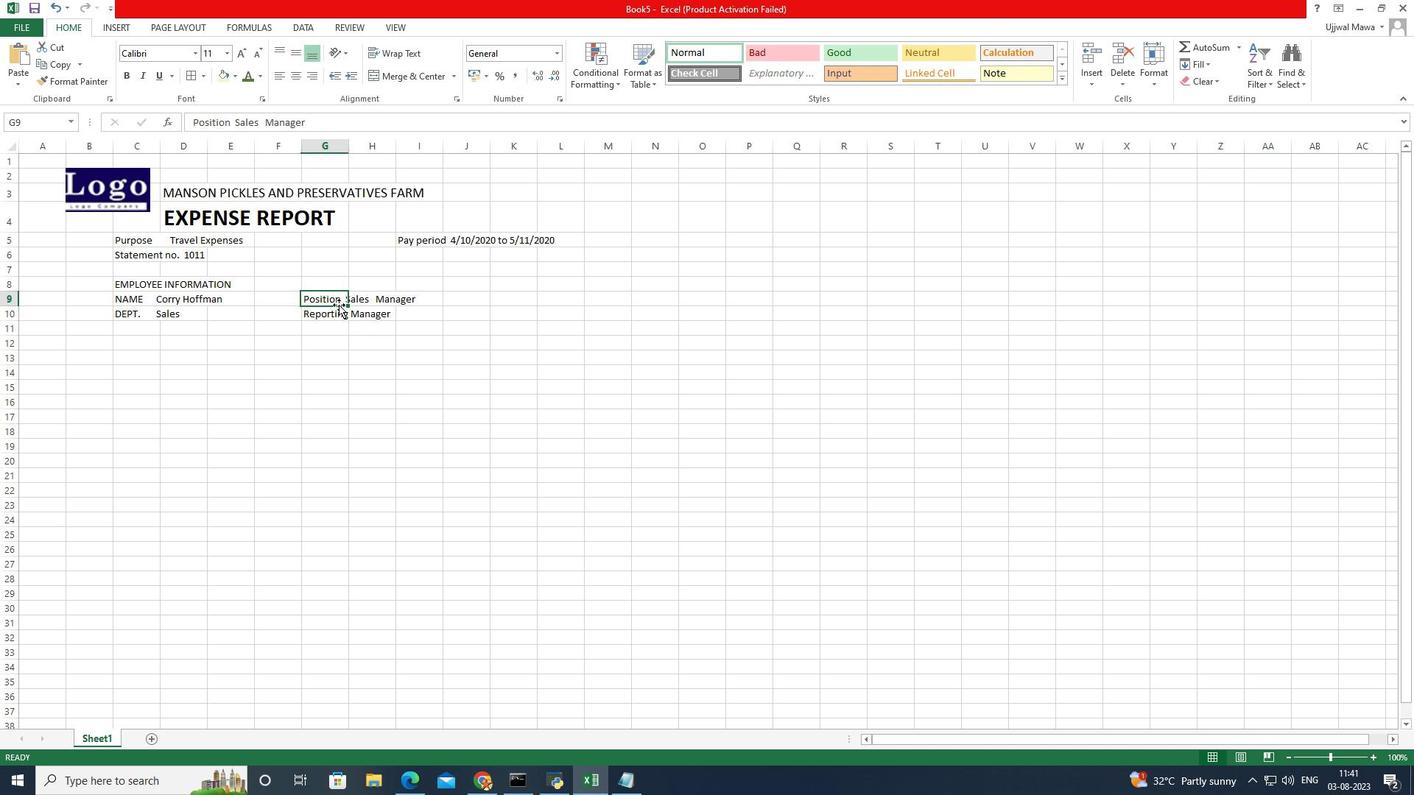 
Action: Mouse moved to (326, 311)
Screenshot: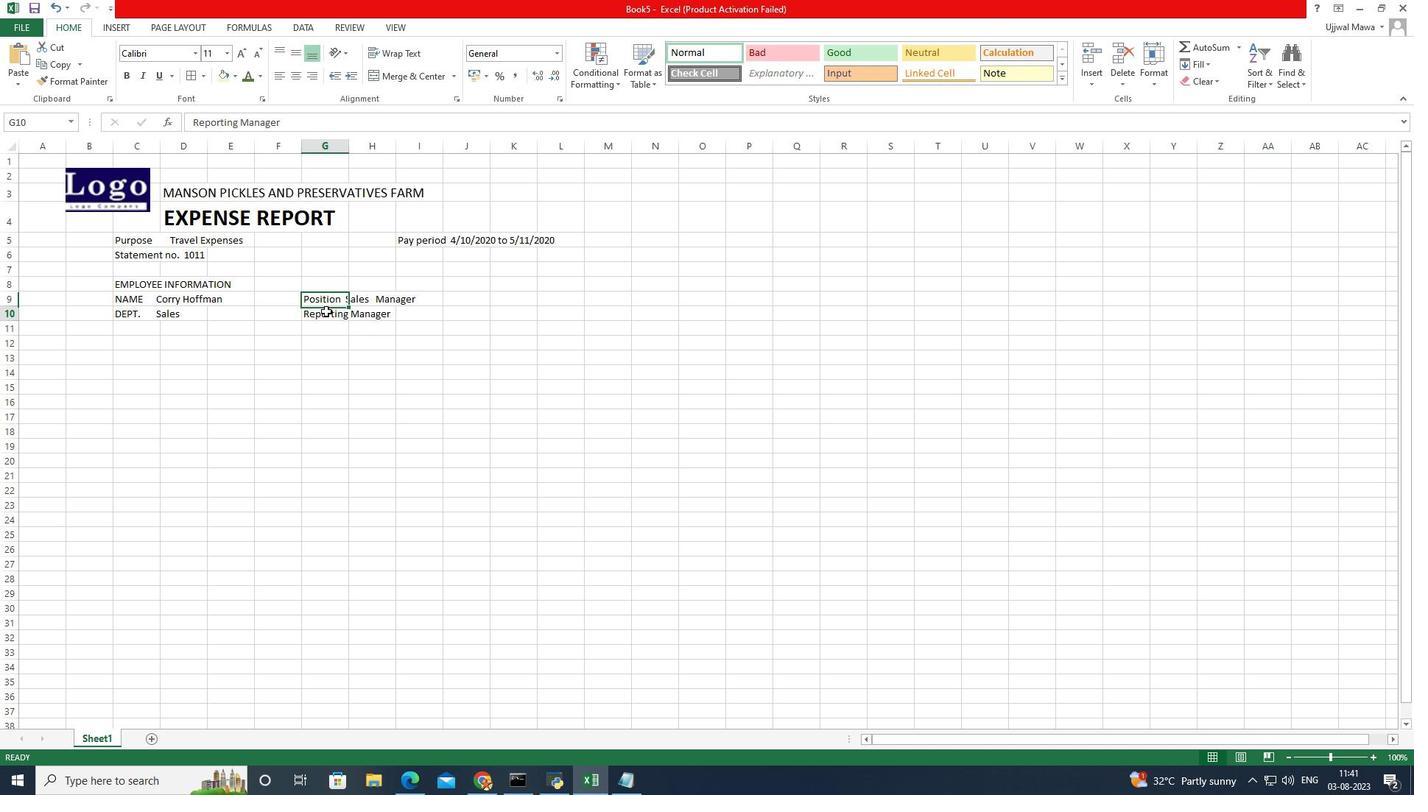 
Action: Mouse pressed left at (326, 311)
Screenshot: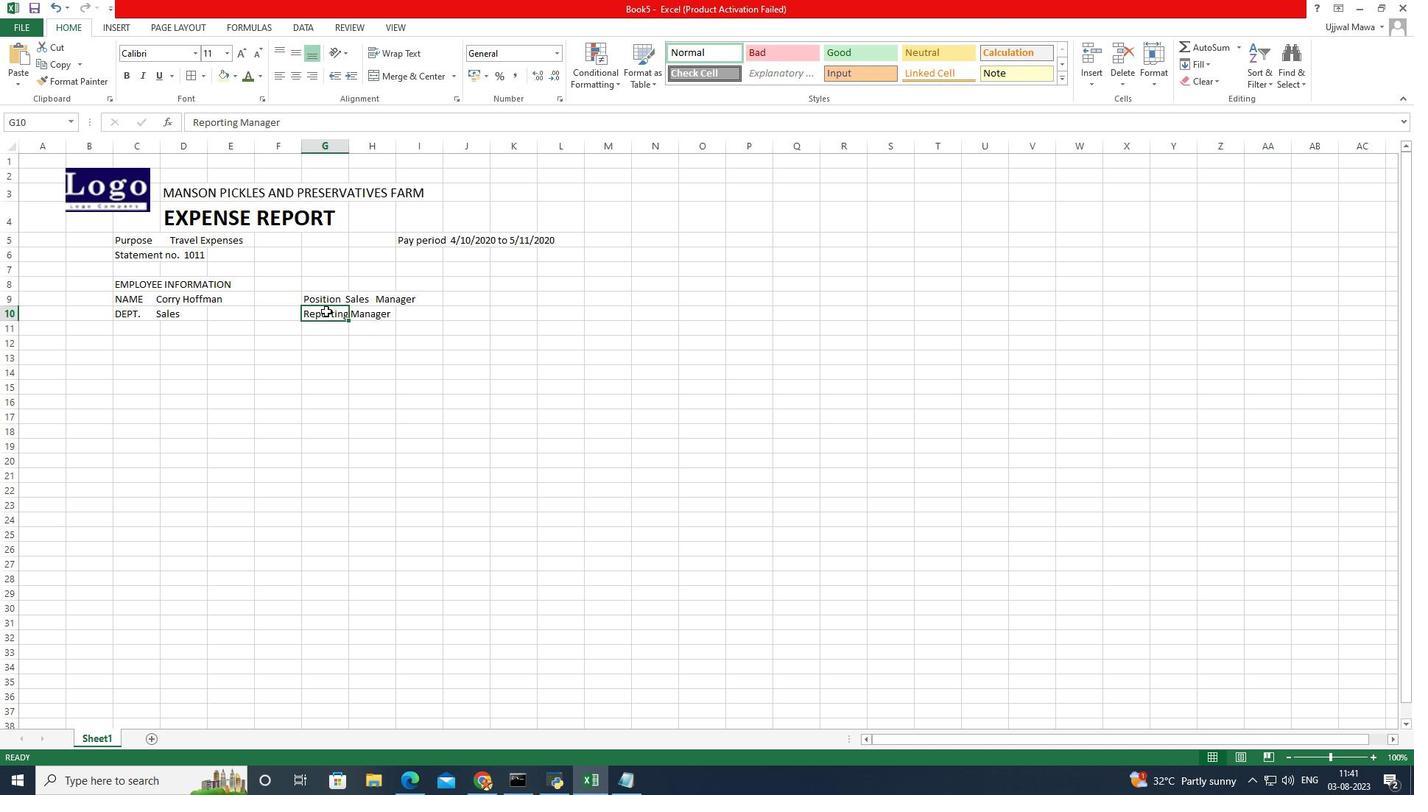 
Action: Mouse pressed left at (326, 311)
Screenshot: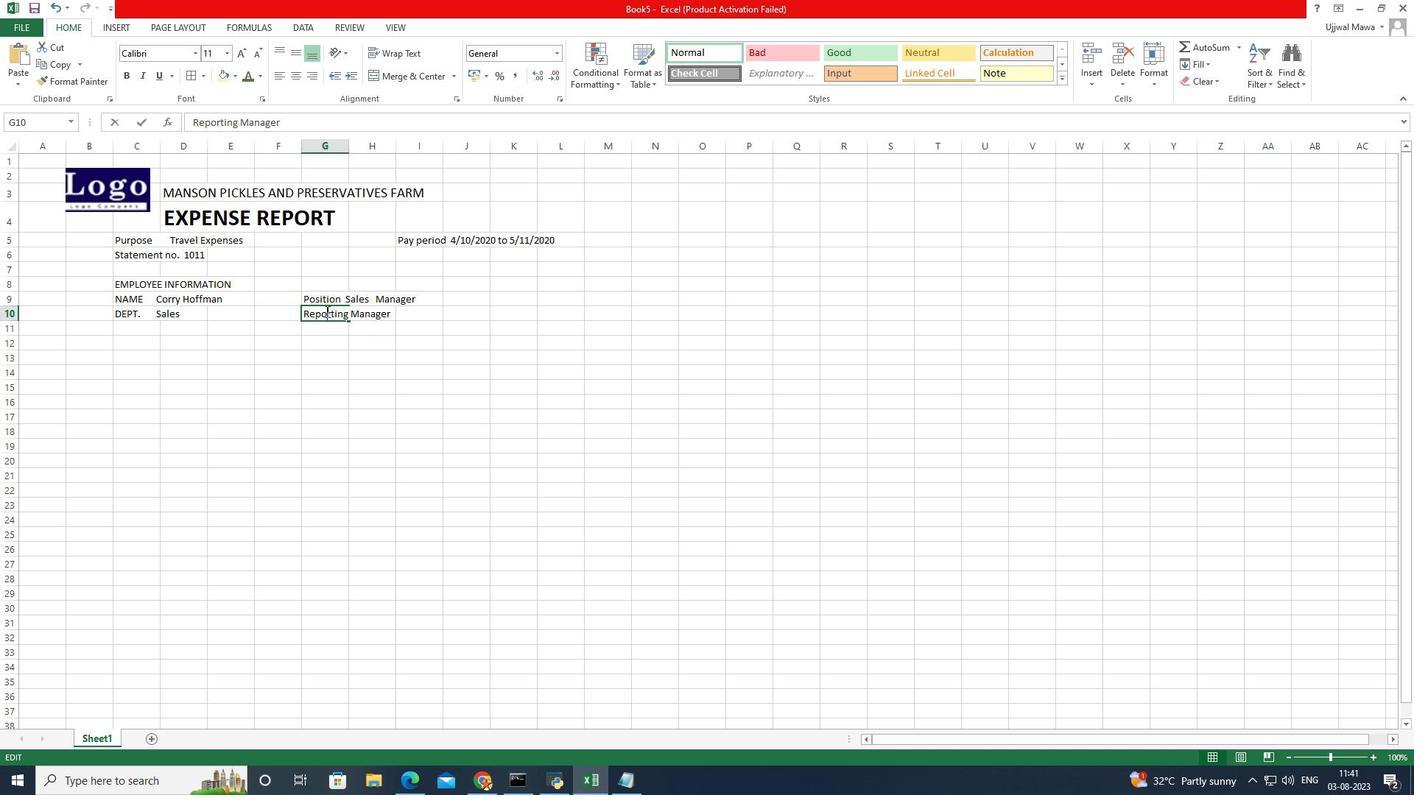 
Action: Mouse moved to (388, 309)
Screenshot: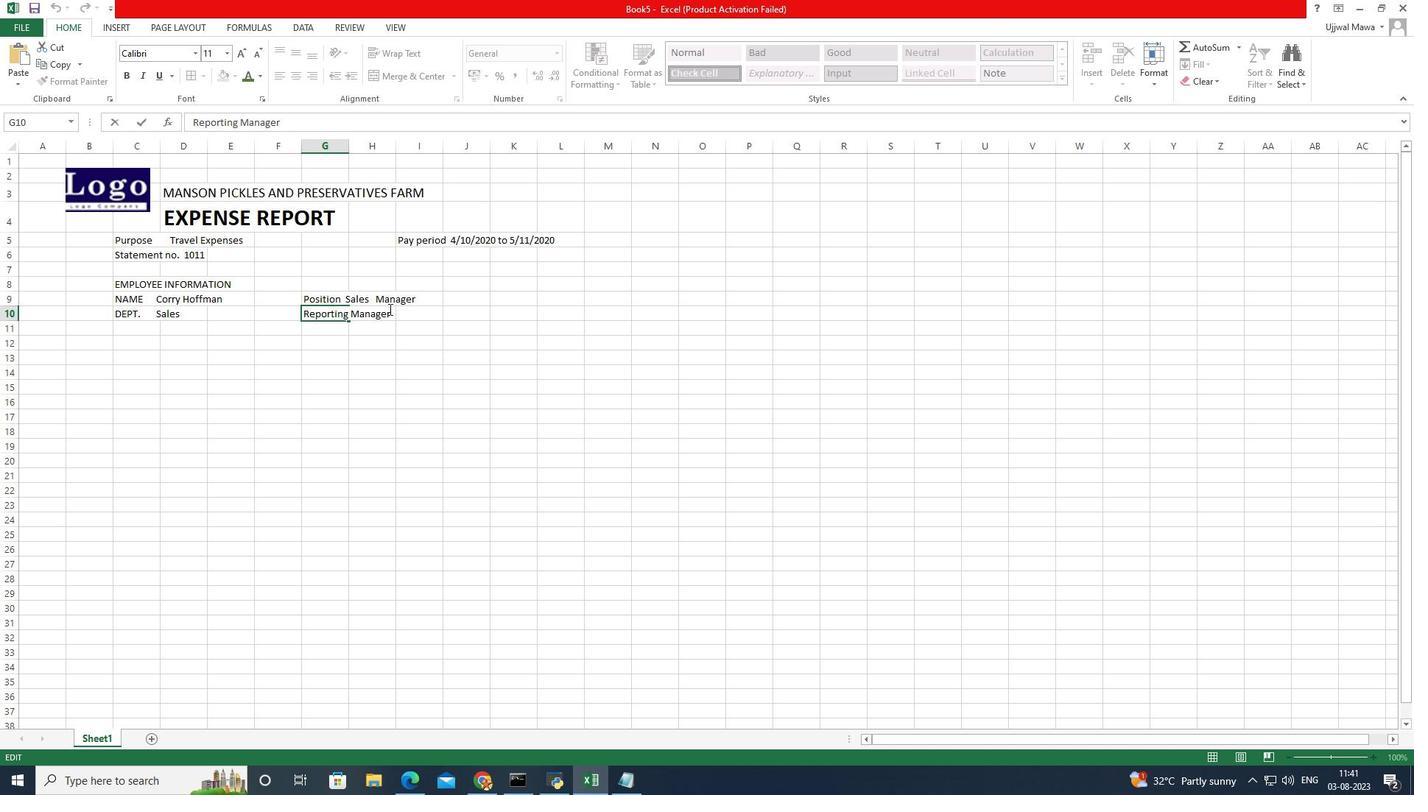 
Action: Mouse pressed left at (388, 309)
Screenshot: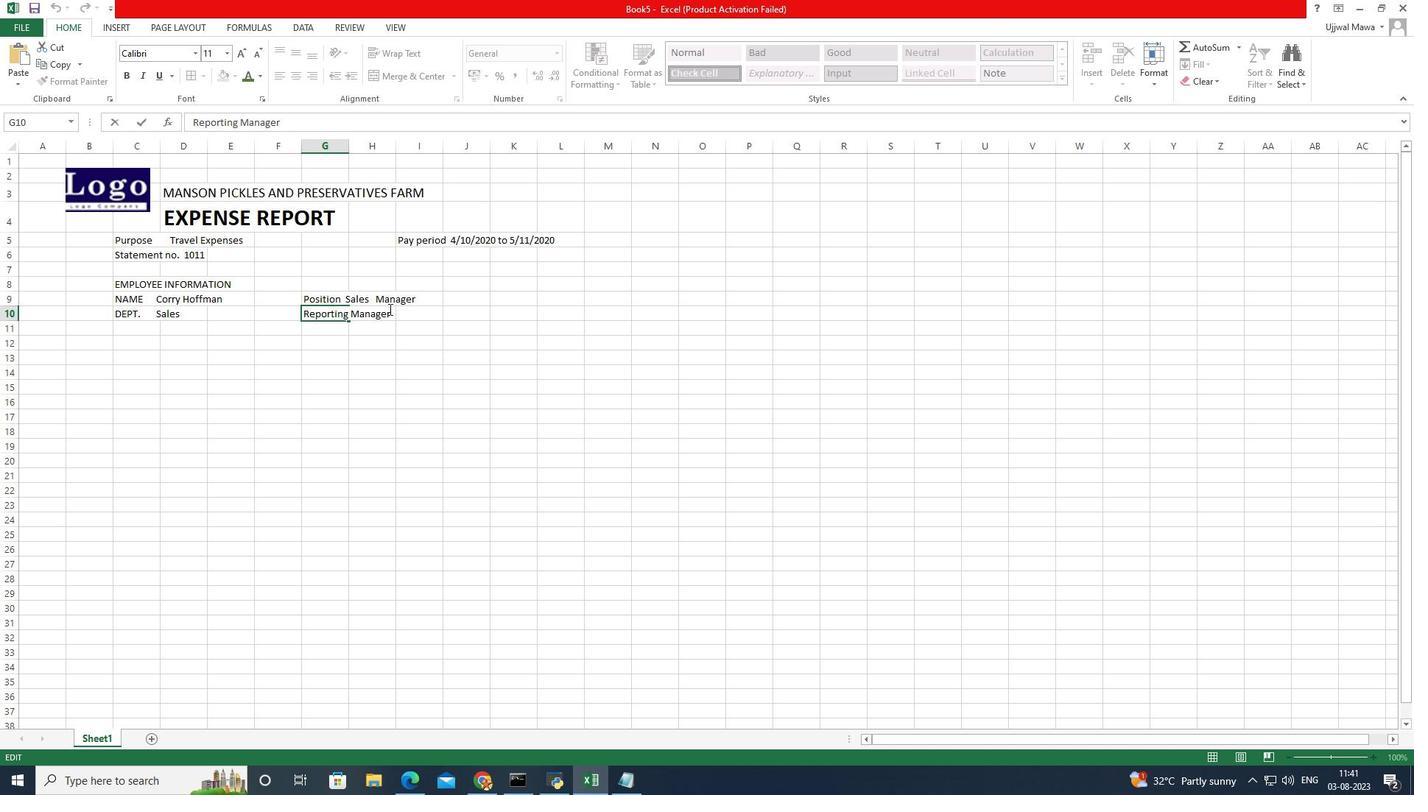 
Action: Mouse moved to (421, 308)
Screenshot: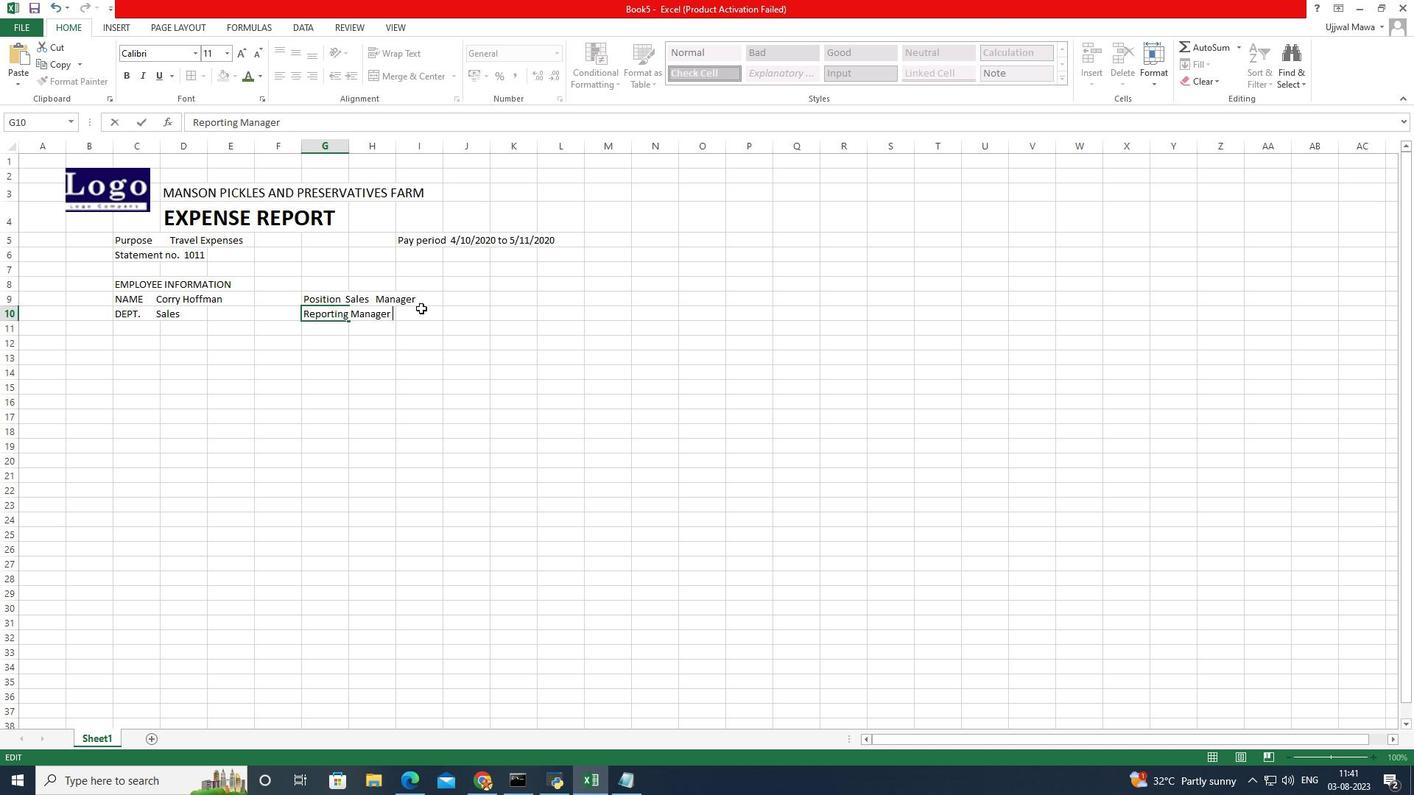 
Action: Key pressed <Key.space><Key.space>
Screenshot: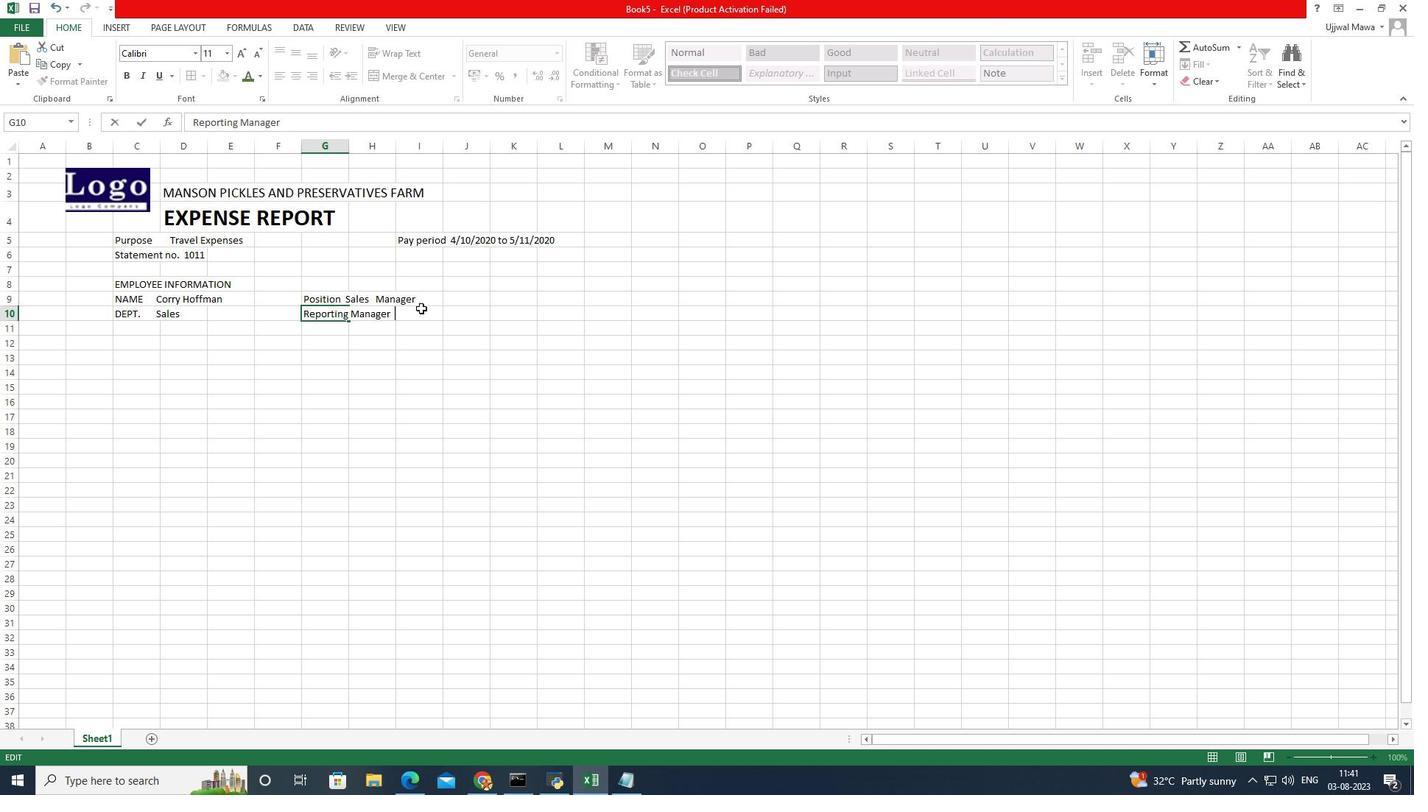 
Action: Mouse moved to (431, 207)
